 Task: Search for smartphones under 10000 on Amazon and compare options.
Action: Mouse moved to (603, 301)
Screenshot: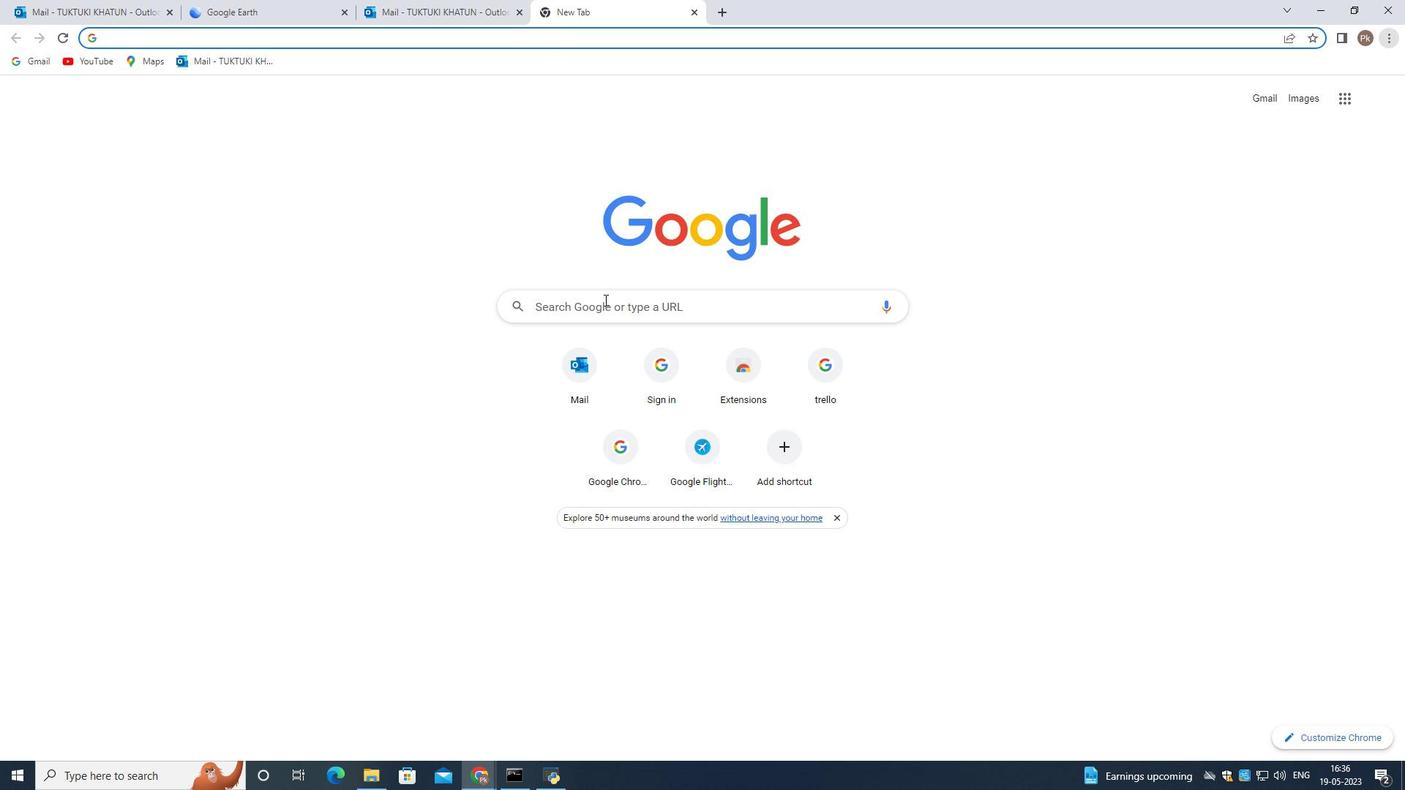 
Action: Mouse pressed left at (603, 301)
Screenshot: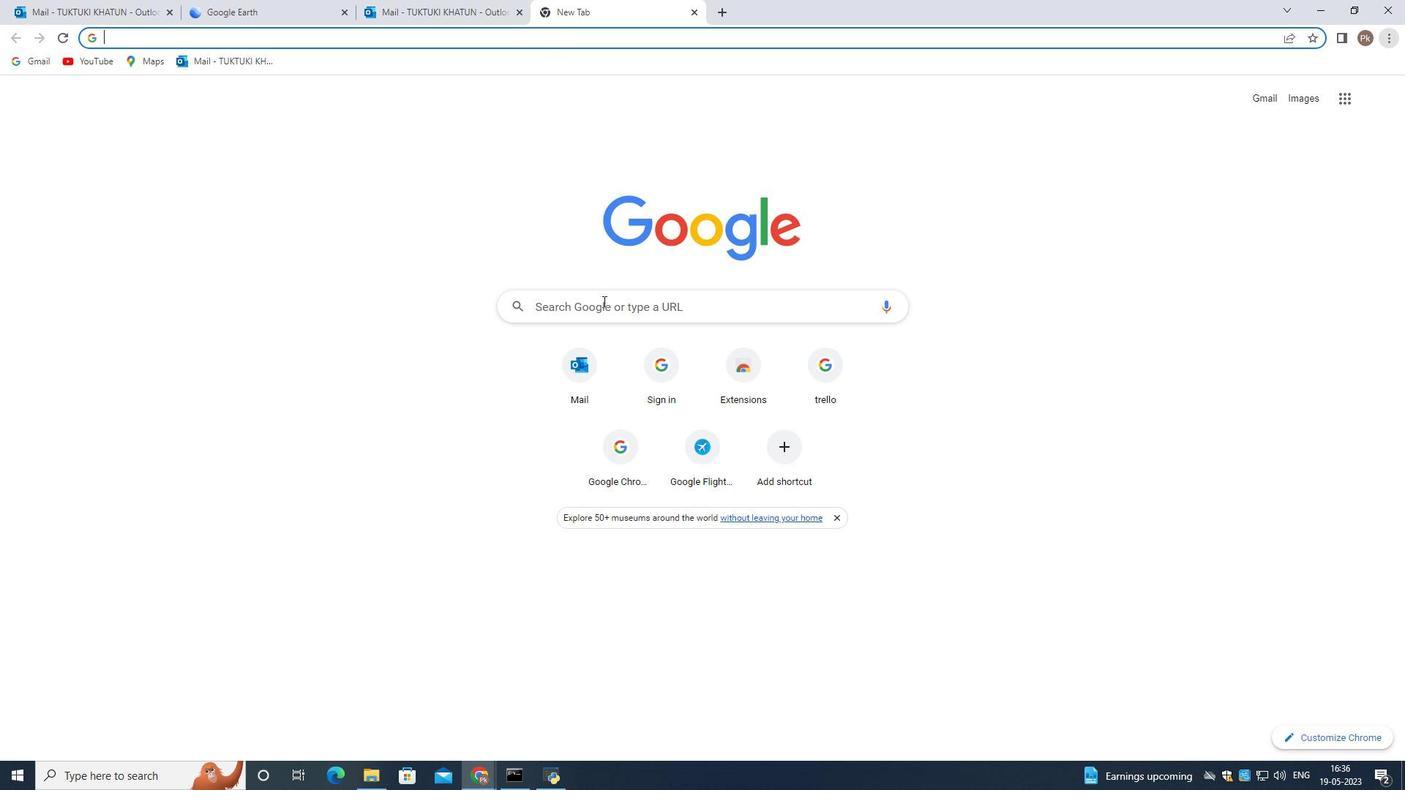 
Action: Mouse moved to (603, 301)
Screenshot: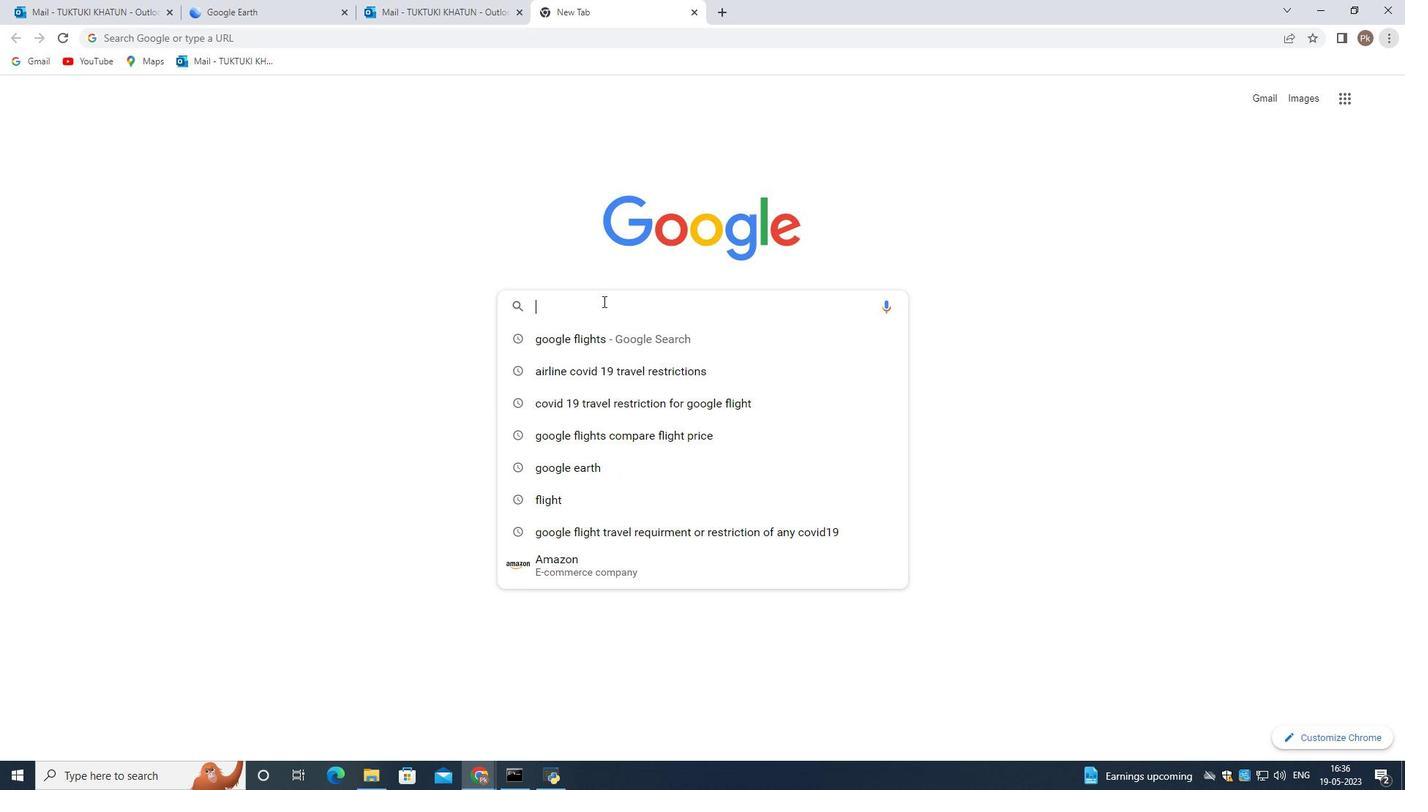 
Action: Key pressed amazon
Screenshot: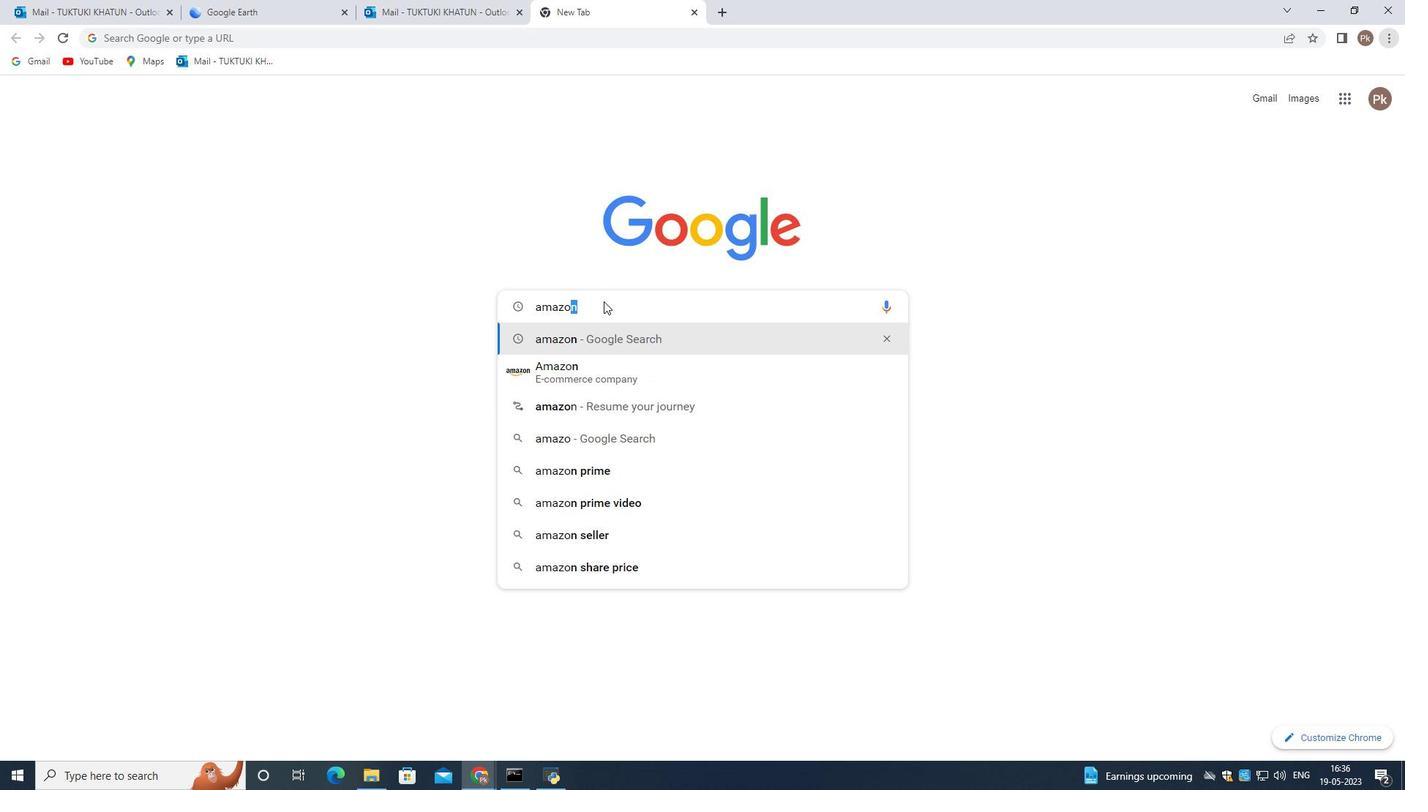 
Action: Mouse moved to (560, 369)
Screenshot: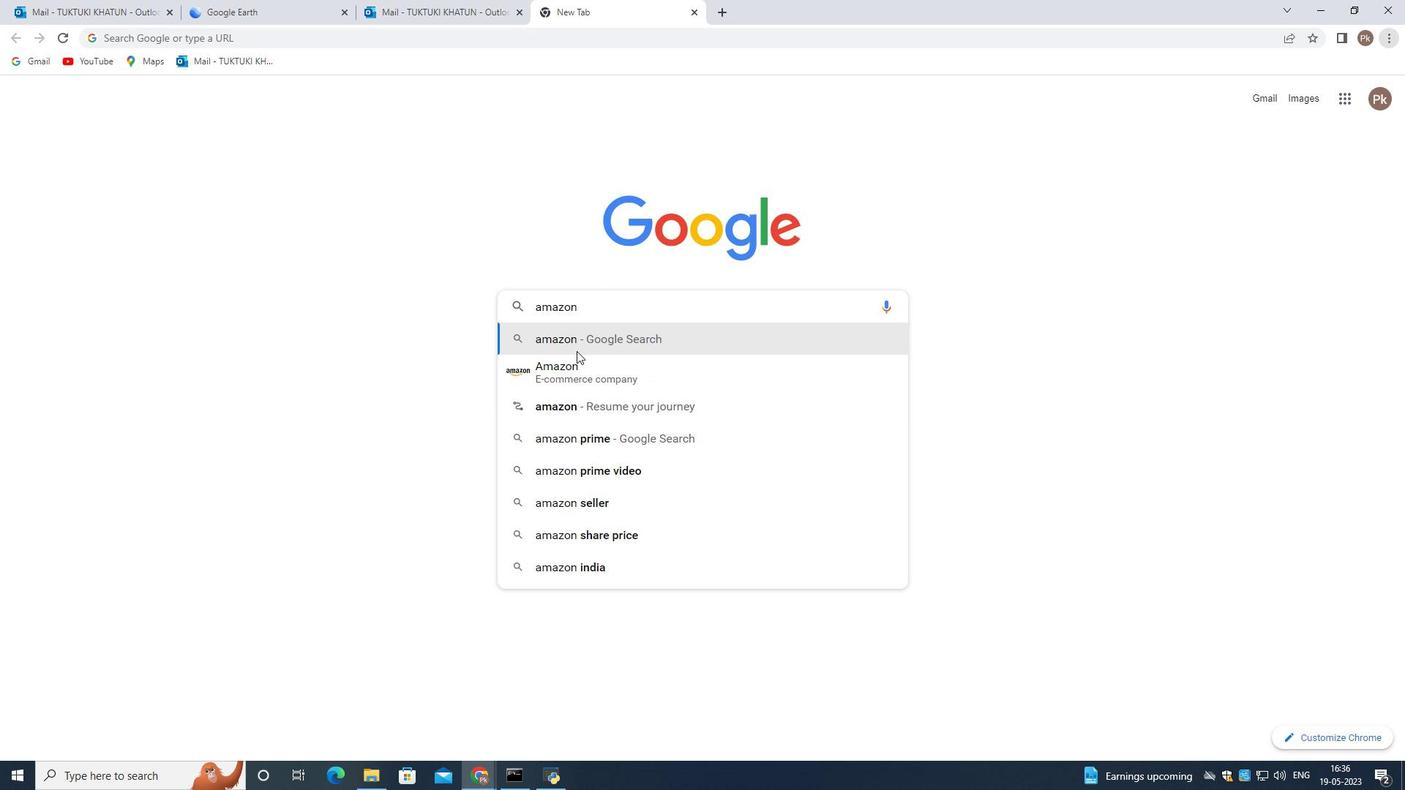 
Action: Mouse pressed left at (560, 369)
Screenshot: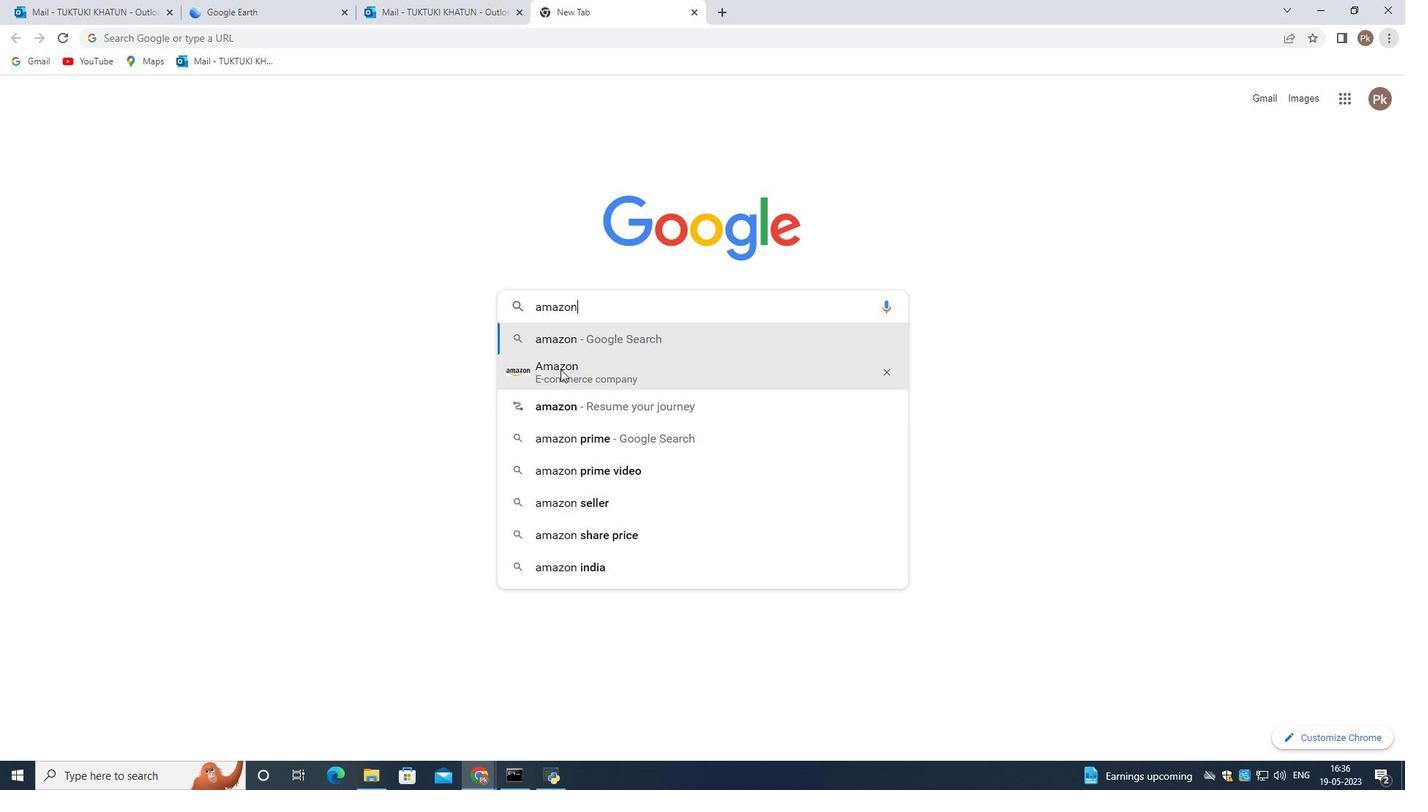 
Action: Mouse moved to (213, 274)
Screenshot: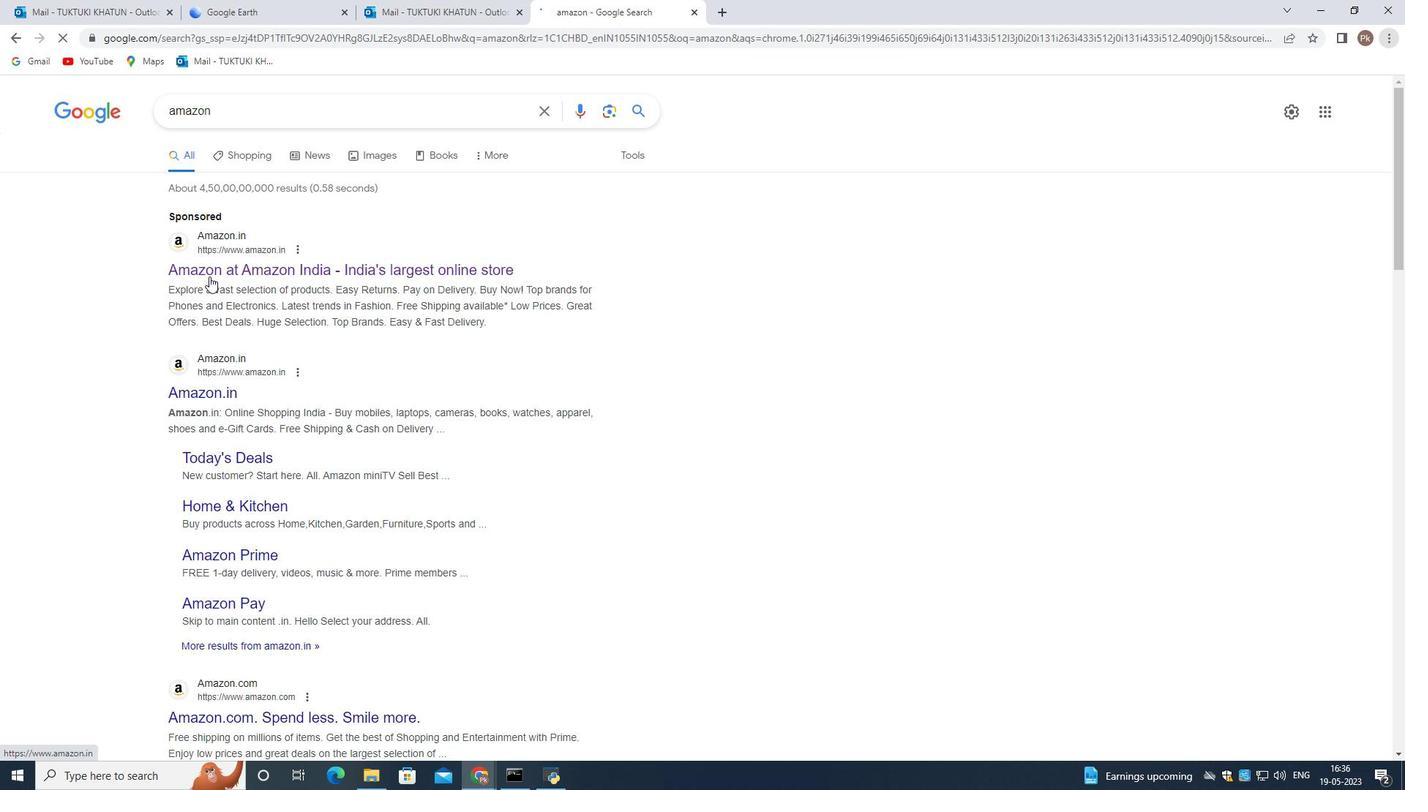 
Action: Mouse pressed left at (213, 274)
Screenshot: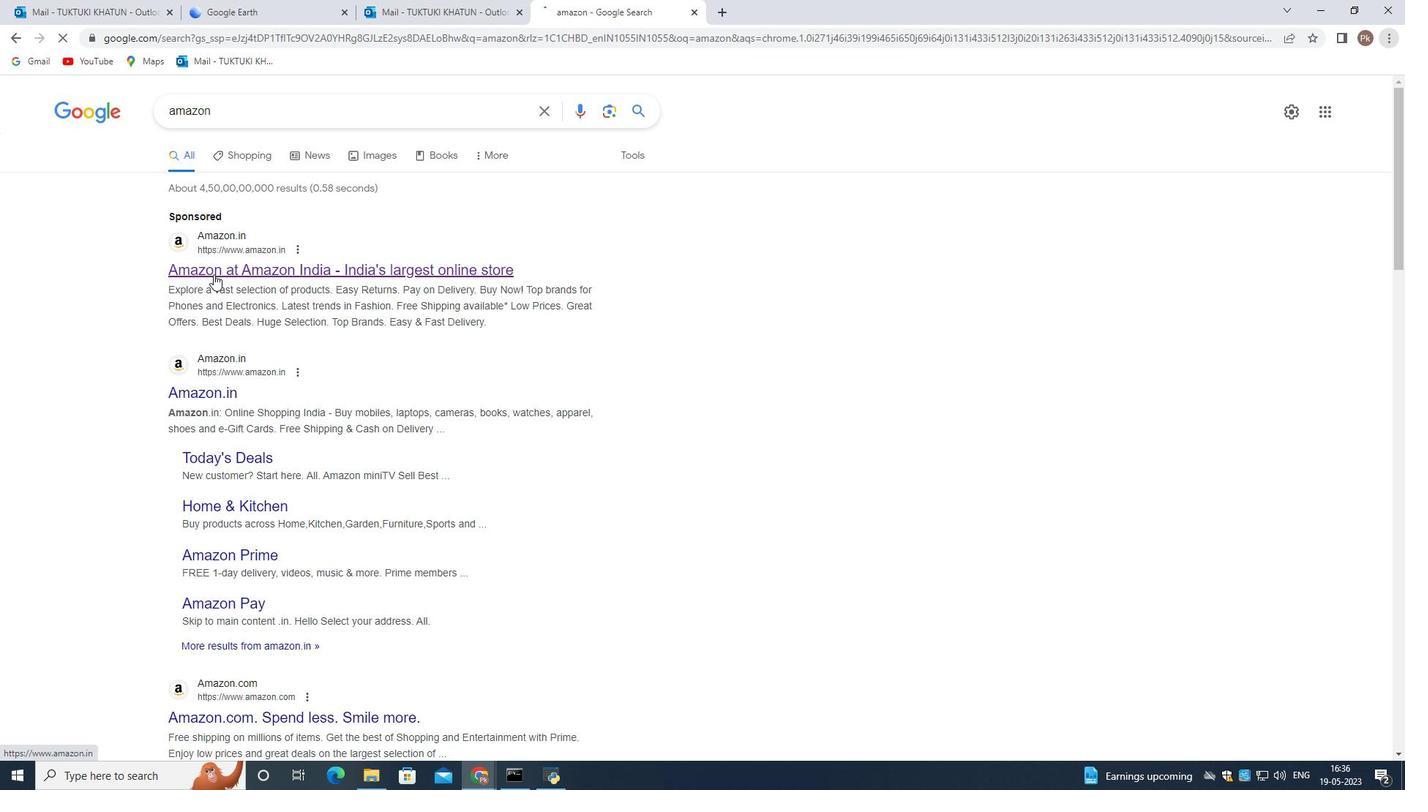
Action: Mouse moved to (353, 94)
Screenshot: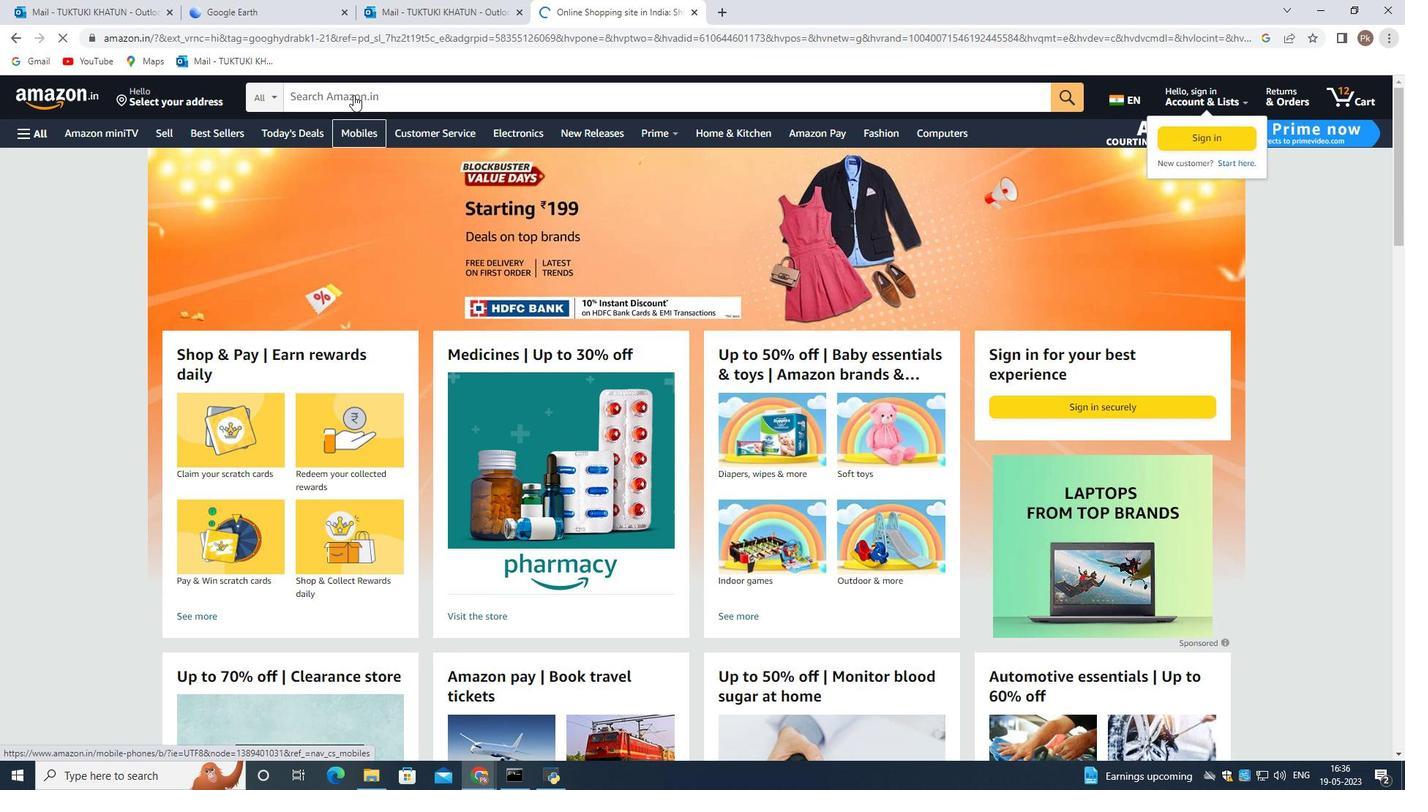 
Action: Mouse pressed left at (353, 94)
Screenshot: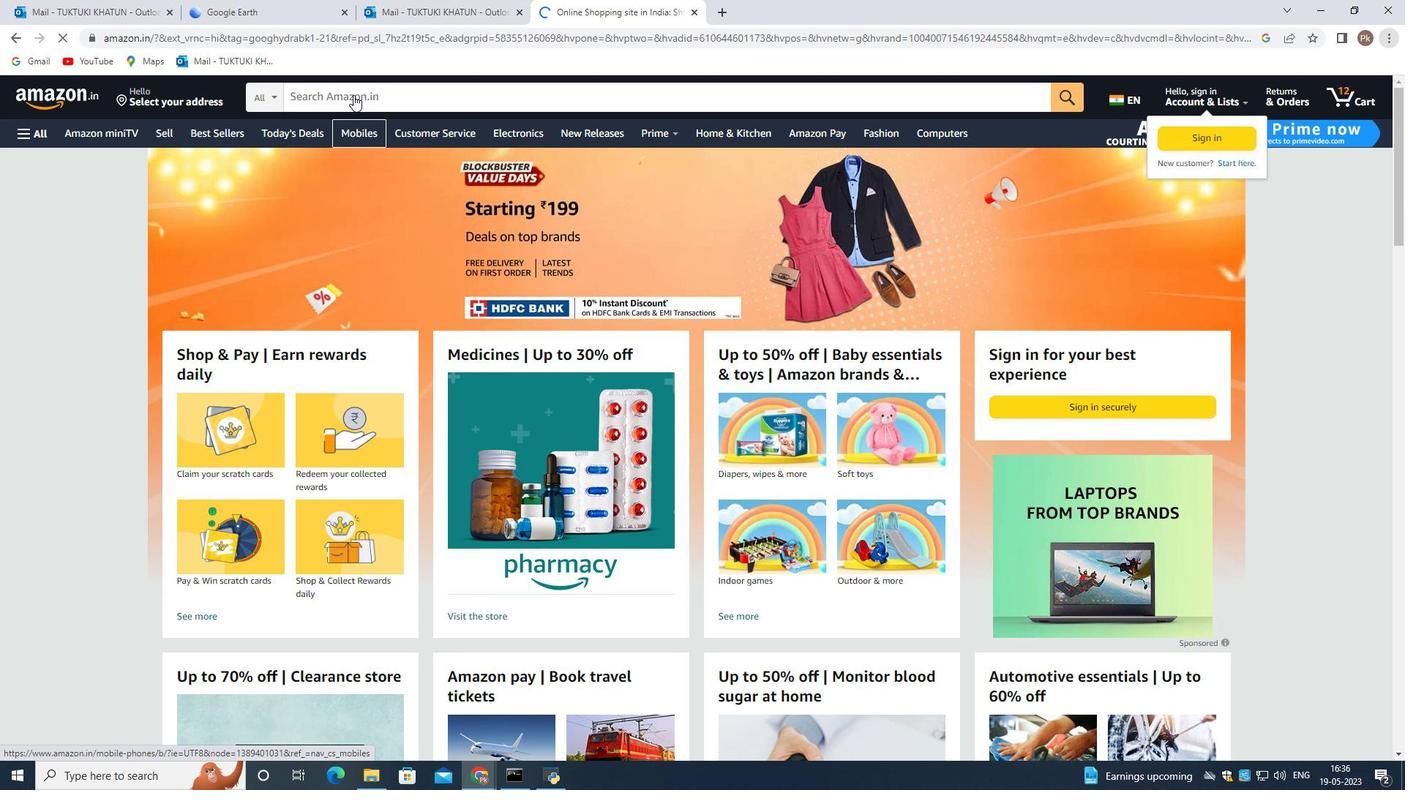
Action: Key pressed smartphone
Screenshot: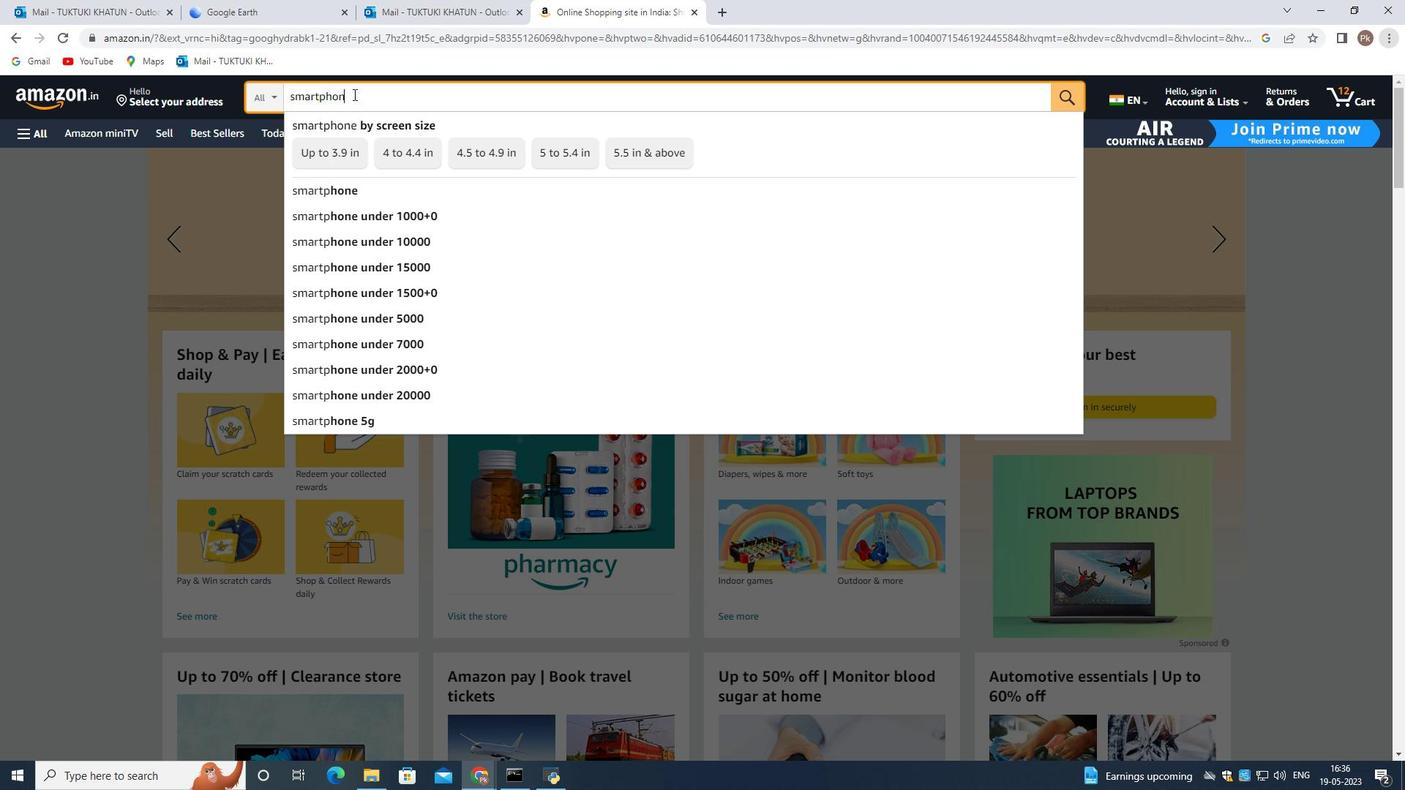 
Action: Mouse moved to (407, 213)
Screenshot: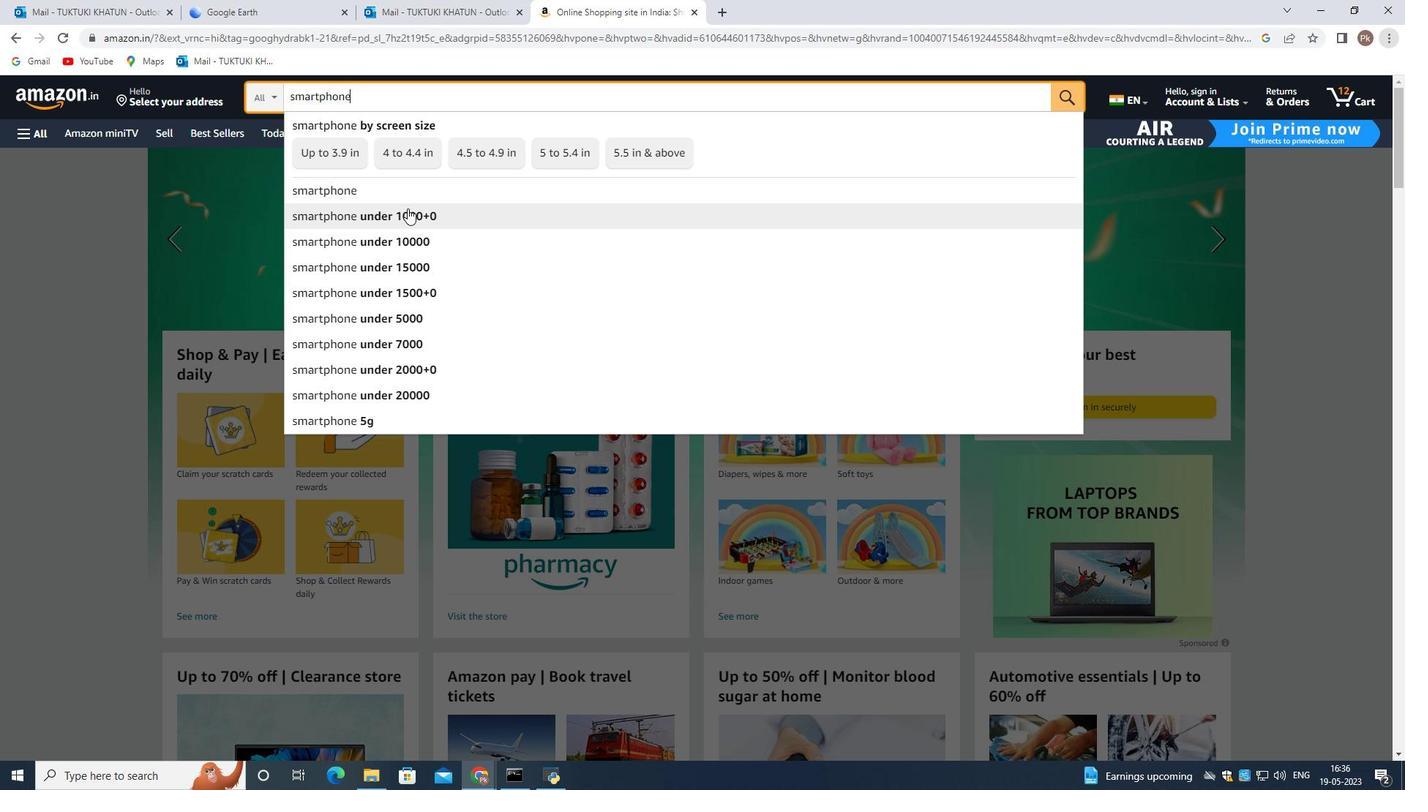 
Action: Mouse pressed left at (407, 213)
Screenshot: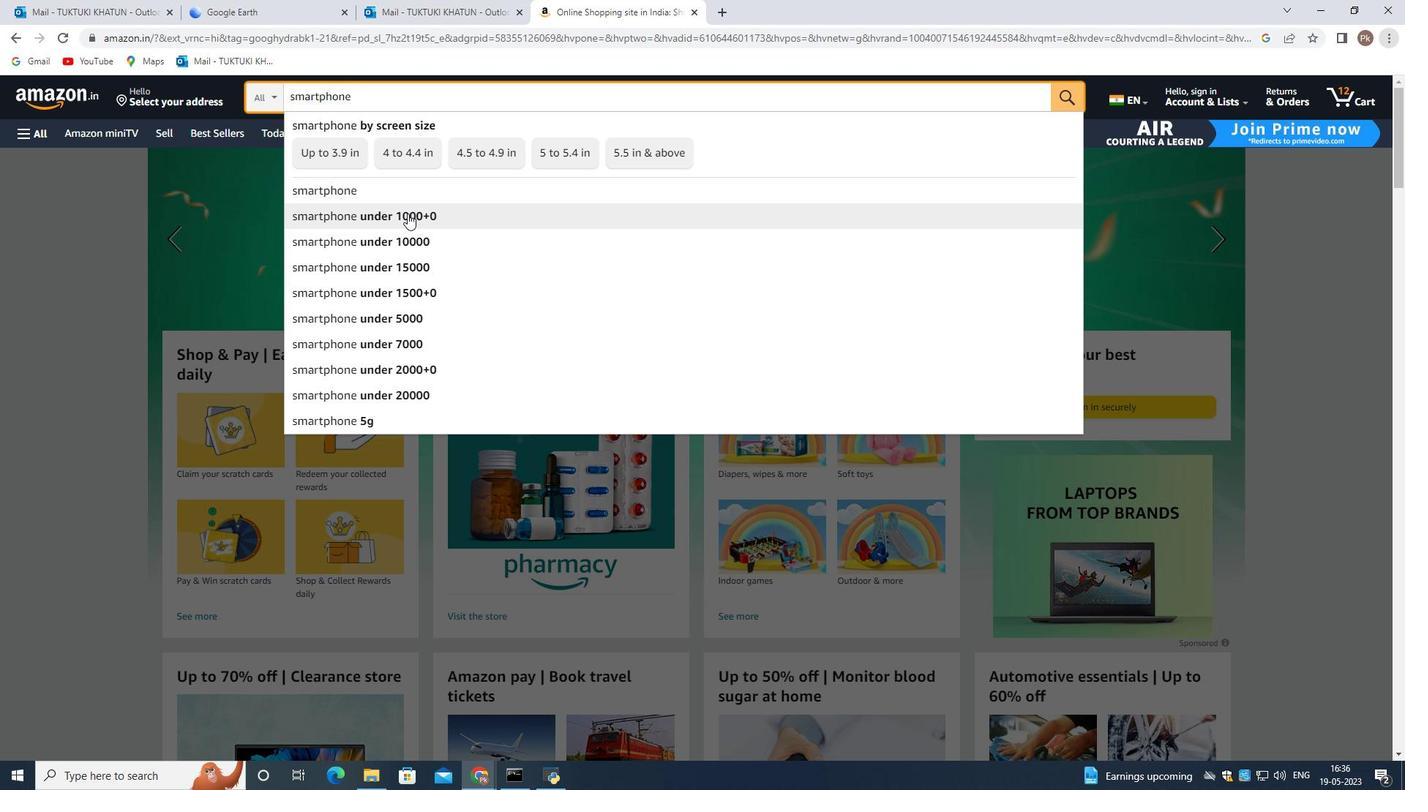 
Action: Mouse moved to (812, 256)
Screenshot: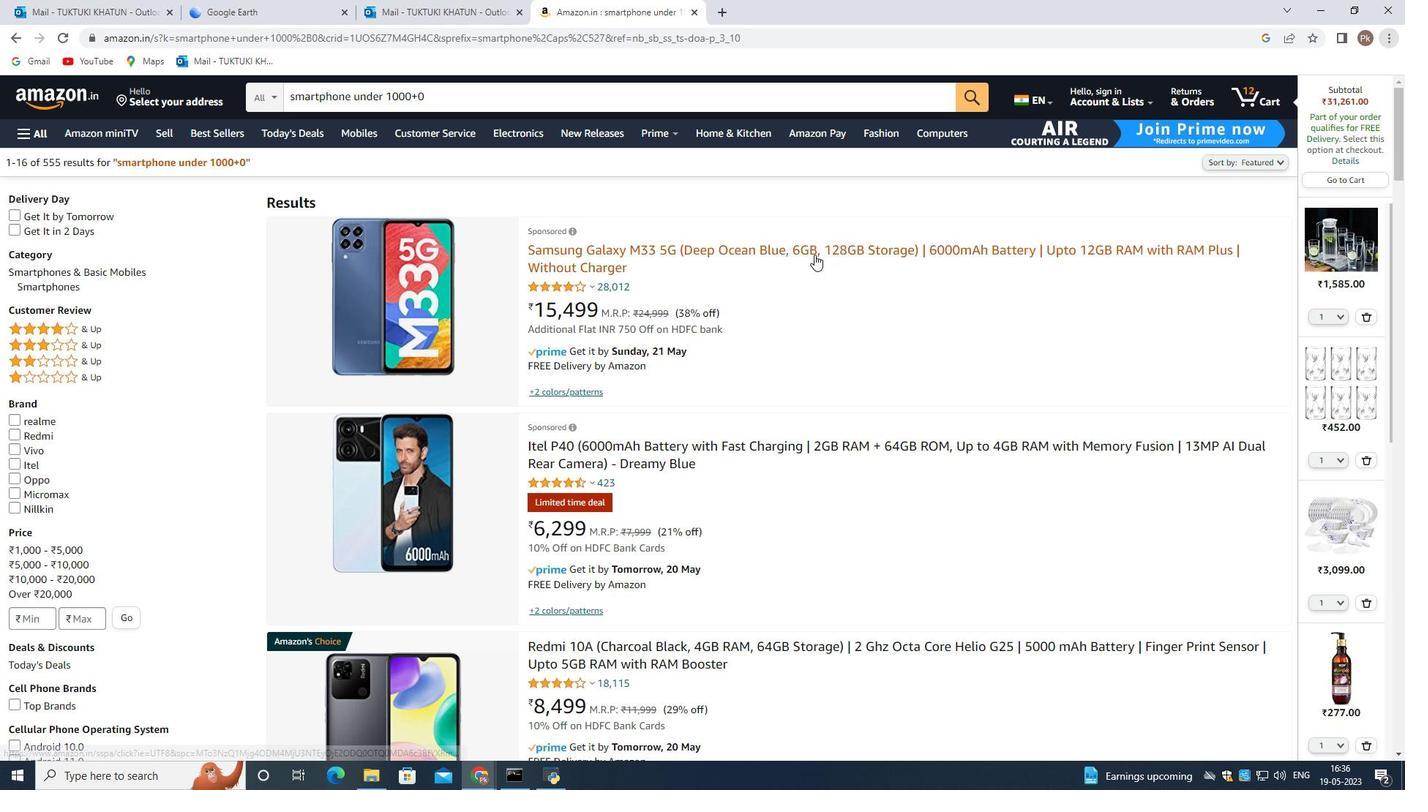 
Action: Mouse scrolled (812, 256) with delta (0, 0)
Screenshot: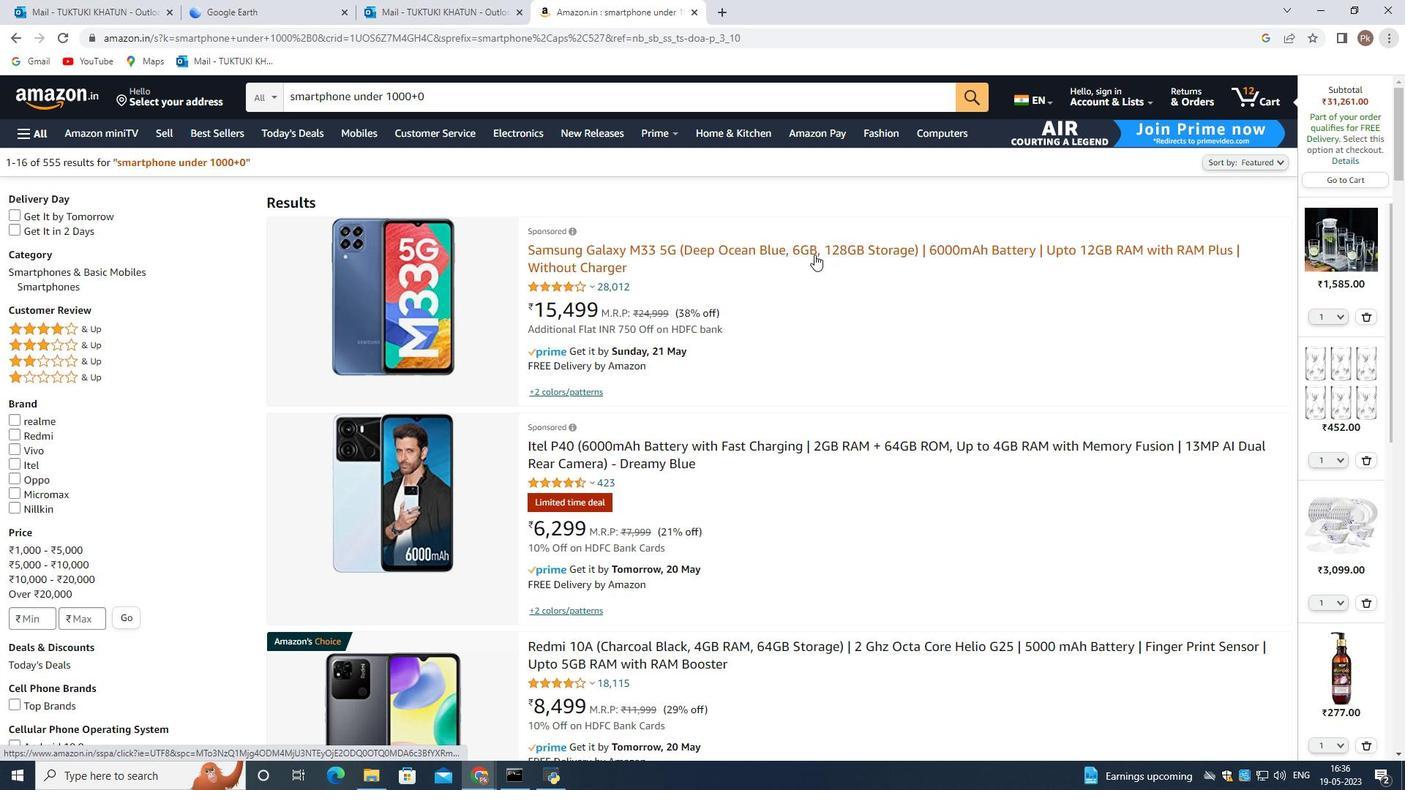 
Action: Mouse moved to (817, 256)
Screenshot: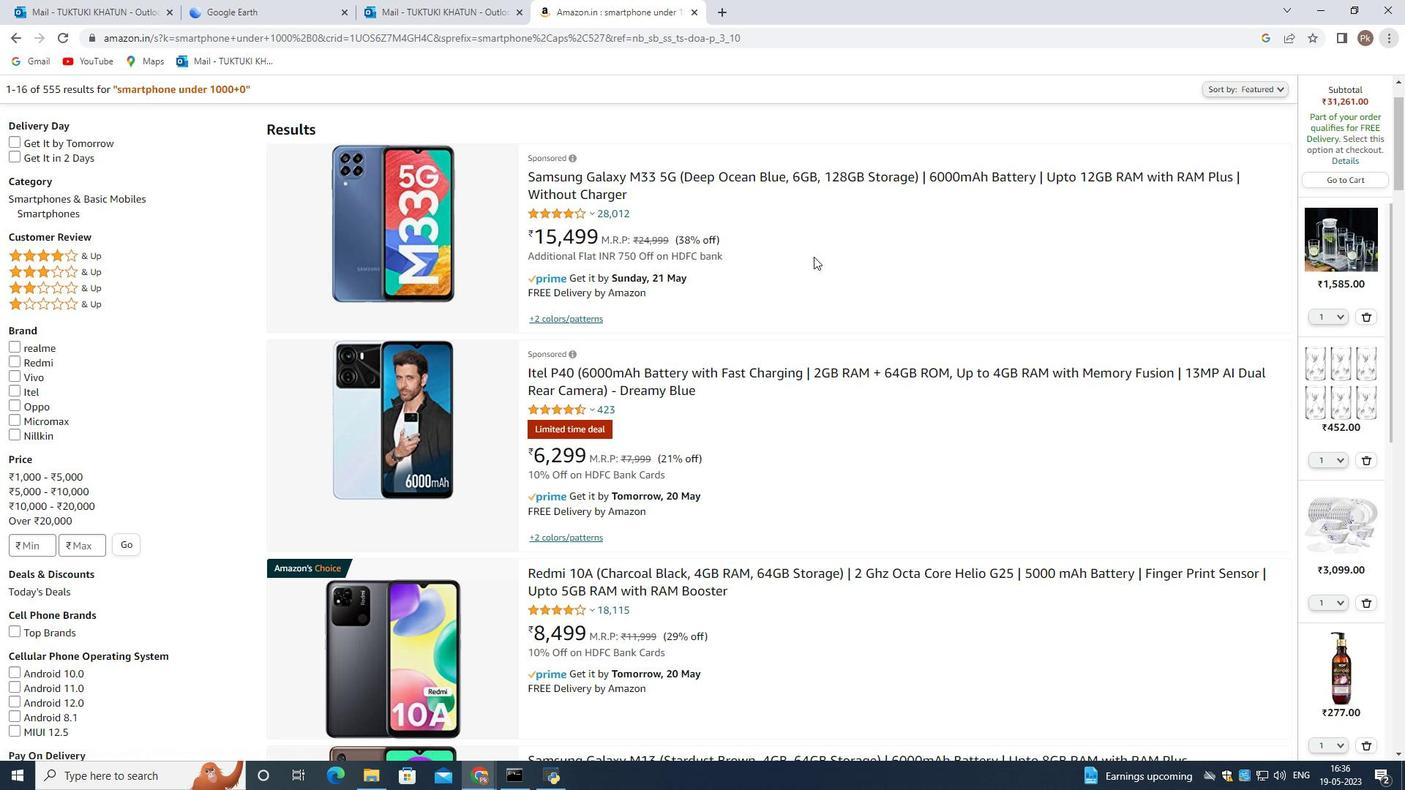 
Action: Mouse scrolled (817, 255) with delta (0, 0)
Screenshot: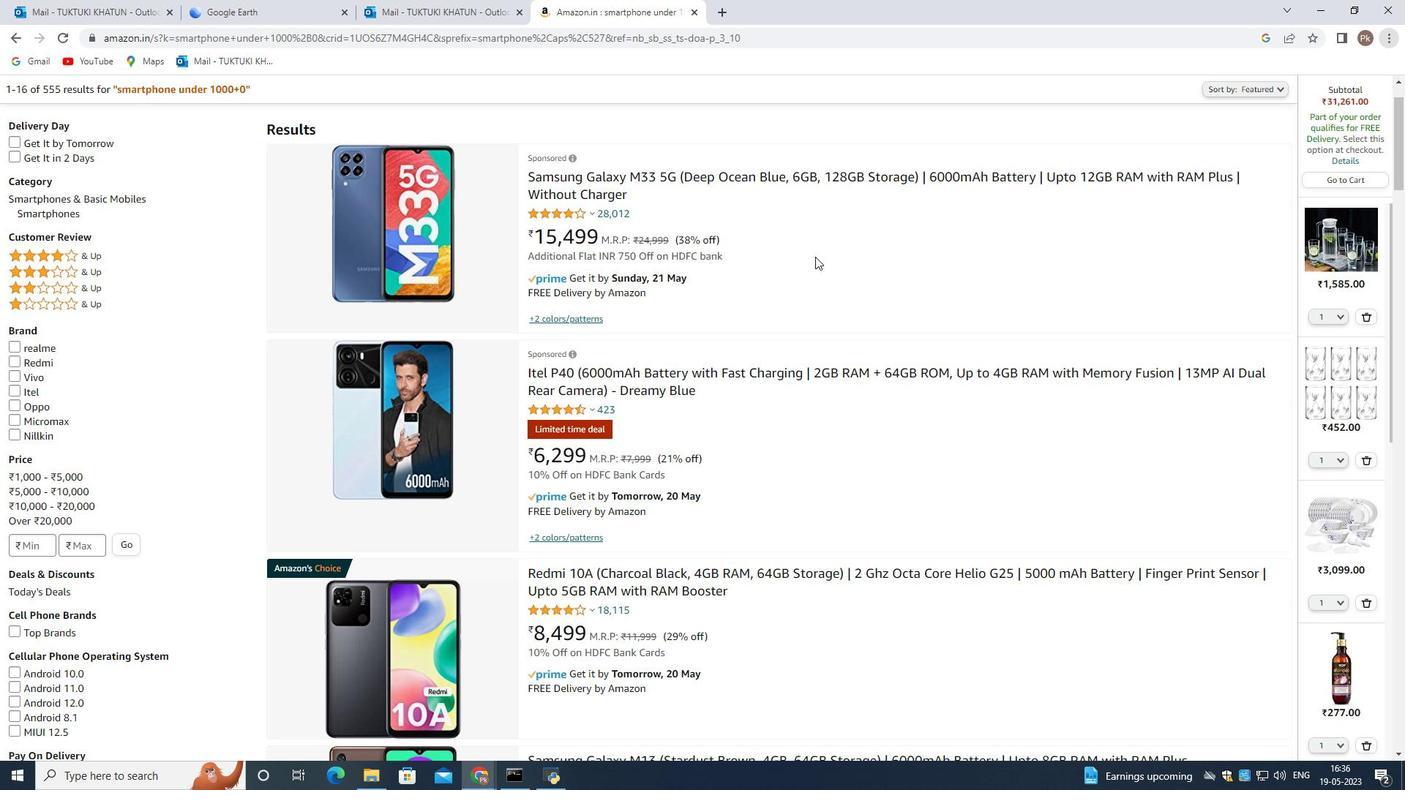 
Action: Mouse moved to (715, 272)
Screenshot: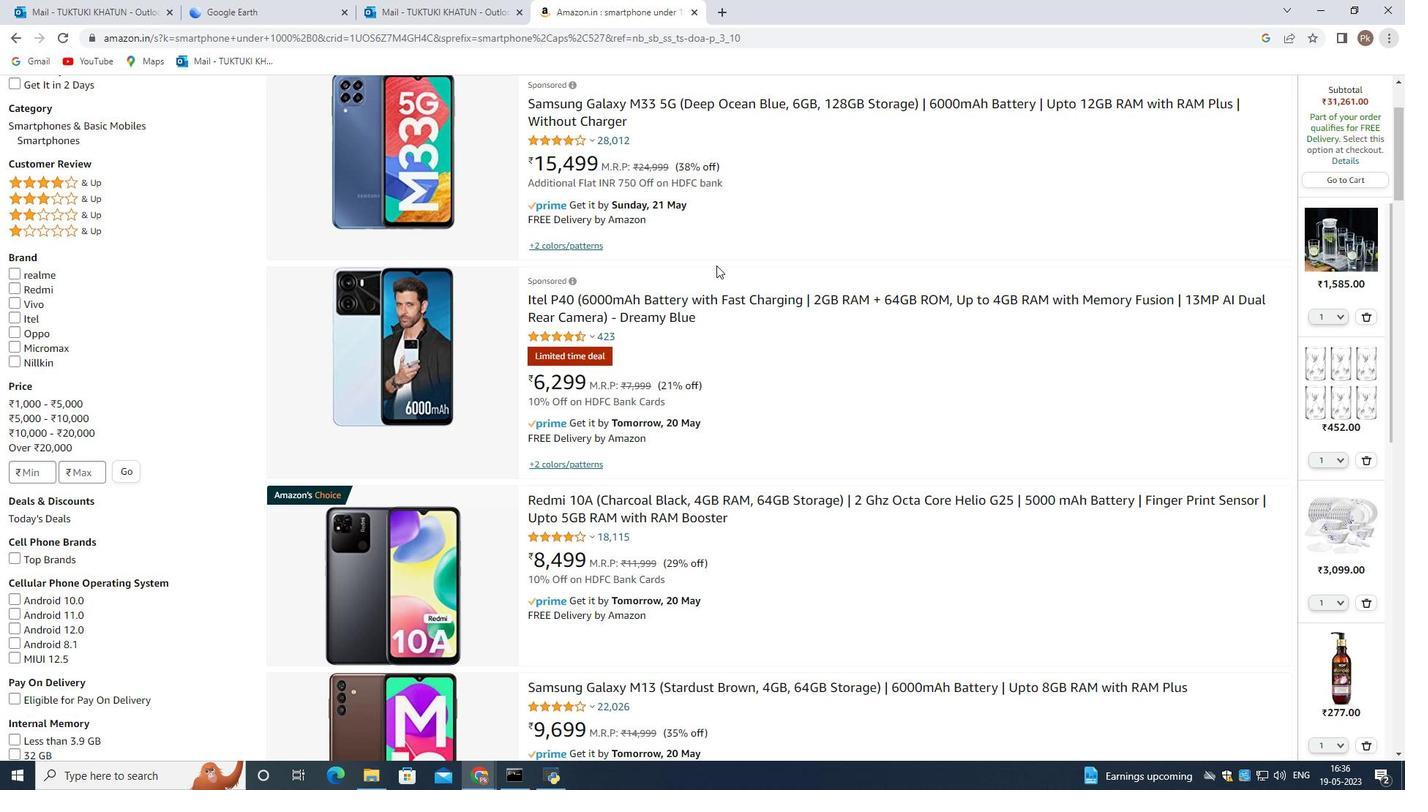
Action: Mouse scrolled (715, 272) with delta (0, 0)
Screenshot: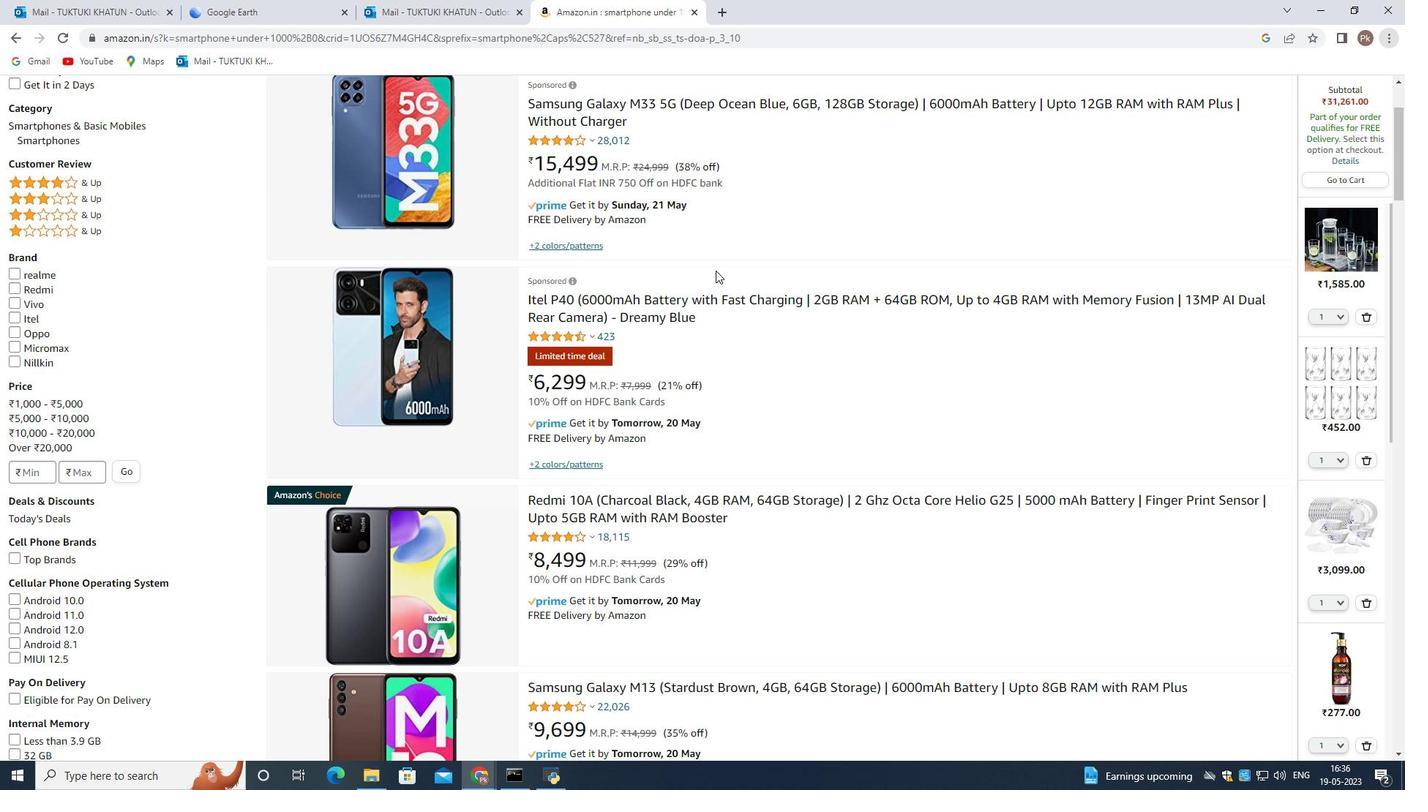 
Action: Mouse scrolled (715, 272) with delta (0, 0)
Screenshot: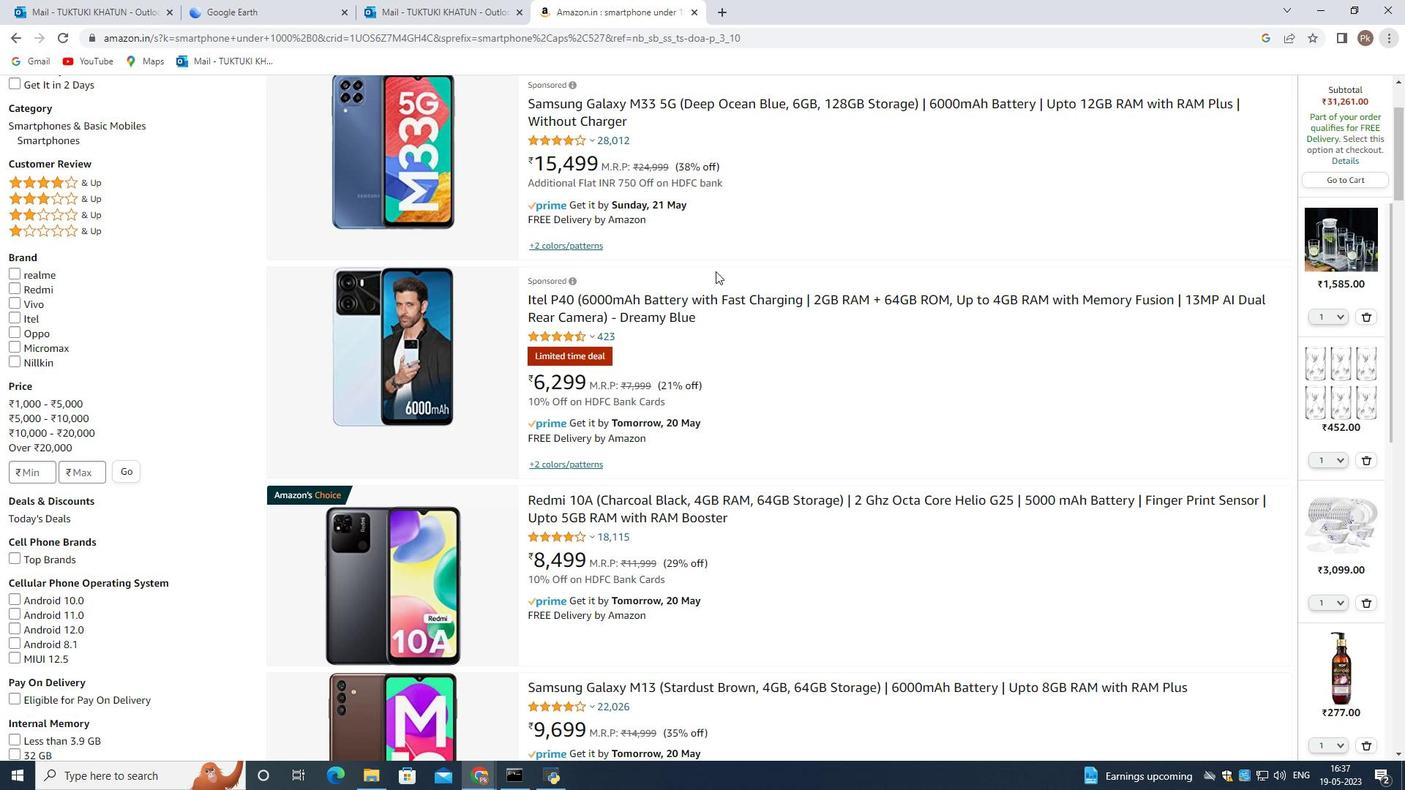 
Action: Mouse moved to (706, 334)
Screenshot: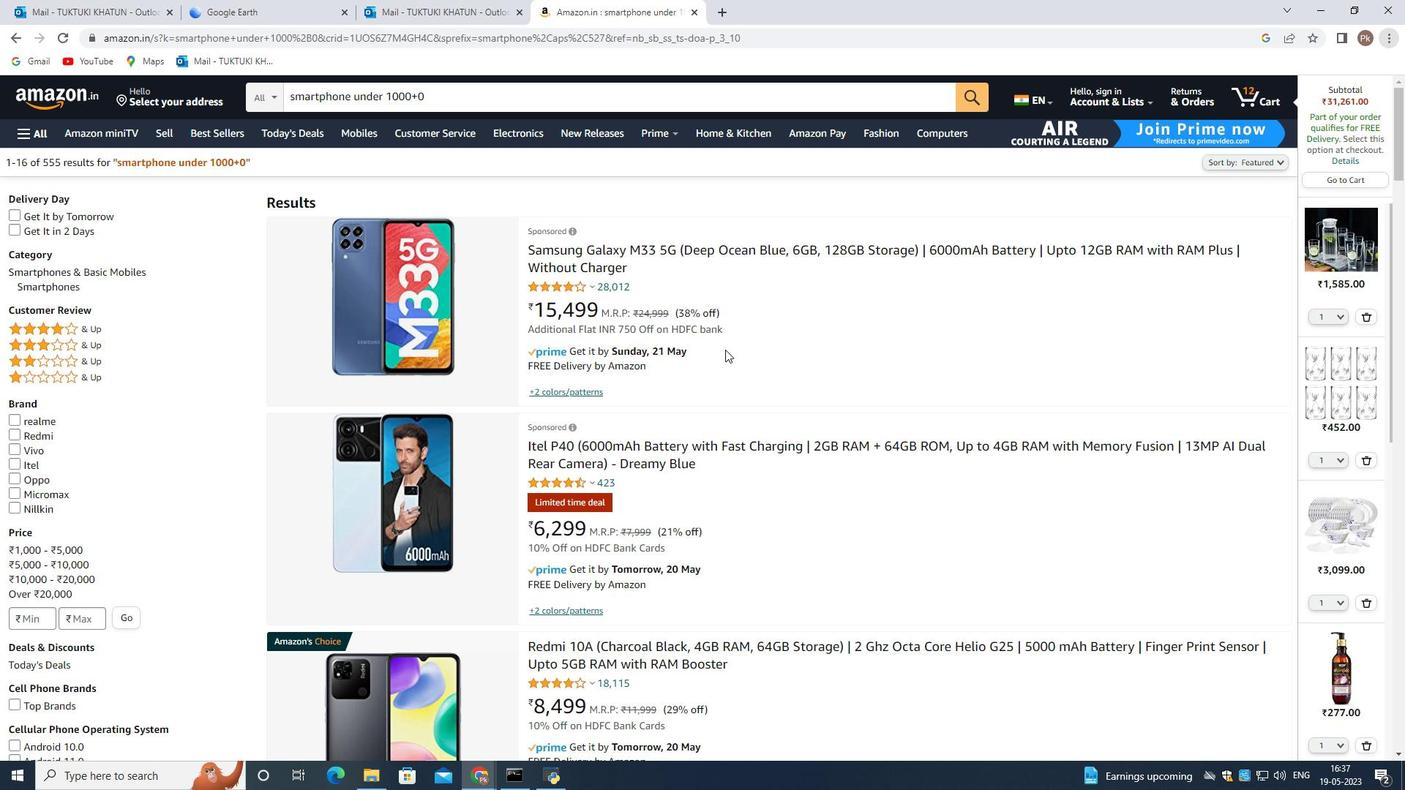 
Action: Mouse scrolled (706, 335) with delta (0, 0)
Screenshot: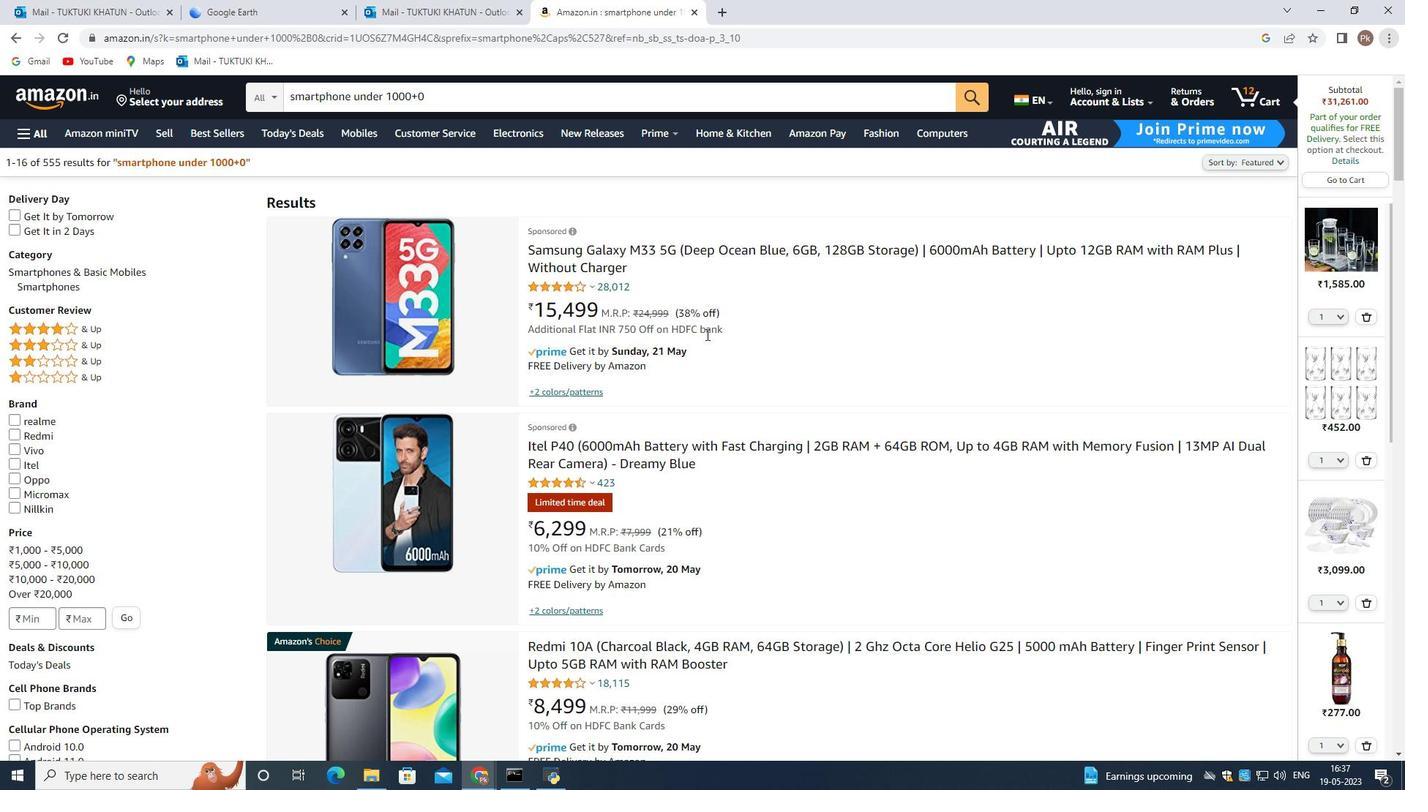 
Action: Mouse scrolled (706, 335) with delta (0, 0)
Screenshot: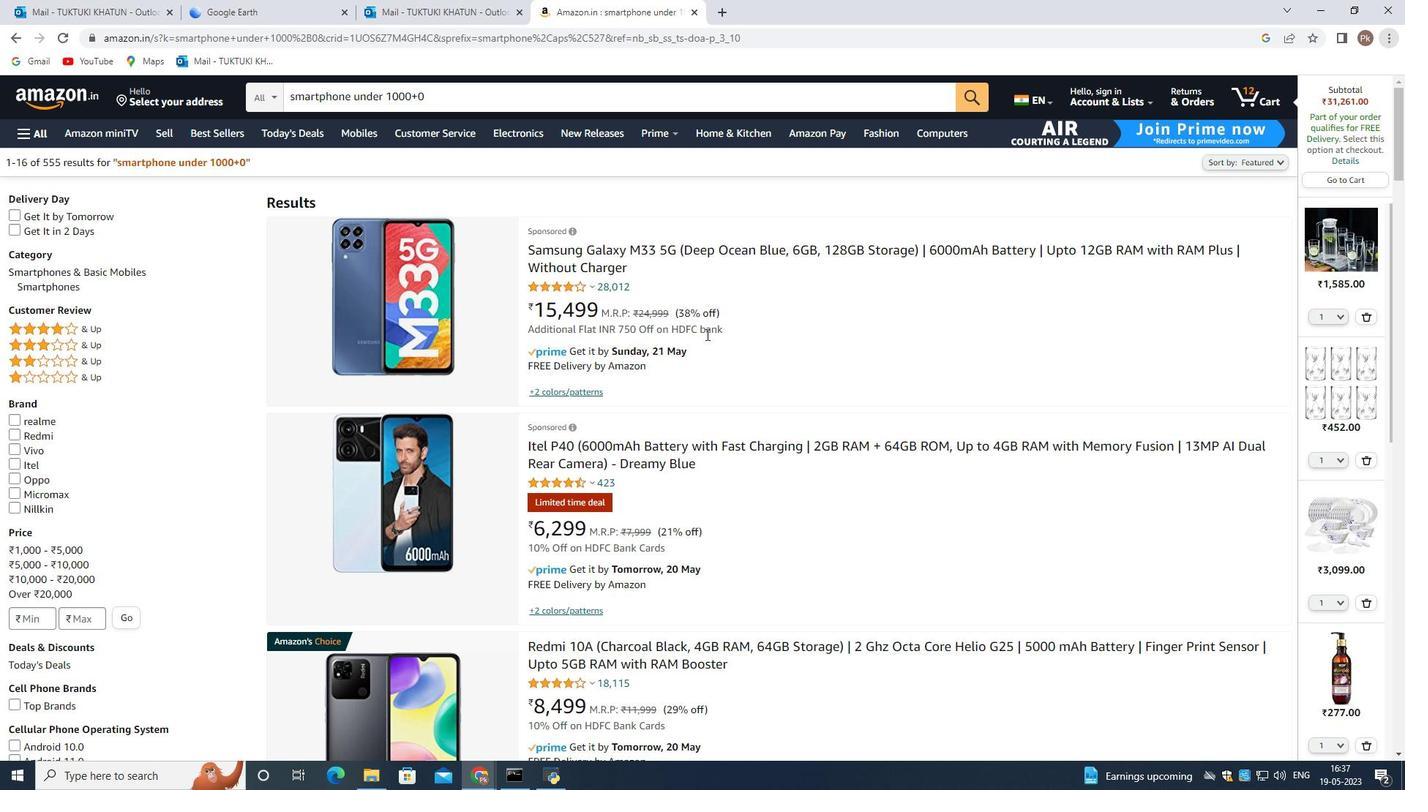 
Action: Mouse moved to (603, 272)
Screenshot: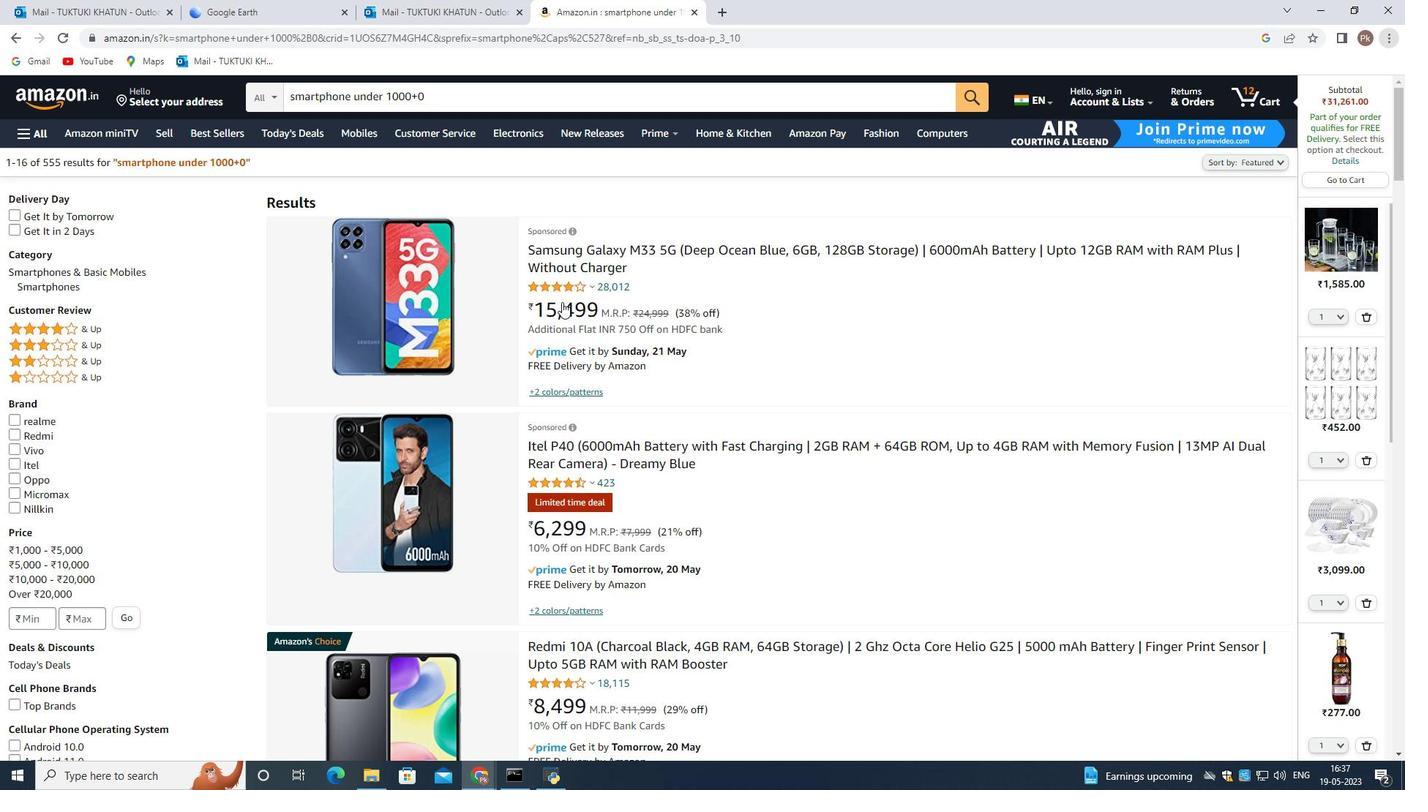 
Action: Mouse scrolled (603, 273) with delta (0, 0)
Screenshot: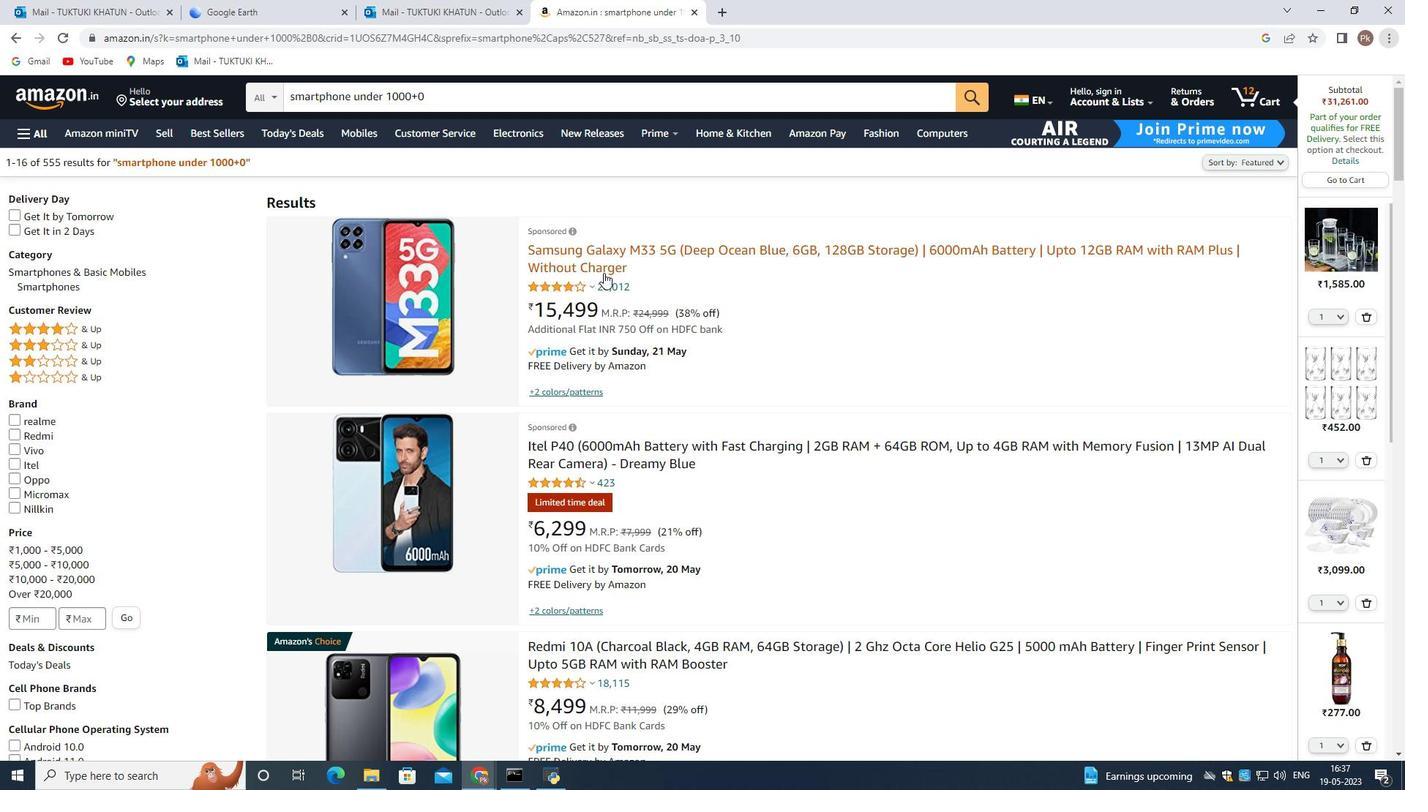 
Action: Mouse scrolled (603, 273) with delta (0, 0)
Screenshot: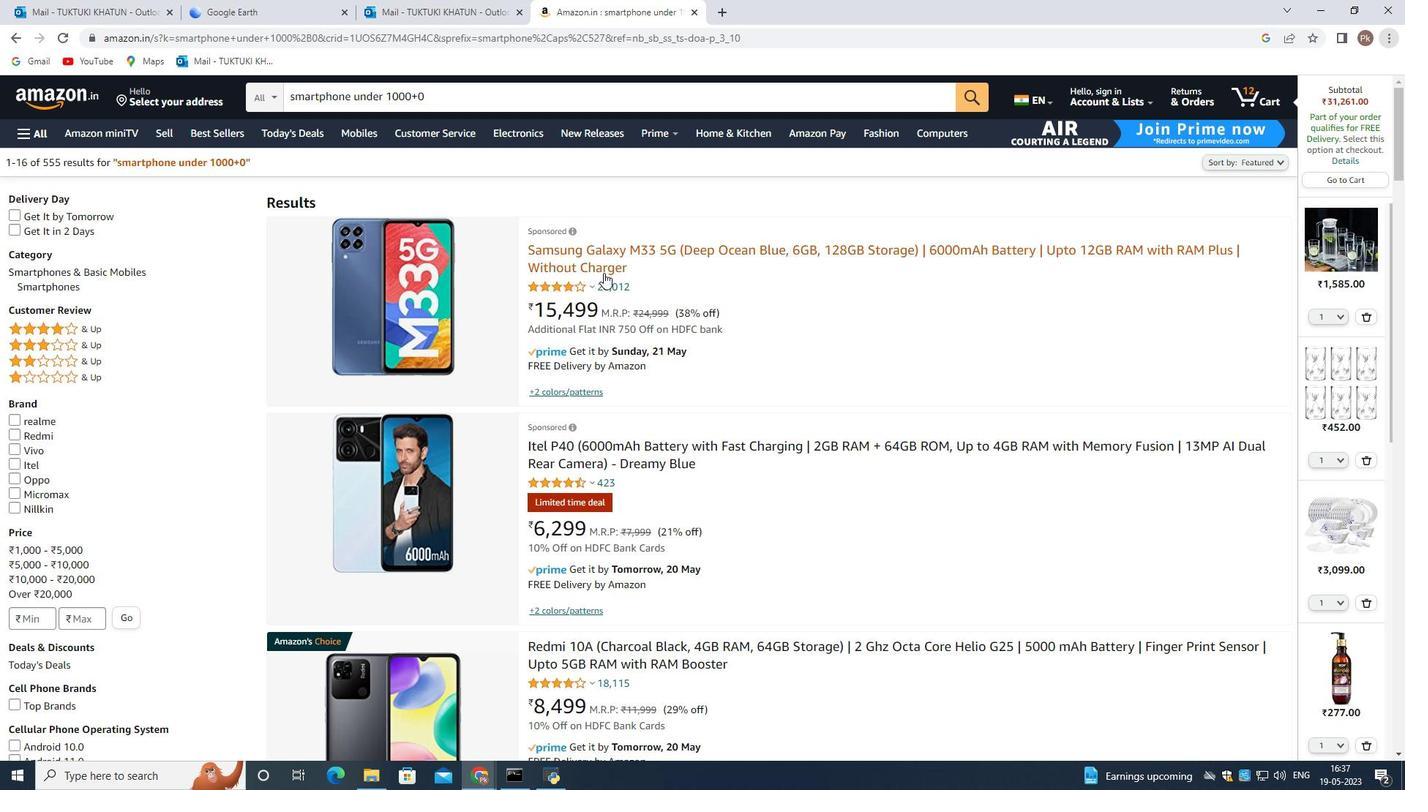
Action: Mouse scrolled (603, 273) with delta (0, 0)
Screenshot: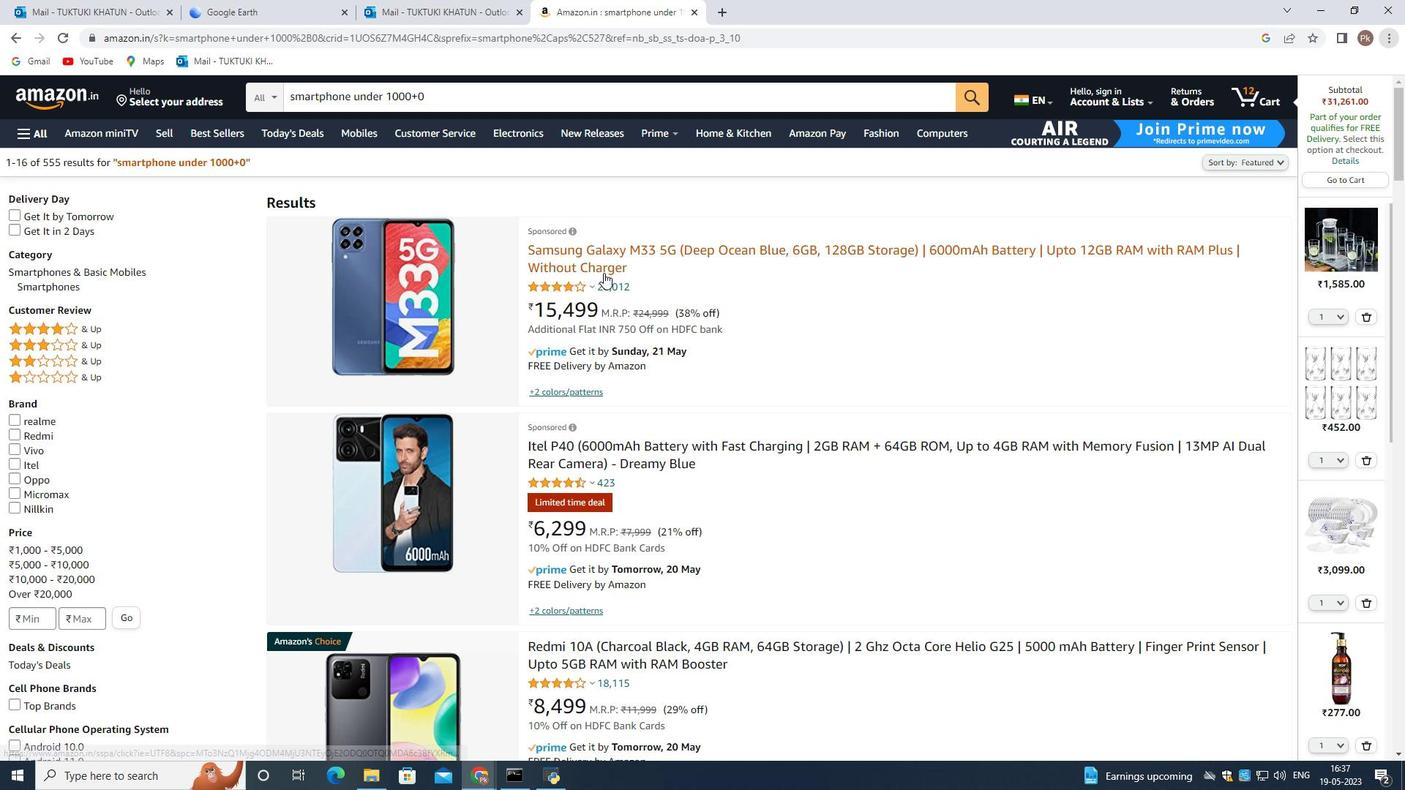 
Action: Mouse scrolled (603, 273) with delta (0, 0)
Screenshot: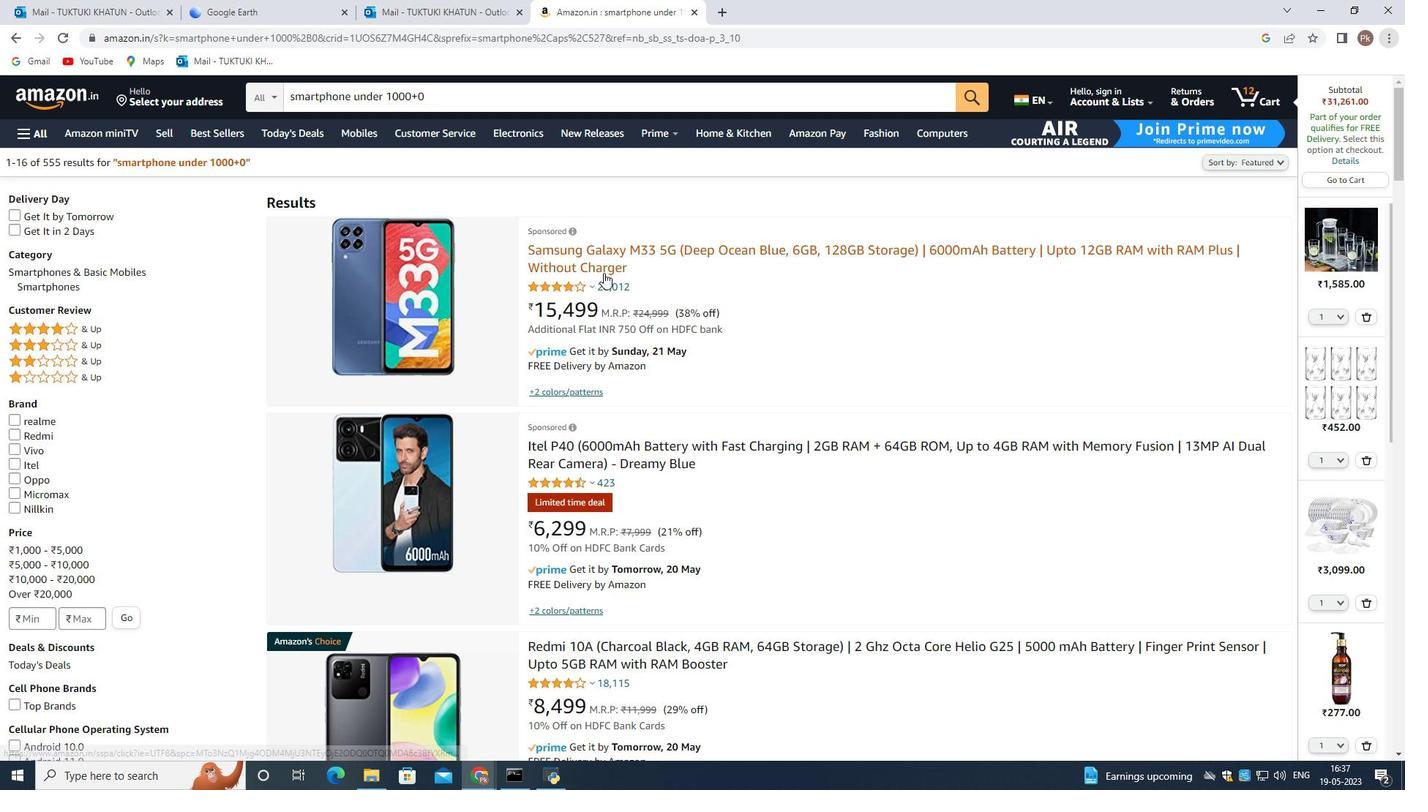 
Action: Mouse moved to (811, 314)
Screenshot: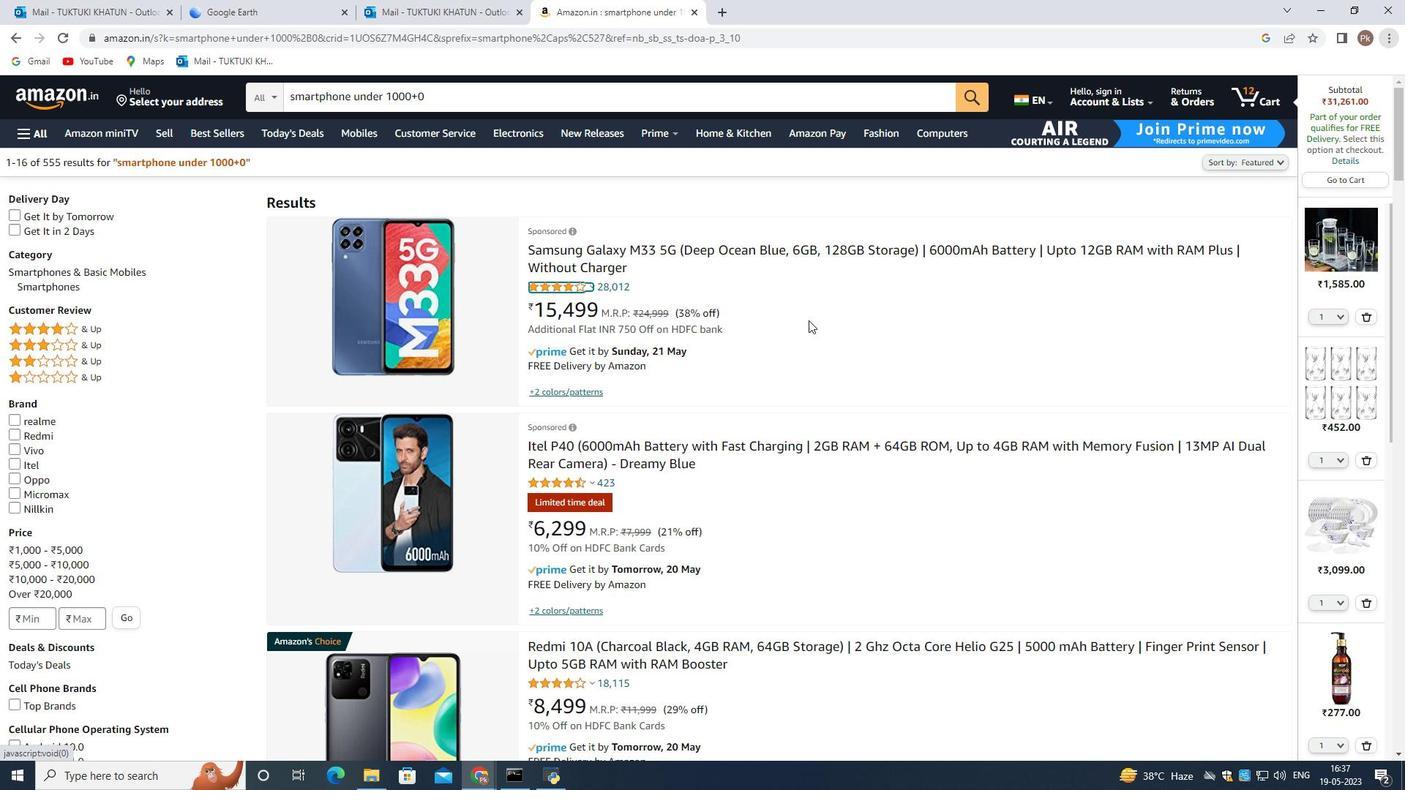 
Action: Mouse scrolled (811, 313) with delta (0, 0)
Screenshot: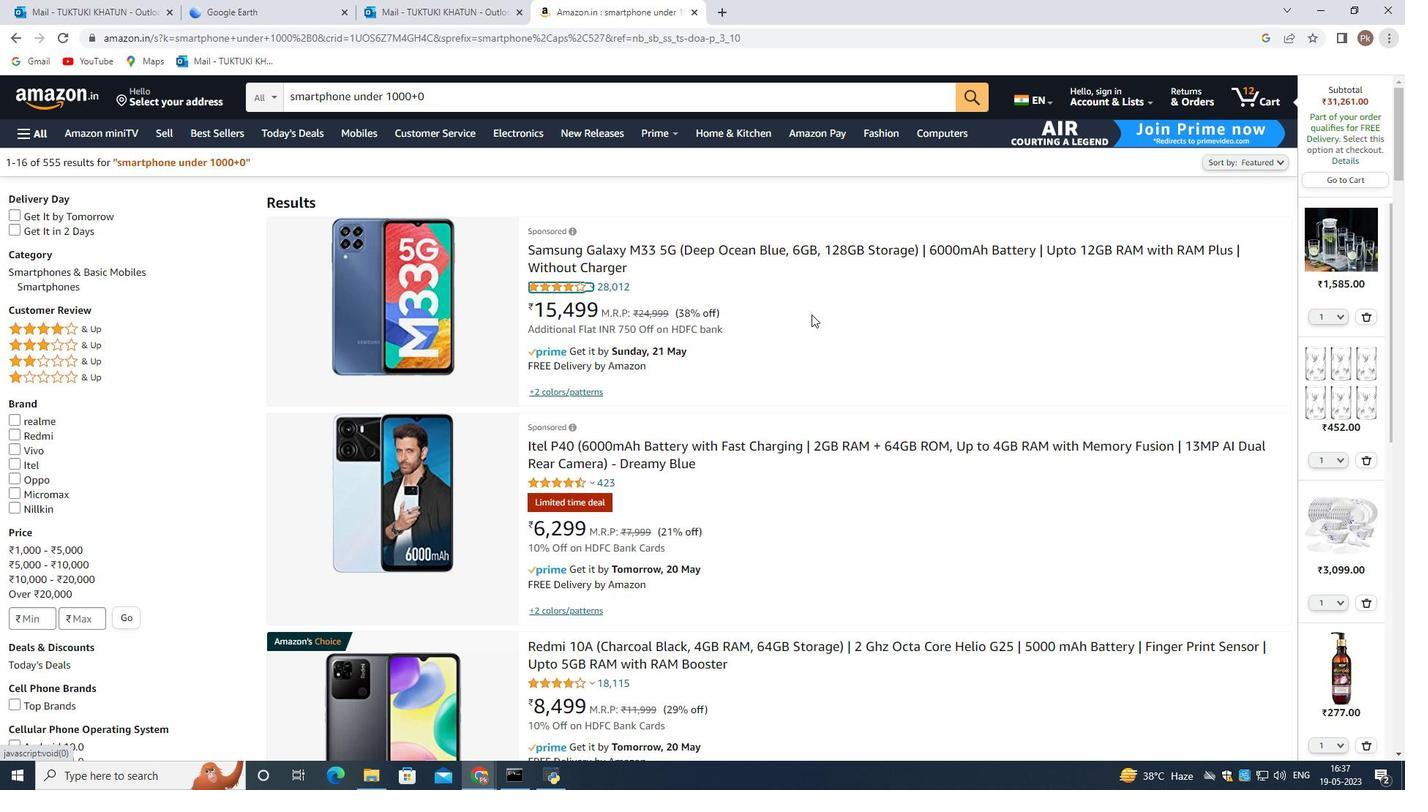 
Action: Mouse scrolled (811, 315) with delta (0, 0)
Screenshot: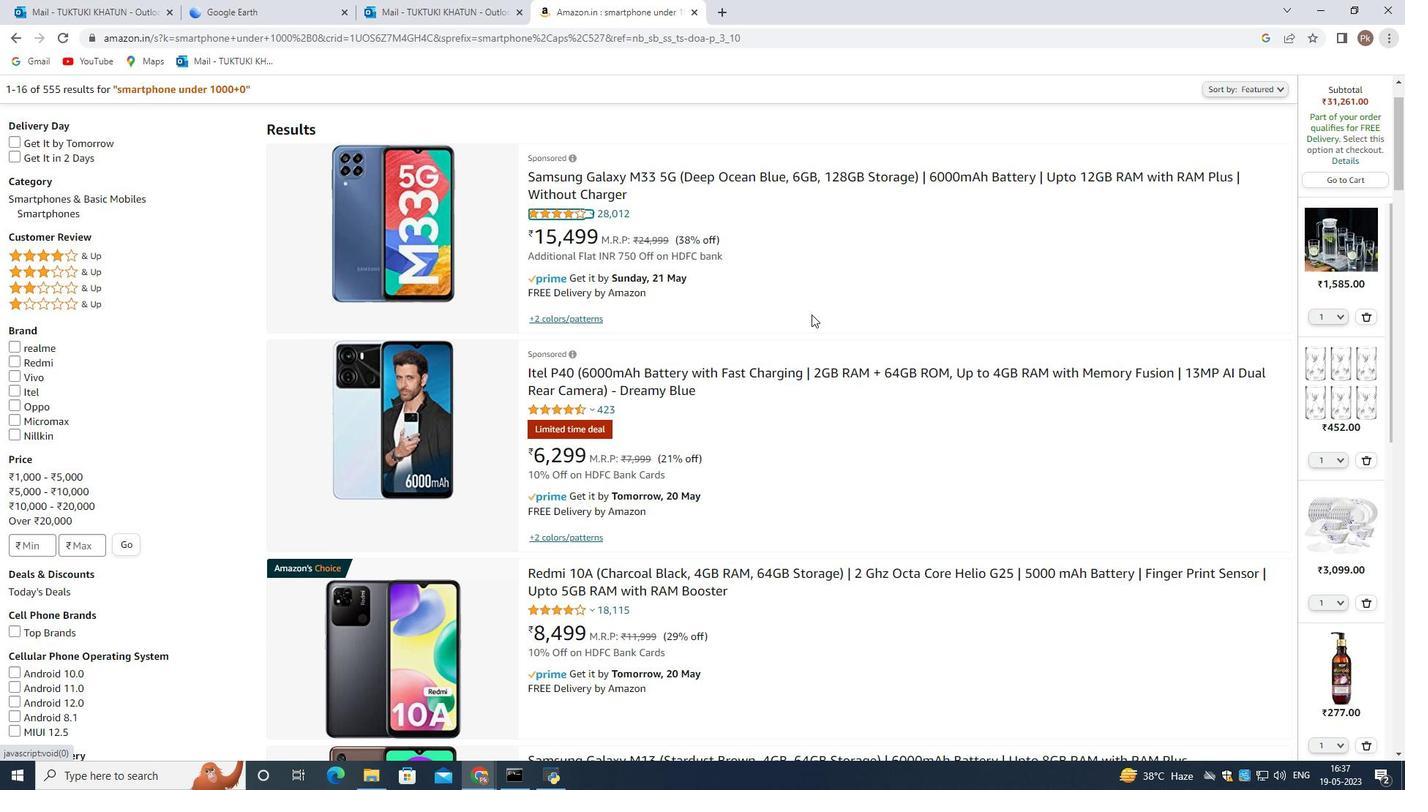 
Action: Mouse scrolled (811, 315) with delta (0, 0)
Screenshot: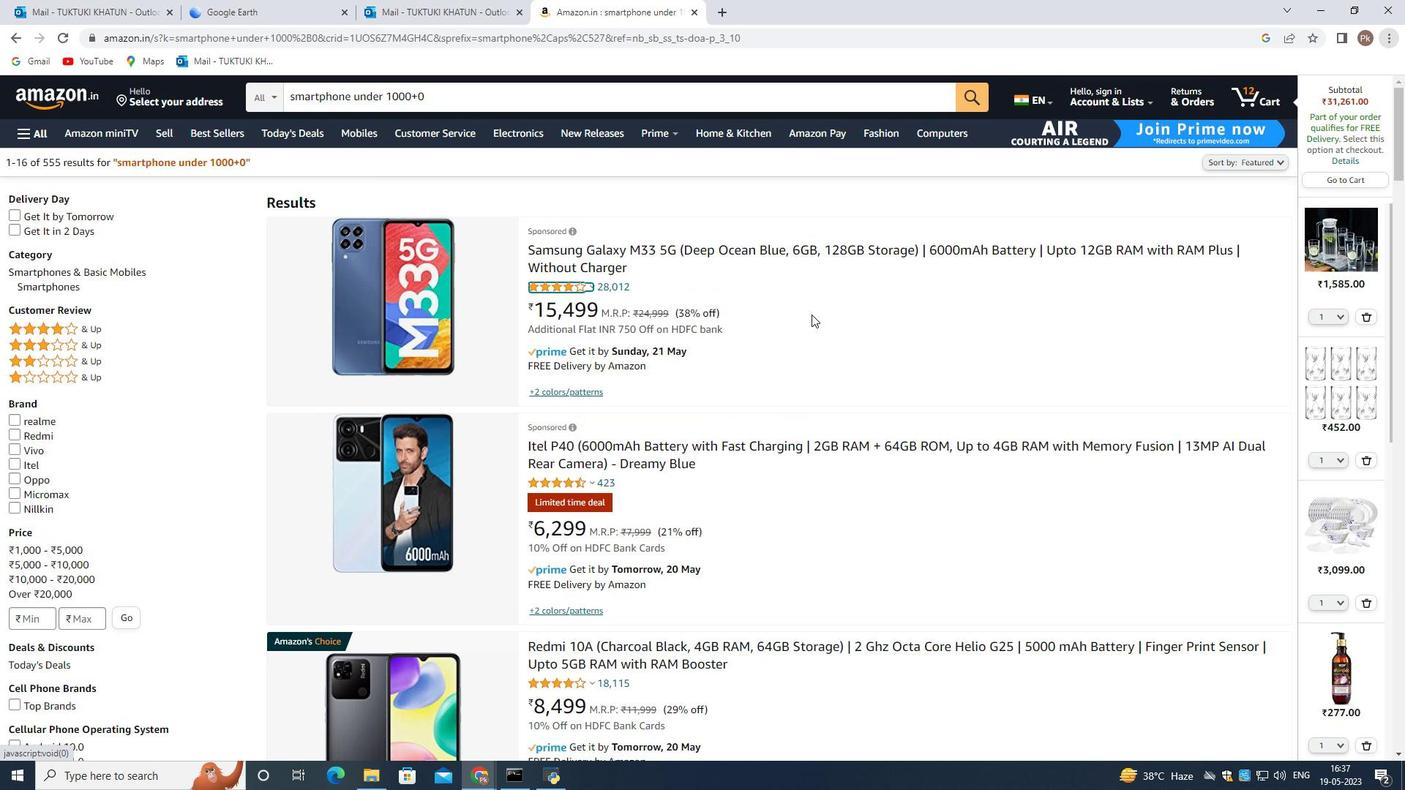 
Action: Mouse moved to (693, 286)
Screenshot: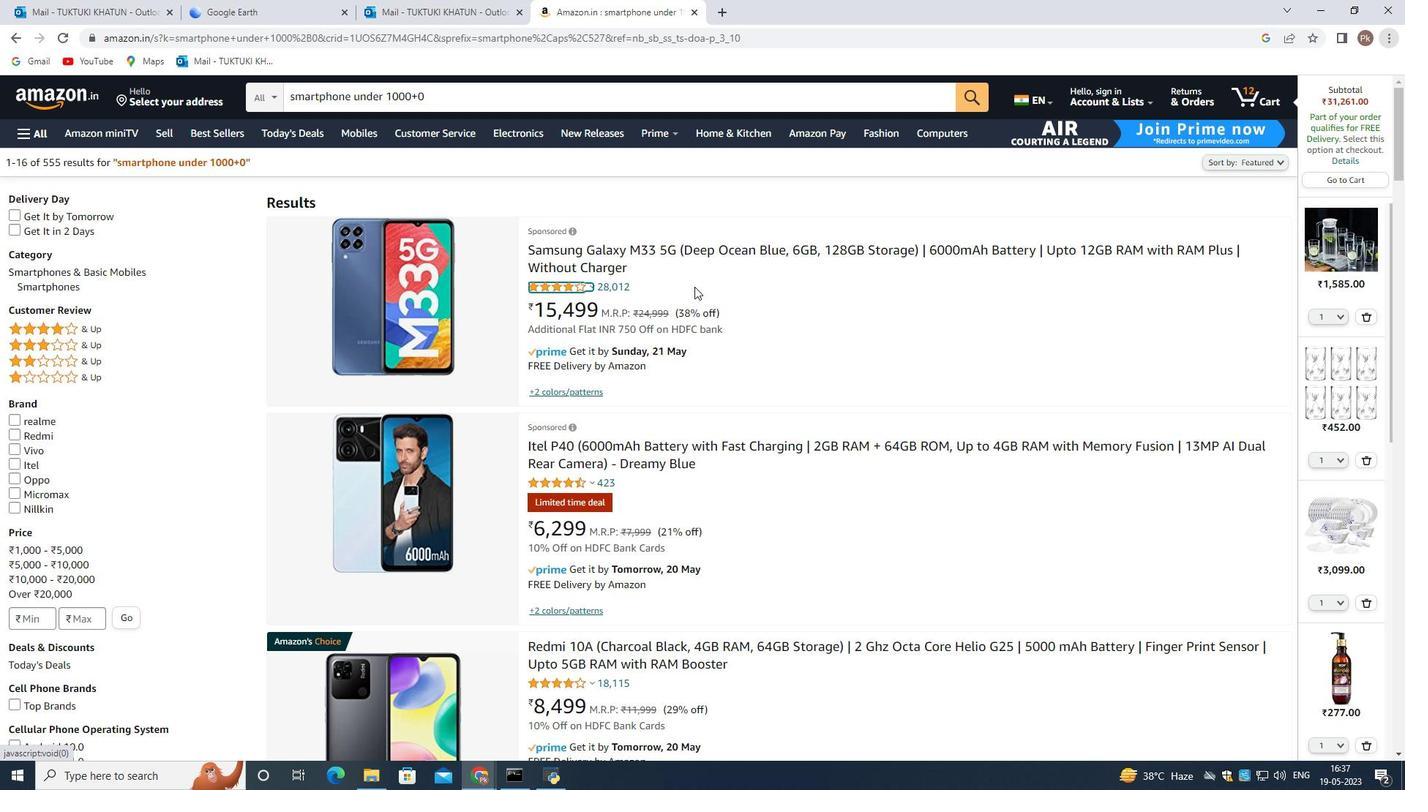 
Action: Mouse scrolled (693, 286) with delta (0, 0)
Screenshot: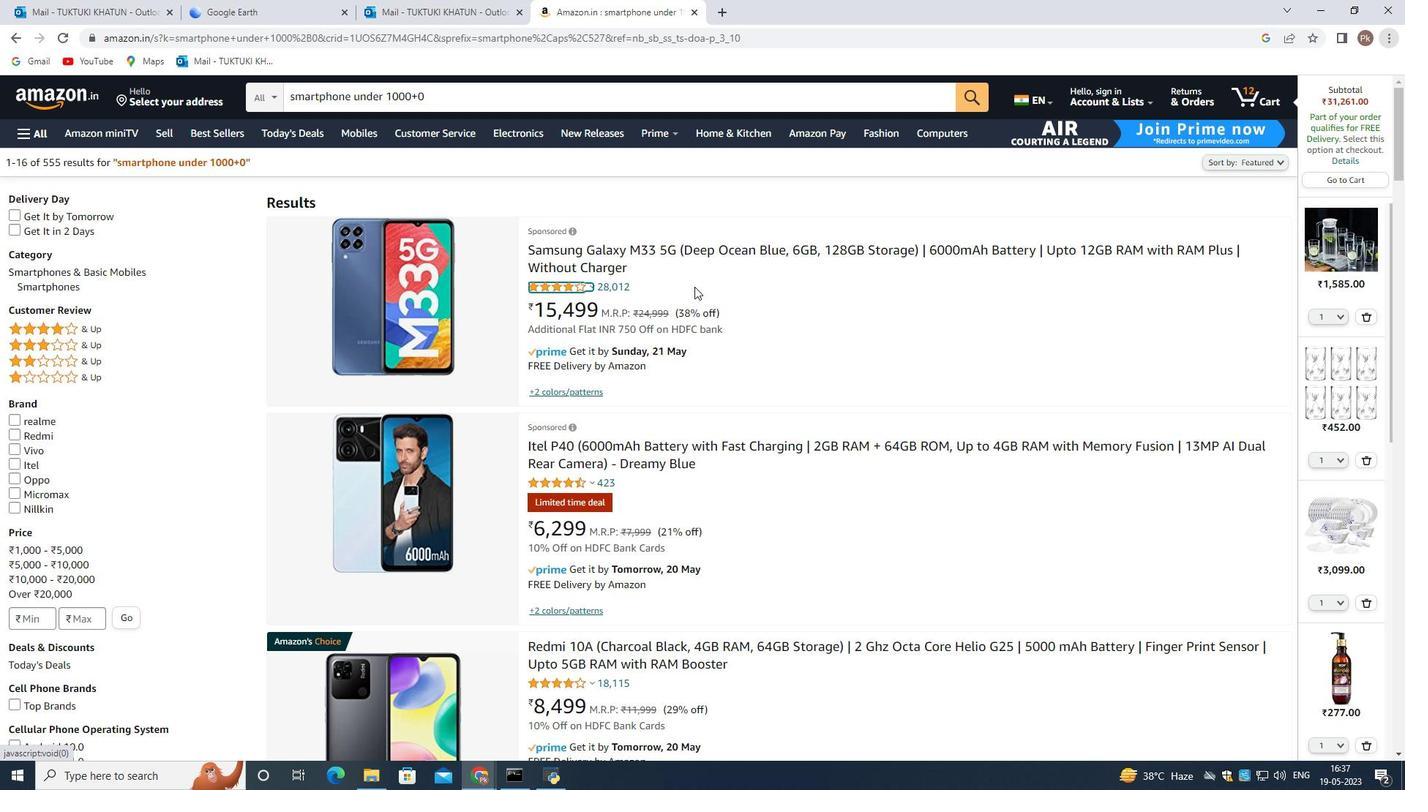 
Action: Mouse moved to (692, 287)
Screenshot: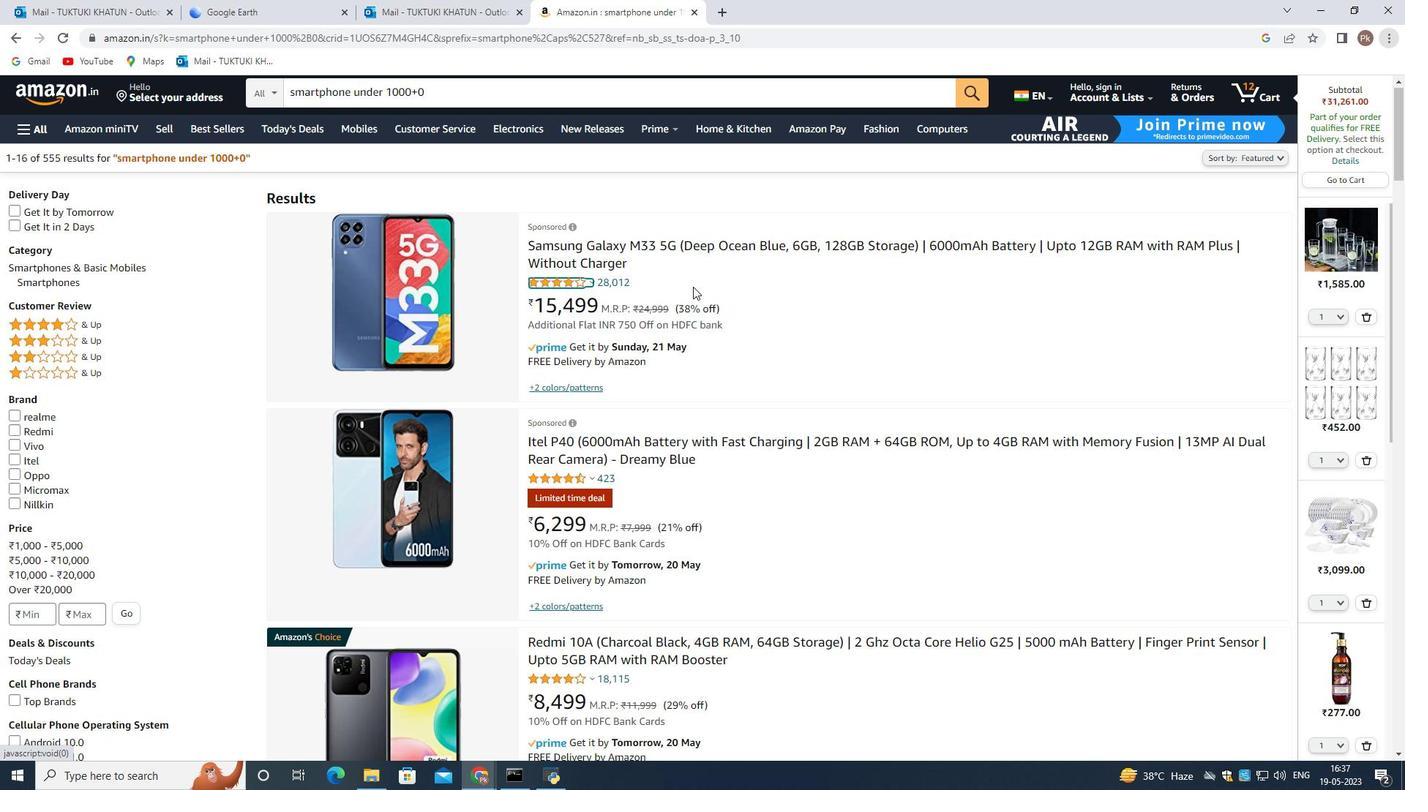 
Action: Mouse scrolled (692, 286) with delta (0, 0)
Screenshot: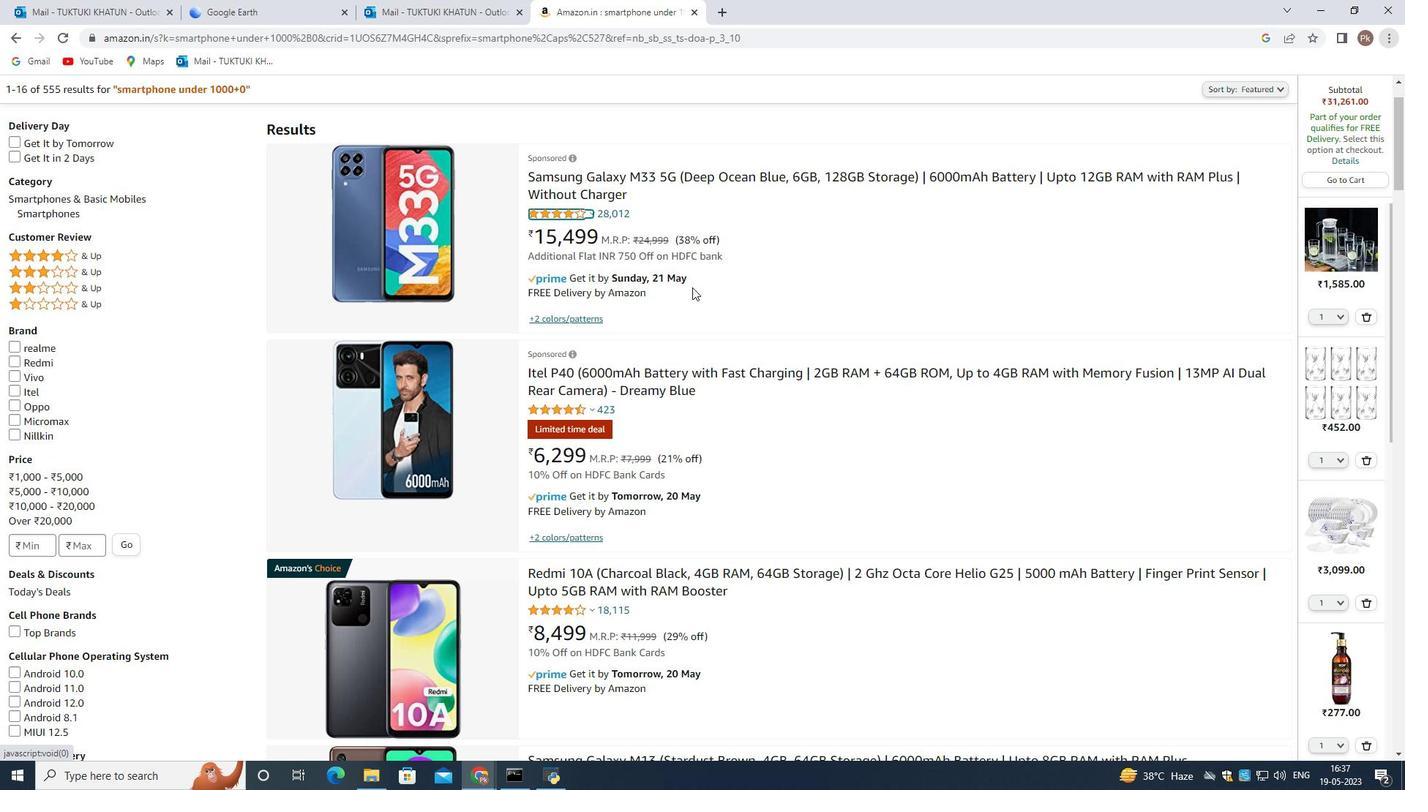 
Action: Mouse moved to (726, 290)
Screenshot: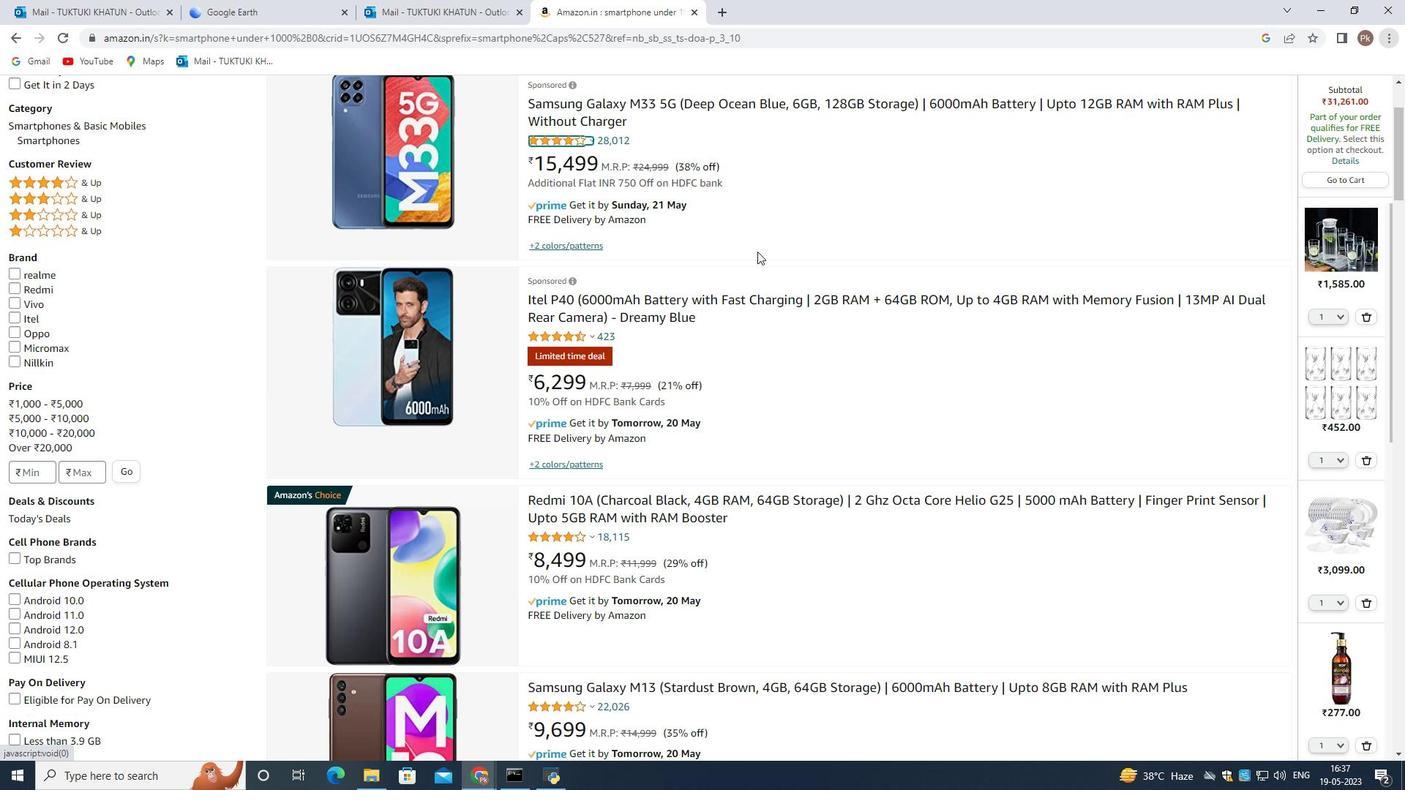 
Action: Mouse scrolled (726, 289) with delta (0, 0)
Screenshot: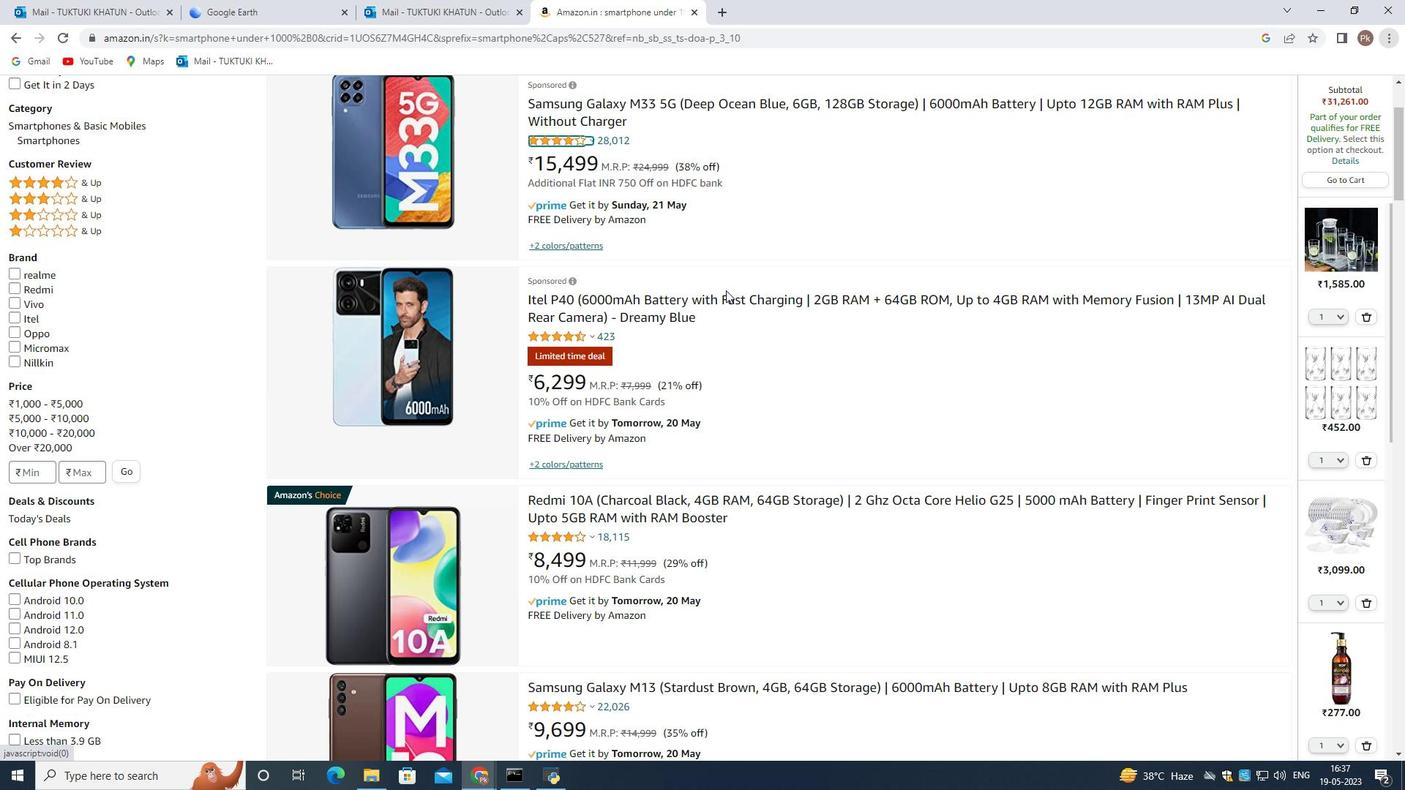 
Action: Mouse moved to (689, 322)
Screenshot: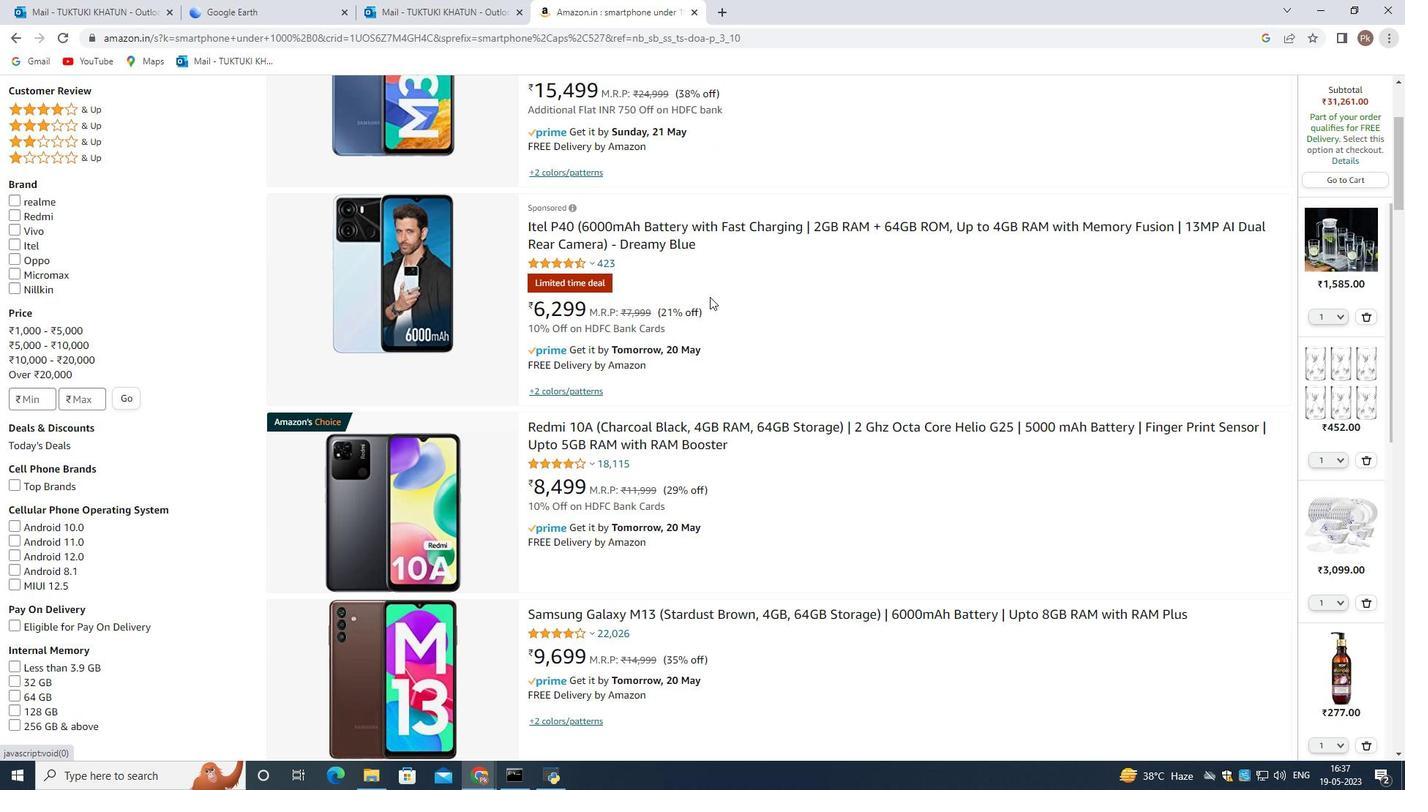 
Action: Mouse scrolled (689, 323) with delta (0, 0)
Screenshot: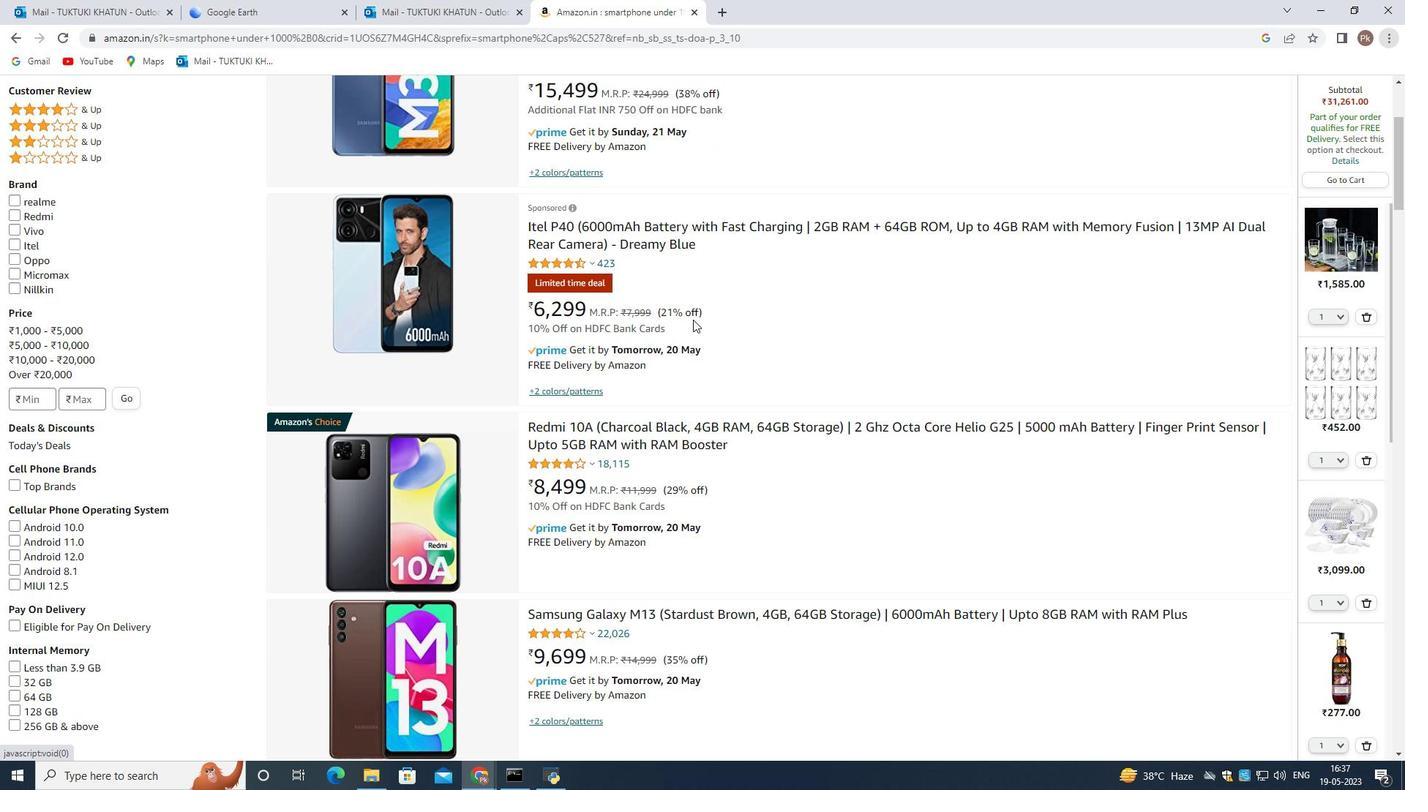 
Action: Mouse scrolled (689, 323) with delta (0, 0)
Screenshot: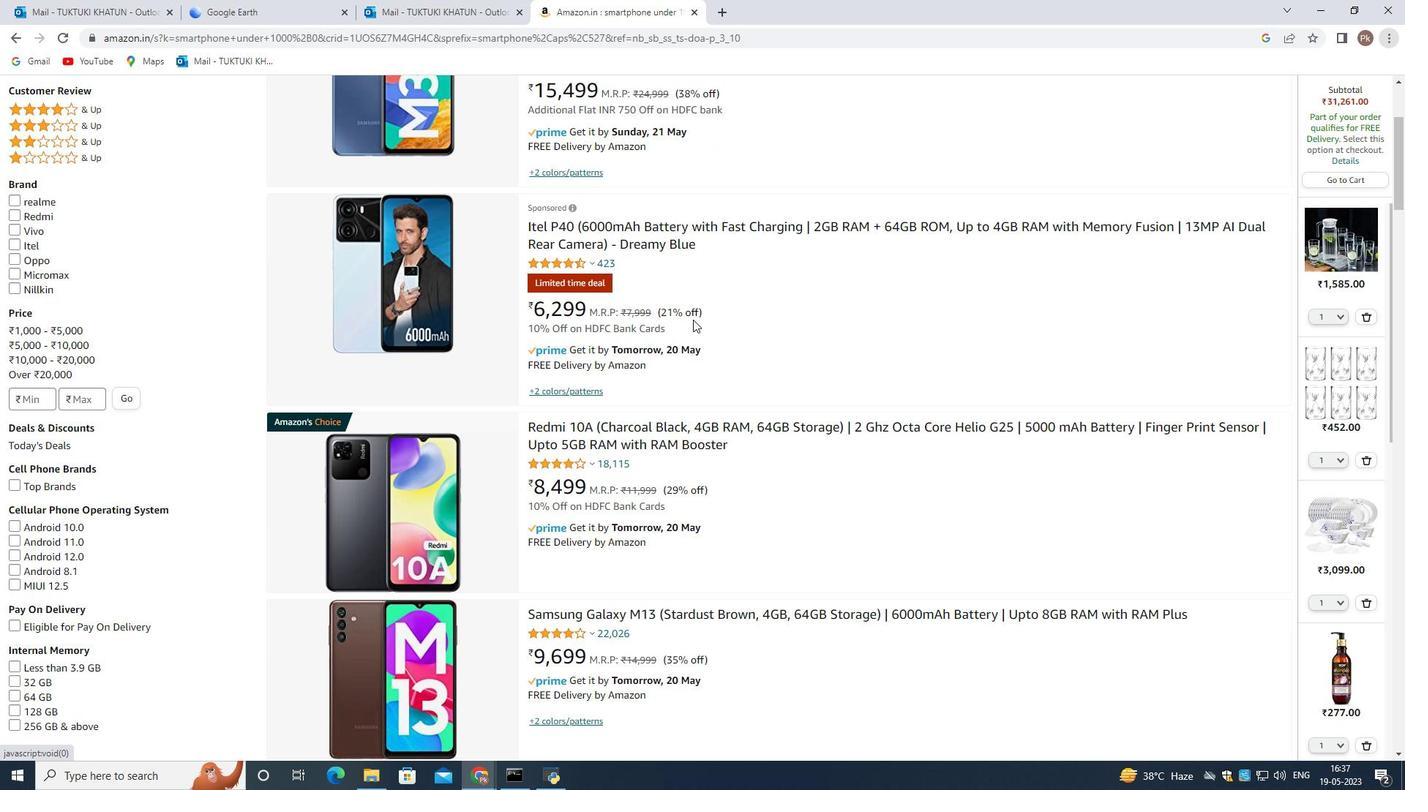 
Action: Mouse scrolled (689, 323) with delta (0, 0)
Screenshot: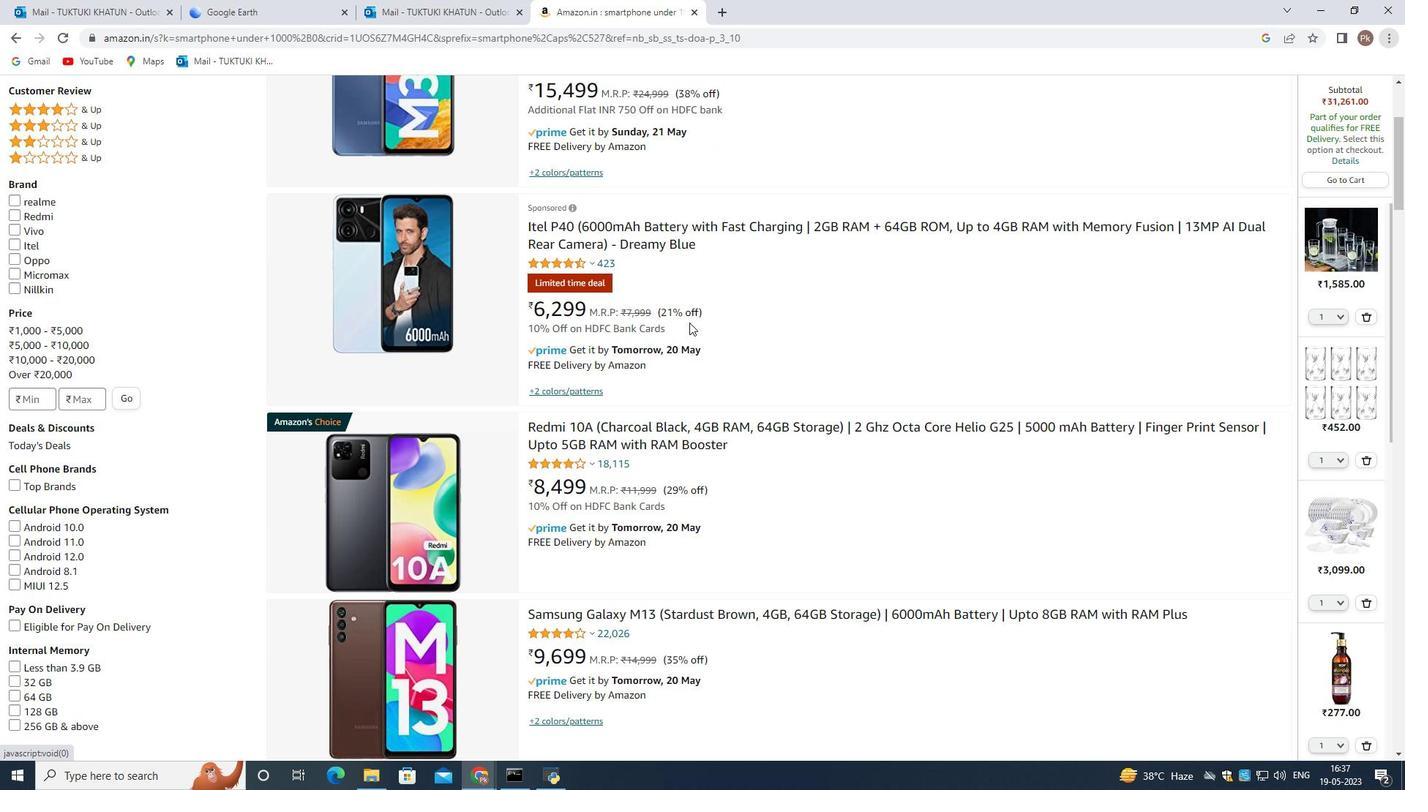 
Action: Mouse moved to (657, 284)
Screenshot: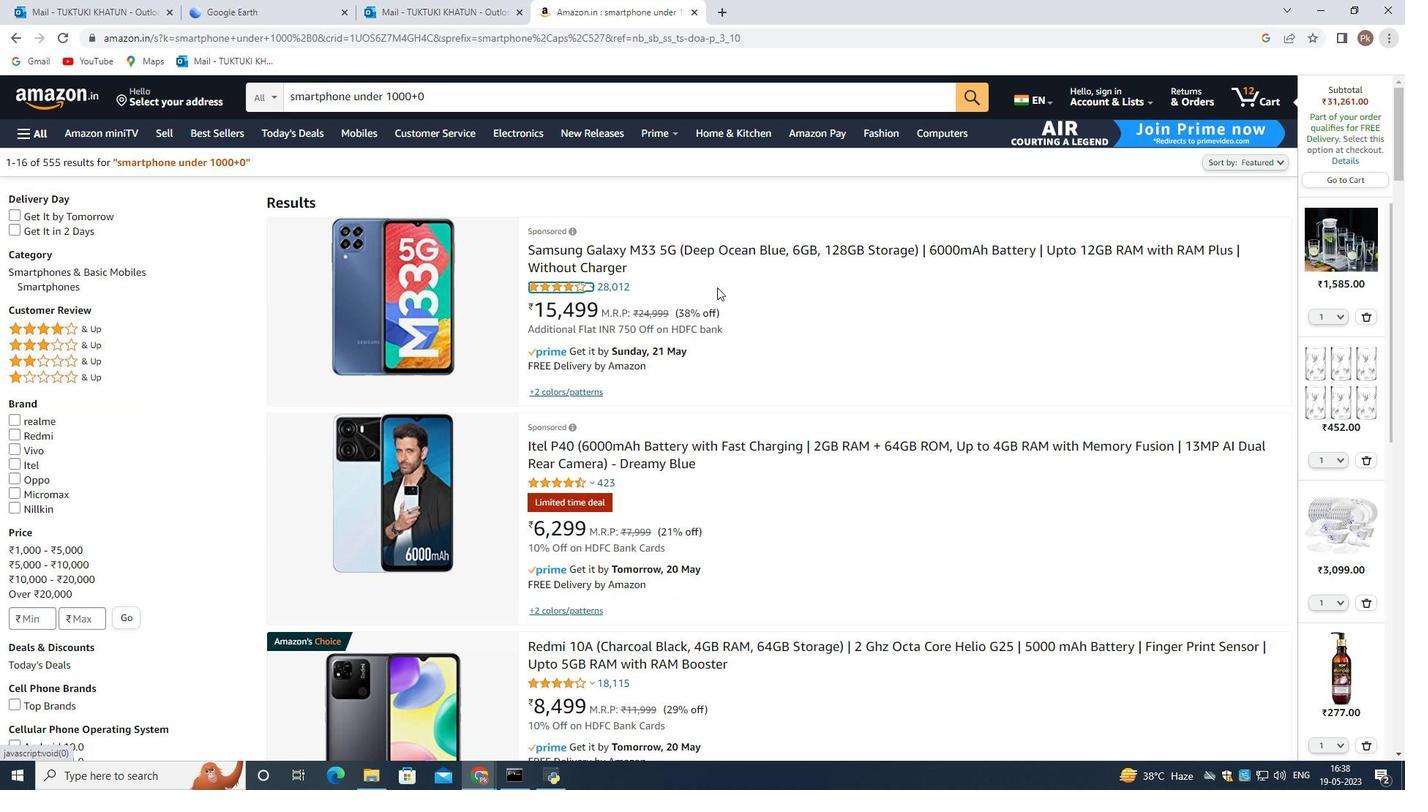 
Action: Mouse scrolled (657, 283) with delta (0, 0)
Screenshot: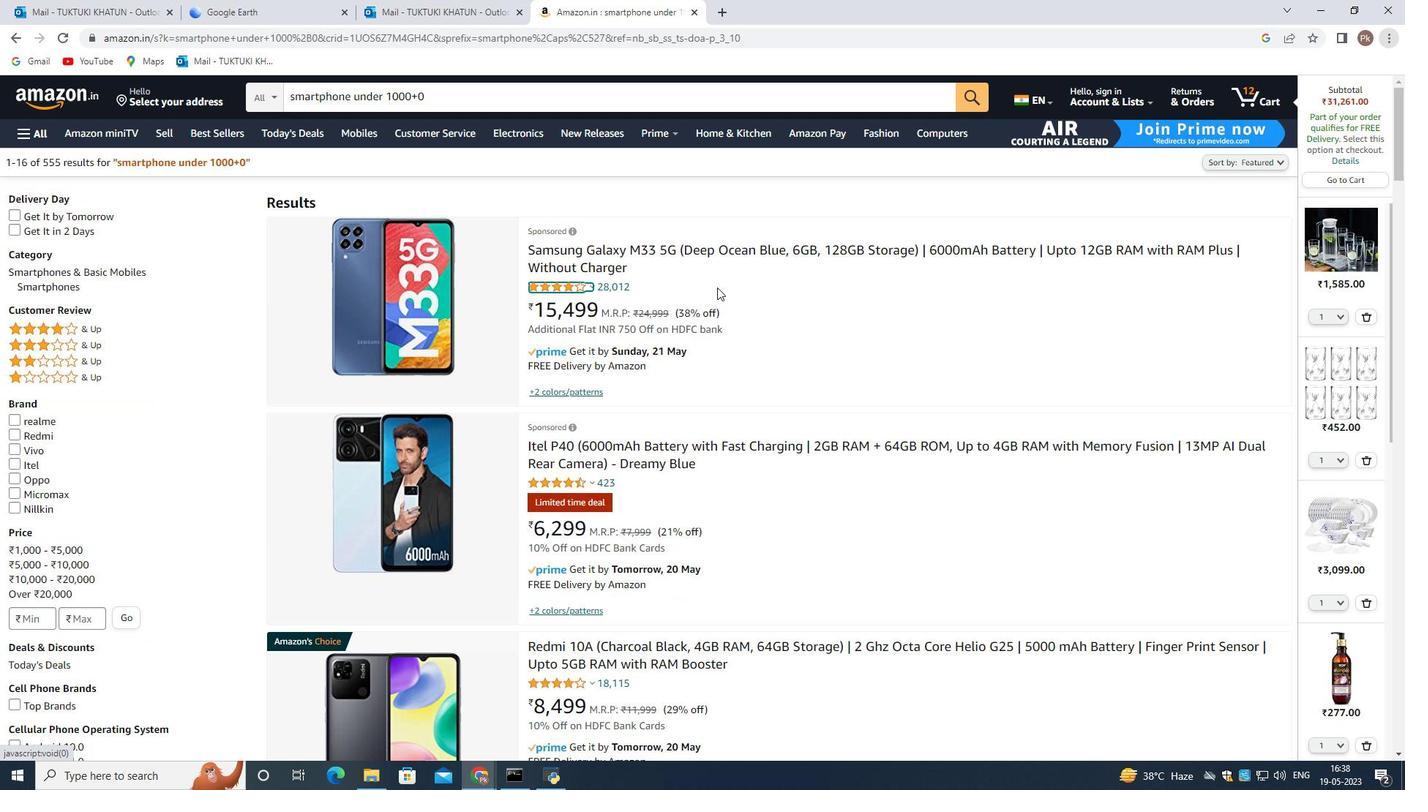 
Action: Mouse moved to (691, 303)
Screenshot: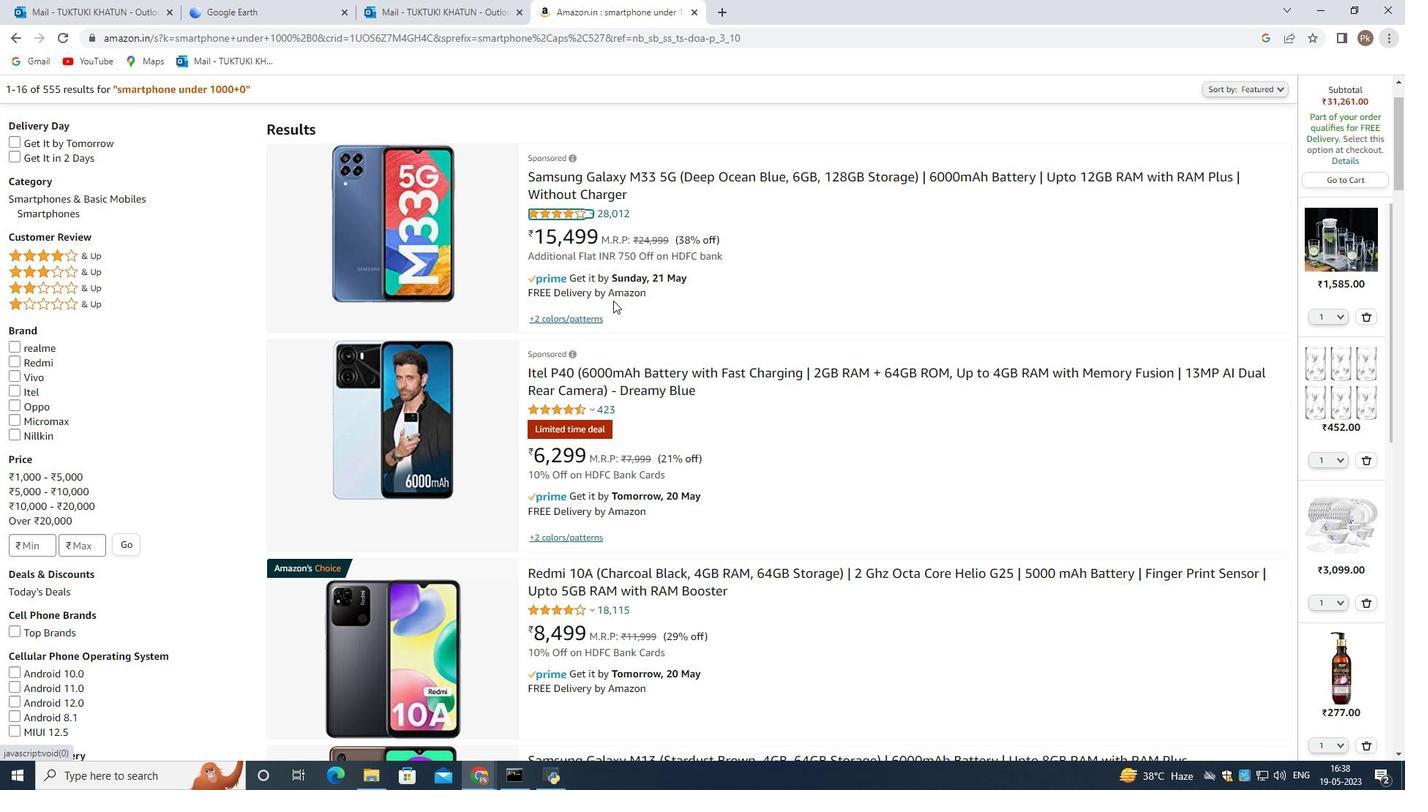 
Action: Mouse scrolled (691, 302) with delta (0, 0)
Screenshot: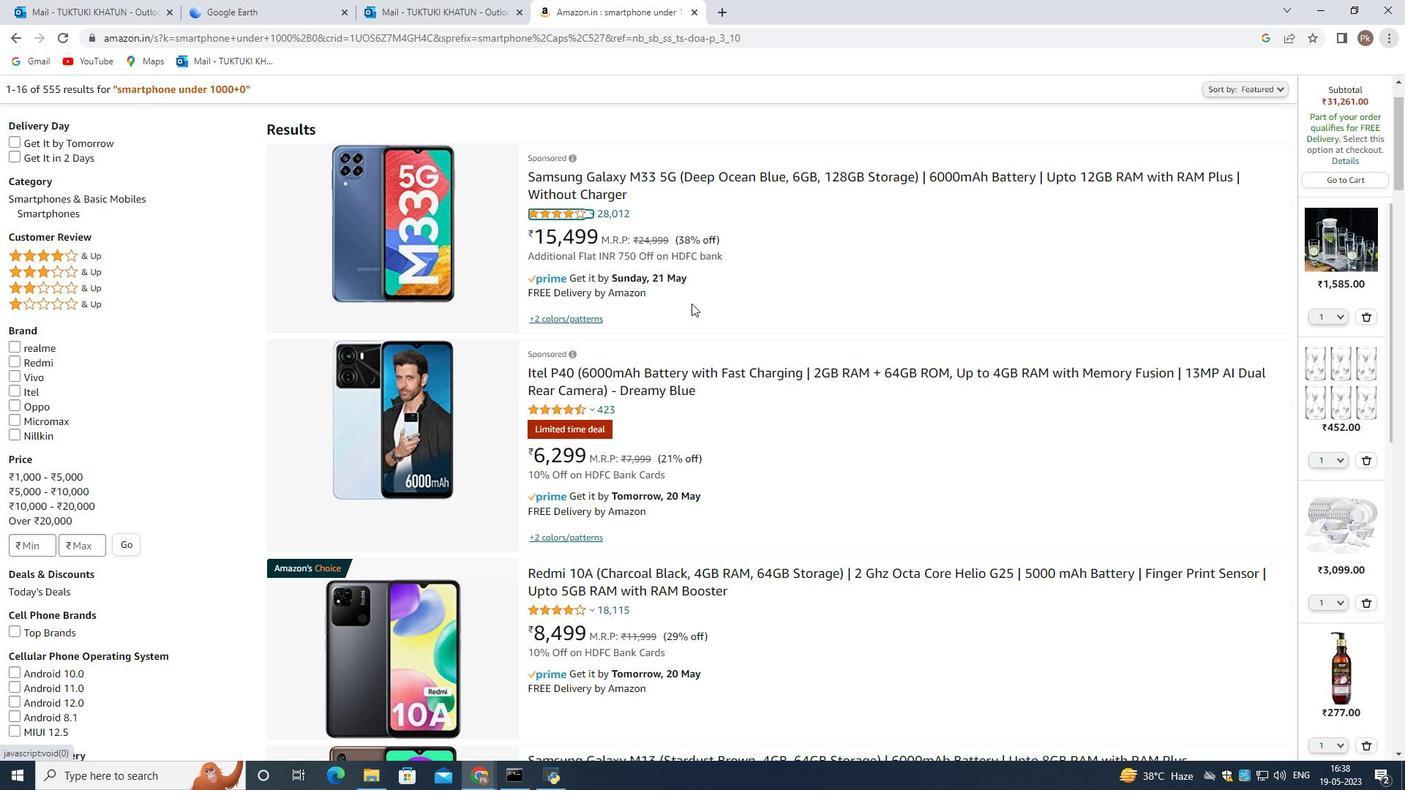 
Action: Mouse moved to (642, 230)
Screenshot: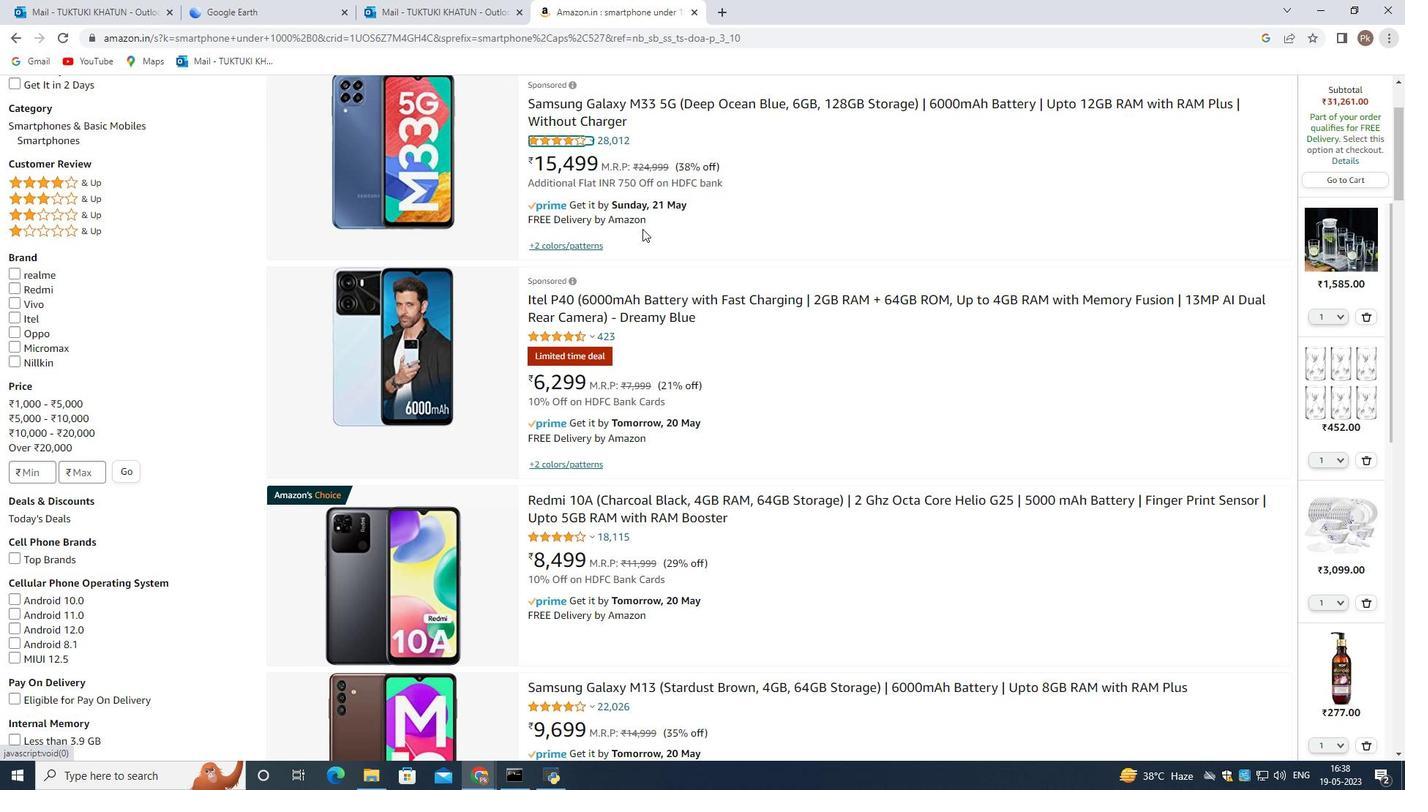 
Action: Mouse scrolled (642, 231) with delta (0, 0)
Screenshot: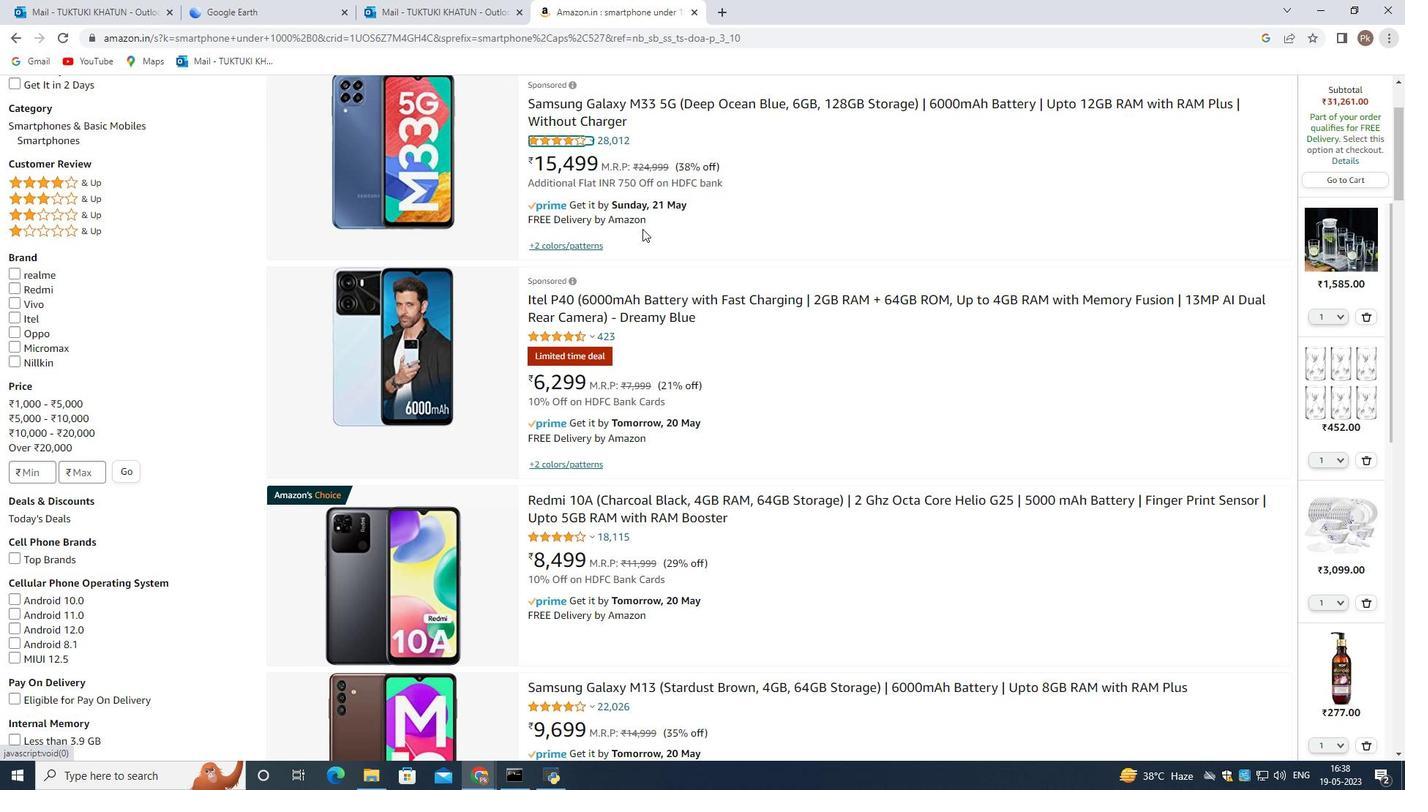 
Action: Mouse scrolled (642, 231) with delta (0, 0)
Screenshot: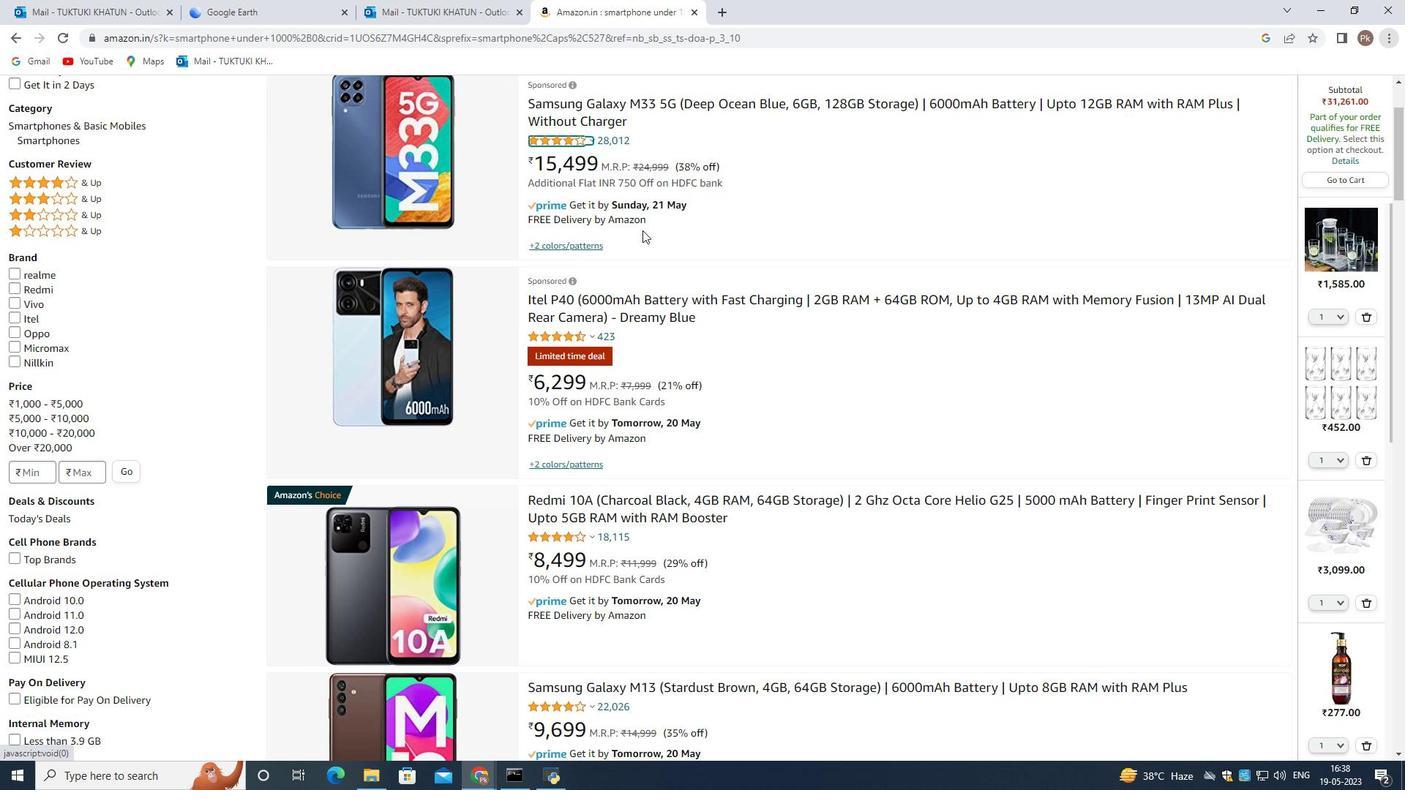 
Action: Mouse scrolled (642, 231) with delta (0, 0)
Screenshot: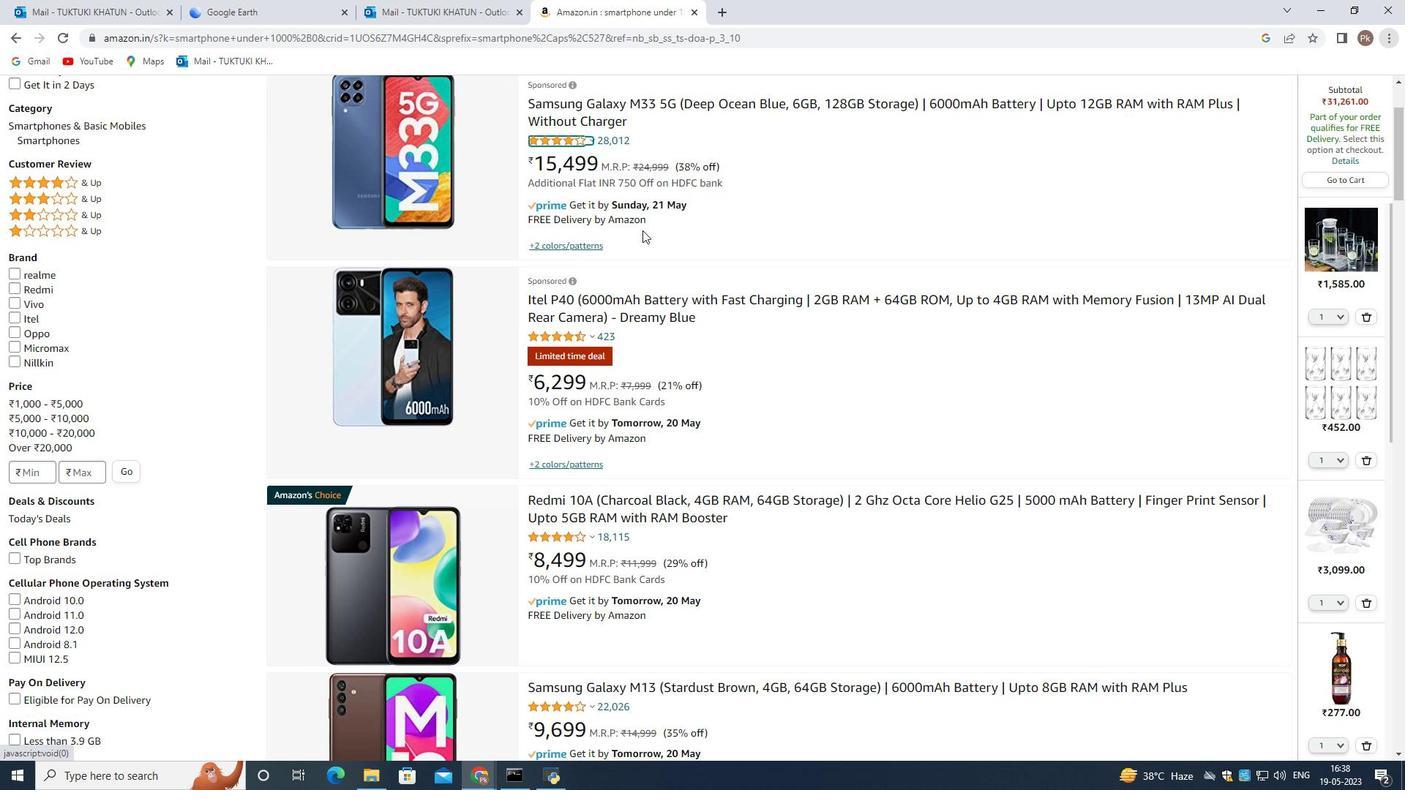 
Action: Mouse scrolled (642, 229) with delta (0, 0)
Screenshot: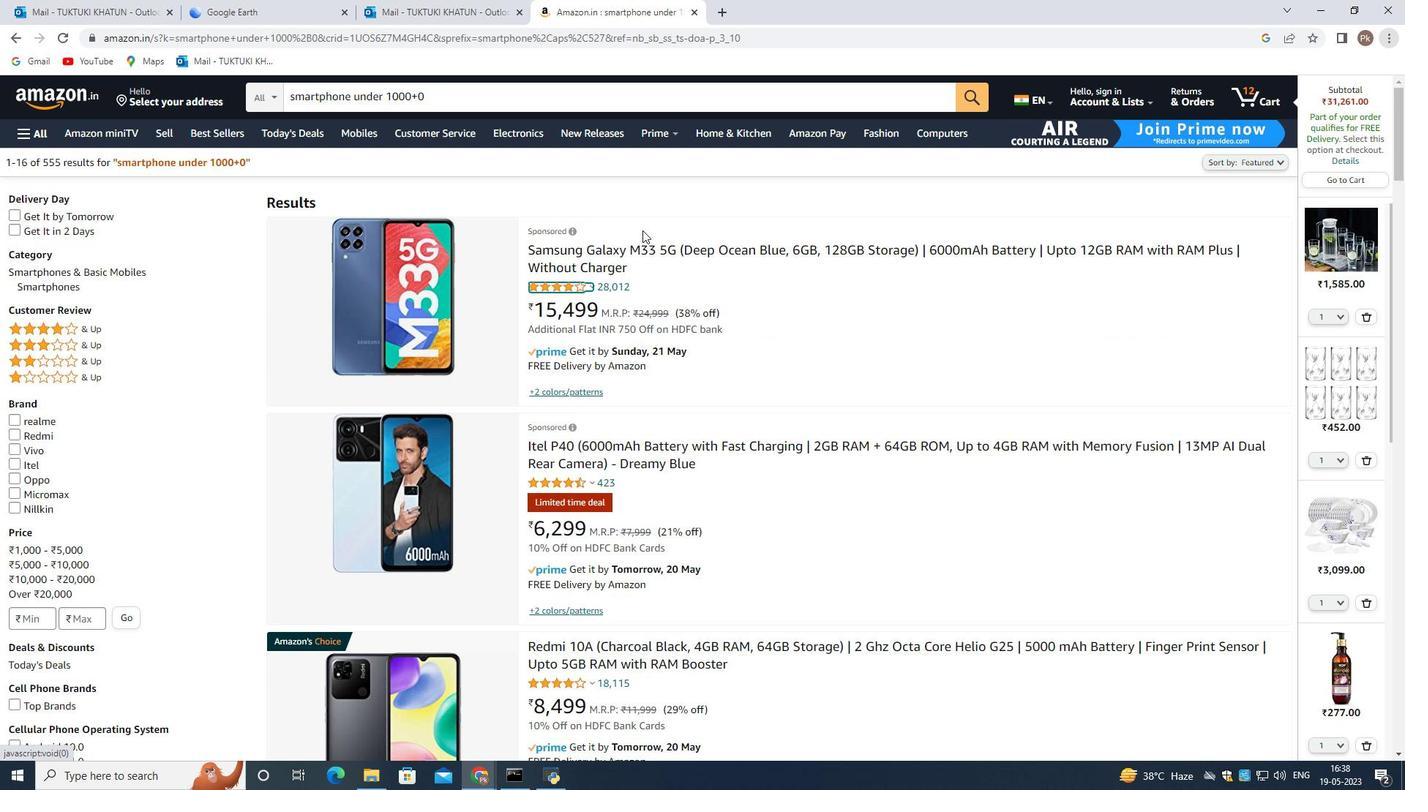 
Action: Mouse scrolled (642, 229) with delta (0, 0)
Screenshot: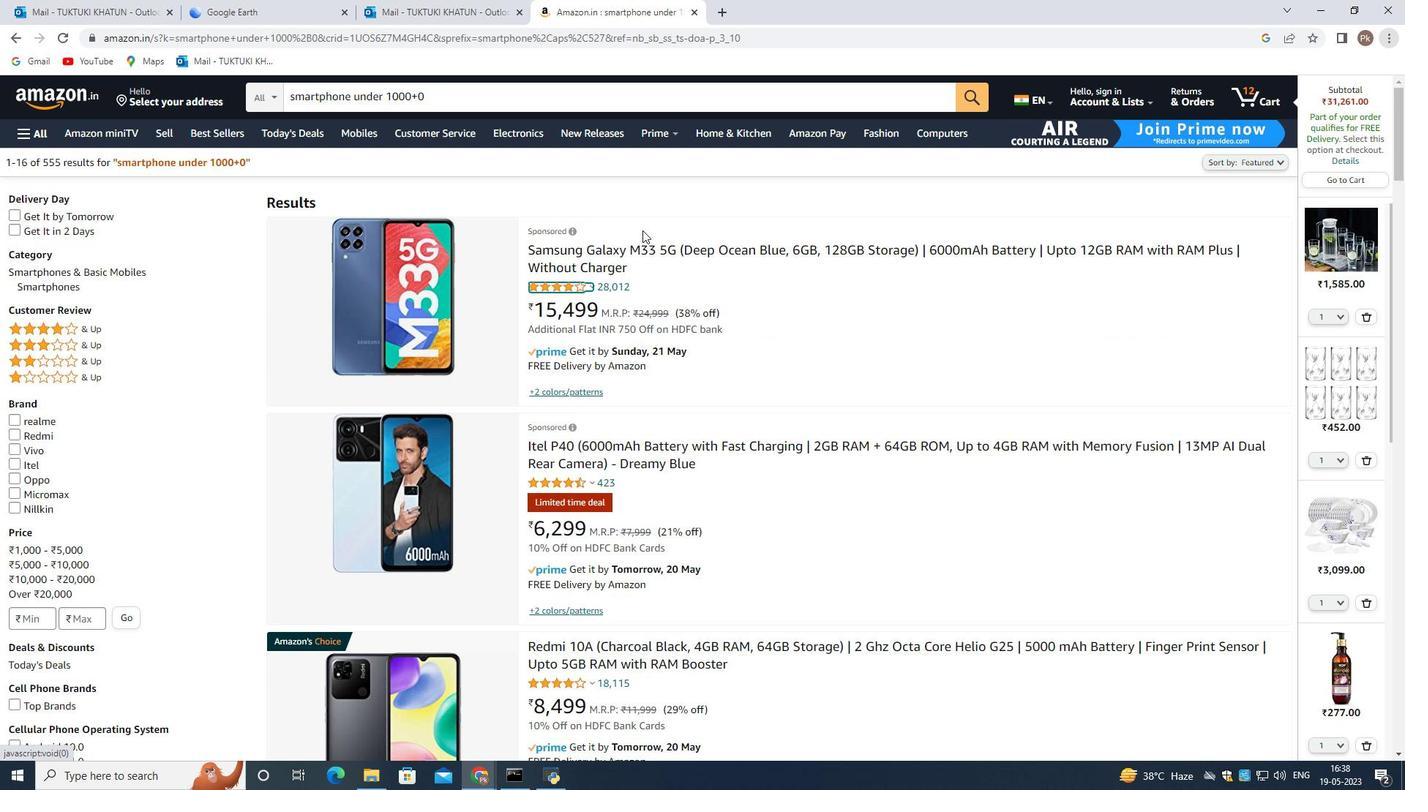 
Action: Mouse moved to (644, 245)
Screenshot: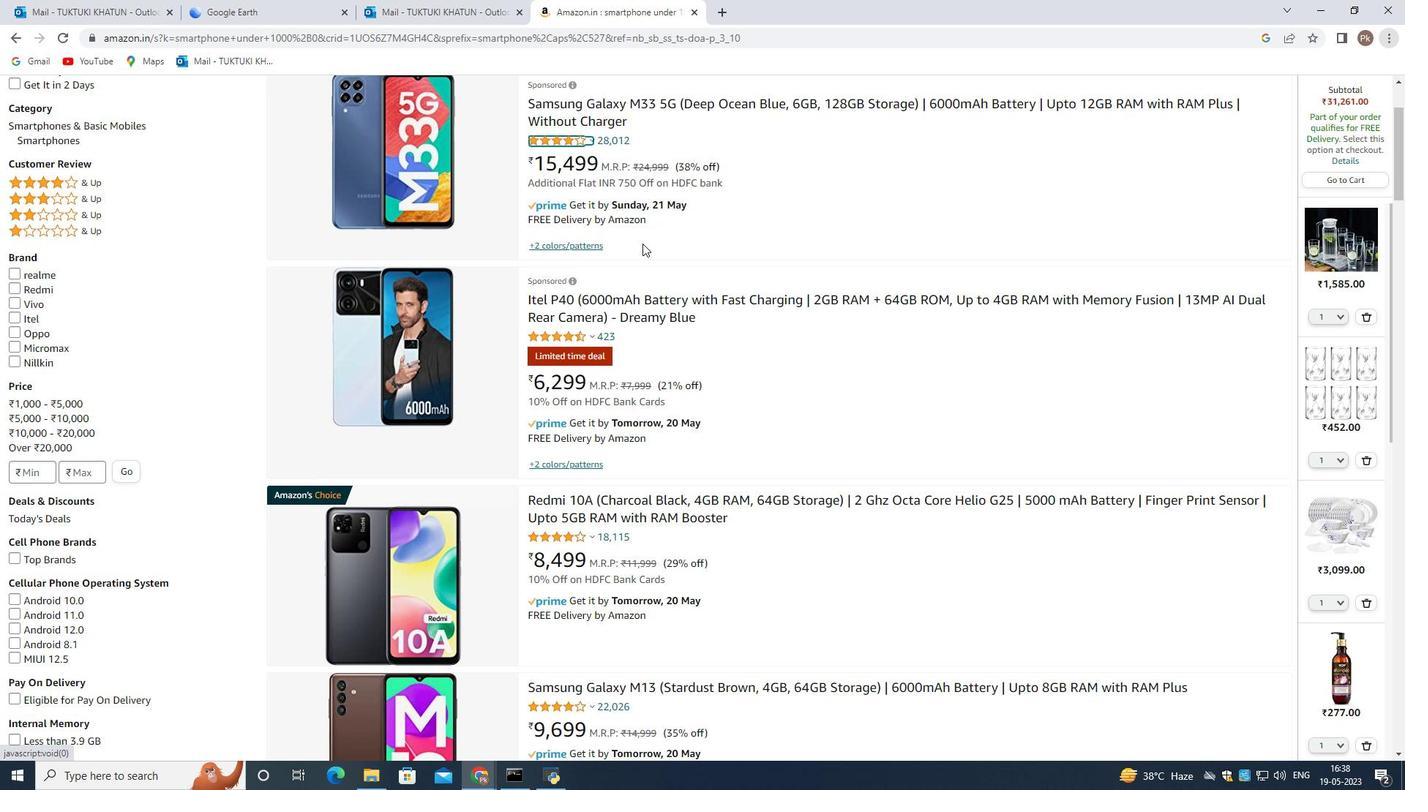 
Action: Mouse scrolled (644, 245) with delta (0, 0)
Screenshot: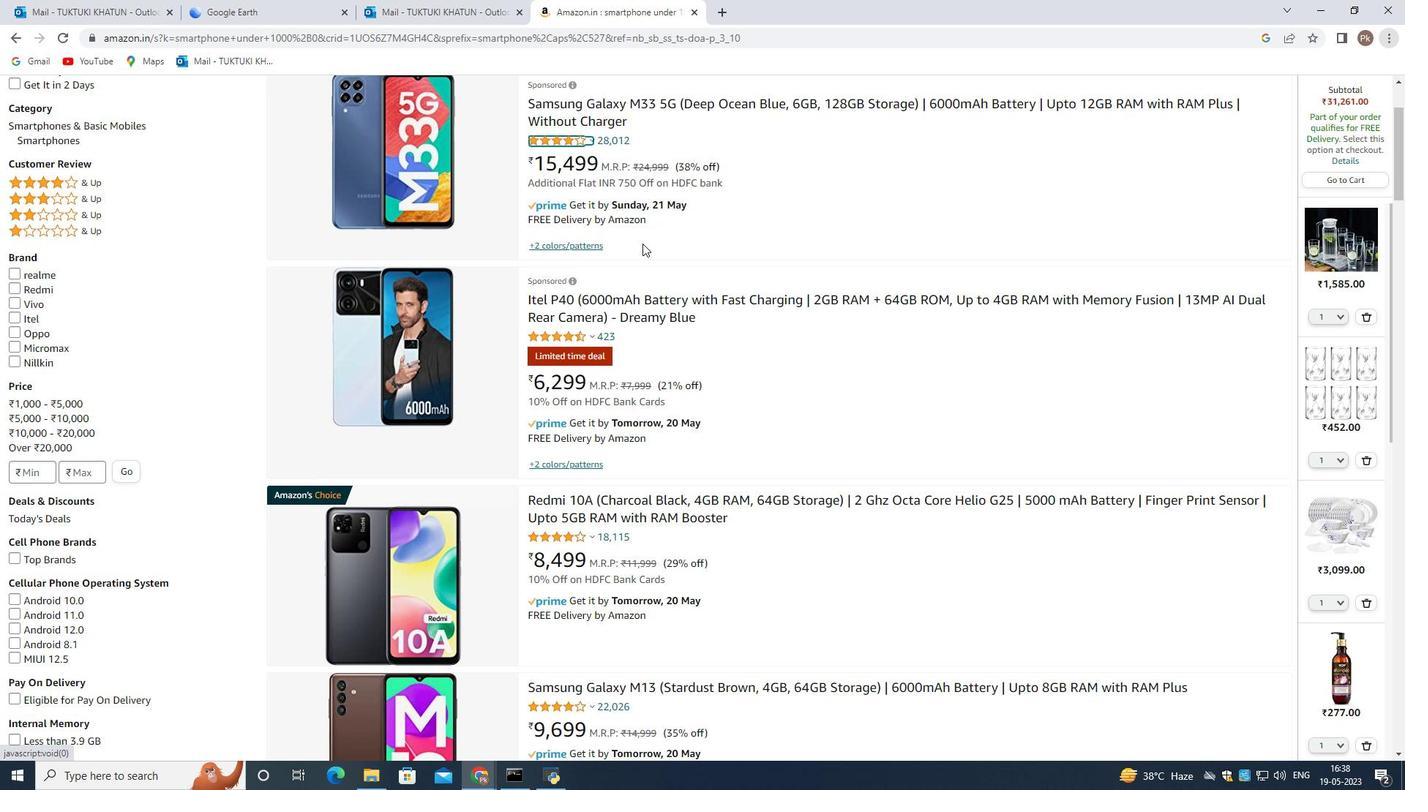 
Action: Mouse moved to (644, 248)
Screenshot: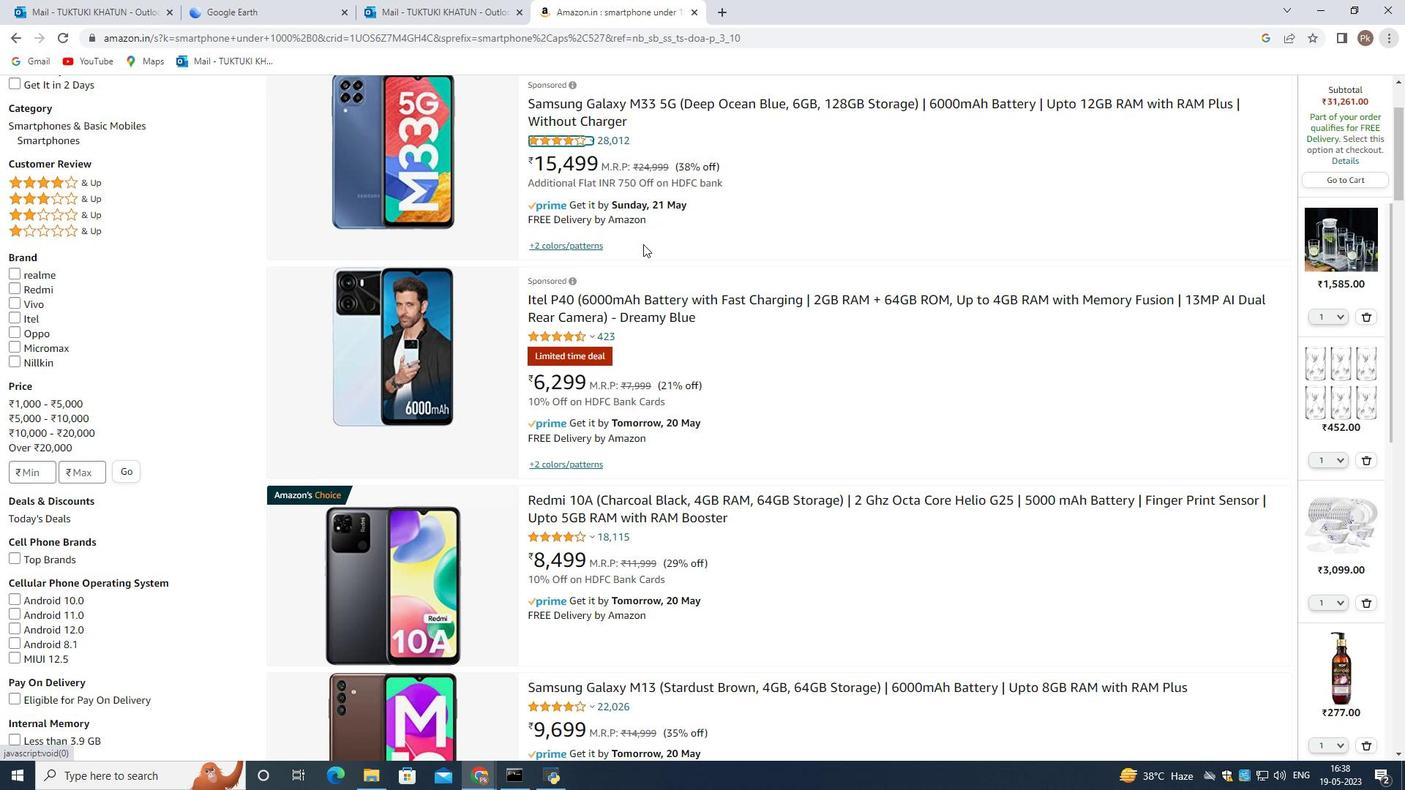 
Action: Mouse scrolled (644, 247) with delta (0, 0)
Screenshot: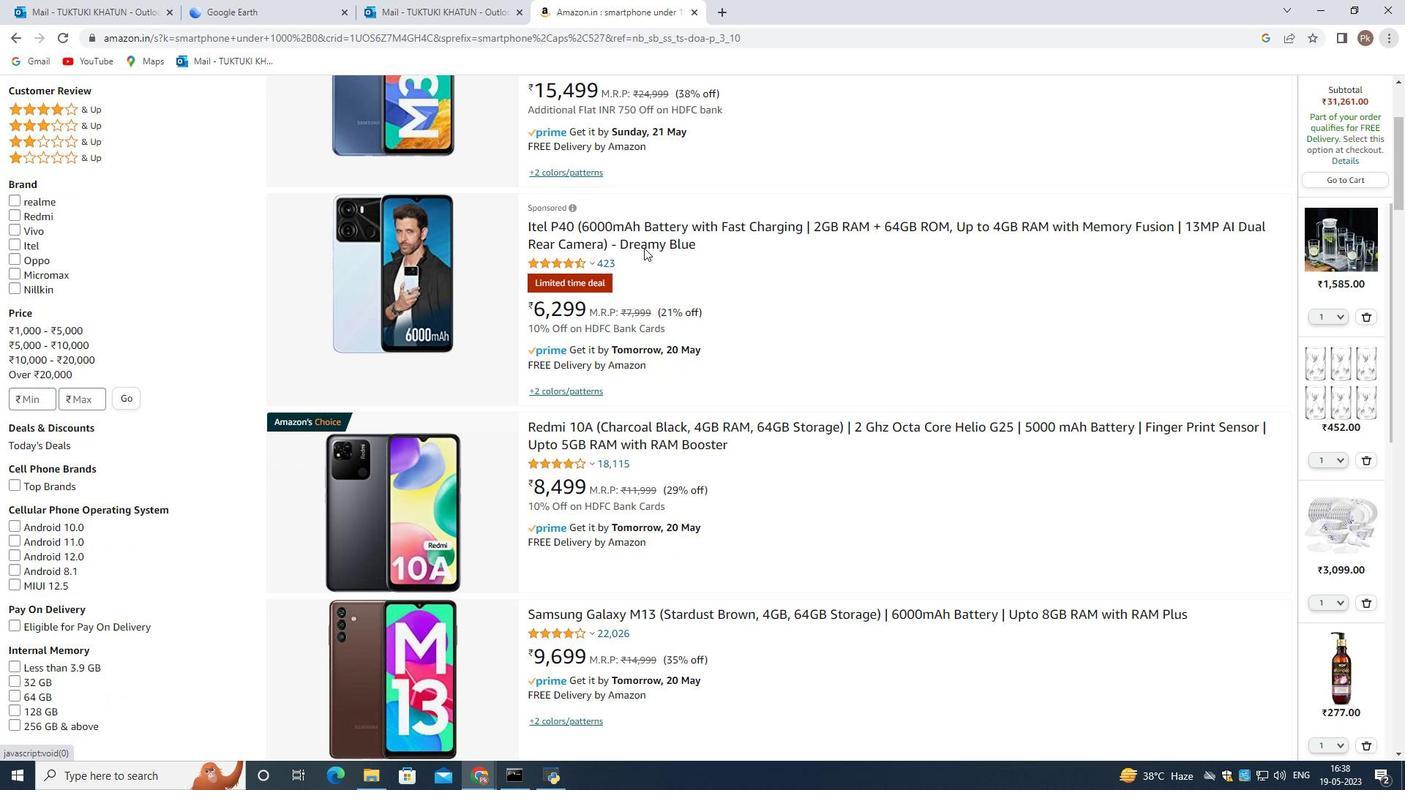 
Action: Mouse moved to (613, 204)
Screenshot: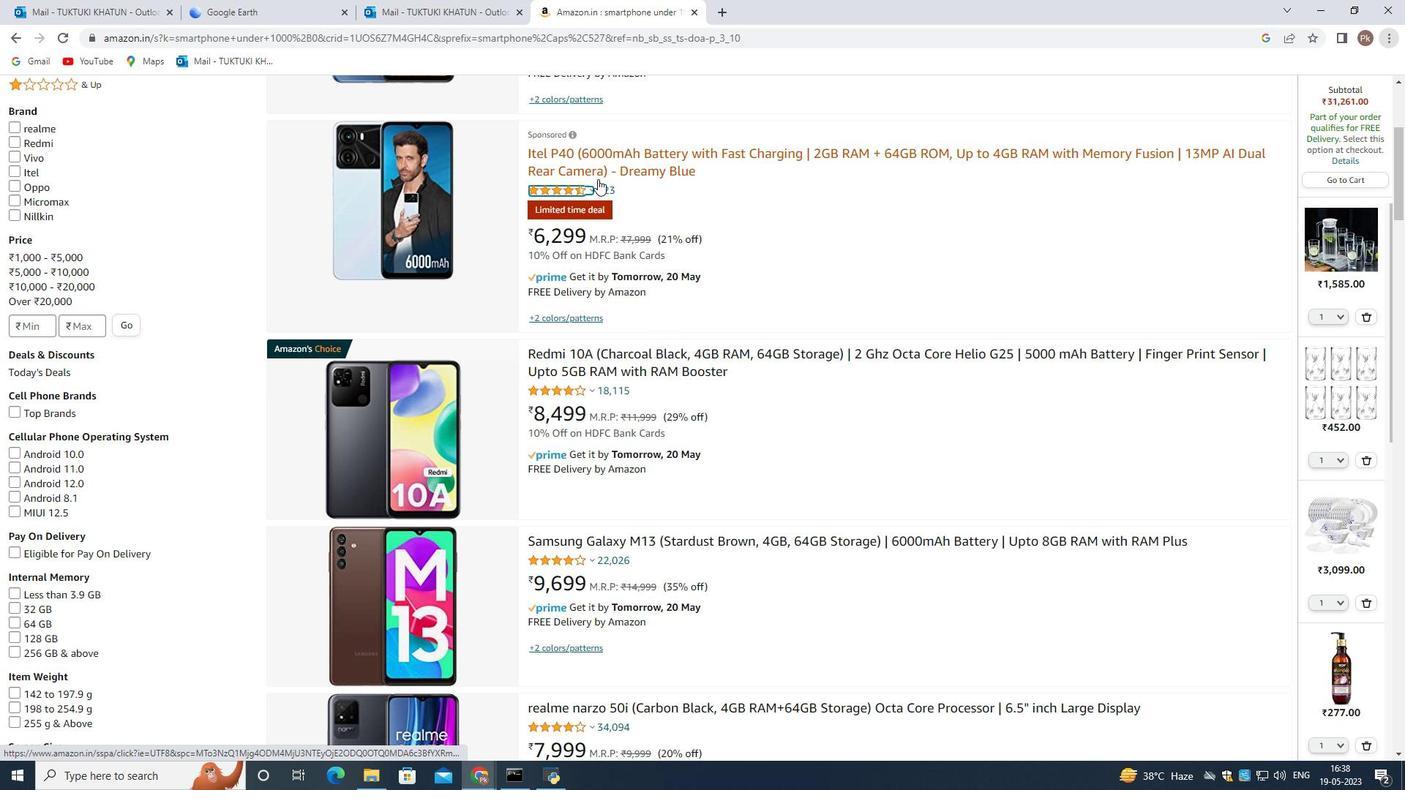 
Action: Mouse scrolled (613, 205) with delta (0, 0)
Screenshot: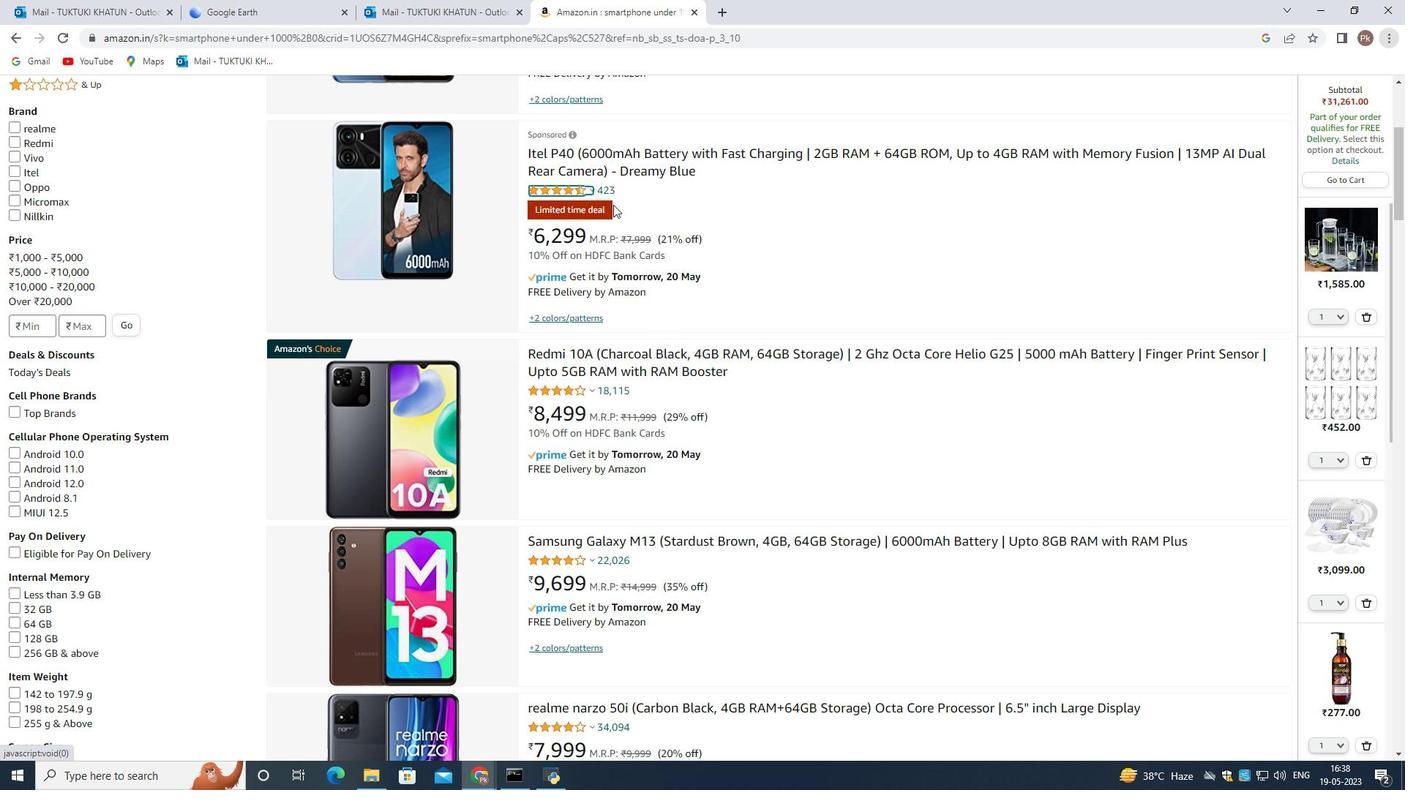 
Action: Mouse moved to (768, 243)
Screenshot: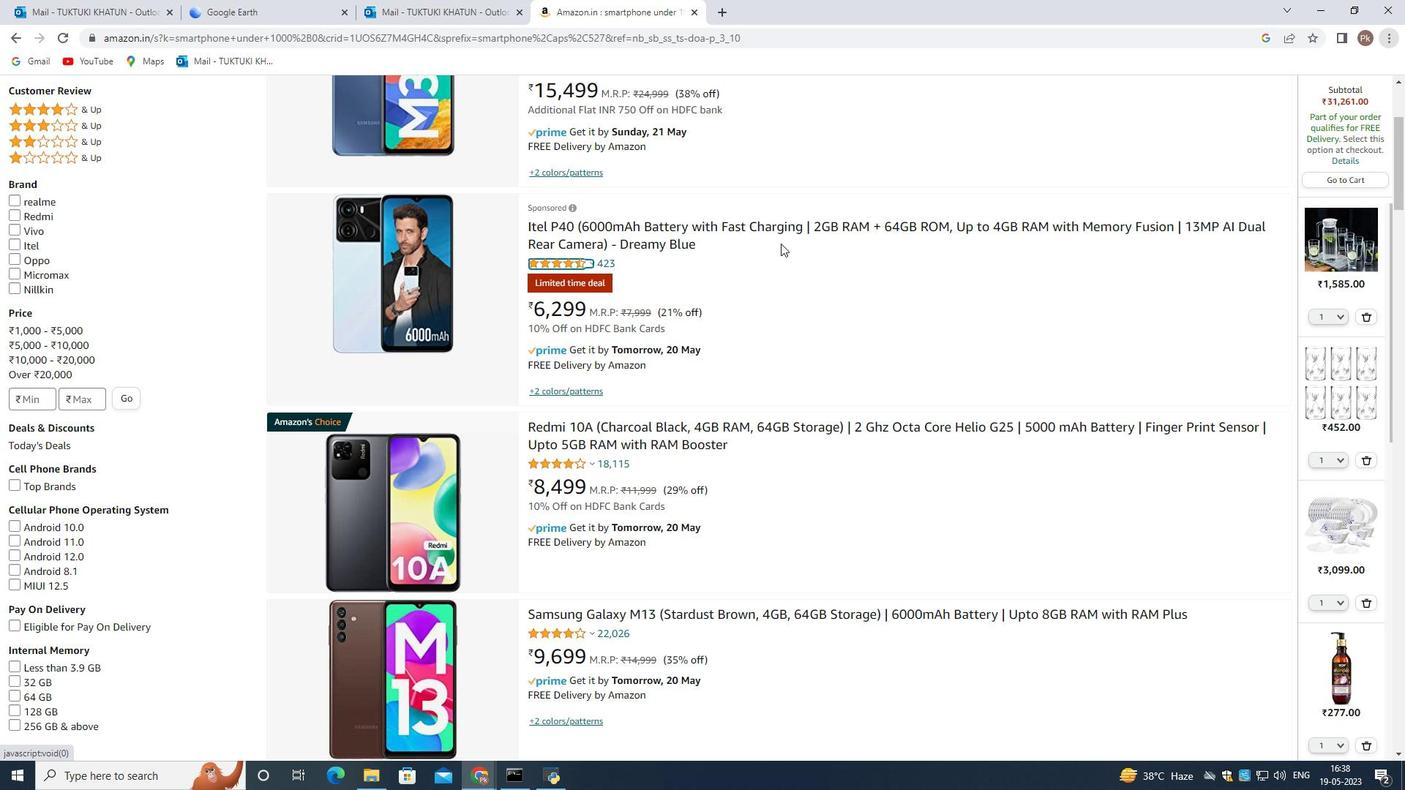 
Action: Mouse scrolled (768, 242) with delta (0, 0)
Screenshot: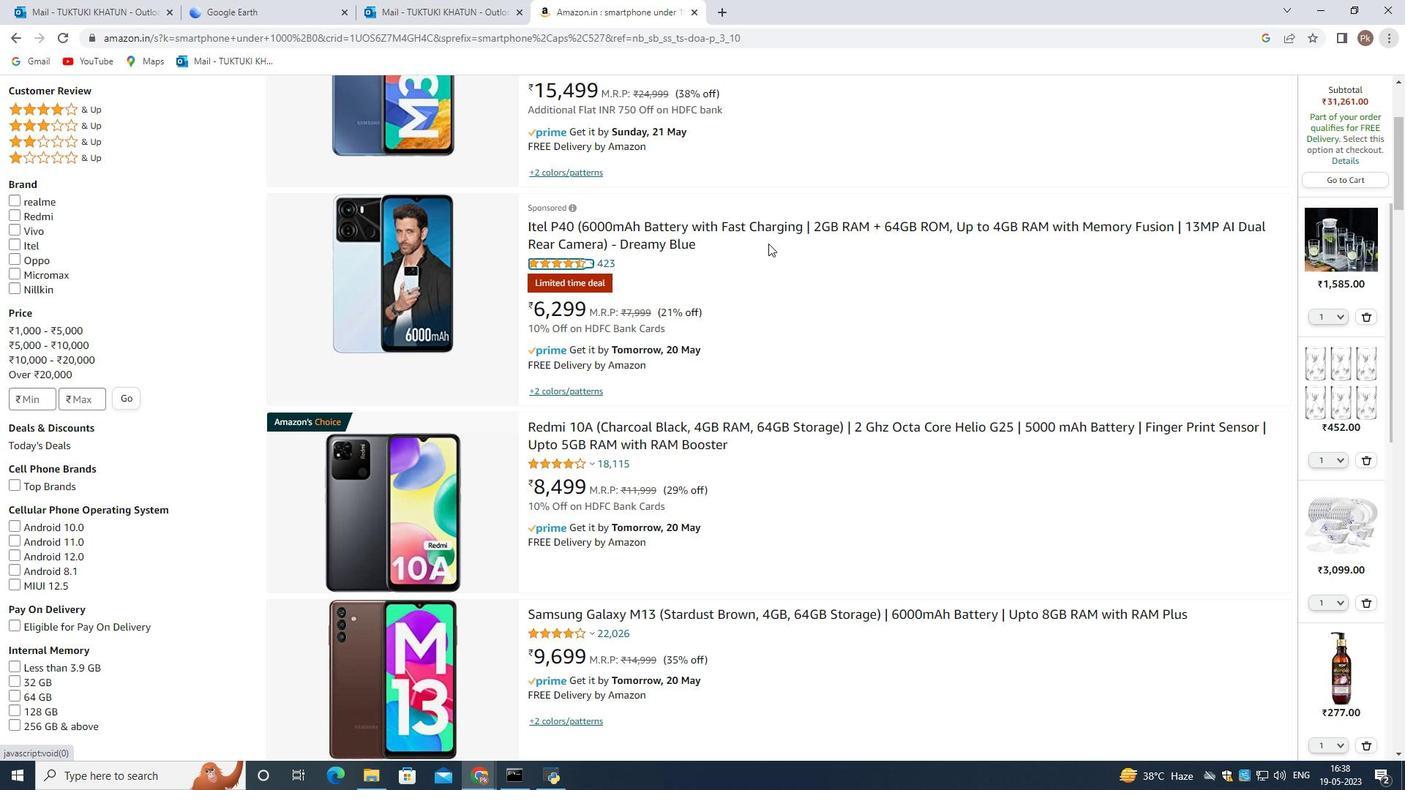 
Action: Mouse scrolled (768, 242) with delta (0, 0)
Screenshot: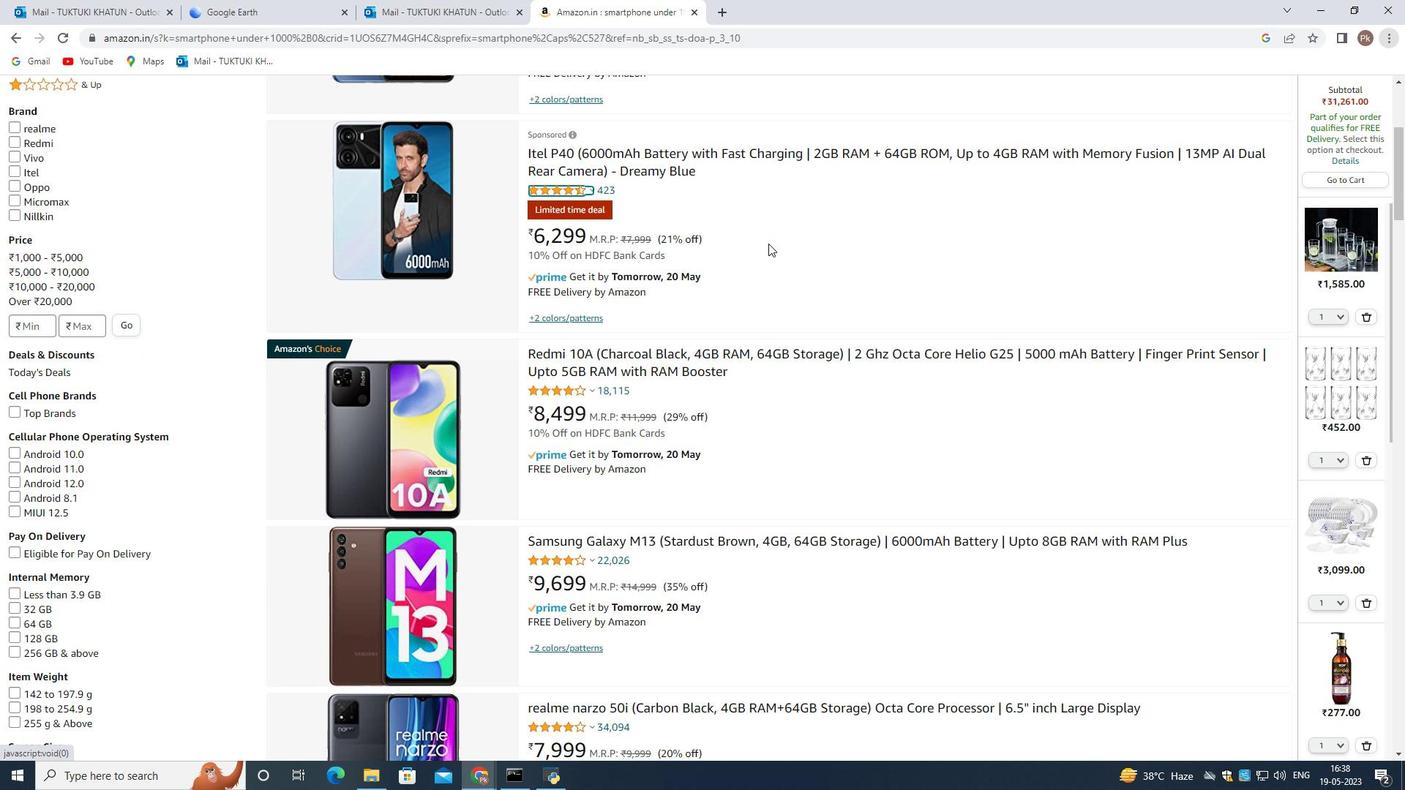 
Action: Mouse scrolled (768, 242) with delta (0, 0)
Screenshot: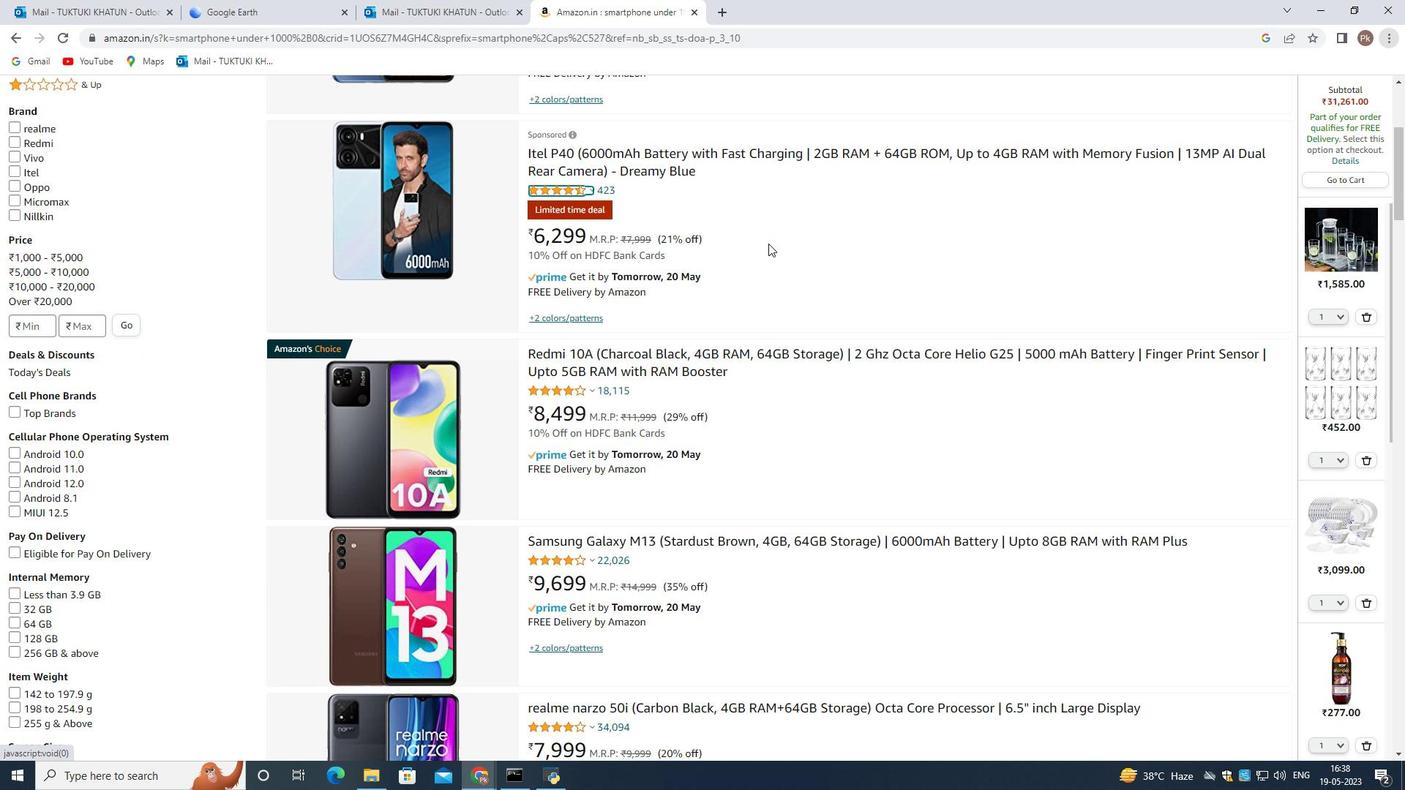 
Action: Mouse moved to (767, 244)
Screenshot: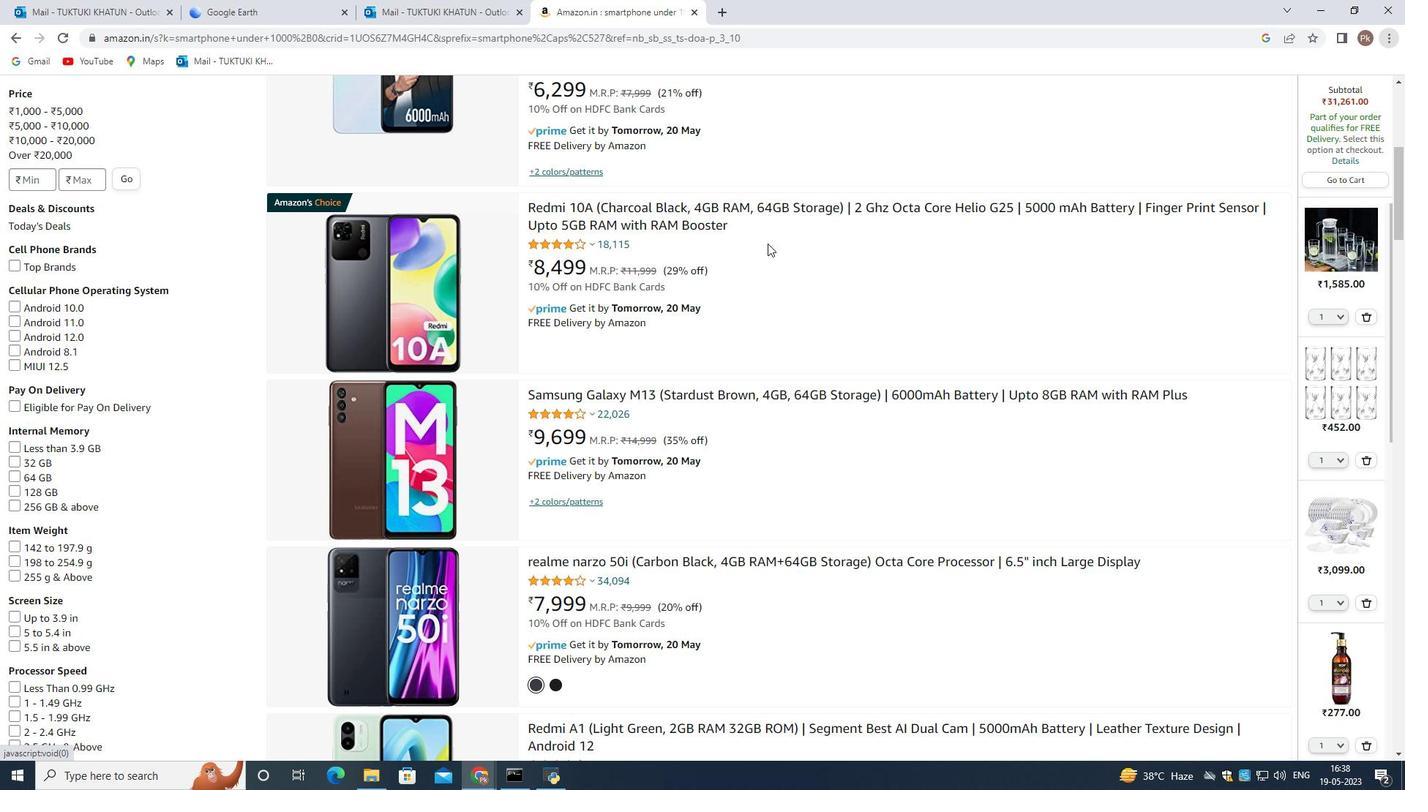 
Action: Mouse scrolled (767, 245) with delta (0, 0)
Screenshot: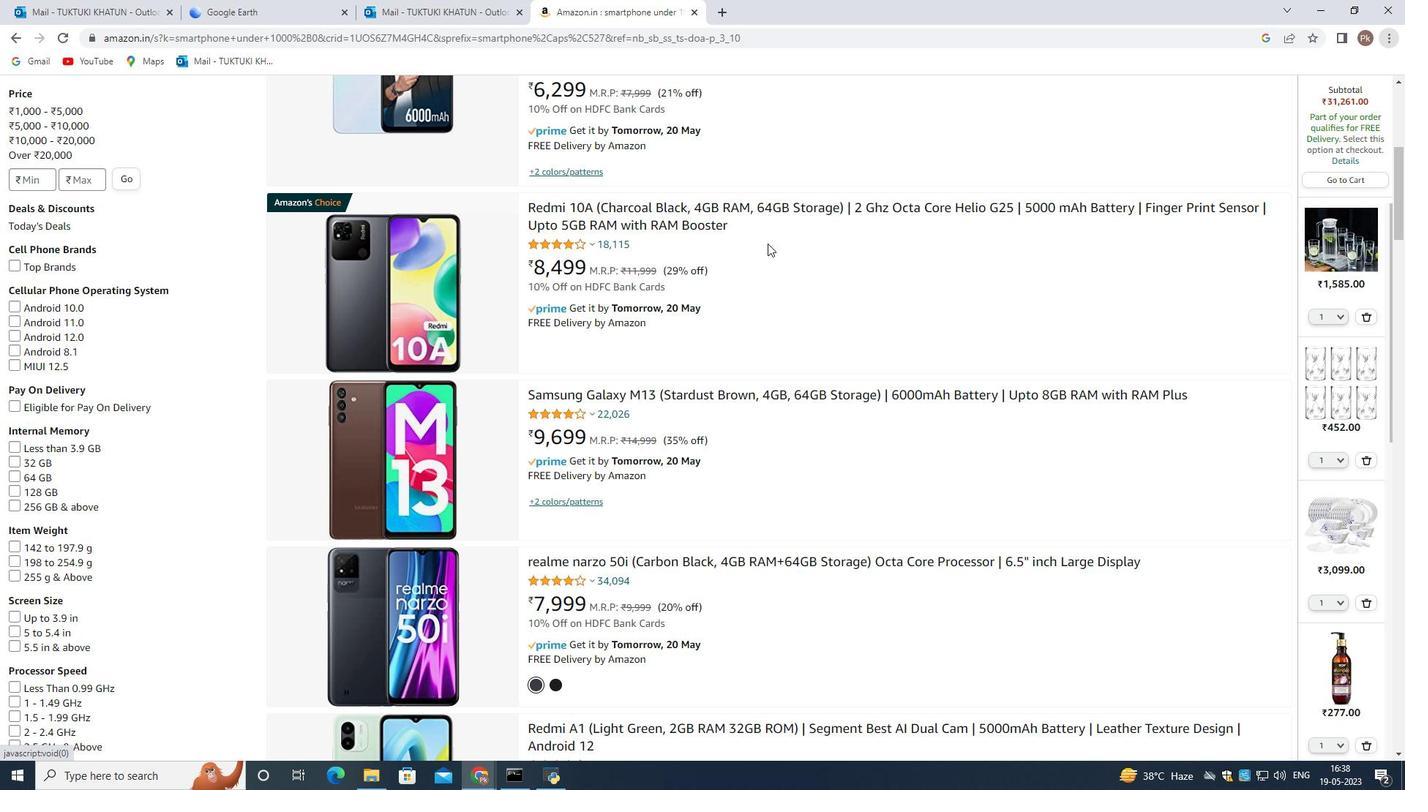 
Action: Mouse scrolled (767, 245) with delta (0, 0)
Screenshot: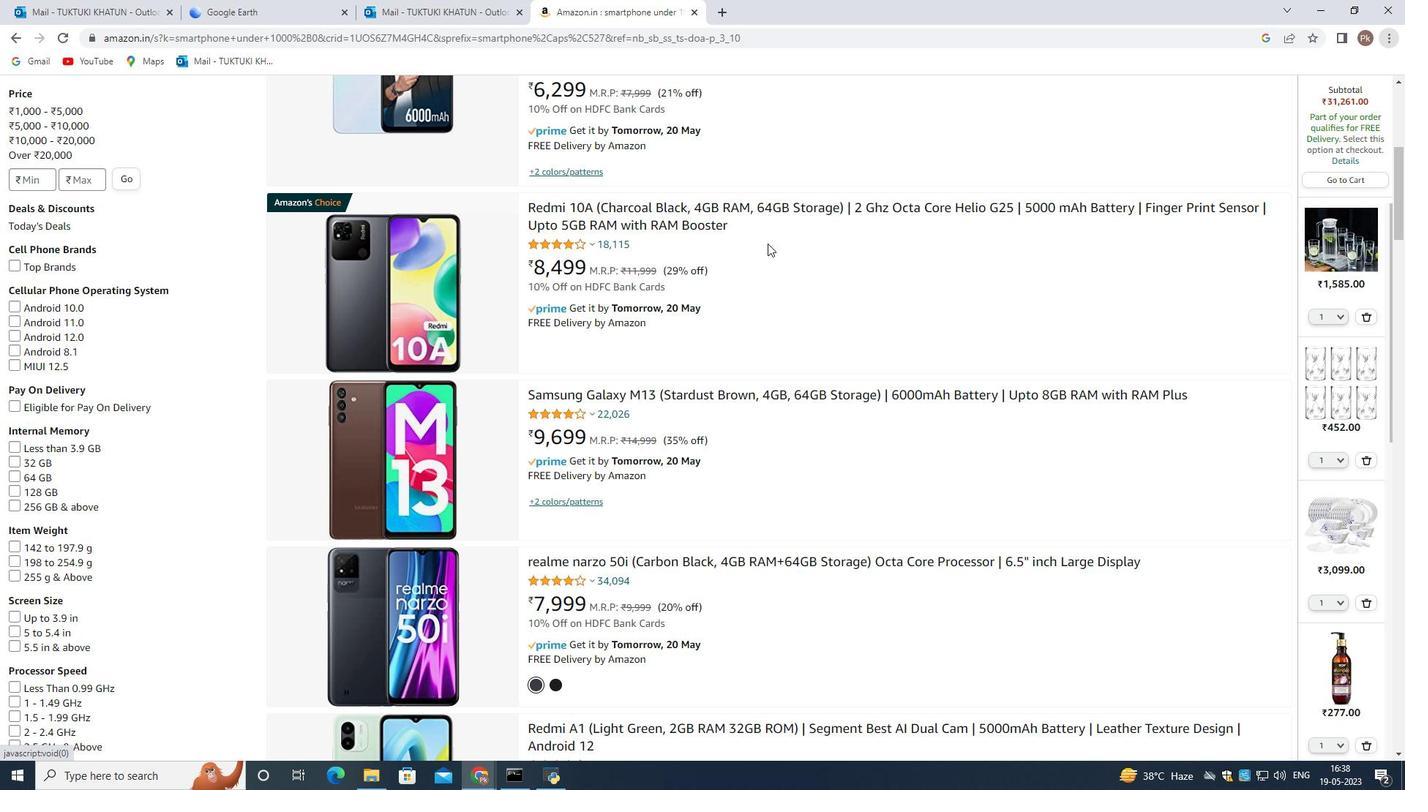 
Action: Mouse scrolled (767, 245) with delta (0, 0)
Screenshot: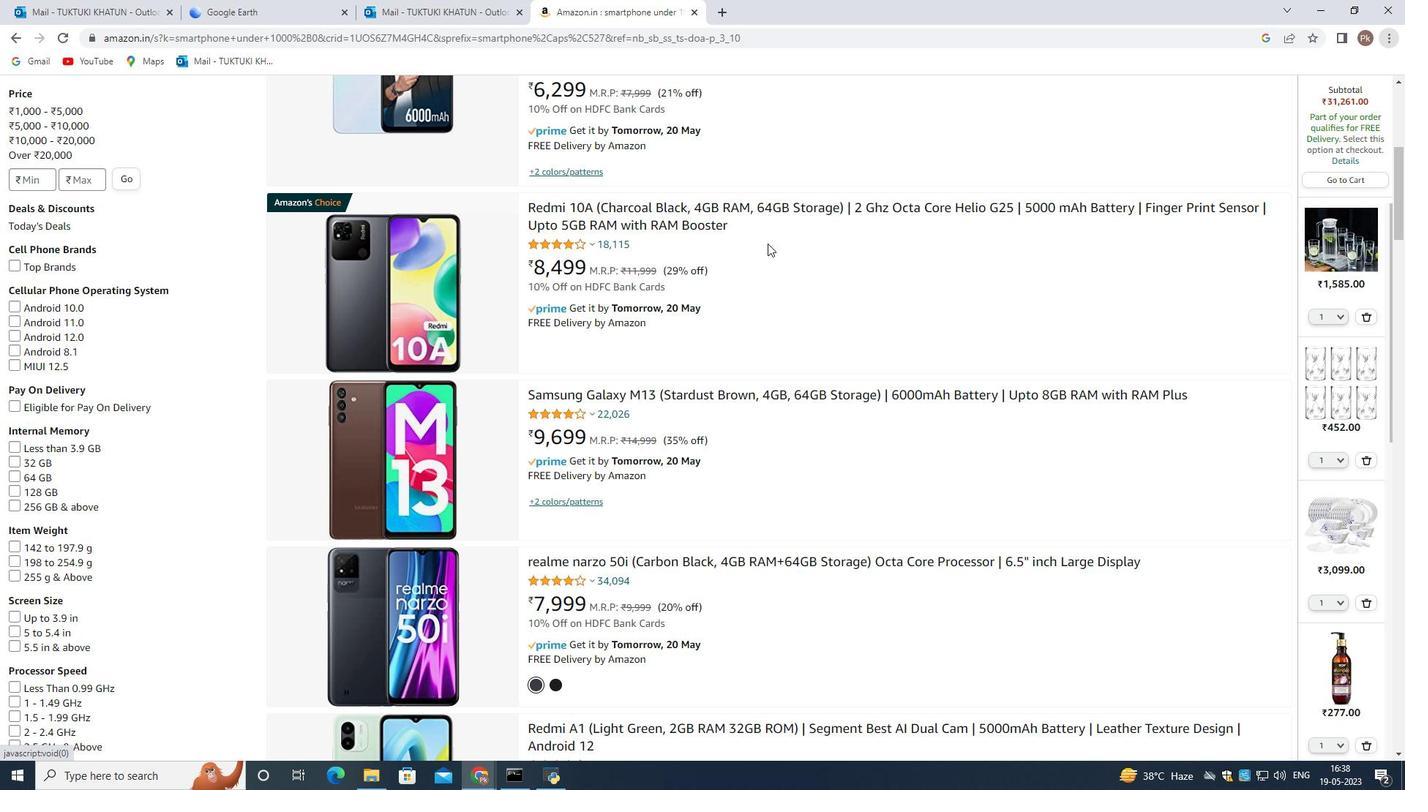 
Action: Mouse scrolled (767, 245) with delta (0, 0)
Screenshot: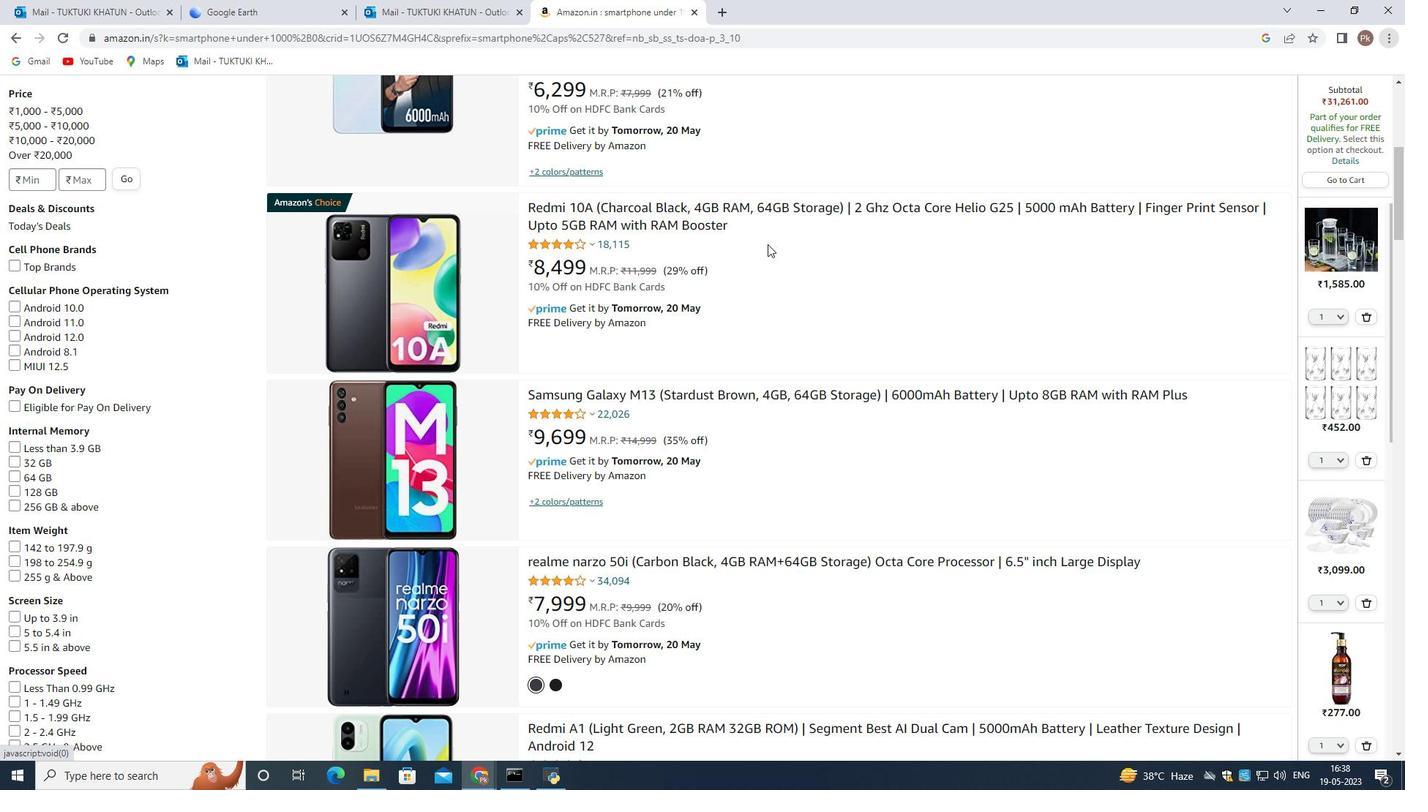 
Action: Mouse moved to (753, 354)
Screenshot: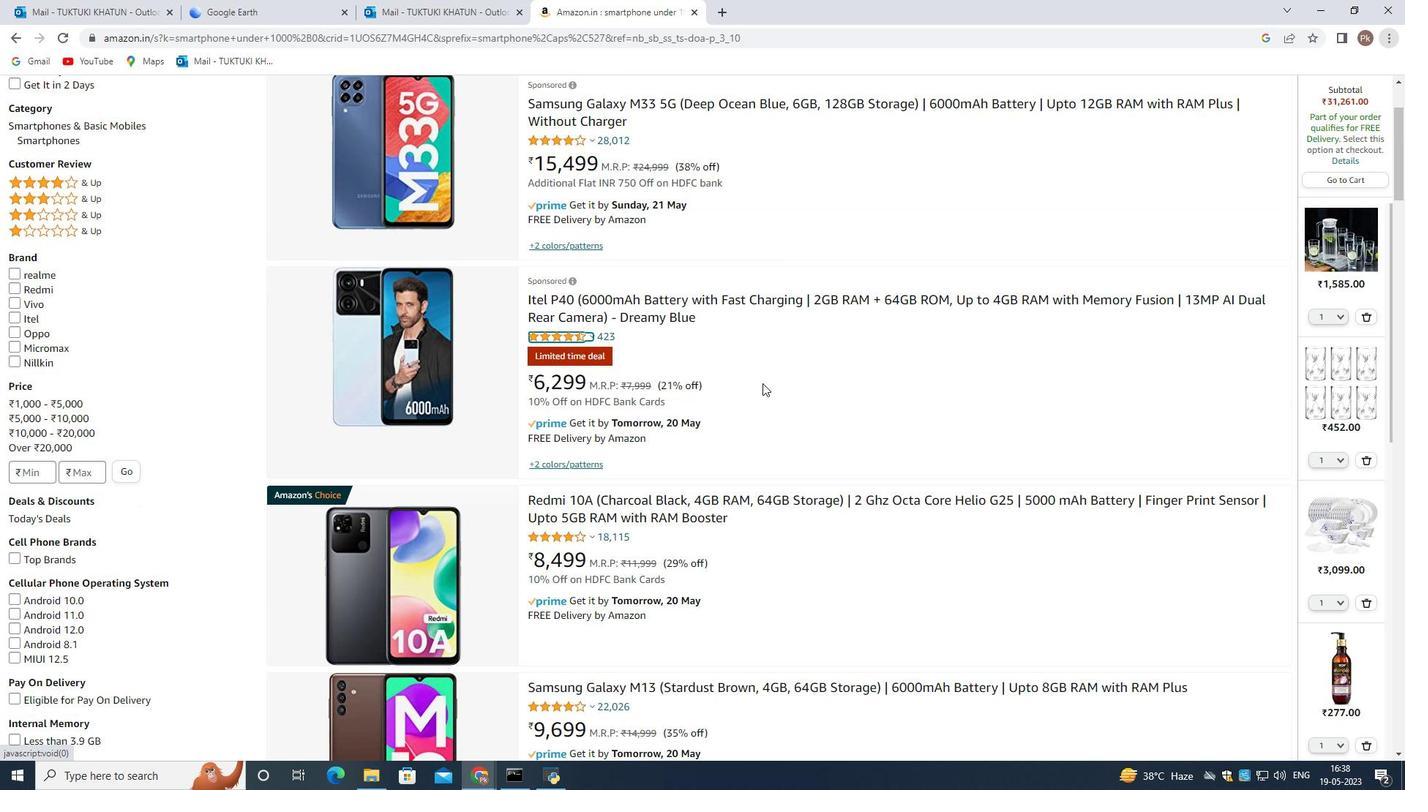 
Action: Mouse scrolled (753, 353) with delta (0, 0)
Screenshot: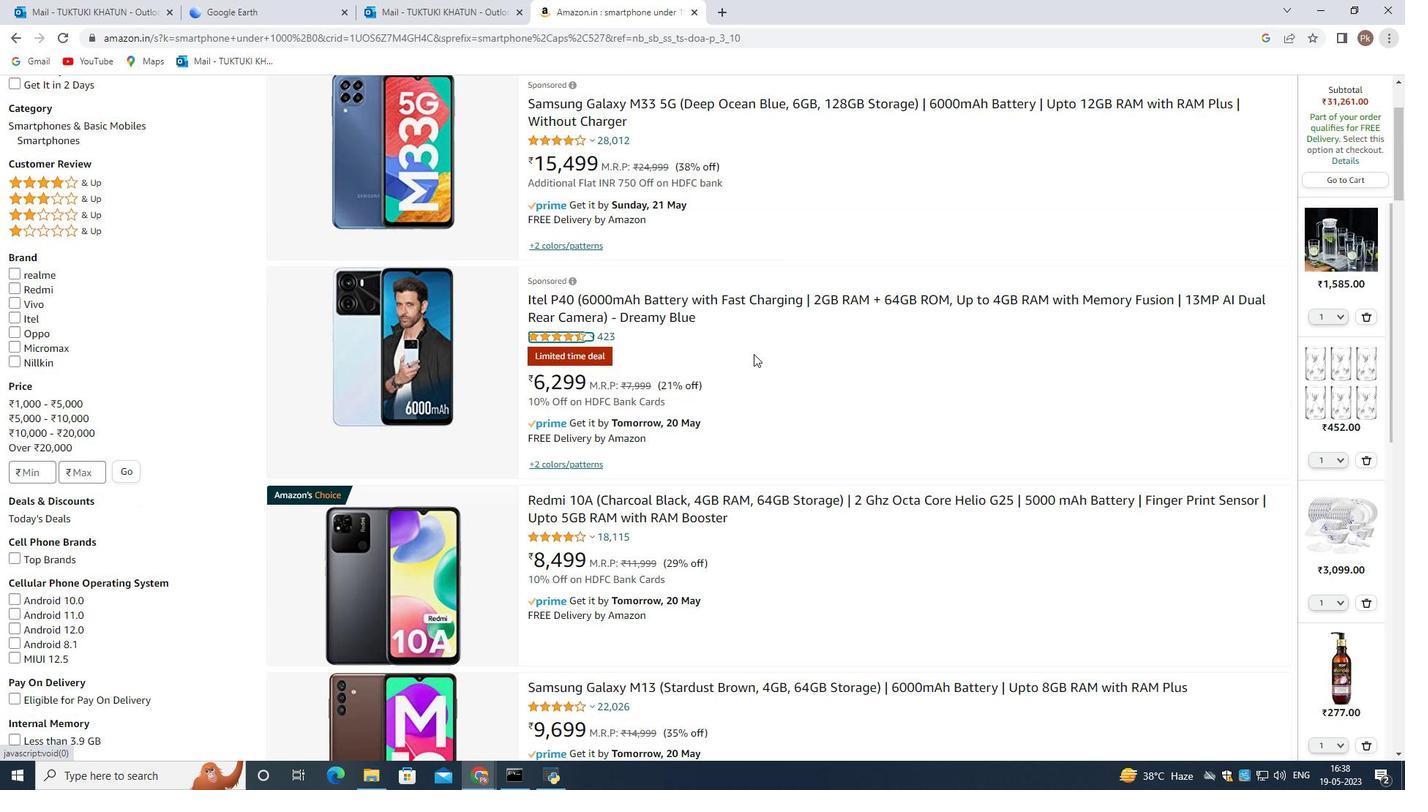 
Action: Mouse scrolled (753, 353) with delta (0, 0)
Screenshot: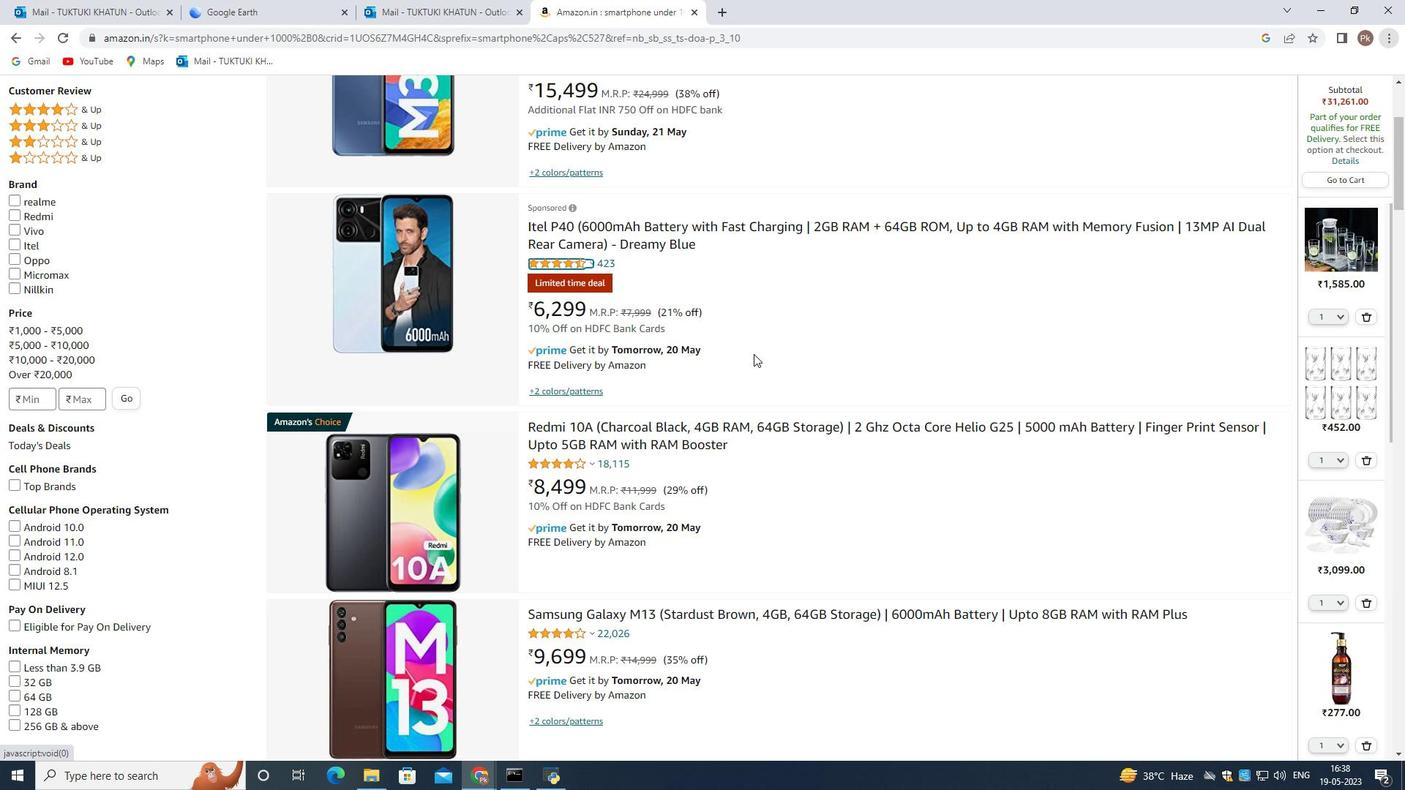 
Action: Mouse scrolled (753, 353) with delta (0, 0)
Screenshot: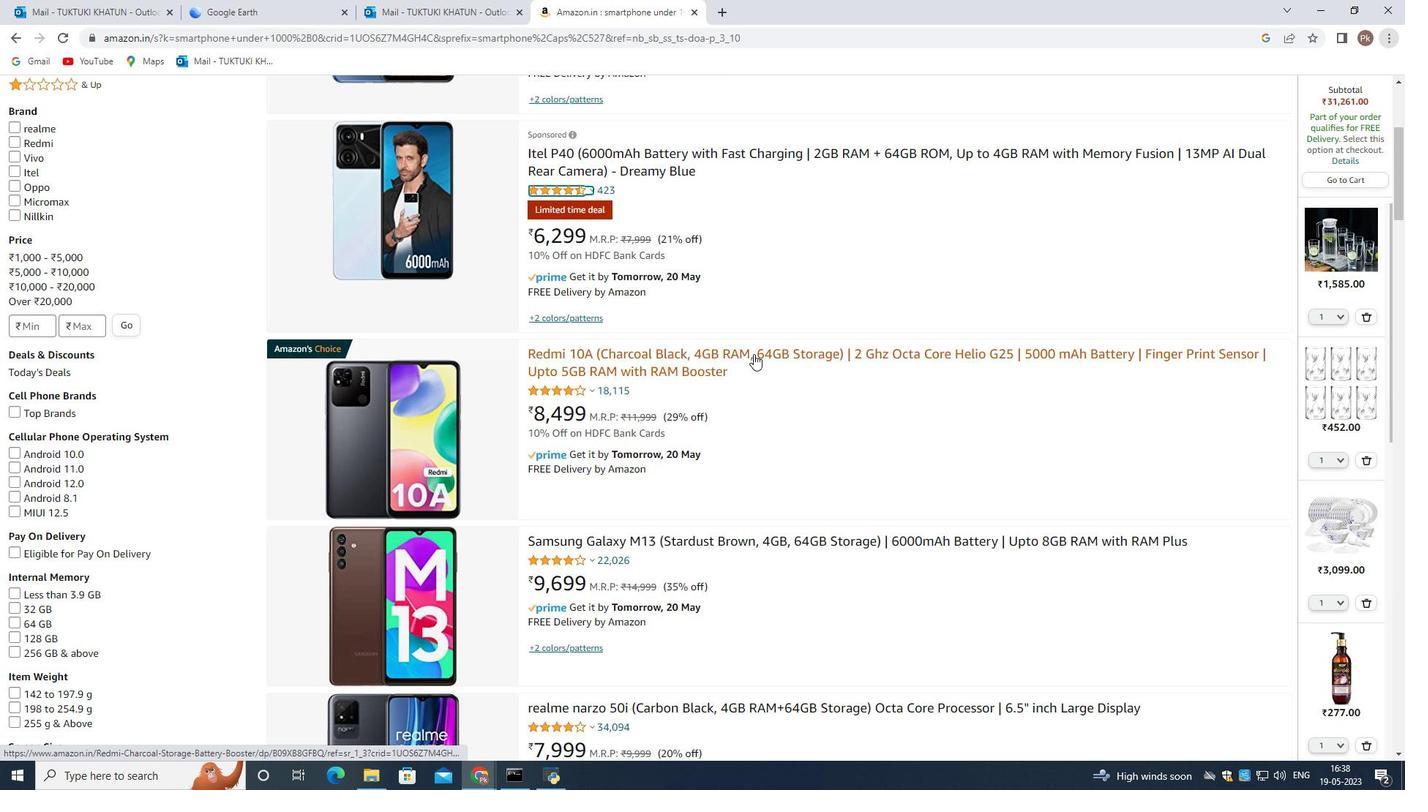 
Action: Mouse scrolled (753, 353) with delta (0, 0)
Screenshot: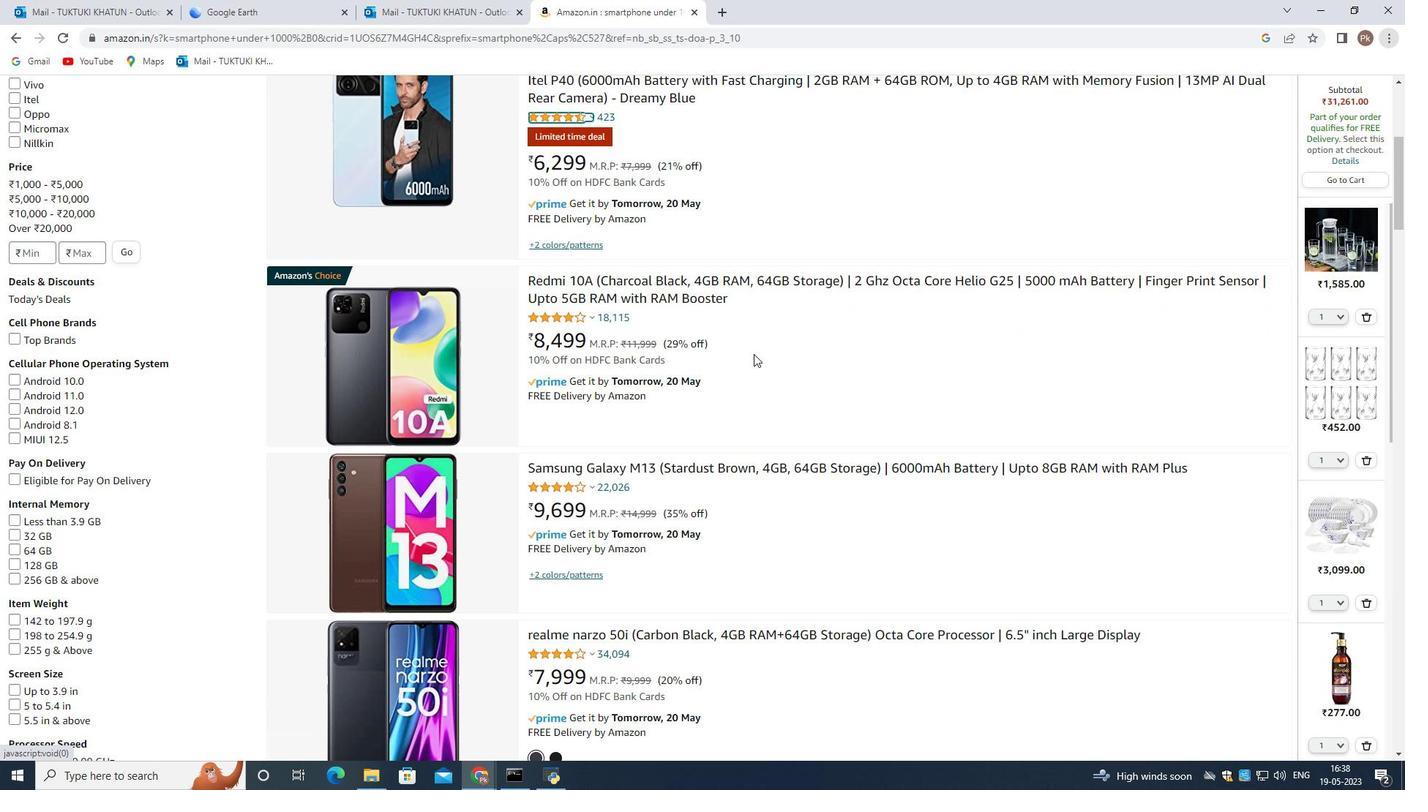 
Action: Mouse scrolled (753, 353) with delta (0, 0)
Screenshot: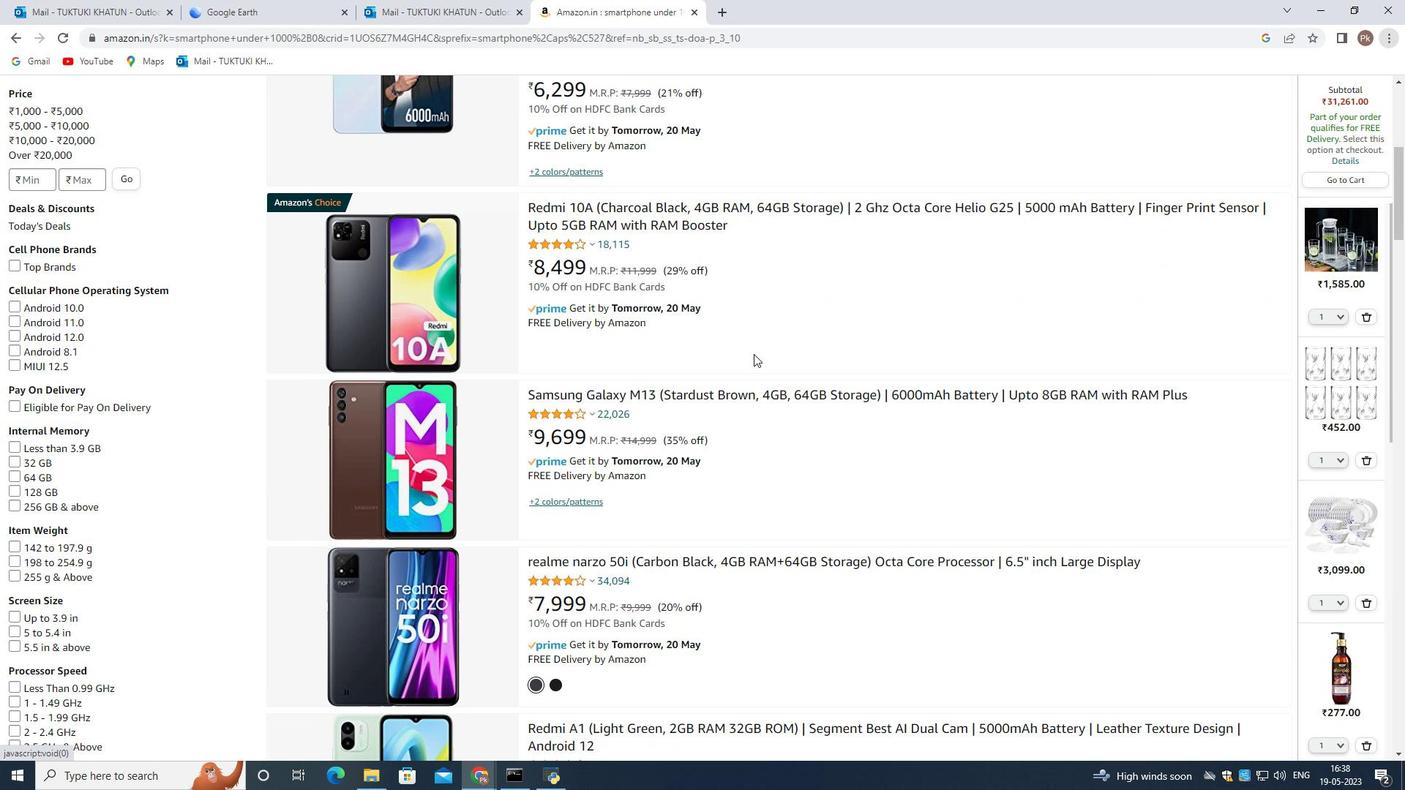
Action: Mouse scrolled (753, 353) with delta (0, 0)
Screenshot: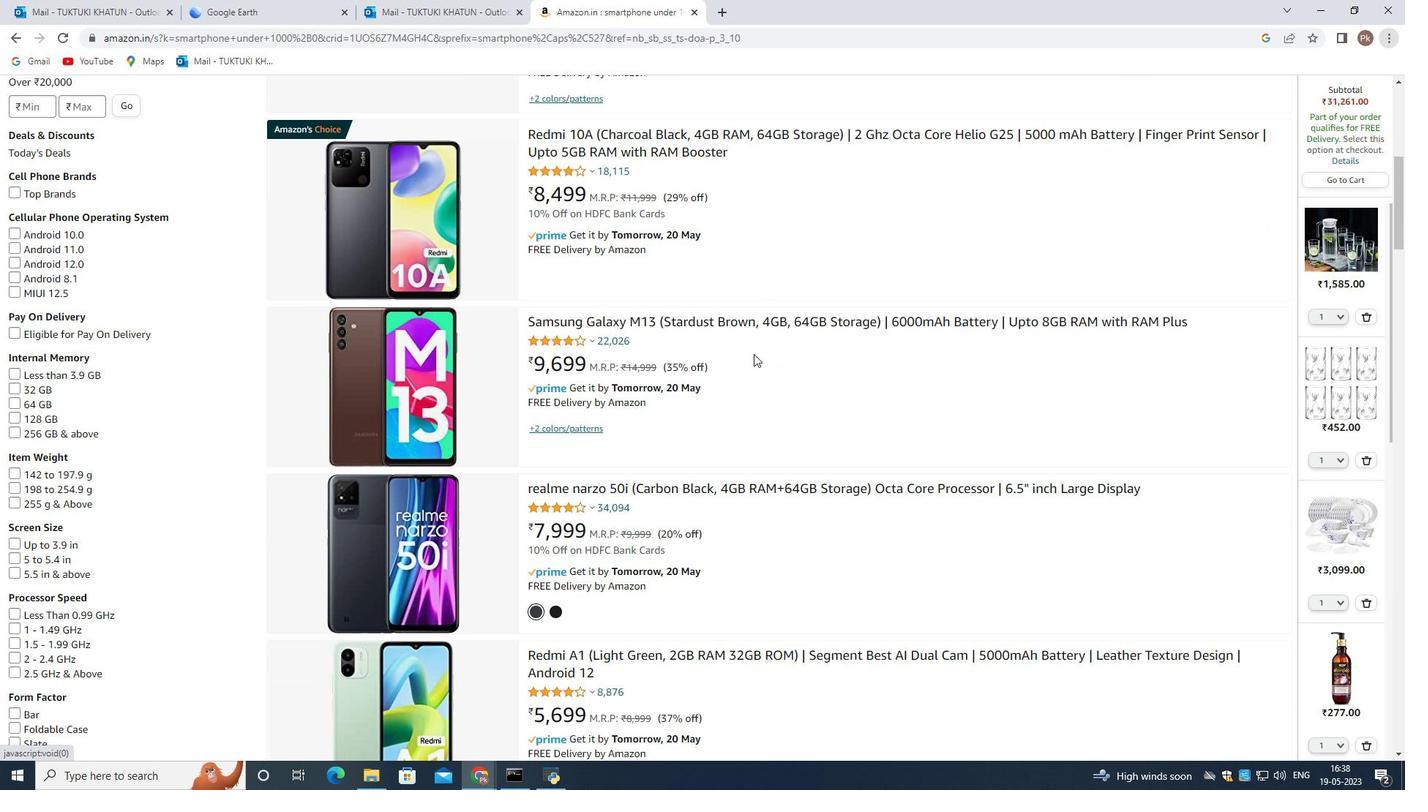 
Action: Mouse scrolled (753, 353) with delta (0, 0)
Screenshot: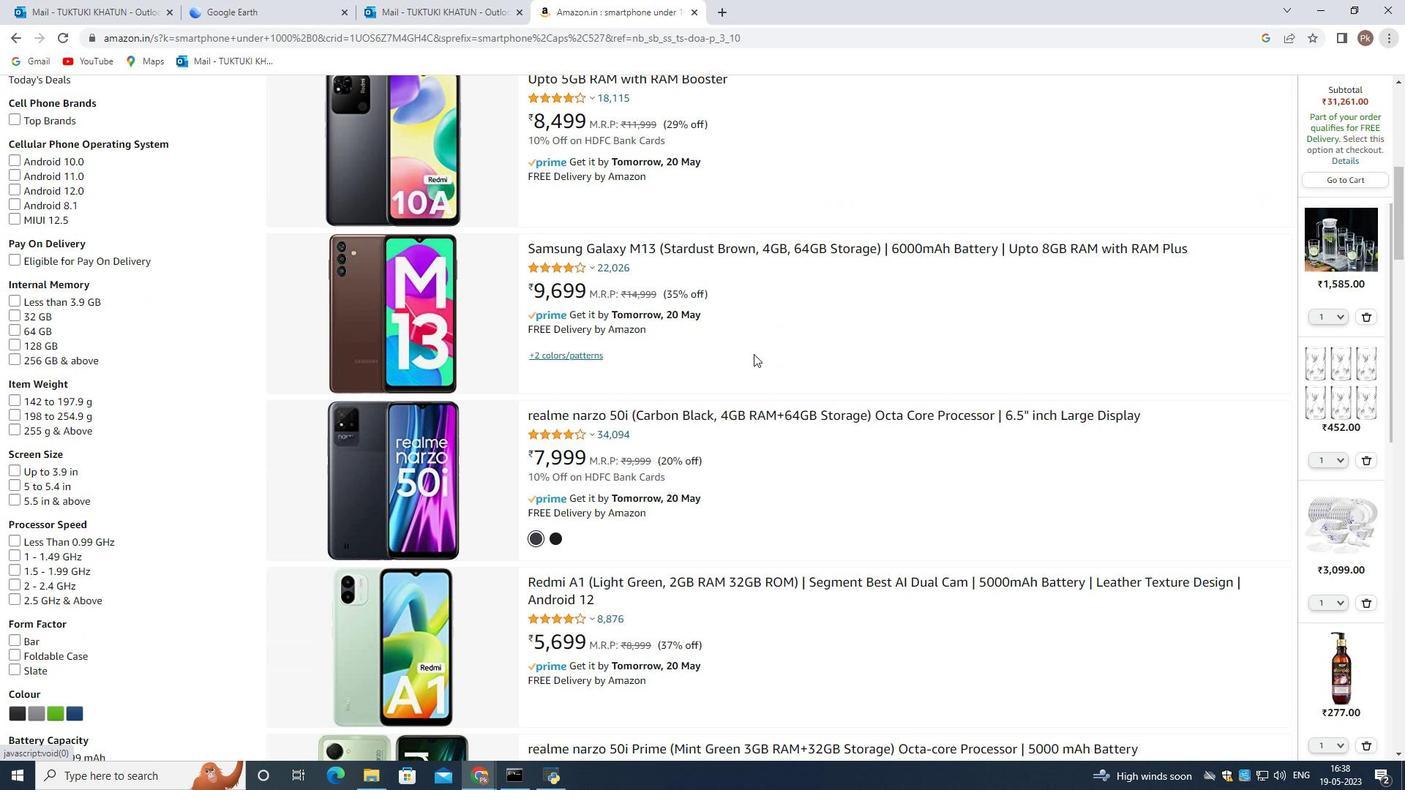
Action: Mouse scrolled (753, 353) with delta (0, 0)
Screenshot: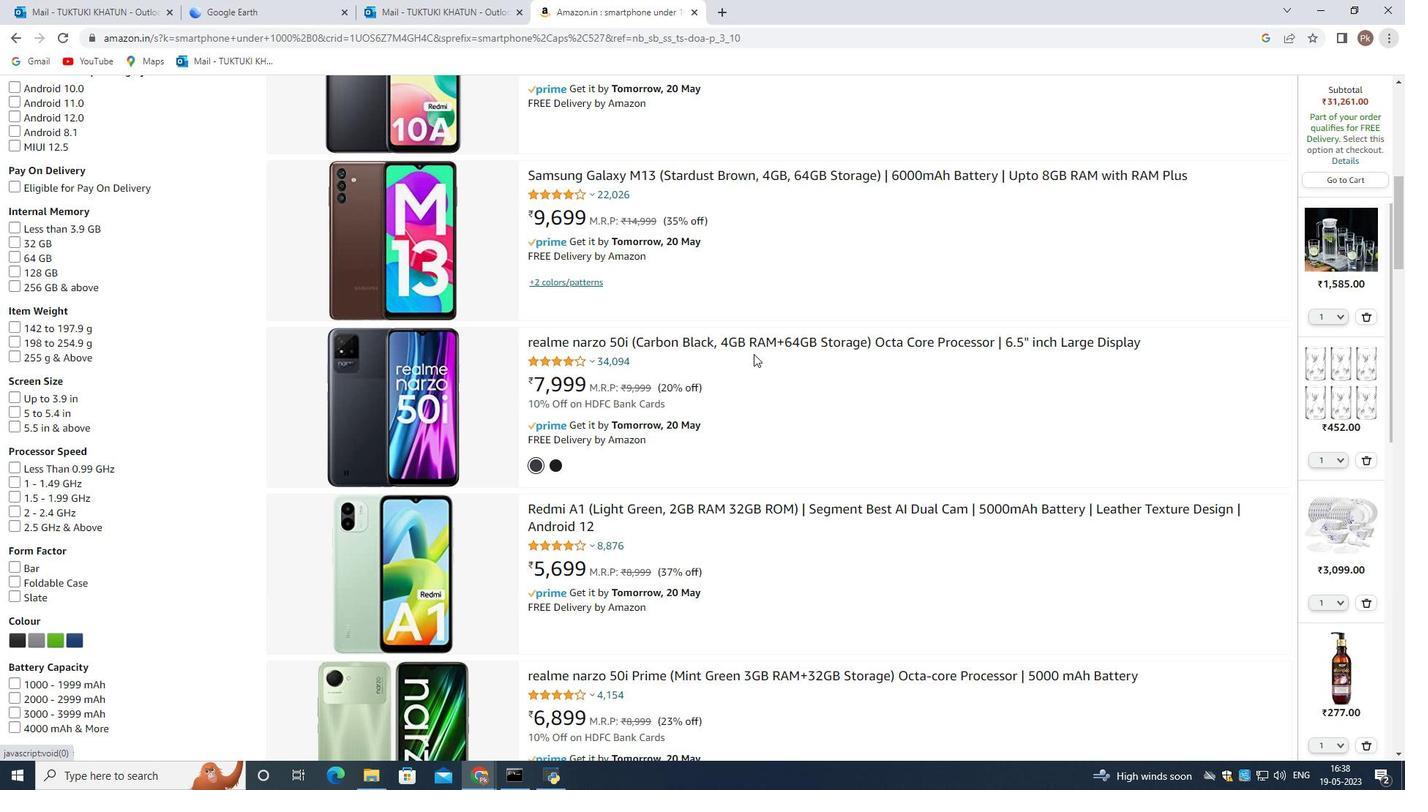 
Action: Mouse moved to (753, 353)
Screenshot: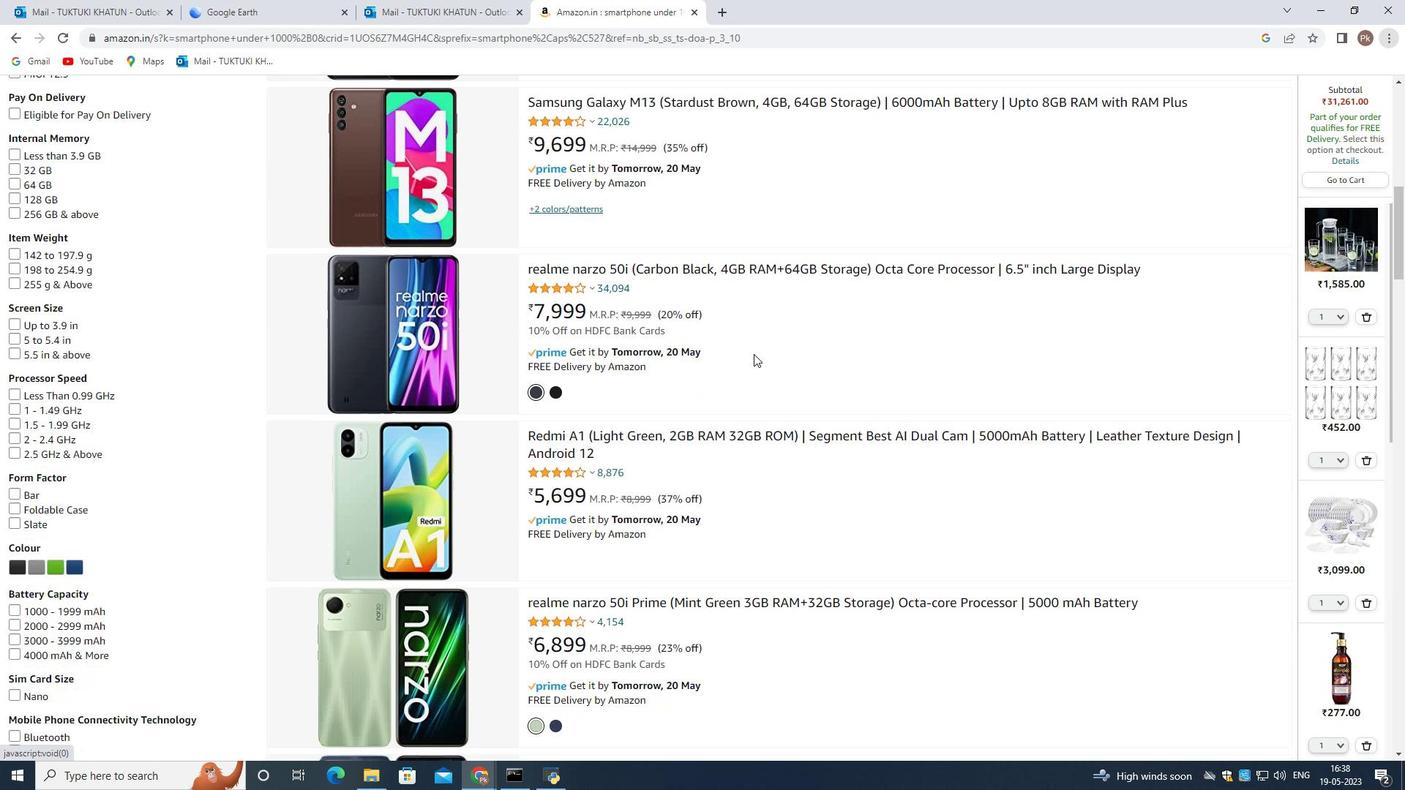 
Action: Mouse scrolled (753, 352) with delta (0, 0)
Screenshot: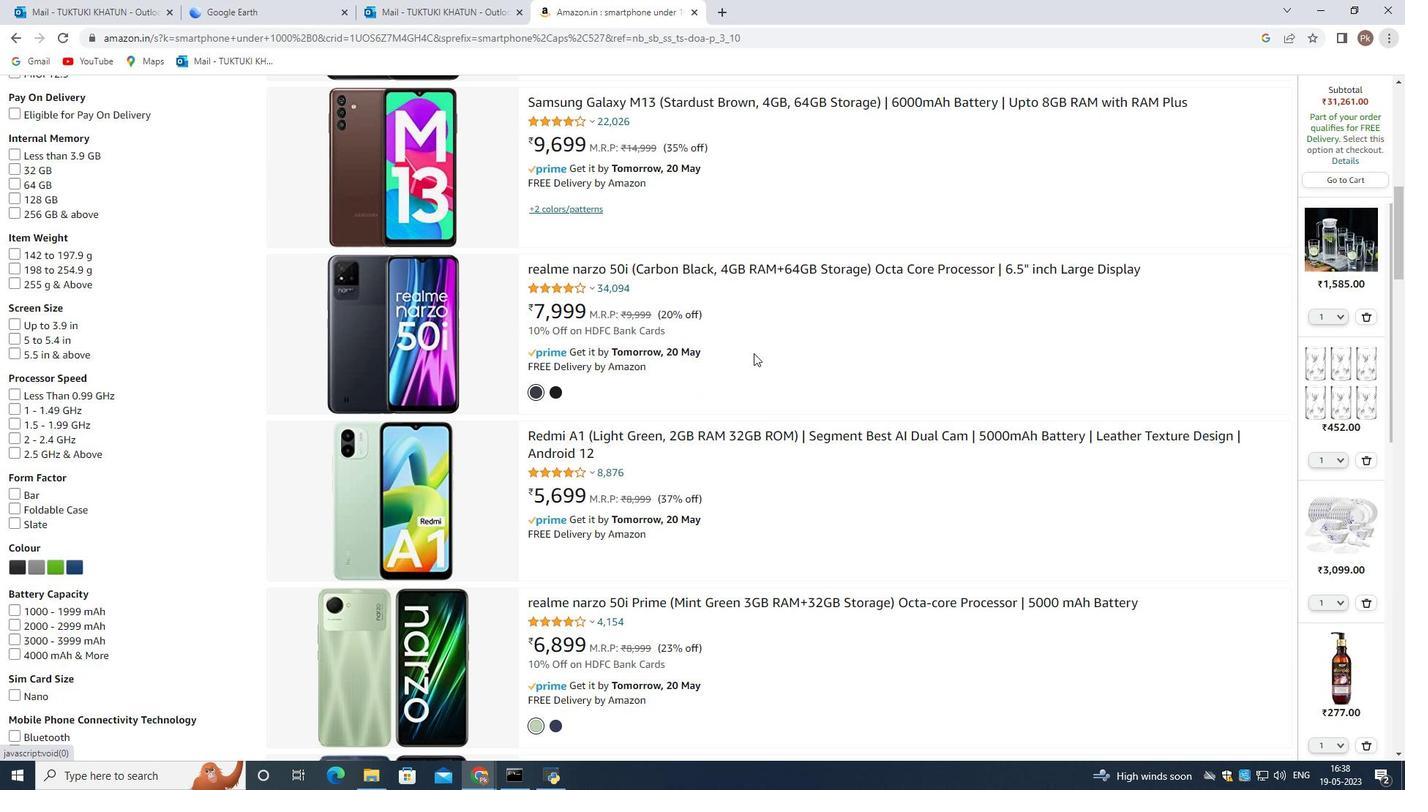 
Action: Mouse scrolled (753, 352) with delta (0, 0)
Screenshot: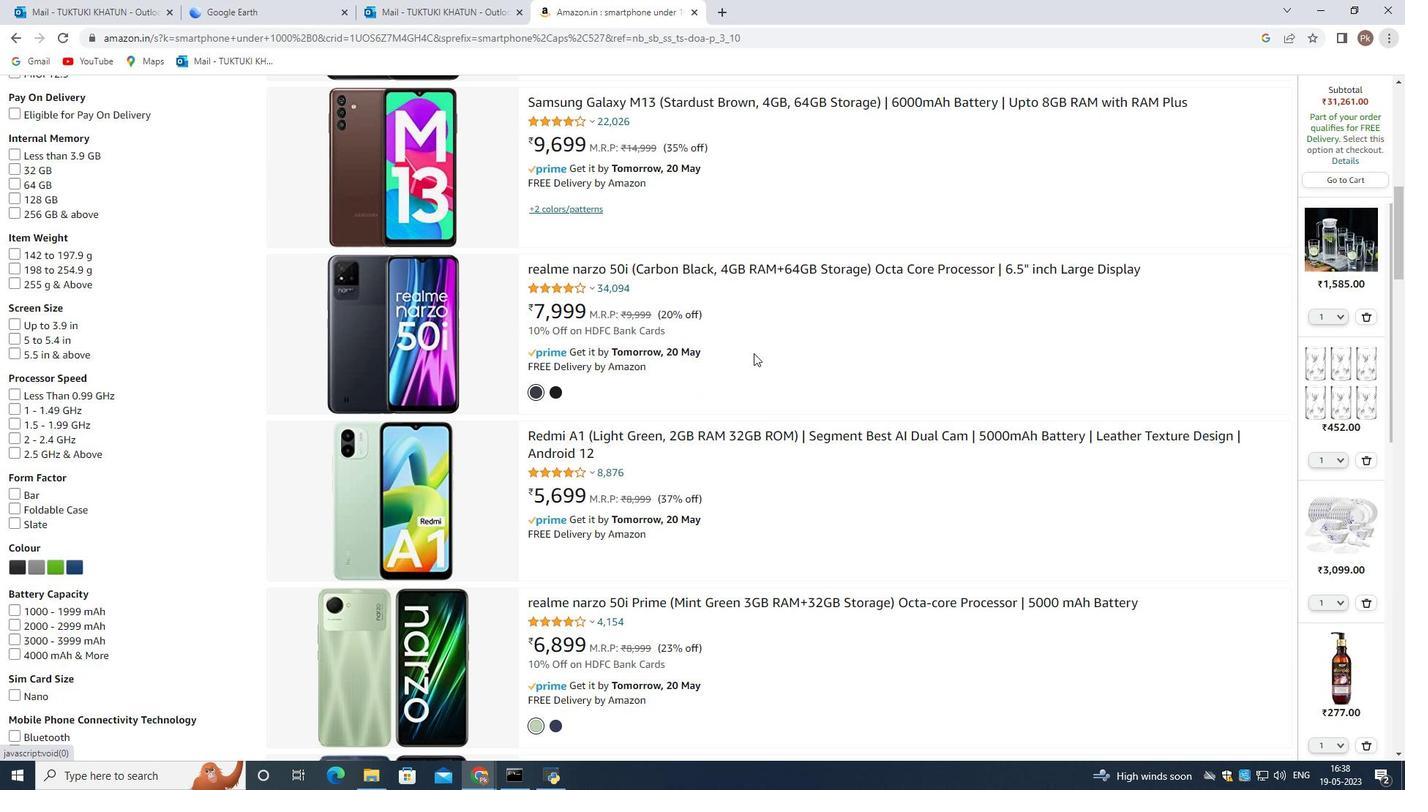 
Action: Mouse scrolled (753, 352) with delta (0, 0)
Screenshot: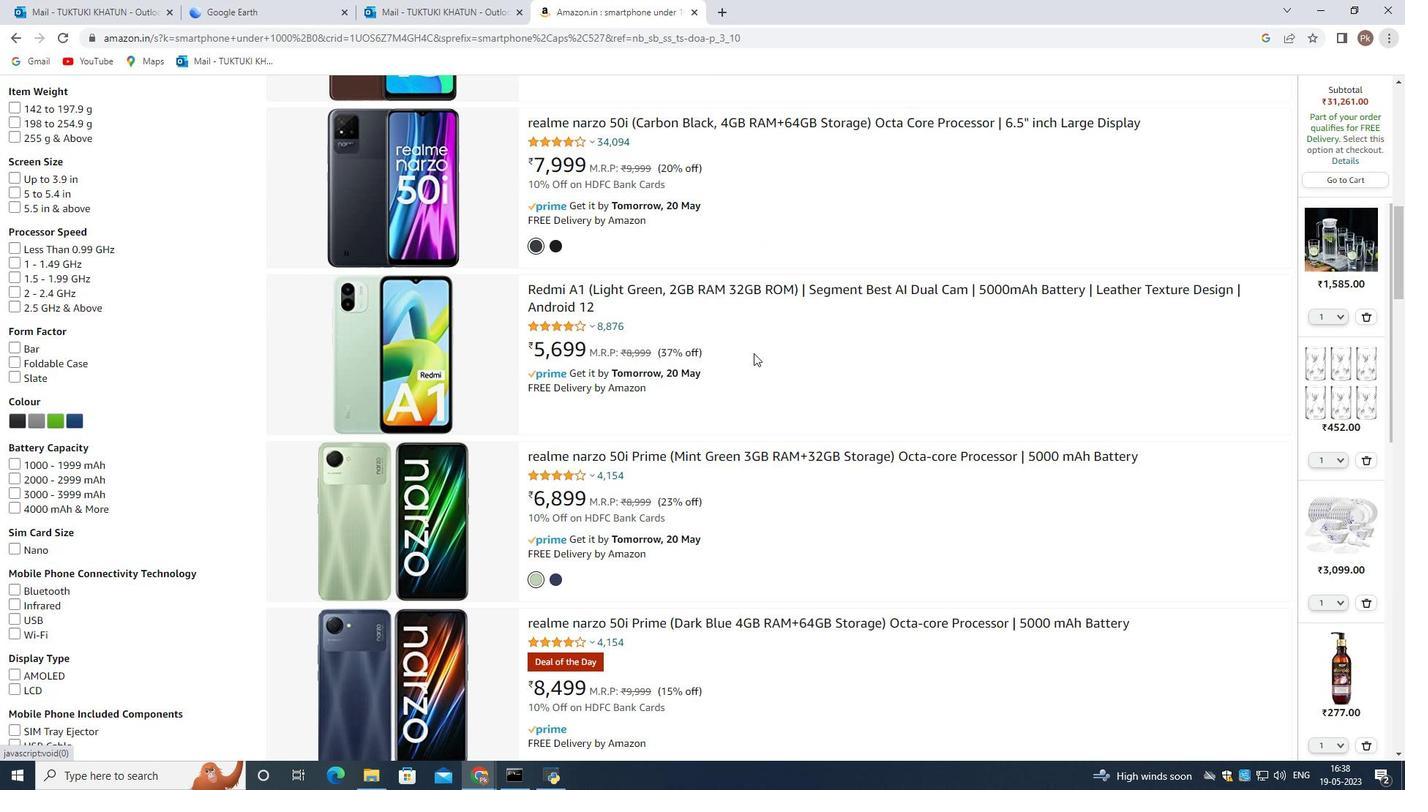 
Action: Mouse moved to (825, 282)
Screenshot: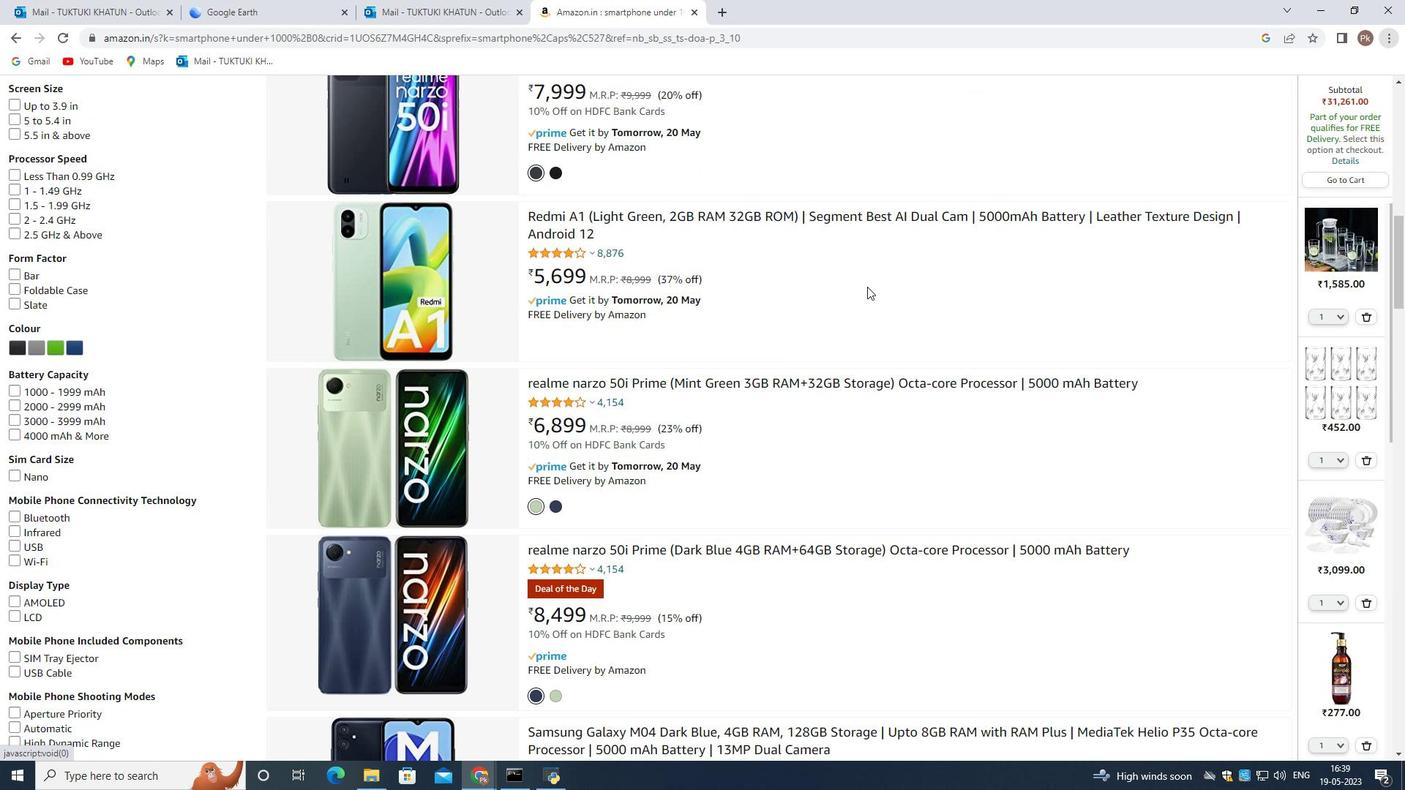 
Action: Mouse scrolled (825, 281) with delta (0, 0)
Screenshot: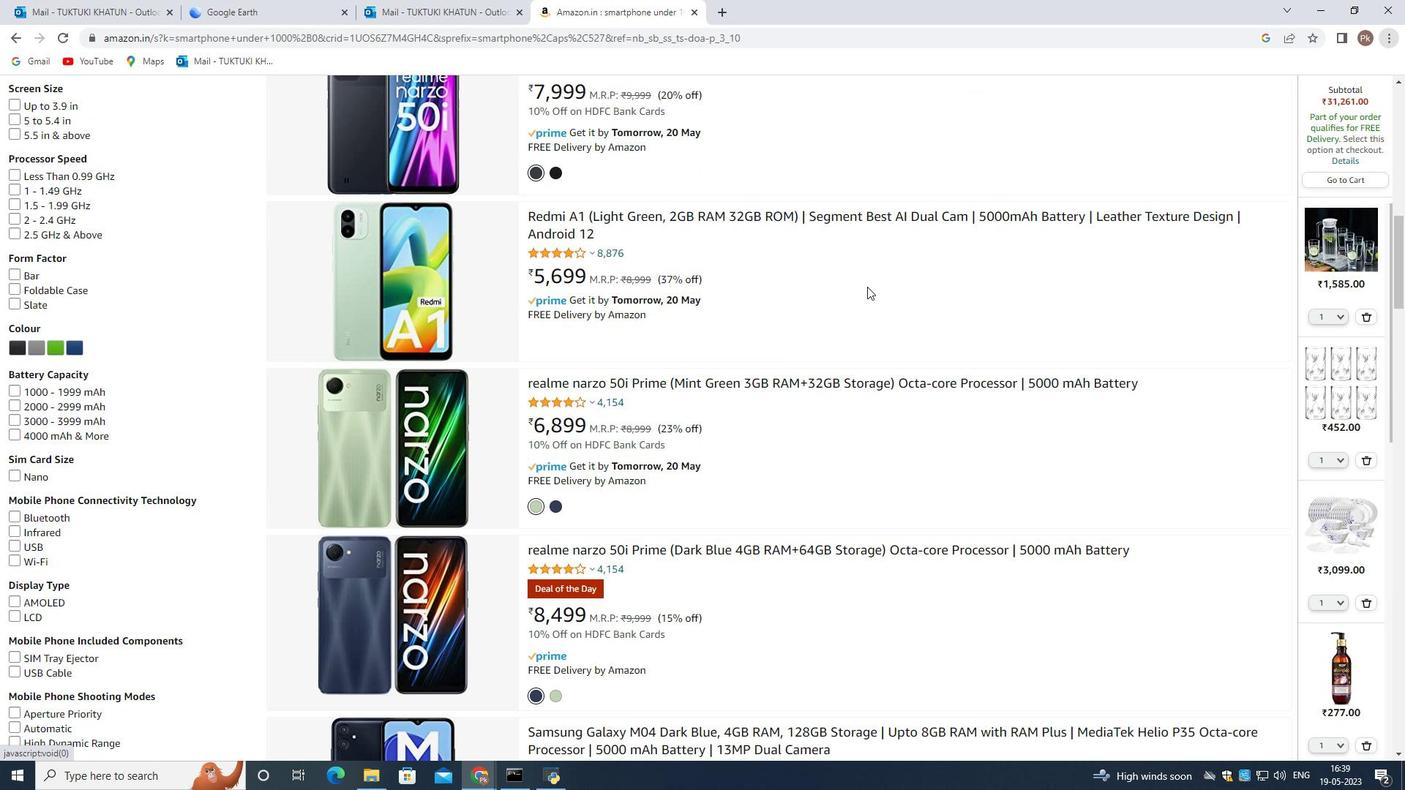 
Action: Mouse moved to (747, 275)
Screenshot: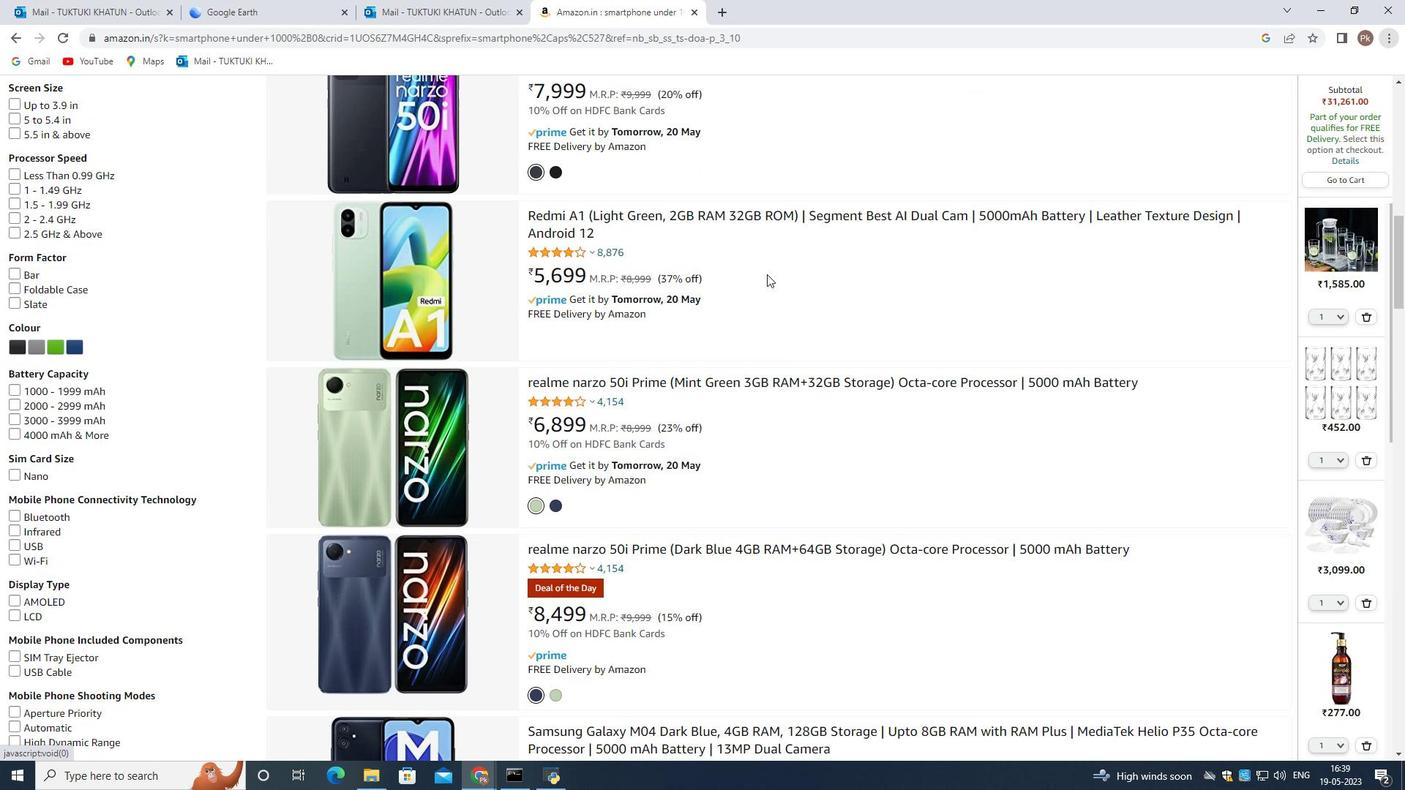 
Action: Mouse scrolled (747, 274) with delta (0, 0)
Screenshot: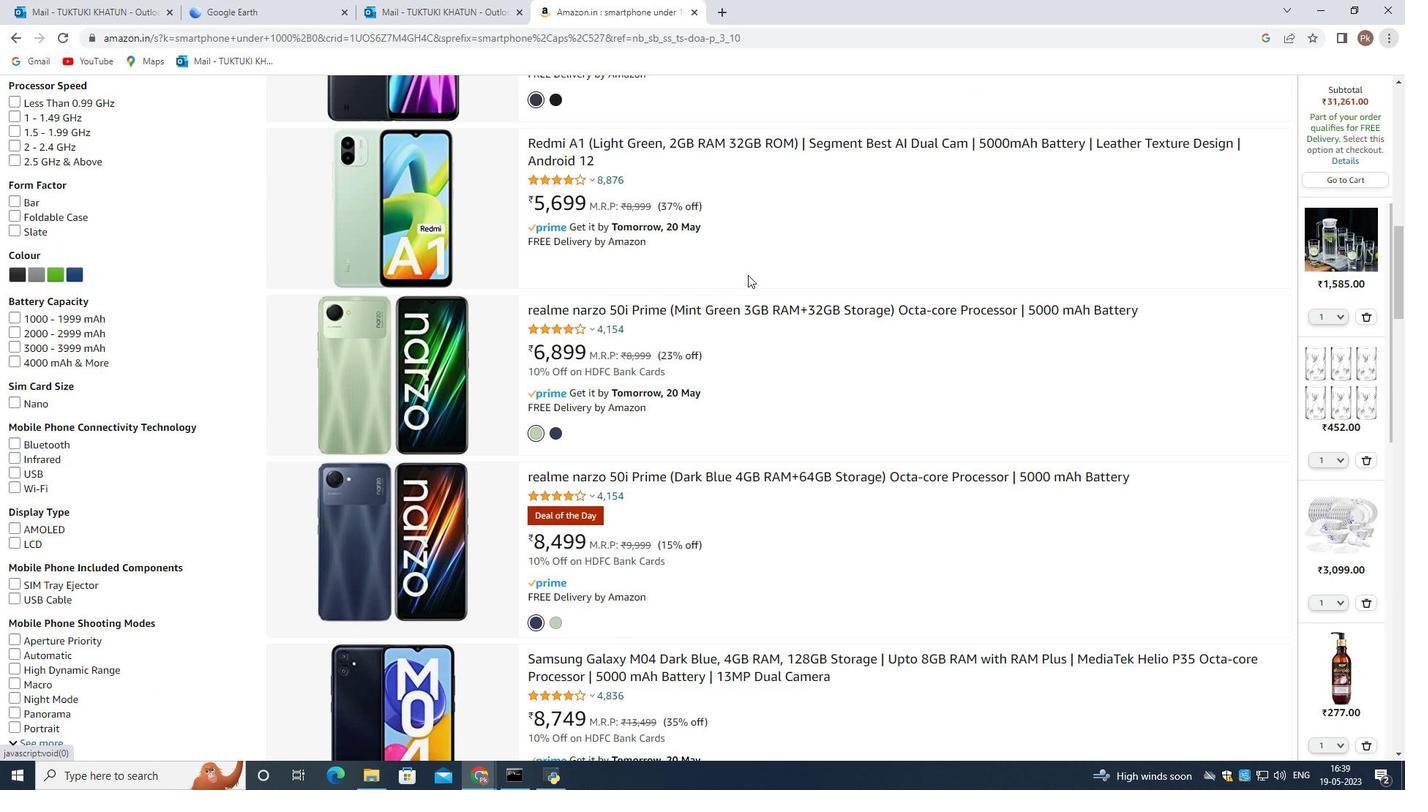 
Action: Mouse moved to (747, 277)
Screenshot: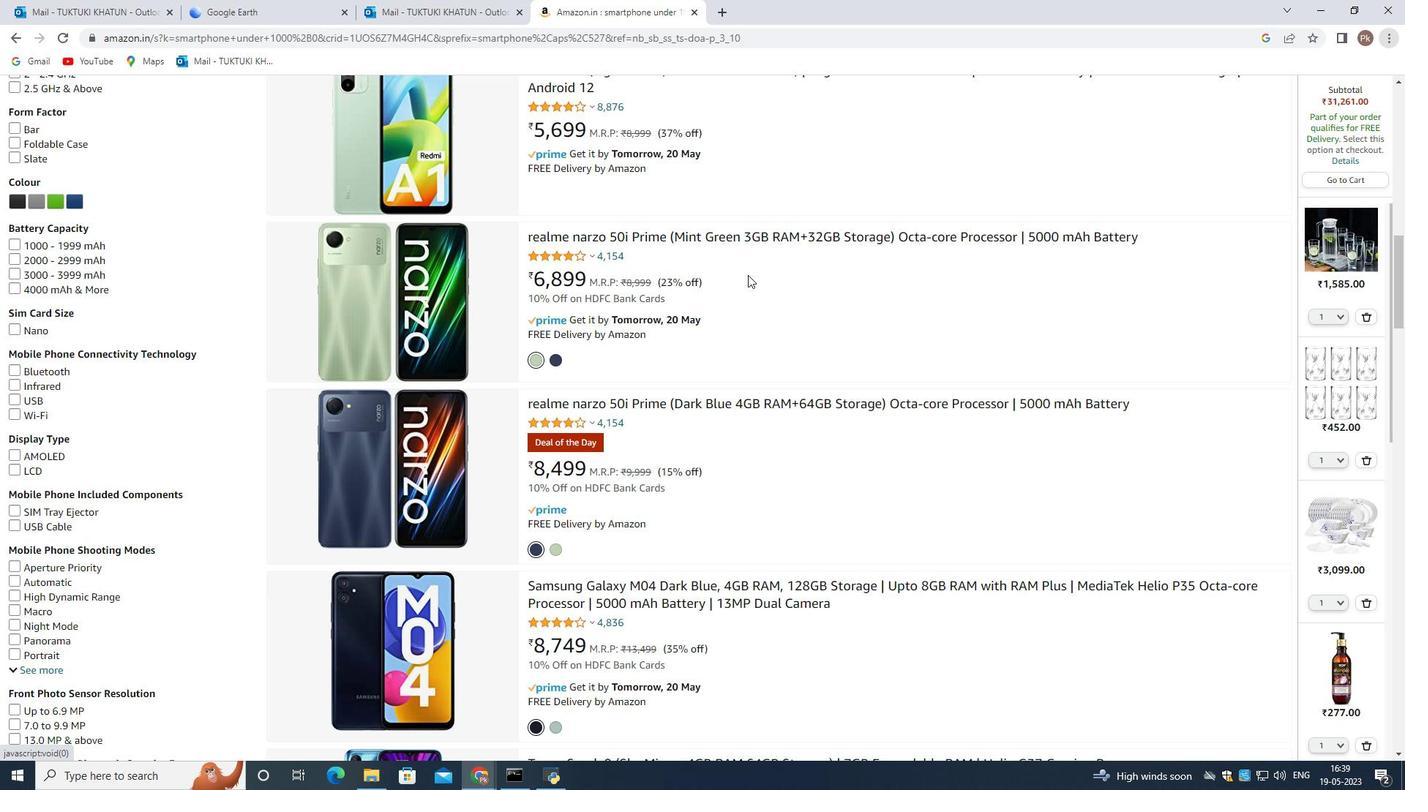 
Action: Mouse scrolled (747, 278) with delta (0, 0)
Screenshot: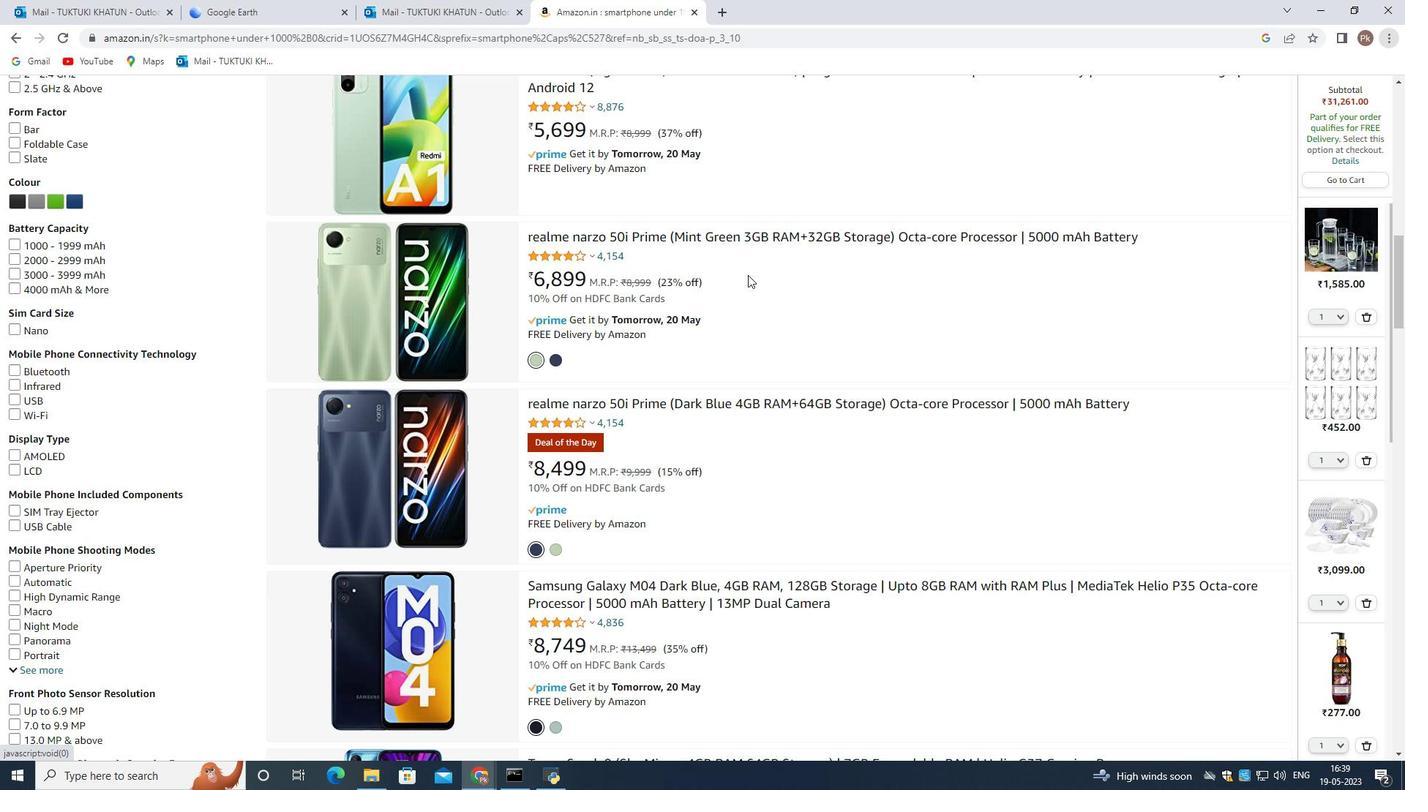 
Action: Mouse scrolled (747, 278) with delta (0, 0)
Screenshot: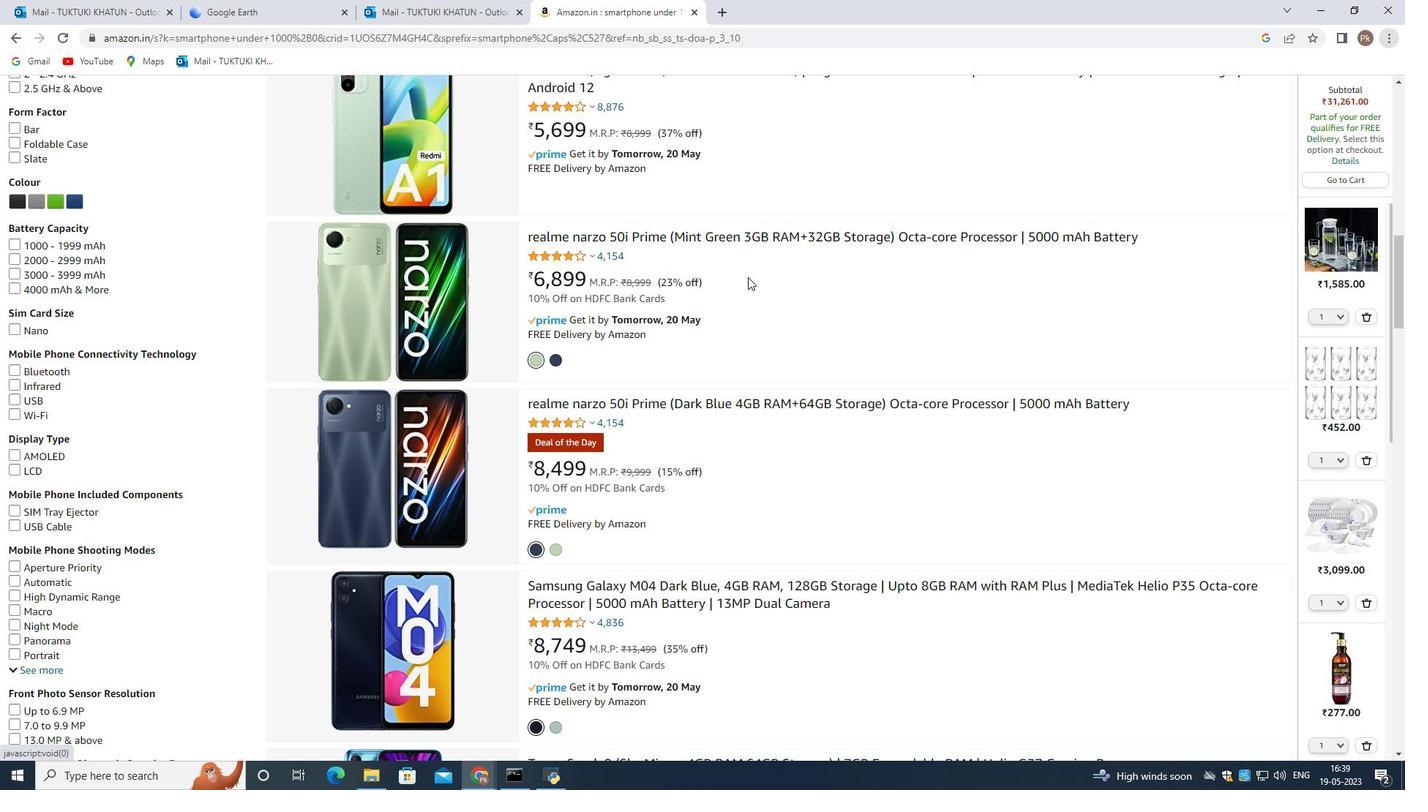 
Action: Mouse scrolled (747, 278) with delta (0, 0)
Screenshot: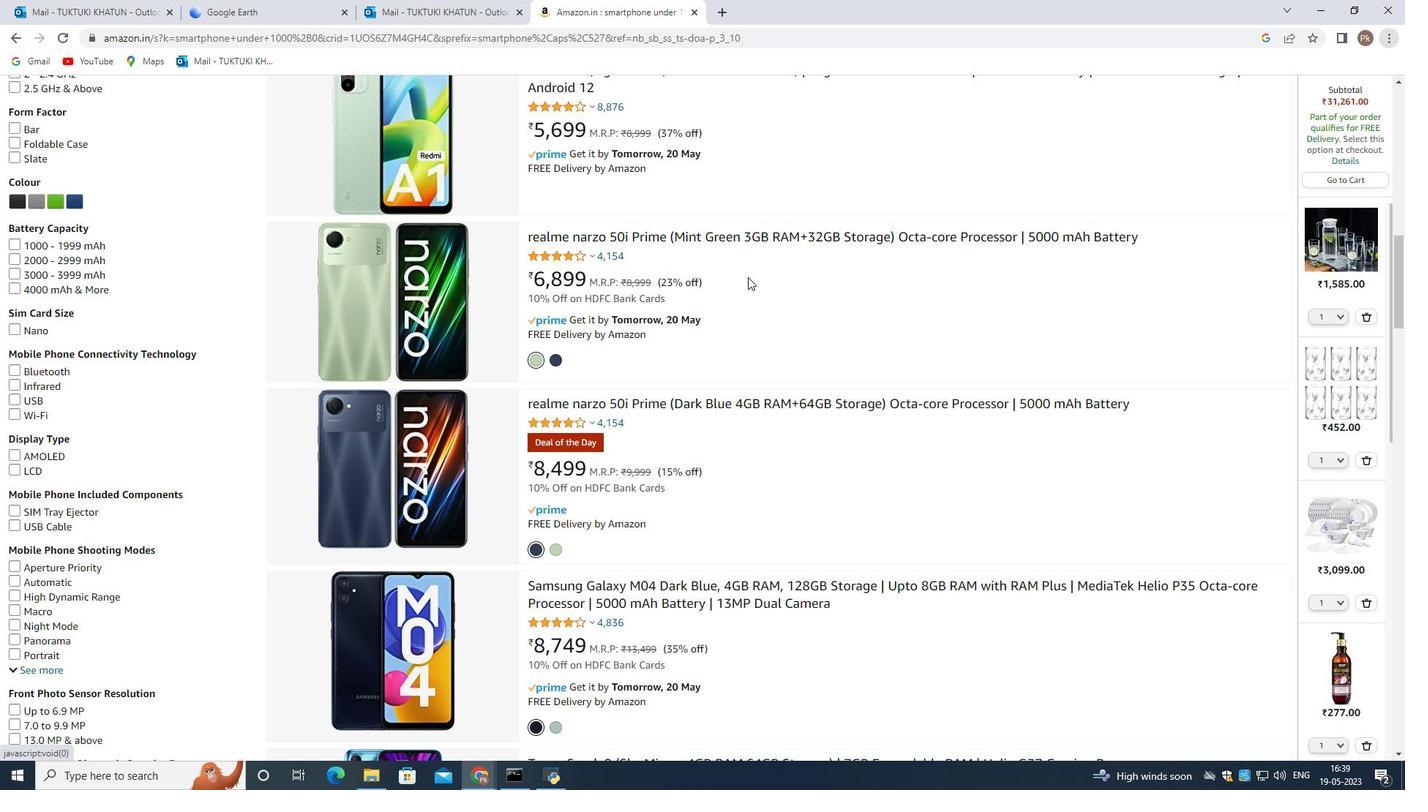
Action: Mouse scrolled (747, 278) with delta (0, 0)
Screenshot: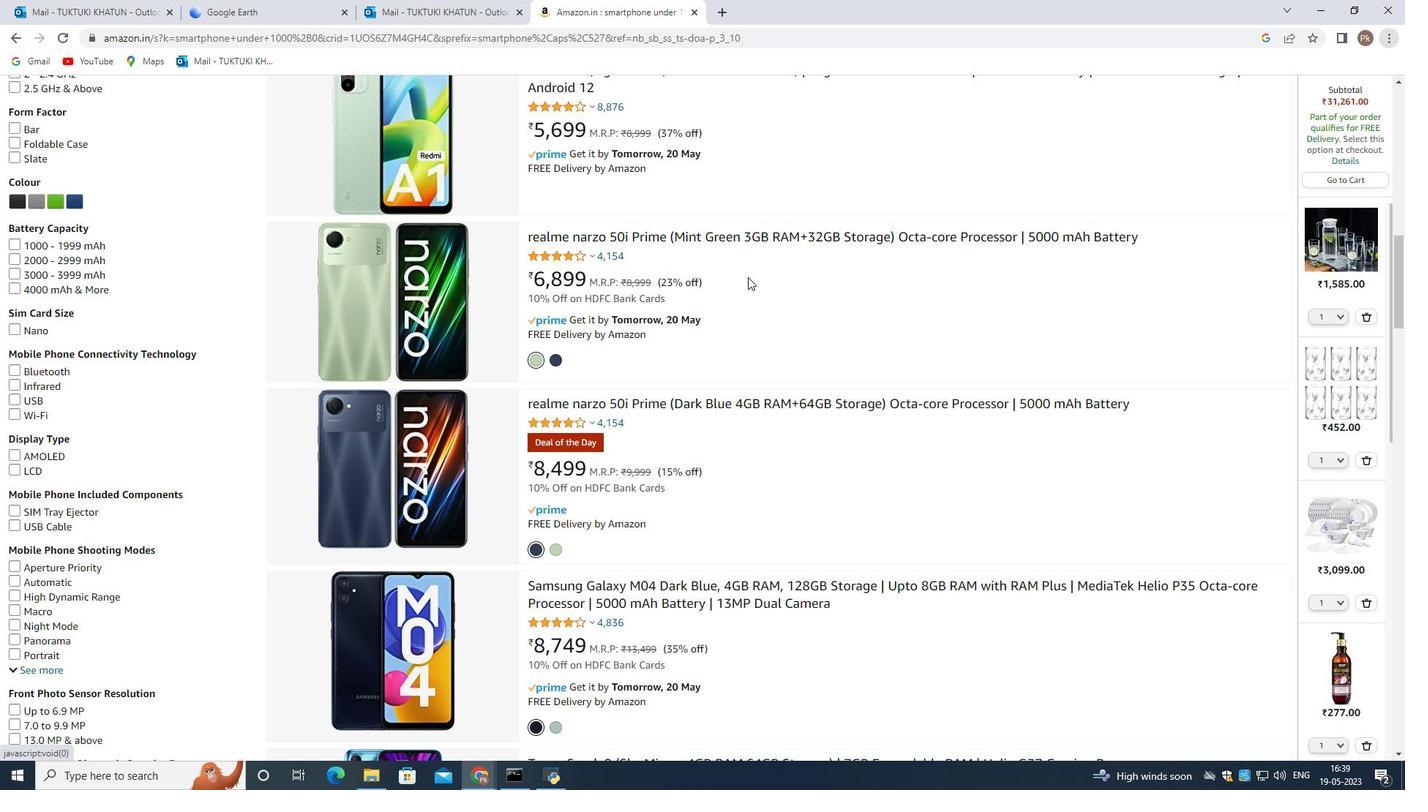 
Action: Mouse scrolled (747, 278) with delta (0, 0)
Screenshot: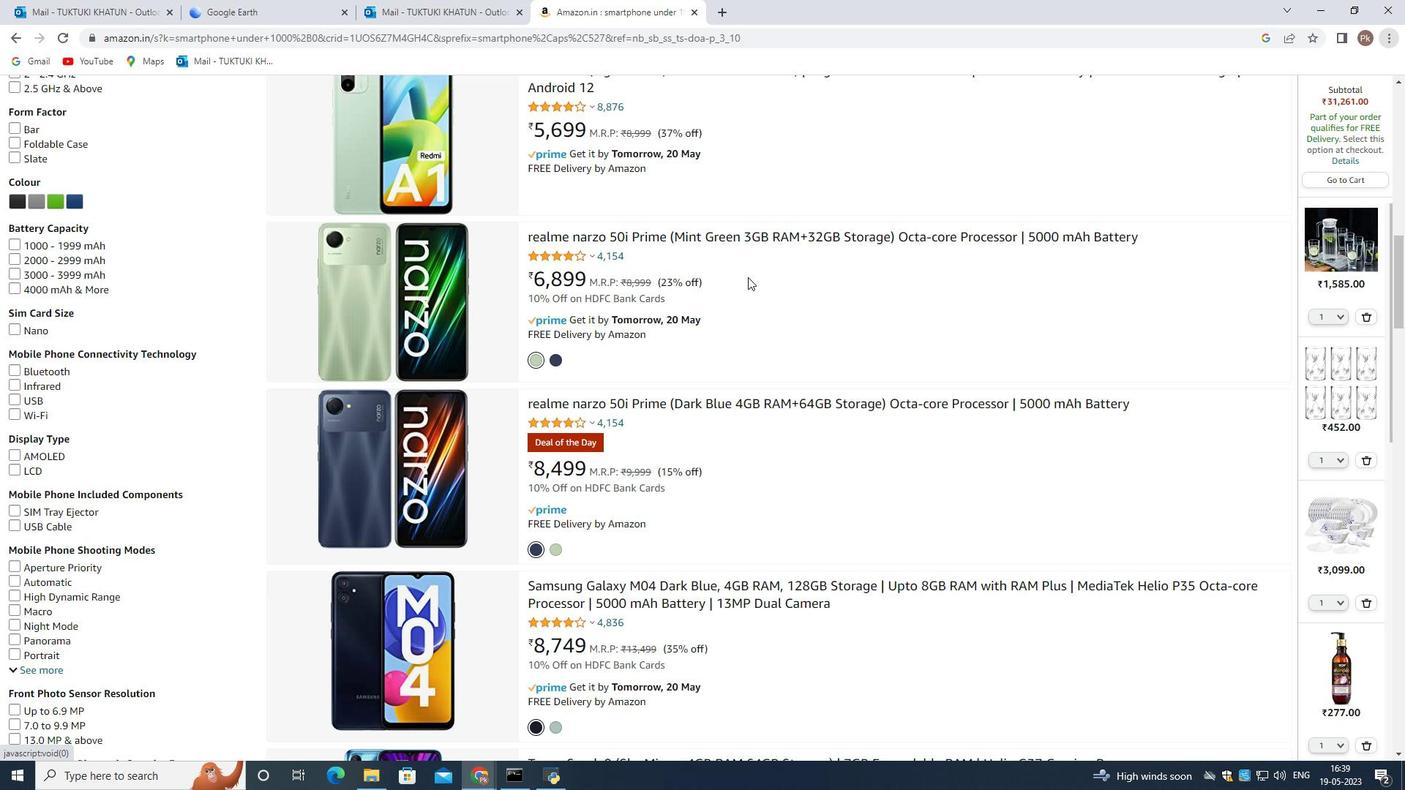 
Action: Mouse scrolled (747, 276) with delta (0, 0)
Screenshot: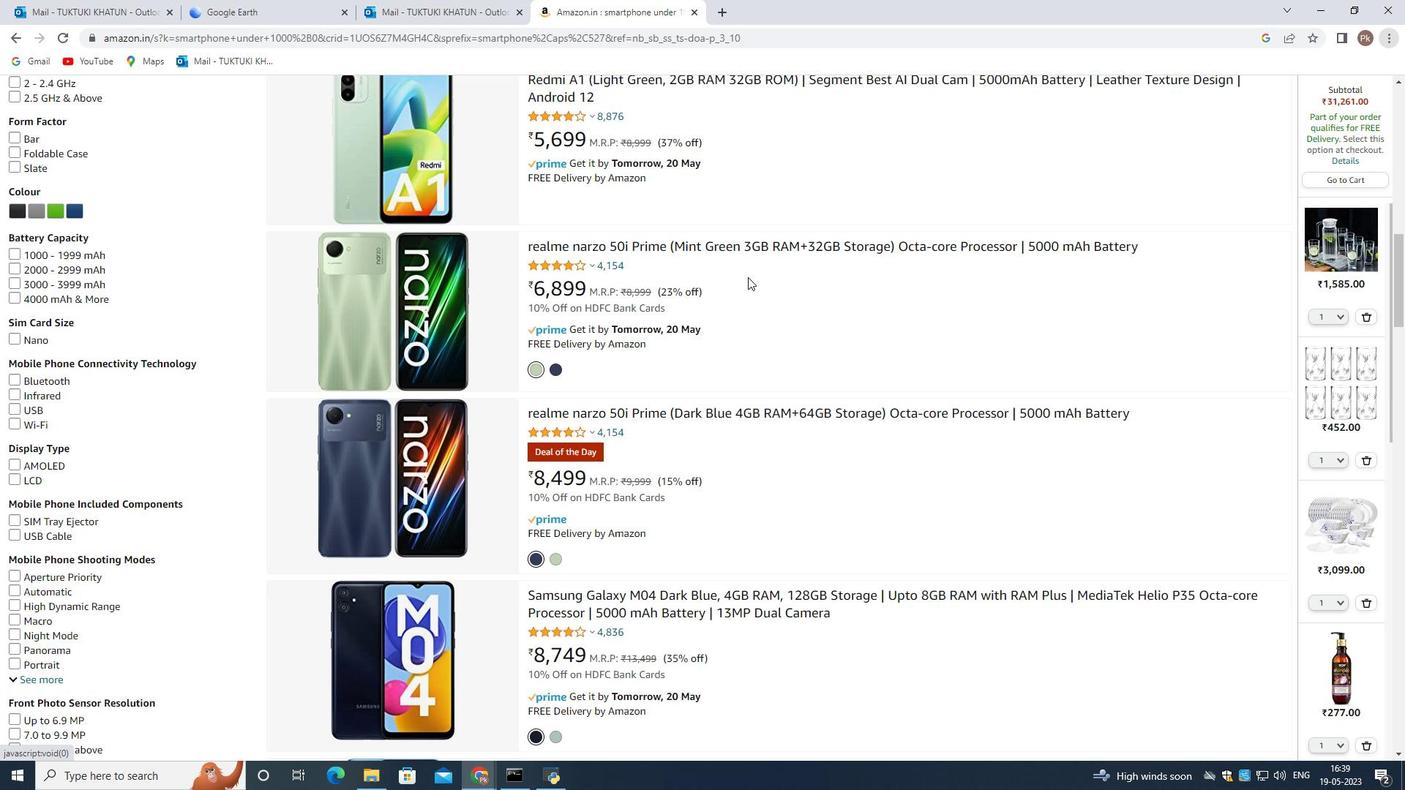 
Action: Mouse moved to (747, 278)
Screenshot: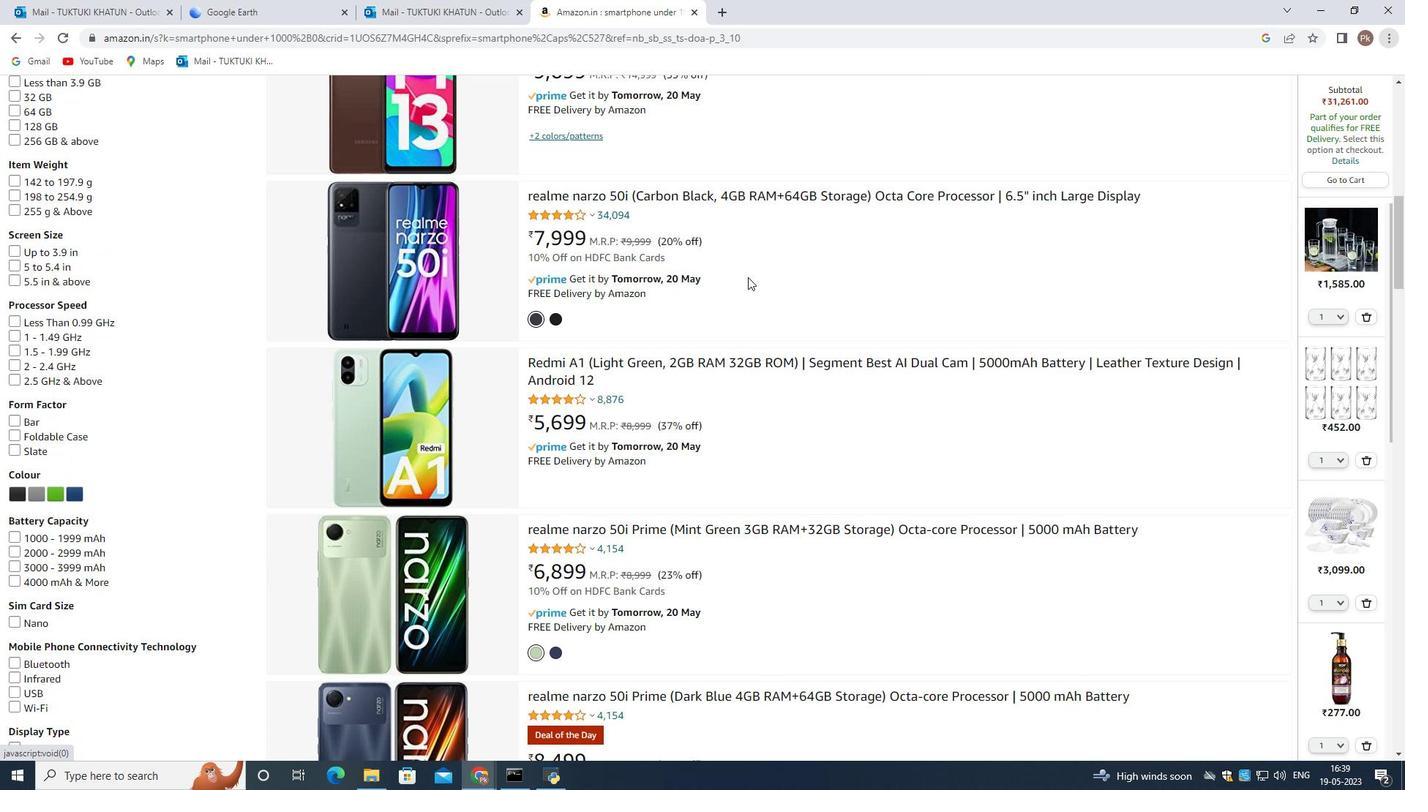 
Action: Mouse scrolled (747, 279) with delta (0, 0)
Screenshot: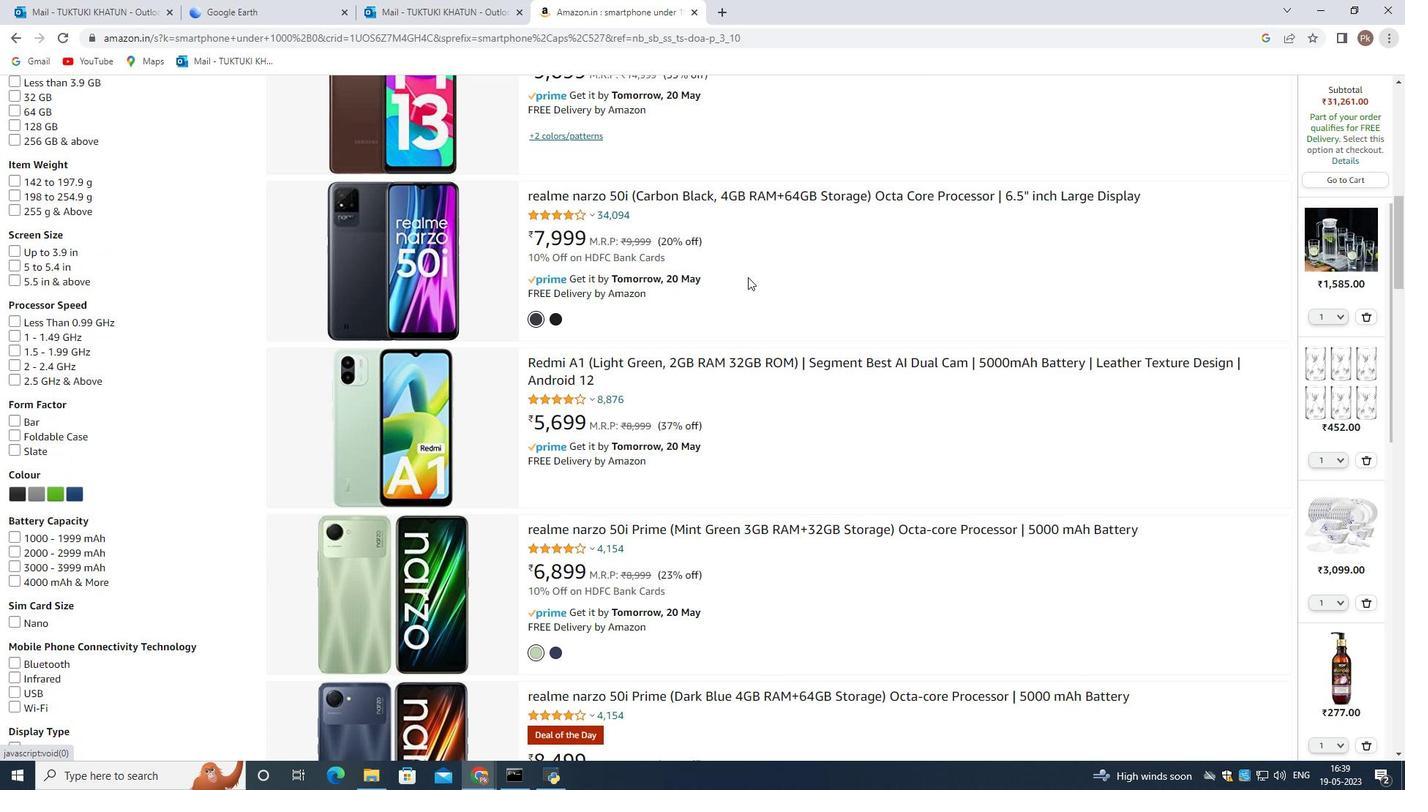 
Action: Mouse scrolled (747, 279) with delta (0, 0)
Screenshot: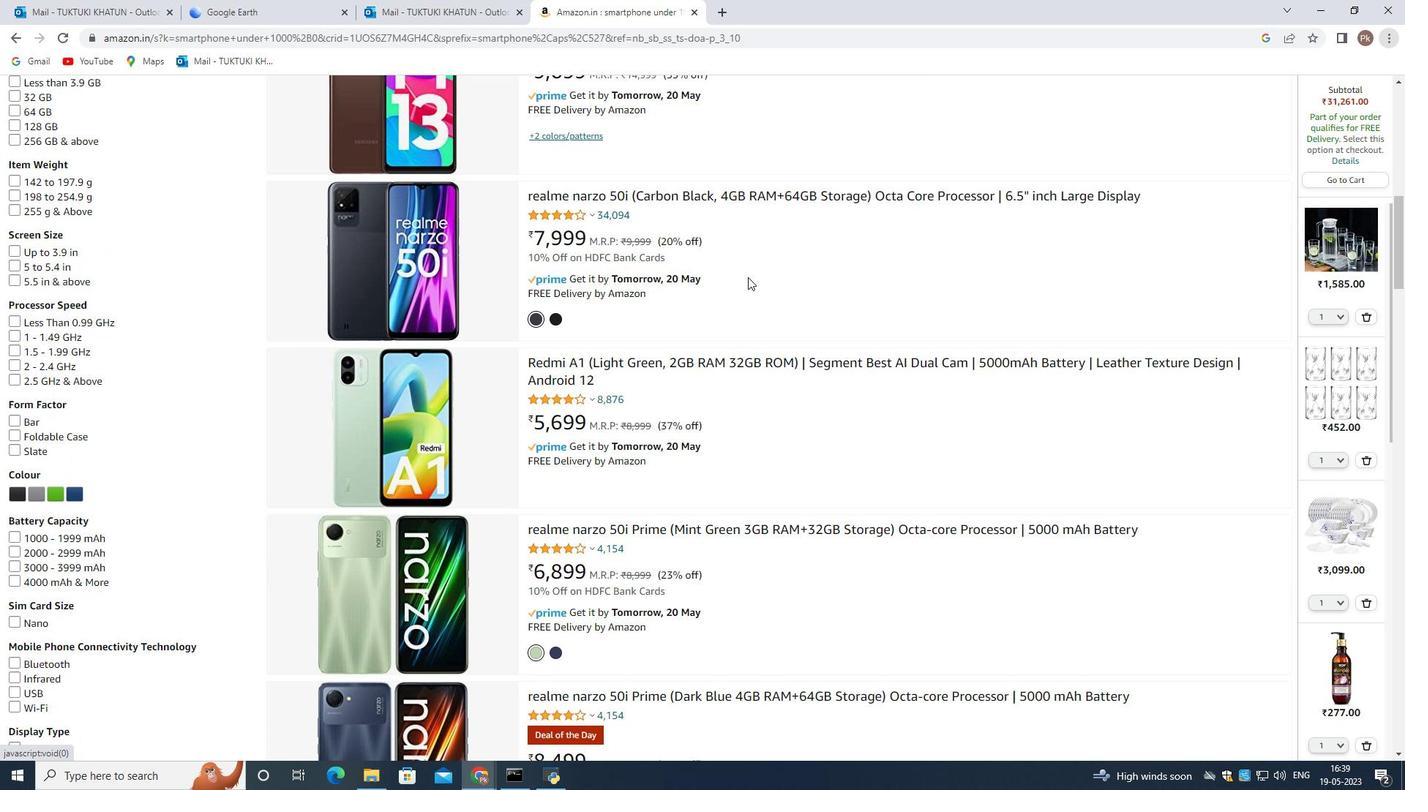
Action: Mouse scrolled (747, 279) with delta (0, 0)
Screenshot: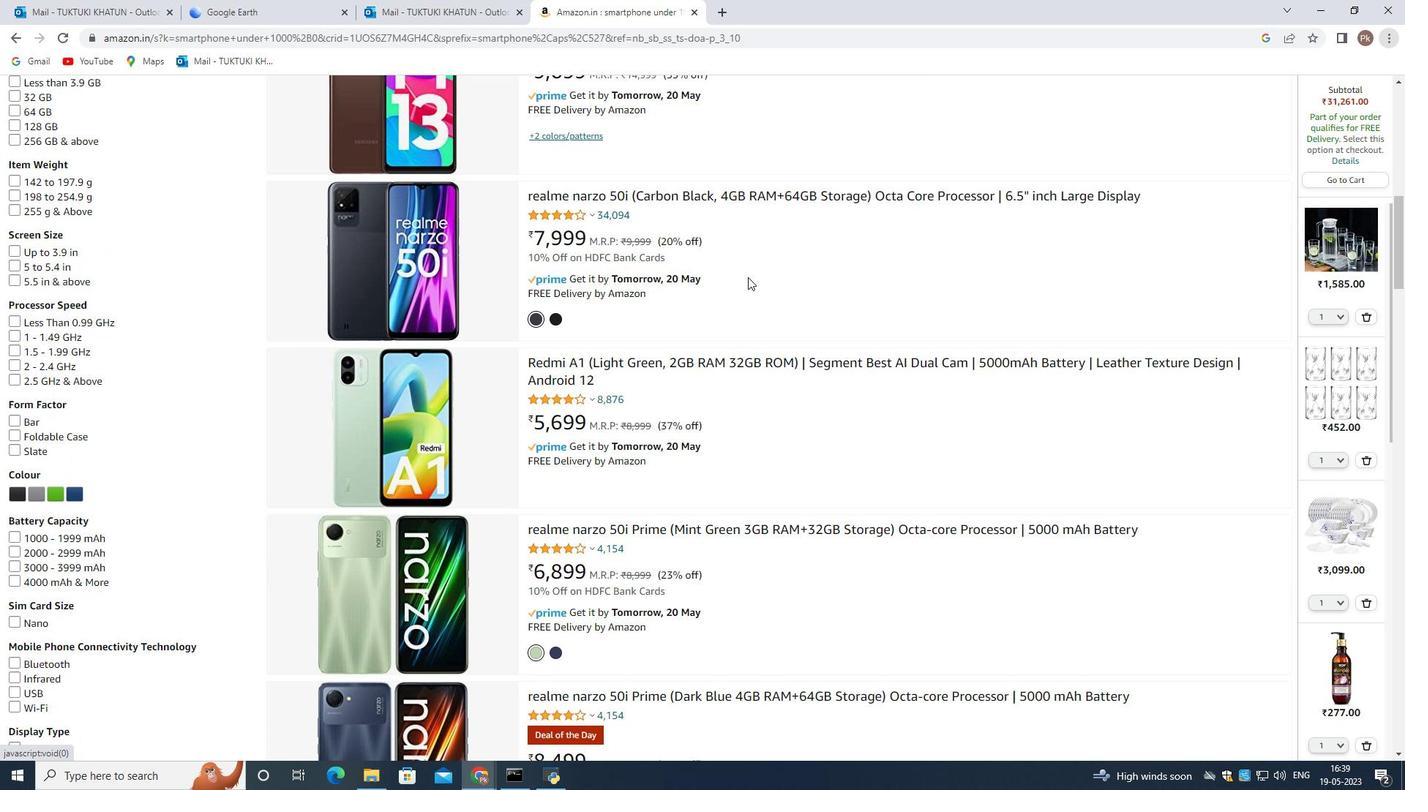 
Action: Mouse moved to (747, 278)
Screenshot: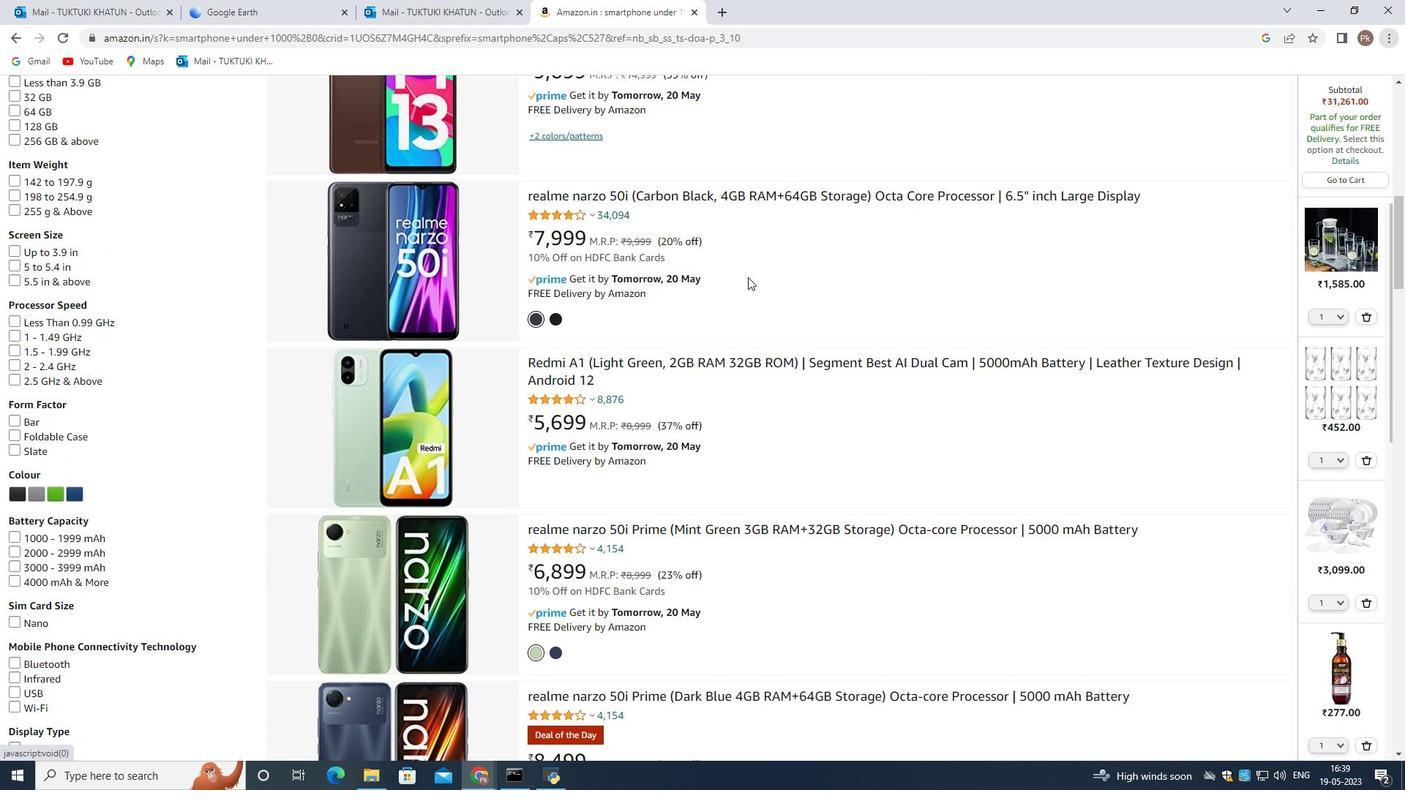 
Action: Mouse scrolled (747, 279) with delta (0, 0)
Screenshot: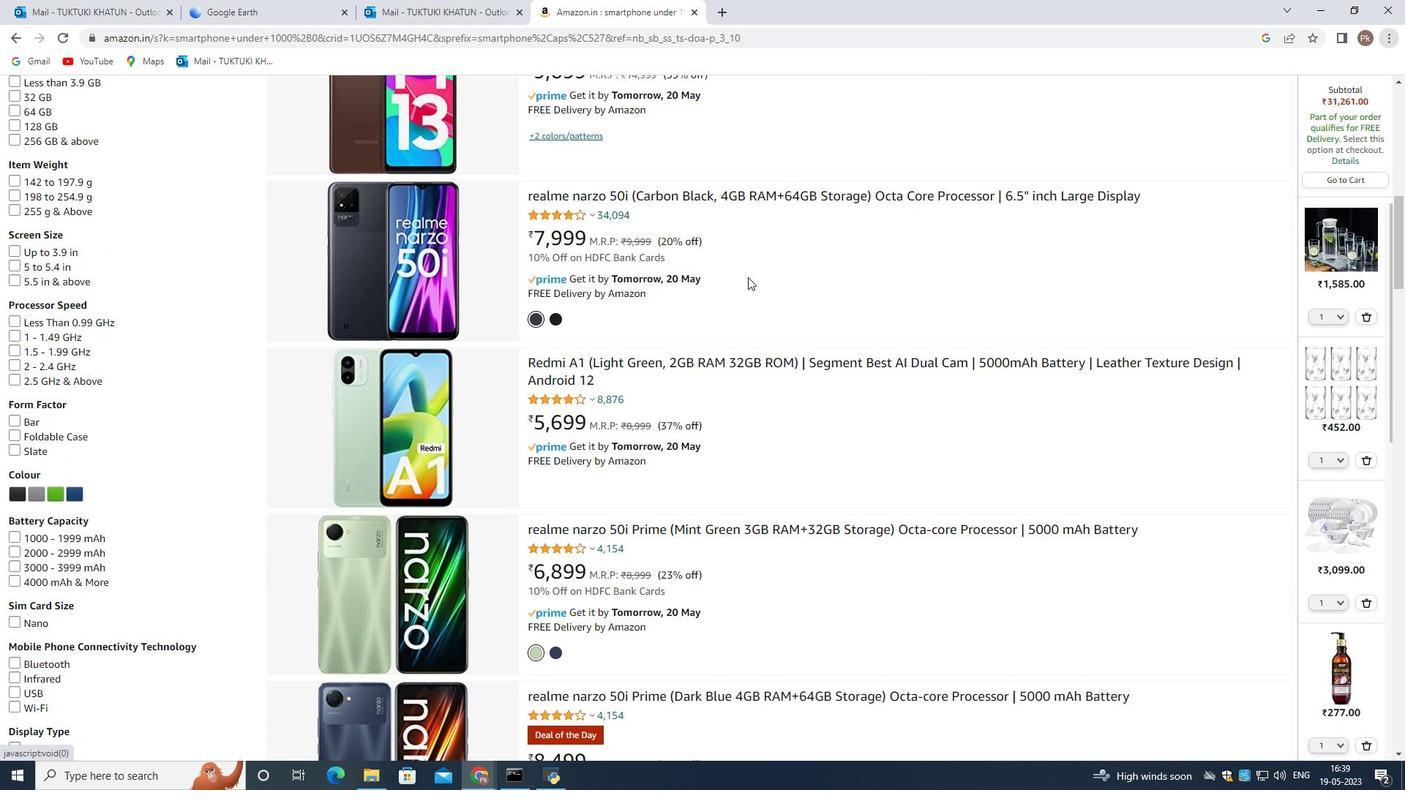 
Action: Mouse moved to (747, 280)
Screenshot: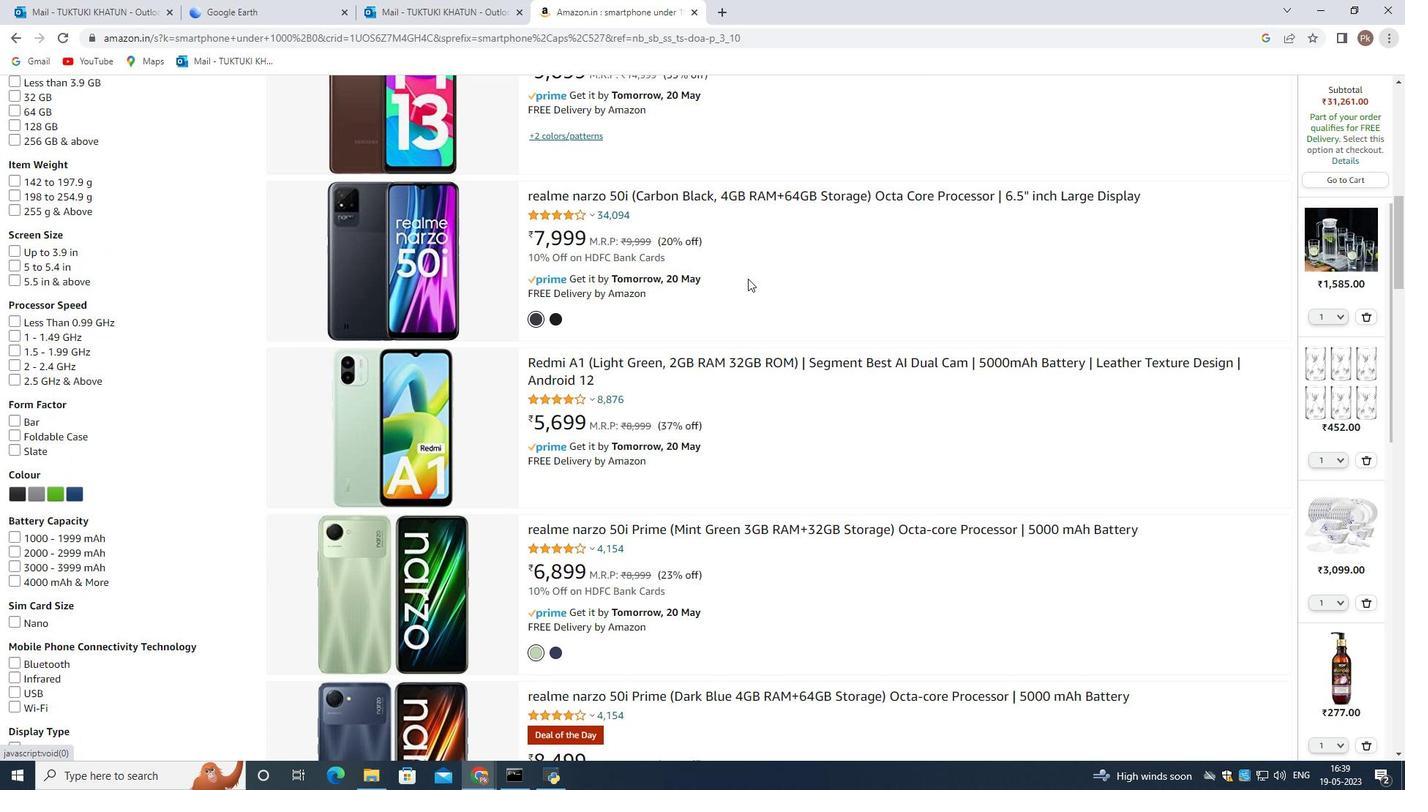 
Action: Mouse scrolled (747, 281) with delta (0, 0)
Screenshot: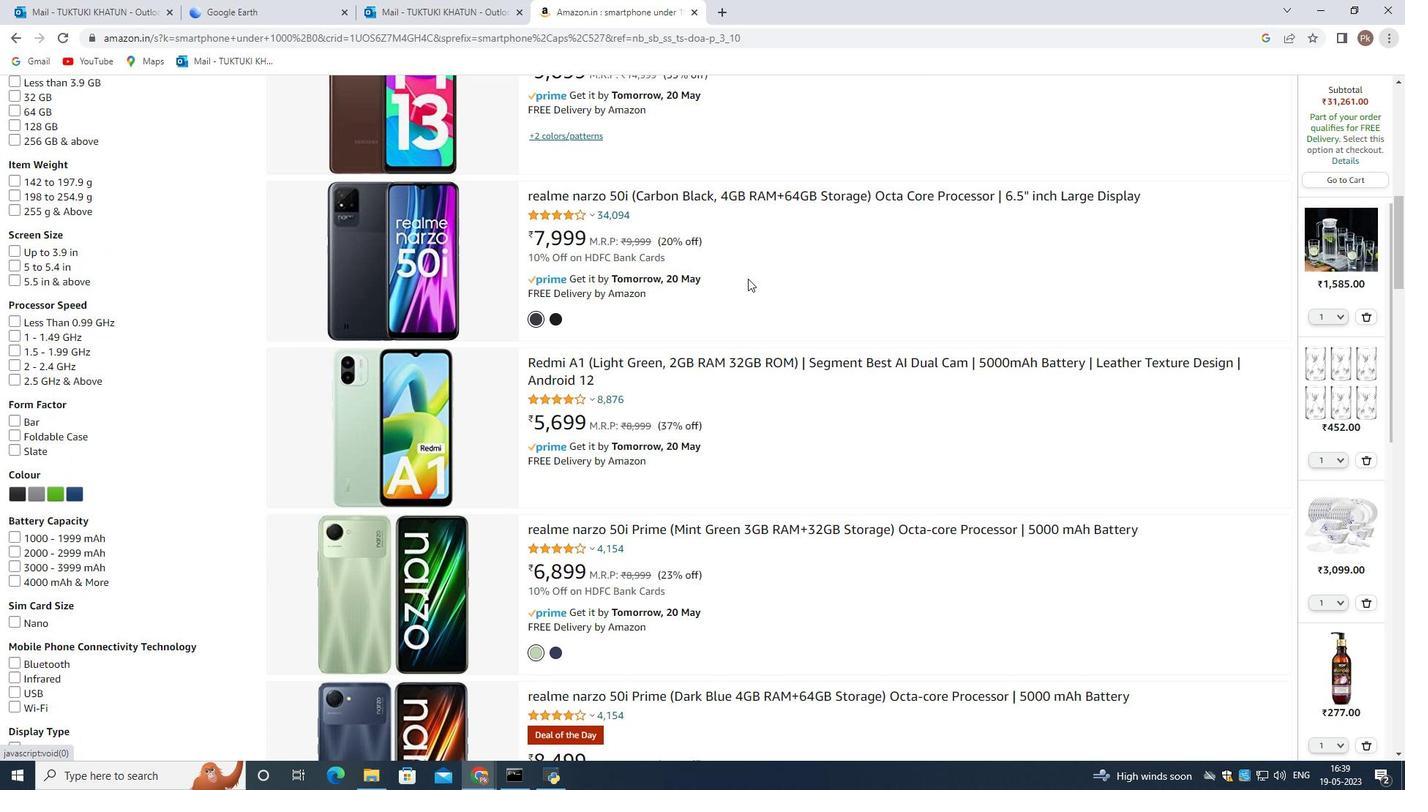 
Action: Mouse moved to (607, 236)
Screenshot: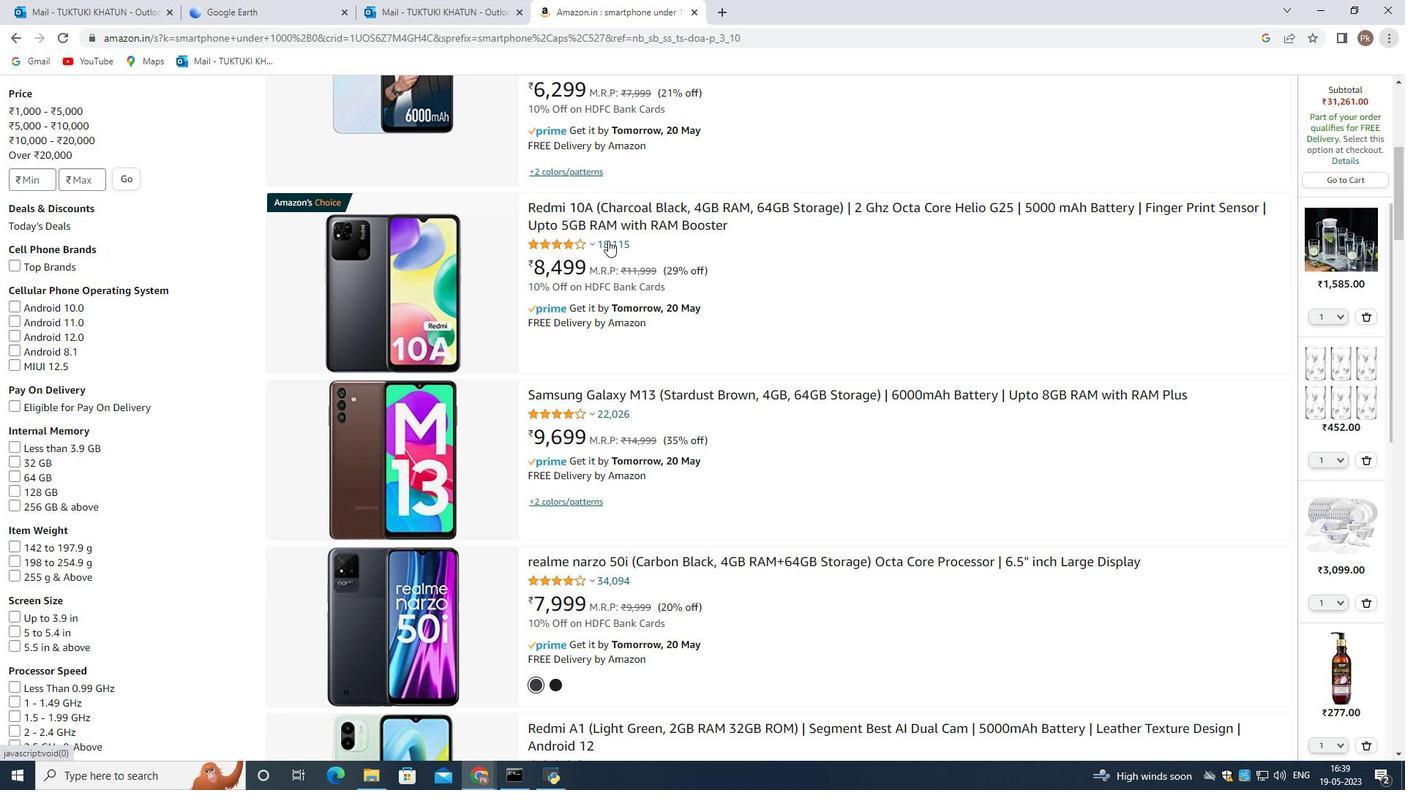 
Action: Mouse scrolled (607, 237) with delta (0, 0)
Screenshot: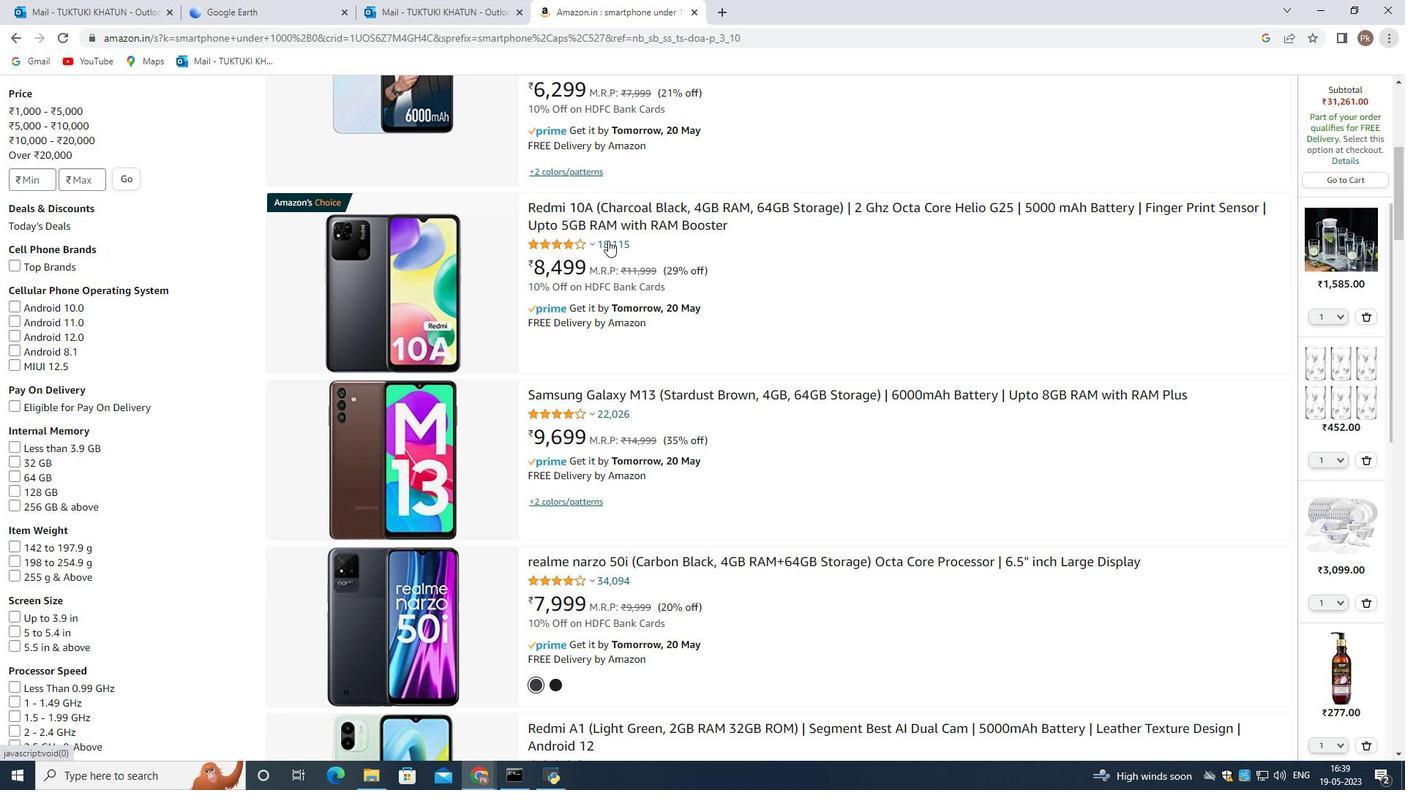 
Action: Mouse scrolled (607, 237) with delta (0, 0)
Screenshot: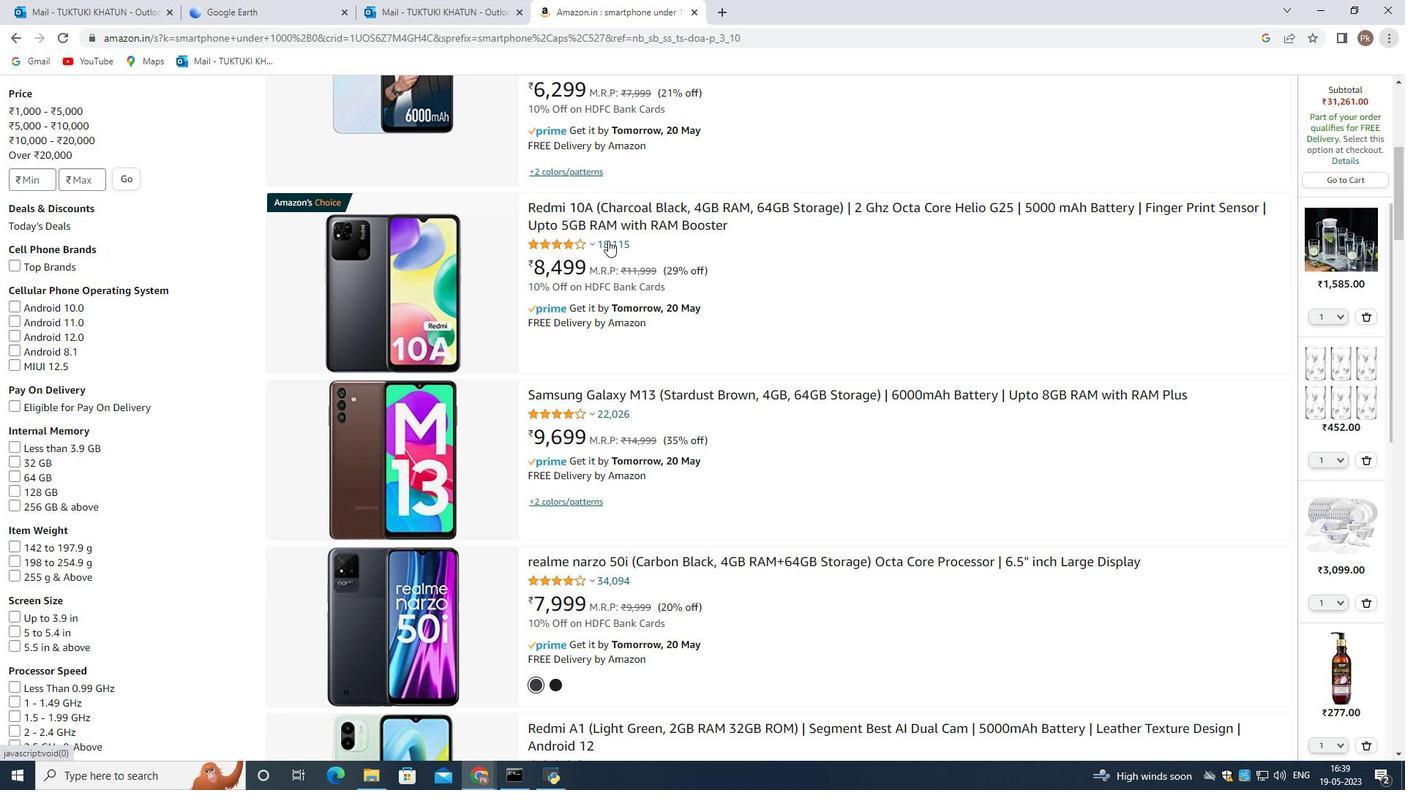 
Action: Mouse scrolled (607, 237) with delta (0, 0)
Screenshot: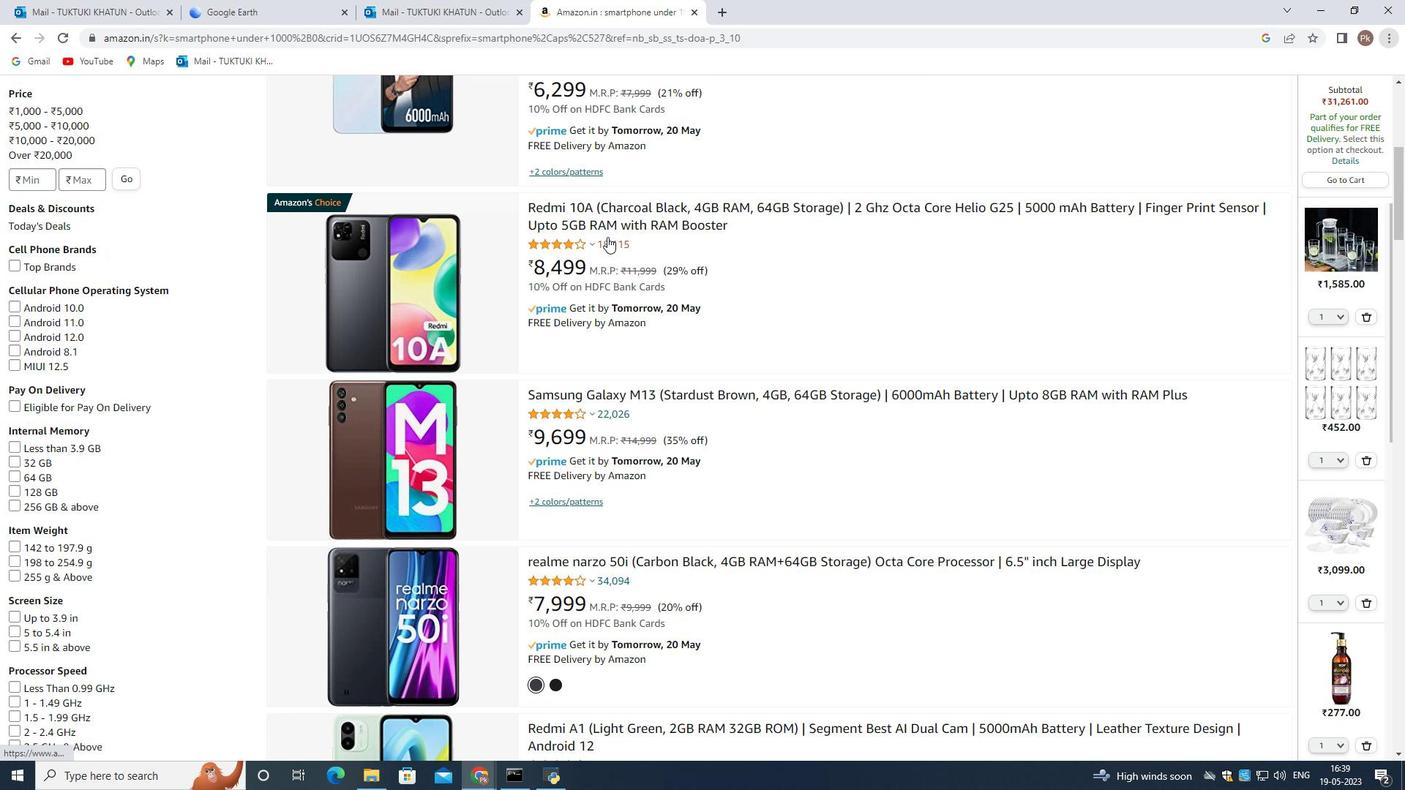 
Action: Mouse moved to (687, 153)
Screenshot: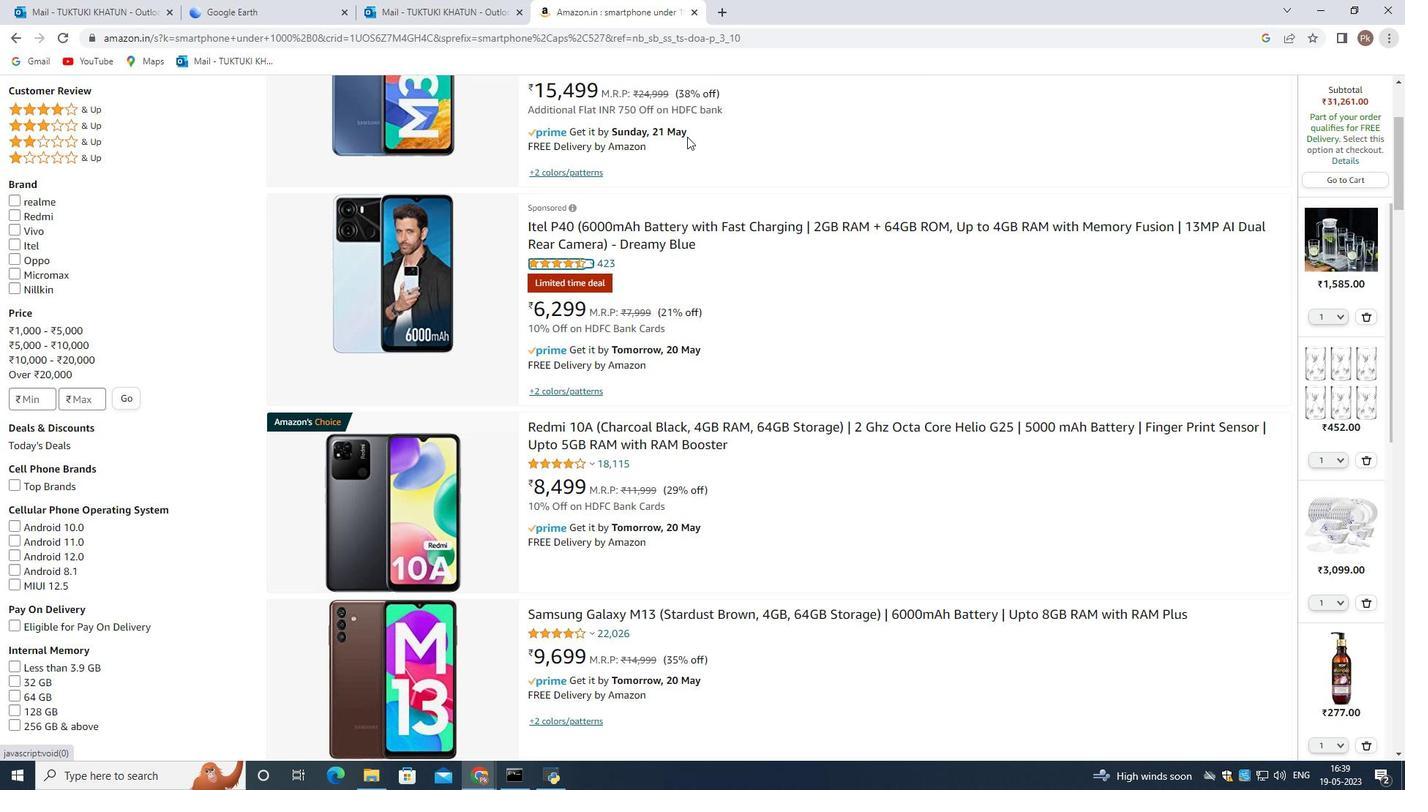 
Action: Mouse scrolled (687, 154) with delta (0, 0)
Screenshot: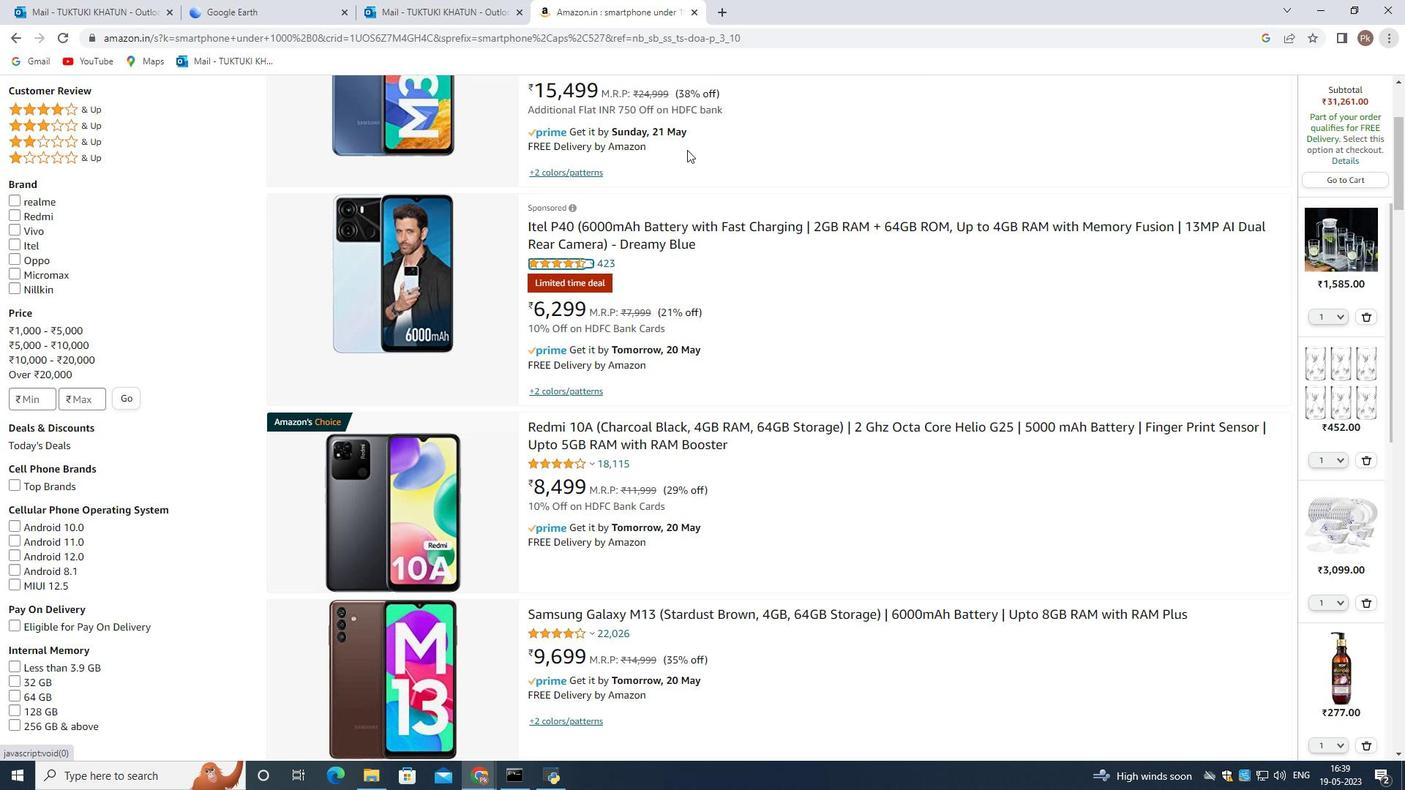 
Action: Mouse scrolled (687, 154) with delta (0, 0)
Screenshot: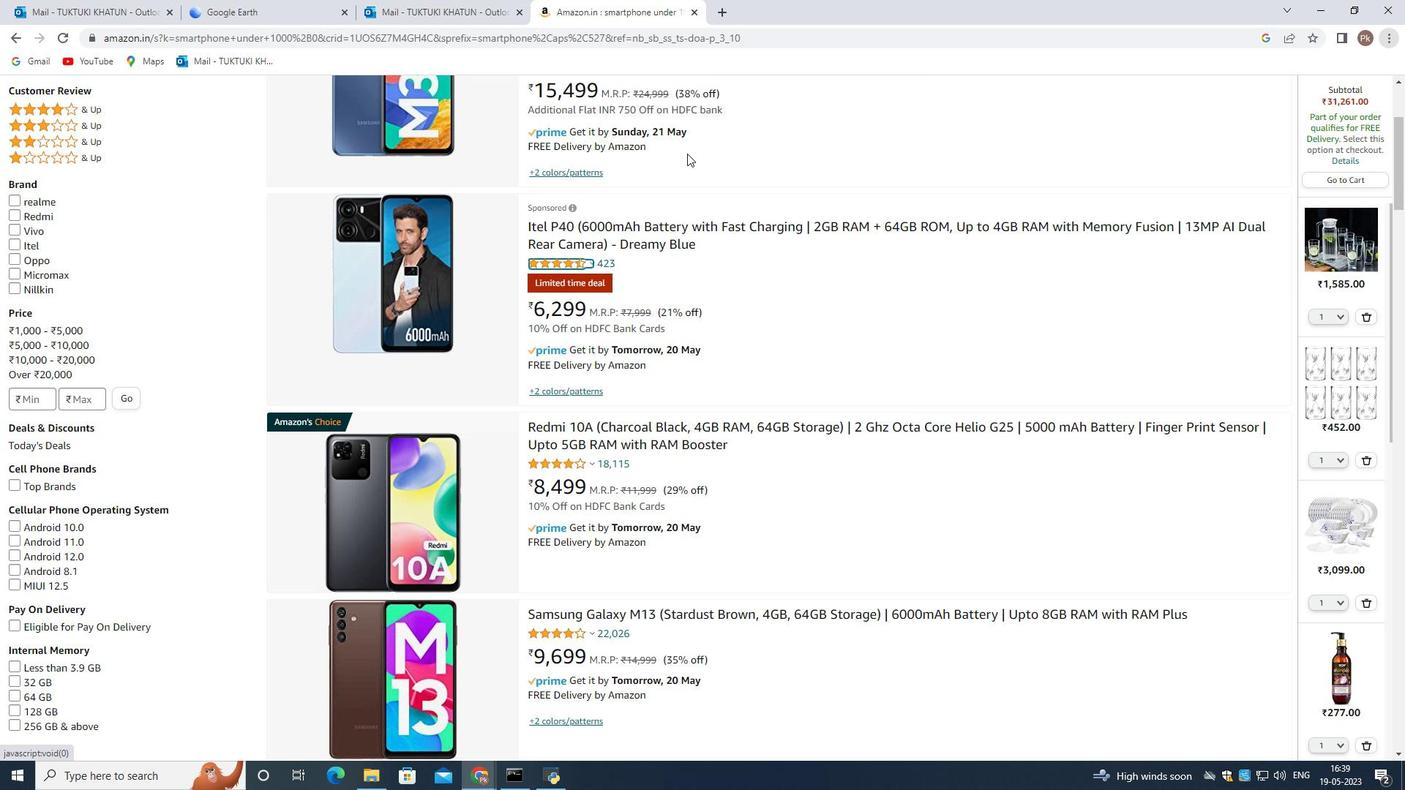 
Action: Mouse moved to (699, 259)
Screenshot: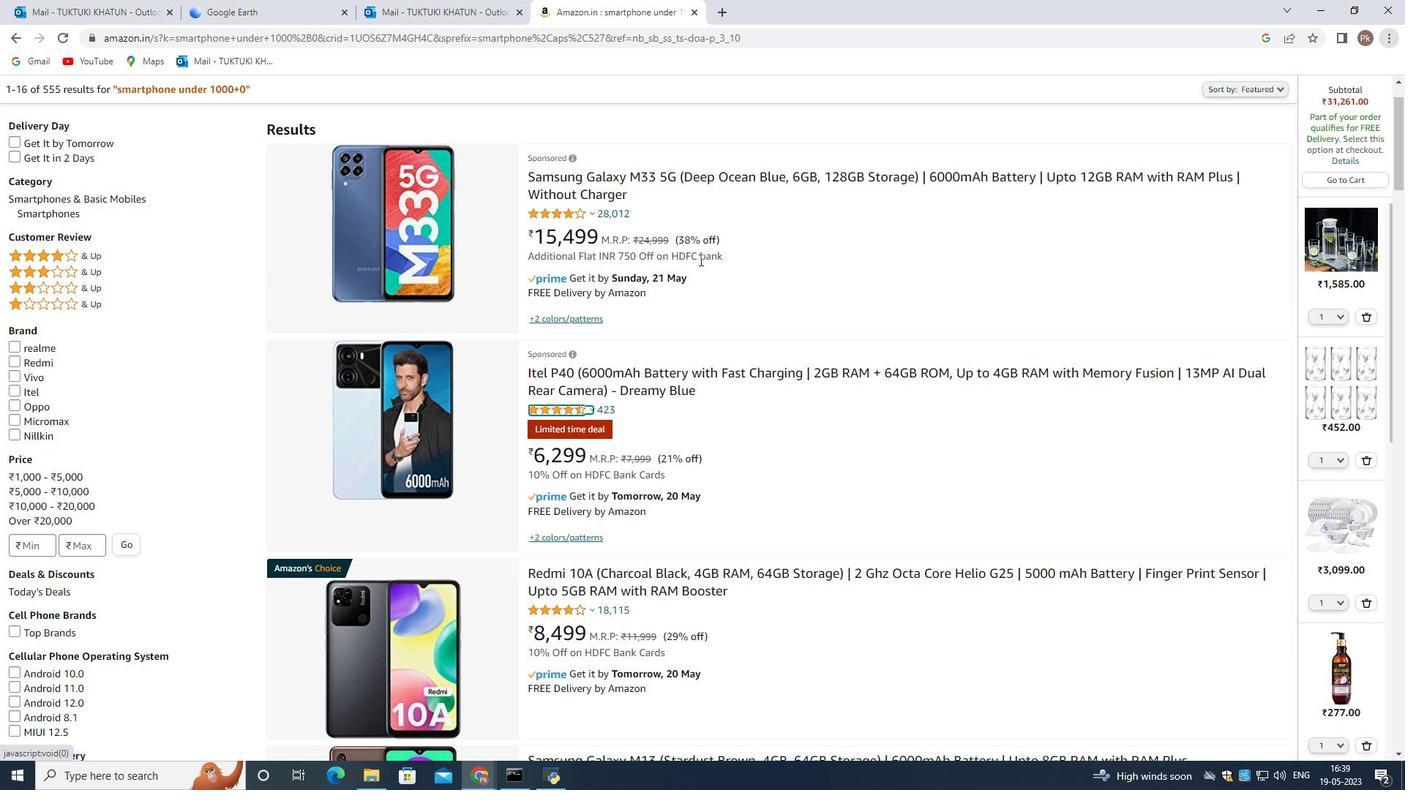 
Action: Mouse scrolled (699, 259) with delta (0, 0)
Screenshot: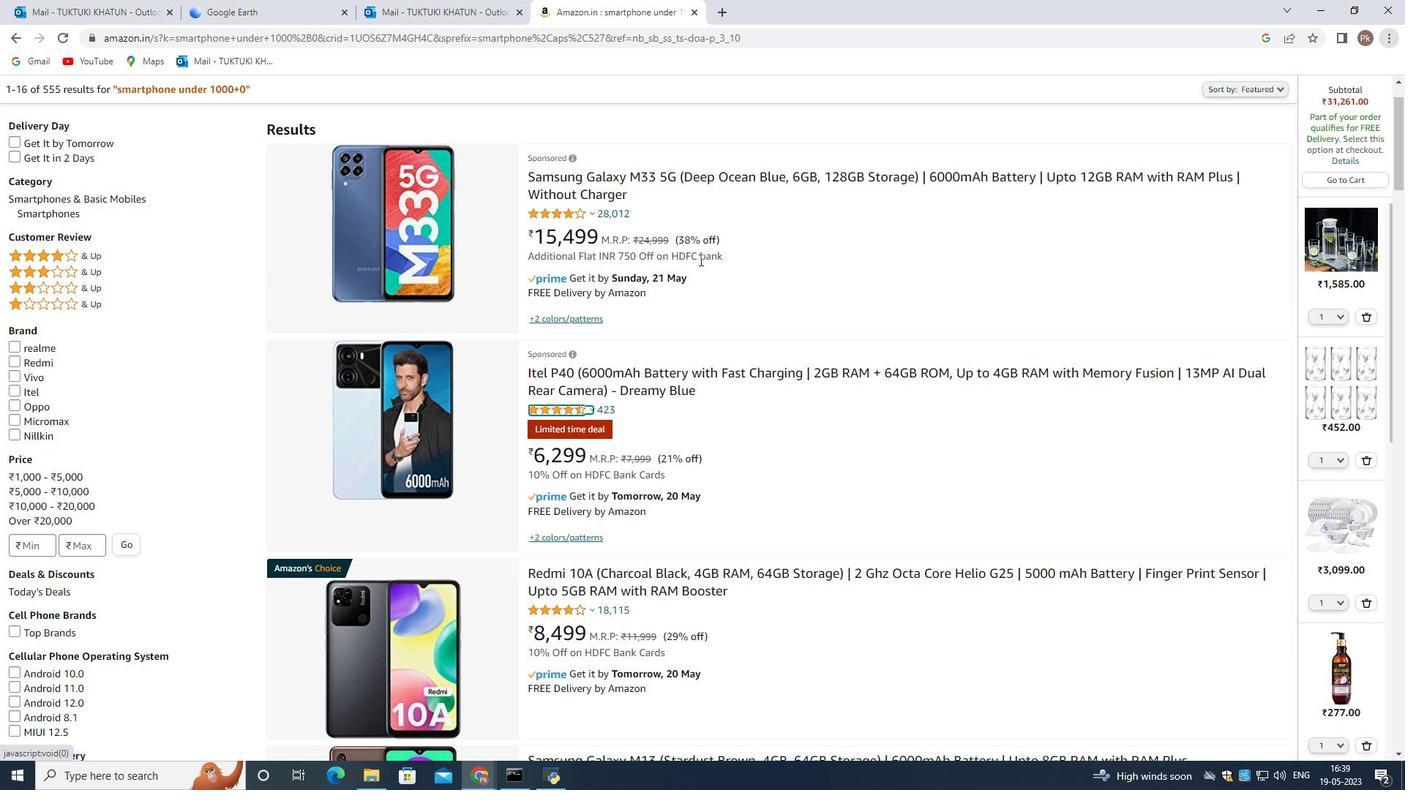 
Action: Mouse moved to (696, 273)
Screenshot: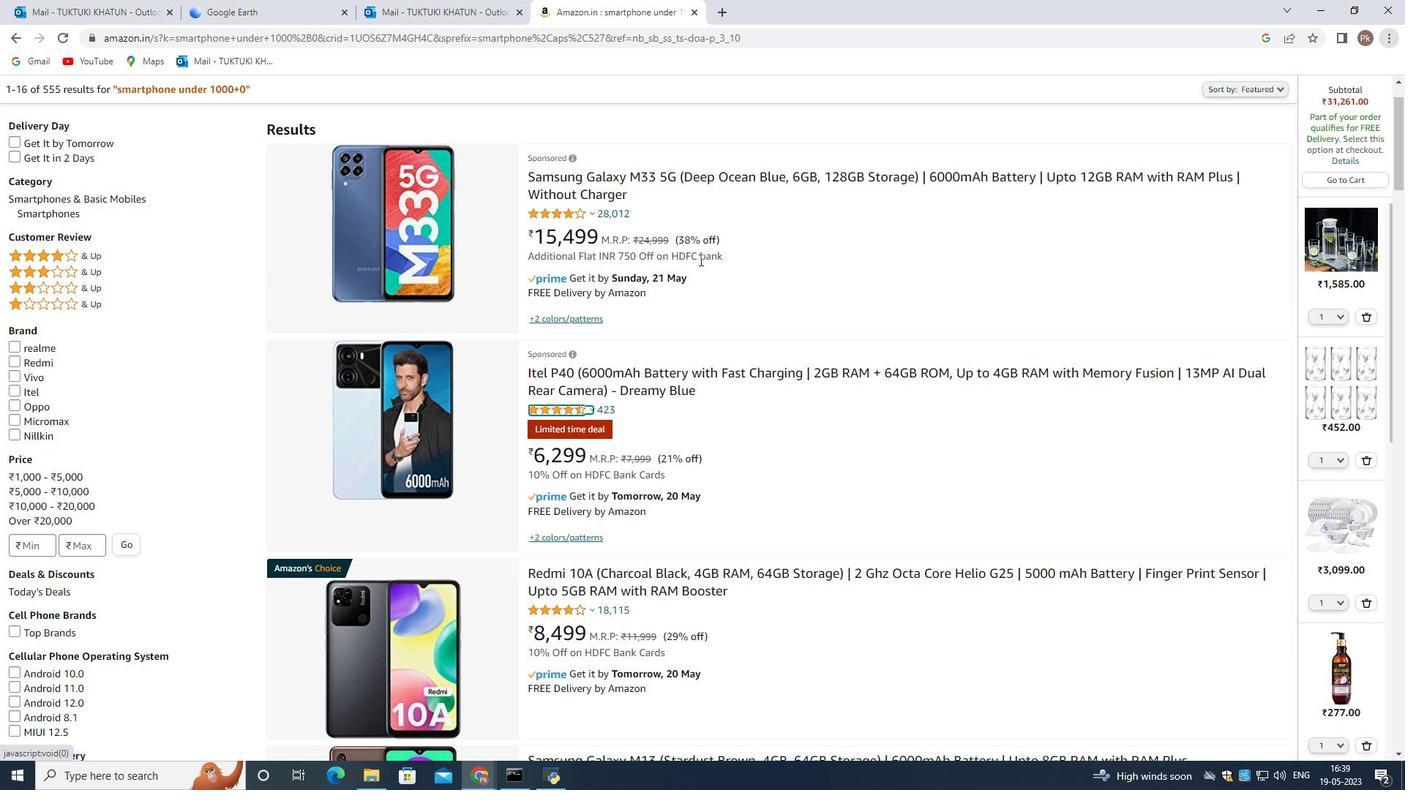 
Action: Mouse scrolled (698, 267) with delta (0, 0)
Screenshot: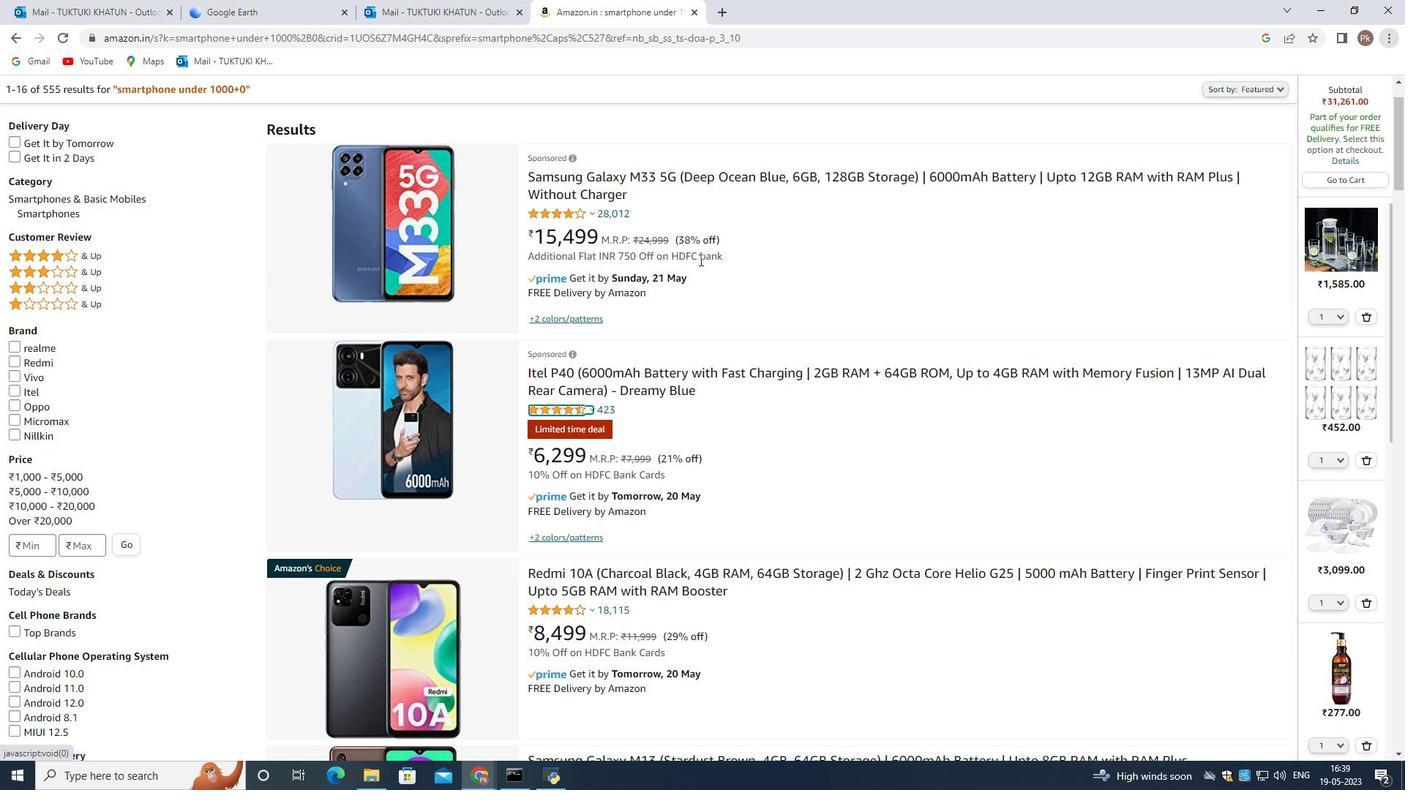 
Action: Mouse moved to (682, 497)
Screenshot: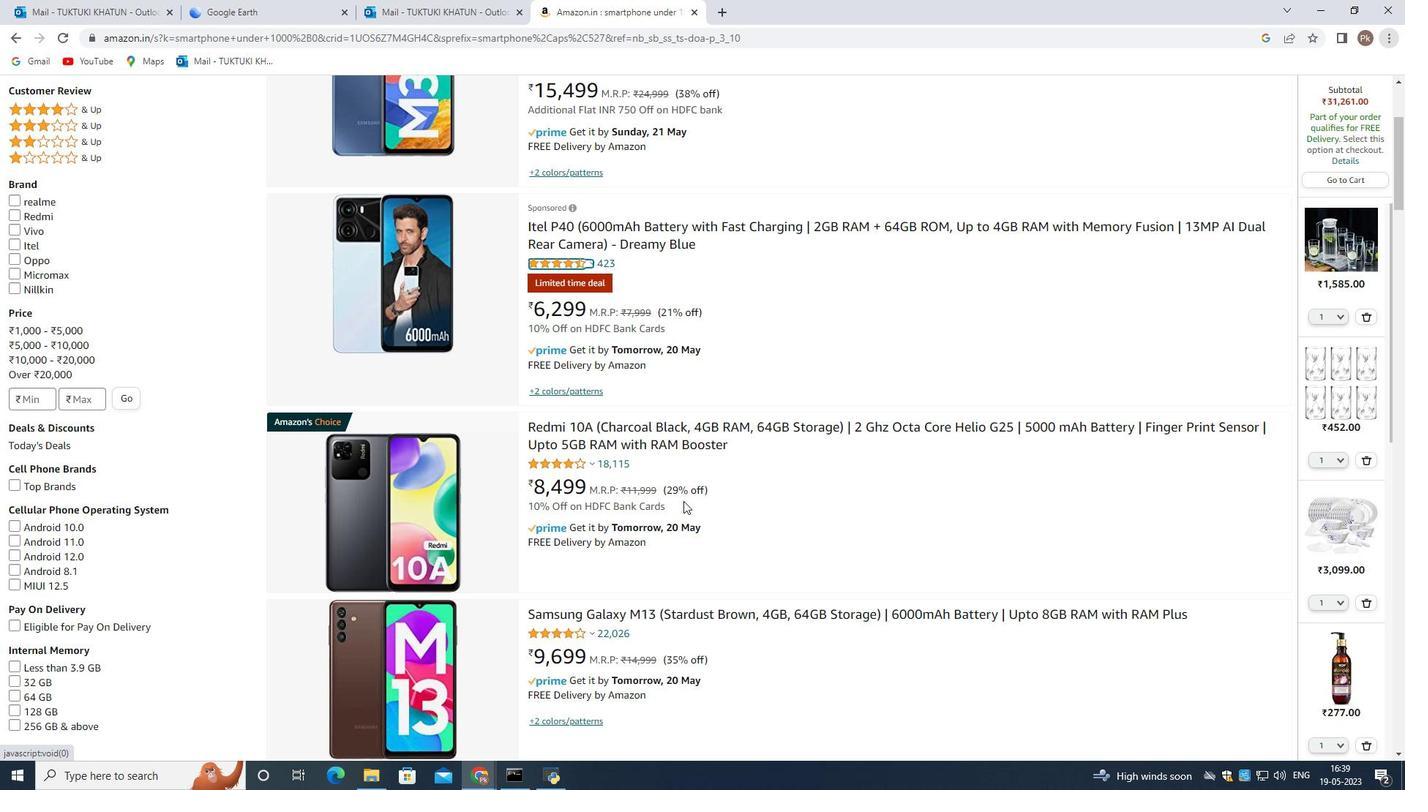 
Action: Mouse scrolled (682, 496) with delta (0, 0)
Screenshot: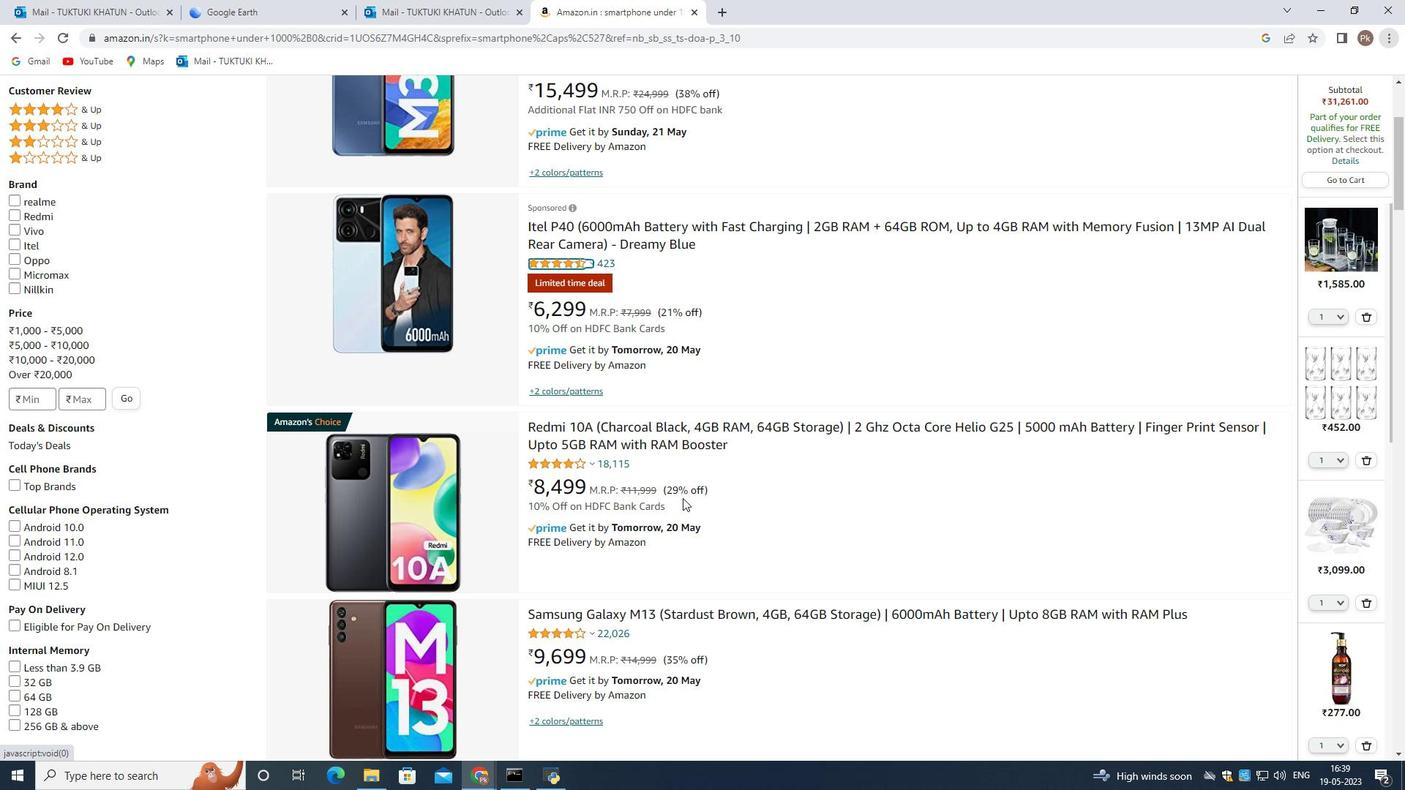 
Action: Mouse moved to (699, 592)
Screenshot: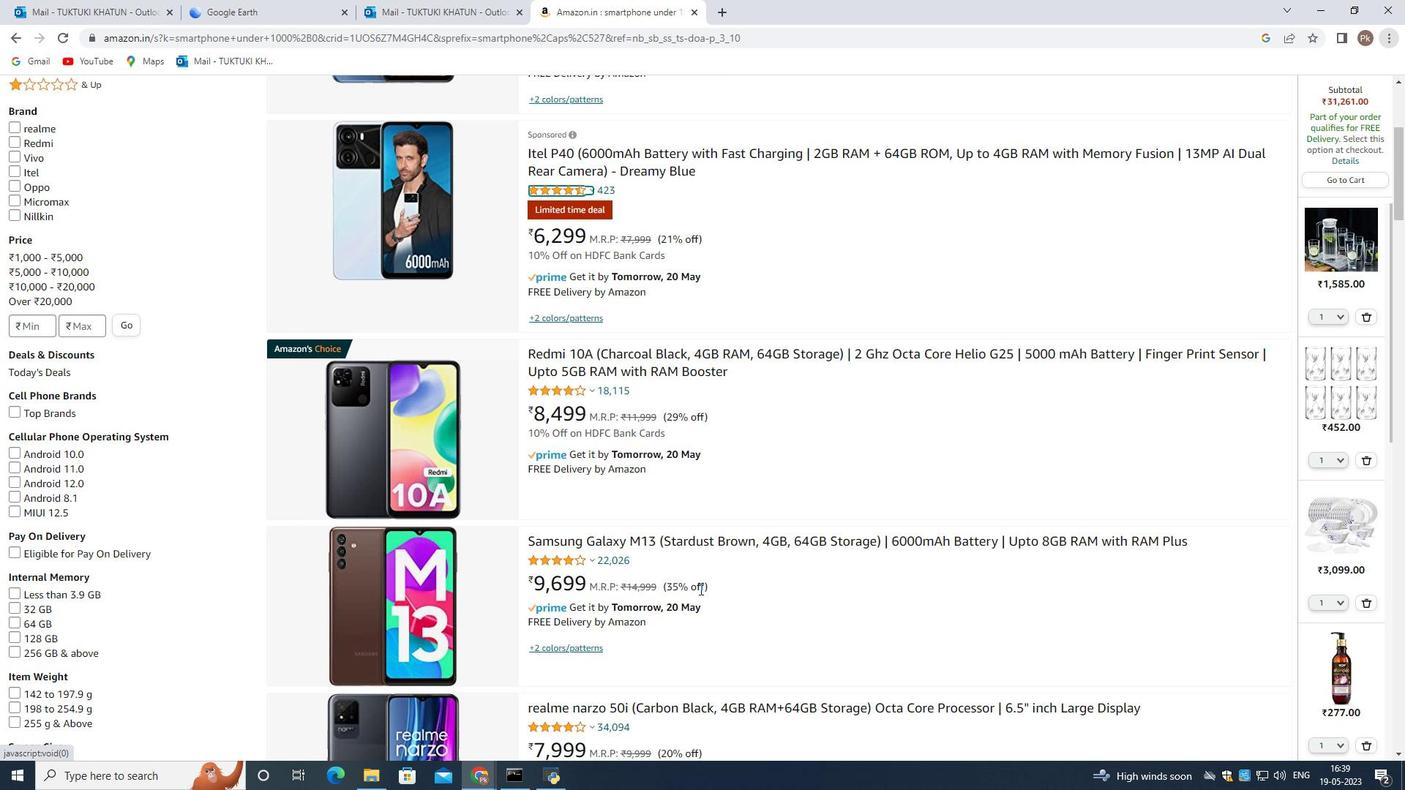 
Action: Mouse scrolled (699, 592) with delta (0, 0)
Screenshot: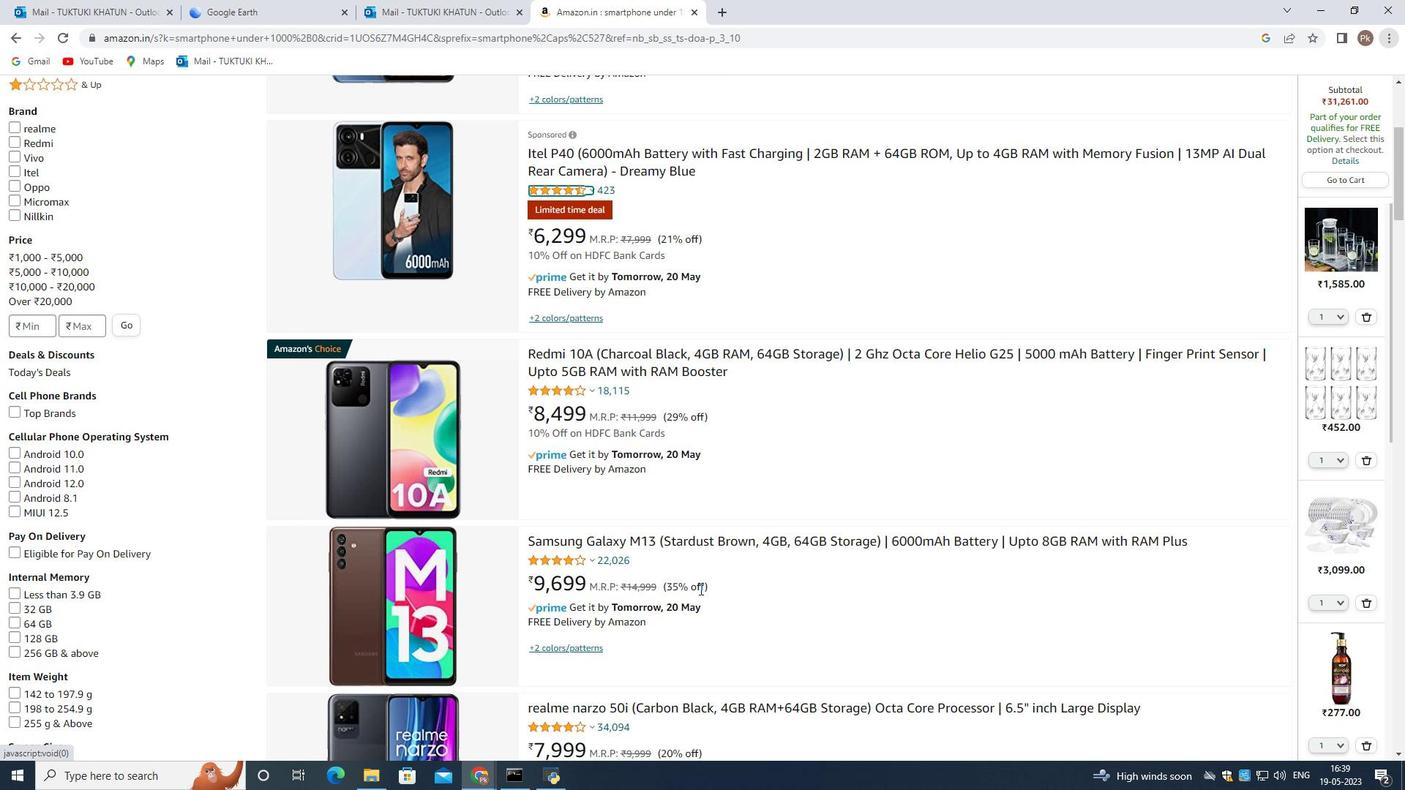 
Action: Mouse moved to (682, 520)
Screenshot: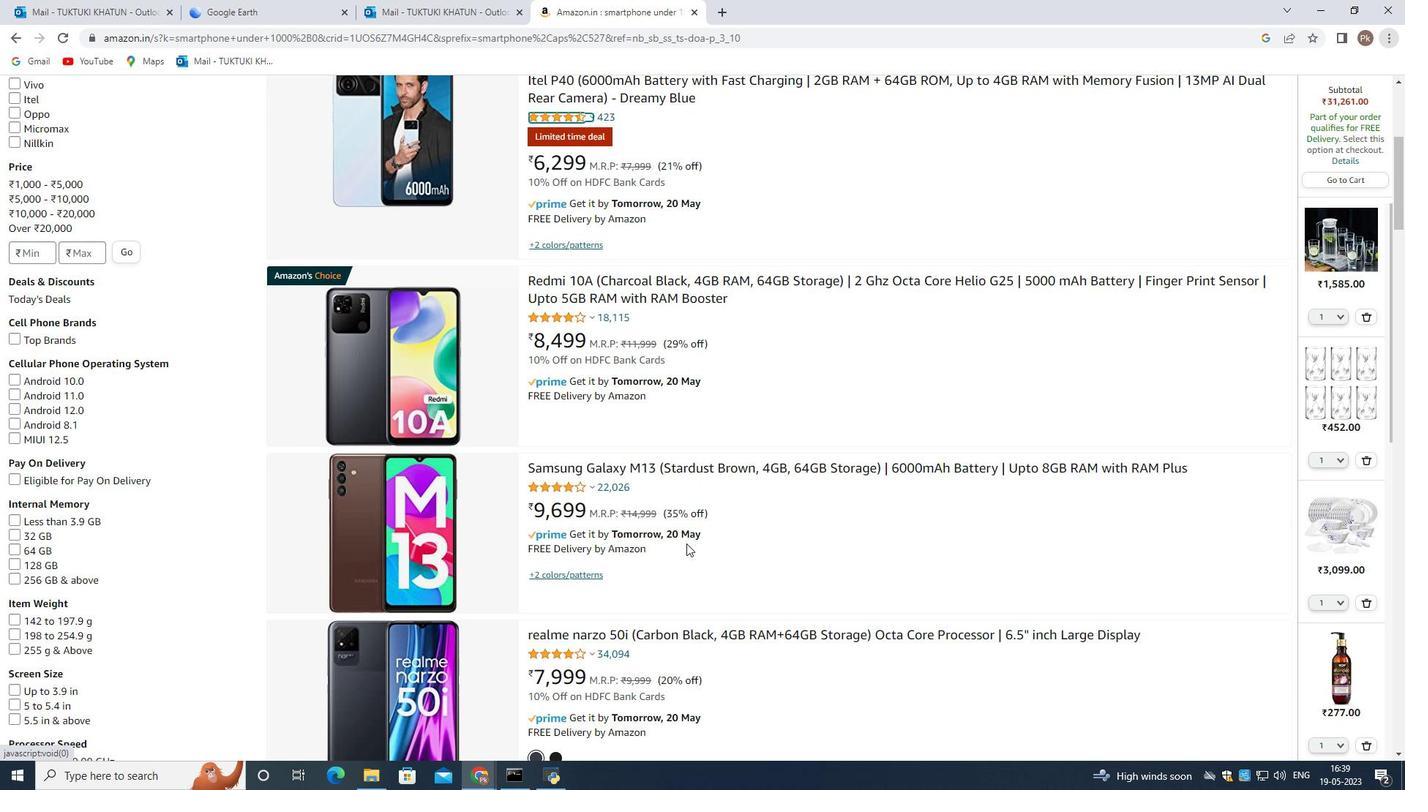 
Action: Mouse scrolled (682, 519) with delta (0, 0)
Screenshot: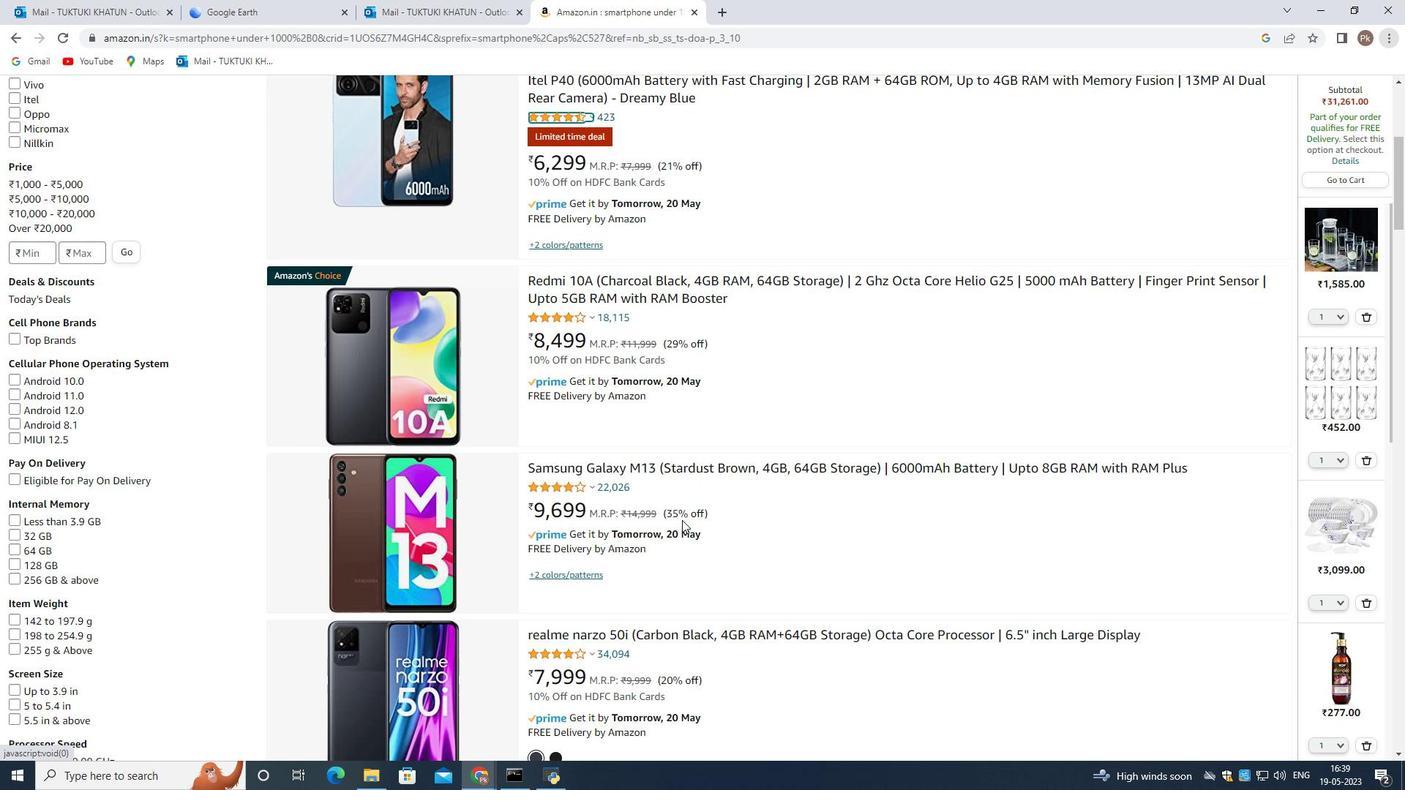 
Action: Mouse moved to (554, 622)
Screenshot: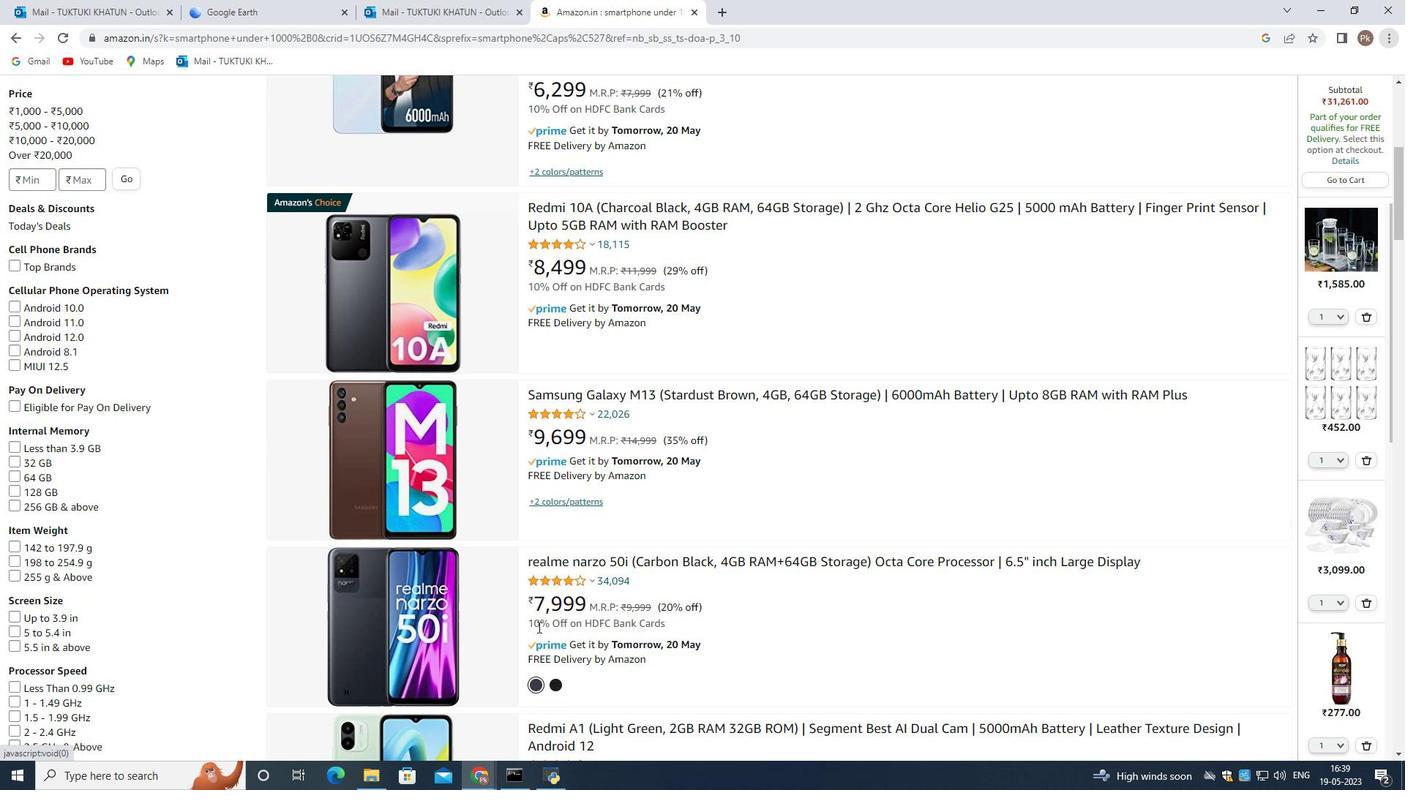 
Action: Mouse scrolled (554, 622) with delta (0, 0)
Screenshot: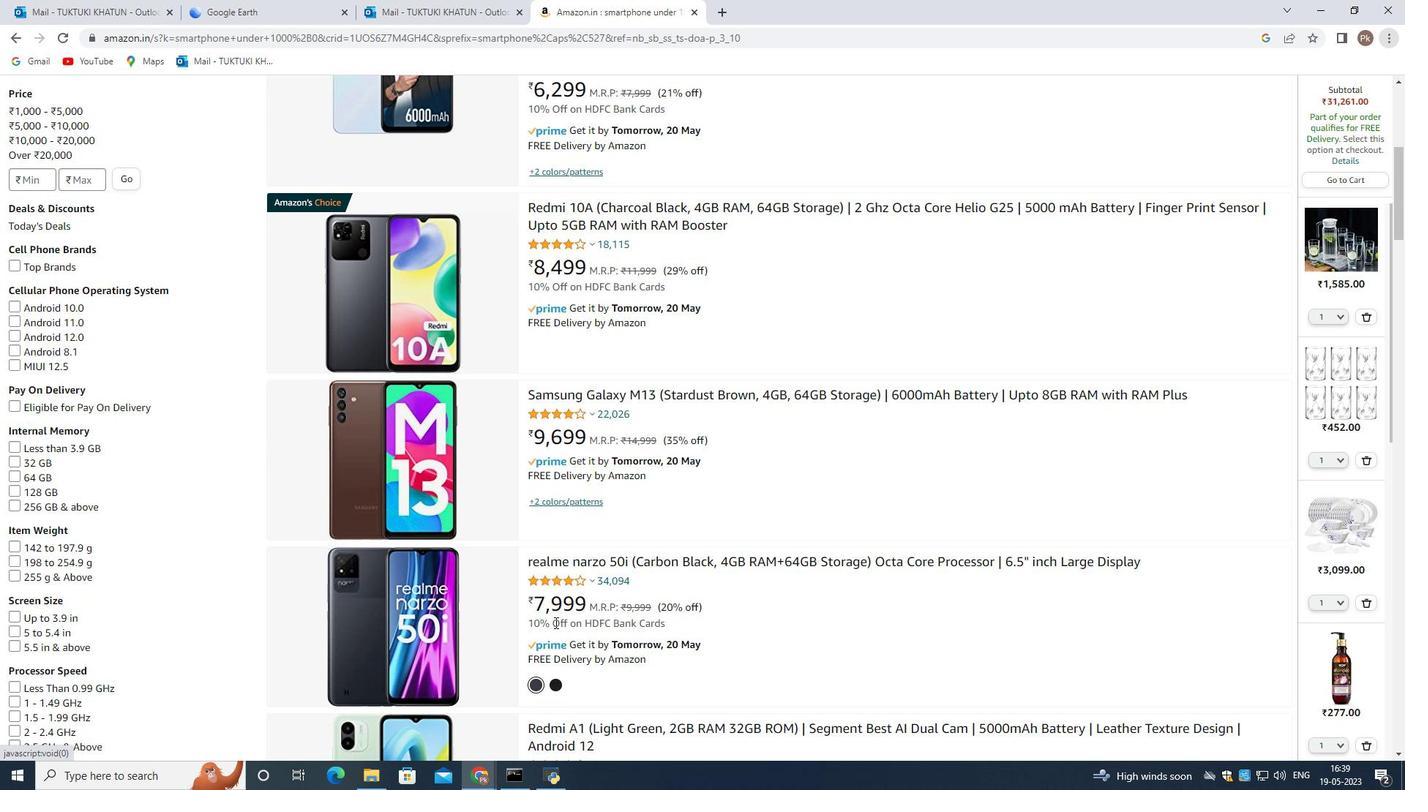 
Action: Mouse scrolled (554, 622) with delta (0, 0)
Screenshot: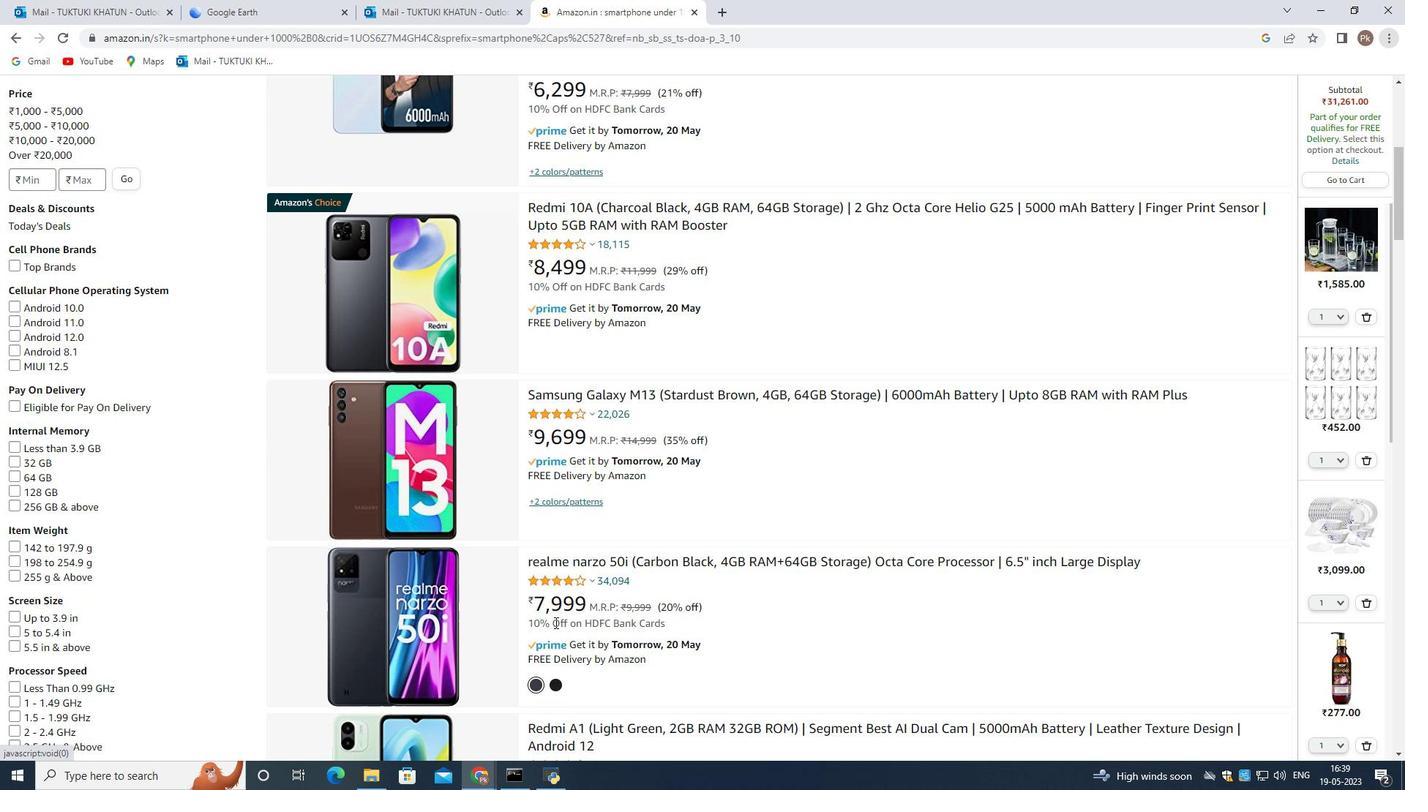 
Action: Mouse scrolled (554, 622) with delta (0, 0)
Screenshot: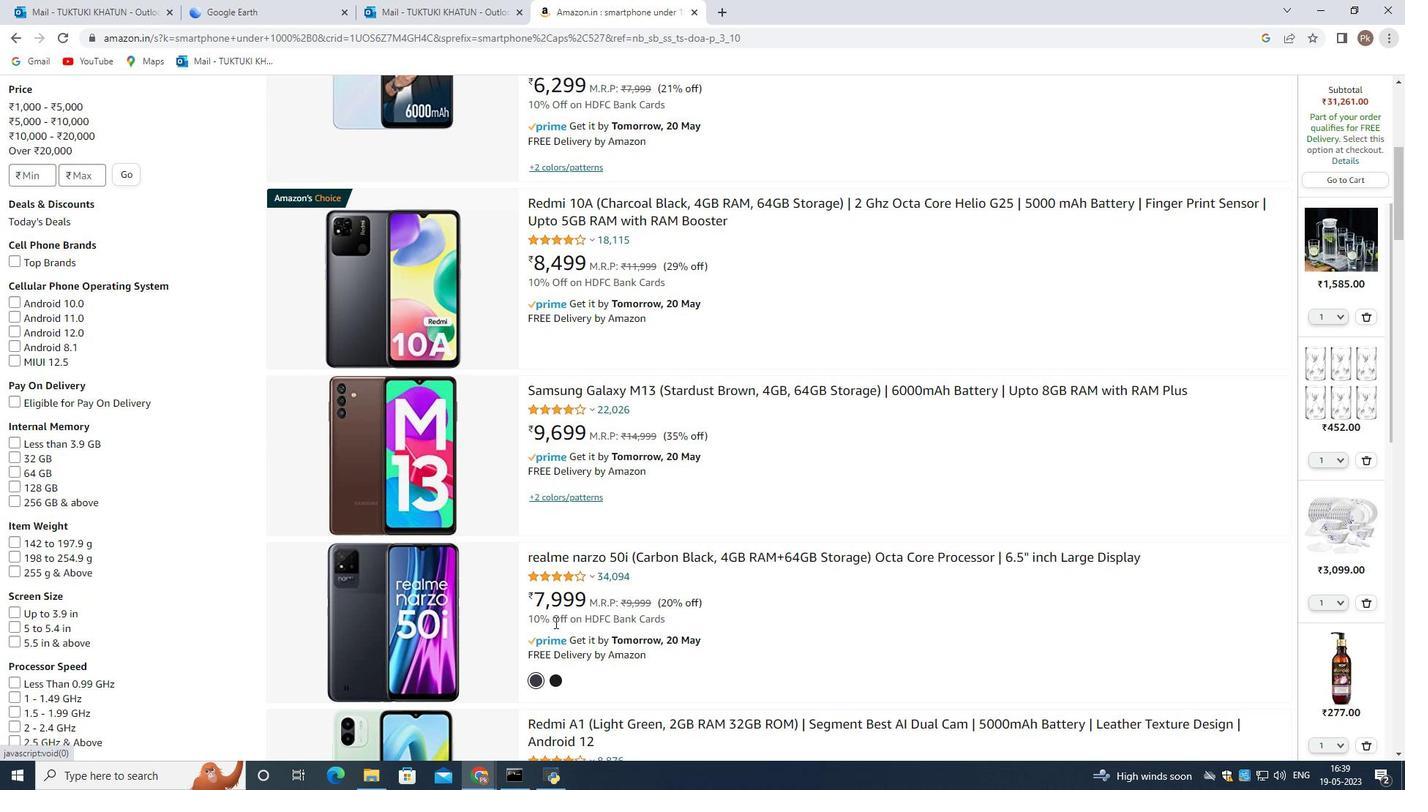 
Action: Mouse moved to (679, 578)
Screenshot: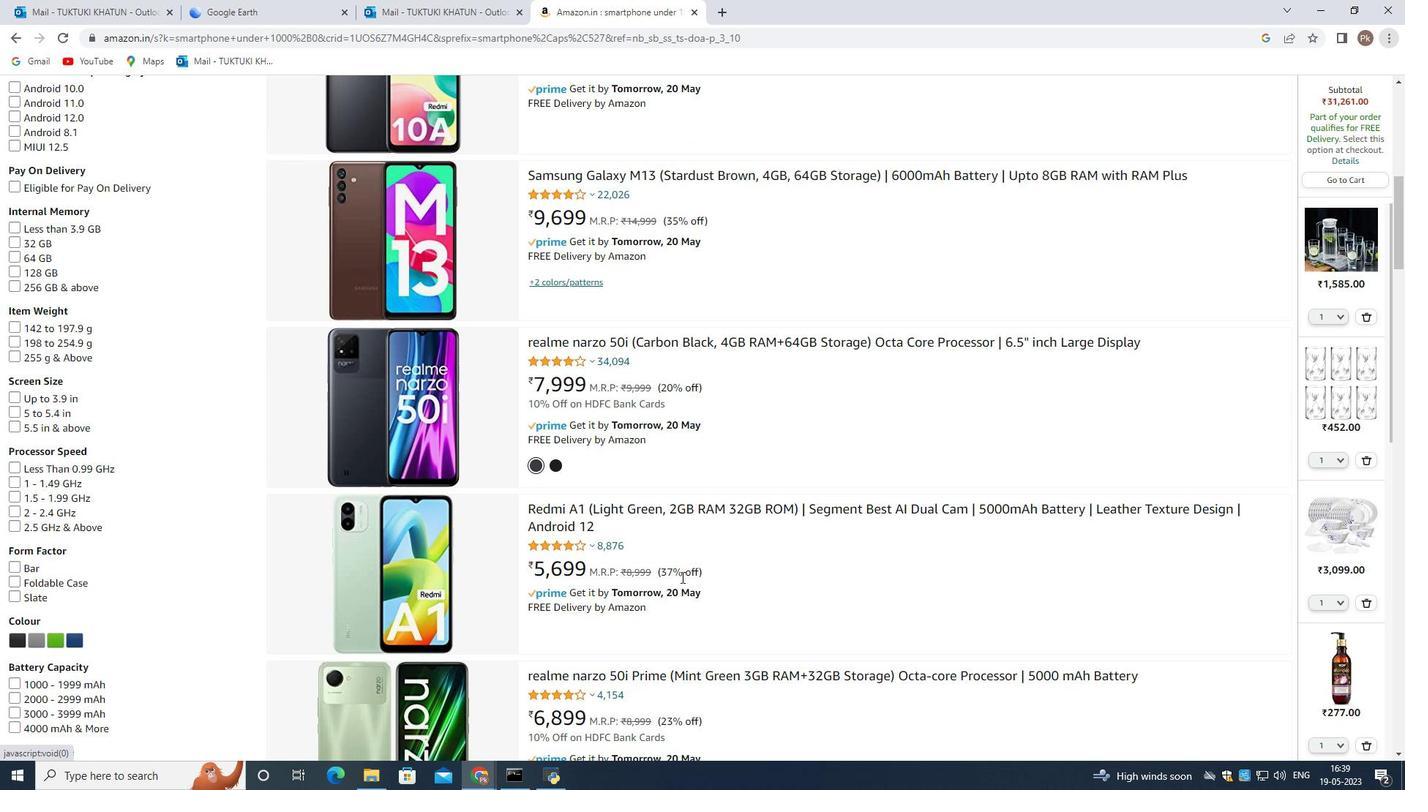 
Action: Mouse scrolled (679, 577) with delta (0, 0)
Screenshot: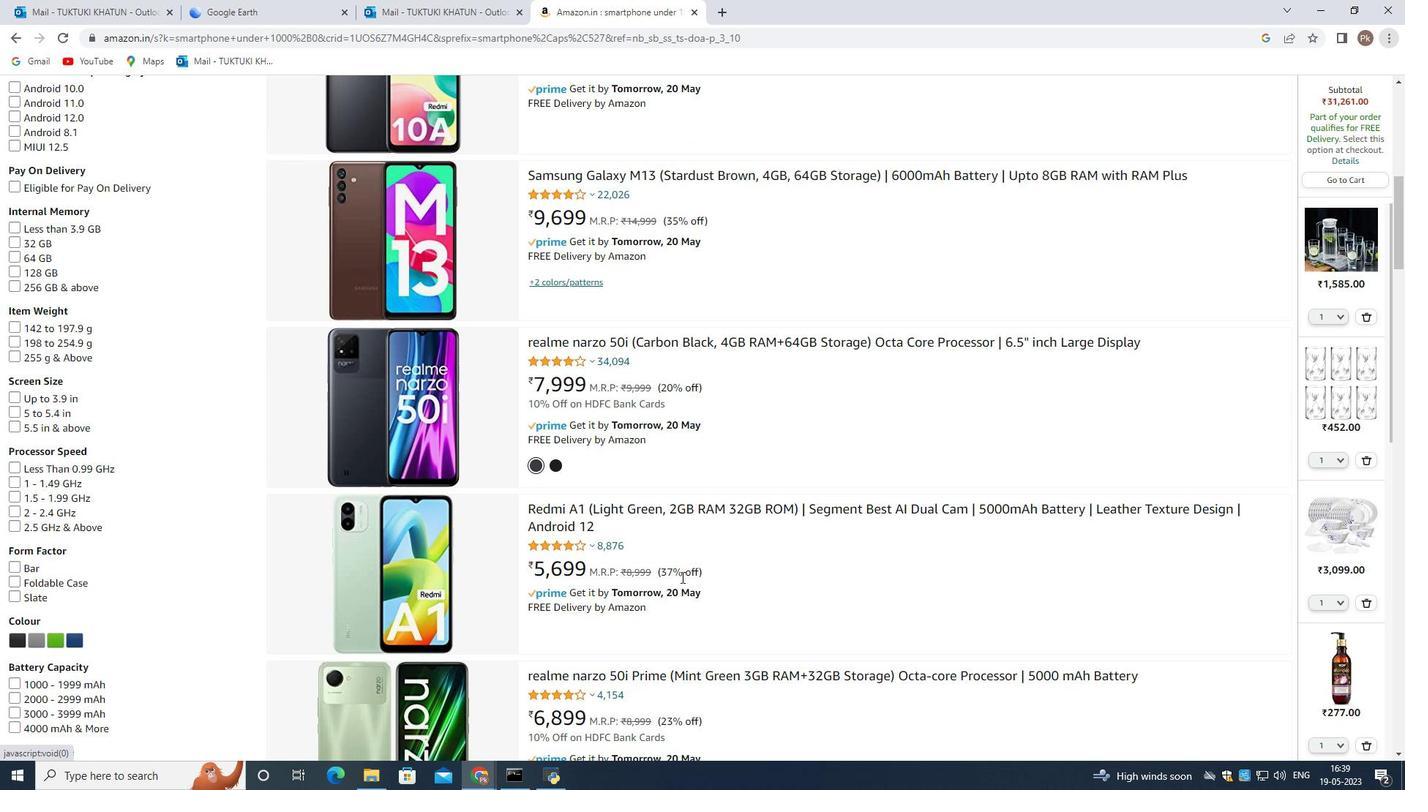 
Action: Mouse scrolled (679, 577) with delta (0, 0)
Screenshot: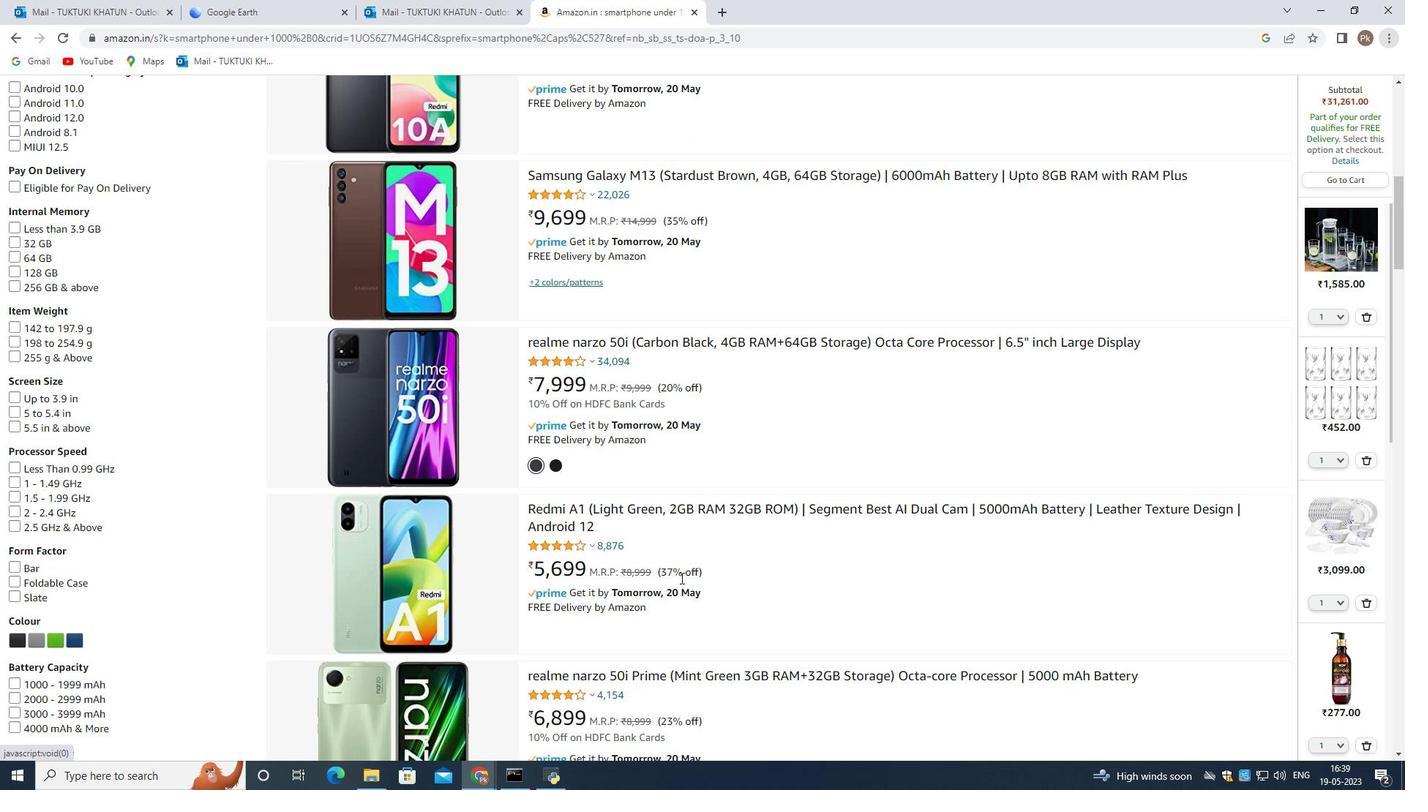 
Action: Mouse scrolled (679, 577) with delta (0, 0)
Screenshot: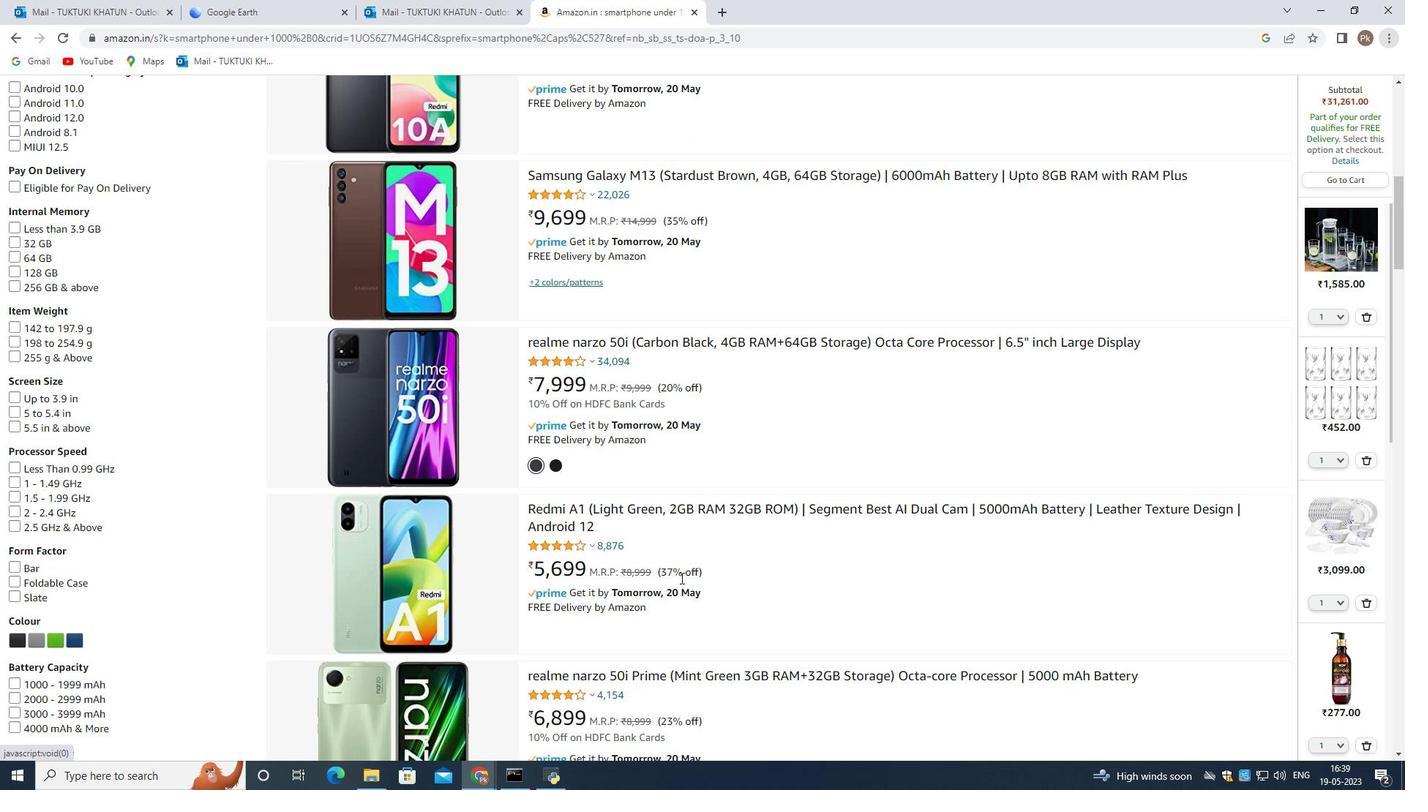 
Action: Mouse moved to (686, 510)
Screenshot: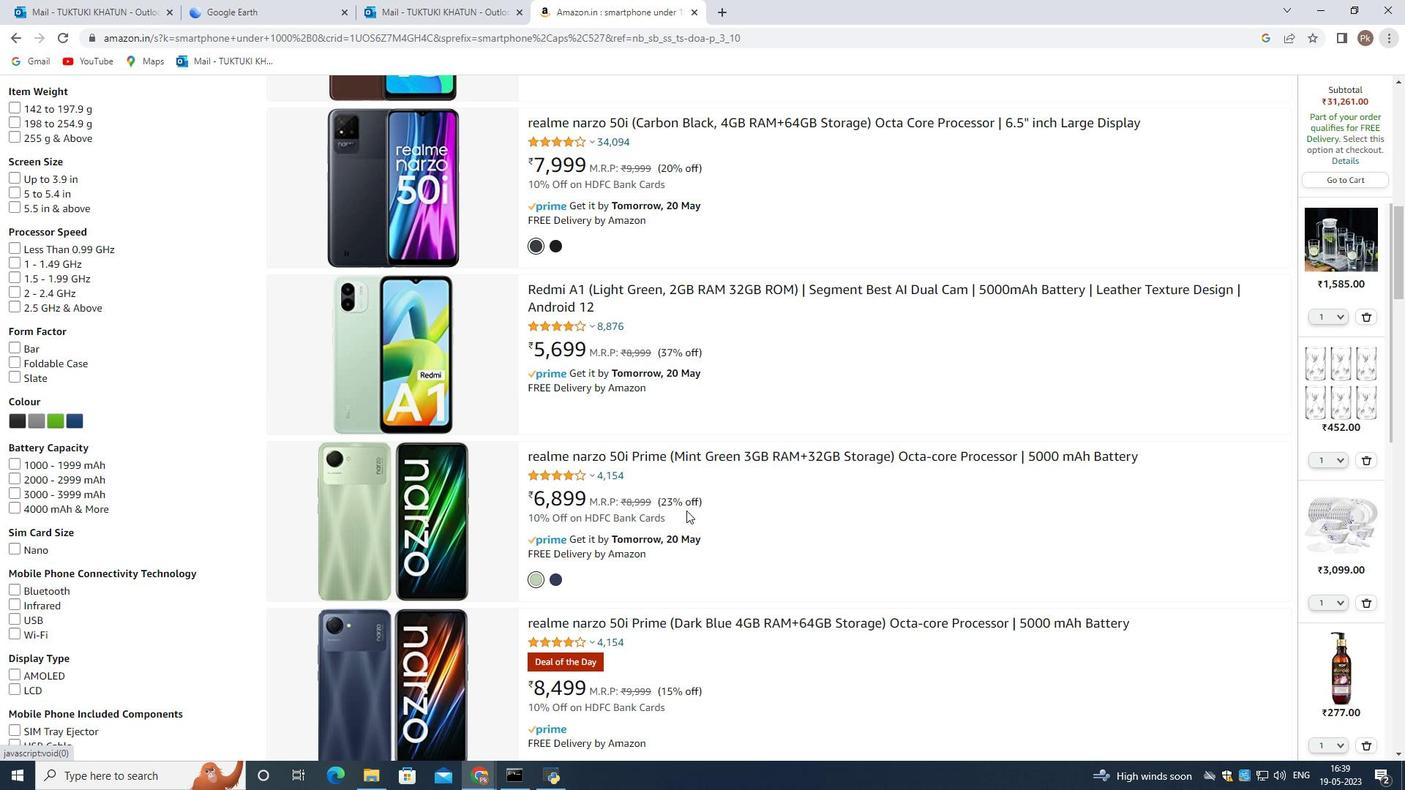 
Action: Mouse scrolled (686, 509) with delta (0, 0)
Screenshot: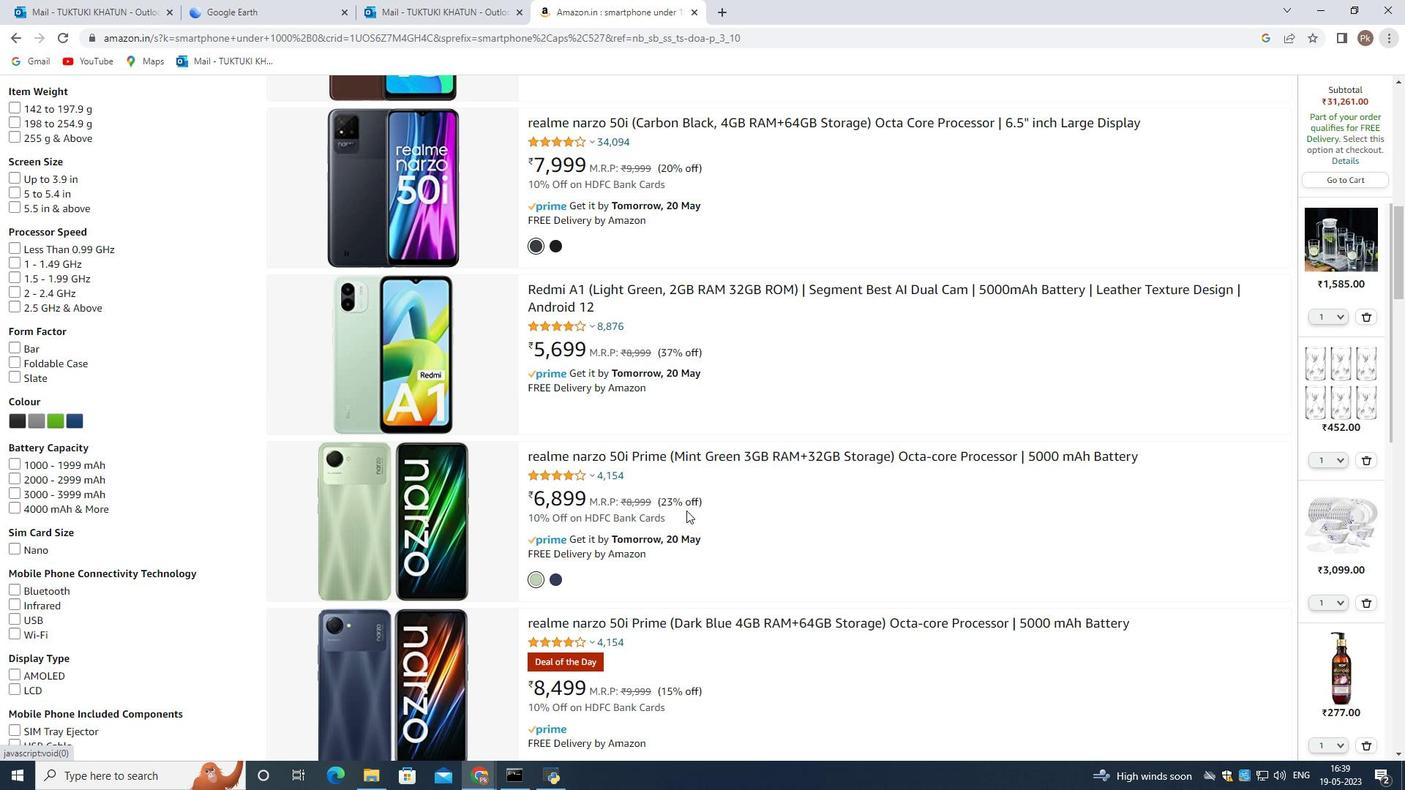 
Action: Mouse scrolled (686, 509) with delta (0, 0)
Screenshot: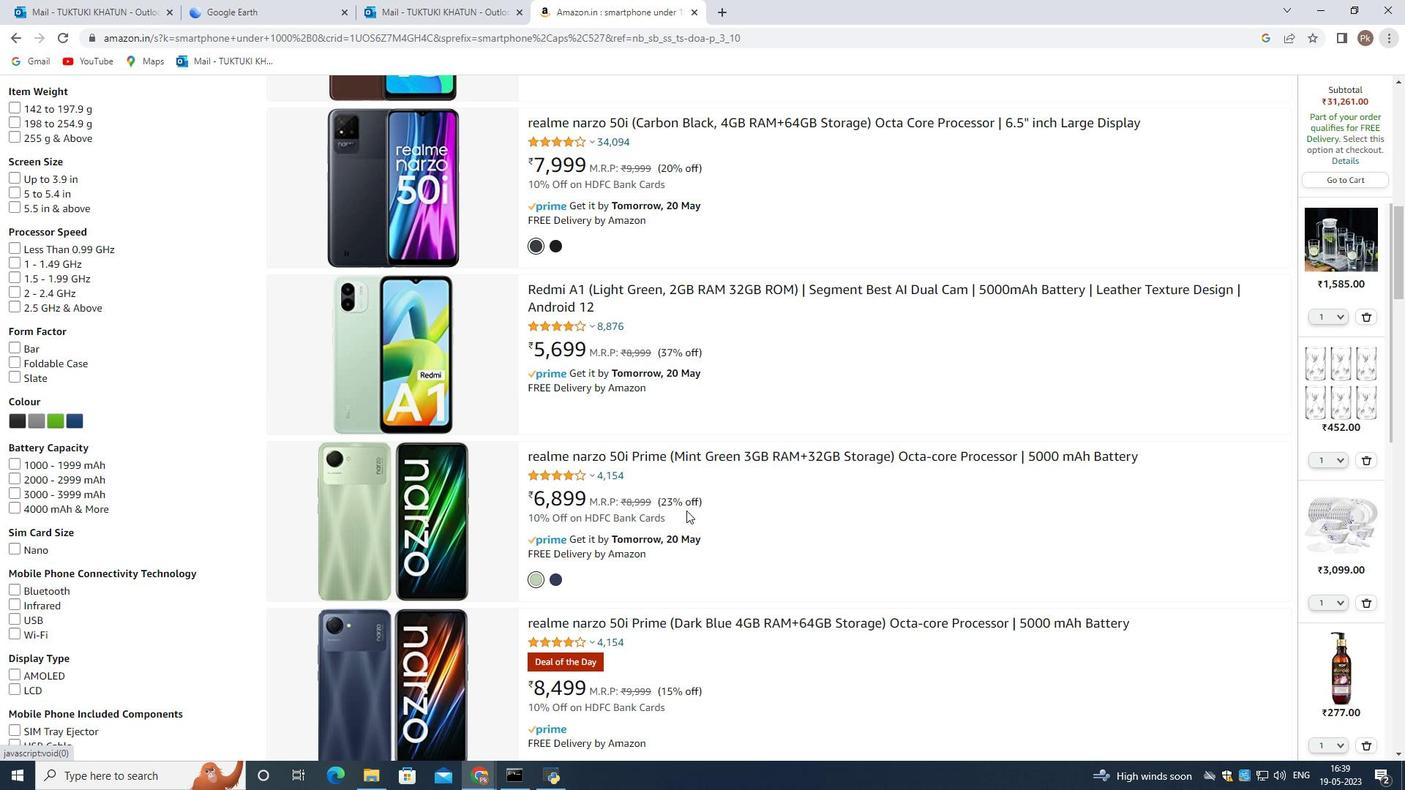 
Action: Mouse scrolled (686, 509) with delta (0, 0)
Screenshot: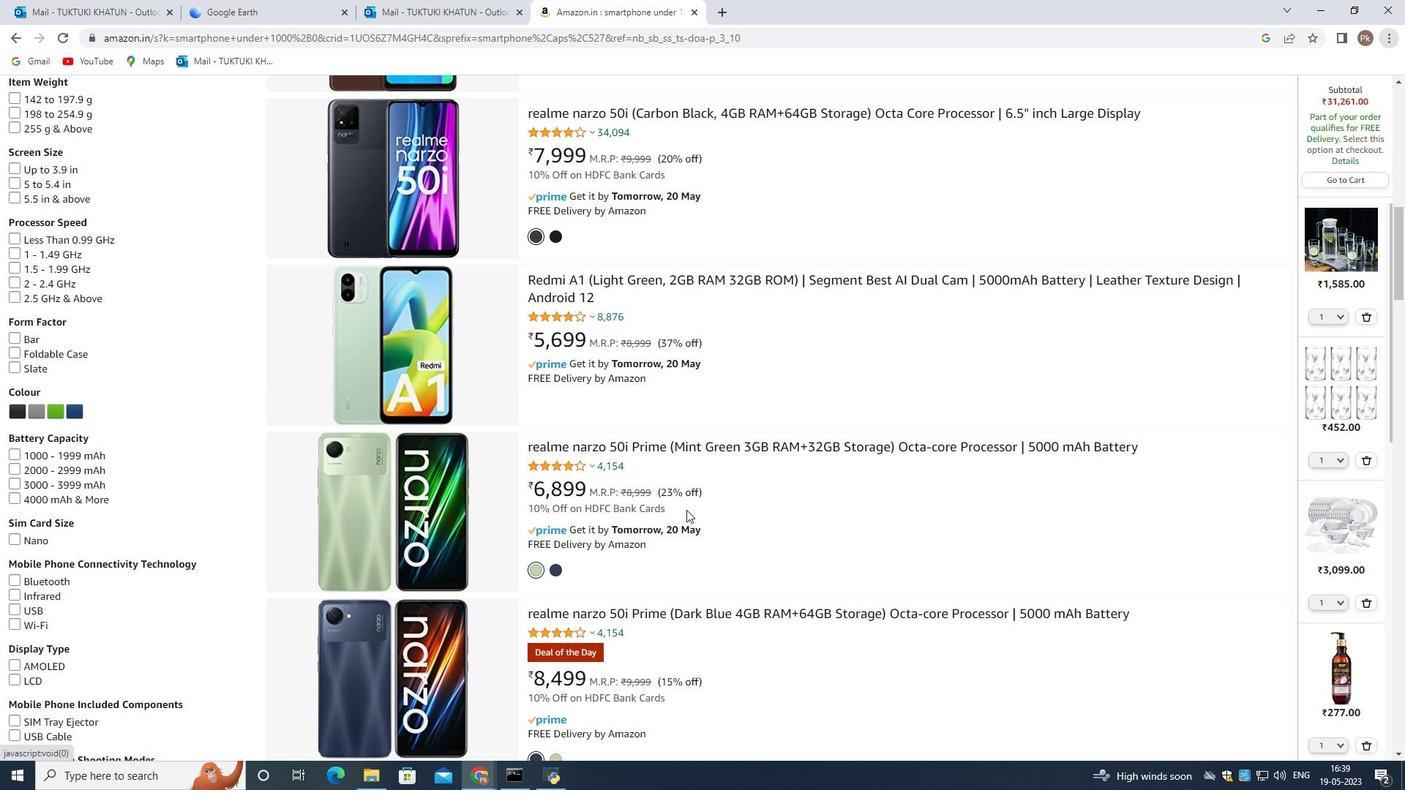 
Action: Mouse moved to (688, 480)
Screenshot: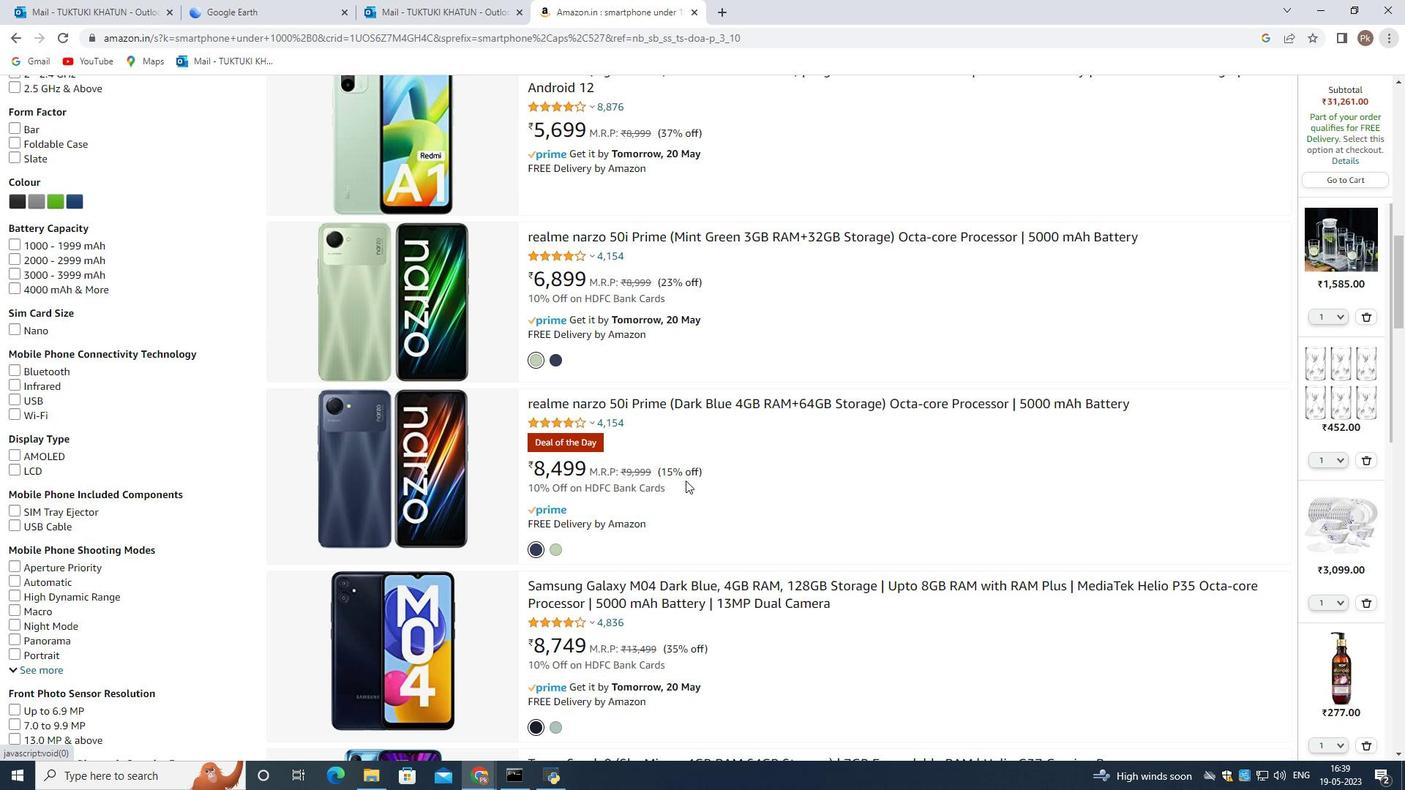 
Action: Mouse scrolled (688, 480) with delta (0, 0)
Screenshot: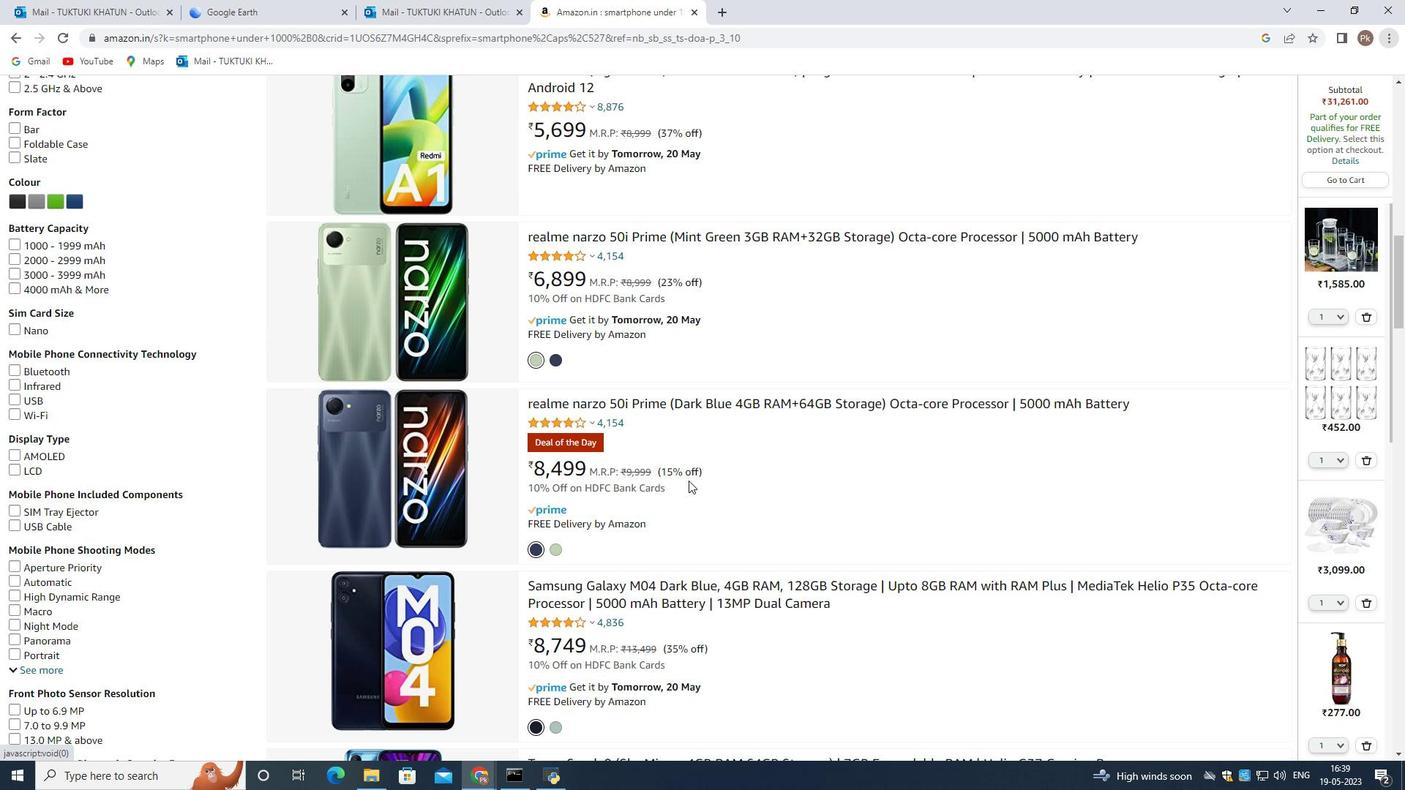 
Action: Mouse scrolled (688, 480) with delta (0, 0)
Screenshot: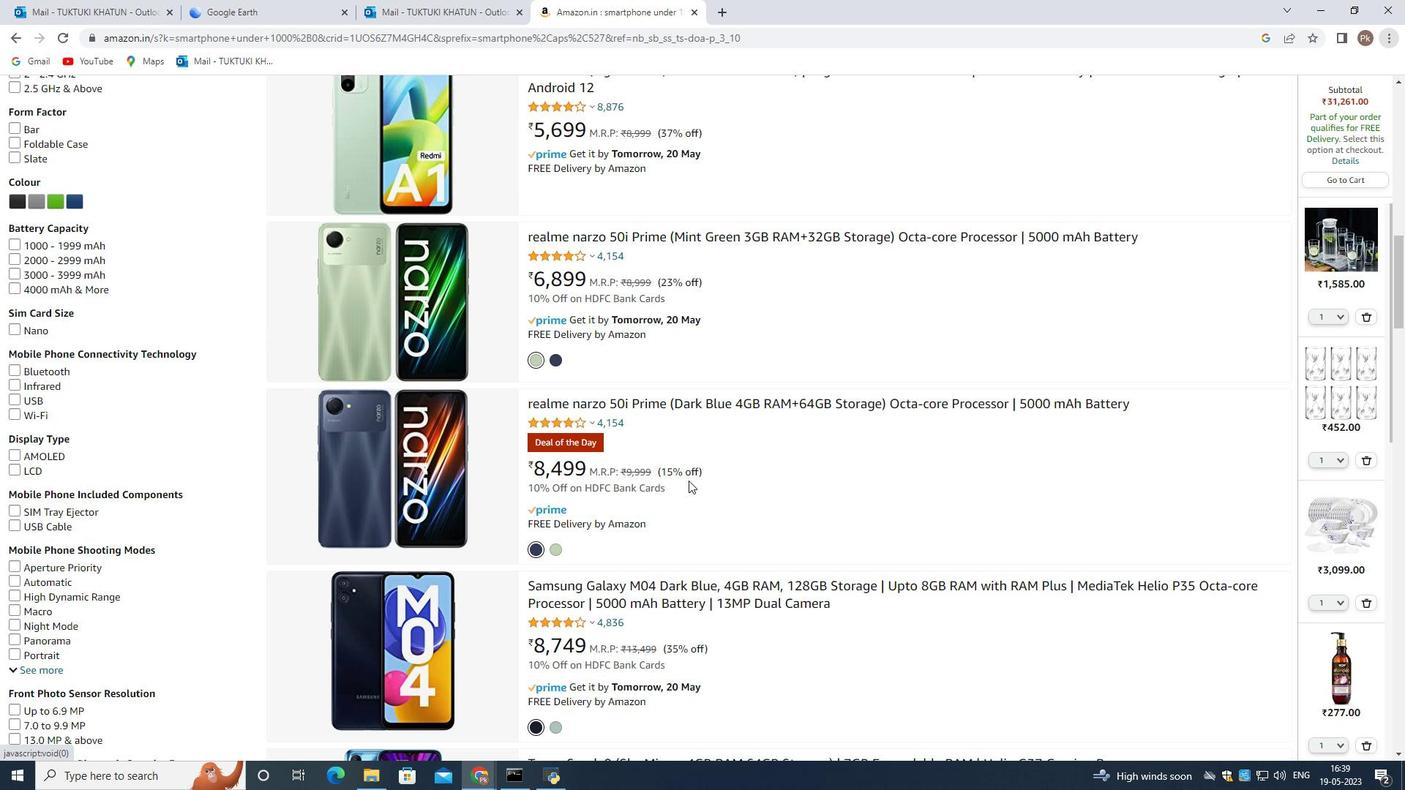 
Action: Mouse scrolled (688, 480) with delta (0, 0)
Screenshot: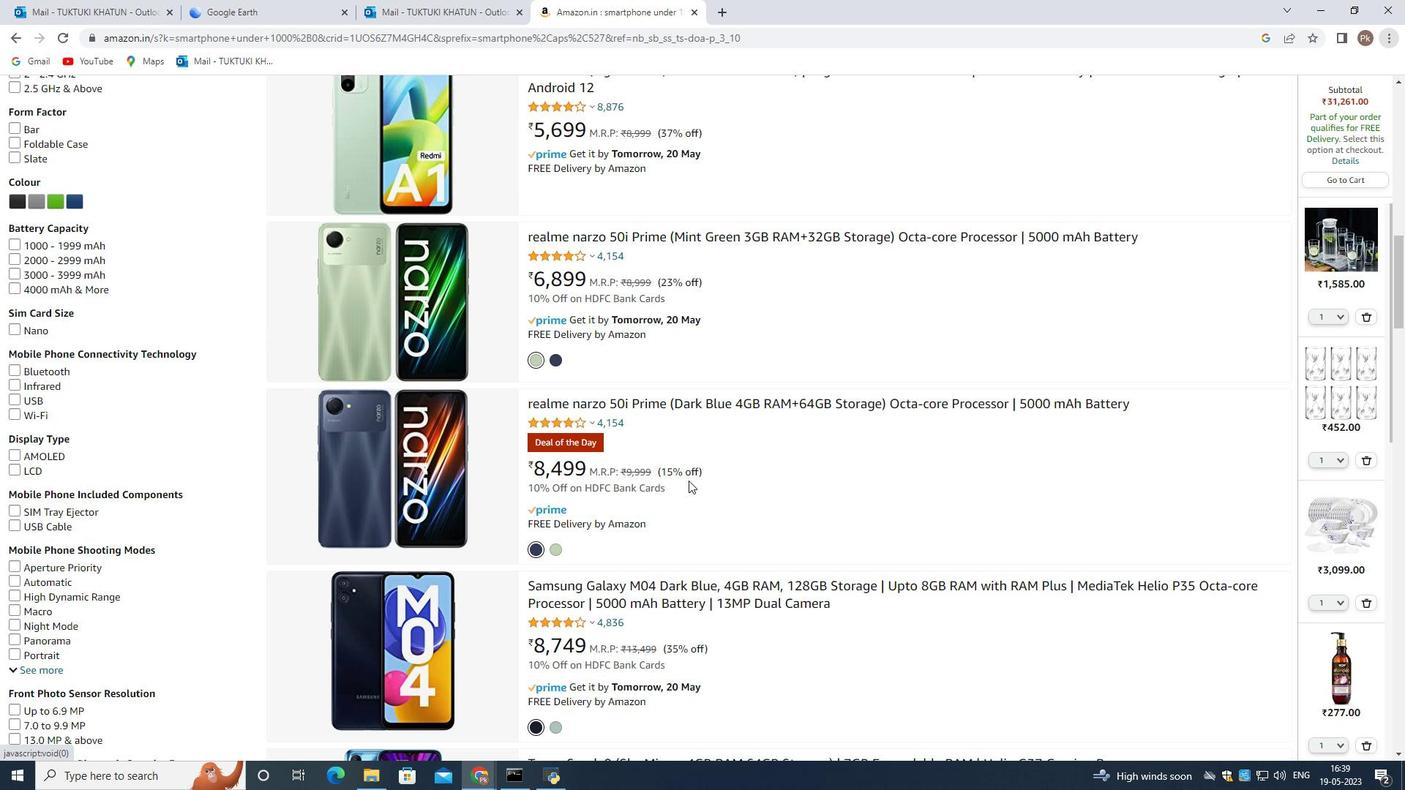 
Action: Mouse scrolled (688, 480) with delta (0, 0)
Screenshot: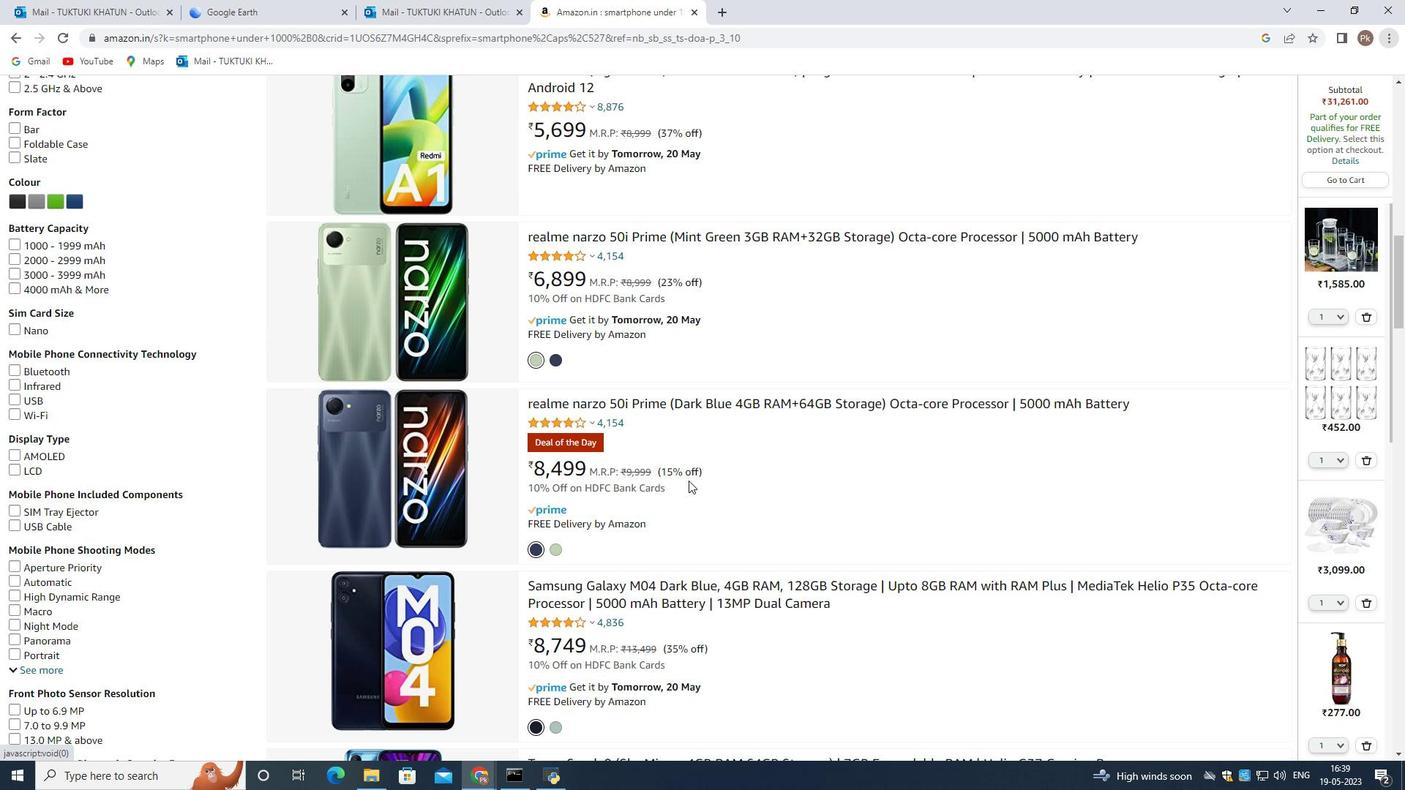 
Action: Mouse moved to (796, 401)
Screenshot: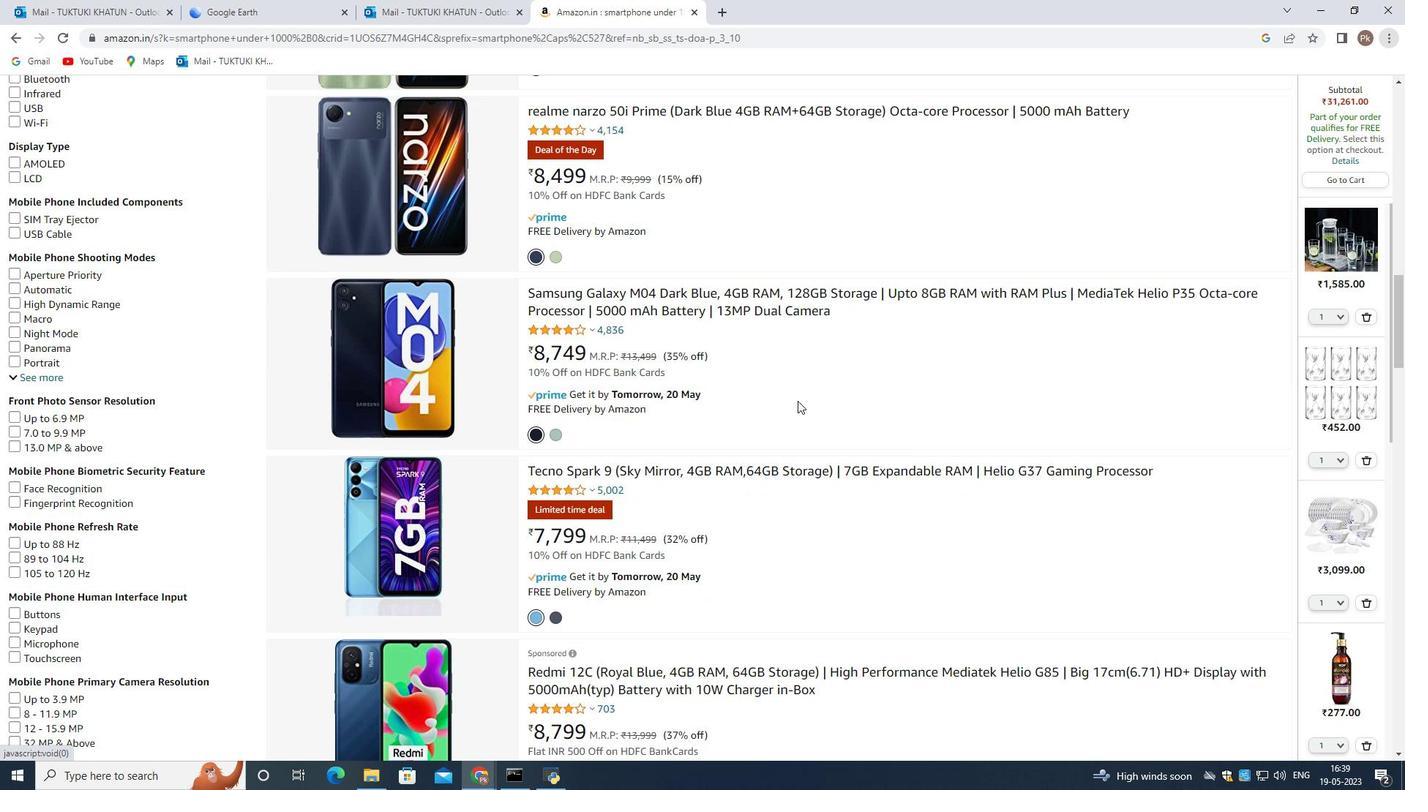 
Action: Mouse scrolled (796, 400) with delta (0, 0)
Screenshot: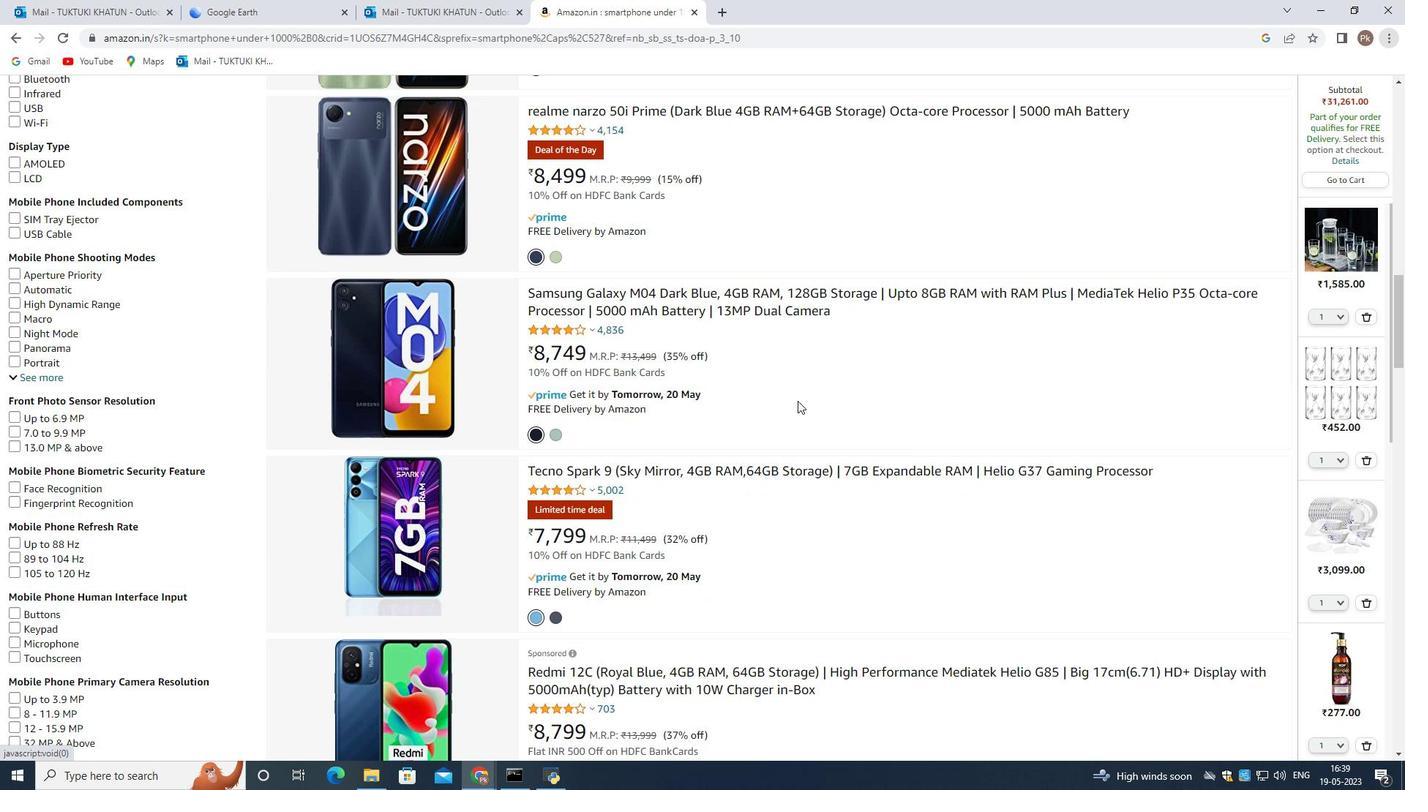 
Action: Mouse moved to (795, 401)
Screenshot: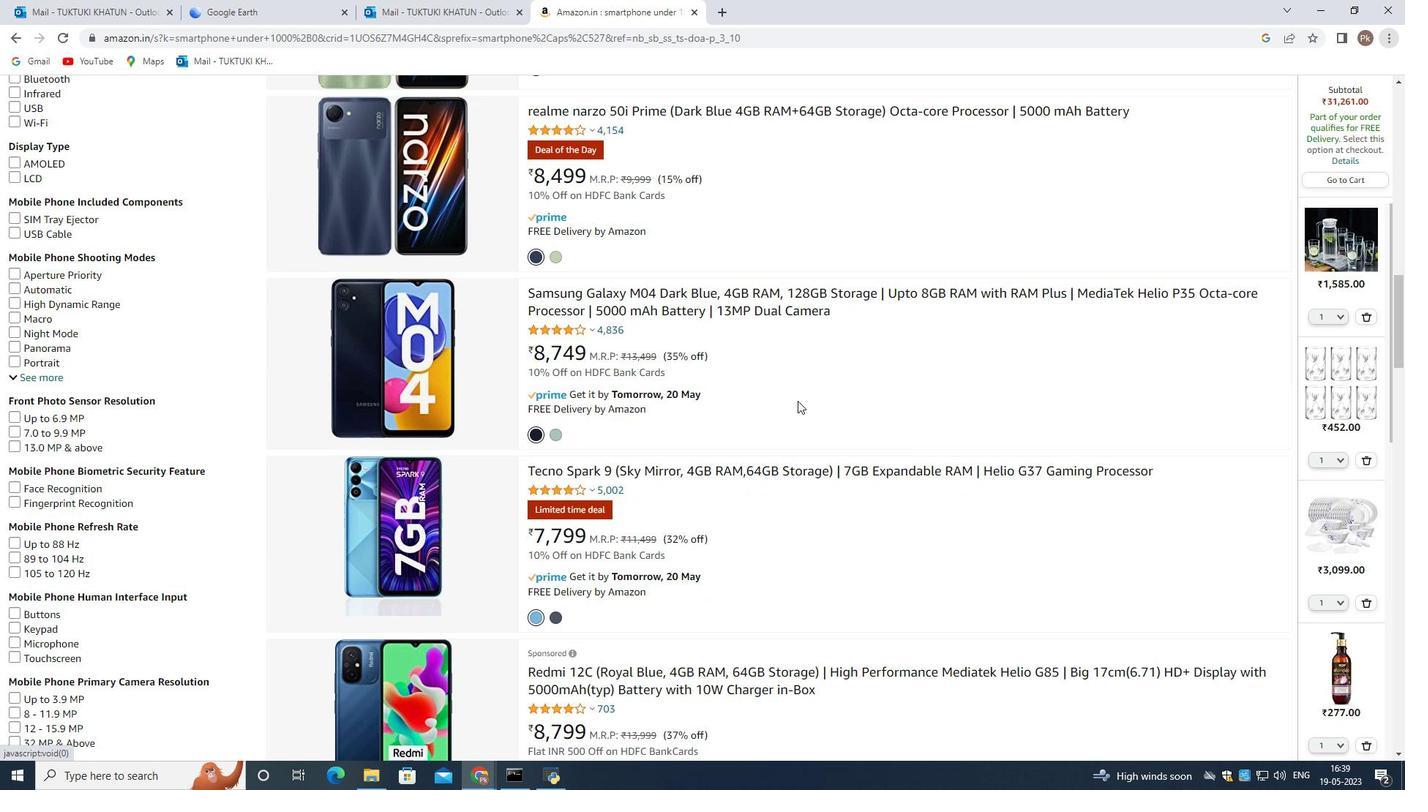 
Action: Mouse scrolled (795, 401) with delta (0, 0)
Screenshot: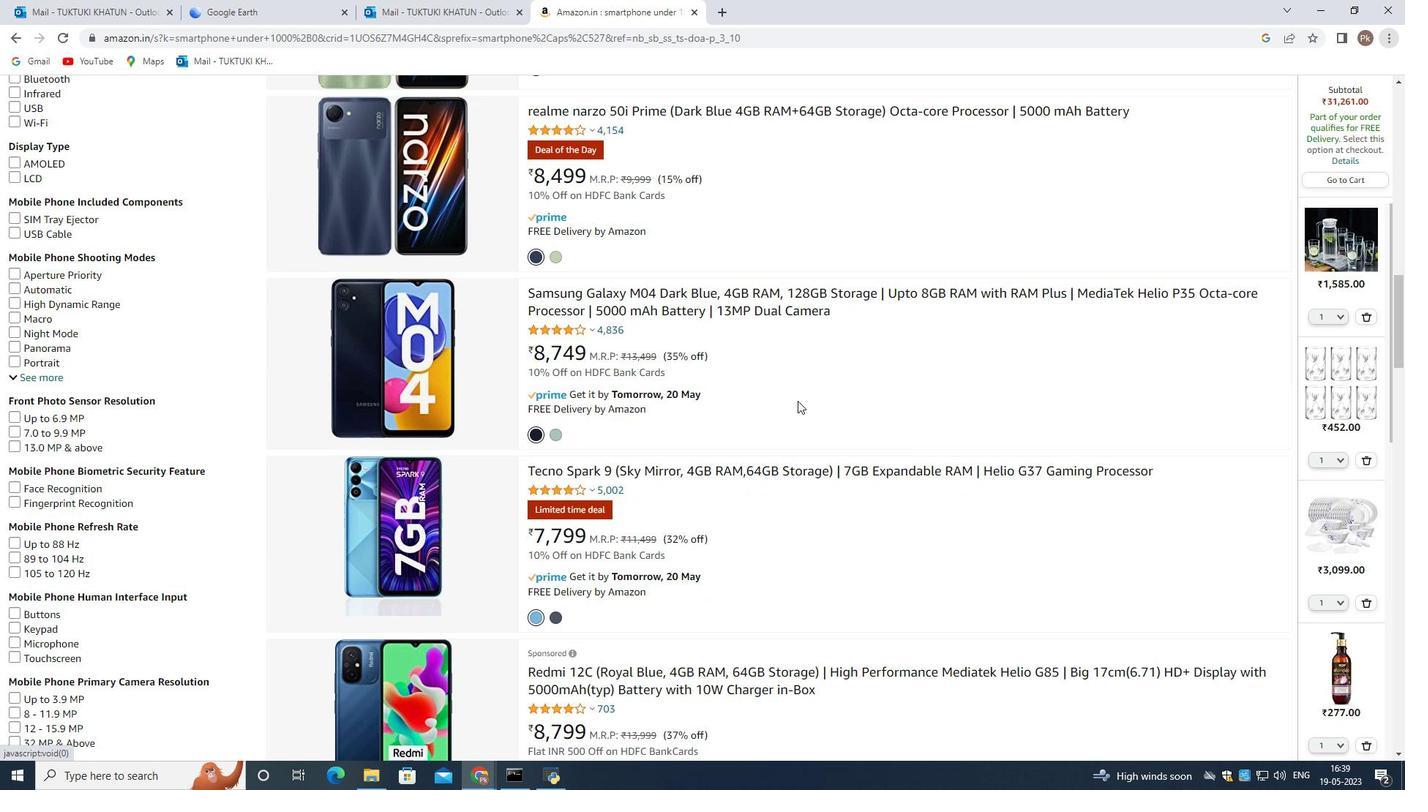 
Action: Mouse moved to (693, 395)
Screenshot: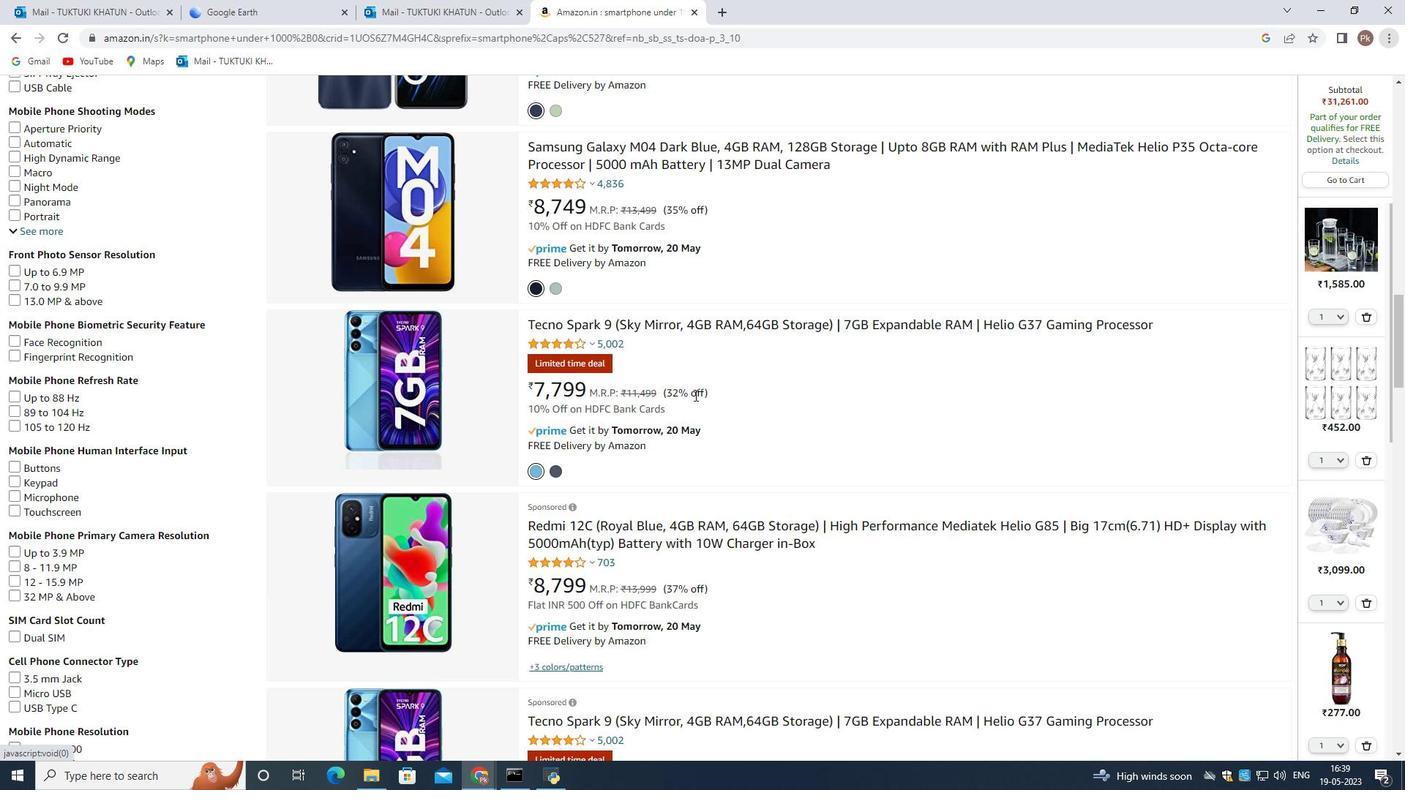 
Action: Mouse scrolled (693, 395) with delta (0, 0)
Screenshot: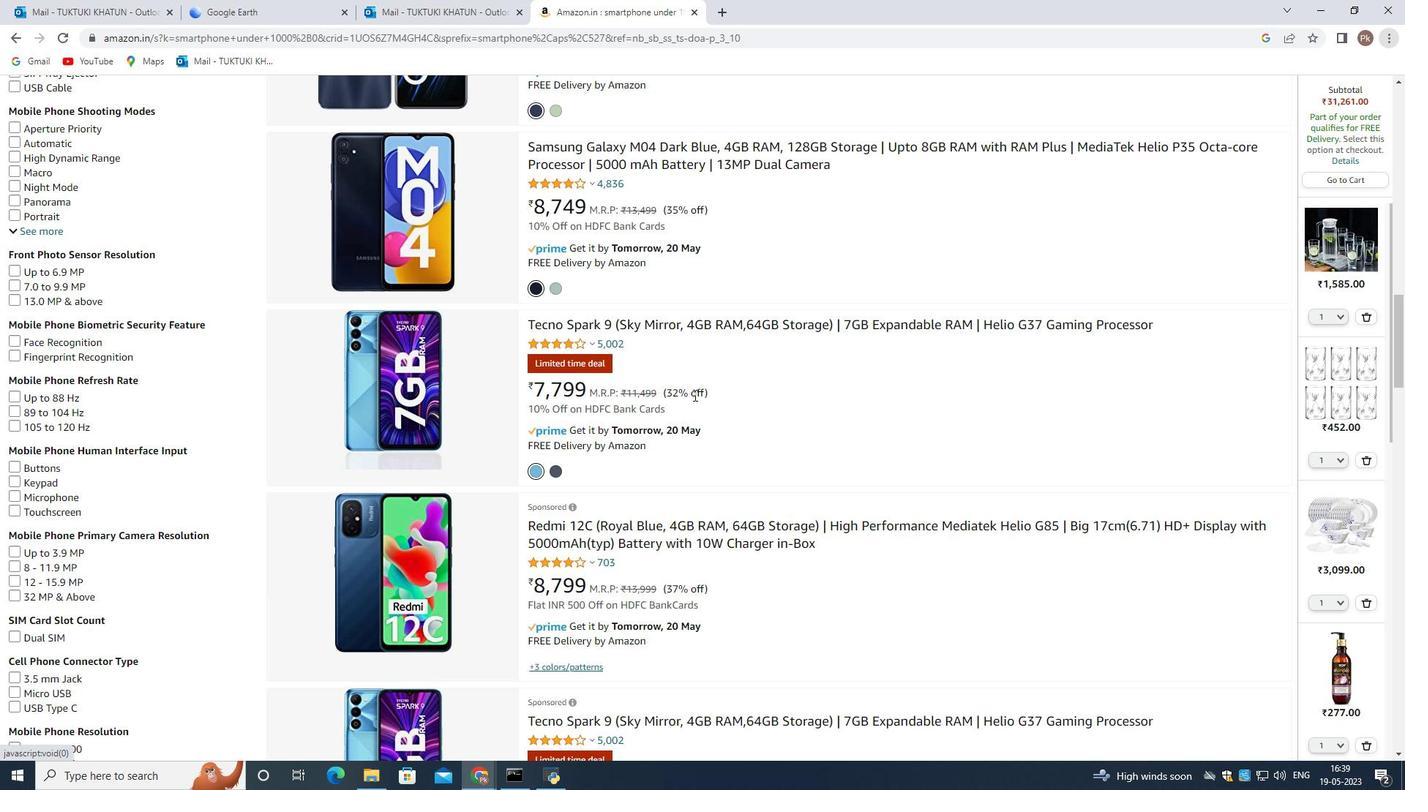 
Action: Mouse scrolled (693, 395) with delta (0, 0)
Screenshot: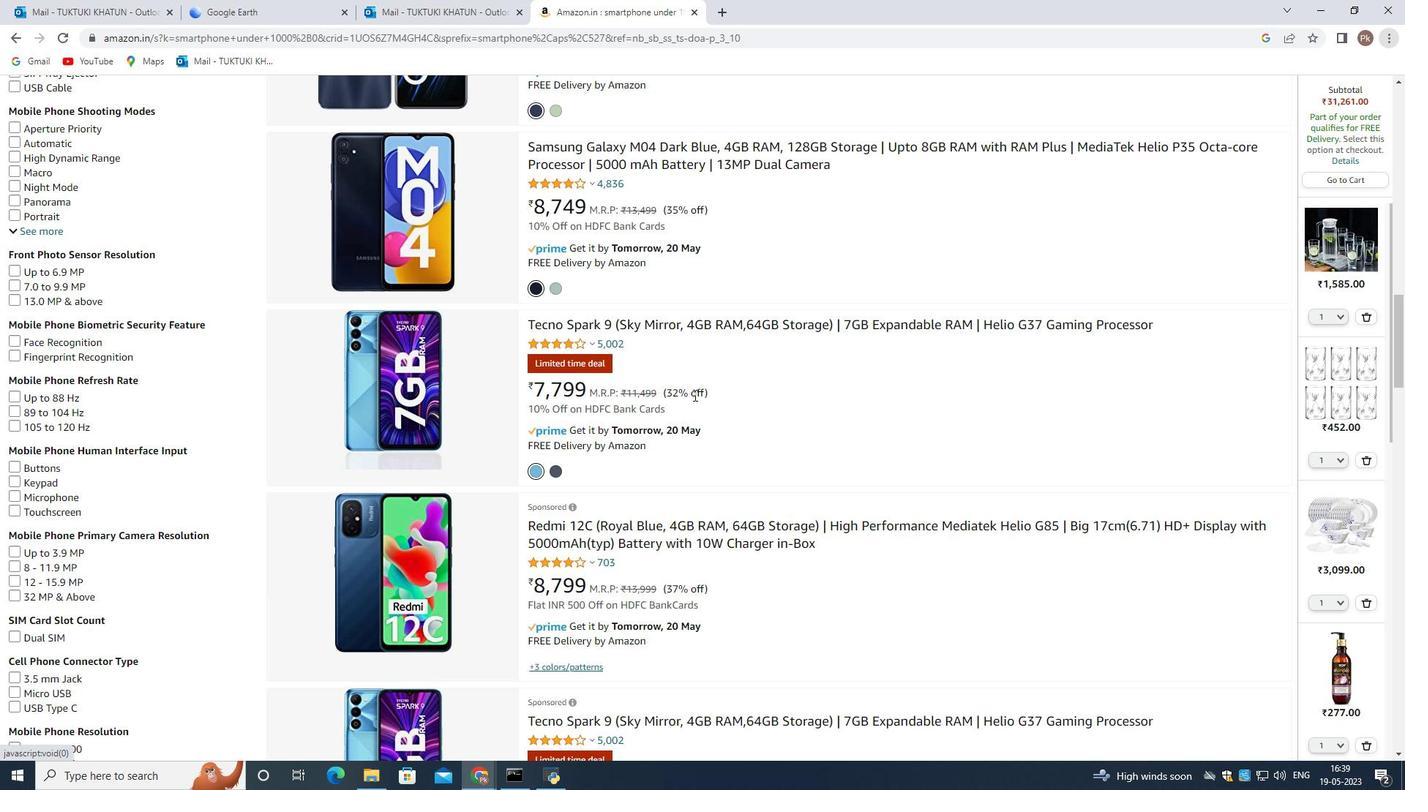 
Action: Mouse moved to (664, 444)
Screenshot: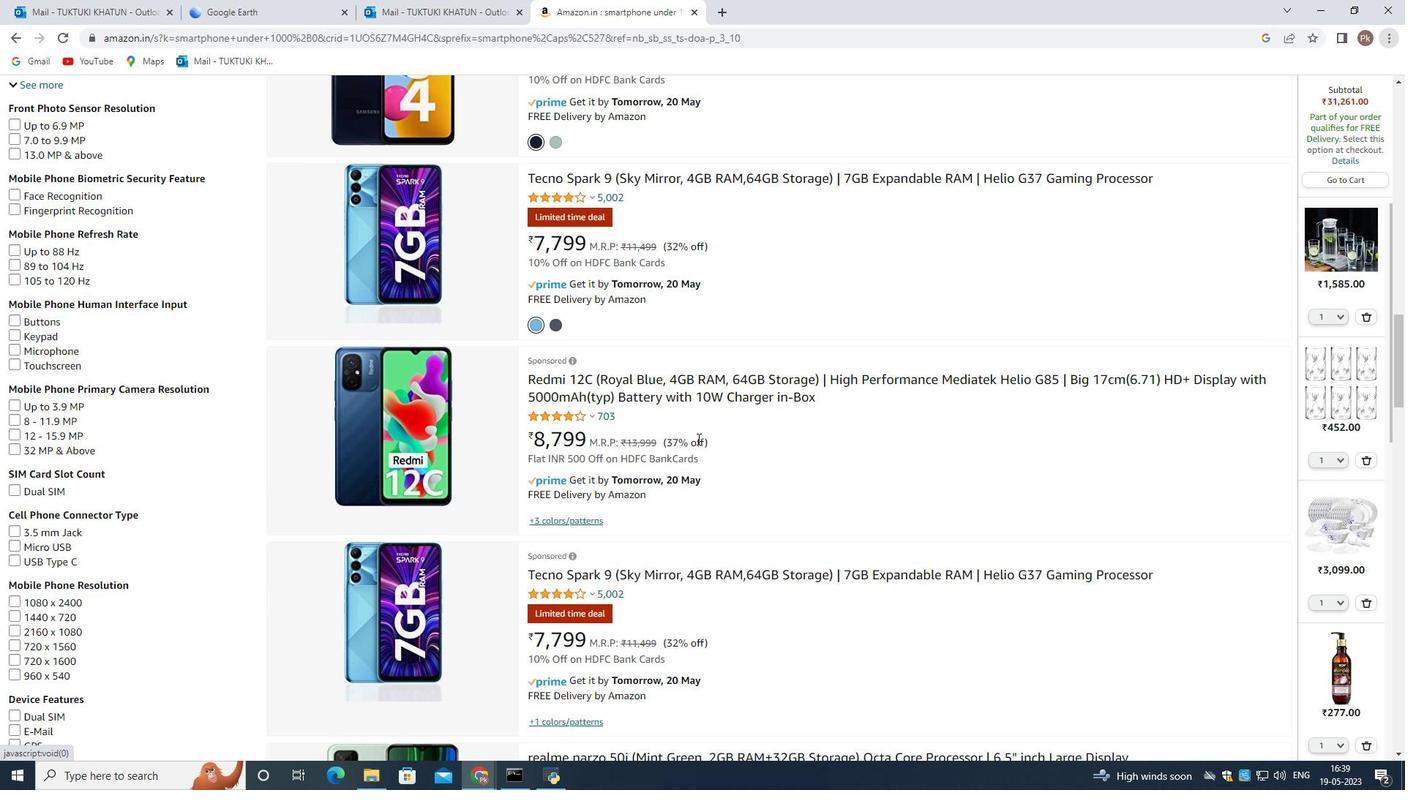 
Action: Mouse scrolled (664, 443) with delta (0, 0)
Screenshot: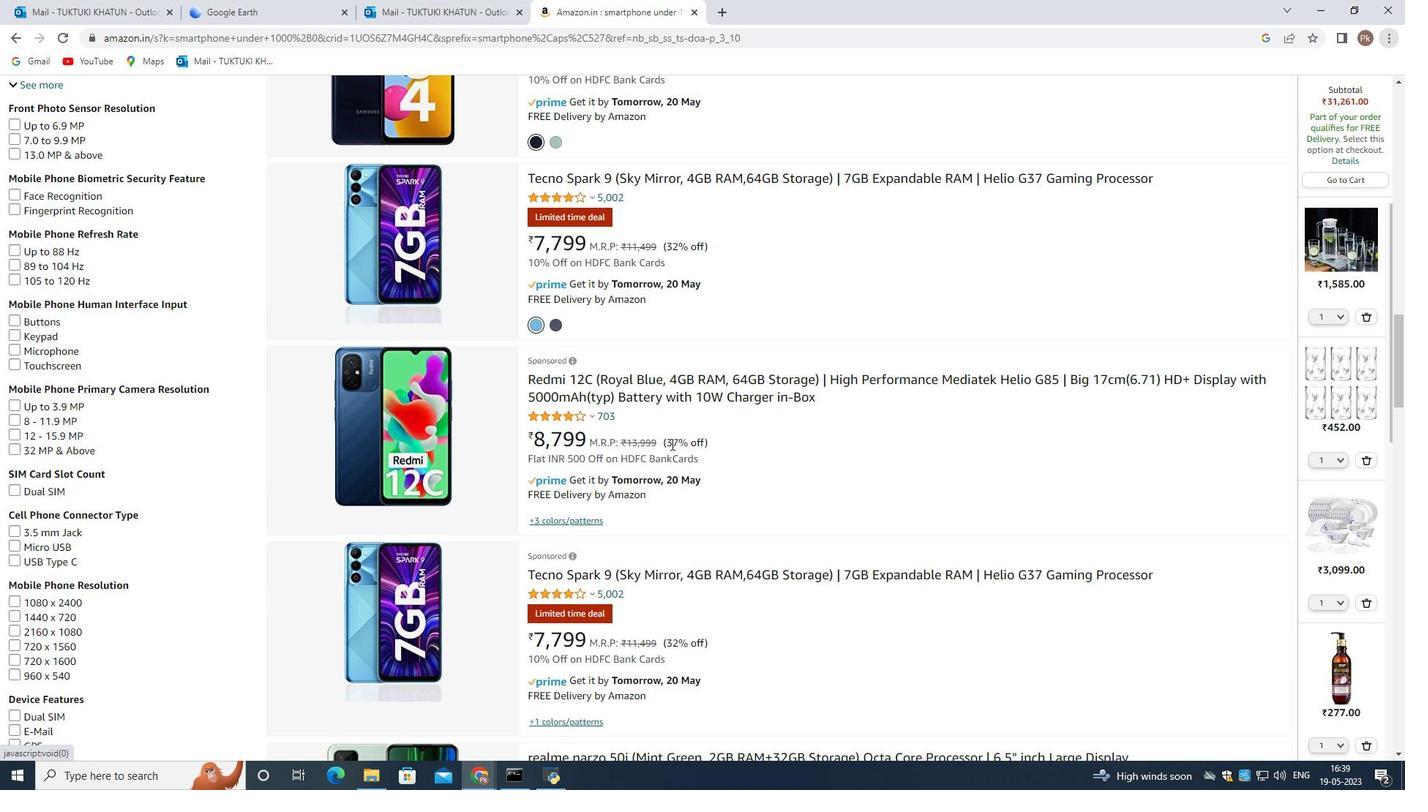 
Action: Mouse scrolled (664, 443) with delta (0, 0)
Screenshot: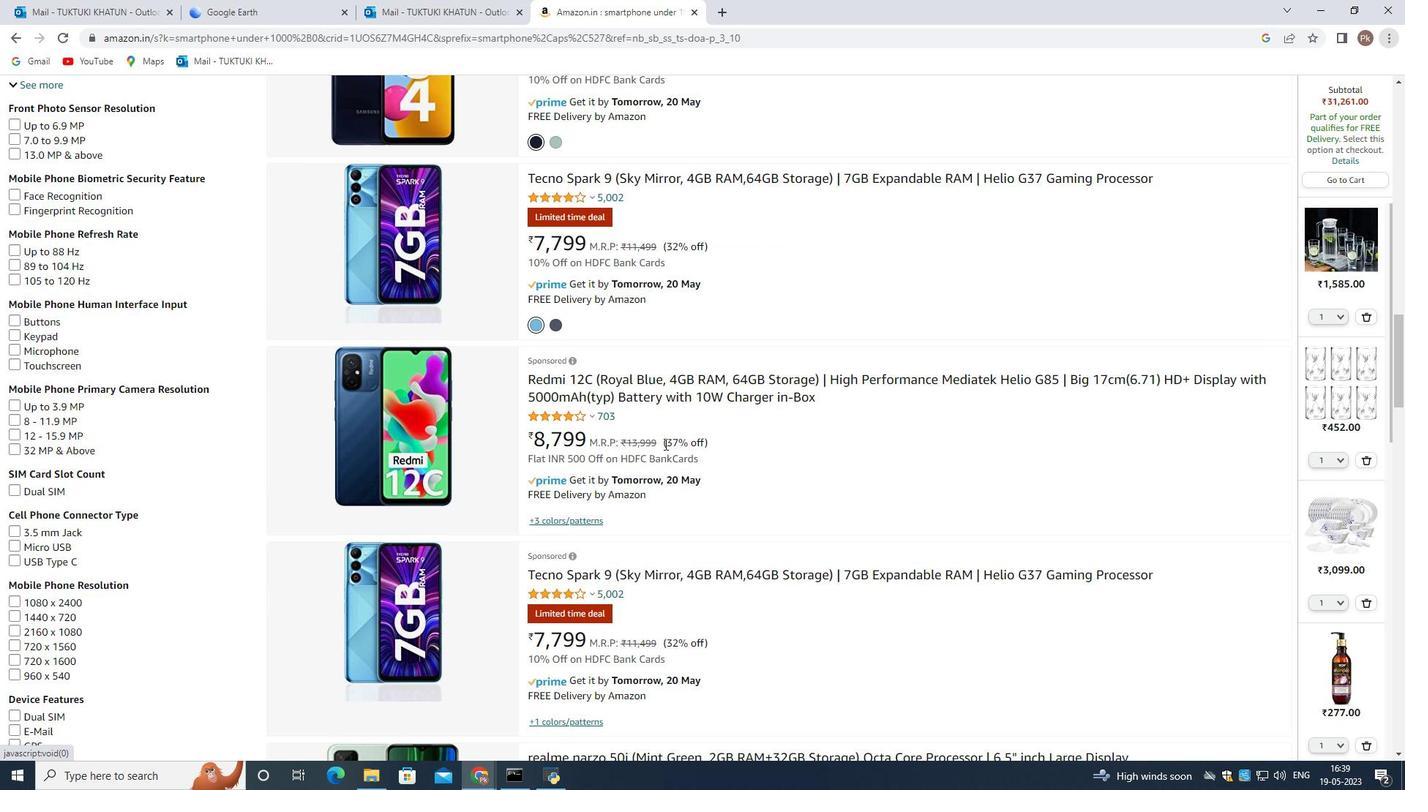 
Action: Mouse moved to (657, 489)
Screenshot: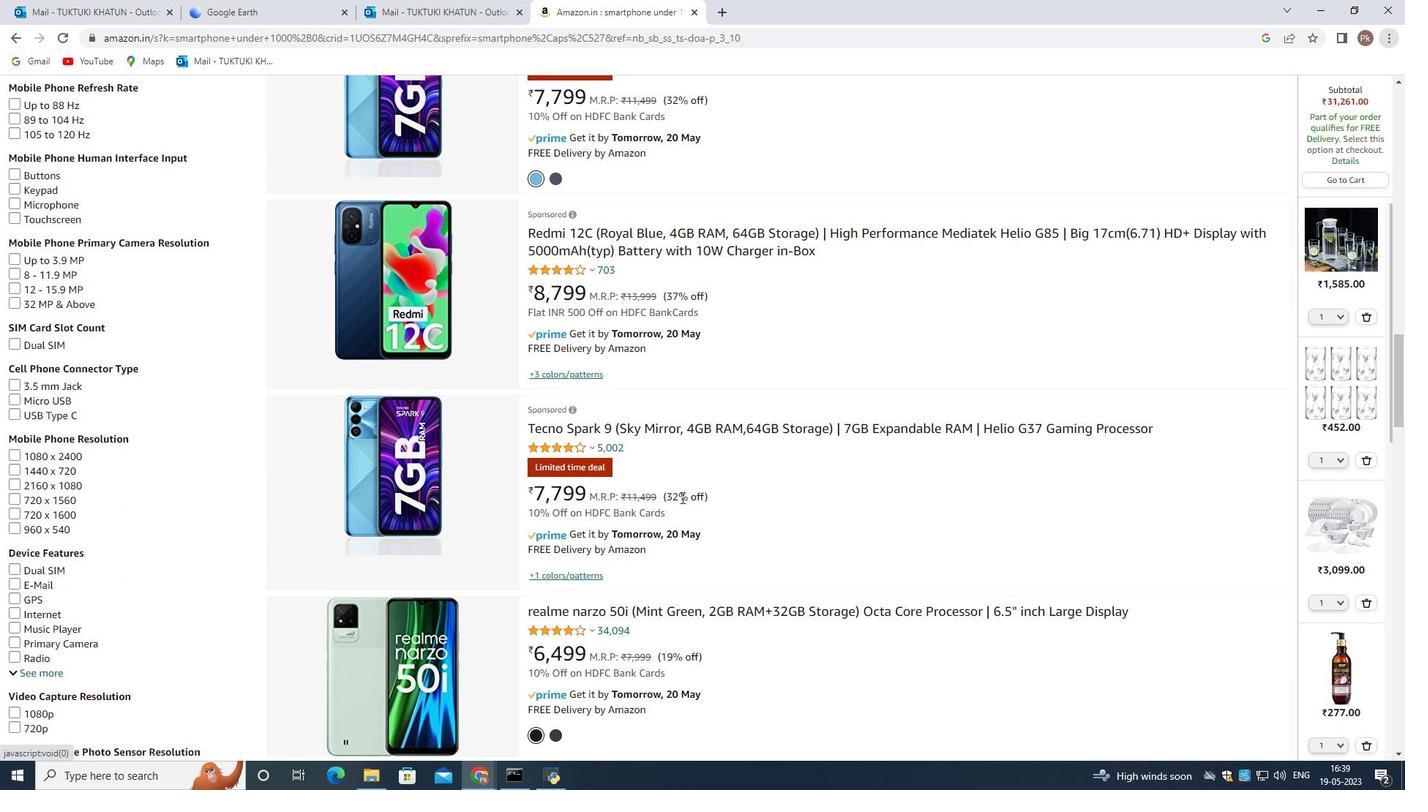 
Action: Mouse scrolled (657, 488) with delta (0, 0)
Screenshot: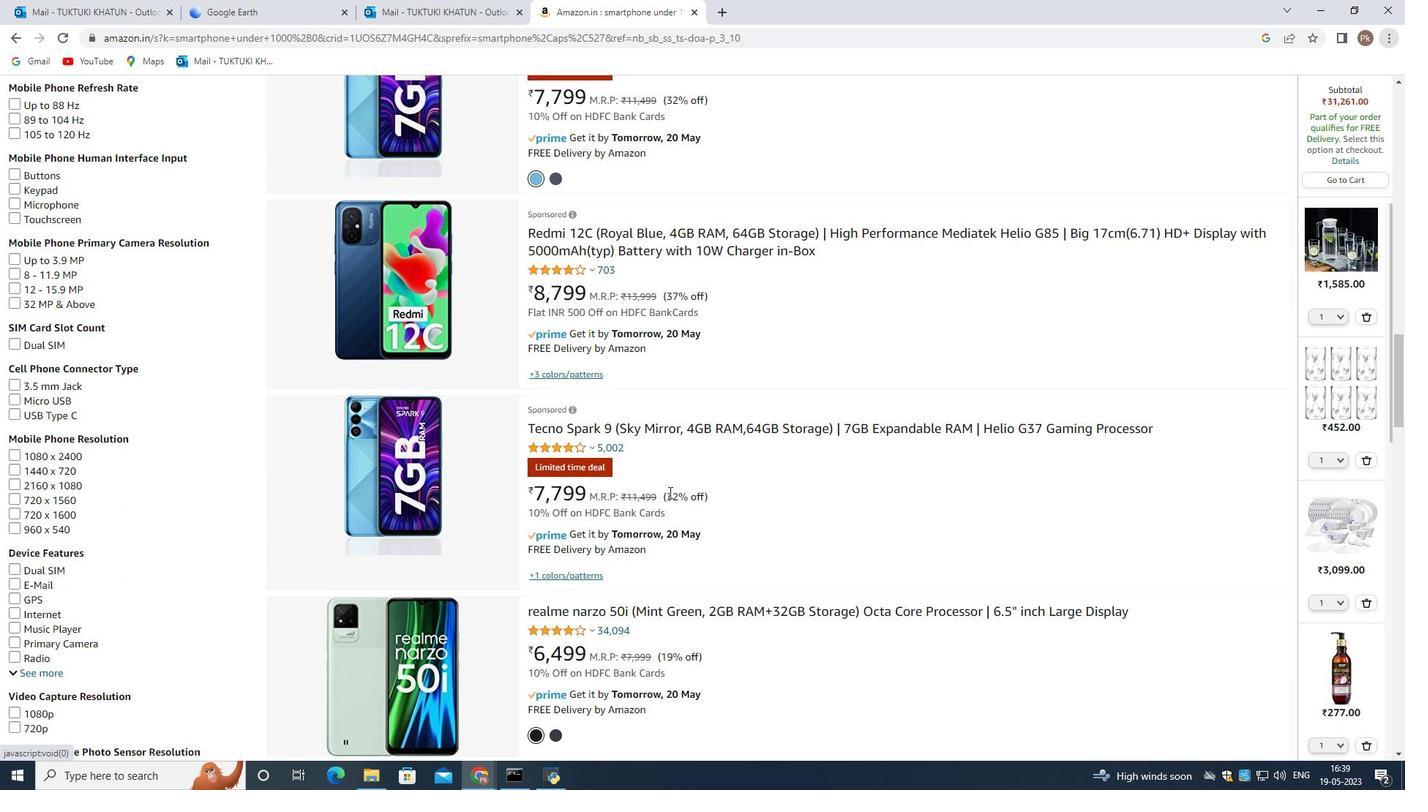 
Action: Mouse scrolled (657, 488) with delta (0, 0)
Screenshot: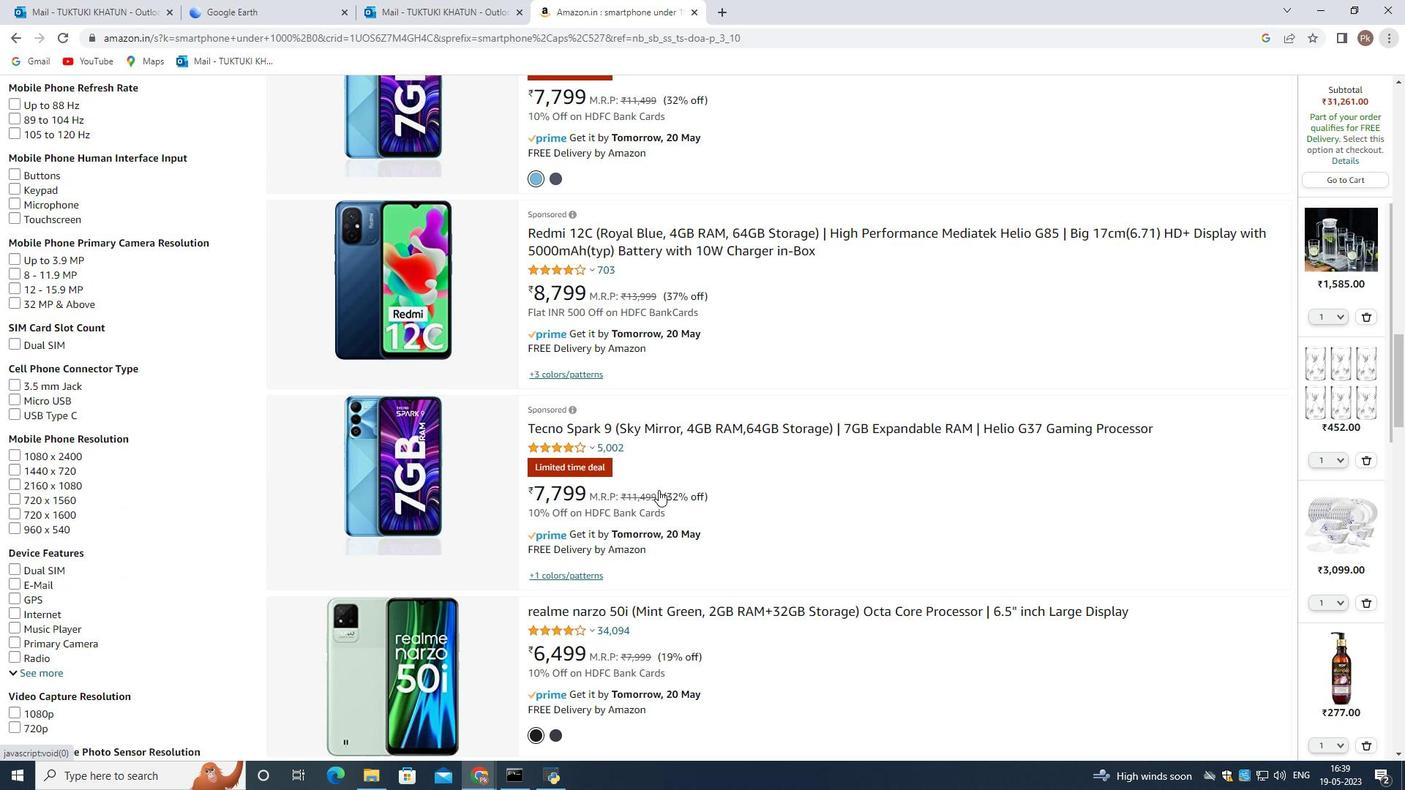 
Action: Mouse scrolled (657, 488) with delta (0, 0)
Screenshot: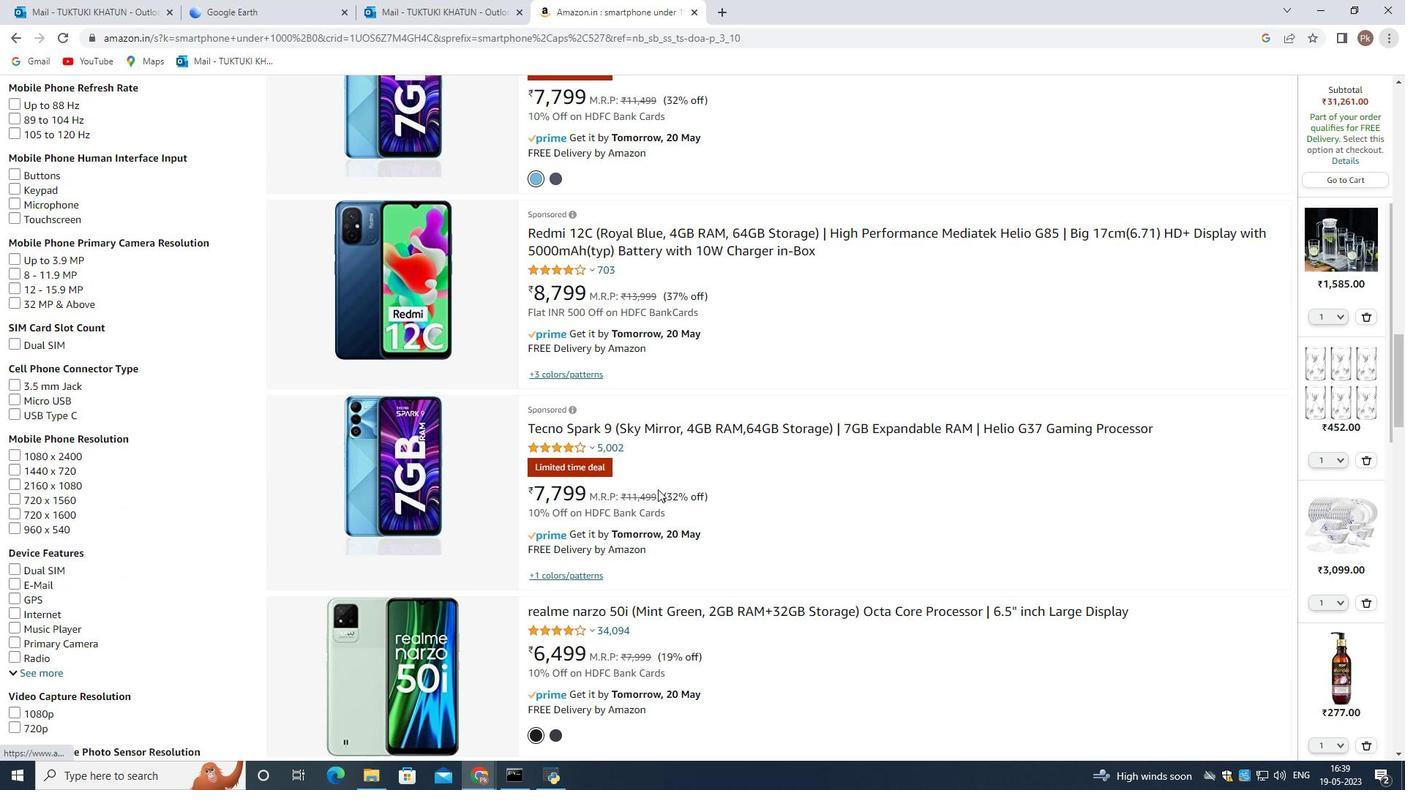 
Action: Mouse moved to (721, 429)
Screenshot: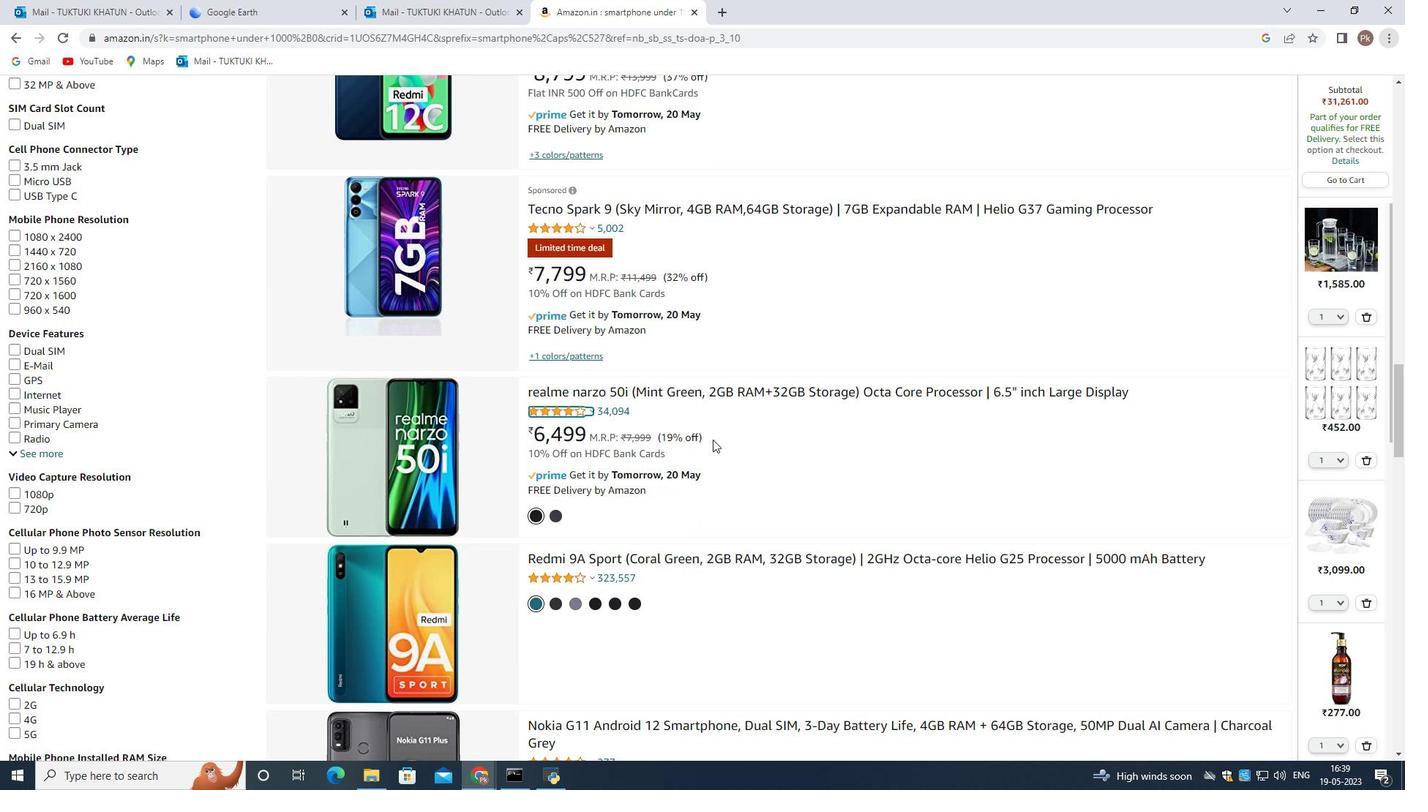 
Action: Mouse scrolled (721, 428) with delta (0, 0)
Screenshot: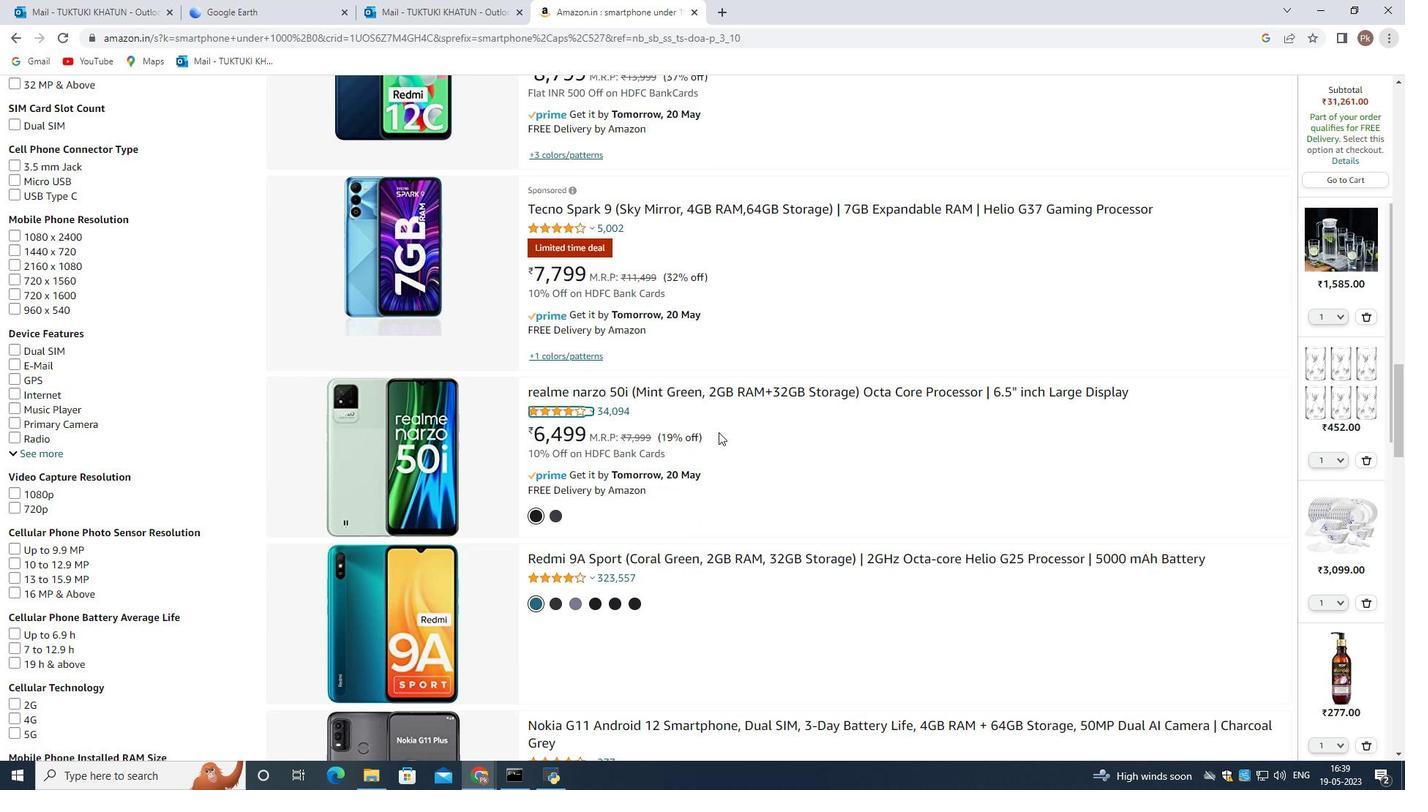 
Action: Mouse scrolled (721, 428) with delta (0, 0)
Screenshot: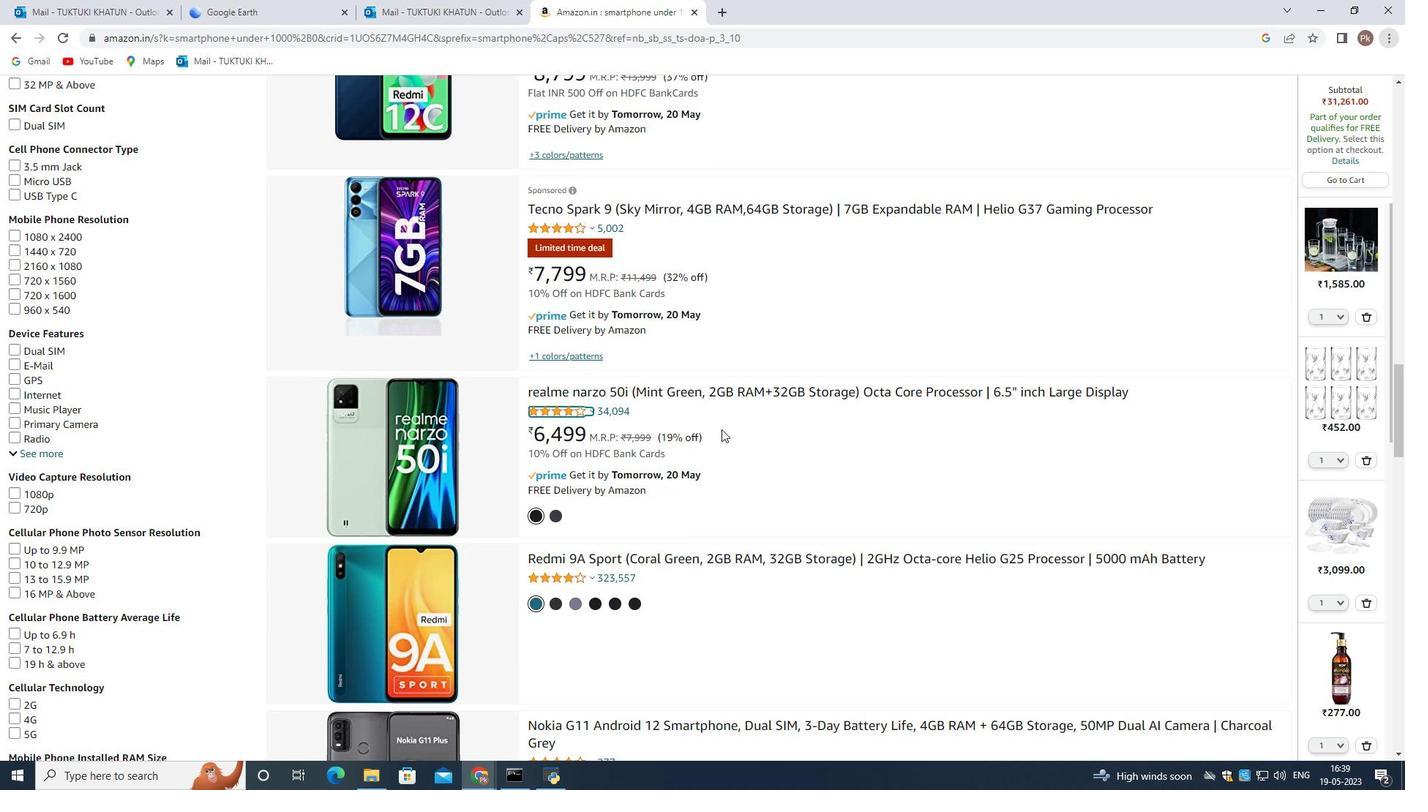 
Action: Mouse moved to (745, 290)
Screenshot: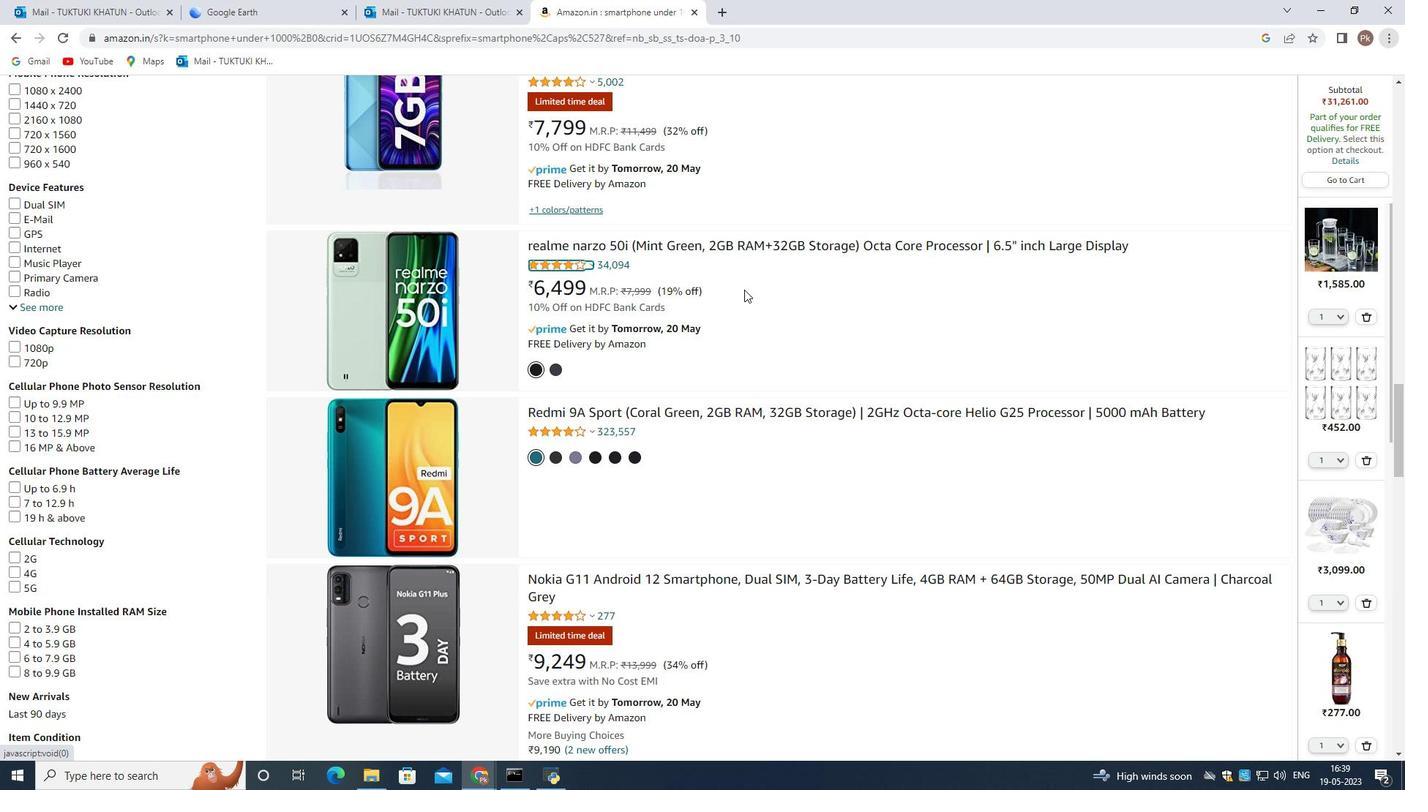 
Action: Mouse scrolled (745, 289) with delta (0, 0)
Screenshot: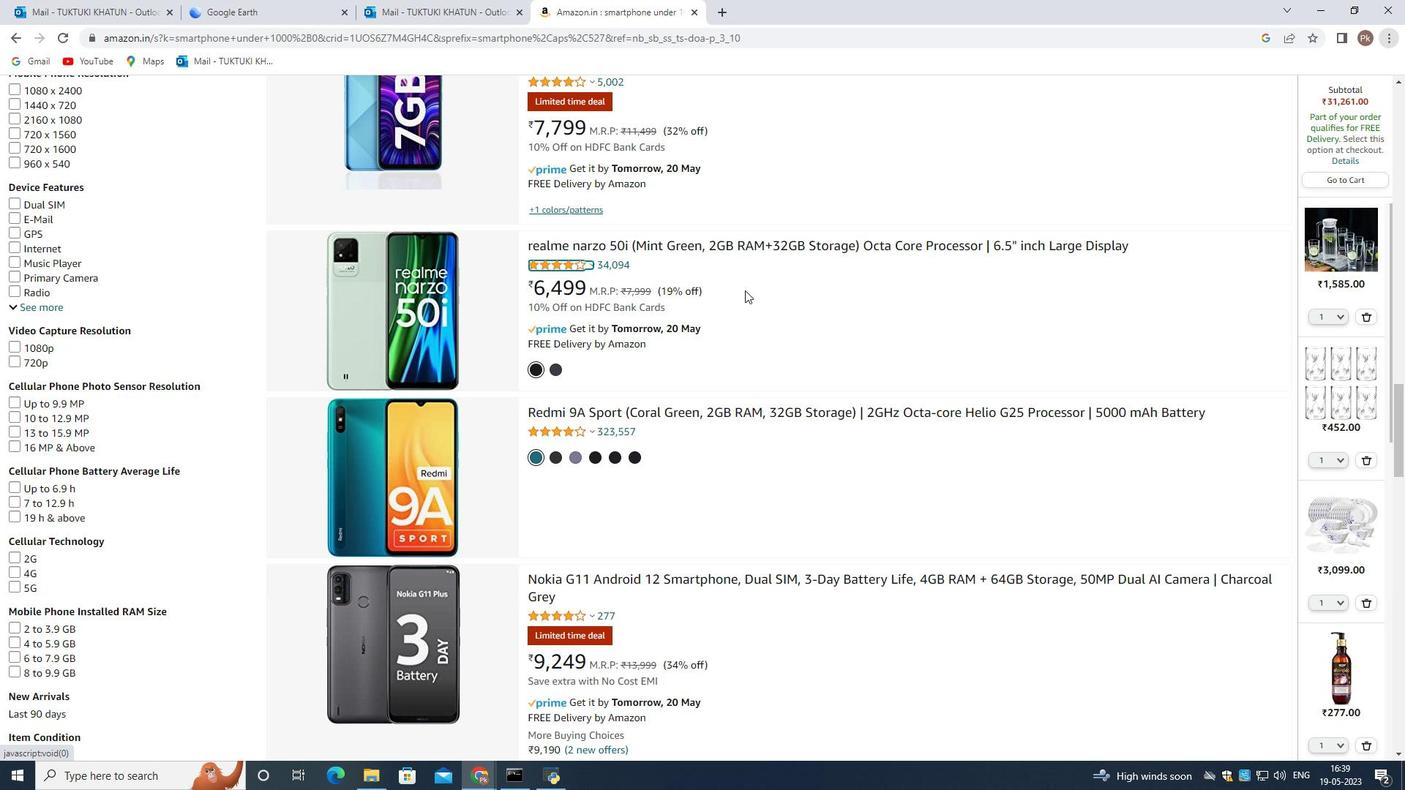 
Action: Mouse moved to (837, 263)
Screenshot: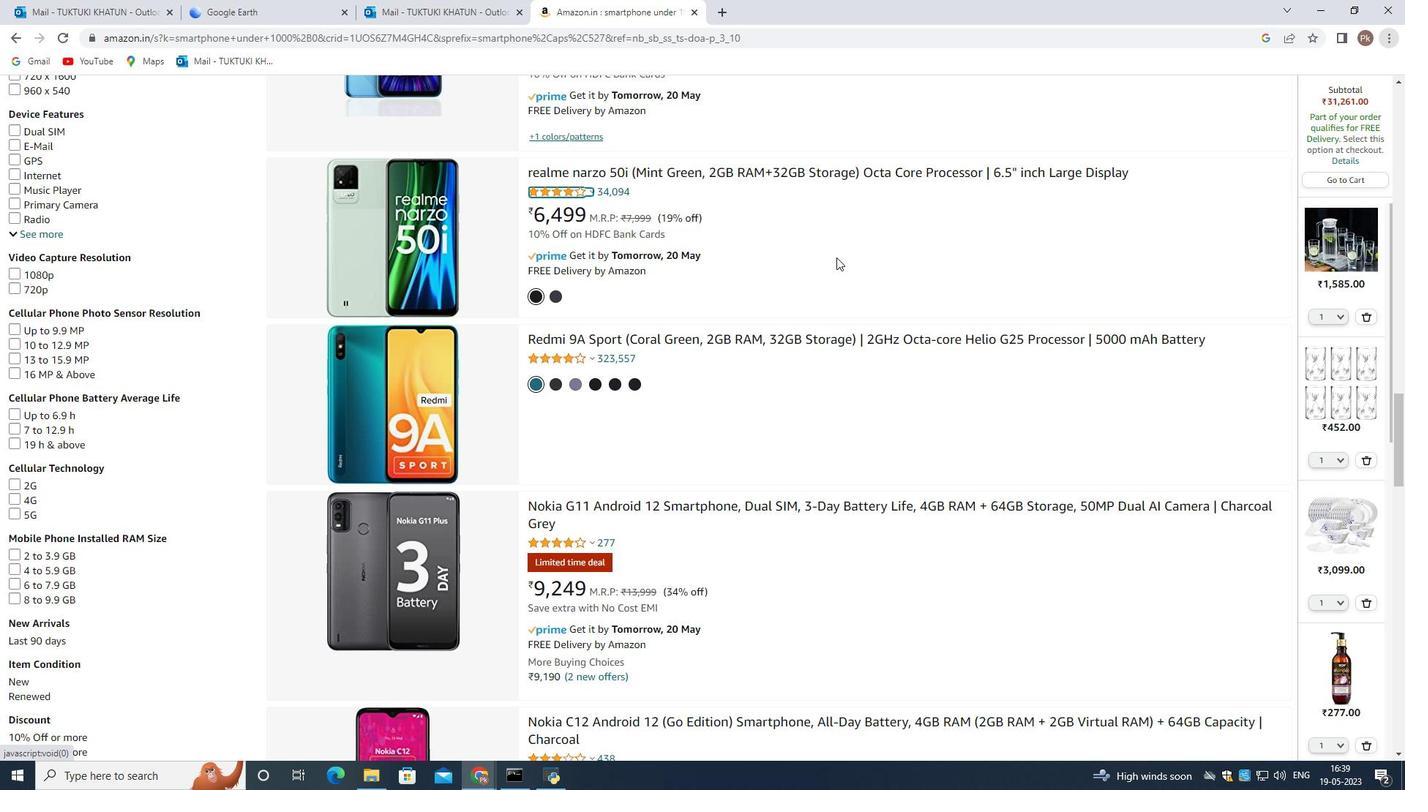 
Action: Mouse scrolled (837, 262) with delta (0, 0)
Screenshot: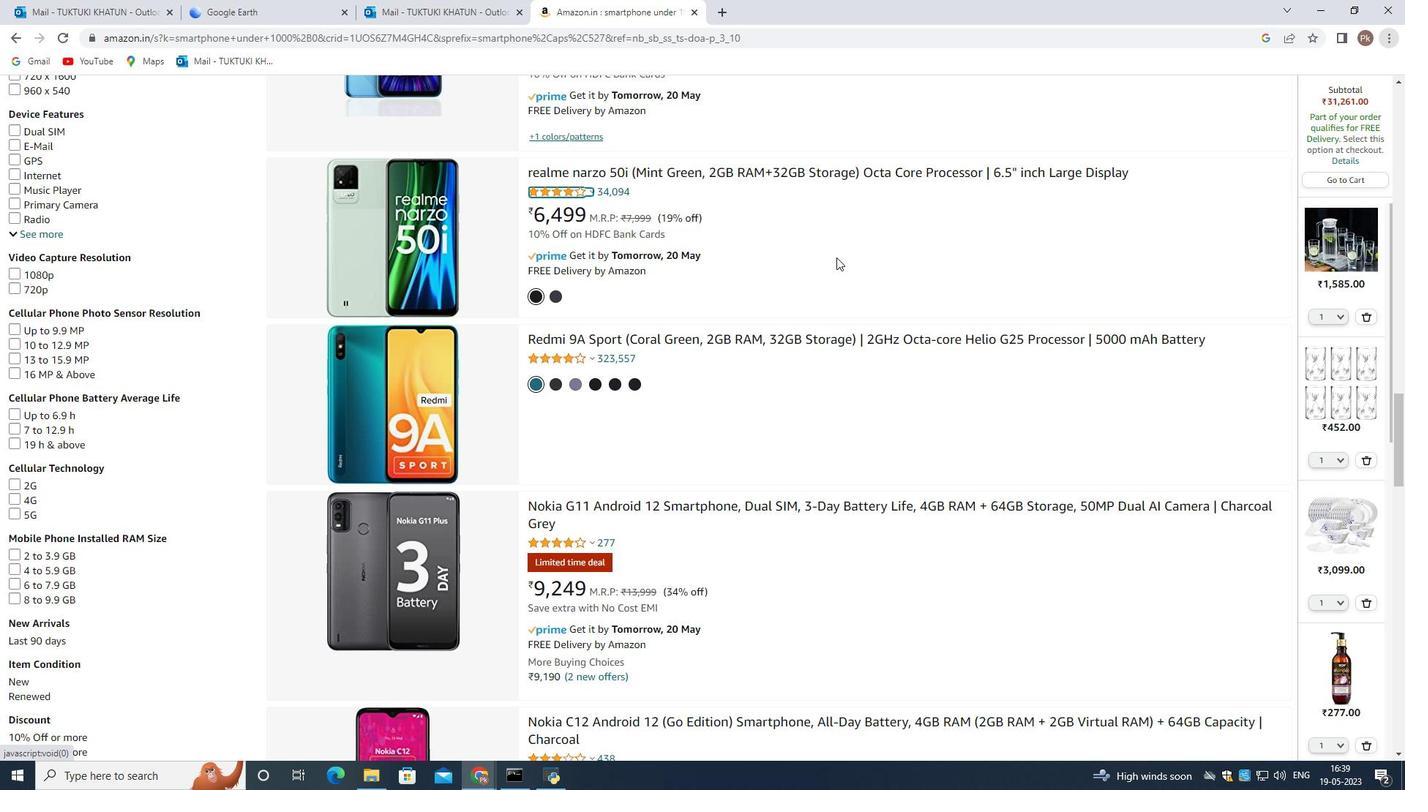 
Action: Mouse moved to (814, 340)
Screenshot: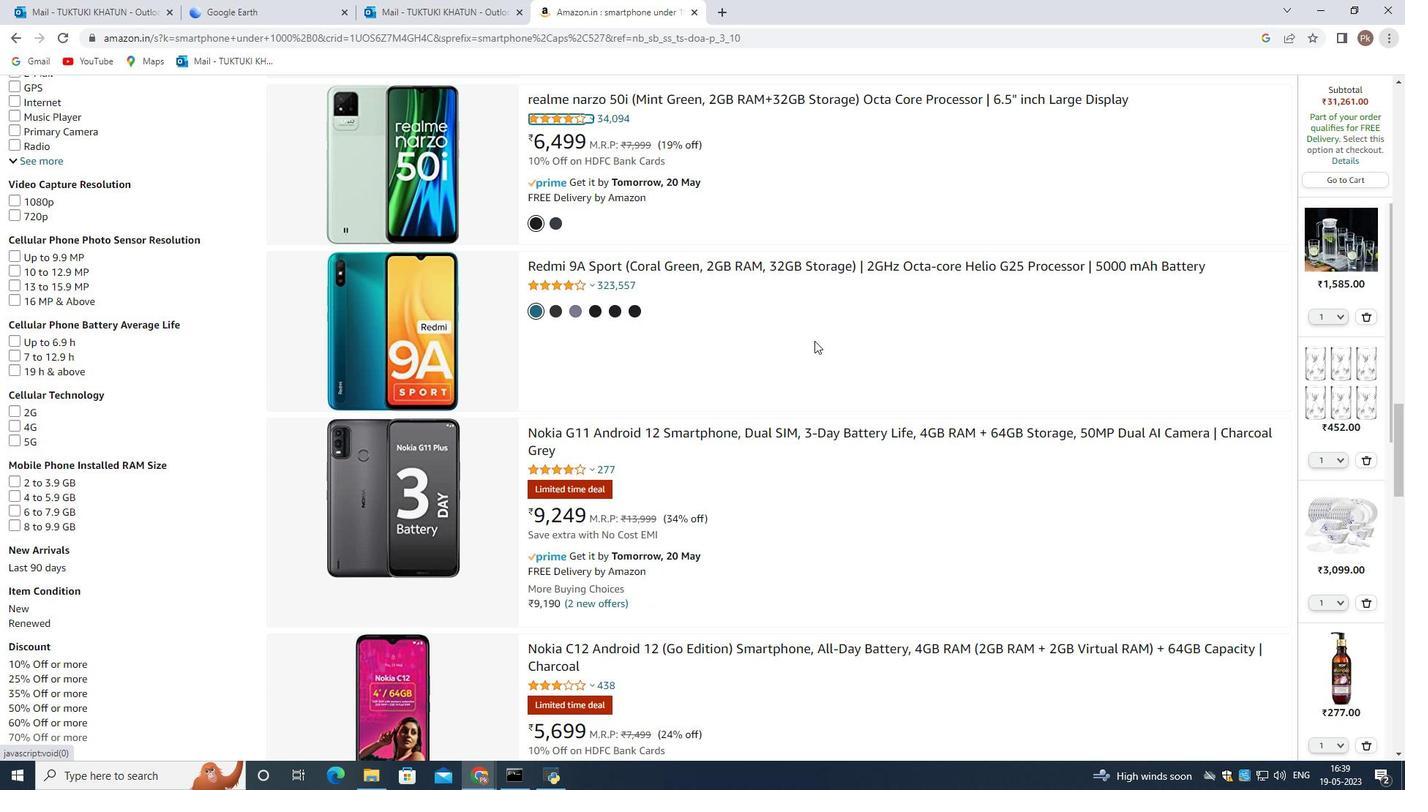 
Action: Mouse scrolled (814, 341) with delta (0, 0)
Screenshot: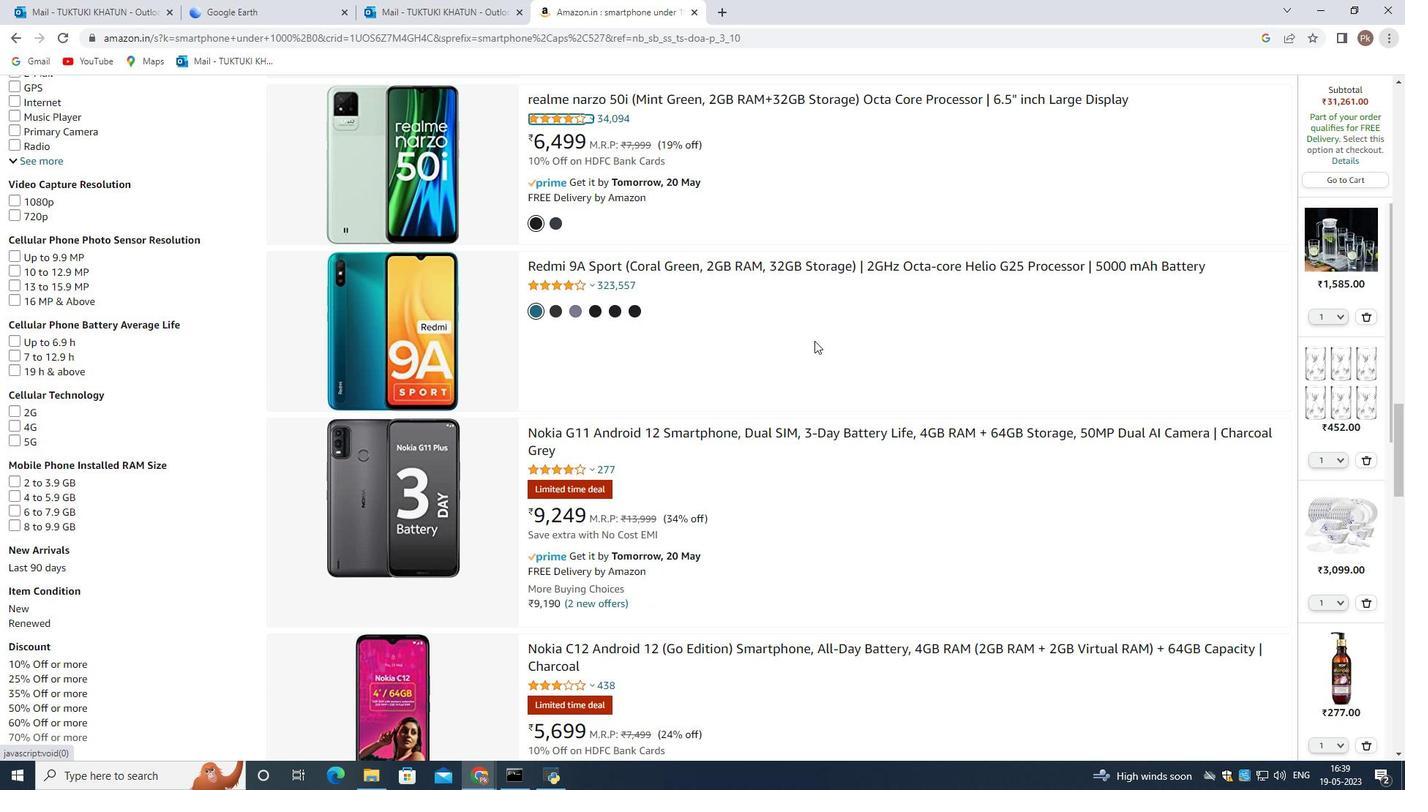 
Action: Mouse moved to (963, 365)
Screenshot: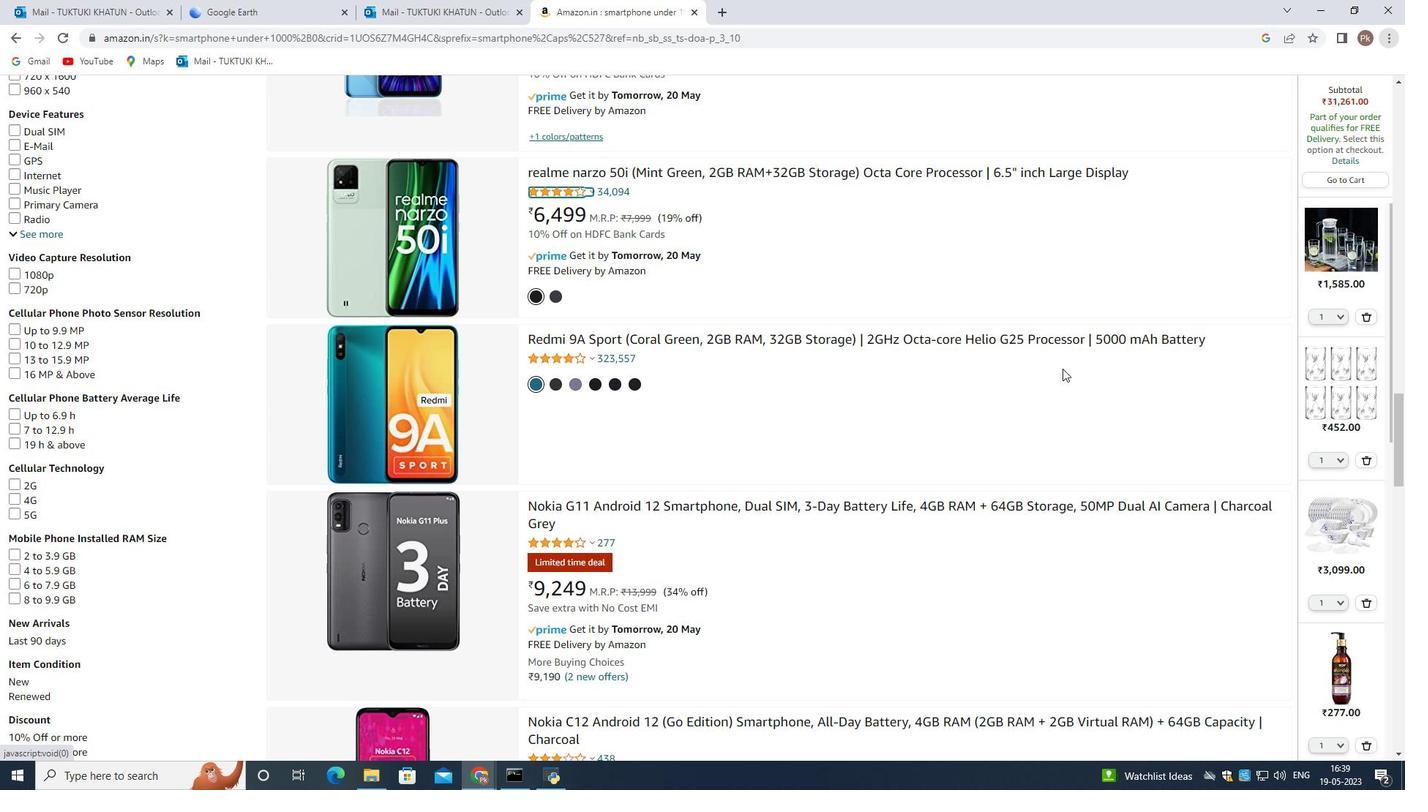 
Action: Mouse scrolled (963, 365) with delta (0, 0)
Screenshot: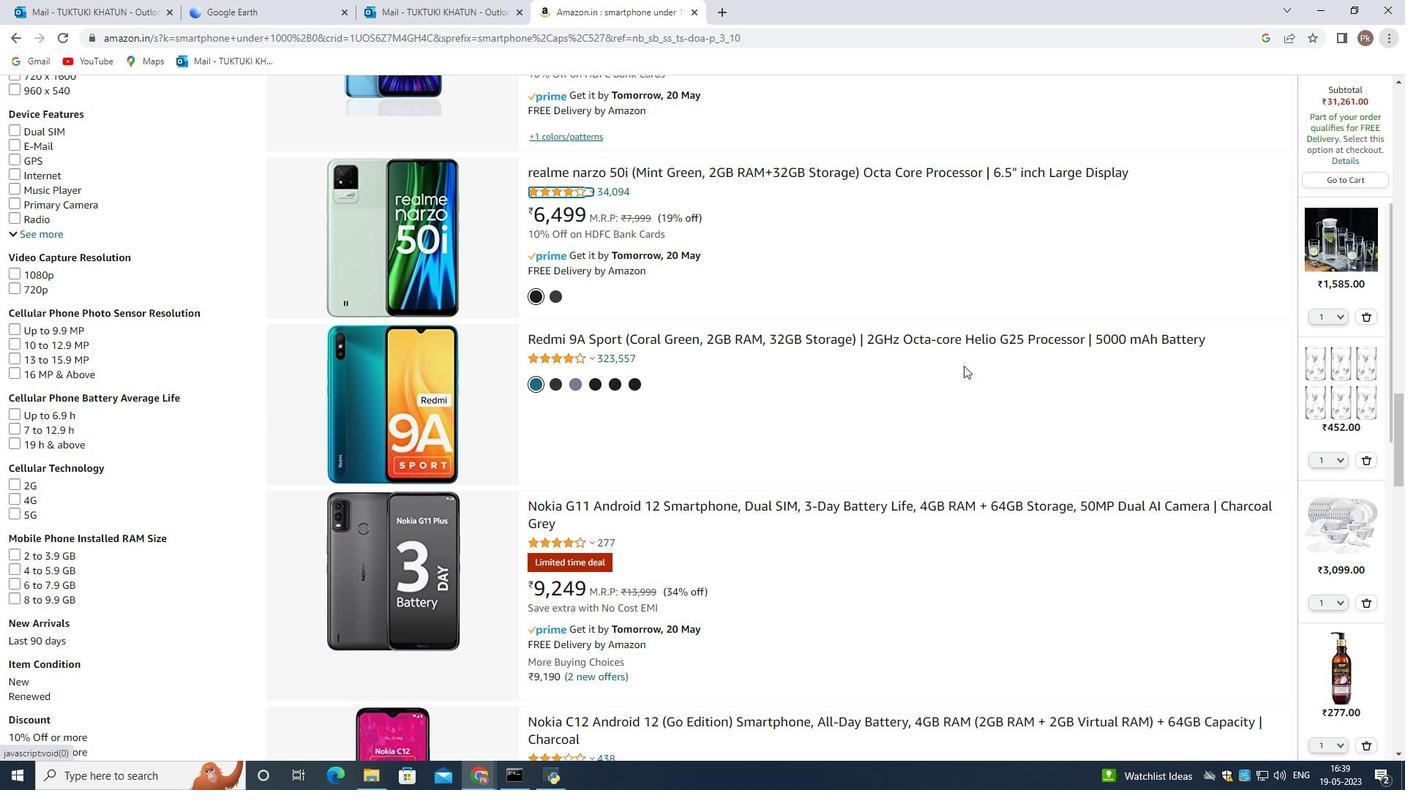 
Action: Mouse moved to (686, 484)
Screenshot: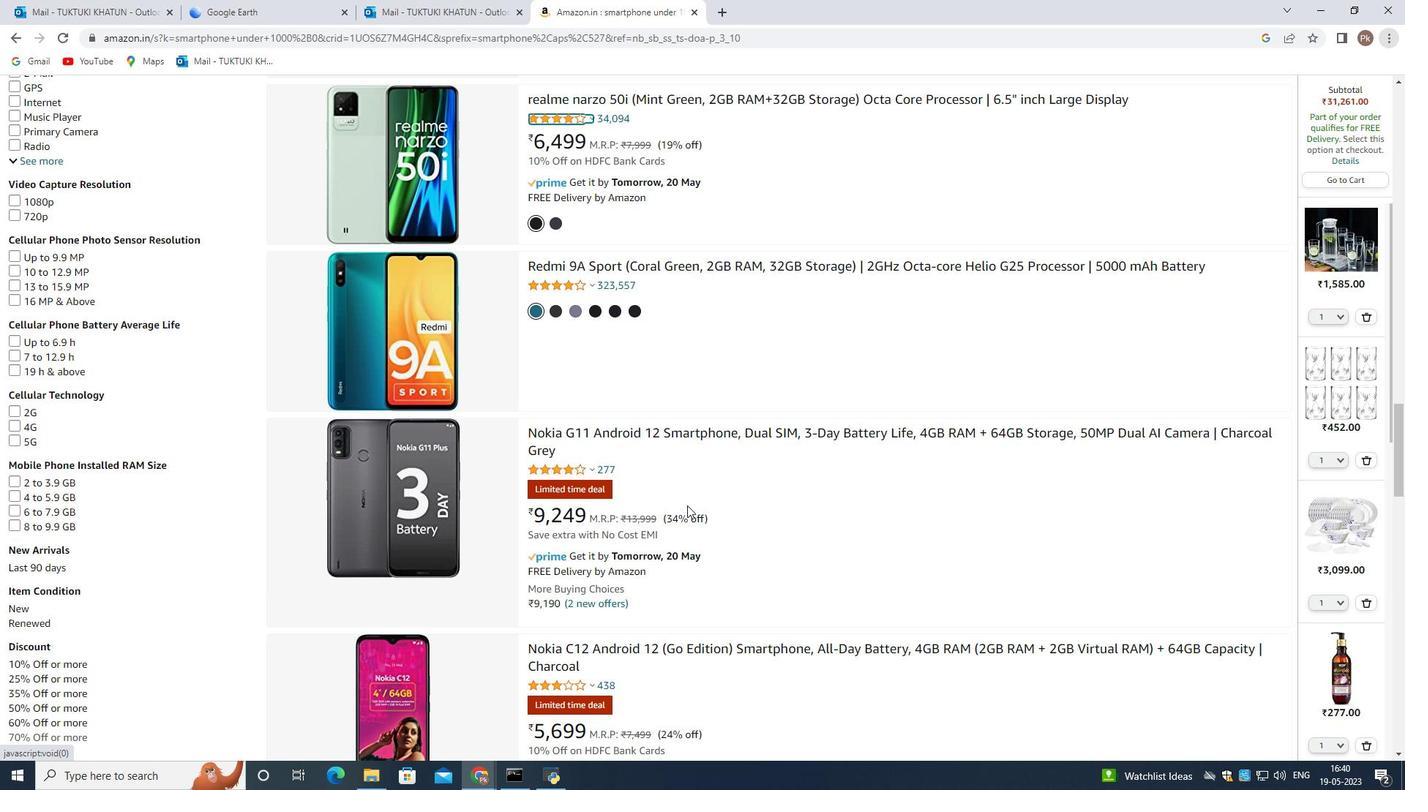 
Action: Mouse scrolled (686, 483) with delta (0, 0)
Screenshot: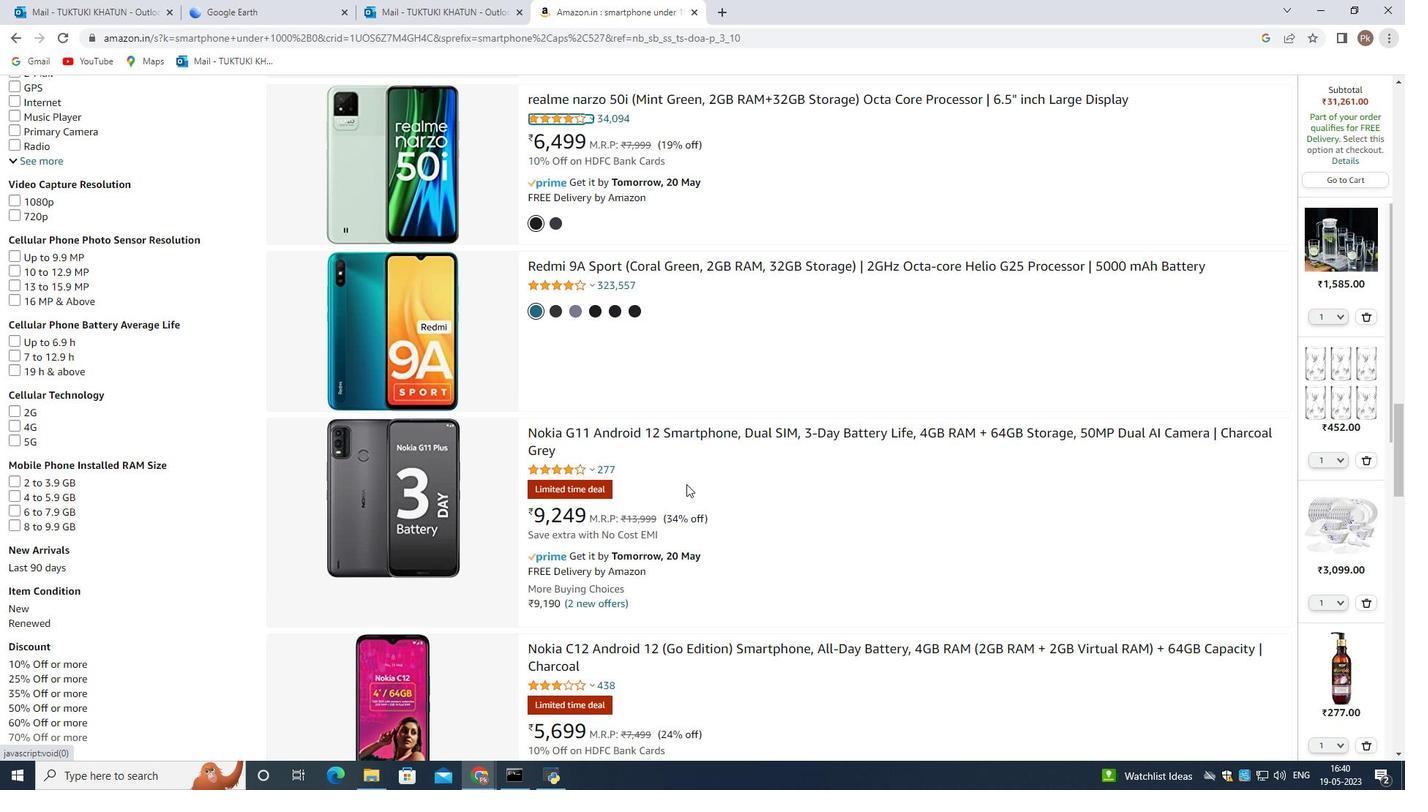 
Action: Mouse moved to (773, 448)
Screenshot: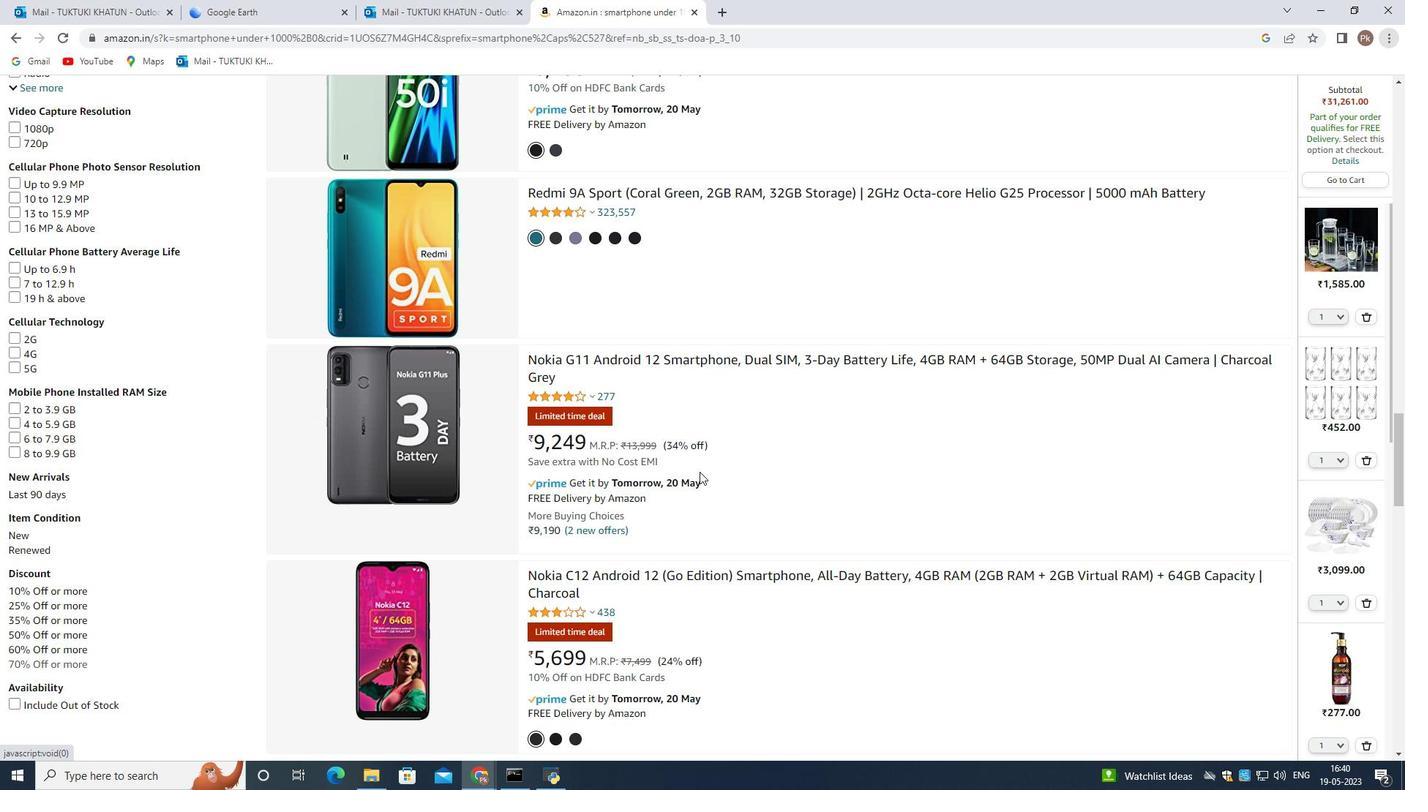 
Action: Mouse scrolled (773, 447) with delta (0, 0)
Screenshot: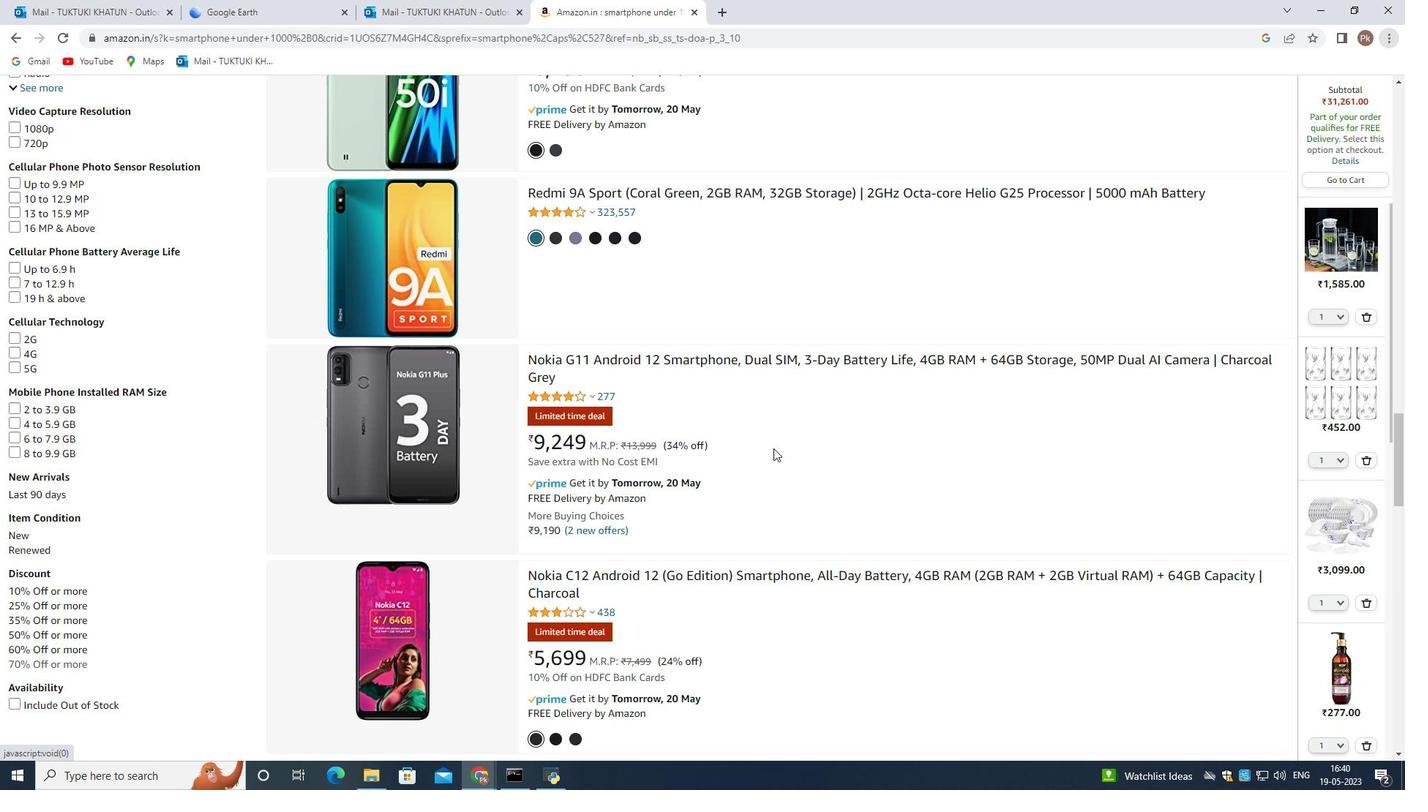 
Action: Mouse moved to (777, 443)
Screenshot: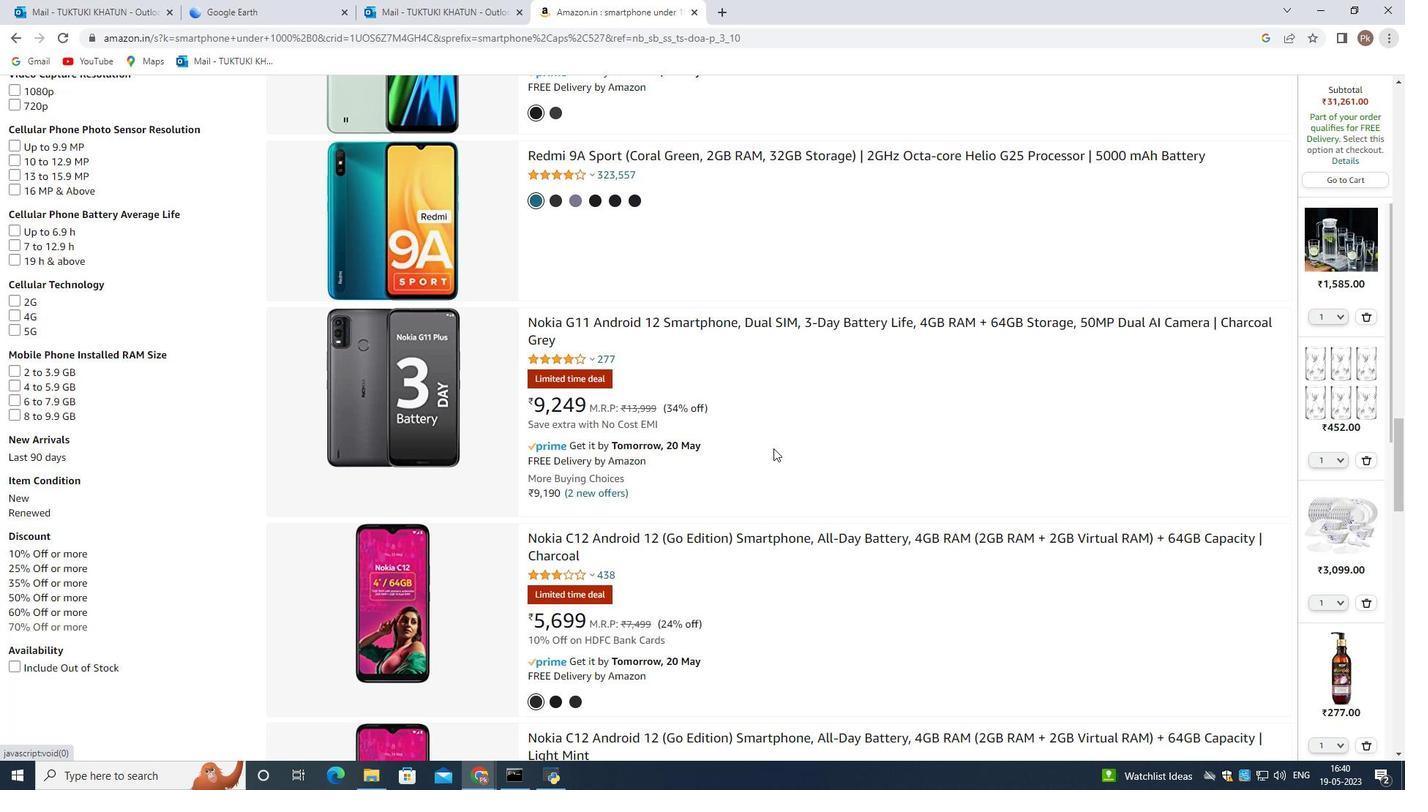 
Action: Mouse scrolled (777, 442) with delta (0, 0)
Screenshot: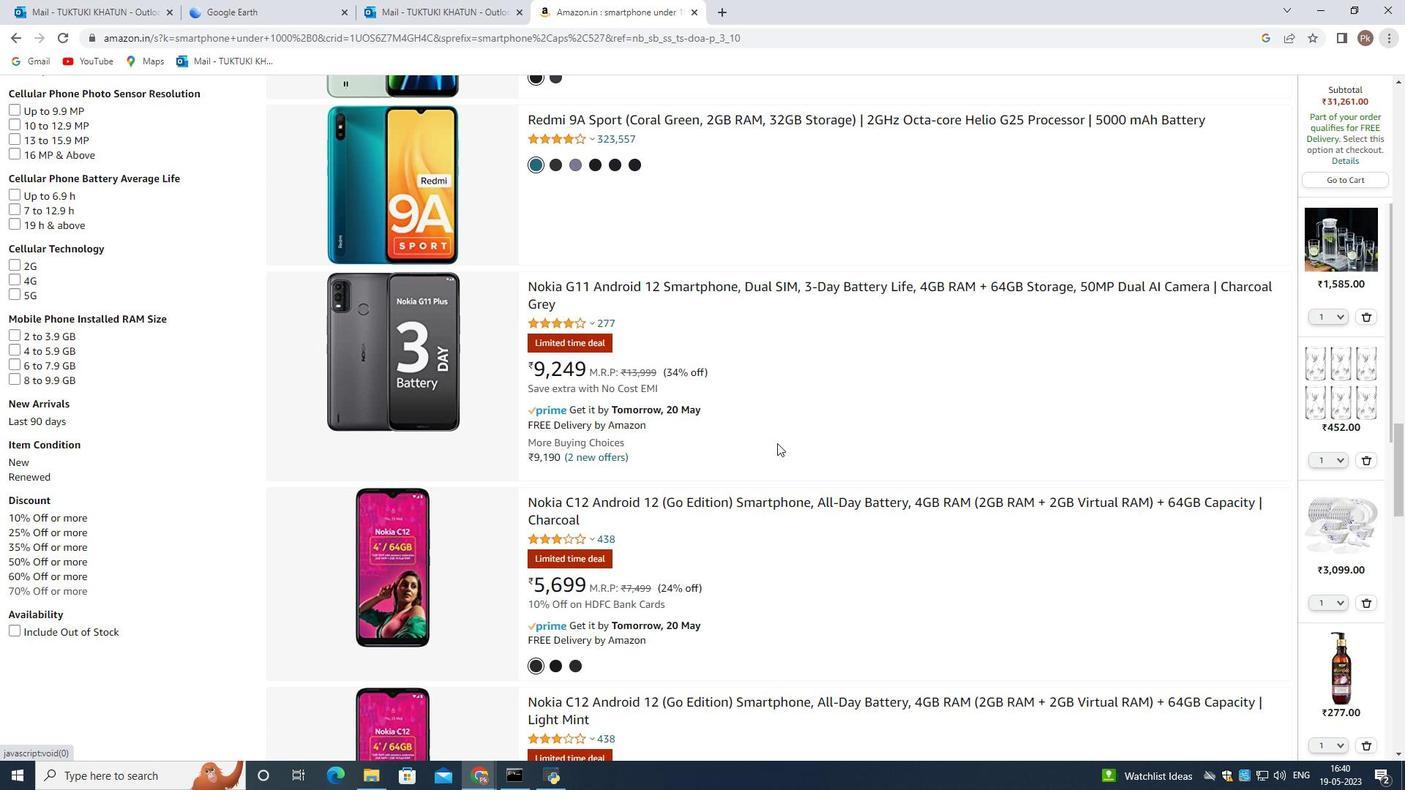 
Action: Mouse moved to (783, 378)
Screenshot: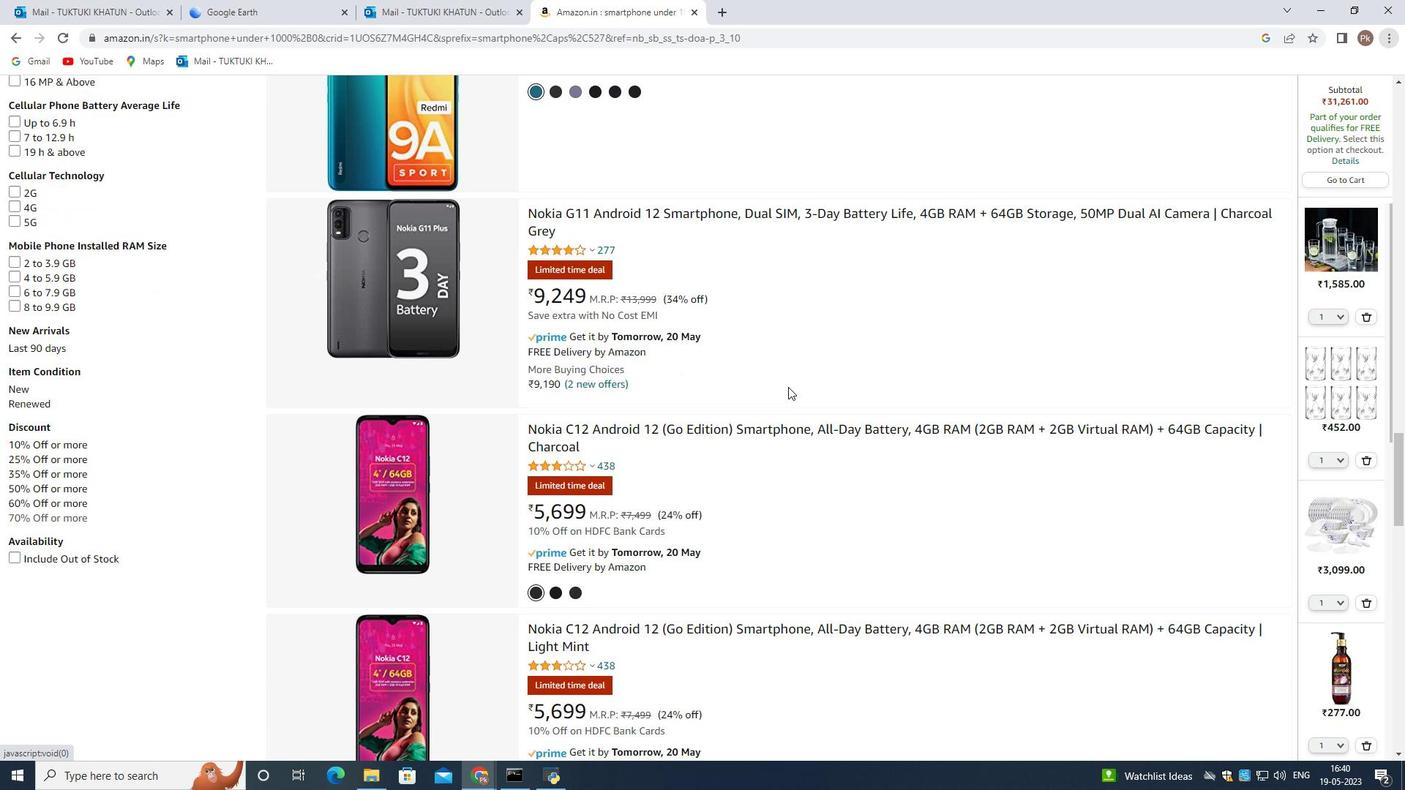 
Action: Mouse scrolled (783, 377) with delta (0, 0)
Screenshot: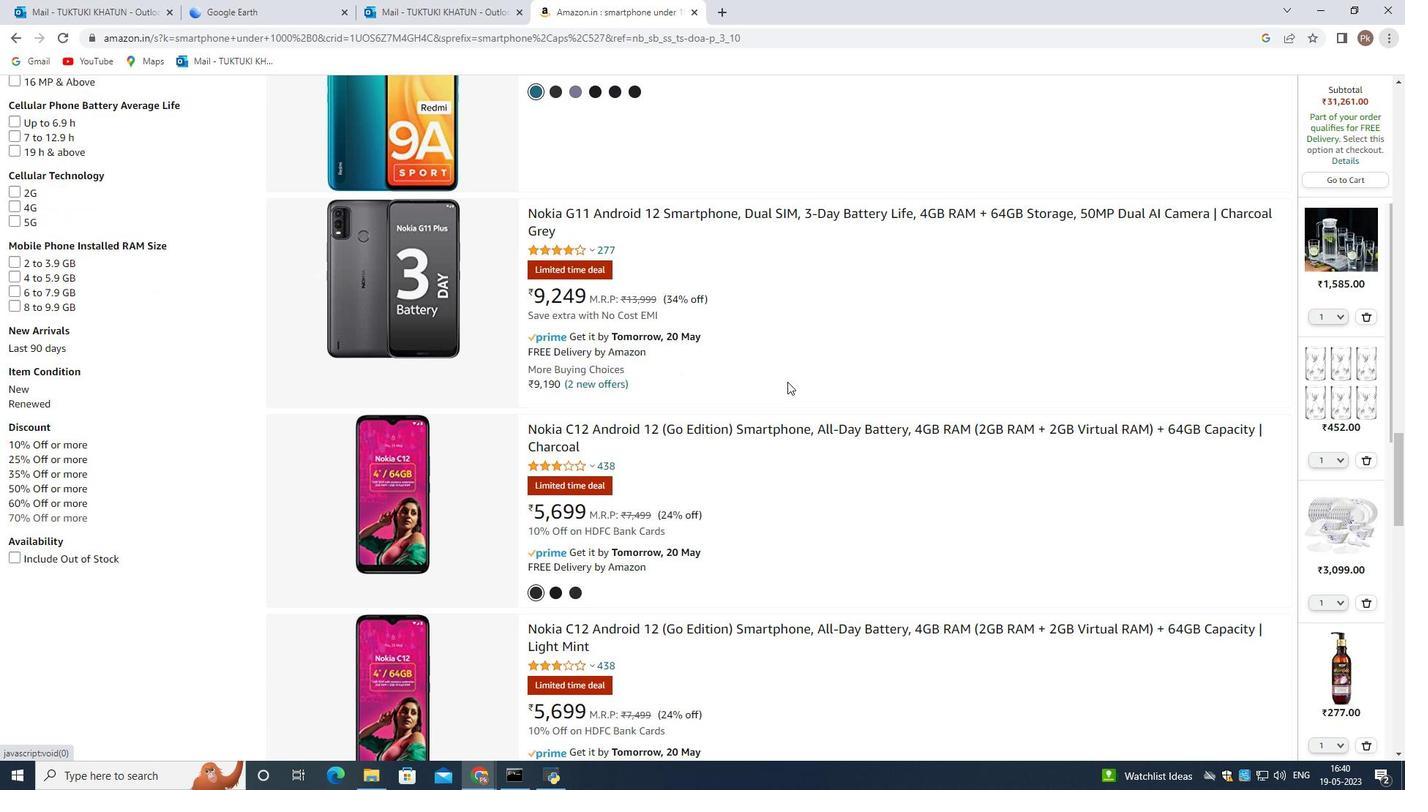 
Action: Mouse moved to (698, 416)
Screenshot: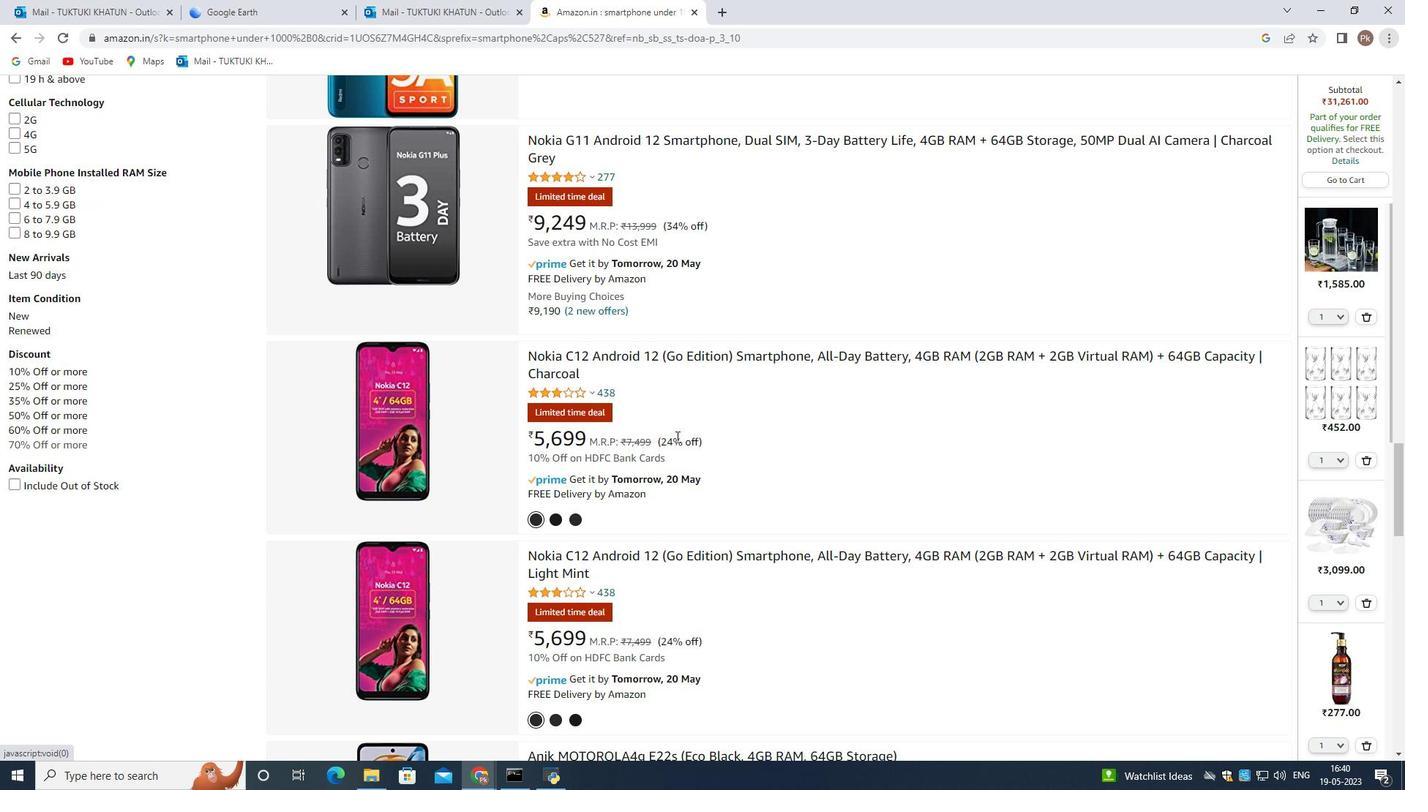 
Action: Mouse scrolled (698, 415) with delta (0, 0)
Screenshot: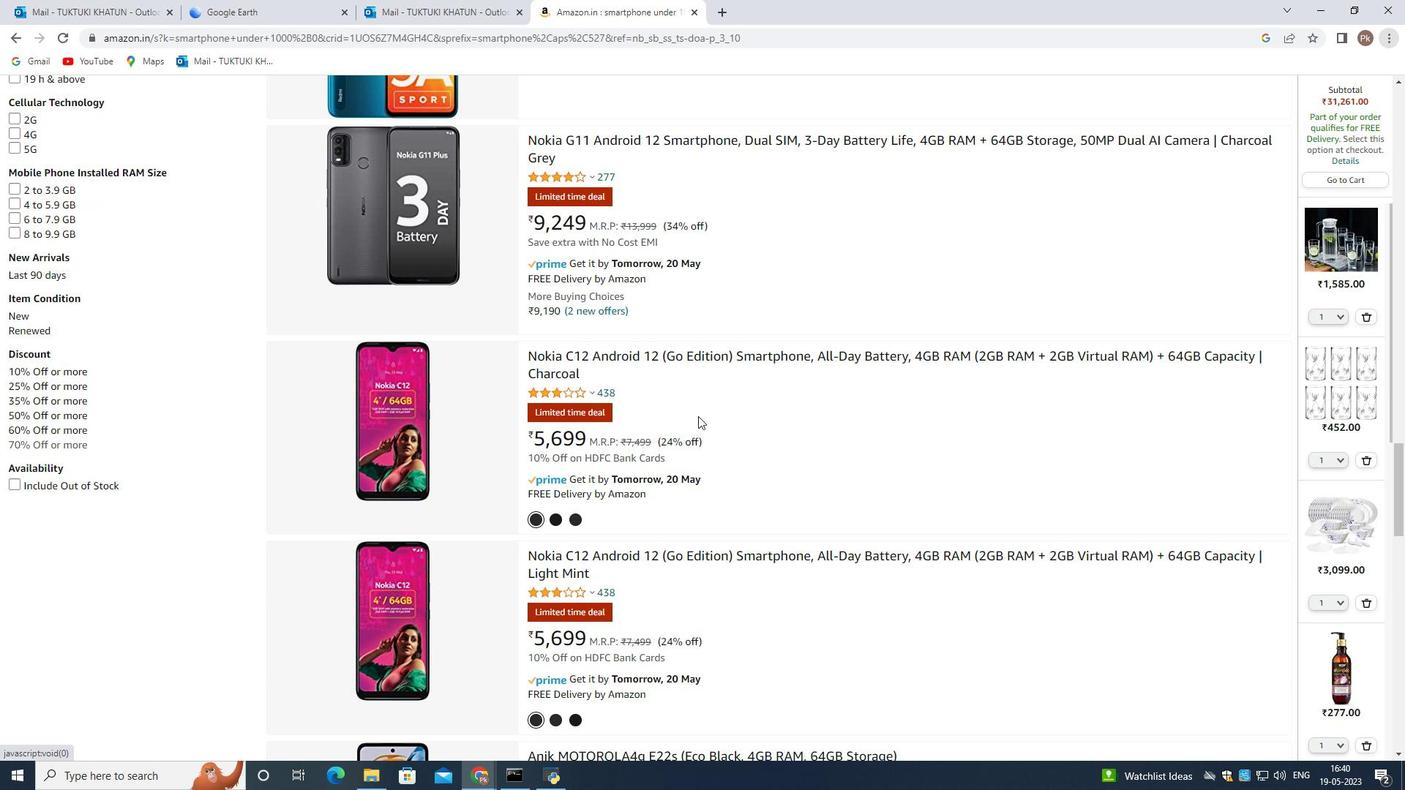 
Action: Mouse moved to (682, 382)
Screenshot: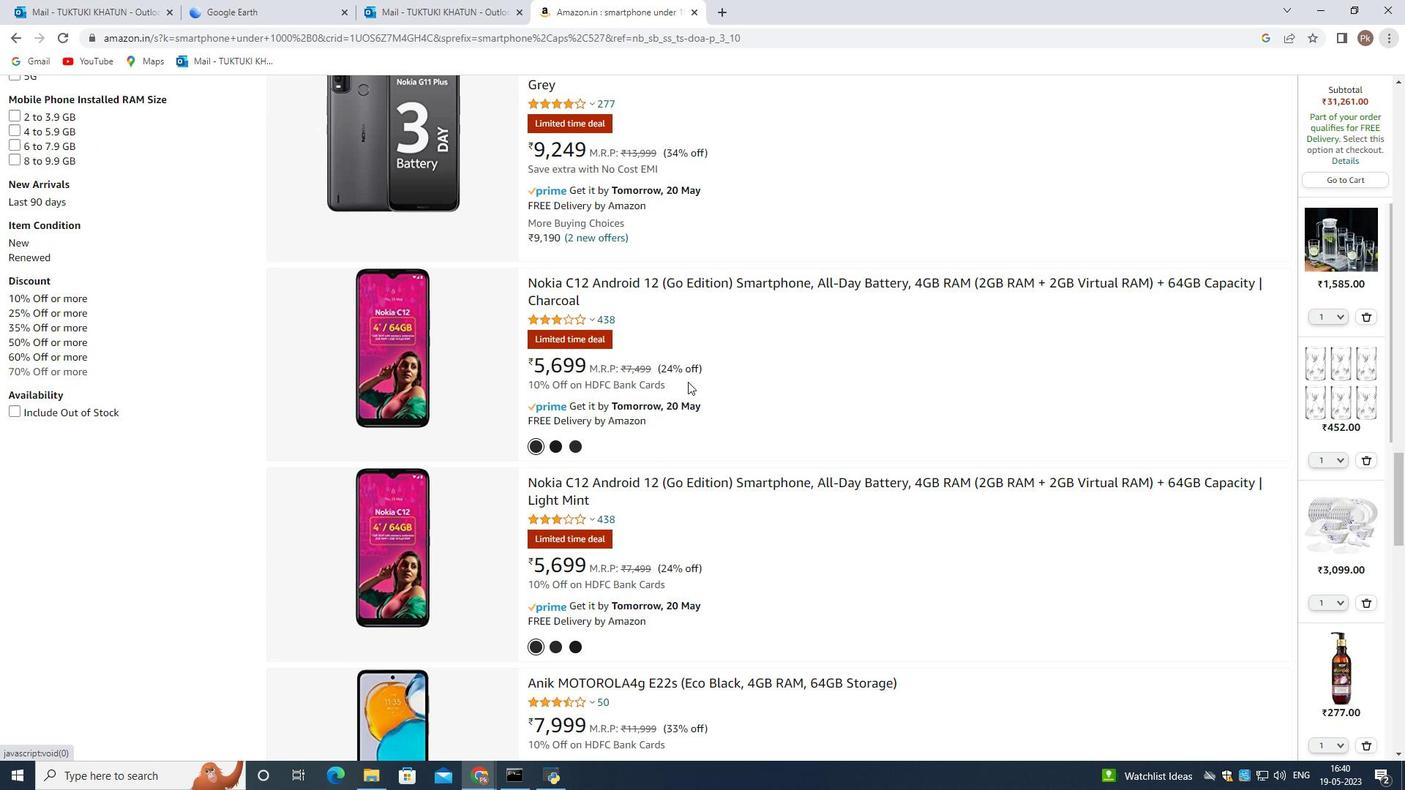 
Action: Mouse scrolled (682, 381) with delta (0, 0)
Screenshot: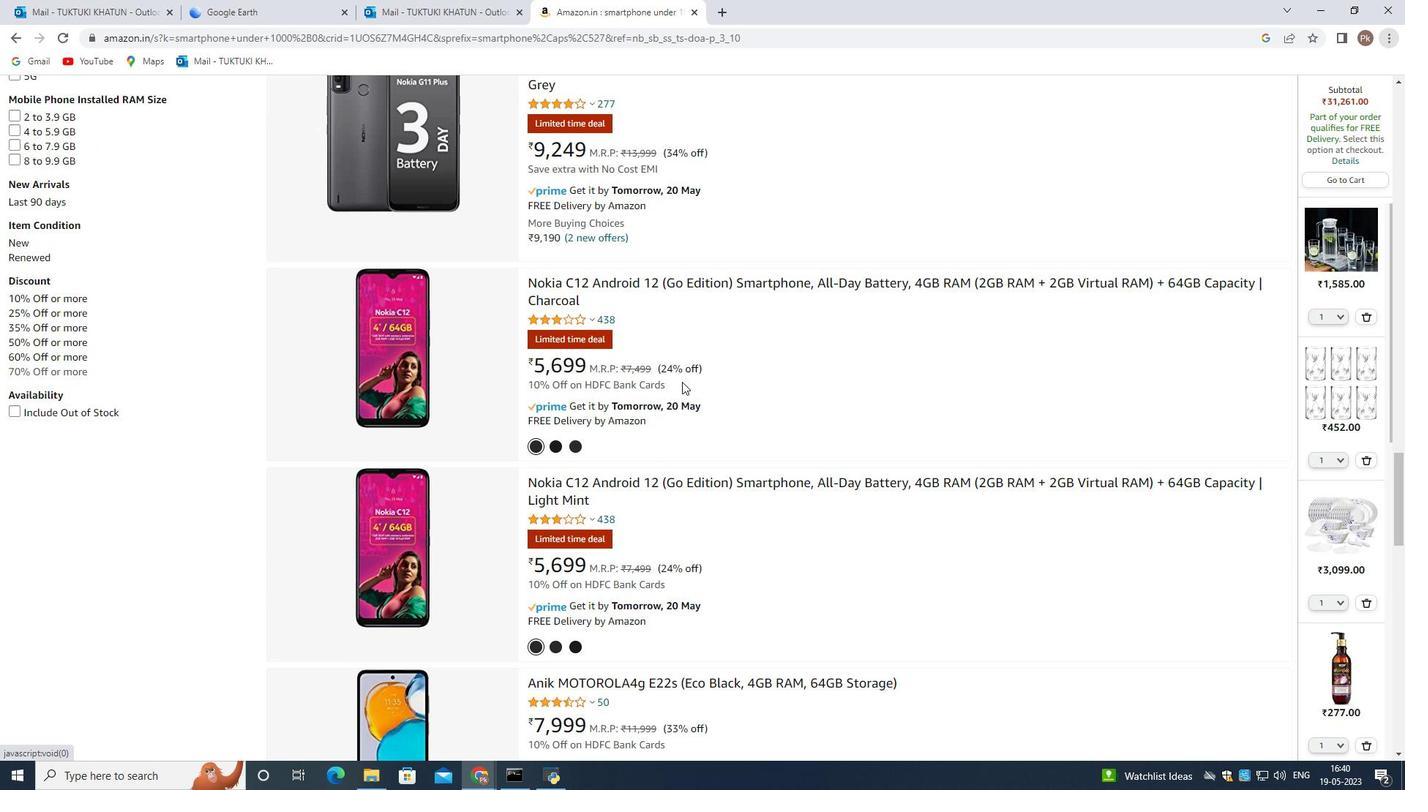 
Action: Mouse moved to (738, 352)
Screenshot: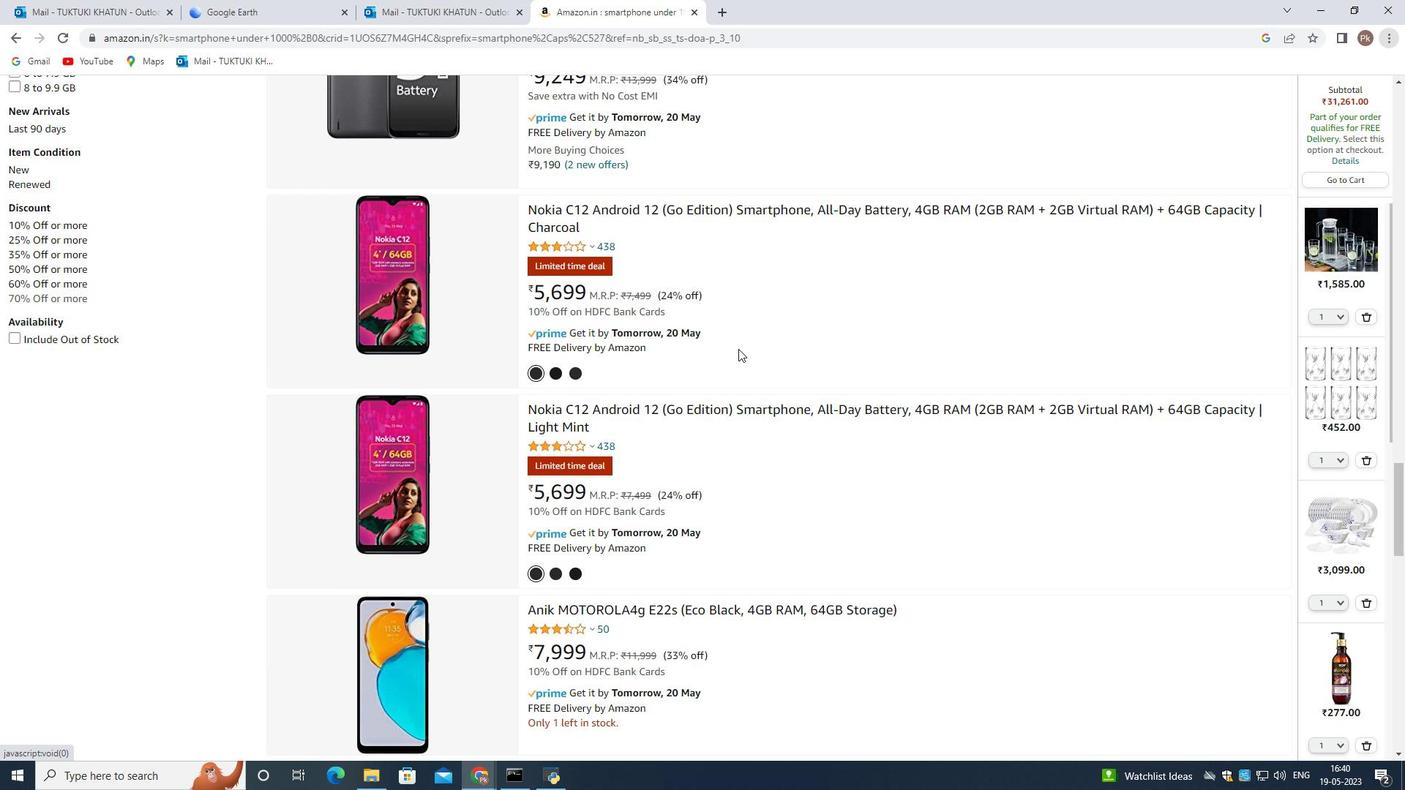 
Action: Mouse scrolled (738, 352) with delta (0, 0)
Screenshot: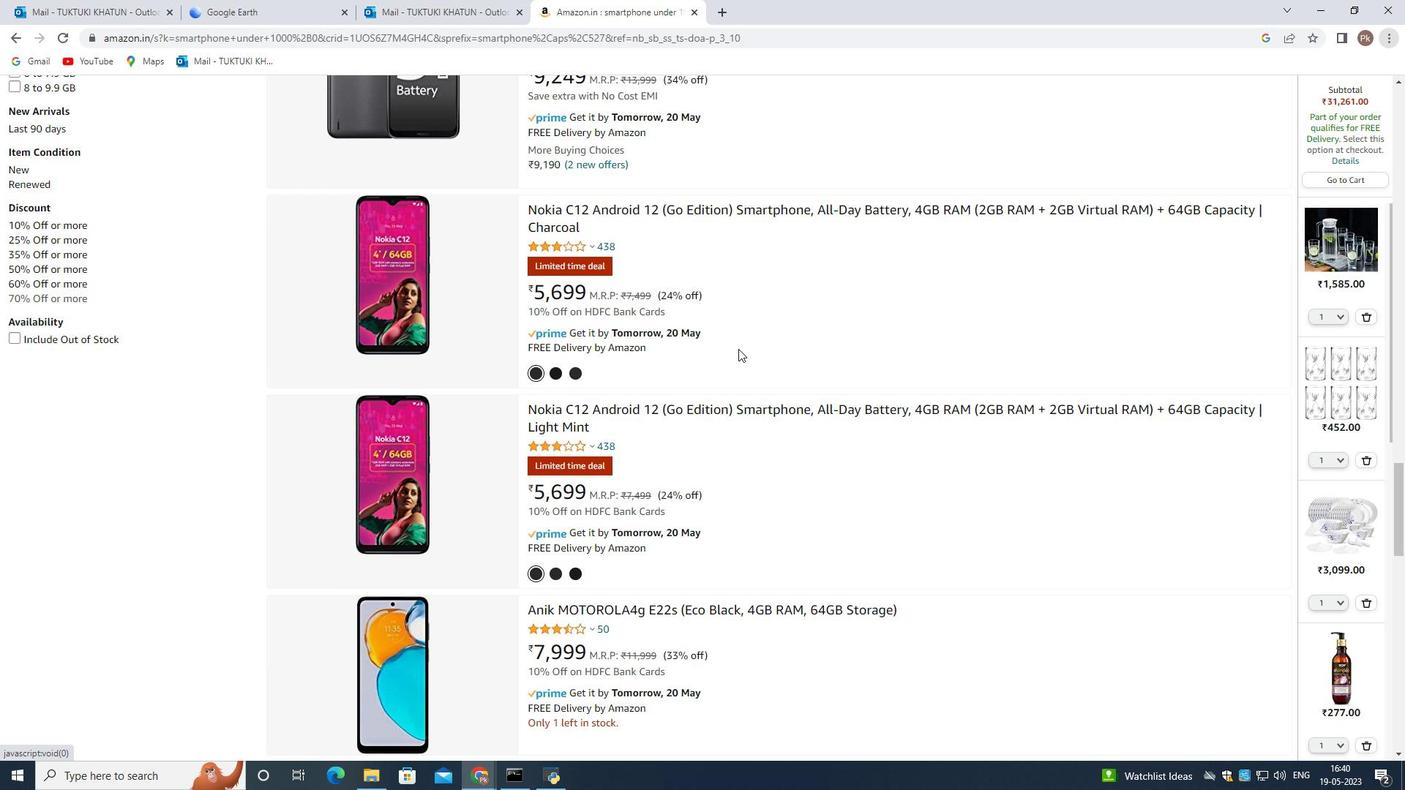 
Action: Mouse moved to (736, 354)
Screenshot: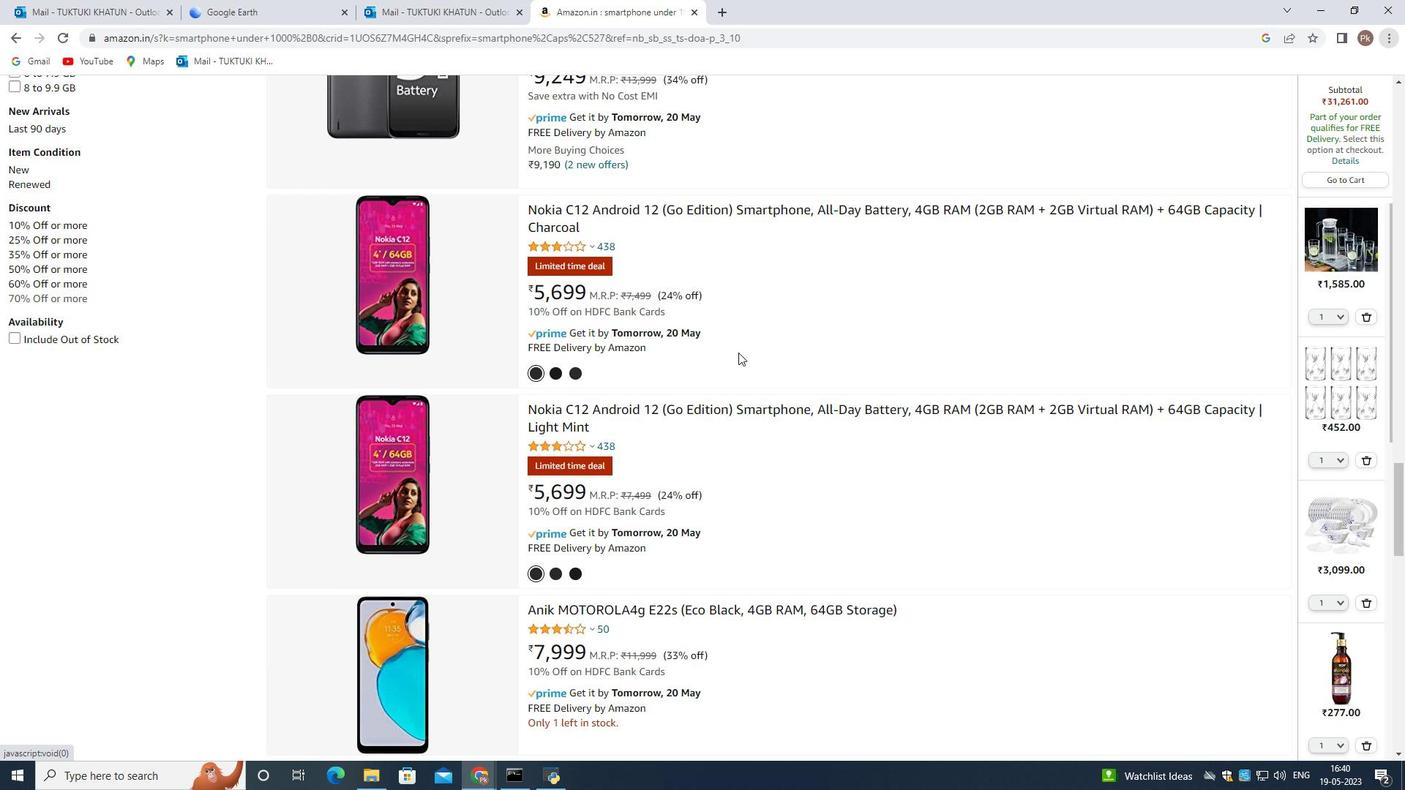 
Action: Mouse scrolled (736, 354) with delta (0, 0)
Screenshot: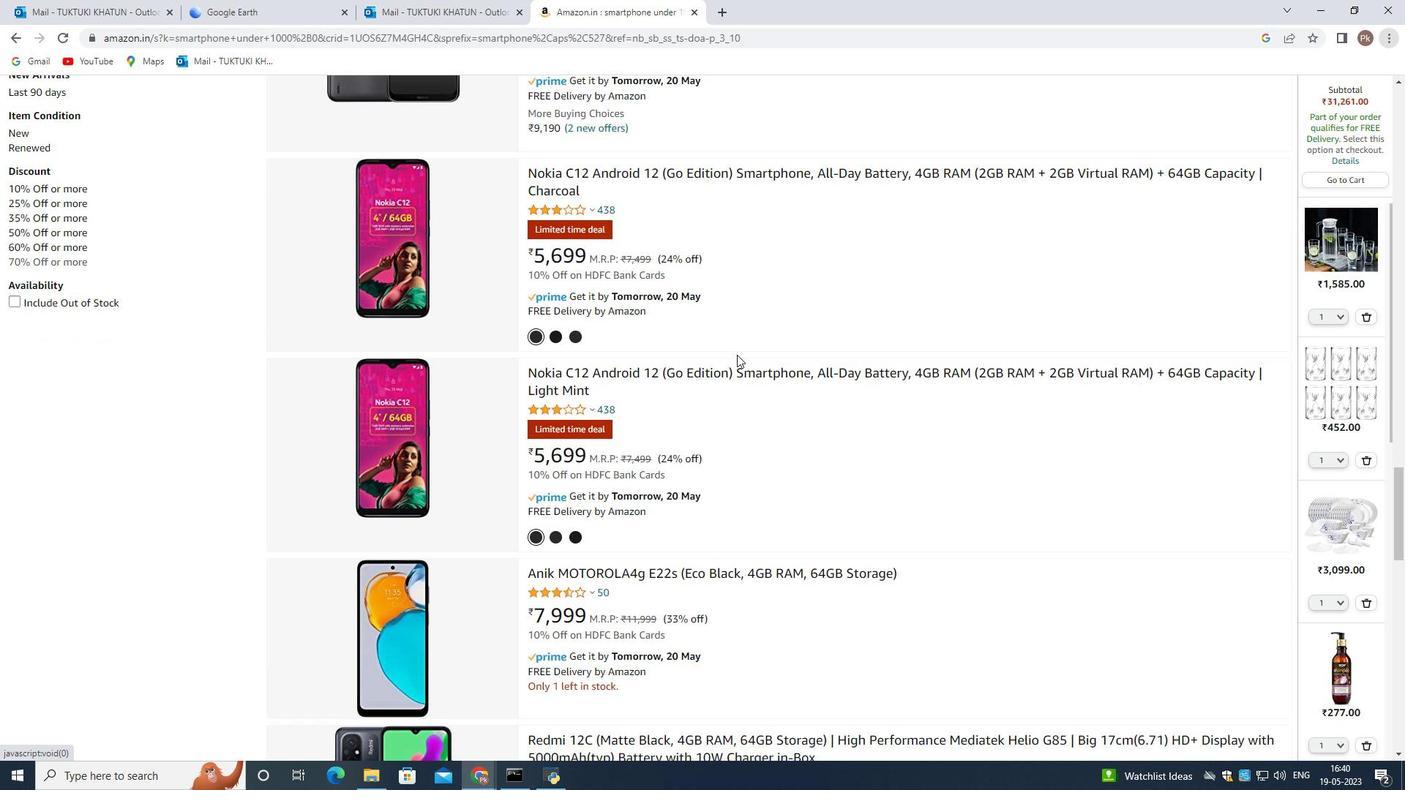 
Action: Mouse moved to (724, 359)
Screenshot: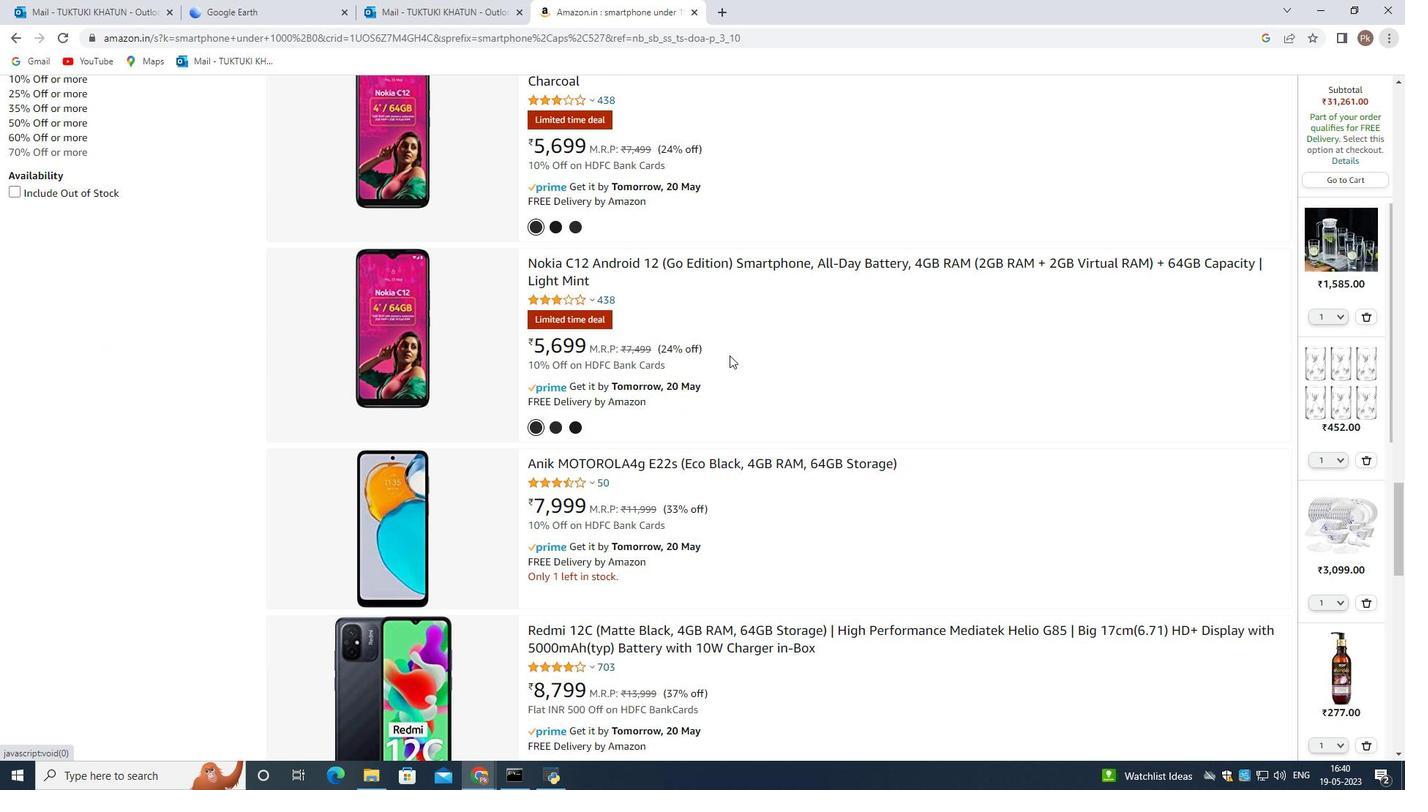 
Action: Mouse scrolled (724, 358) with delta (0, 0)
Screenshot: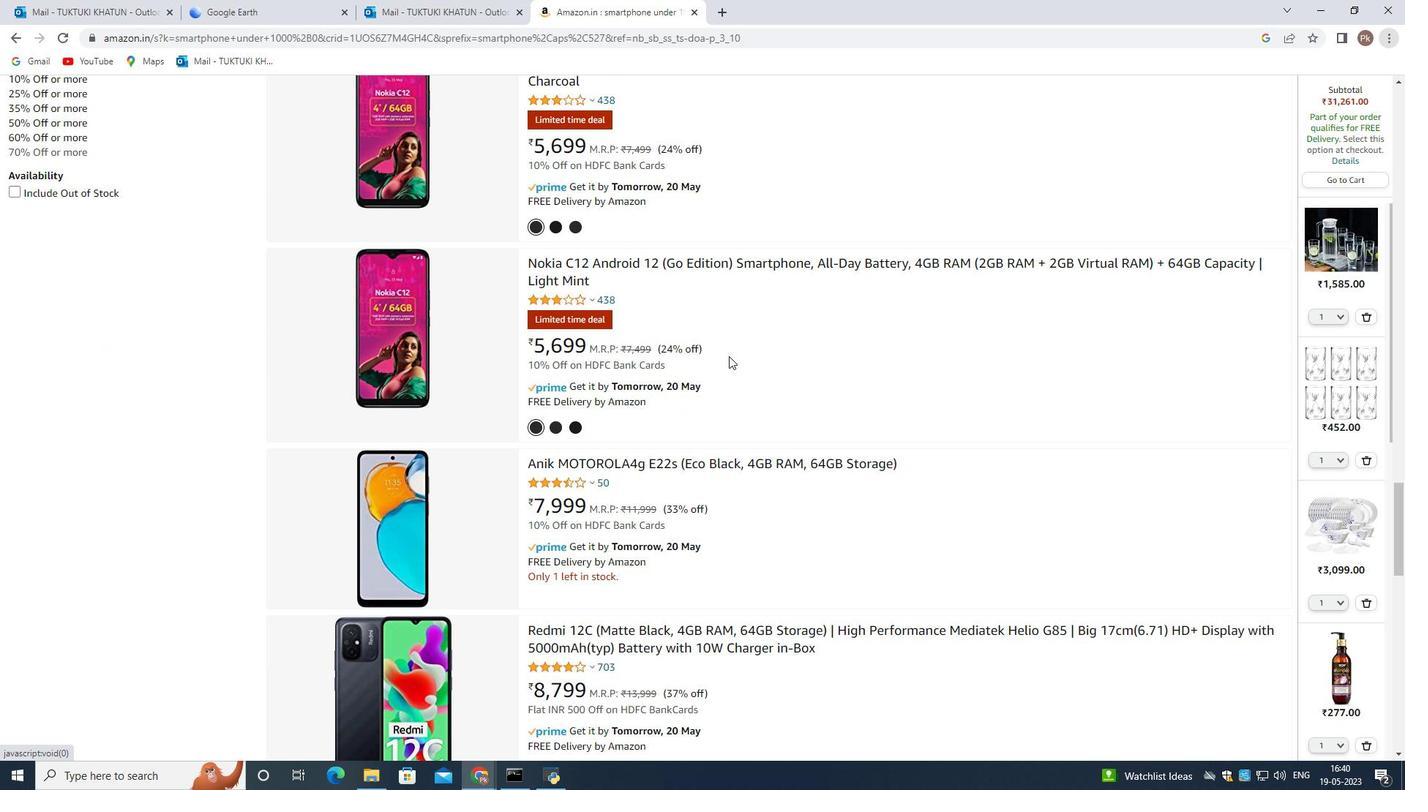 
Action: Mouse moved to (735, 436)
Screenshot: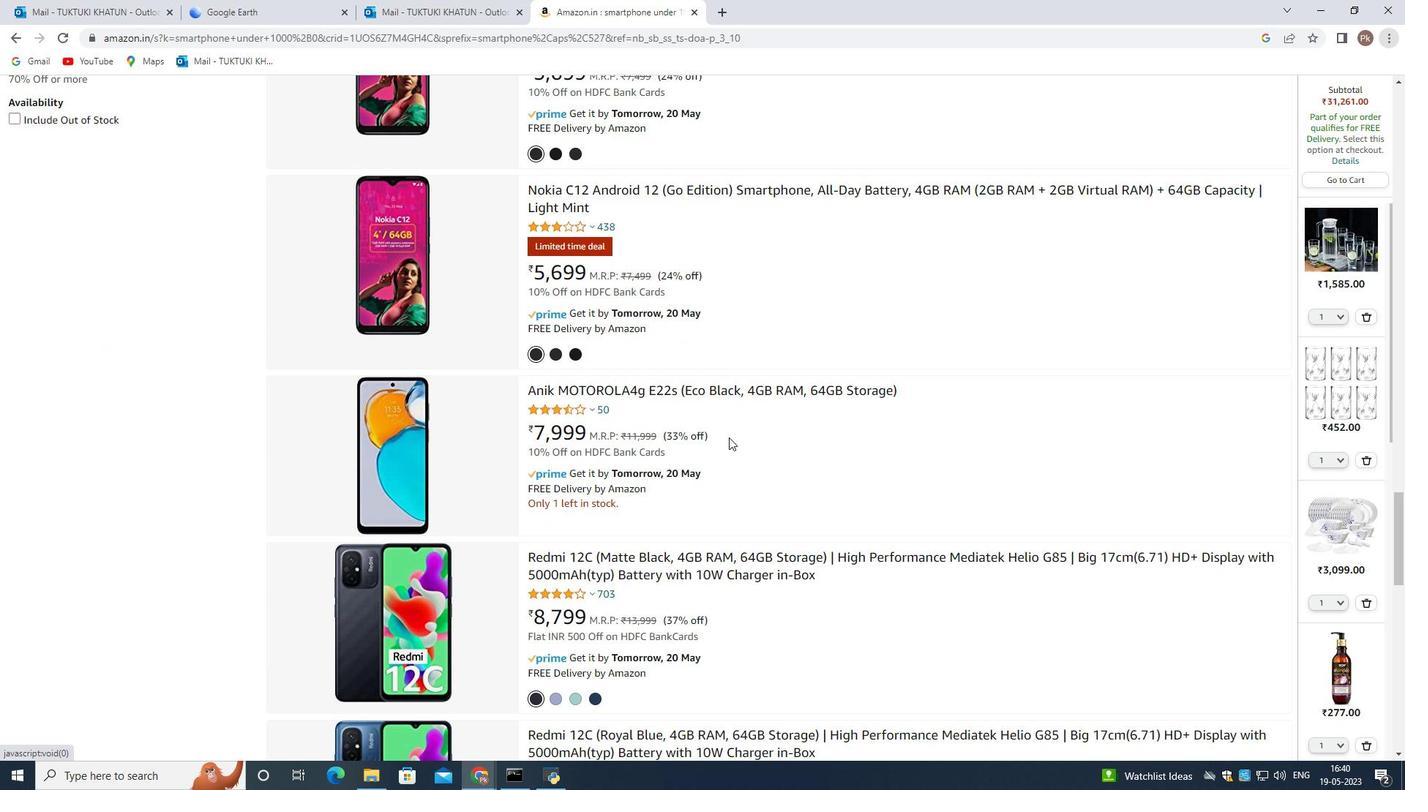 
Action: Mouse scrolled (735, 436) with delta (0, 0)
Screenshot: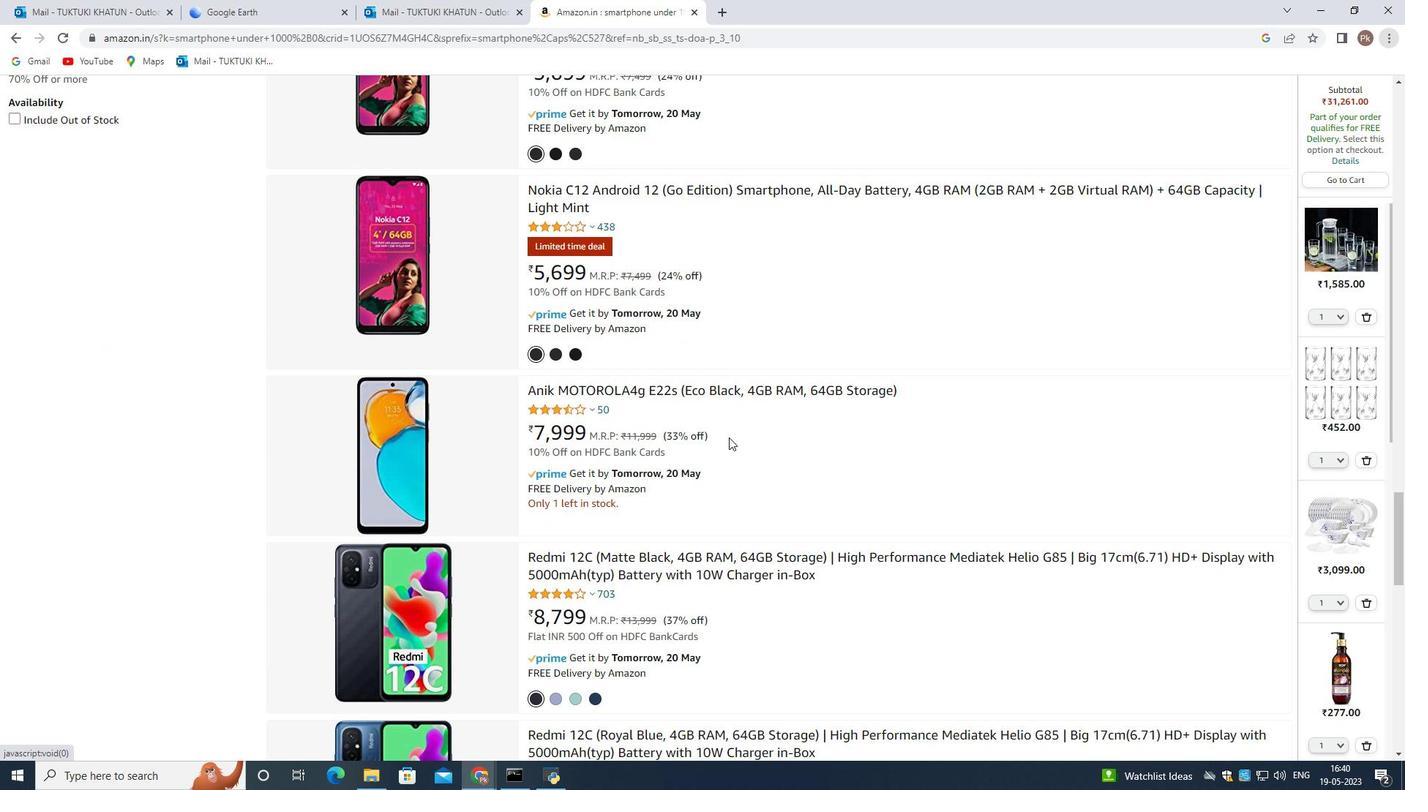 
Action: Mouse scrolled (735, 436) with delta (0, 0)
Screenshot: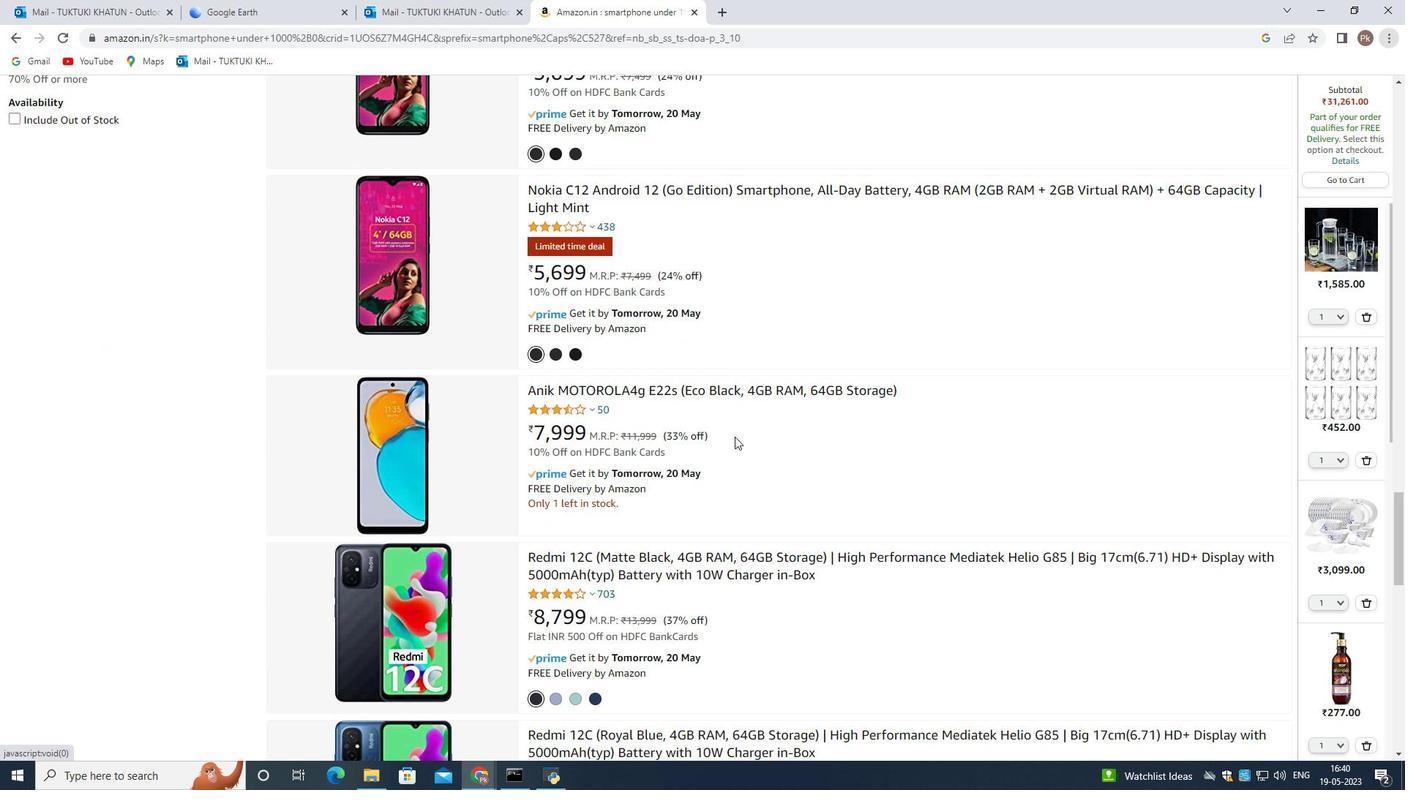 
Action: Mouse moved to (712, 500)
Screenshot: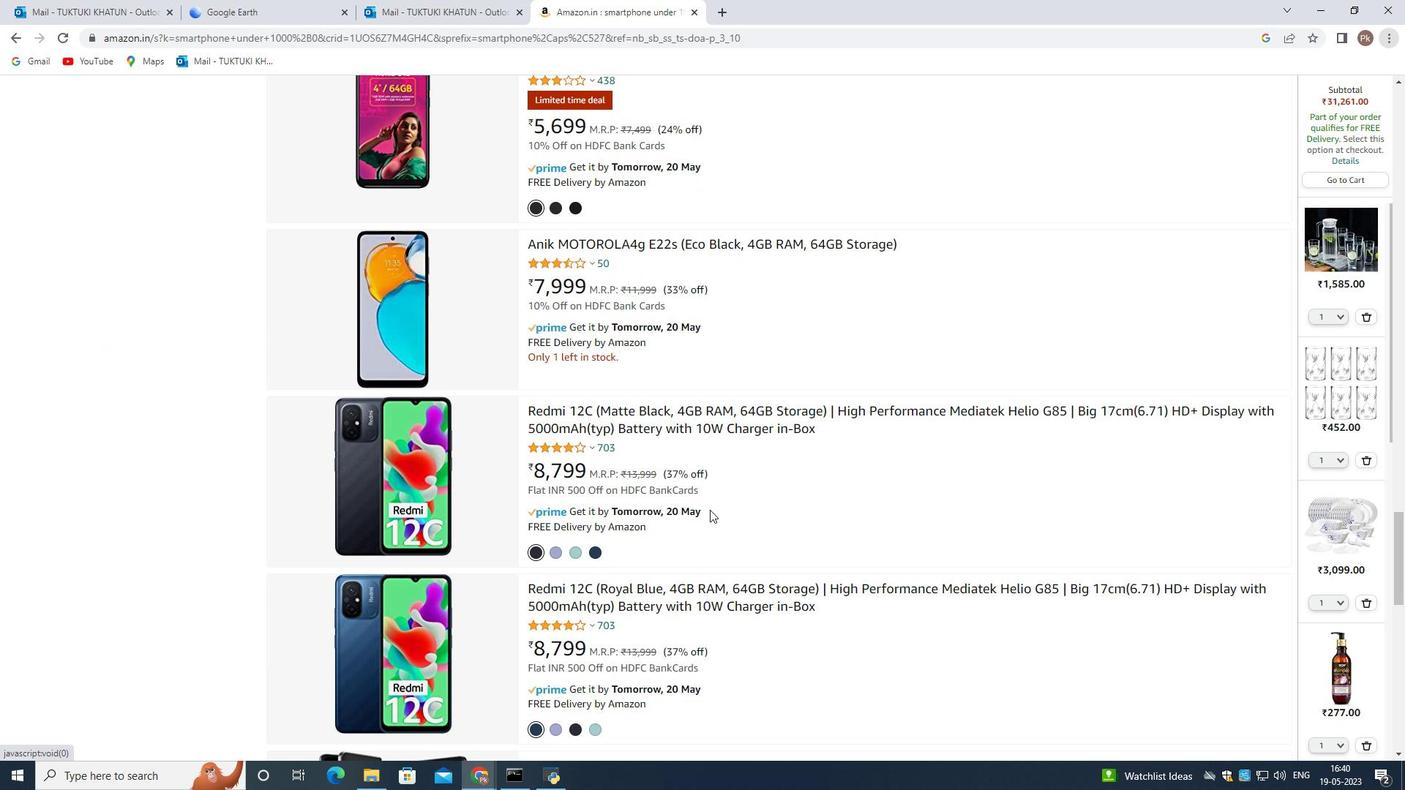 
Action: Mouse scrolled (712, 499) with delta (0, 0)
Screenshot: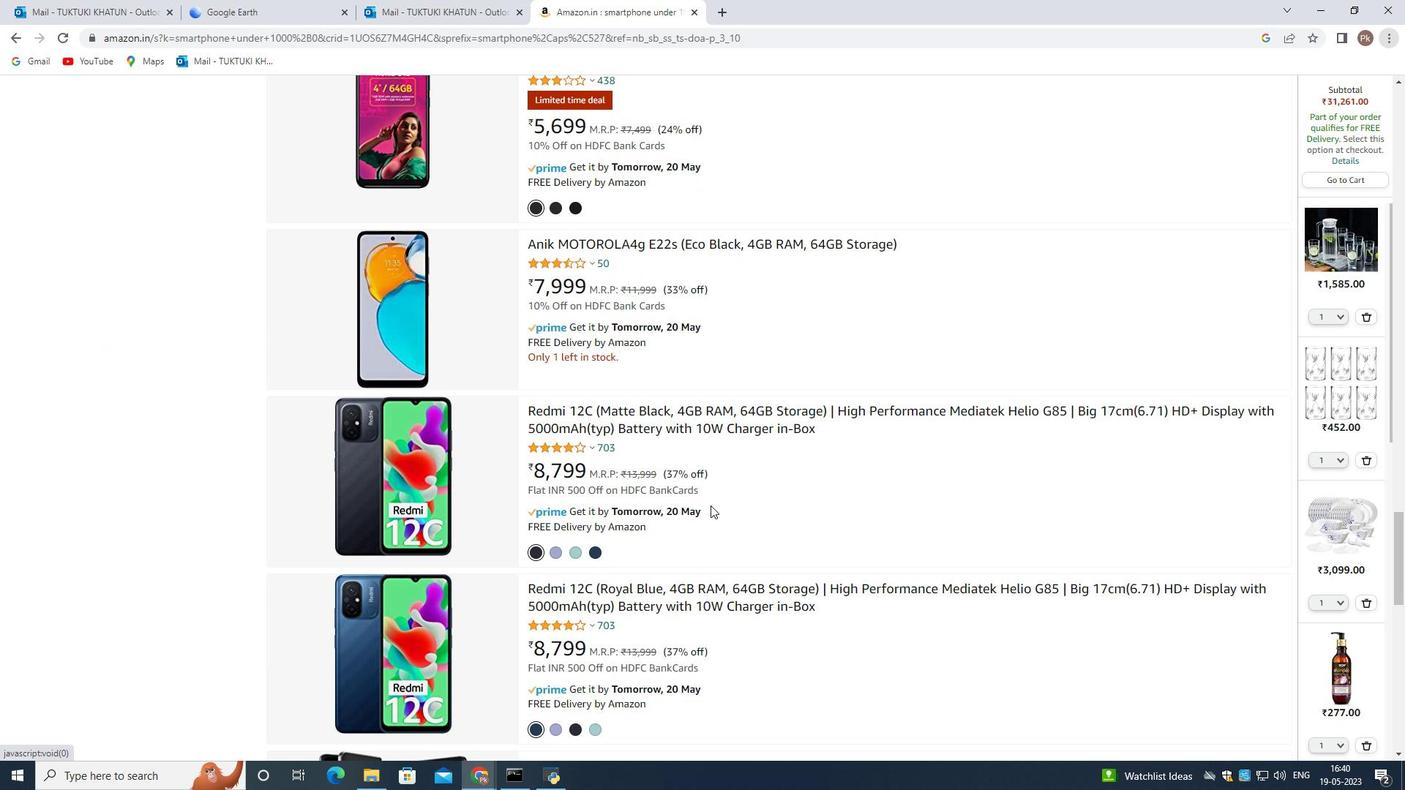 
Action: Mouse moved to (738, 465)
Screenshot: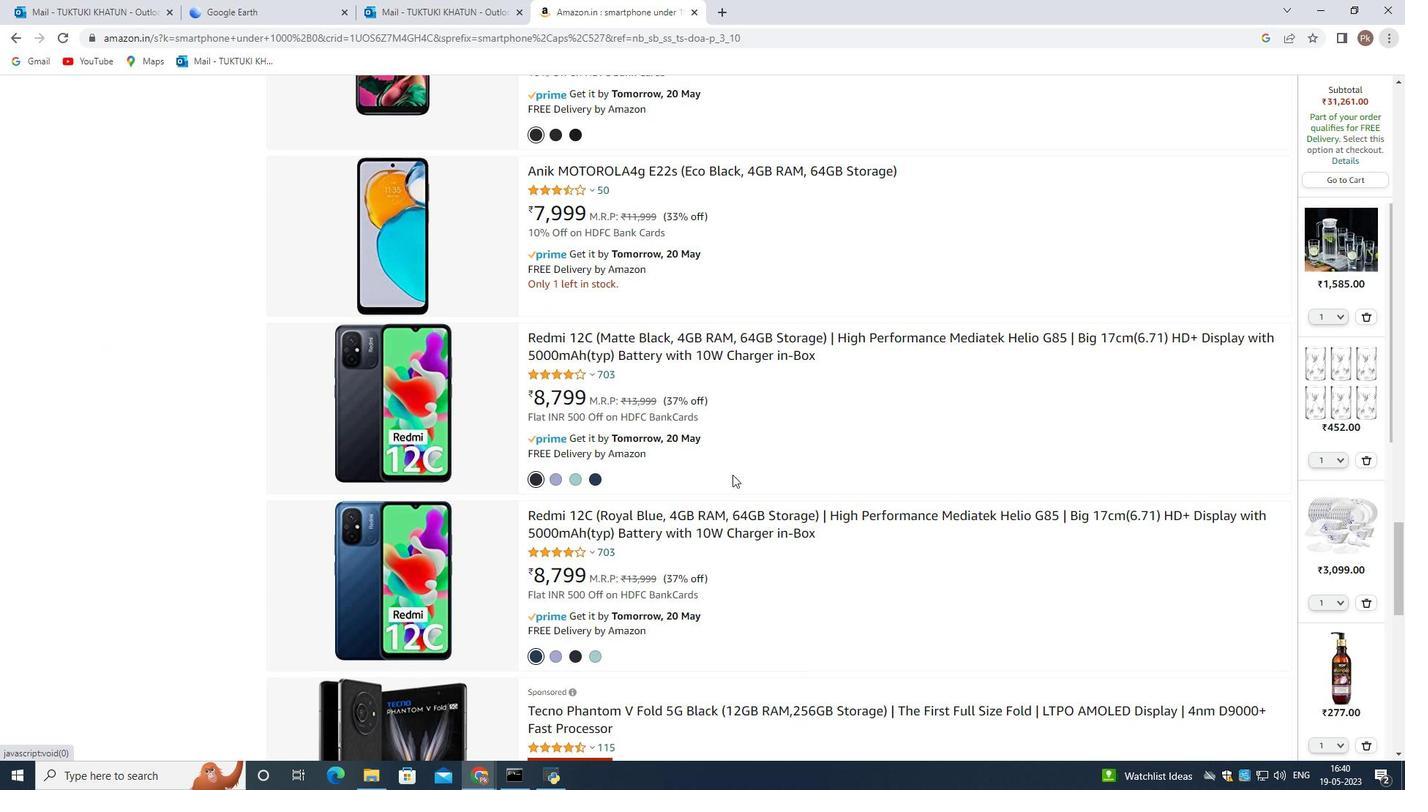 
Action: Mouse scrolled (738, 464) with delta (0, 0)
Screenshot: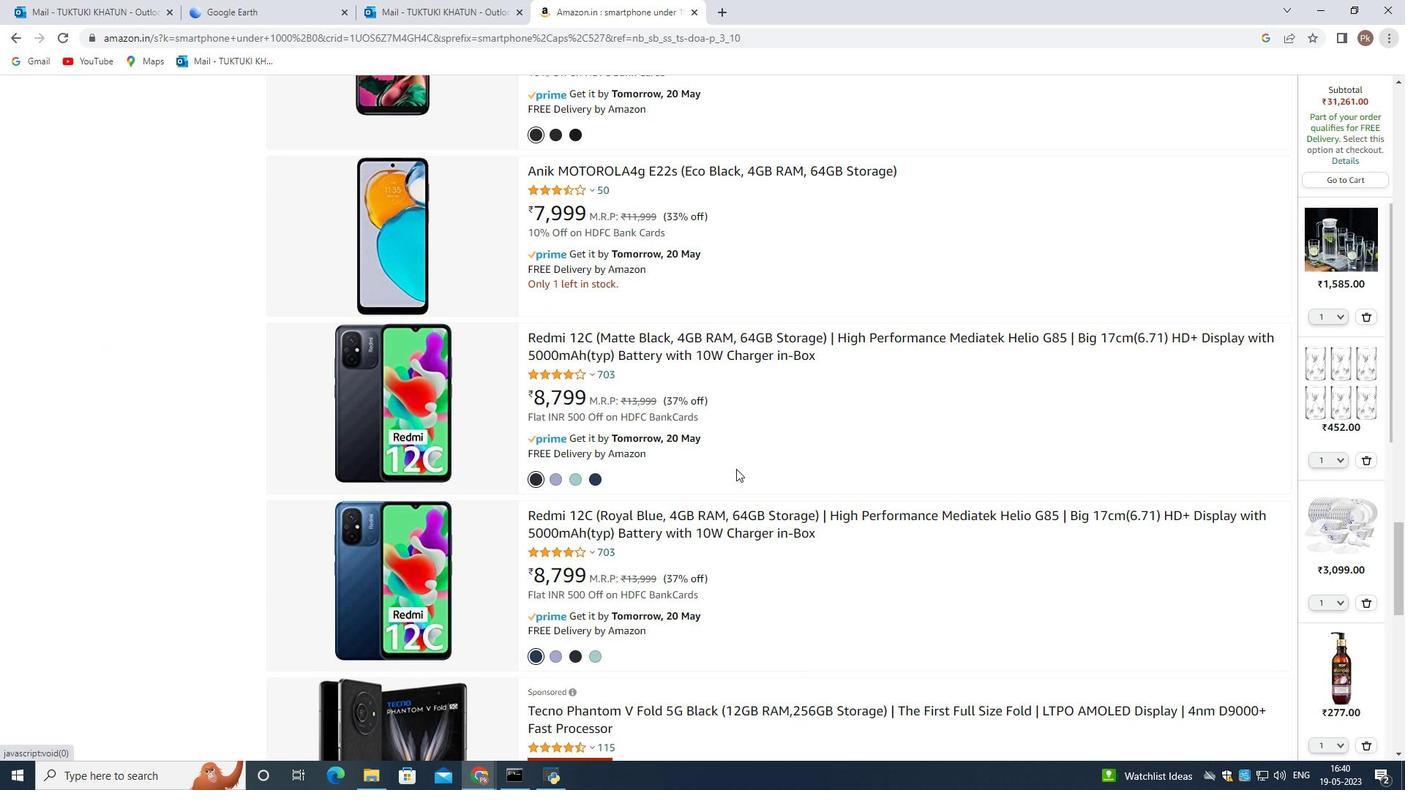 
Action: Mouse scrolled (738, 464) with delta (0, 0)
Screenshot: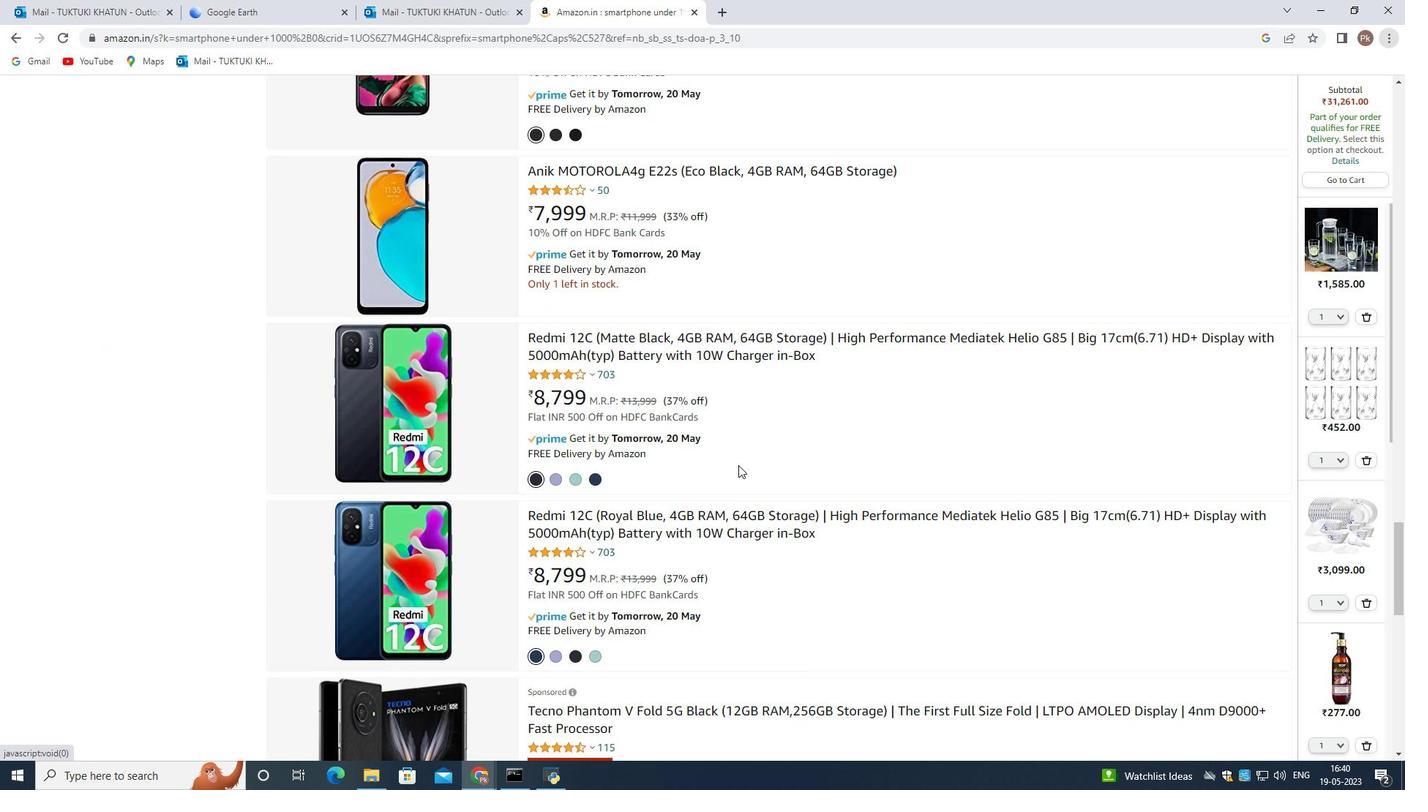 
Action: Mouse moved to (696, 443)
Screenshot: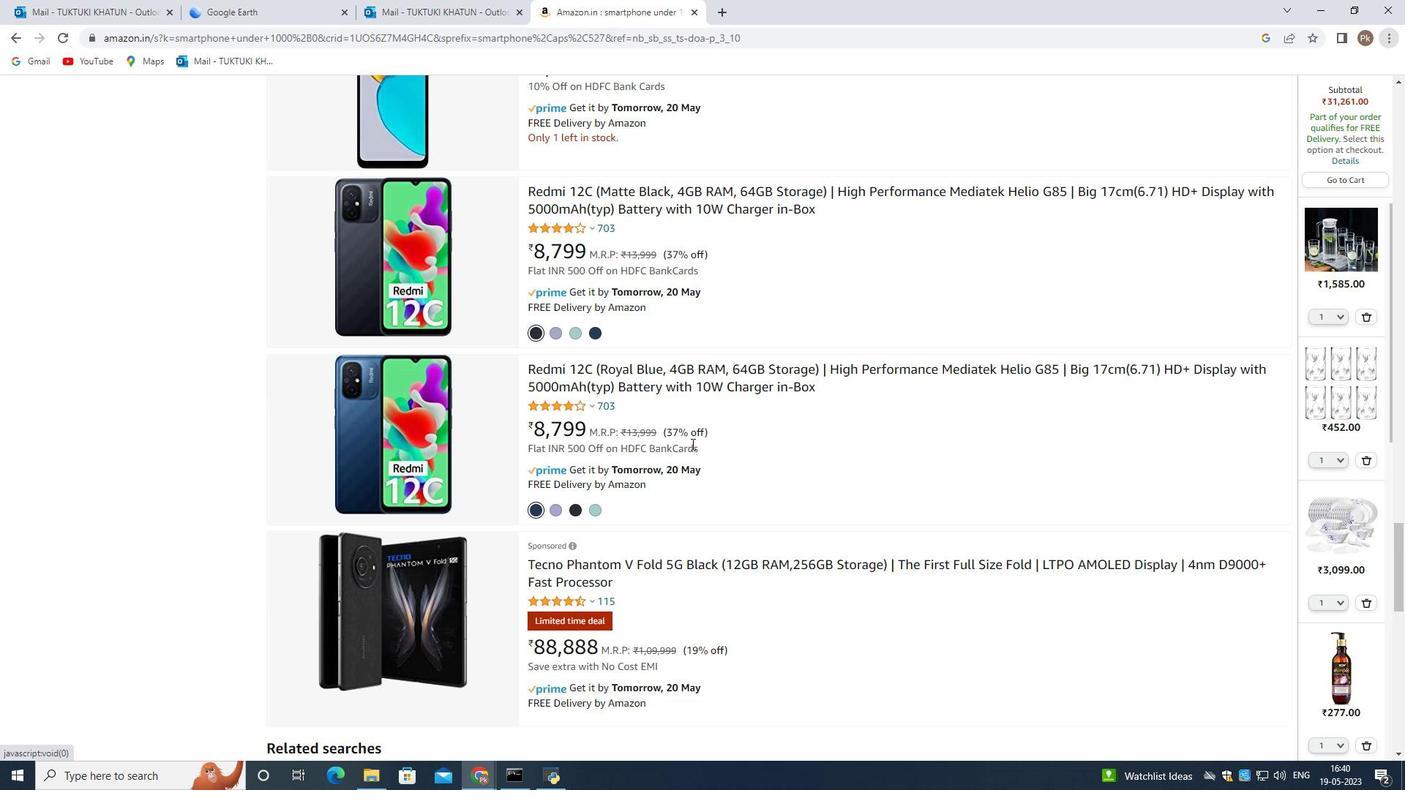 
Action: Mouse scrolled (695, 443) with delta (0, 0)
Screenshot: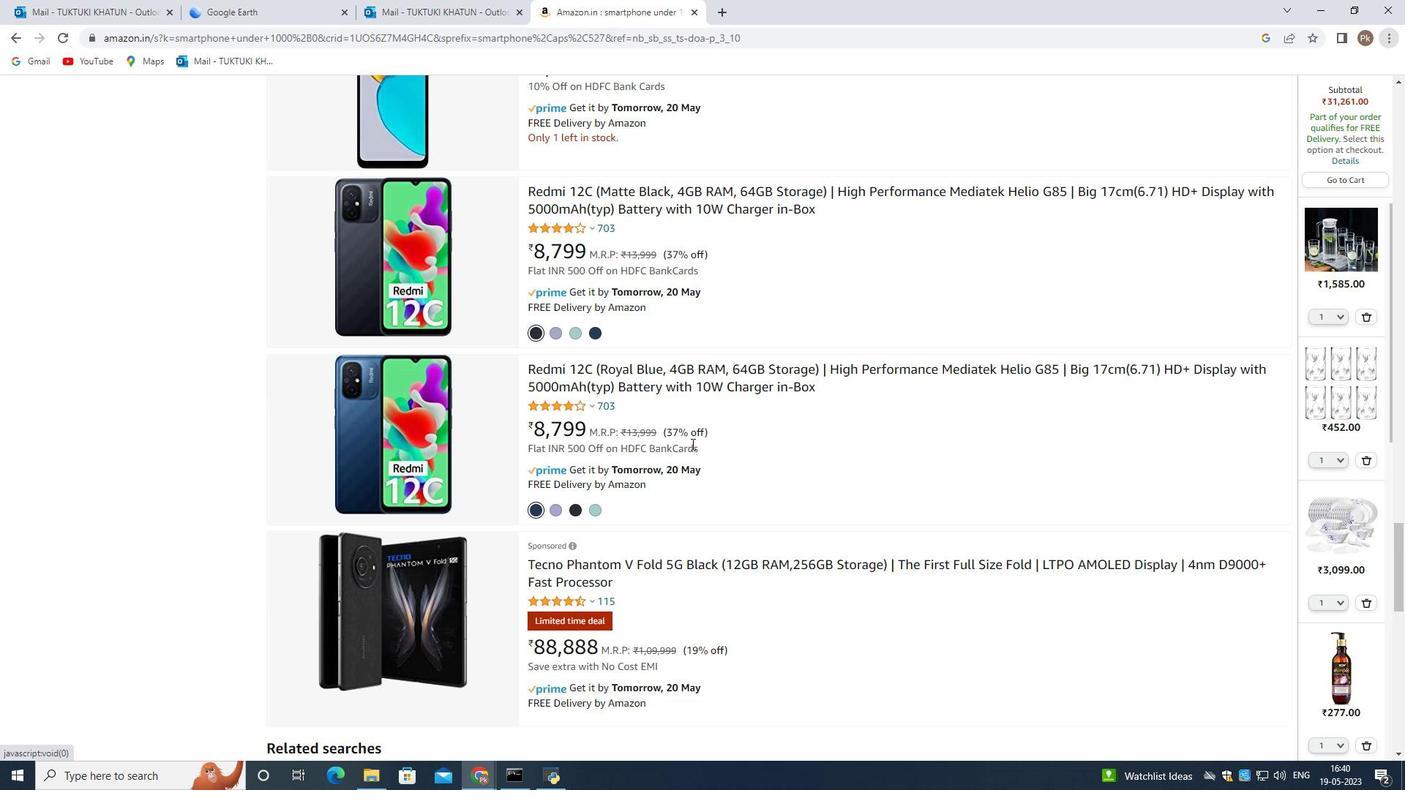 
Action: Mouse moved to (725, 529)
Screenshot: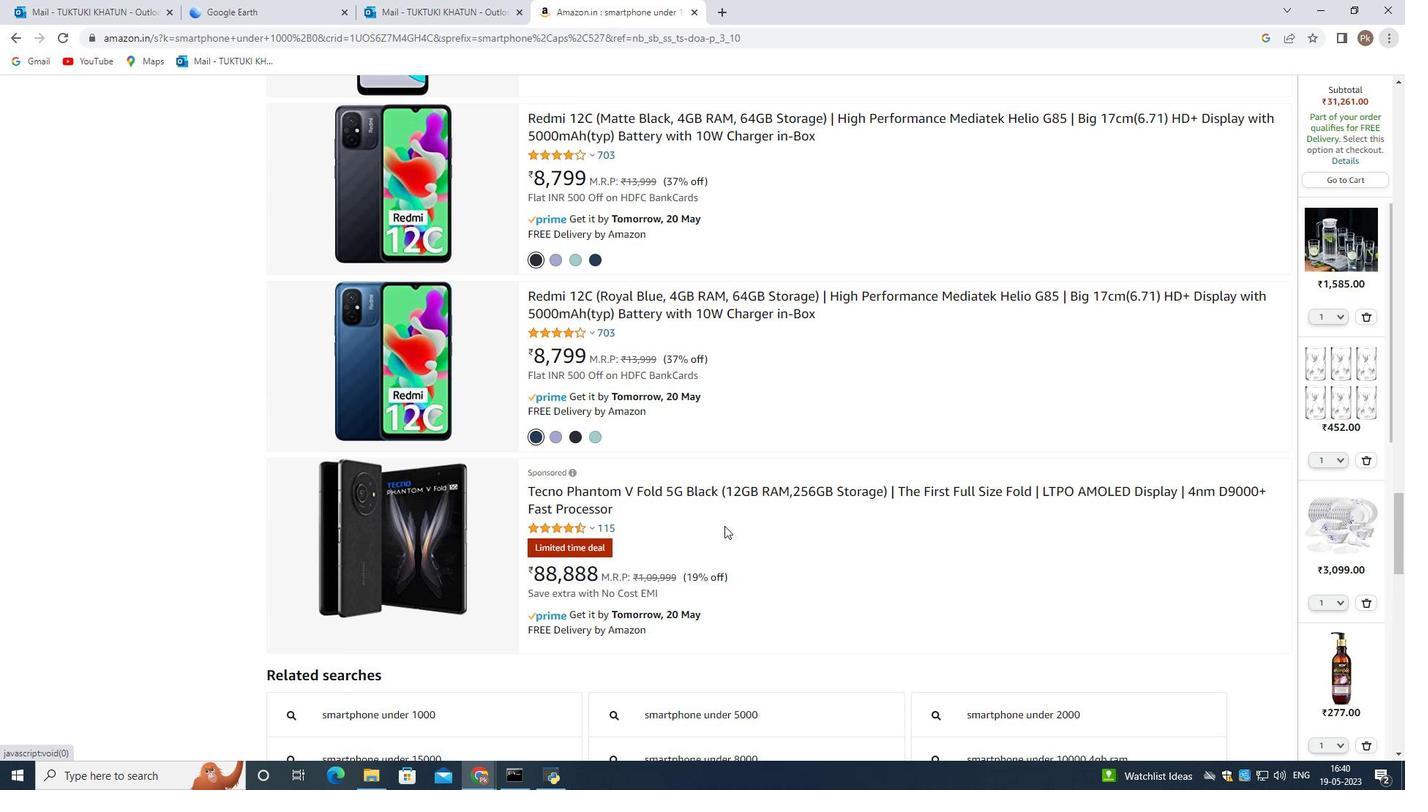 
Action: Mouse scrolled (725, 528) with delta (0, 0)
Screenshot: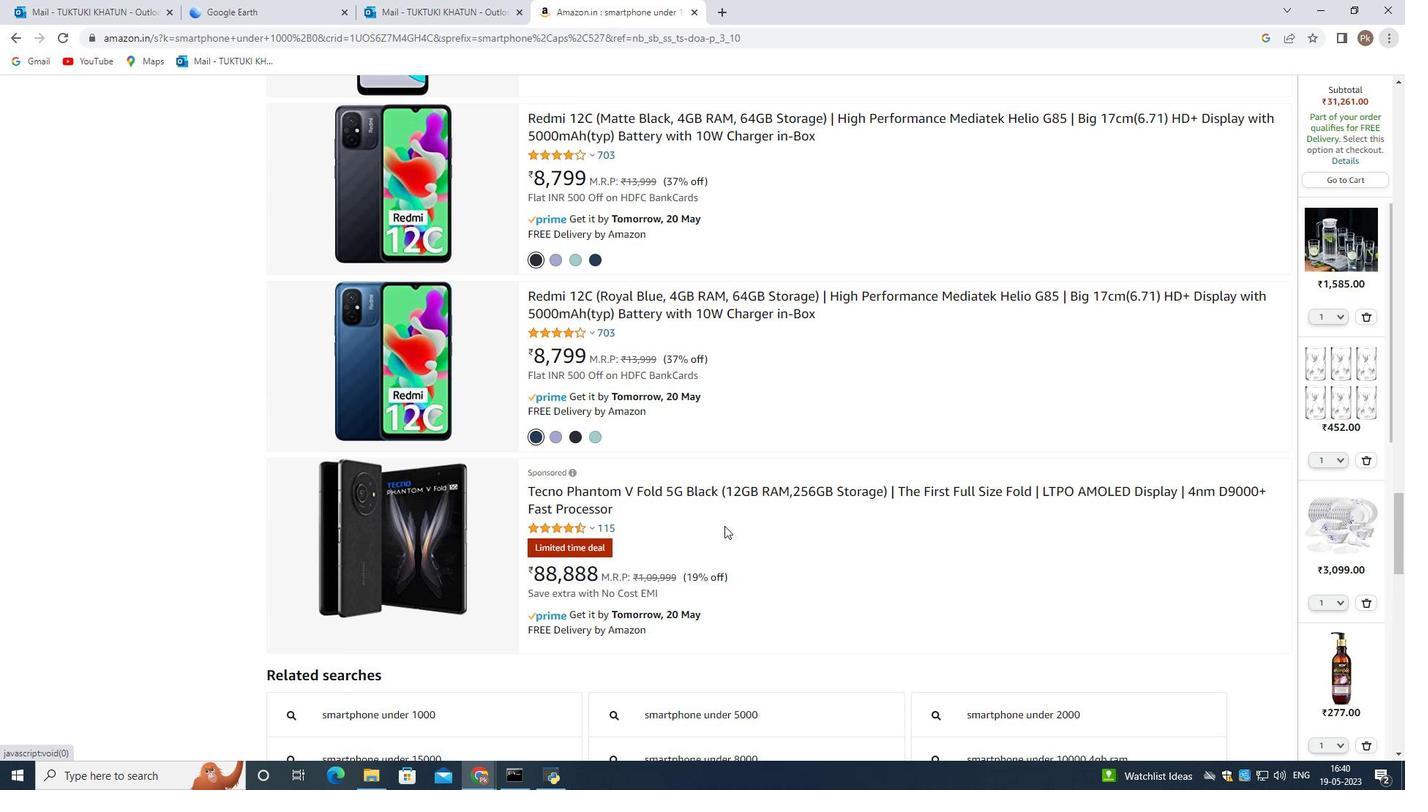 
Action: Mouse moved to (696, 529)
Screenshot: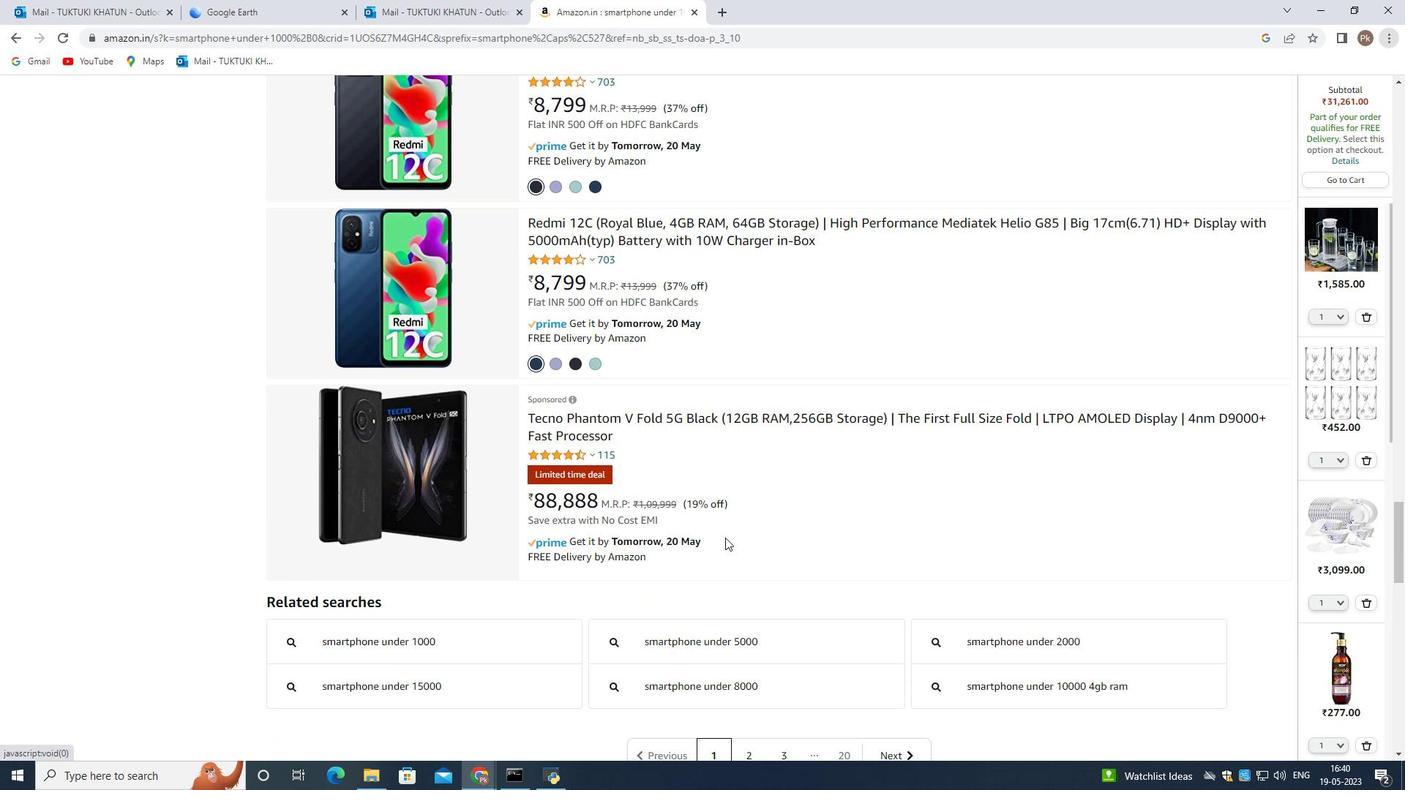
Action: Mouse scrolled (696, 529) with delta (0, 0)
Screenshot: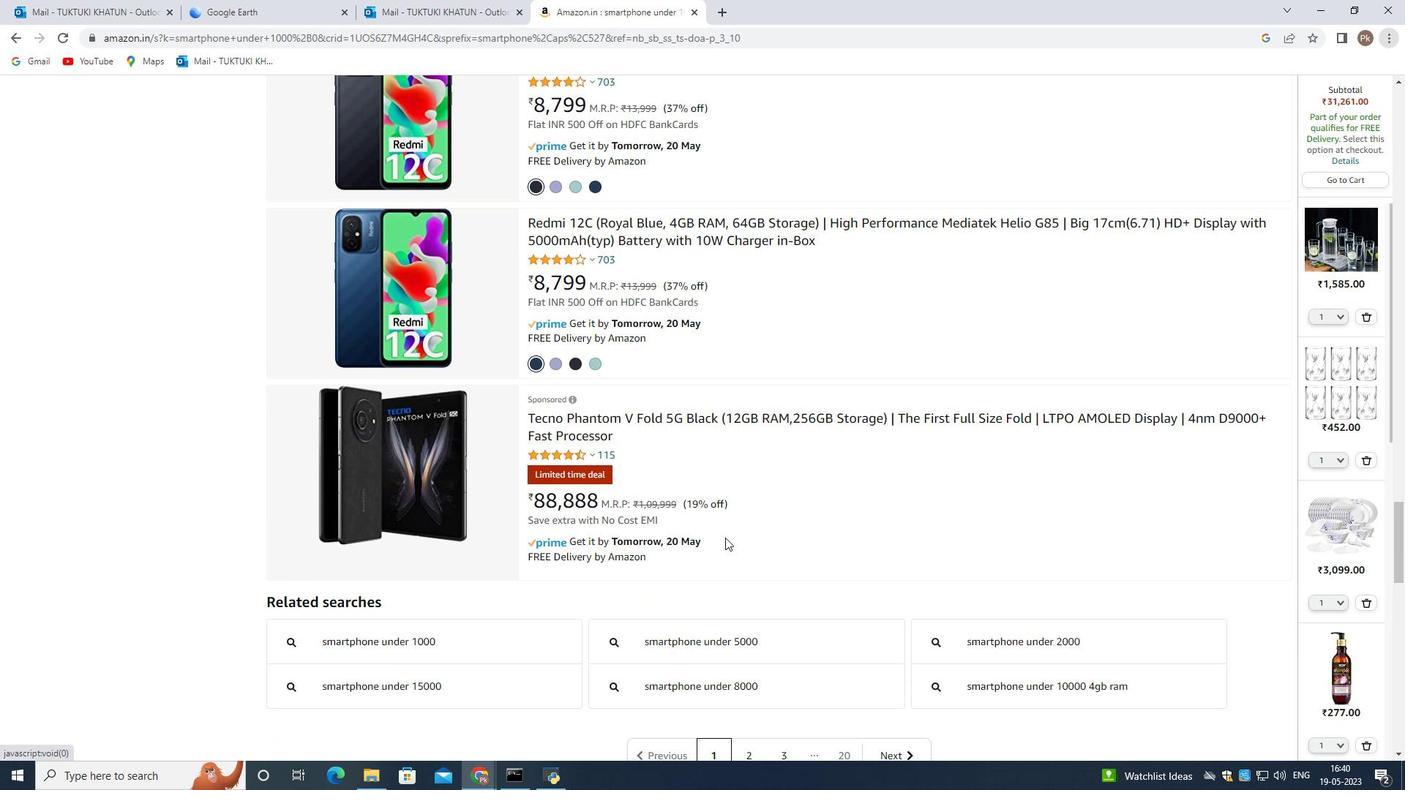 
Action: Mouse moved to (721, 393)
Screenshot: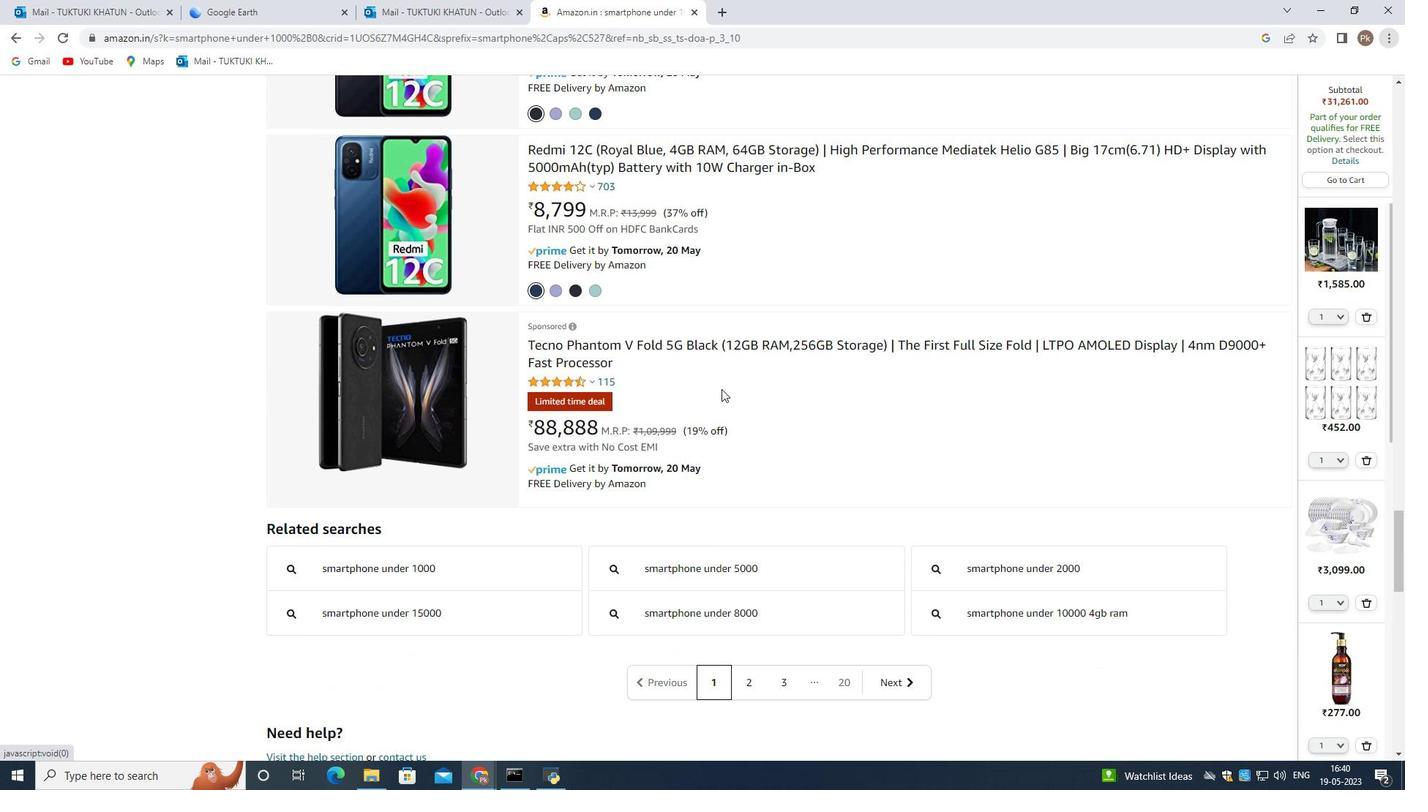 
Action: Mouse scrolled (721, 392) with delta (0, 0)
Screenshot: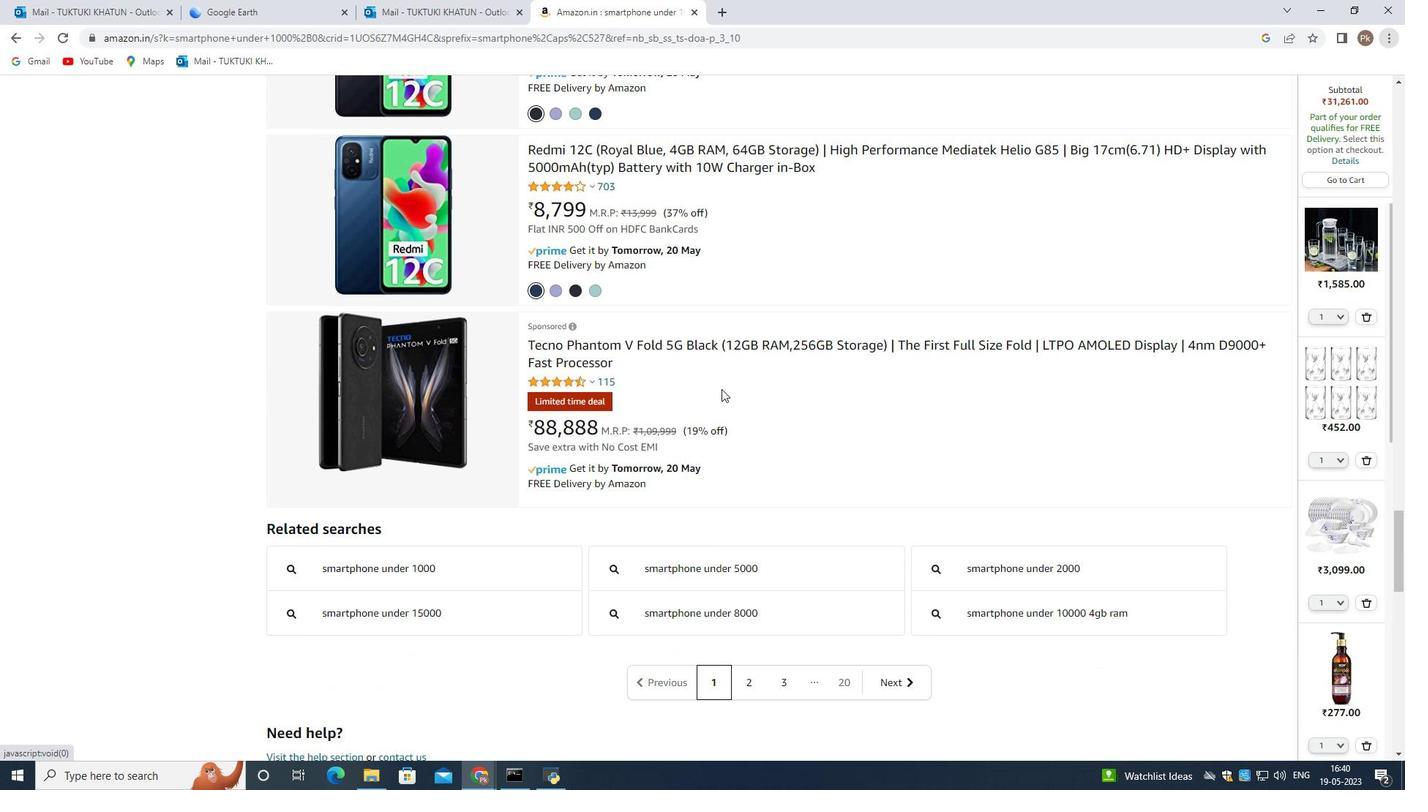 
Action: Mouse moved to (757, 335)
Screenshot: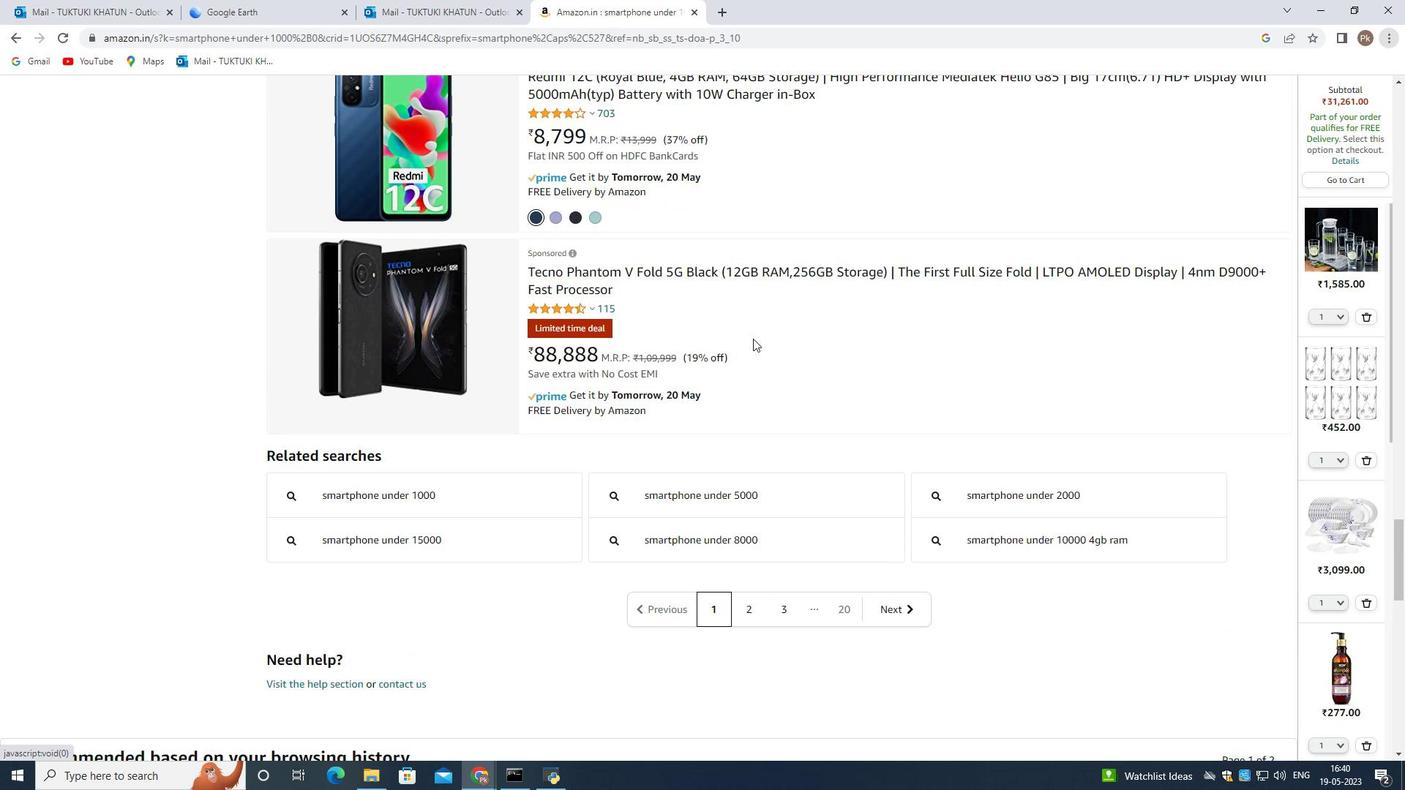 
Action: Mouse scrolled (757, 335) with delta (0, 0)
Screenshot: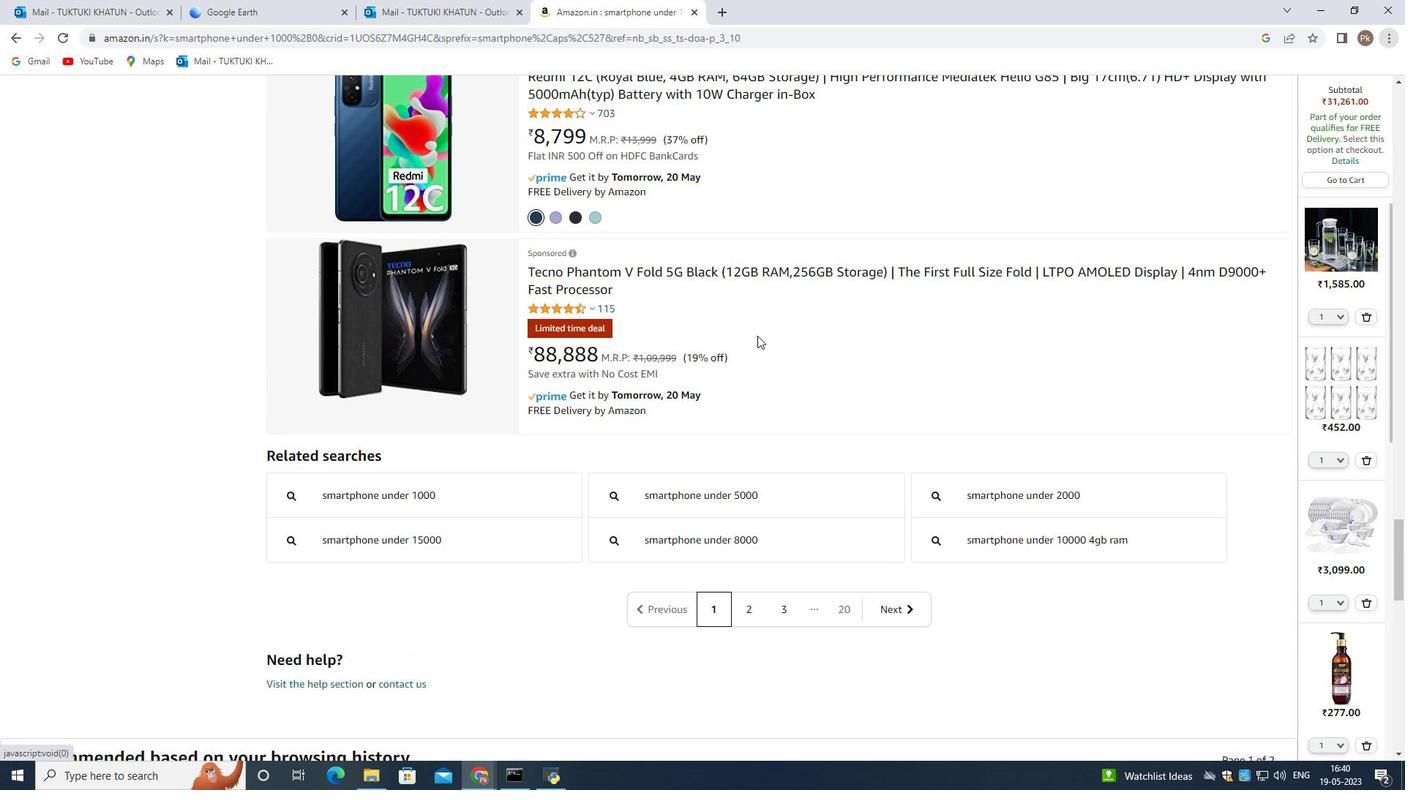 
Action: Mouse scrolled (757, 335) with delta (0, 0)
Screenshot: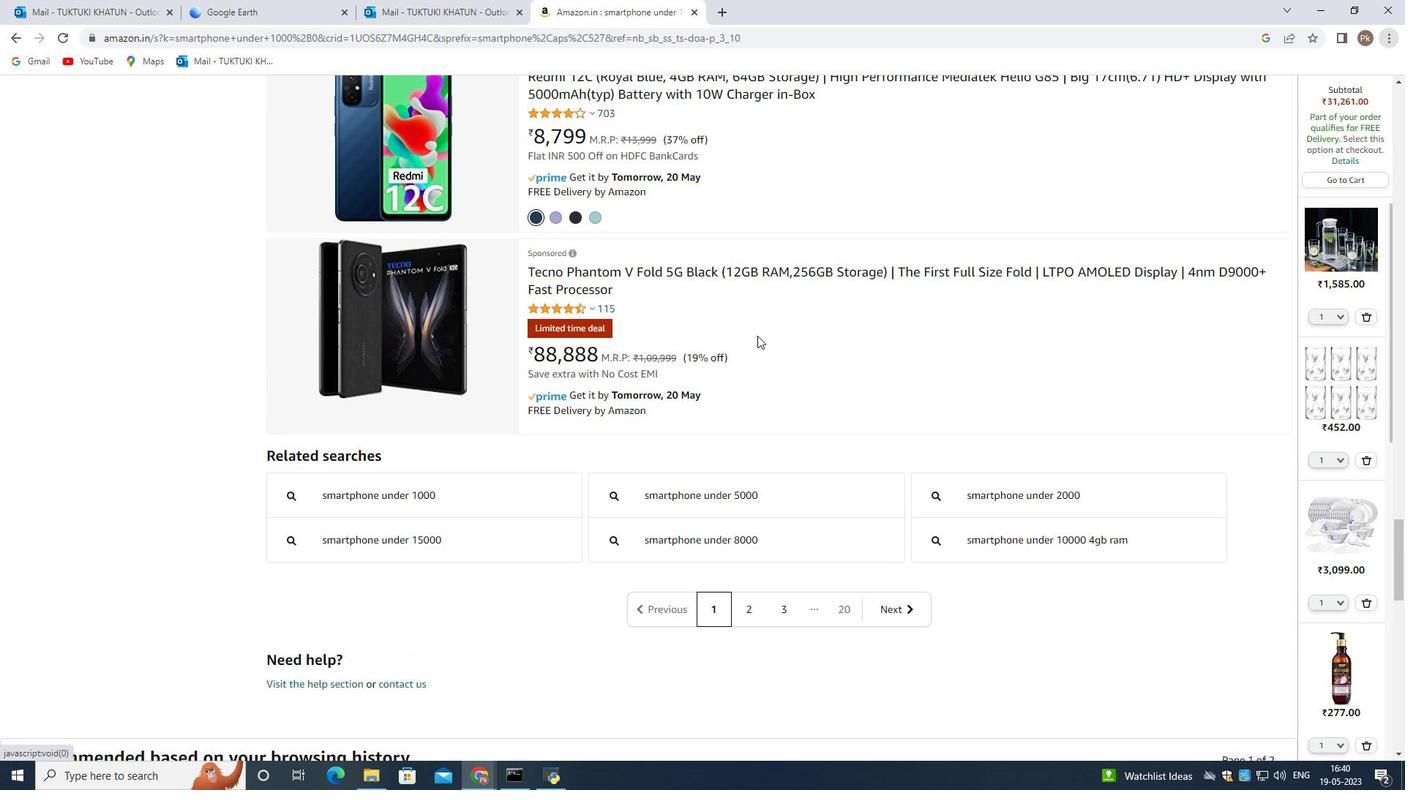 
Action: Mouse scrolled (757, 335) with delta (0, 0)
Screenshot: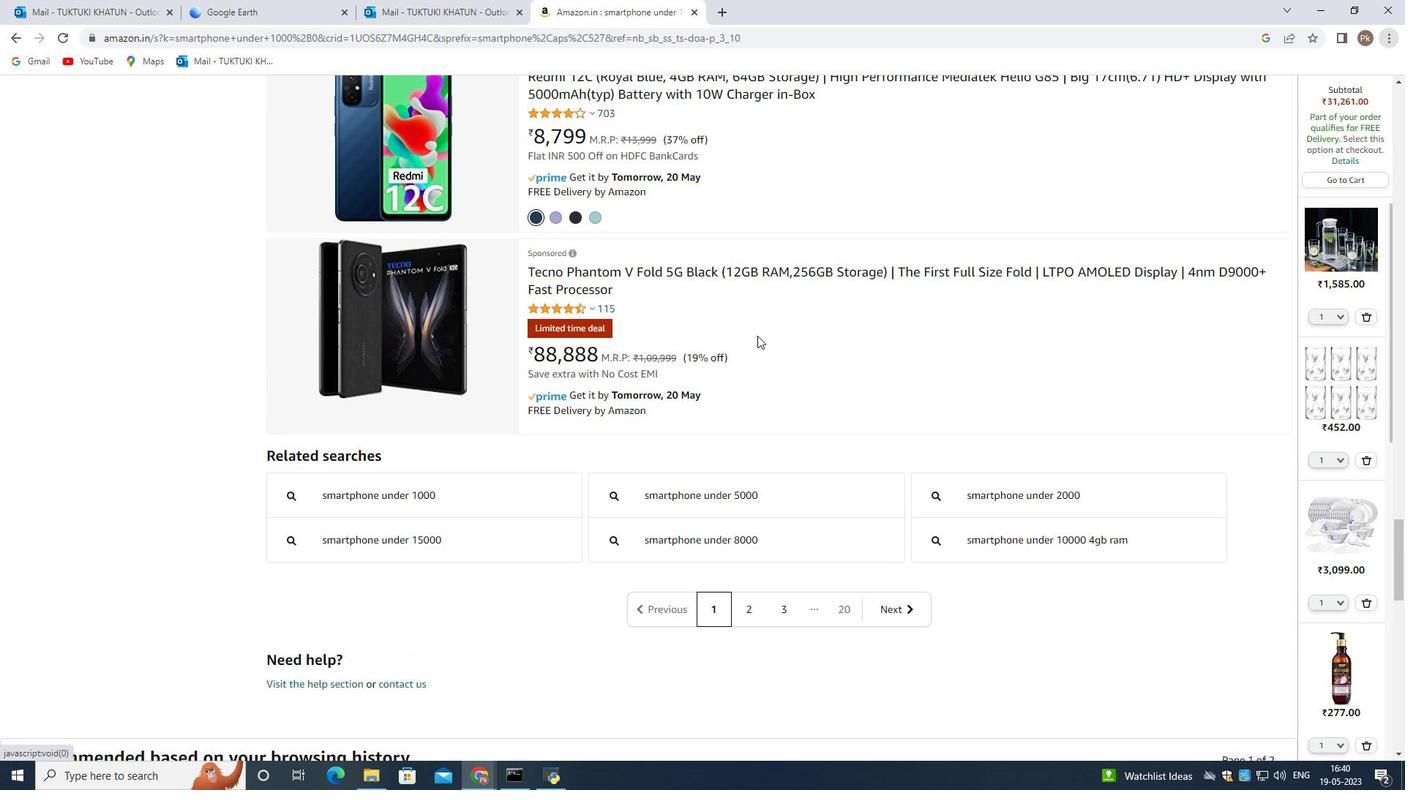 
Action: Mouse scrolled (757, 335) with delta (0, 0)
Screenshot: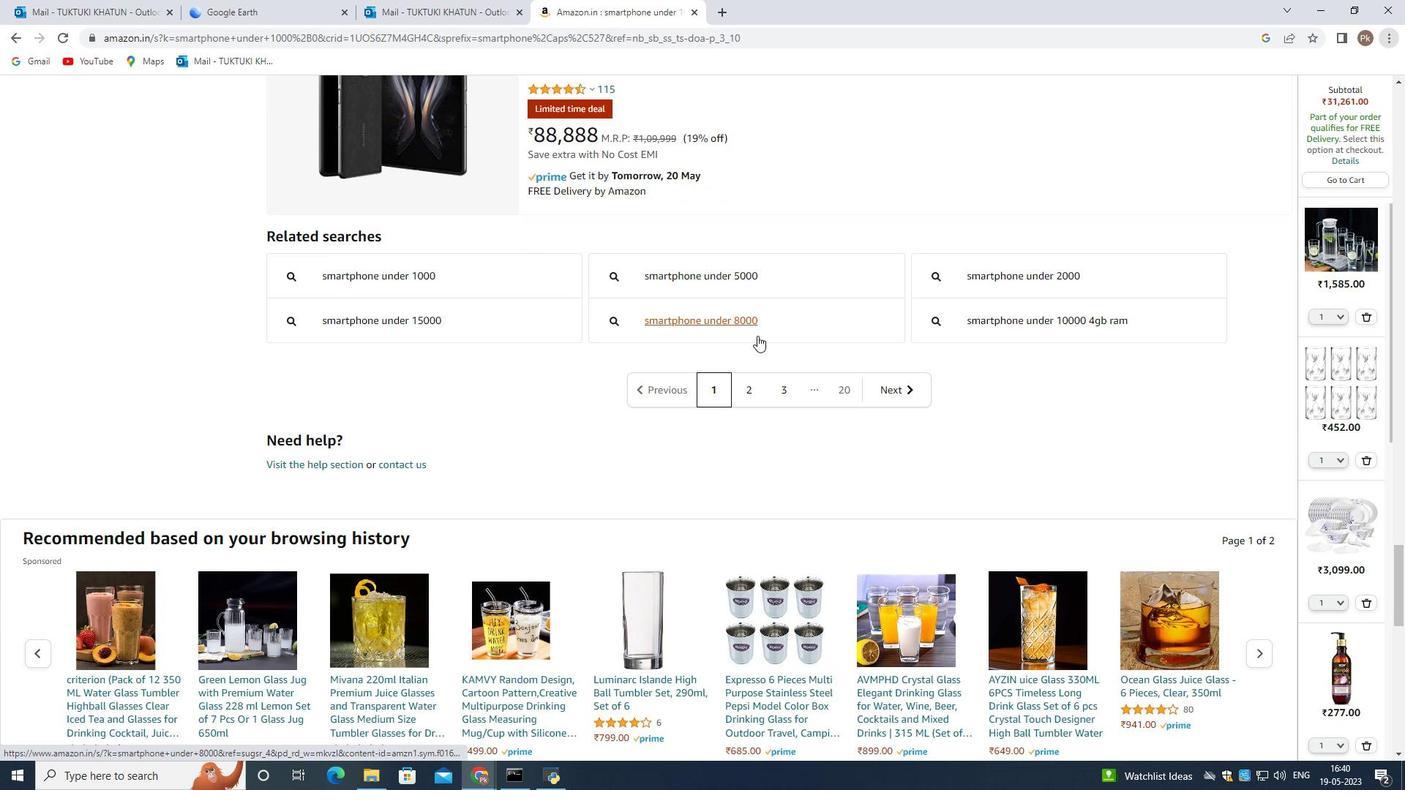 
Action: Mouse scrolled (757, 335) with delta (0, 0)
Screenshot: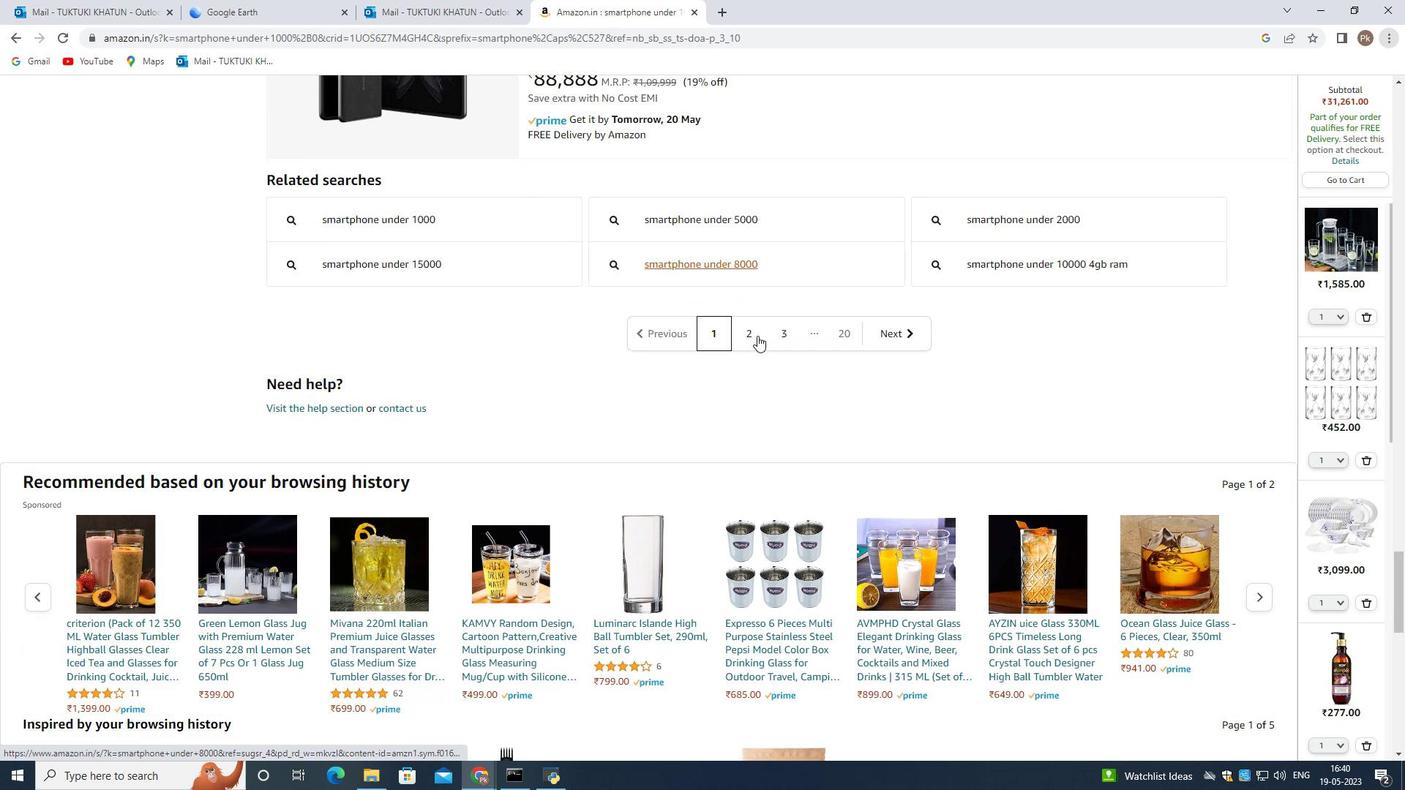 
Action: Mouse scrolled (757, 335) with delta (0, 0)
Screenshot: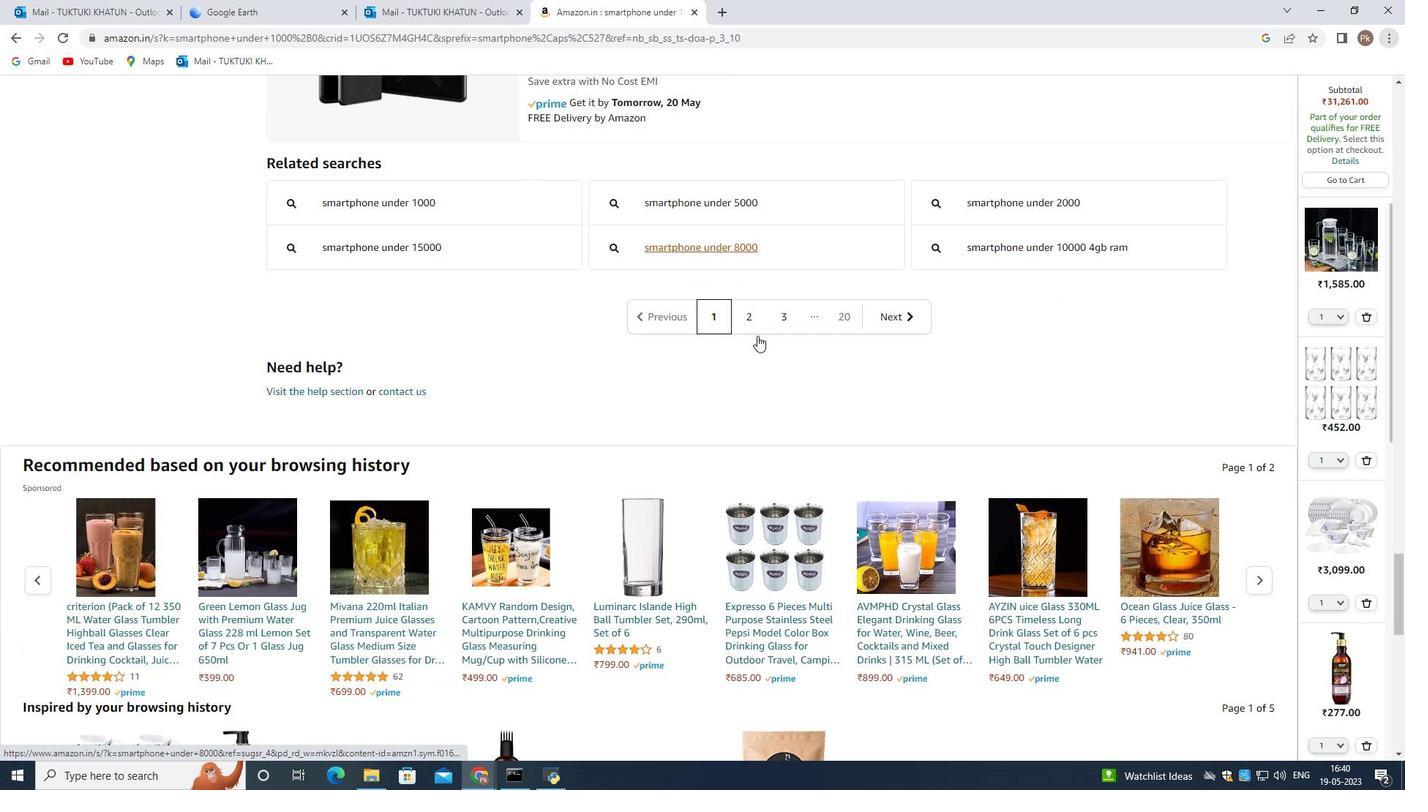 
Action: Mouse scrolled (757, 335) with delta (0, 0)
Screenshot: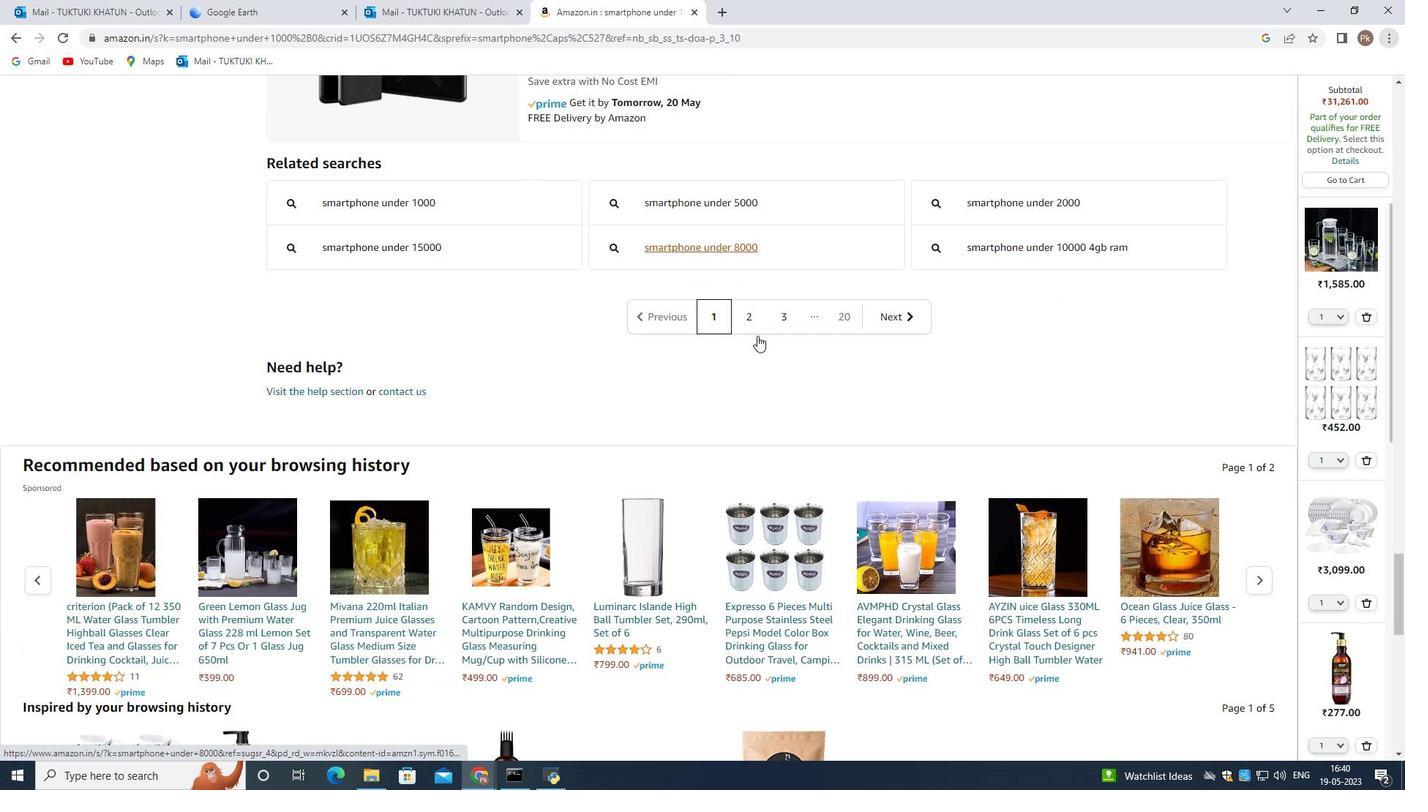 
Action: Mouse scrolled (757, 335) with delta (0, 0)
Screenshot: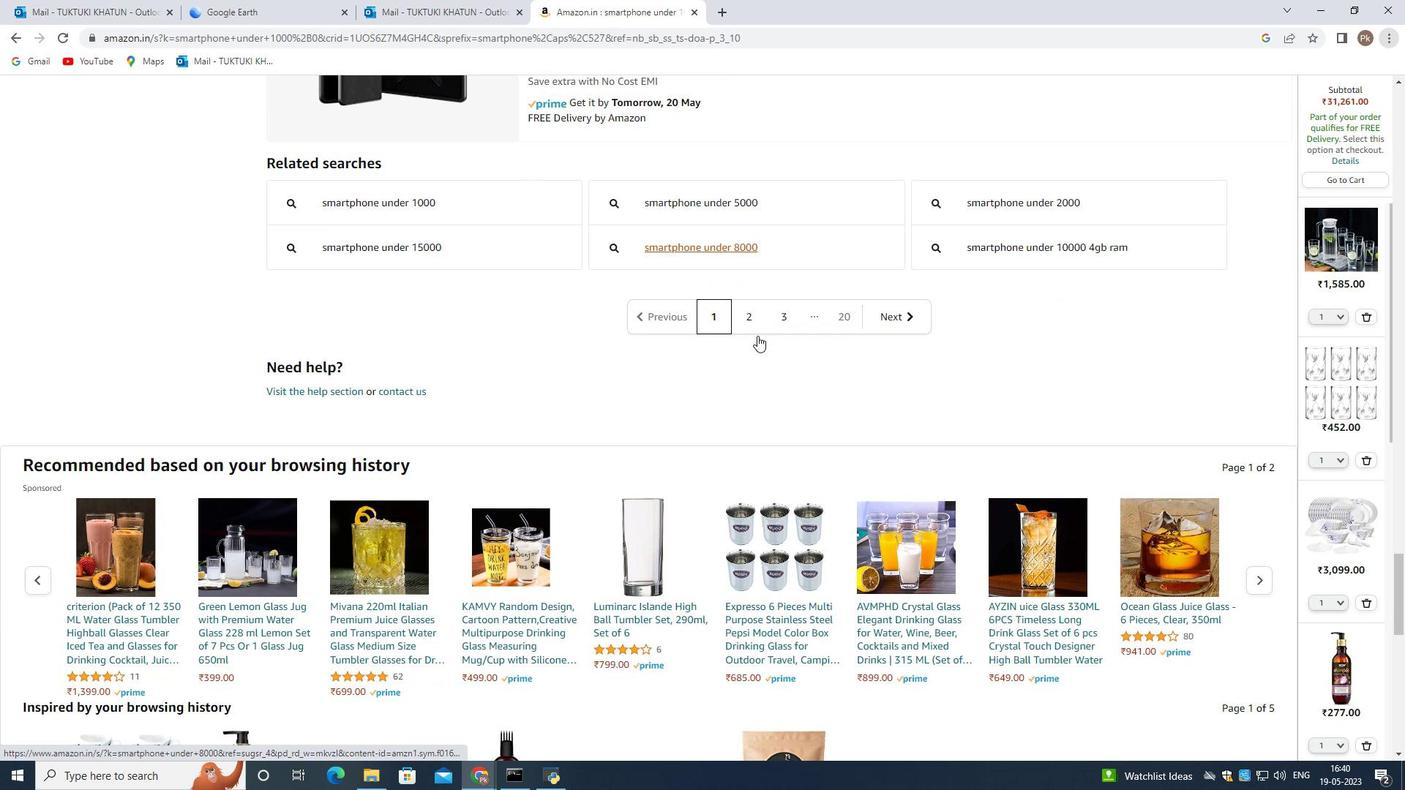 
Action: Mouse scrolled (757, 335) with delta (0, 0)
Screenshot: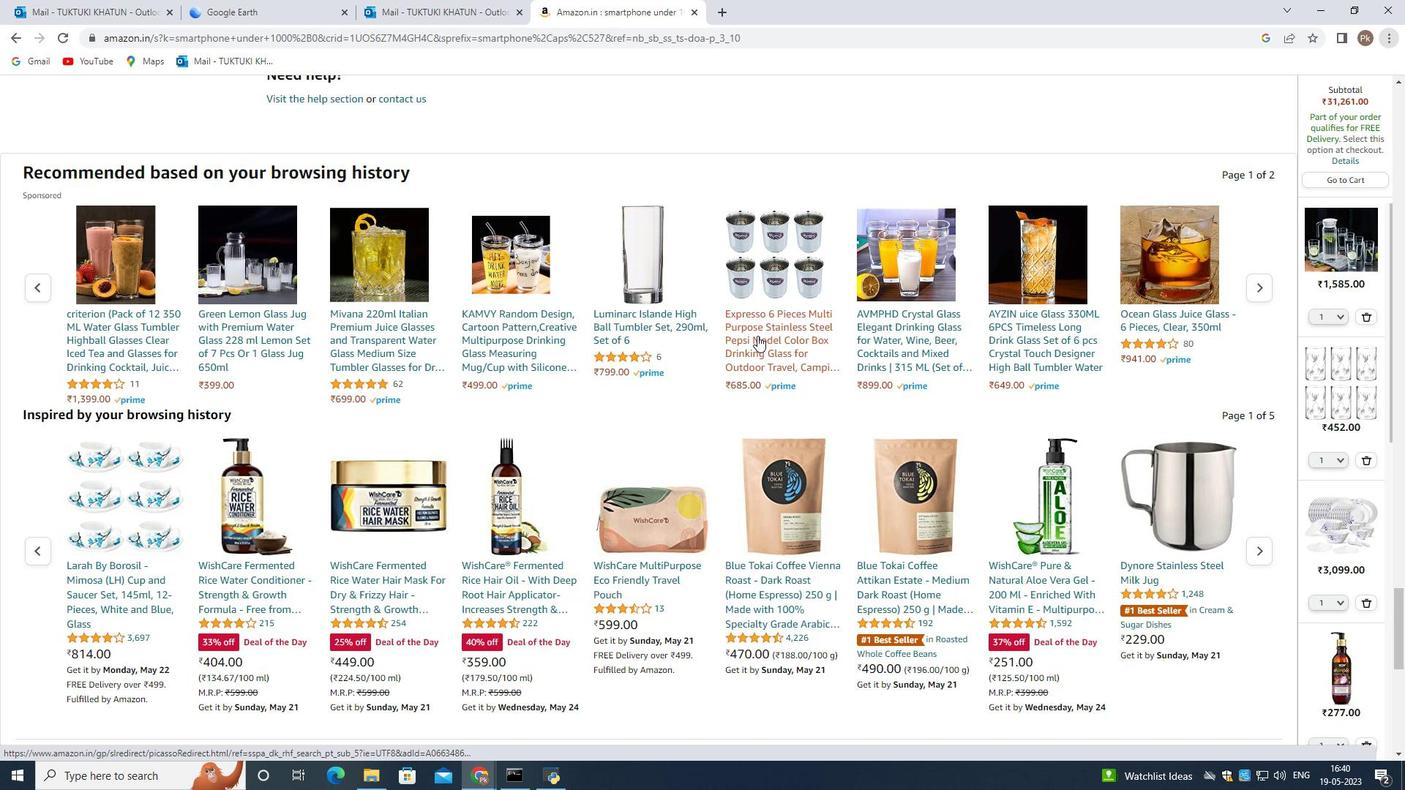 
Action: Mouse scrolled (757, 335) with delta (0, 0)
Screenshot: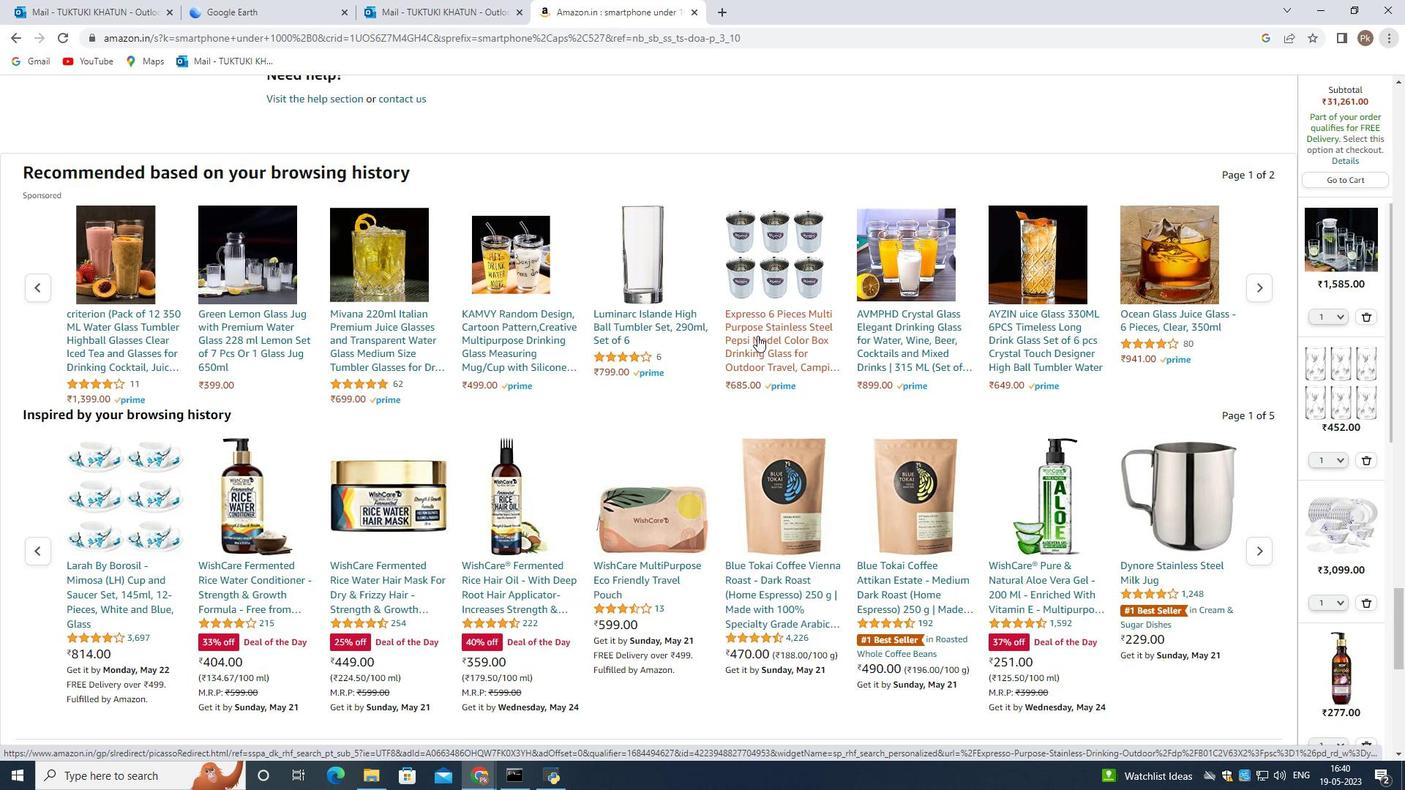 
Action: Mouse scrolled (757, 335) with delta (0, 0)
Screenshot: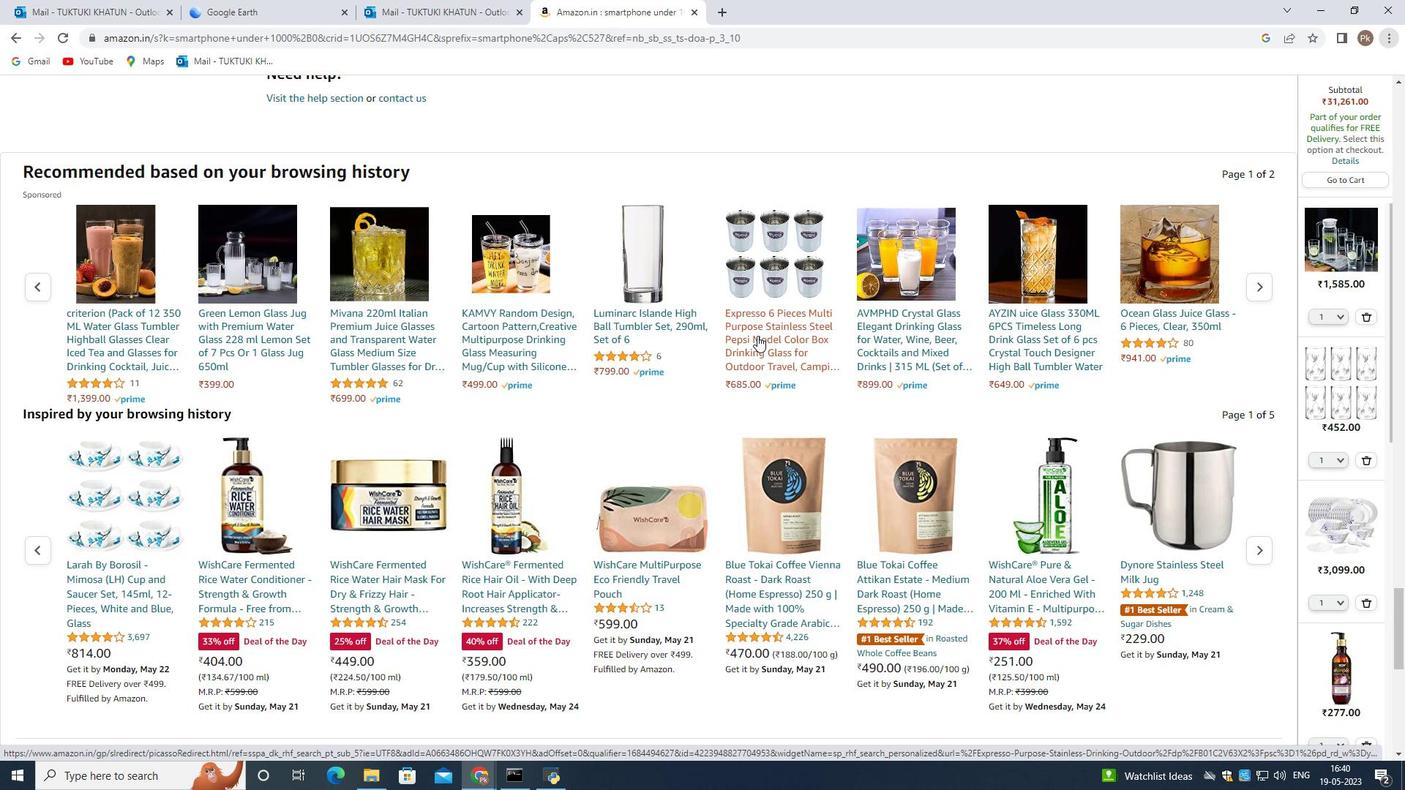 
Action: Mouse scrolled (757, 335) with delta (0, 0)
Screenshot: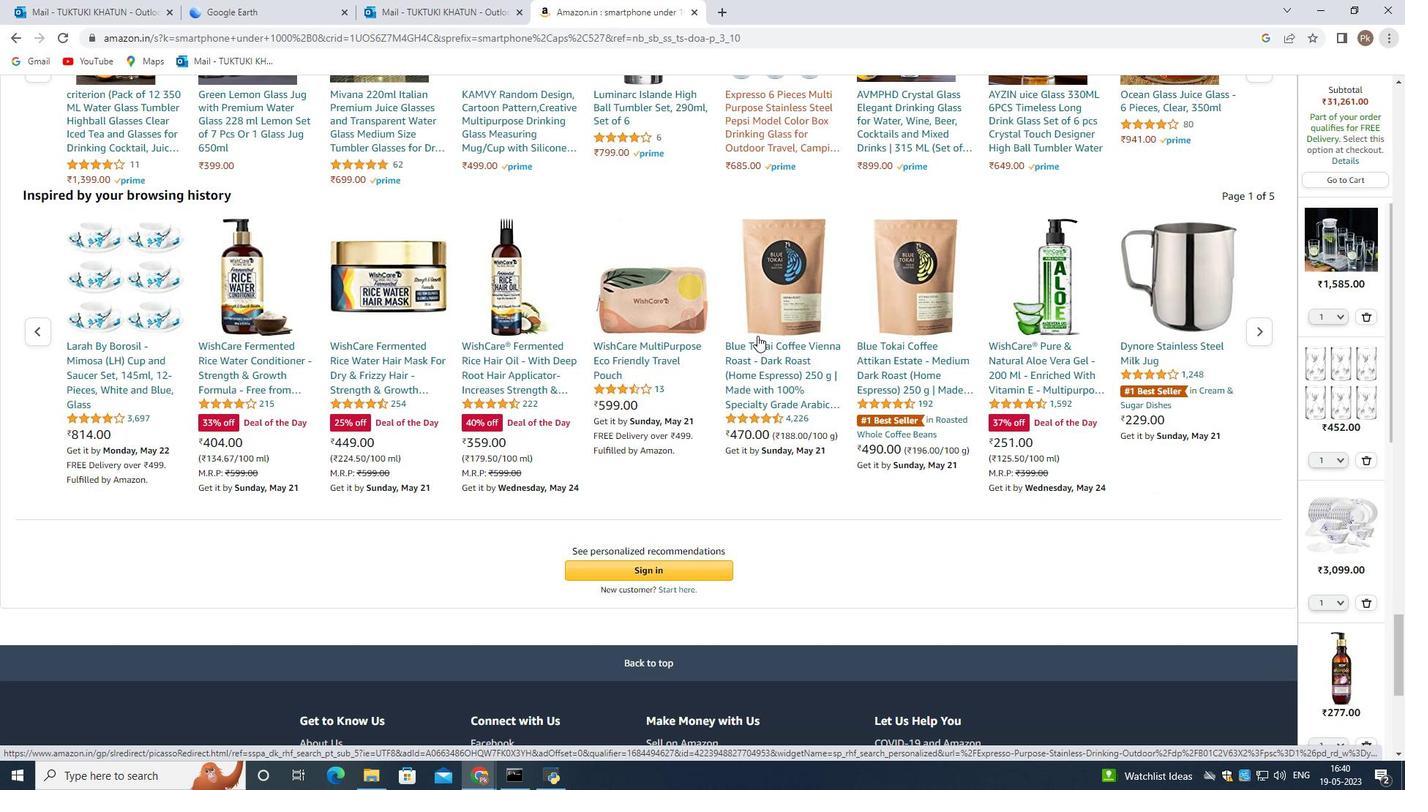 
Action: Mouse scrolled (757, 335) with delta (0, 0)
Screenshot: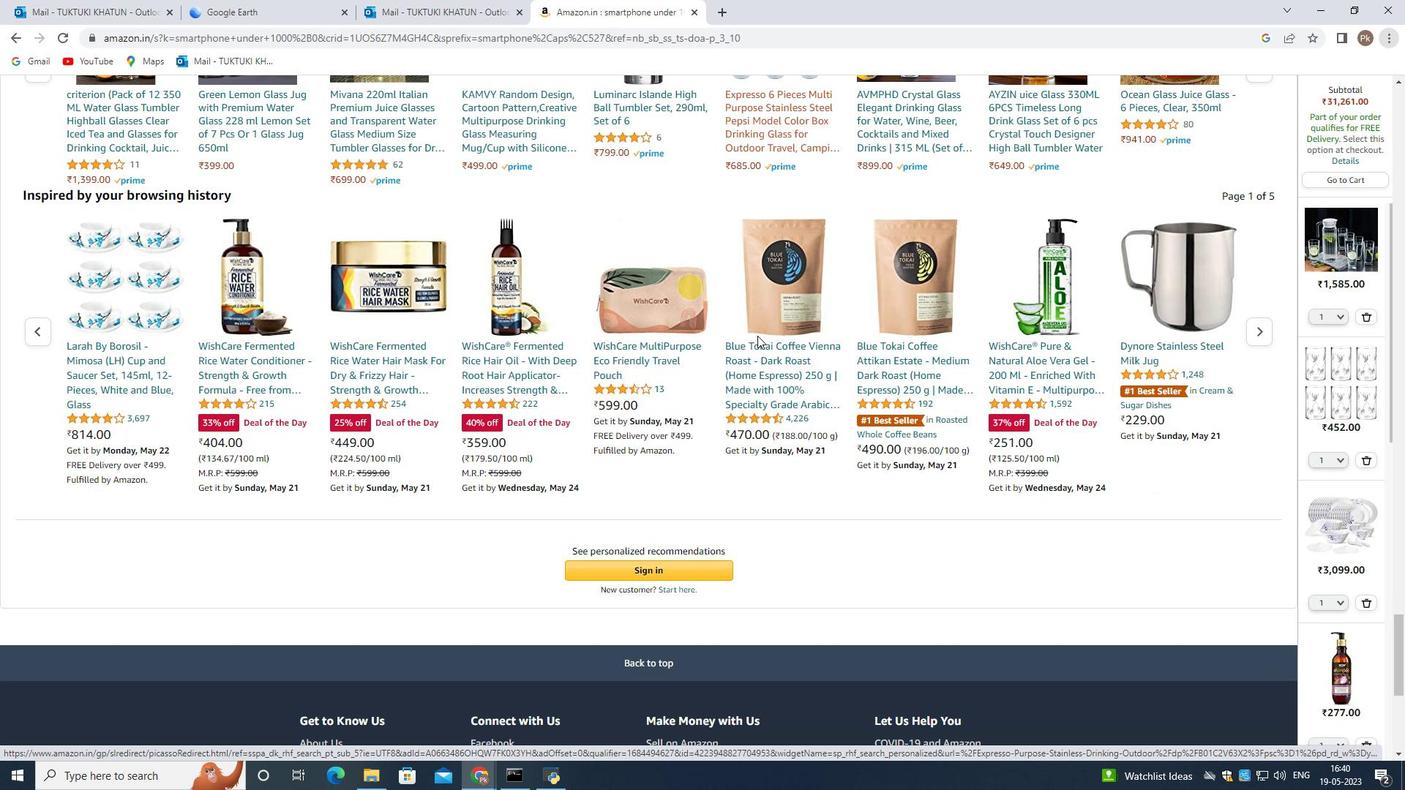 
Action: Mouse scrolled (757, 335) with delta (0, 0)
Screenshot: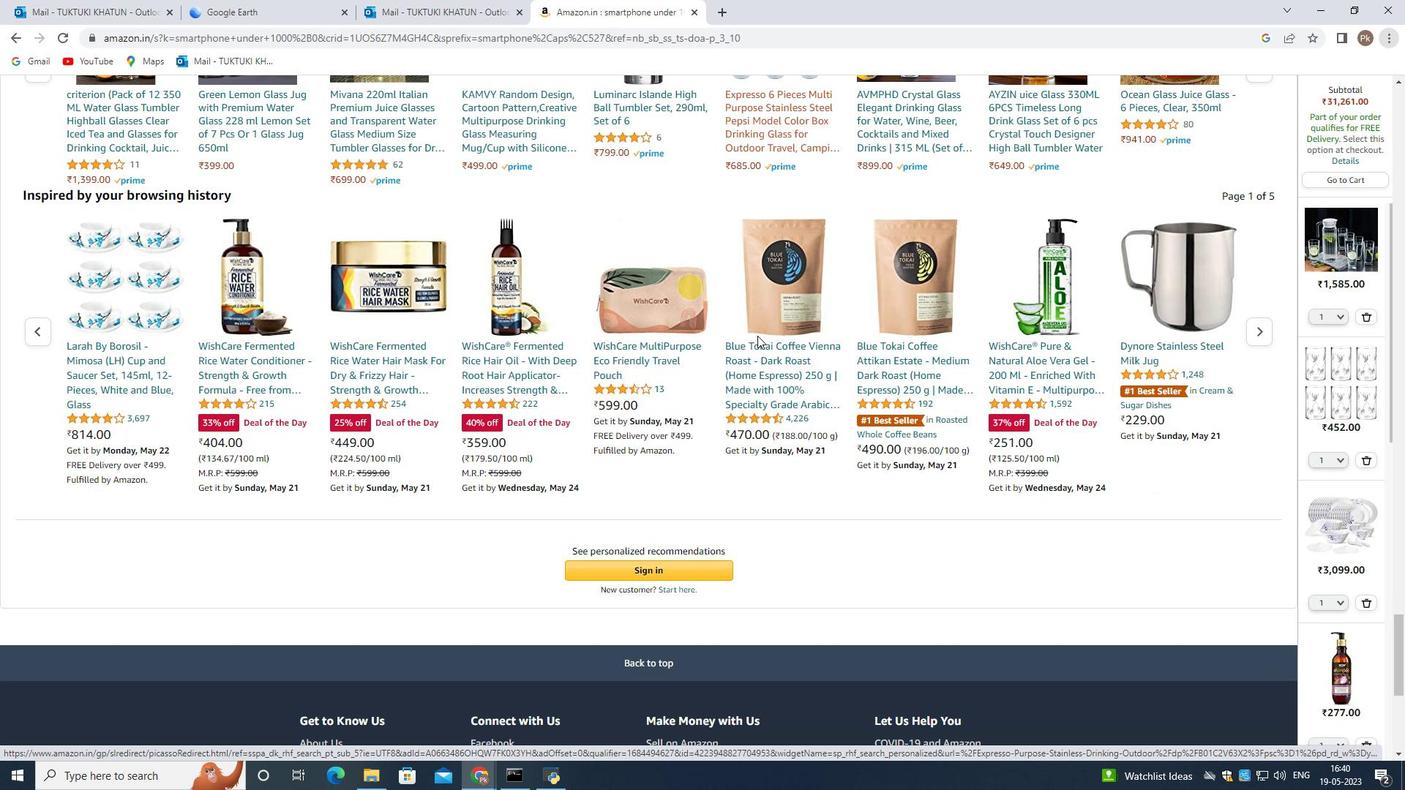 
Action: Mouse scrolled (757, 335) with delta (0, 0)
Screenshot: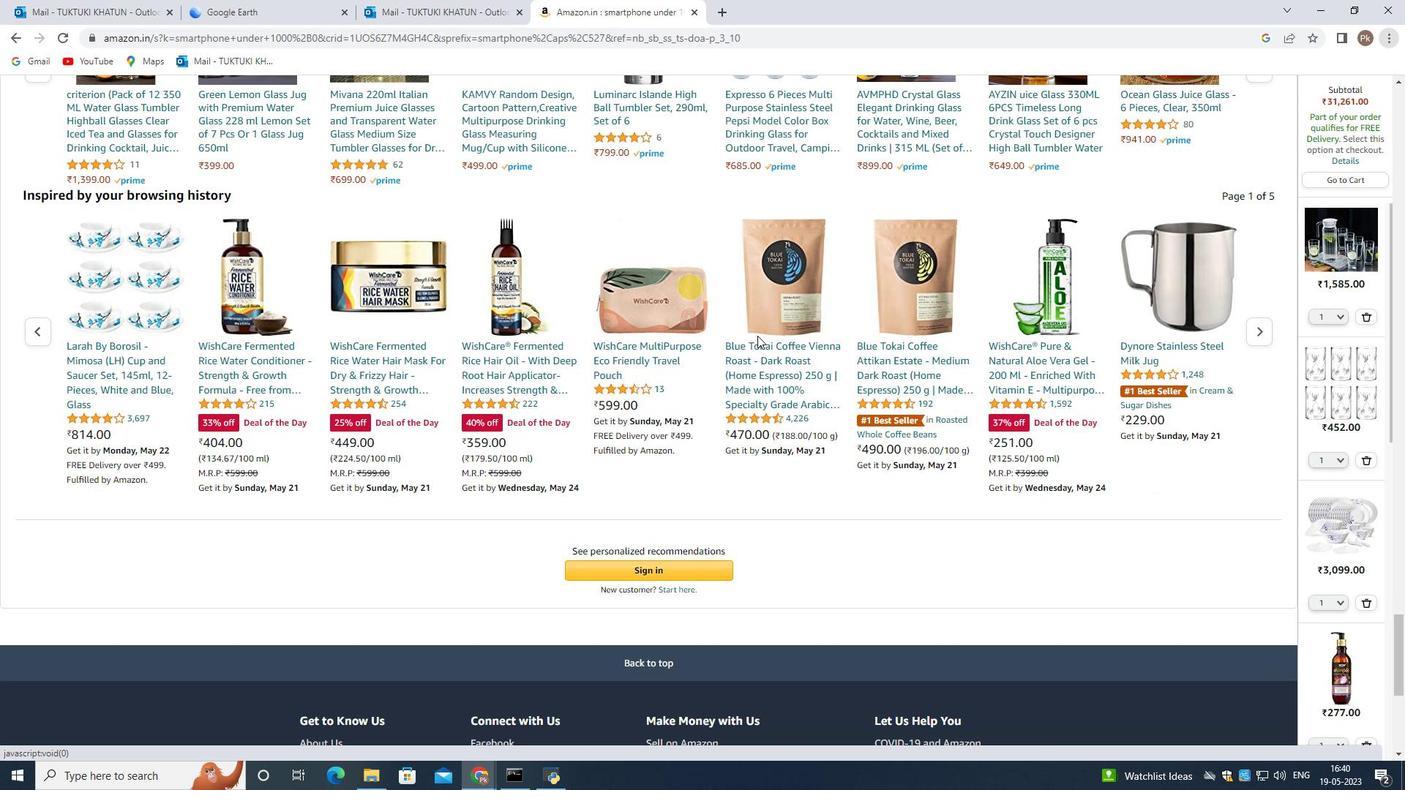 
Action: Mouse scrolled (757, 335) with delta (0, 0)
Screenshot: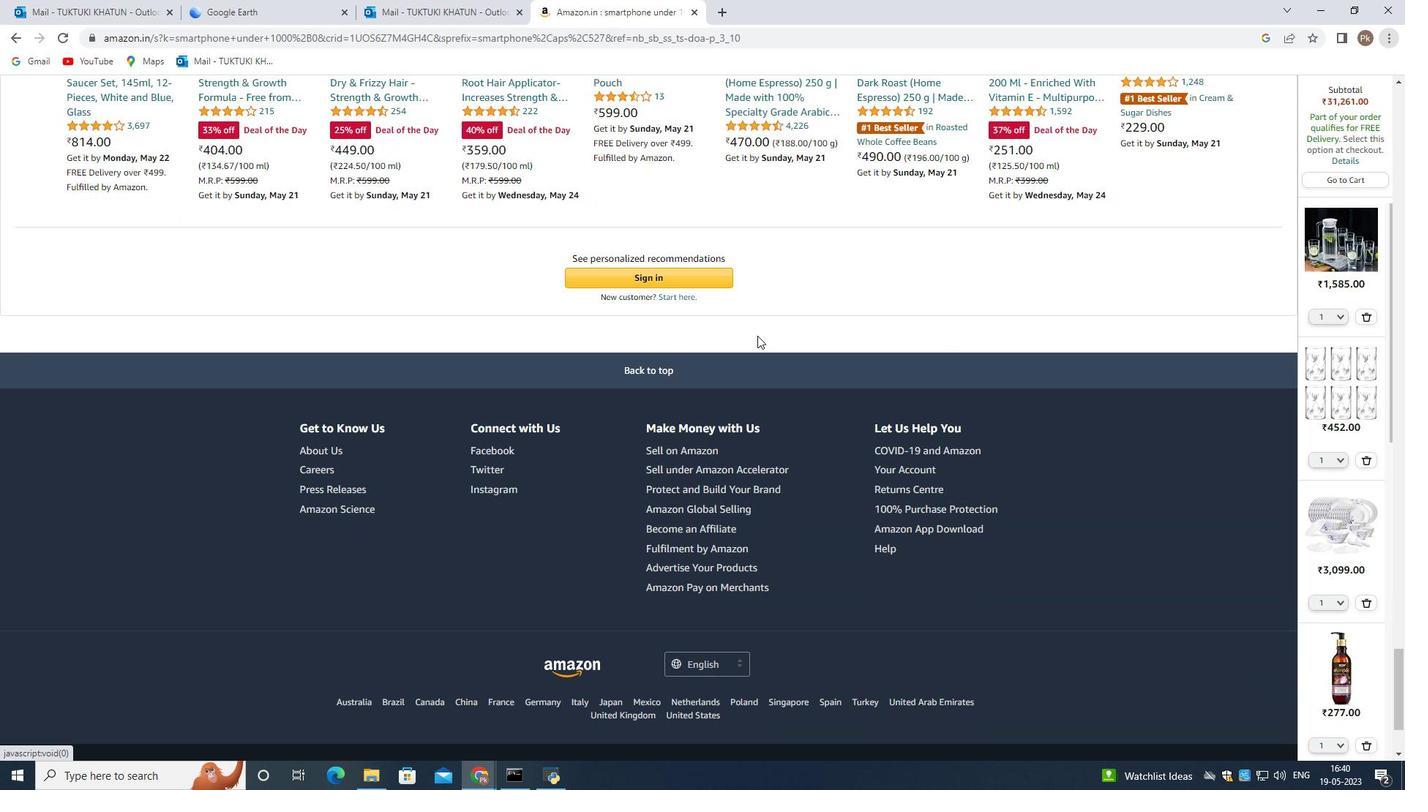 
Action: Mouse moved to (757, 335)
Screenshot: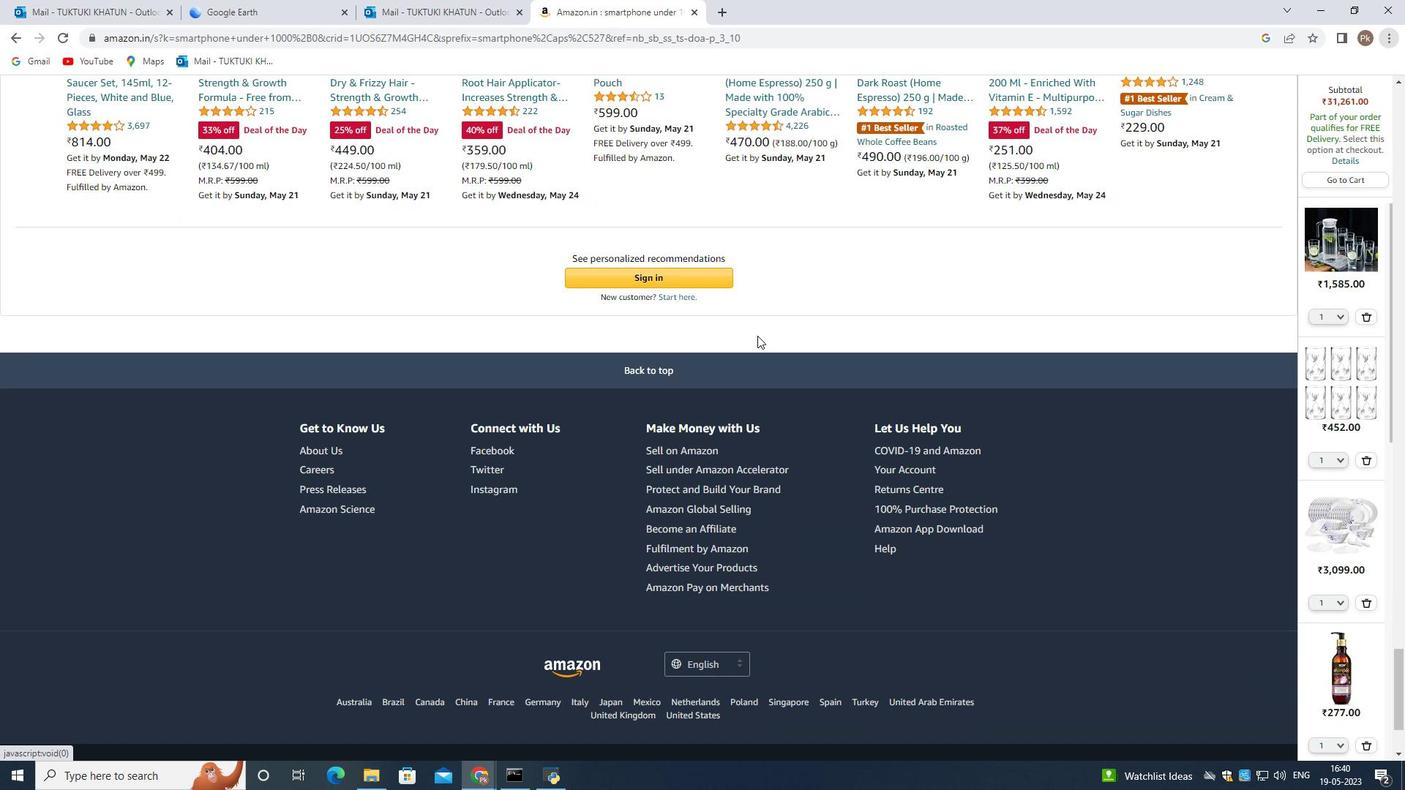 
Action: Mouse scrolled (757, 334) with delta (0, 0)
Screenshot: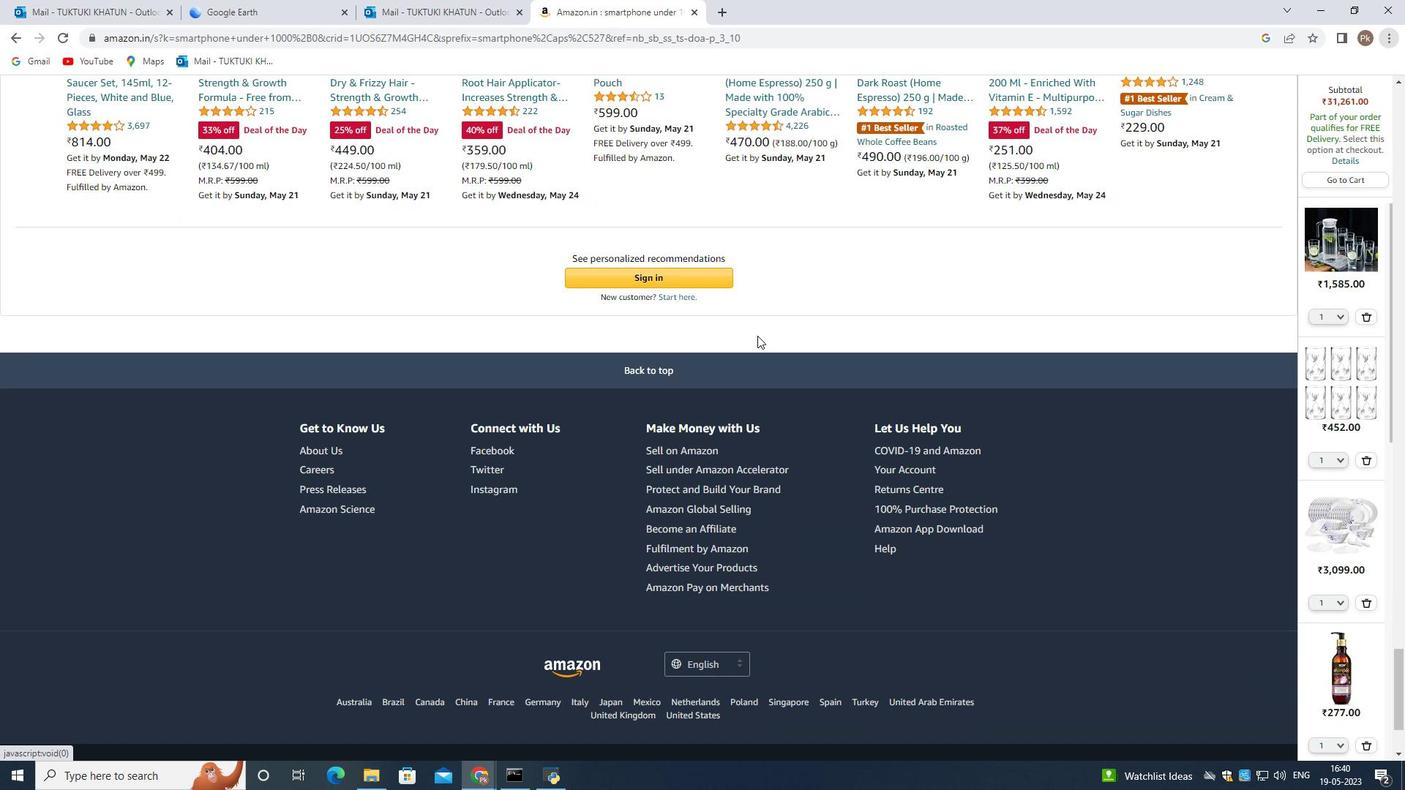 
Action: Mouse scrolled (757, 334) with delta (0, 0)
Screenshot: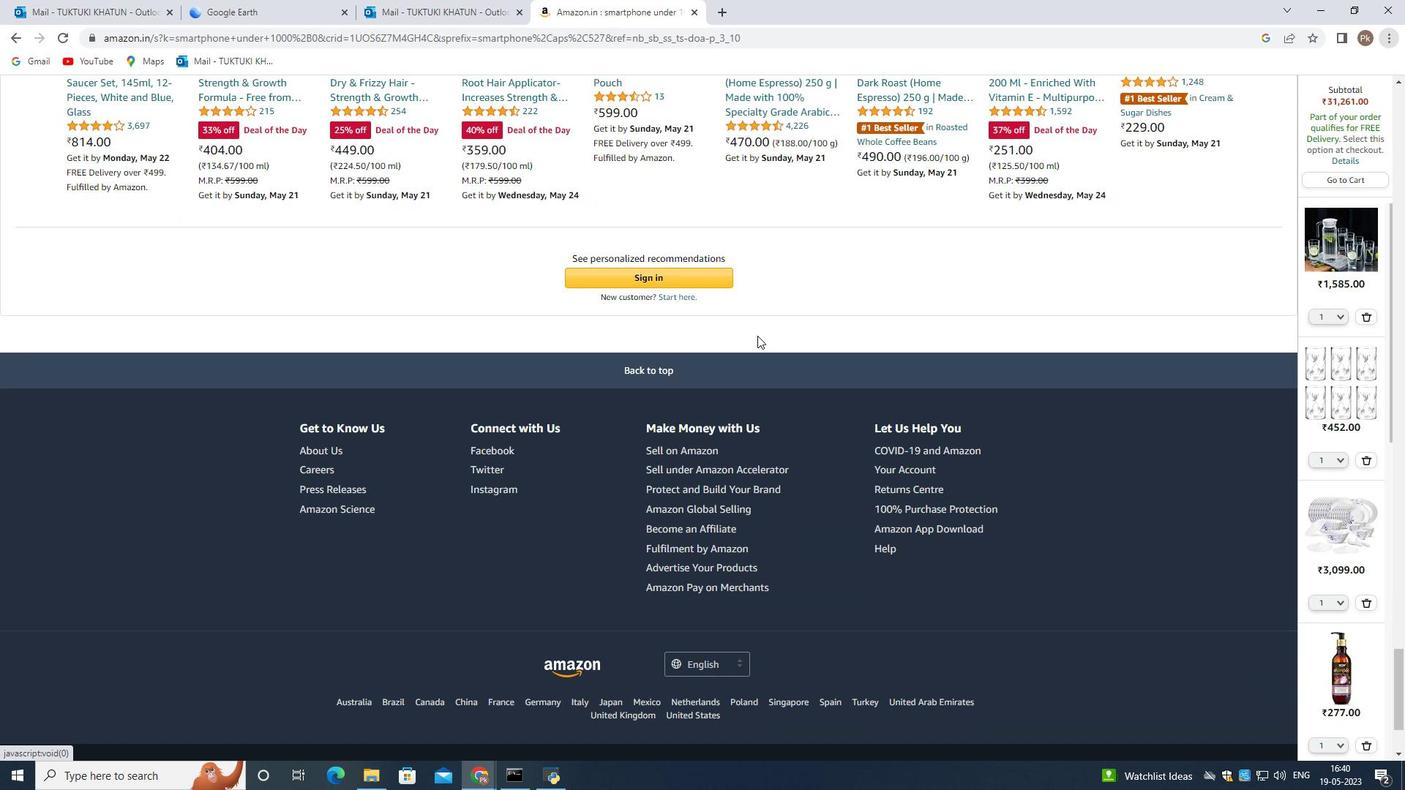 
Action: Mouse moved to (755, 338)
Screenshot: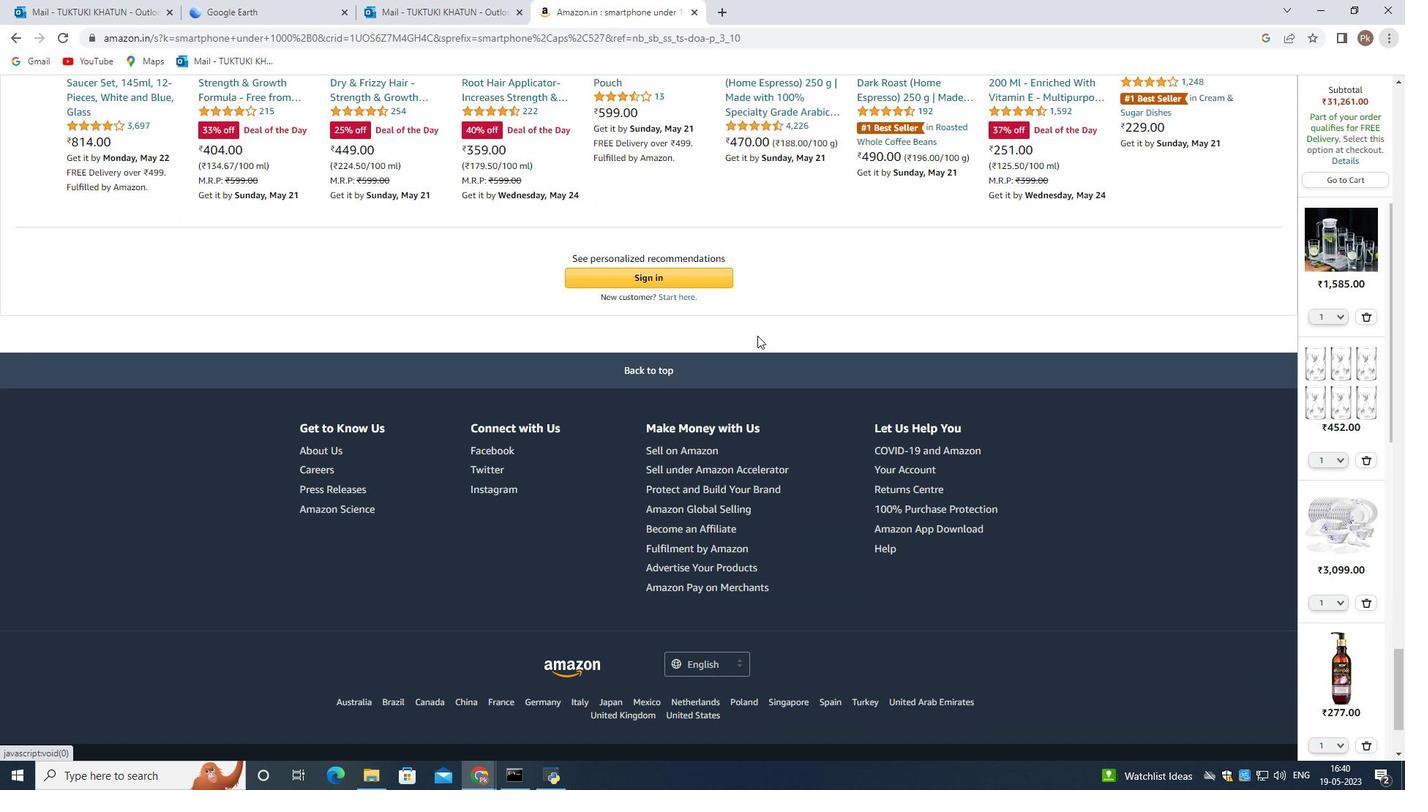 
Action: Mouse scrolled (756, 335) with delta (0, 0)
Screenshot: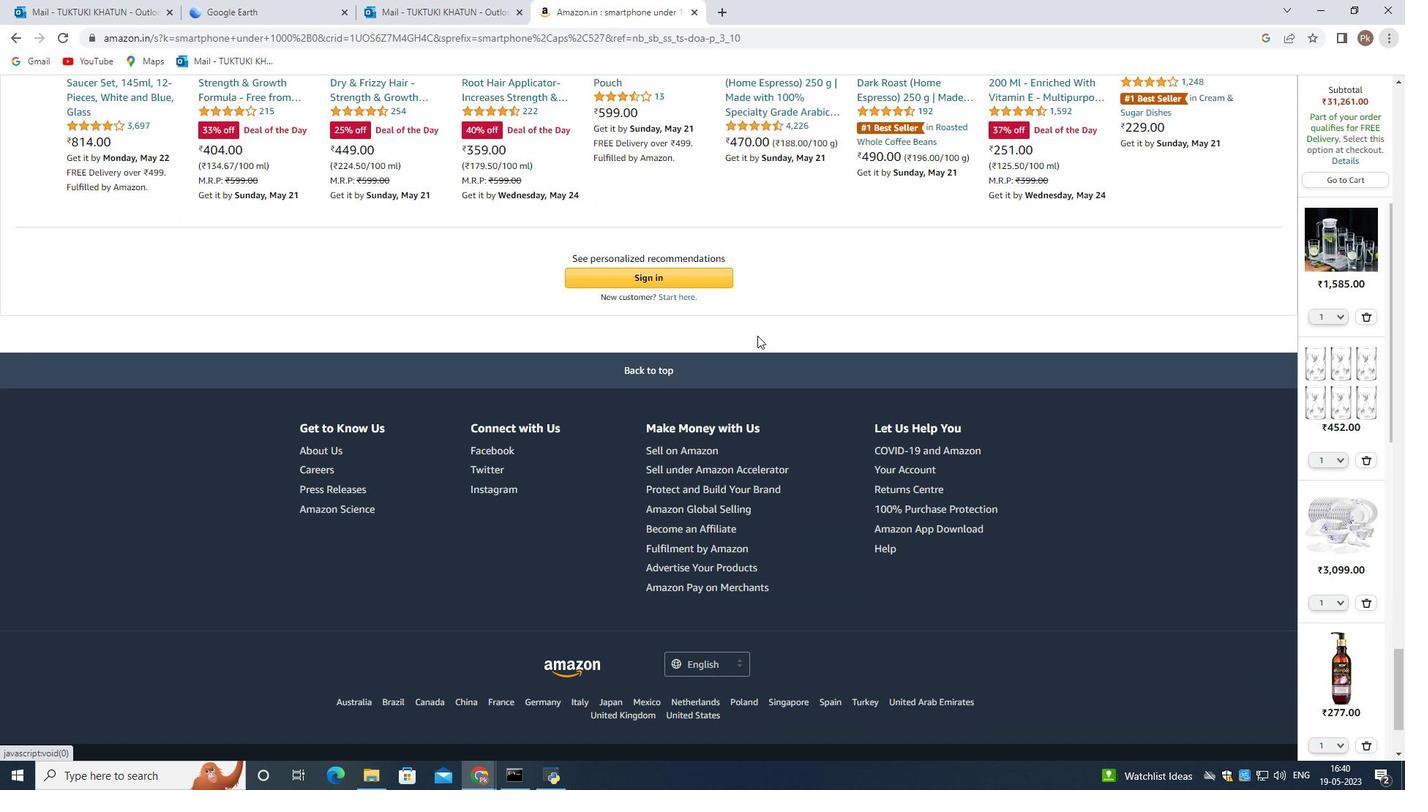 
Action: Mouse moved to (753, 344)
Screenshot: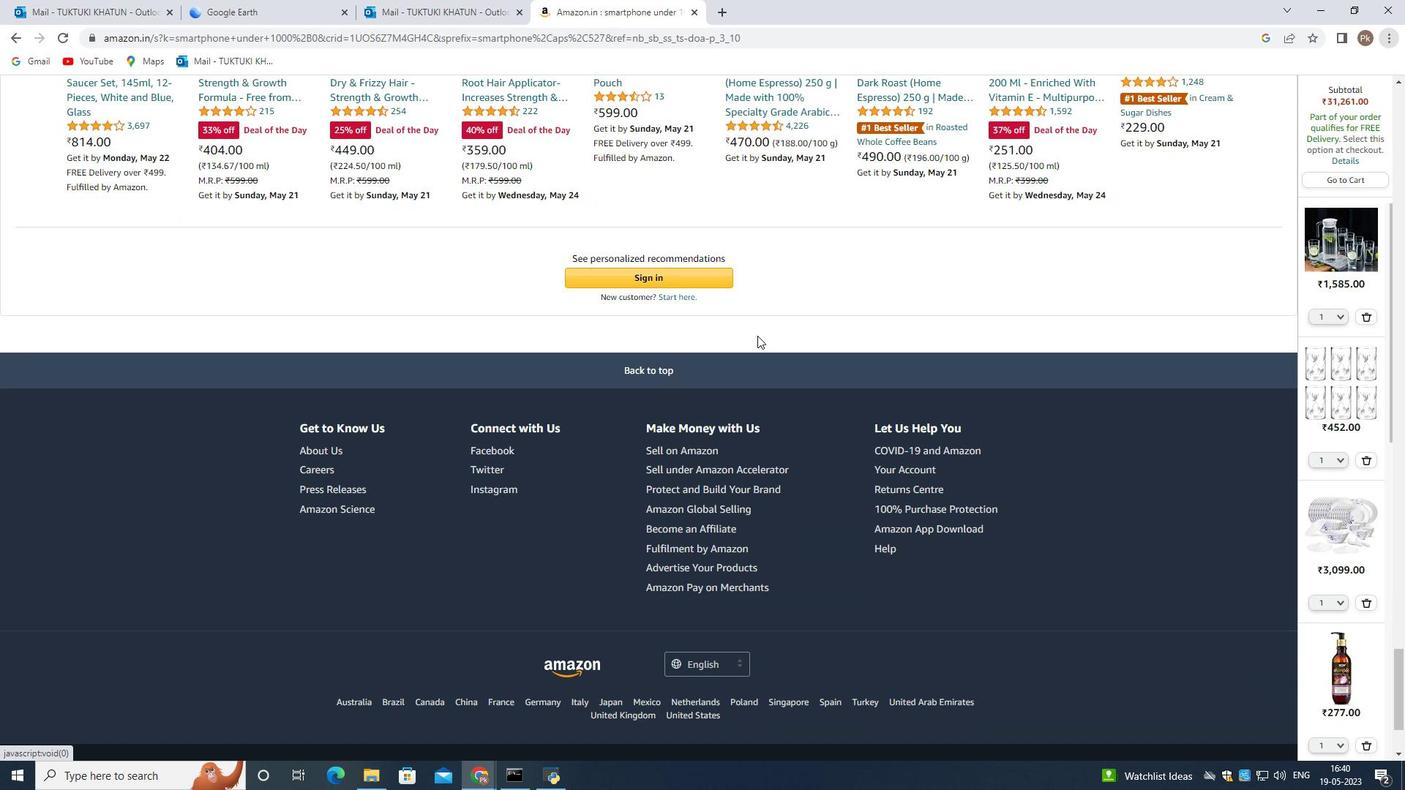 
Action: Mouse scrolled (753, 341) with delta (0, 0)
Screenshot: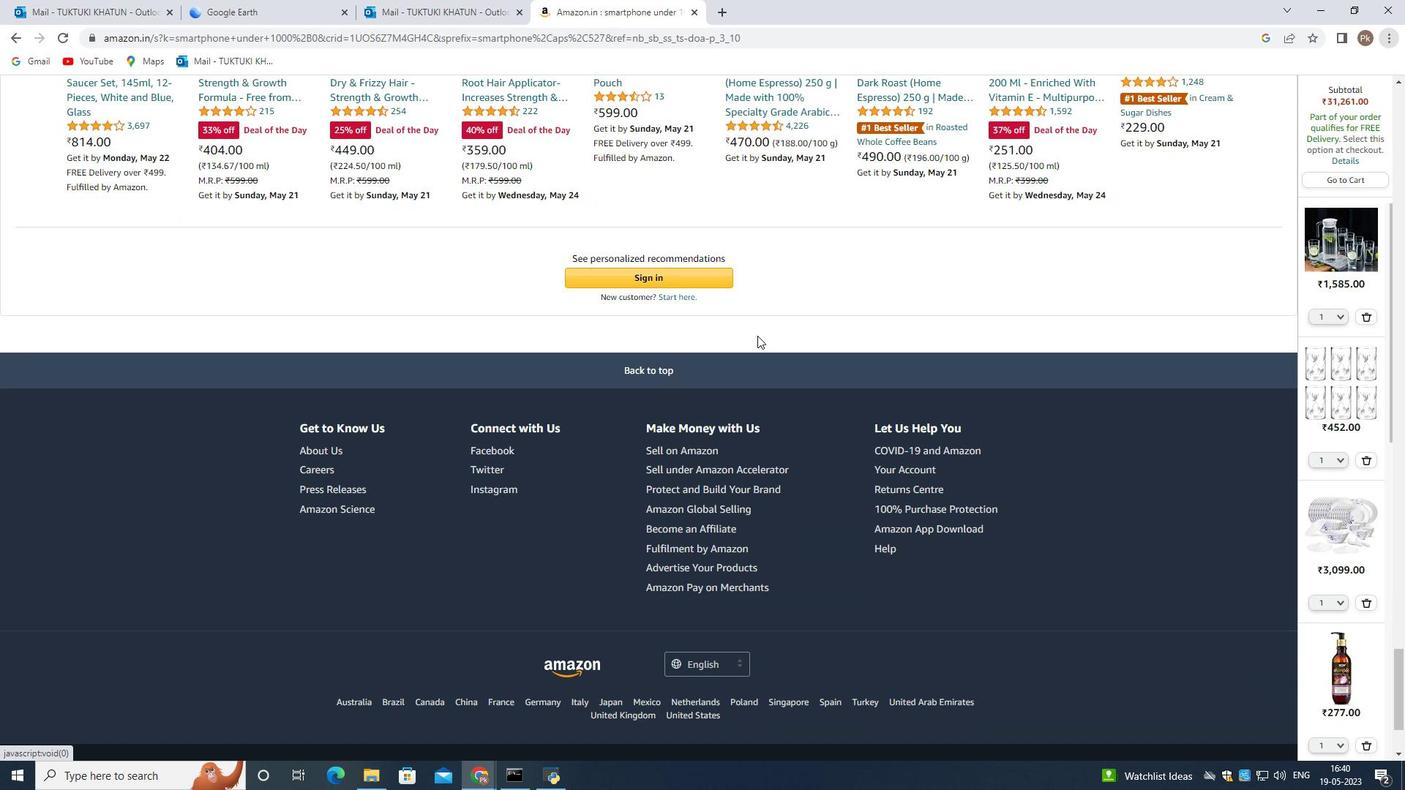 
Action: Mouse moved to (658, 521)
Screenshot: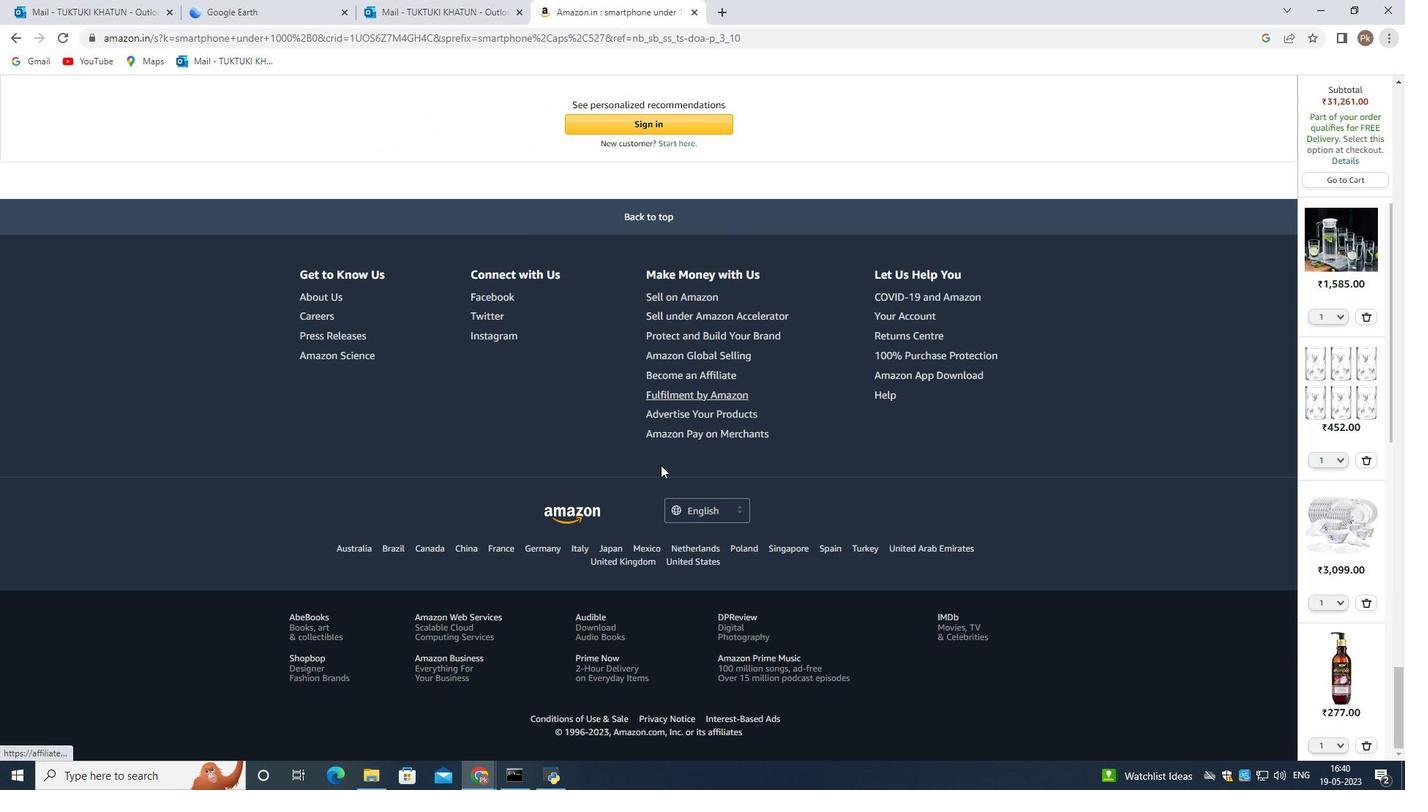 
Action: Mouse scrolled (658, 522) with delta (0, 0)
Screenshot: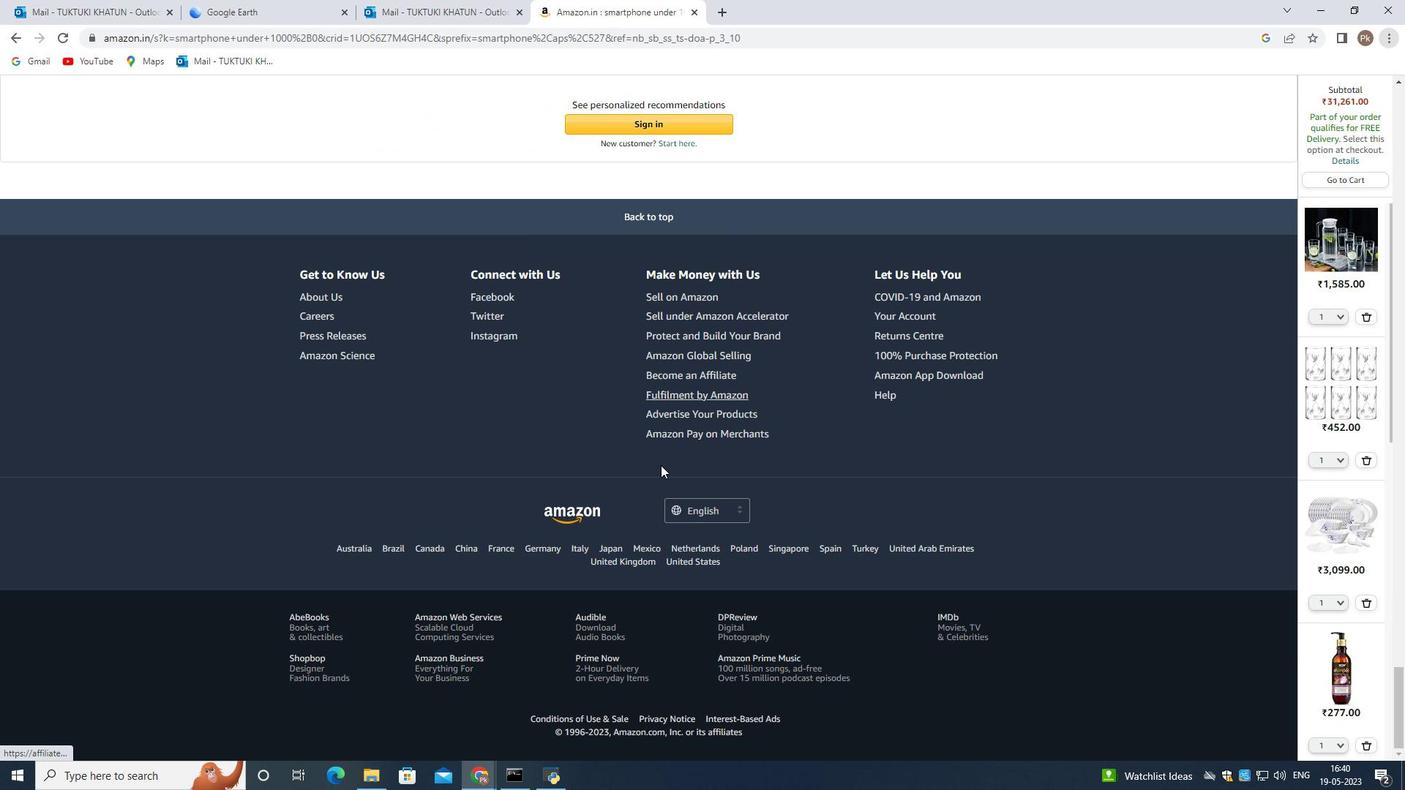
Action: Mouse scrolled (658, 522) with delta (0, 0)
Screenshot: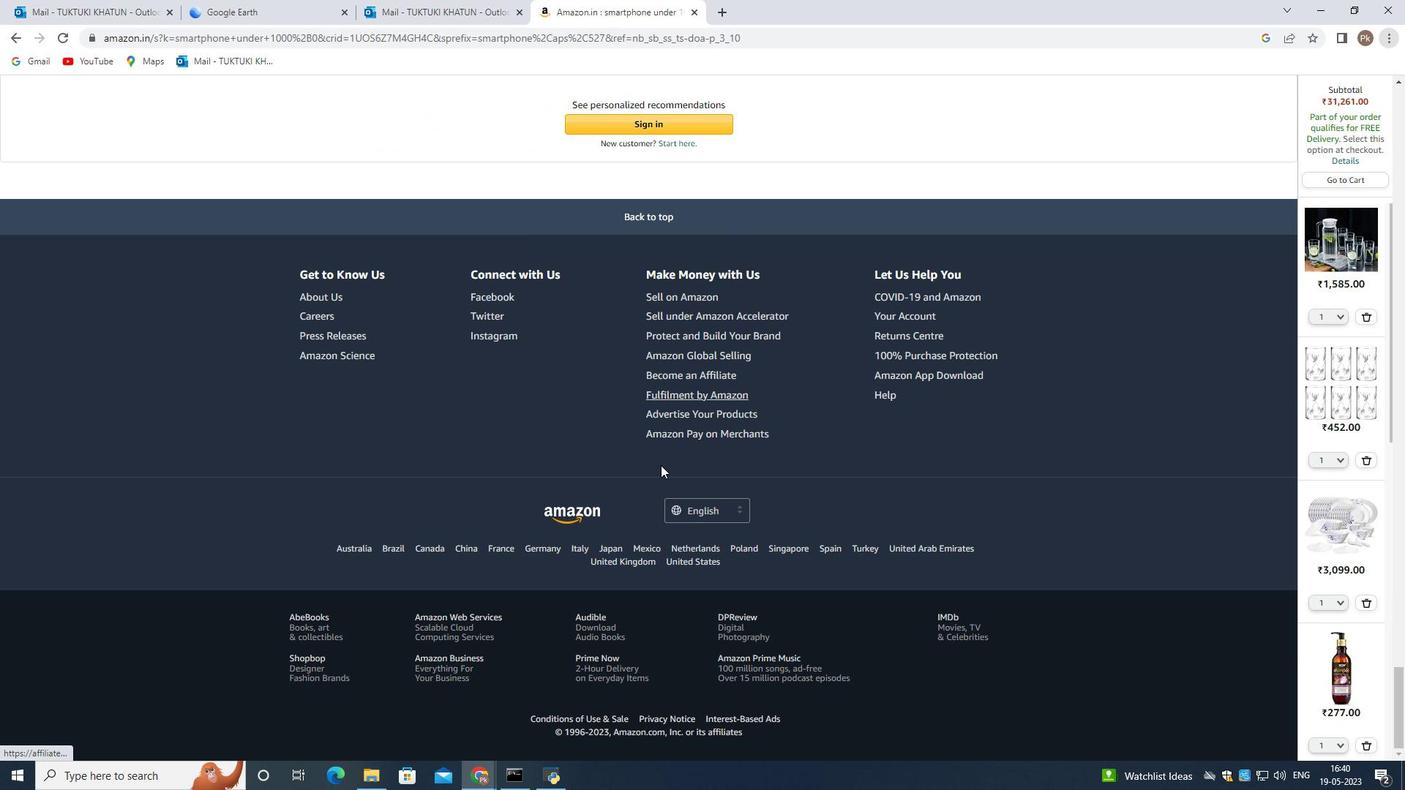 
Action: Mouse scrolled (658, 522) with delta (0, 0)
Screenshot: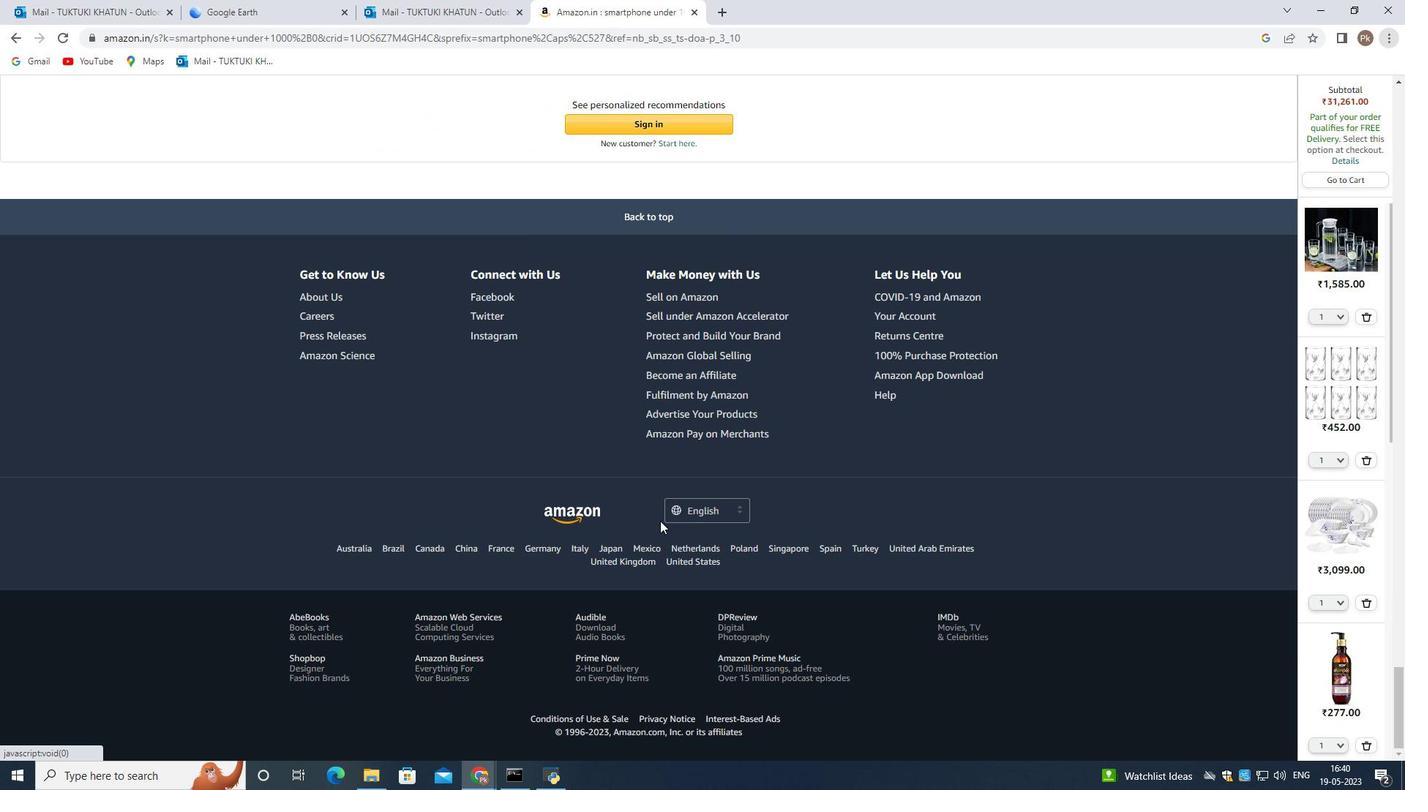 
Action: Mouse scrolled (658, 522) with delta (0, 0)
Screenshot: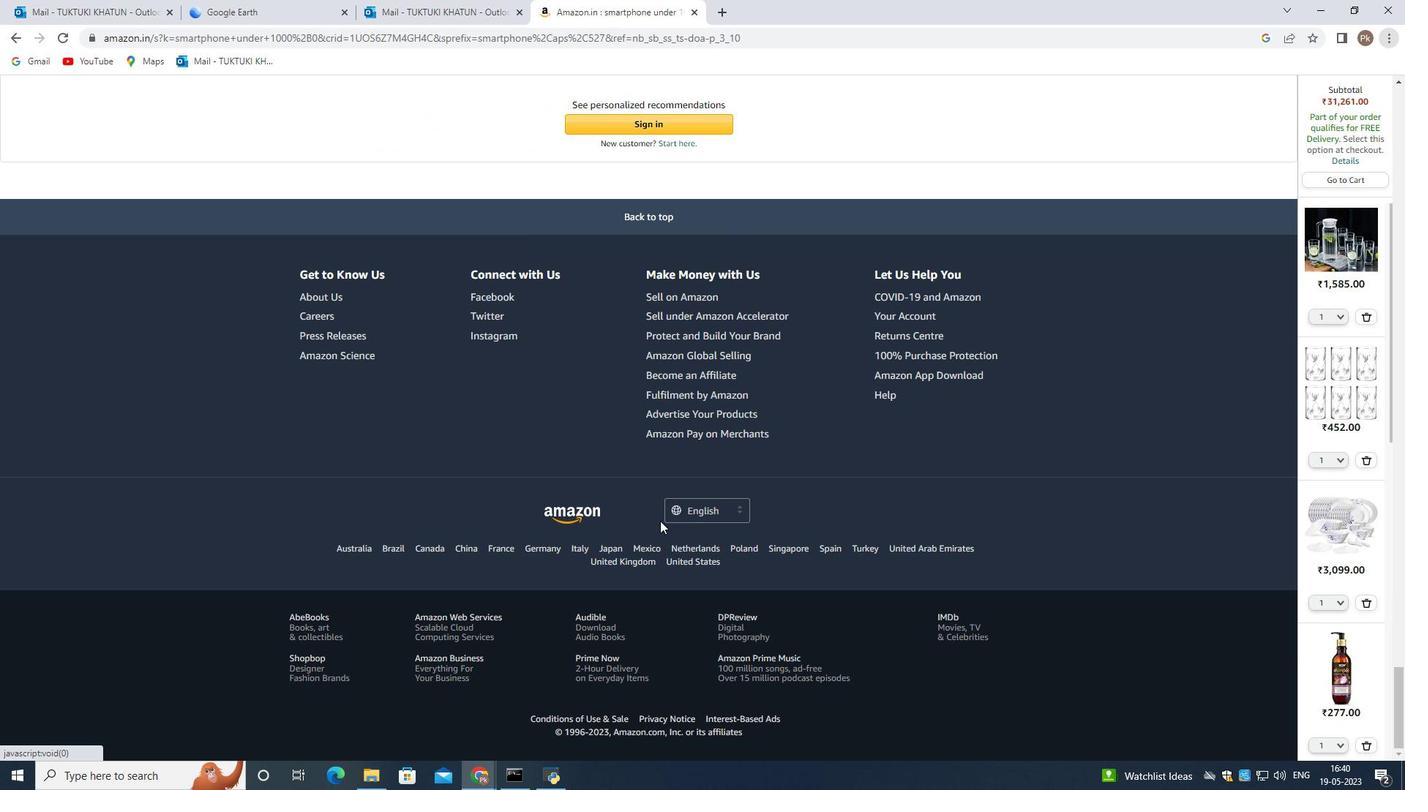
Action: Mouse scrolled (658, 522) with delta (0, 0)
Screenshot: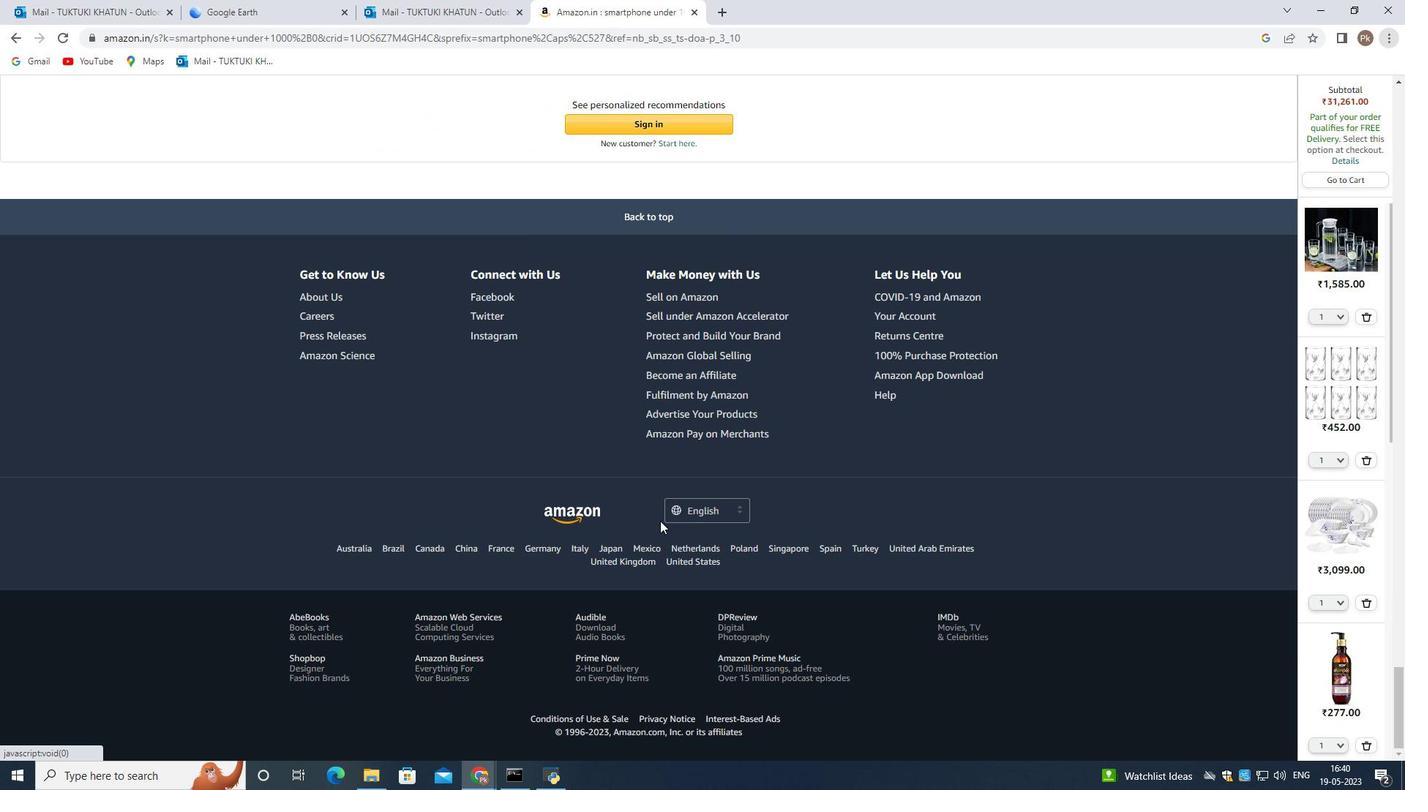 
Action: Mouse scrolled (658, 522) with delta (0, 0)
Screenshot: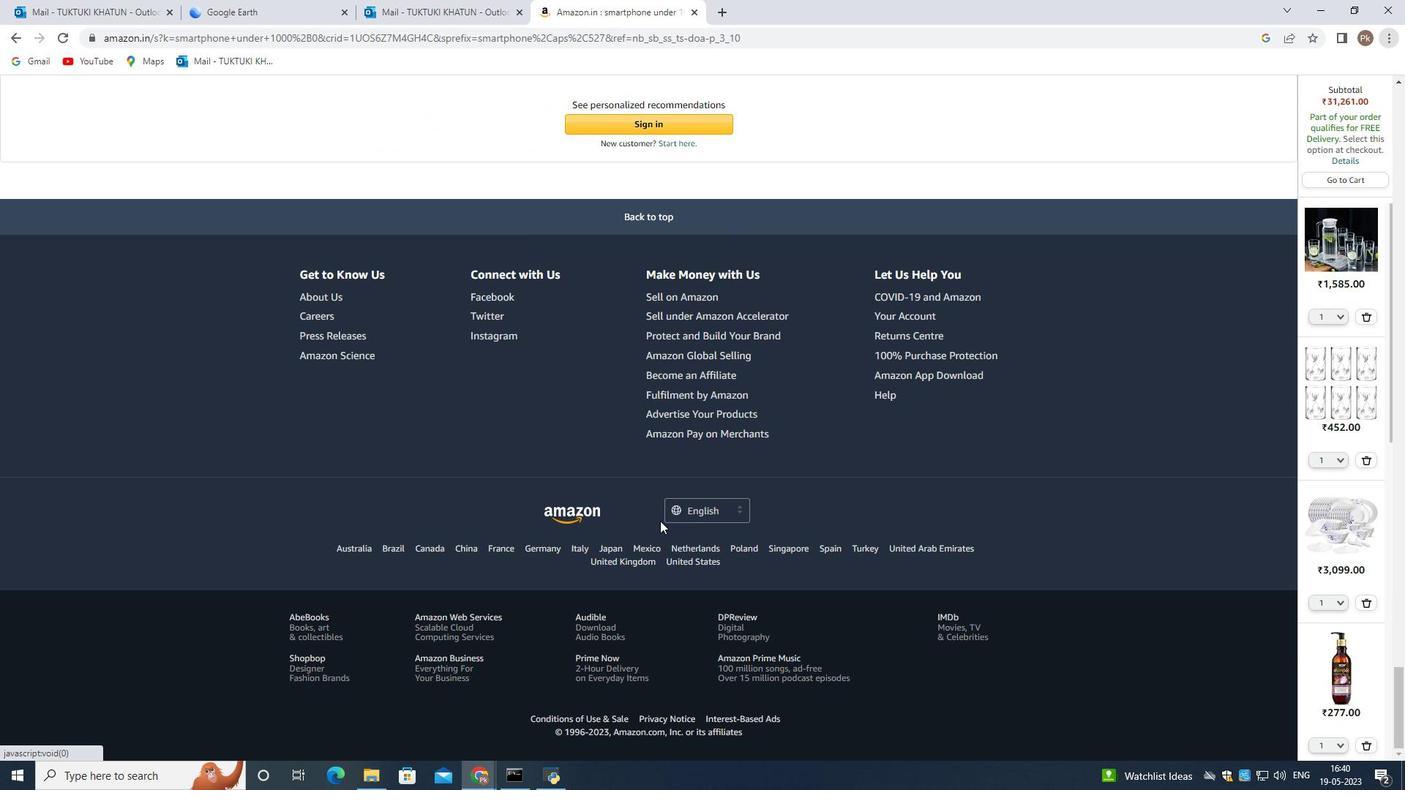 
Action: Mouse moved to (655, 525)
Screenshot: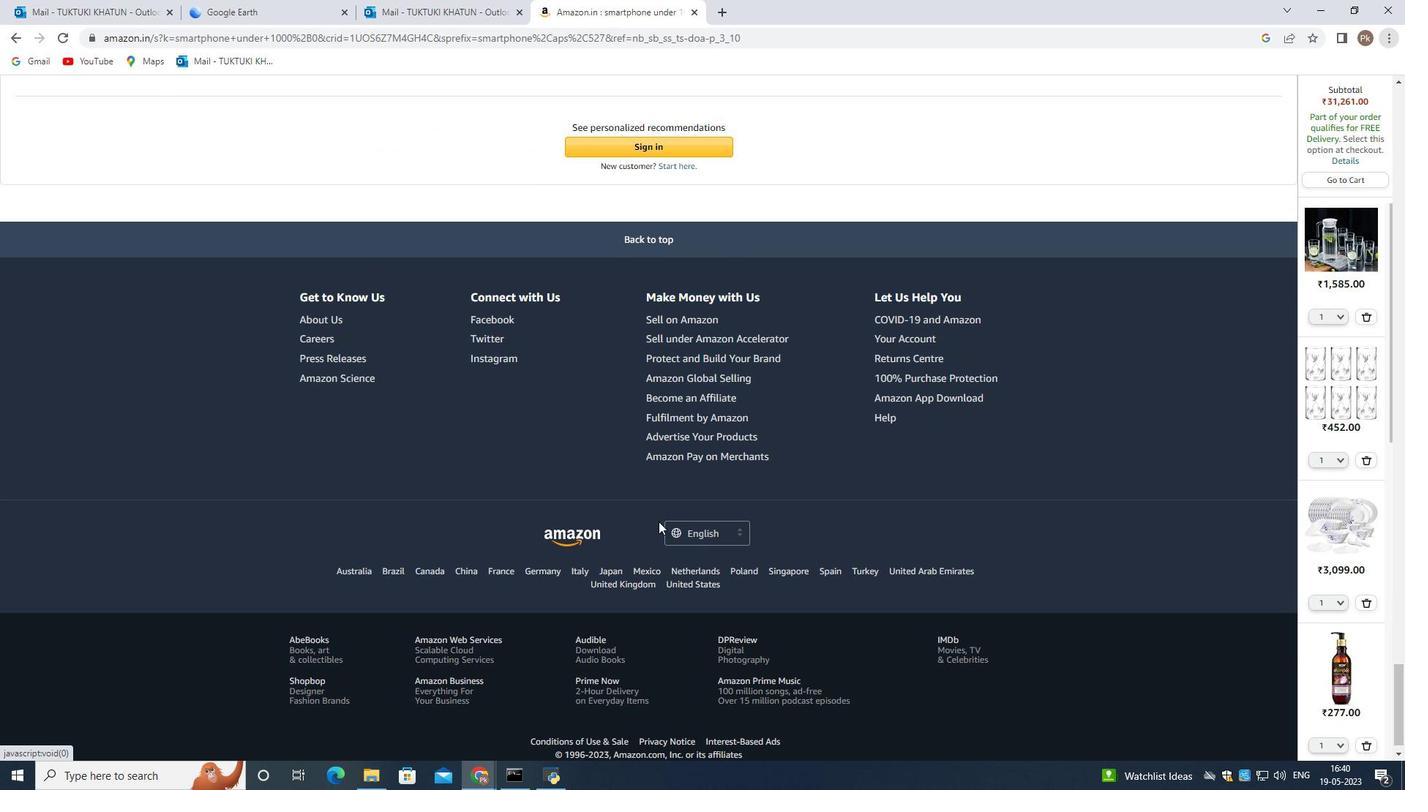 
Action: Mouse scrolled (655, 526) with delta (0, 0)
Screenshot: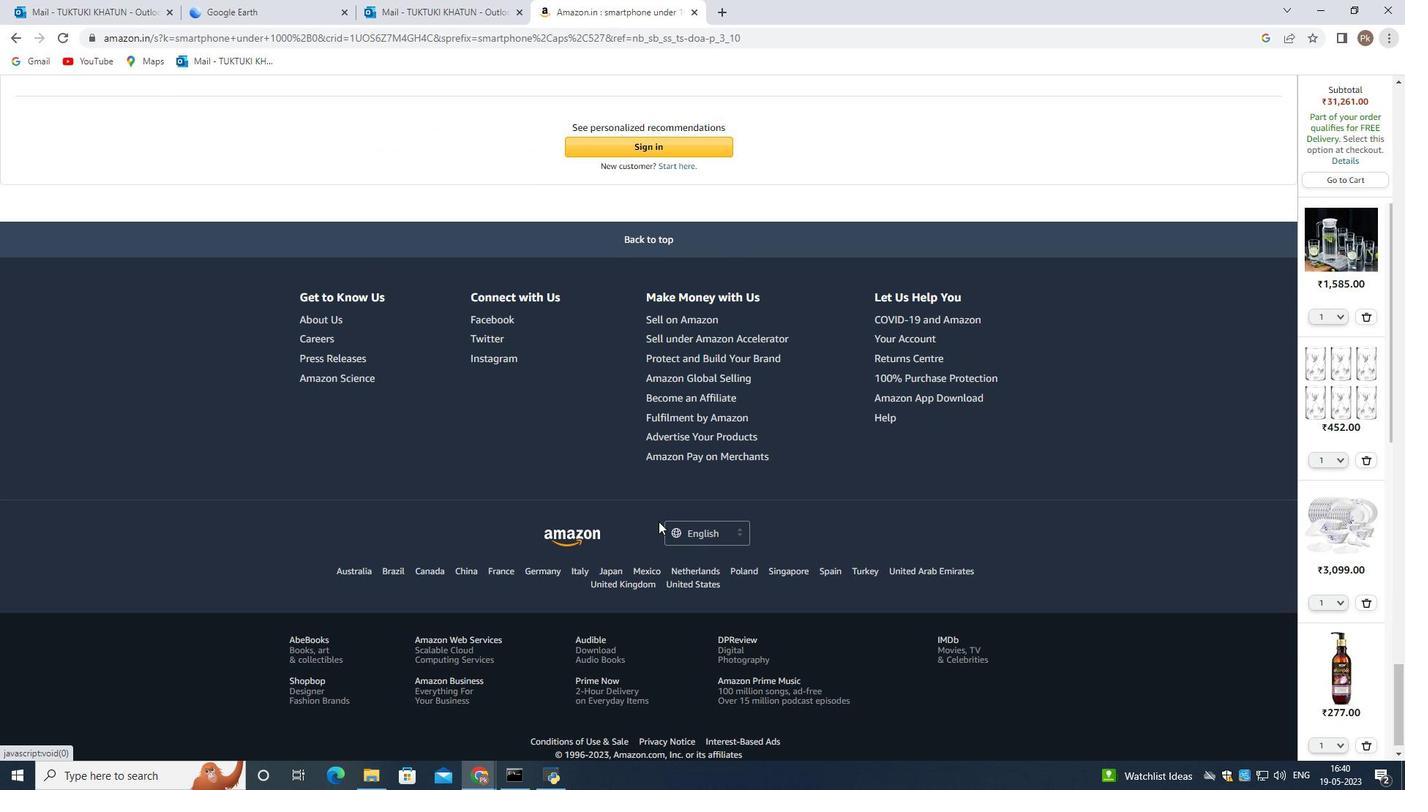 
Action: Mouse scrolled (655, 526) with delta (0, 0)
Screenshot: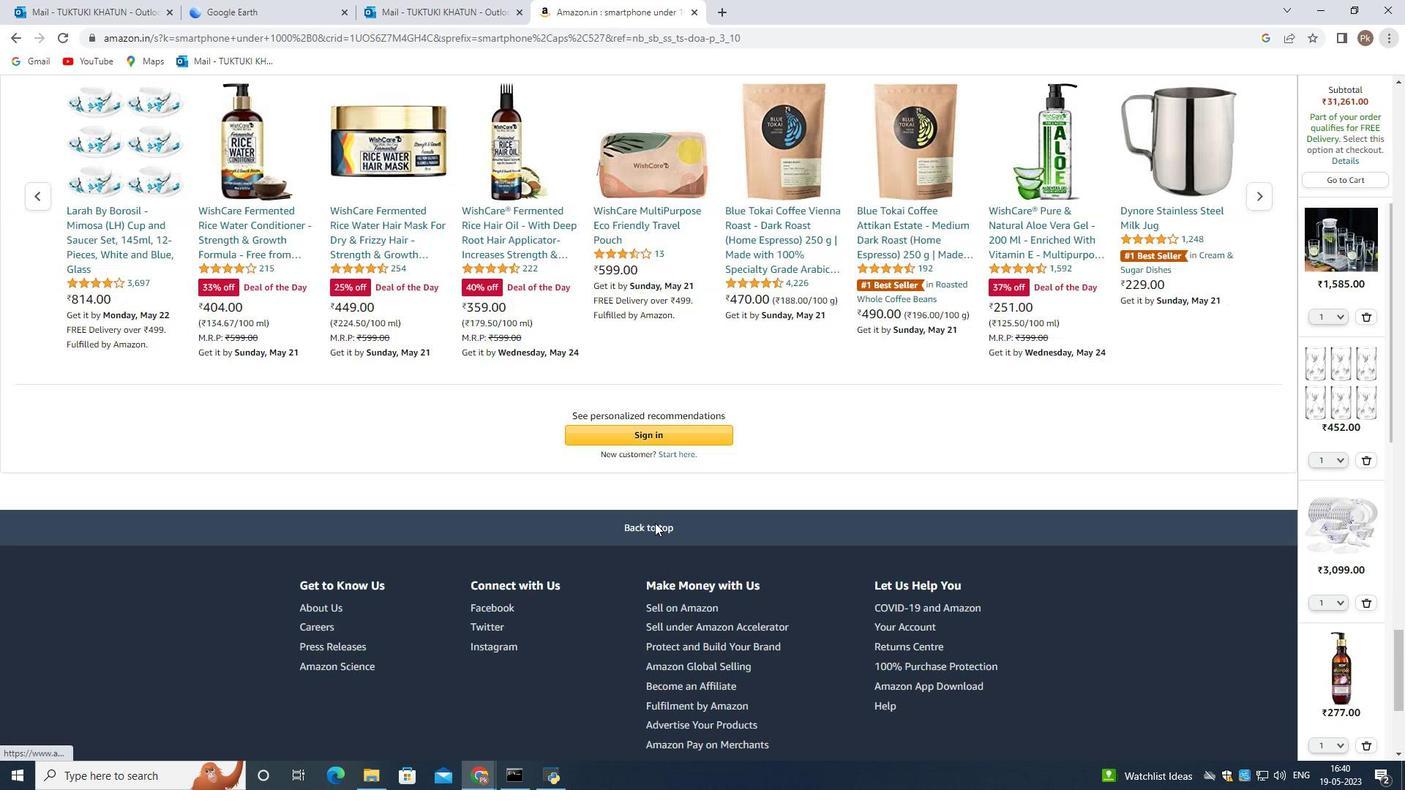 
Action: Mouse scrolled (655, 526) with delta (0, 0)
Screenshot: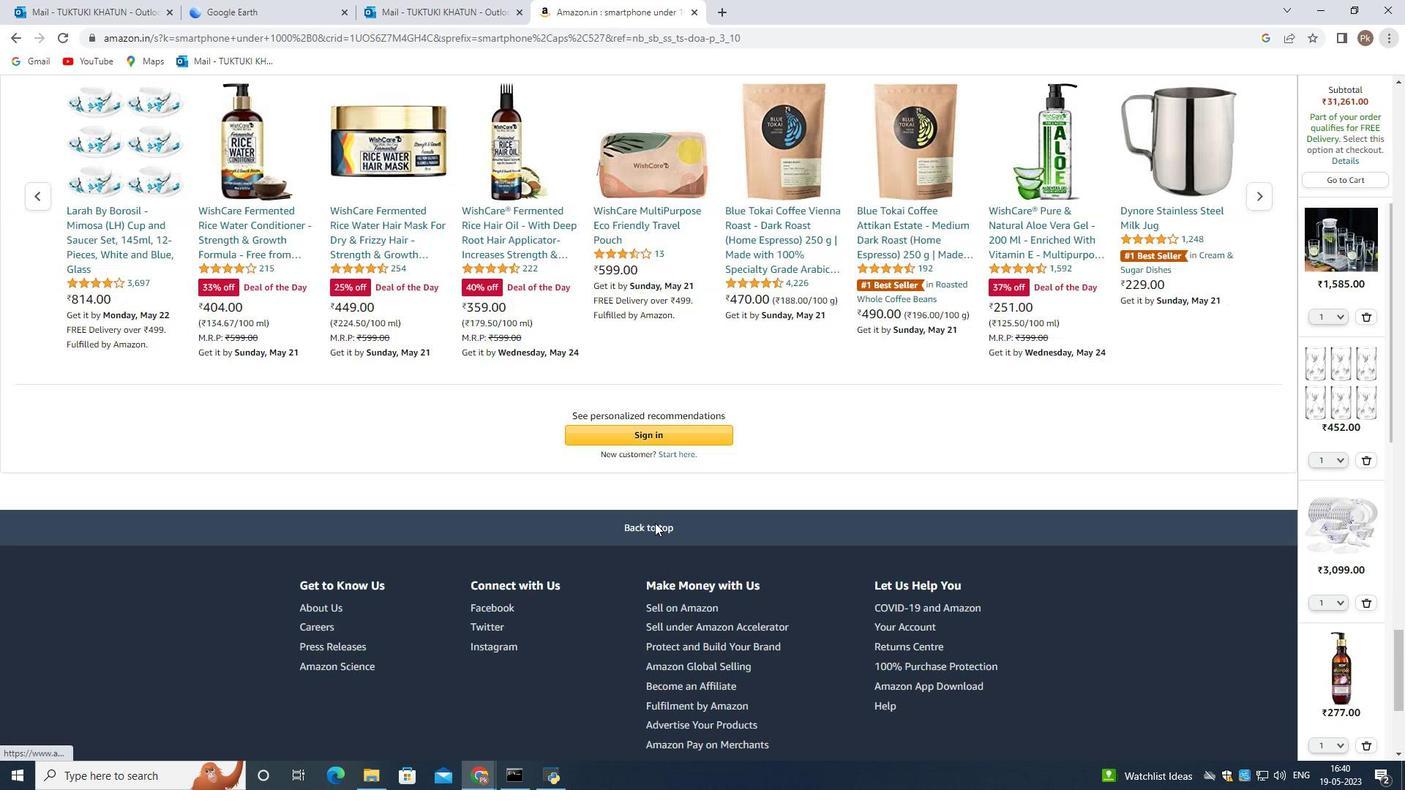 
Action: Mouse scrolled (655, 526) with delta (0, 0)
Screenshot: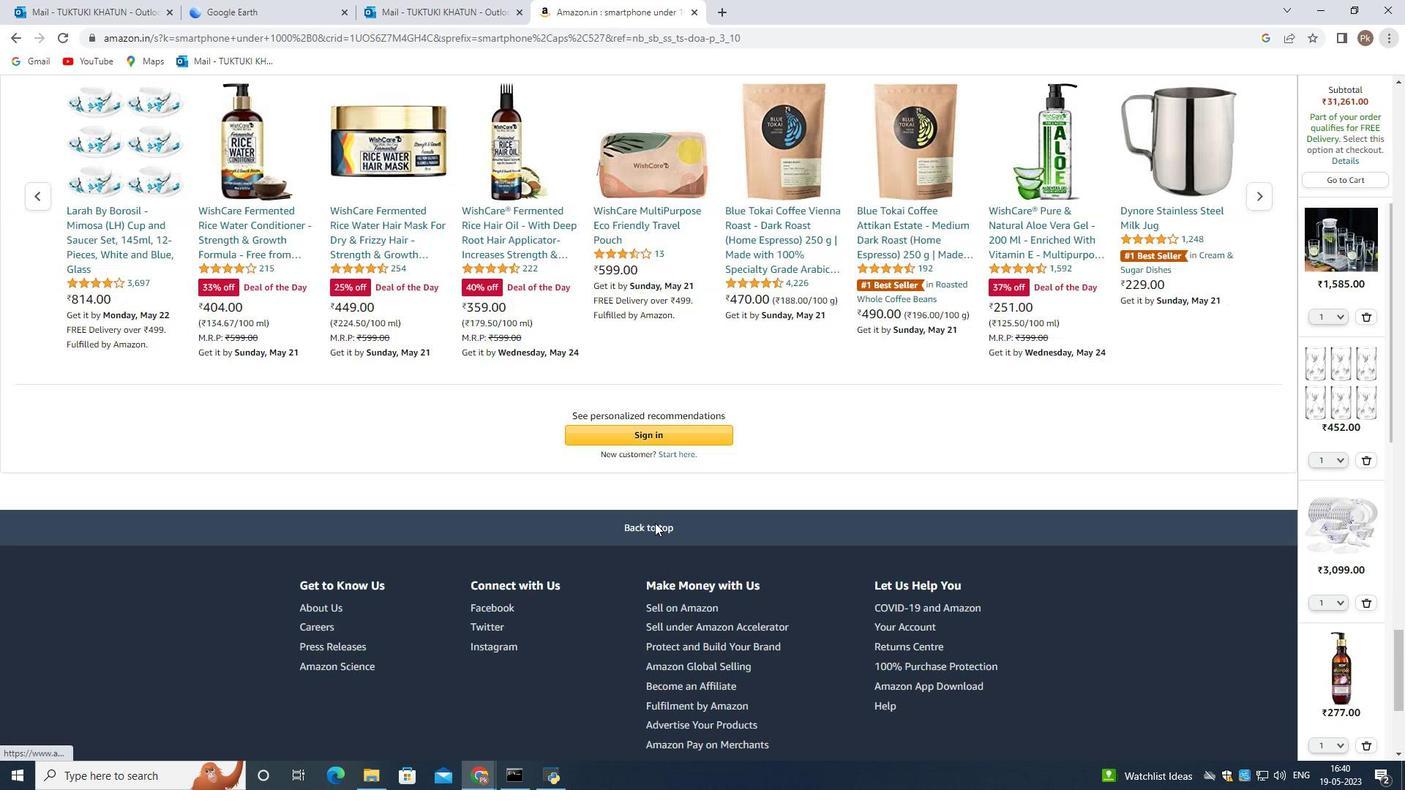 
Action: Mouse scrolled (655, 526) with delta (0, 0)
Screenshot: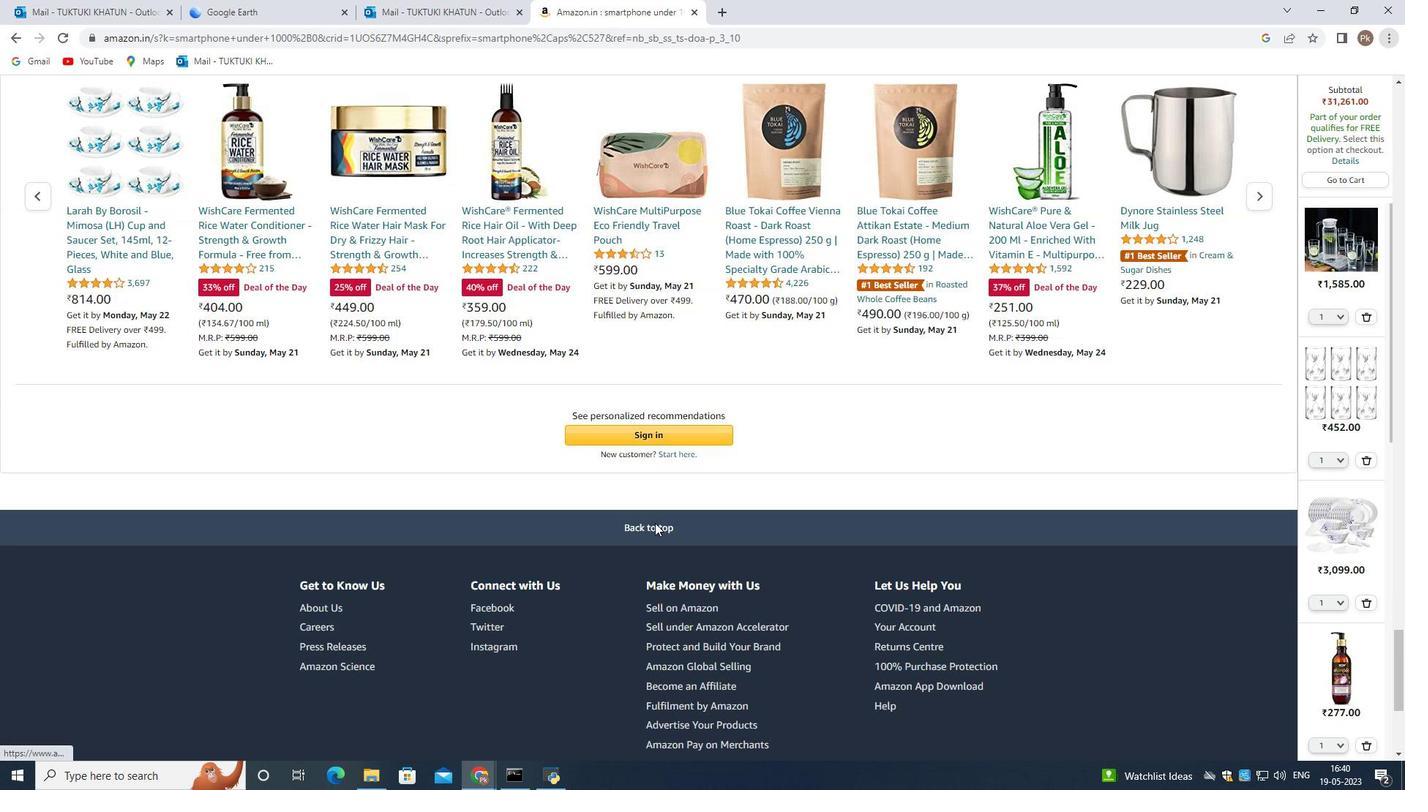 
Action: Mouse scrolled (655, 526) with delta (0, 0)
Screenshot: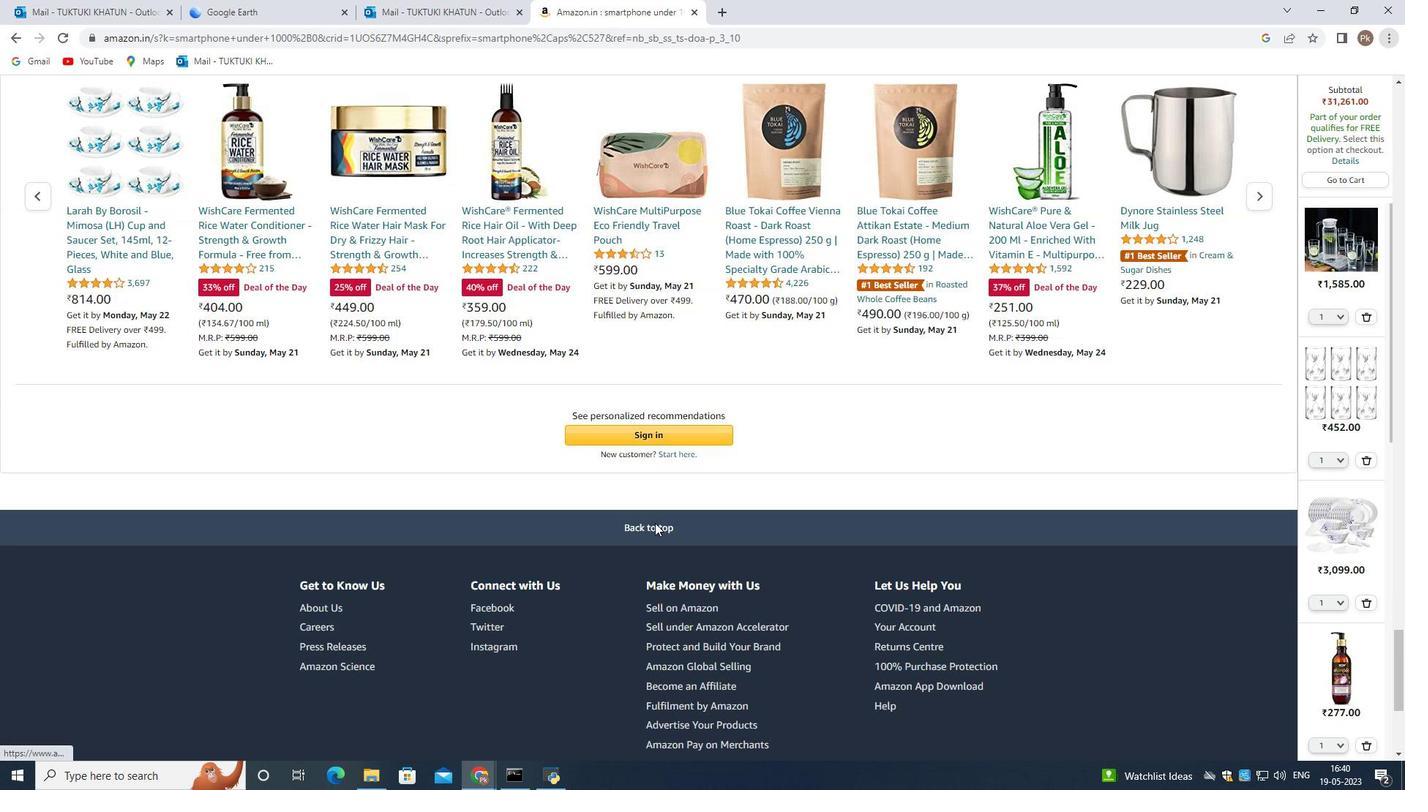 
Action: Mouse moved to (656, 526)
Screenshot: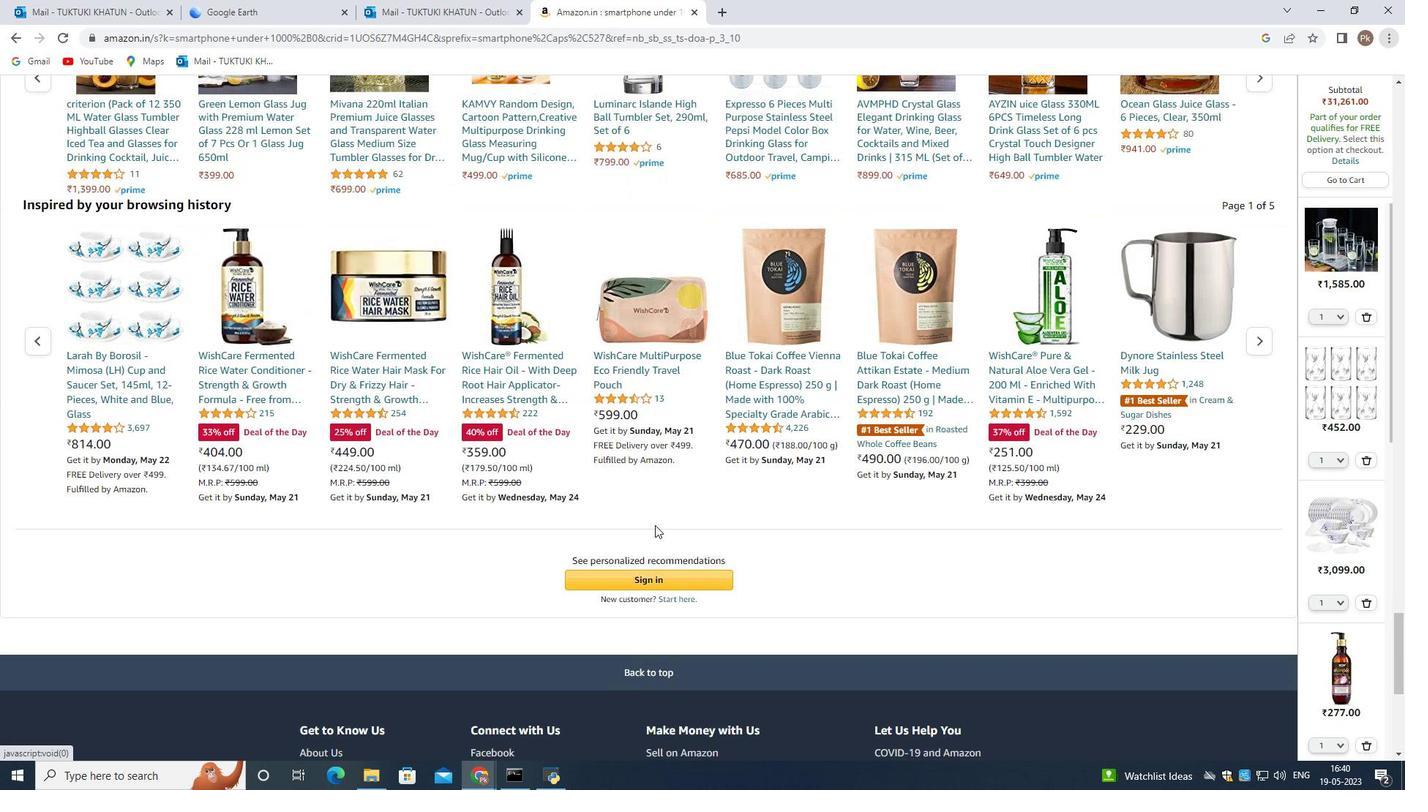
Action: Mouse scrolled (656, 526) with delta (0, 0)
Screenshot: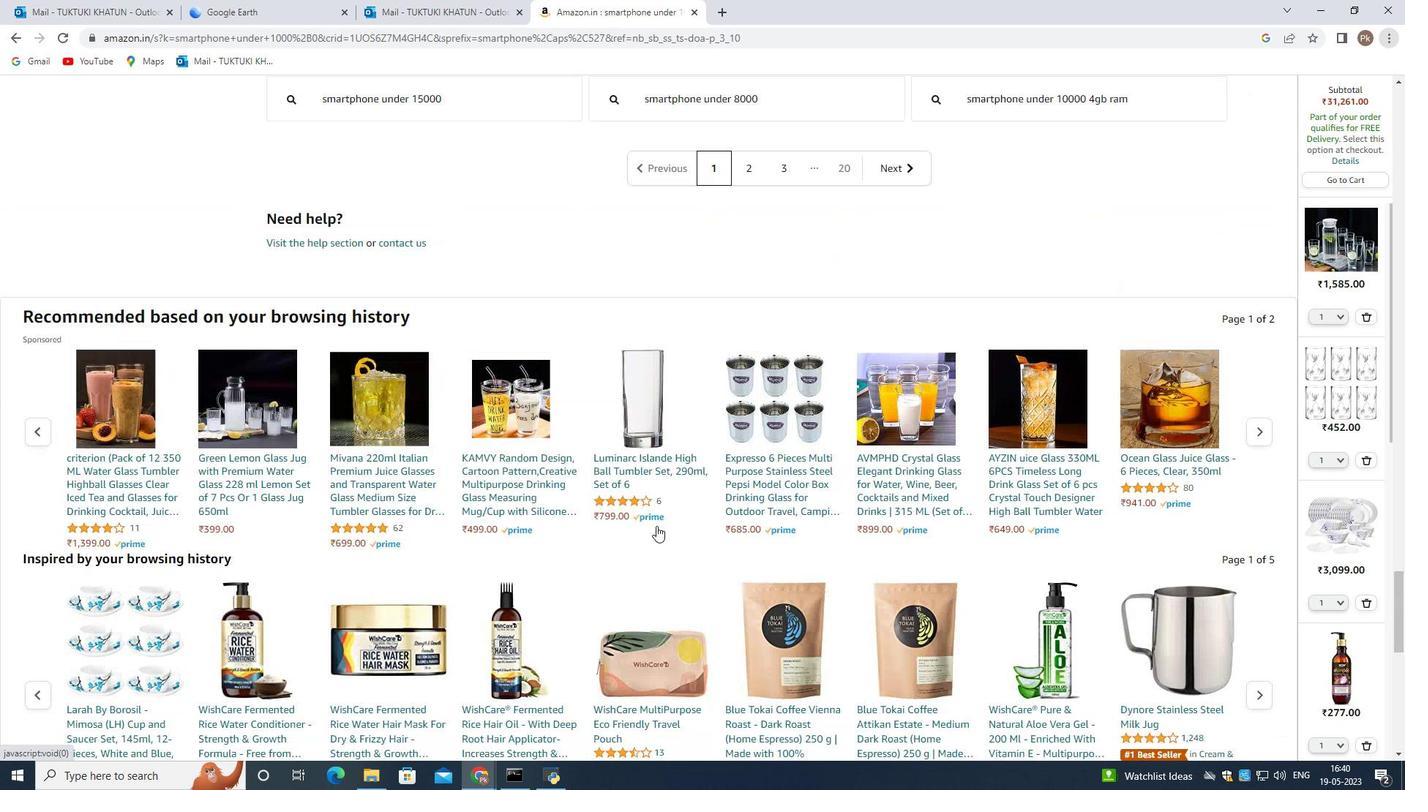
Action: Mouse scrolled (656, 526) with delta (0, 0)
Screenshot: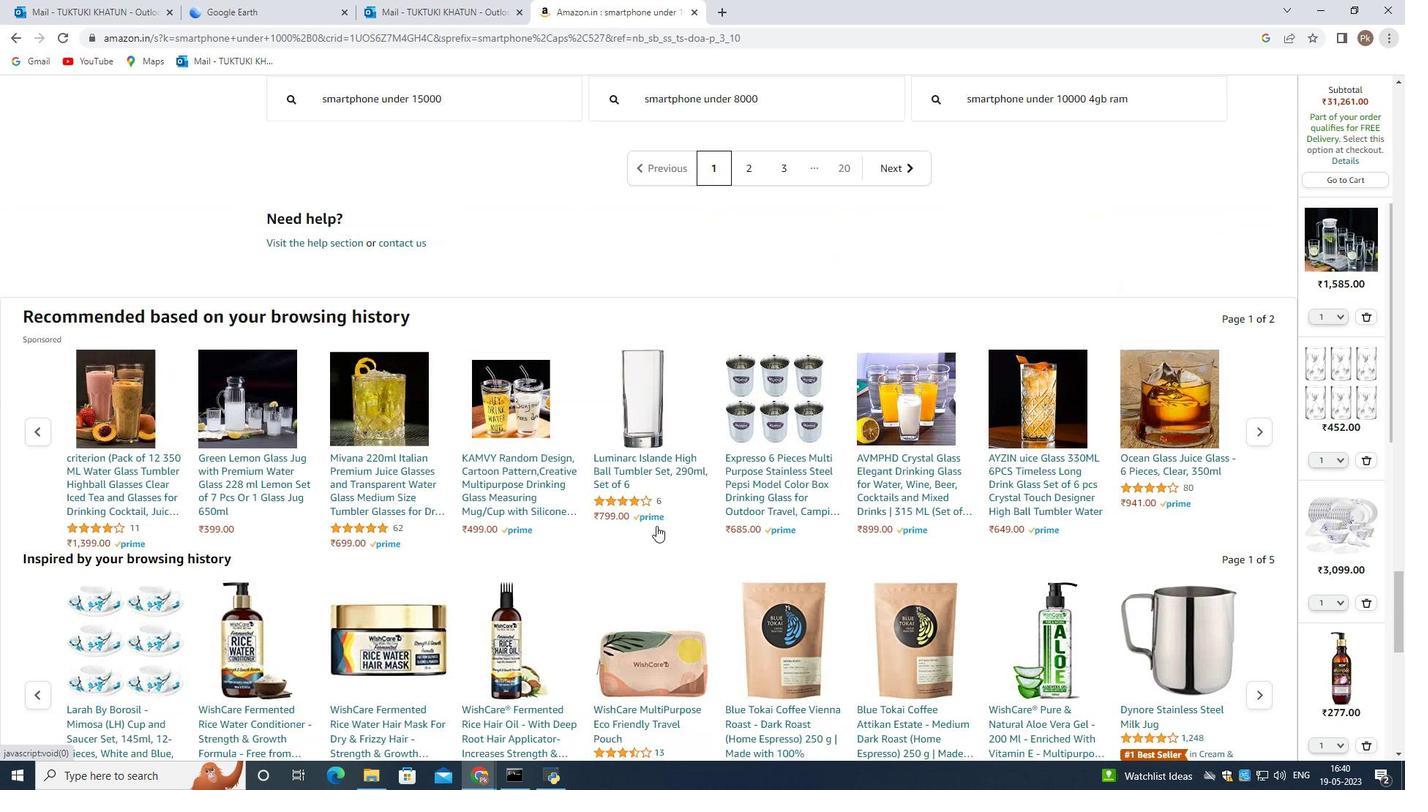
Action: Mouse scrolled (656, 526) with delta (0, 0)
Screenshot: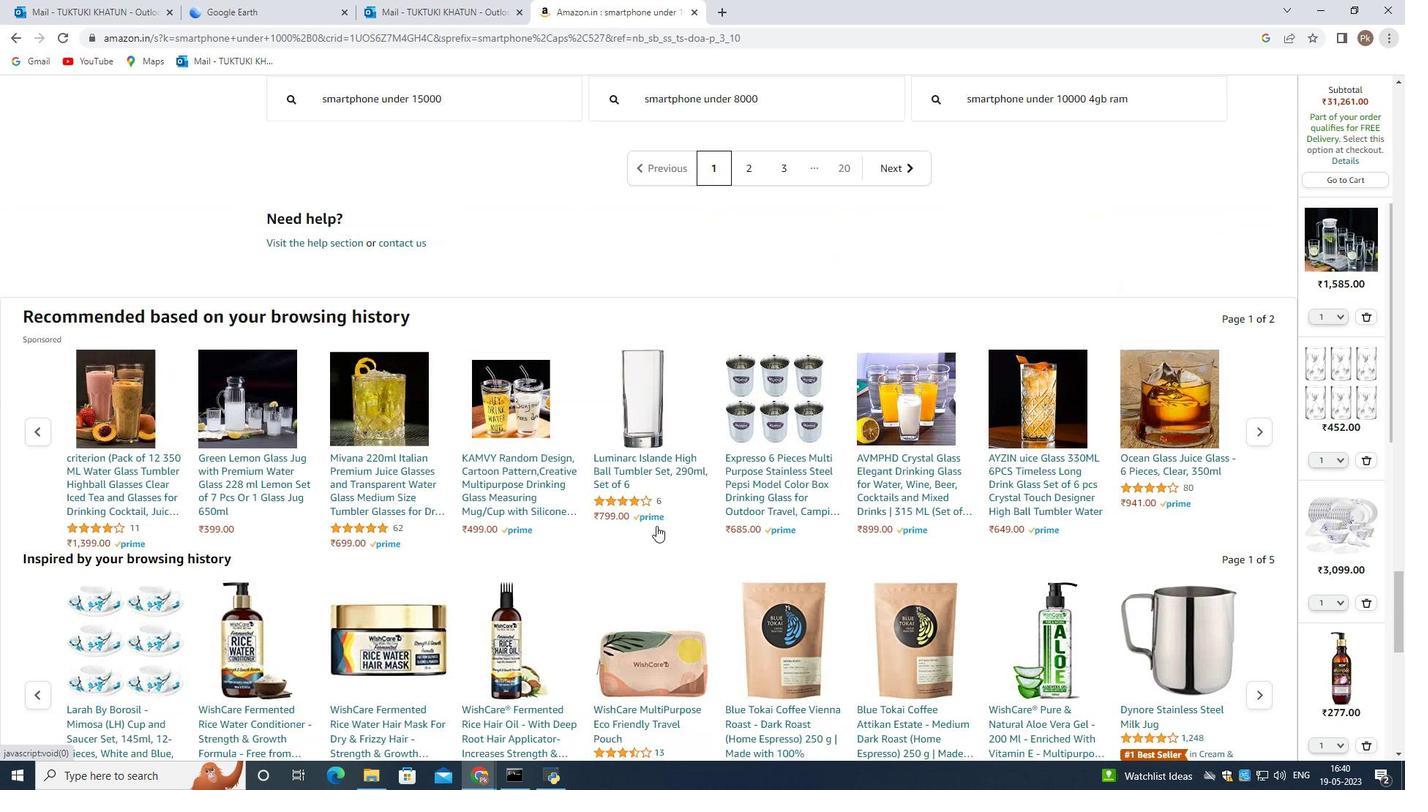 
Action: Mouse scrolled (656, 526) with delta (0, 0)
Screenshot: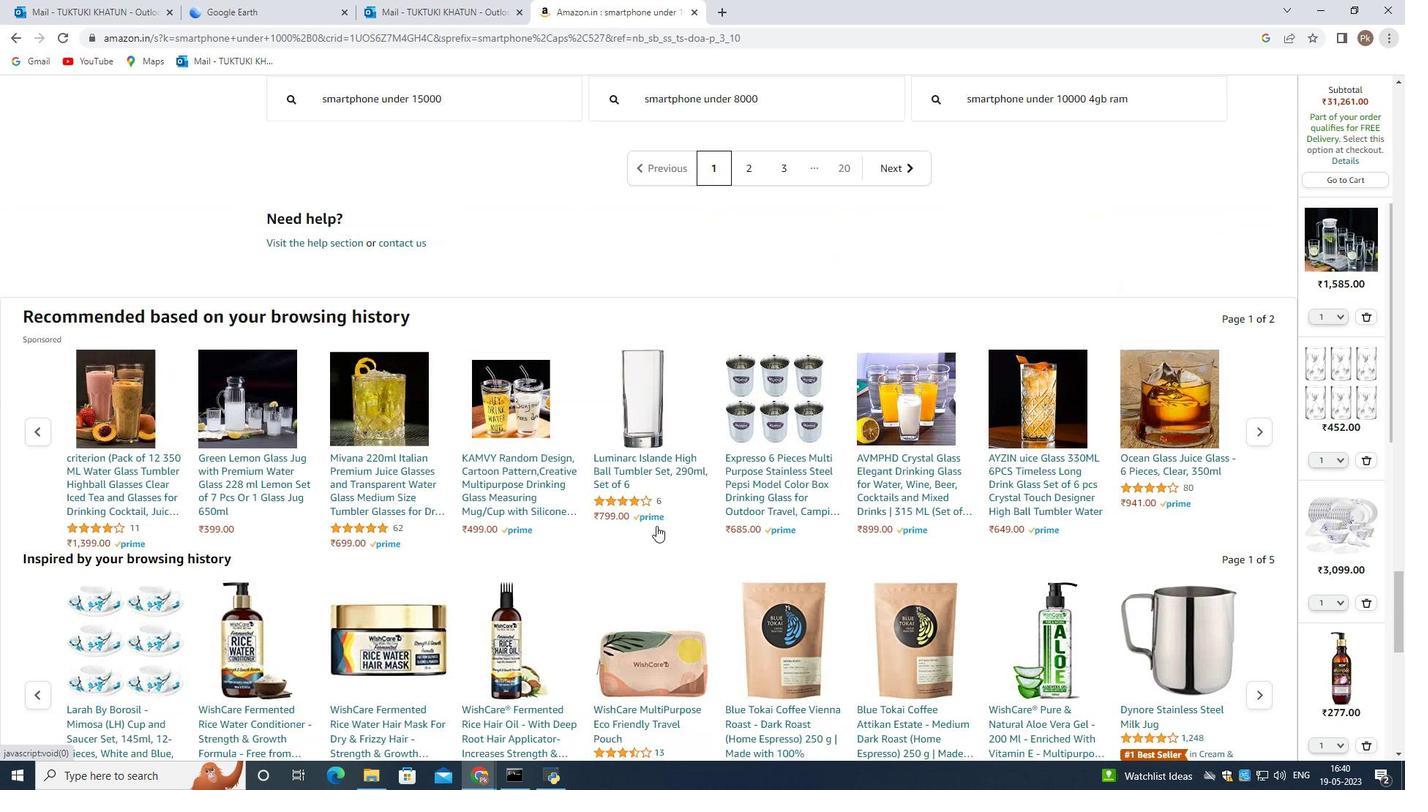 
Action: Mouse scrolled (656, 526) with delta (0, 0)
Screenshot: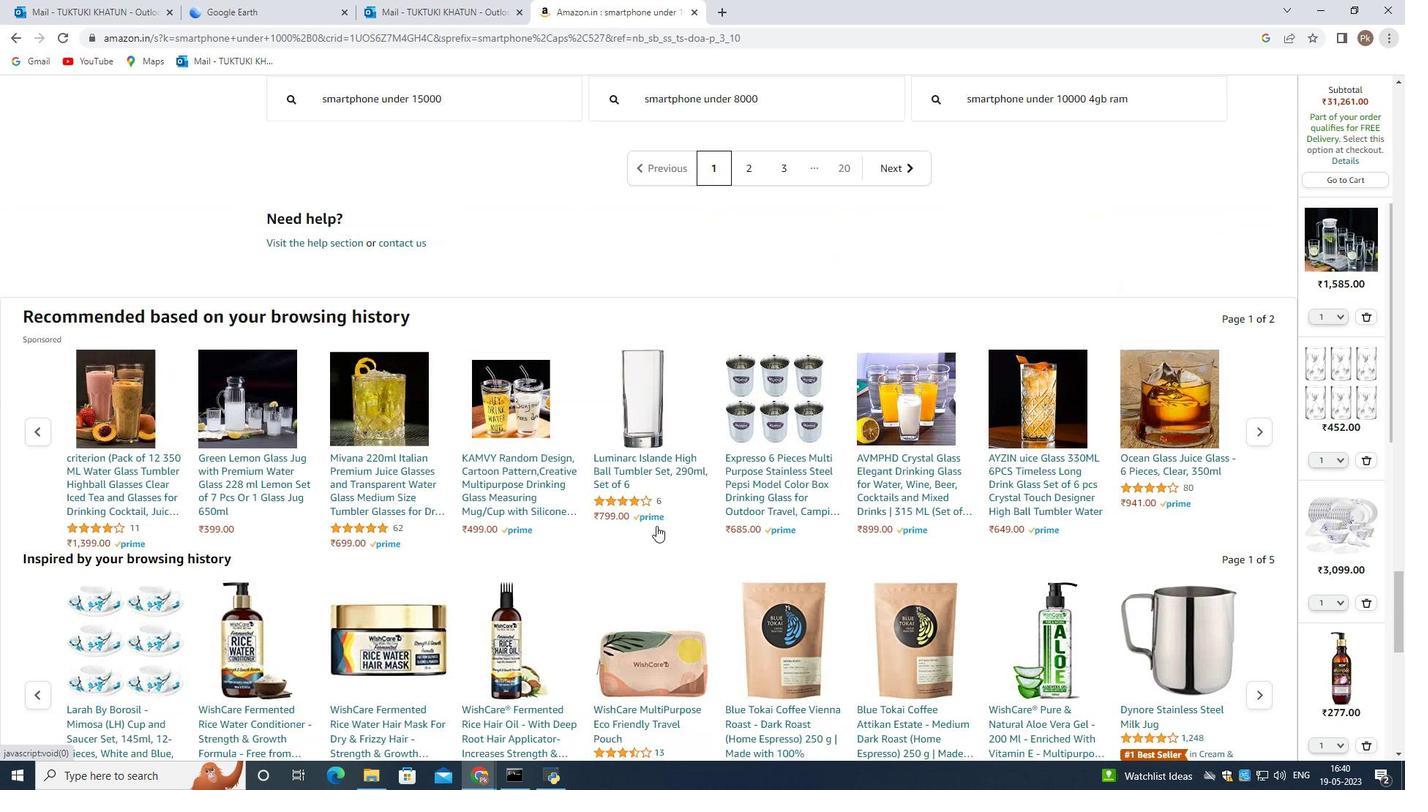 
Action: Mouse scrolled (656, 526) with delta (0, 0)
Screenshot: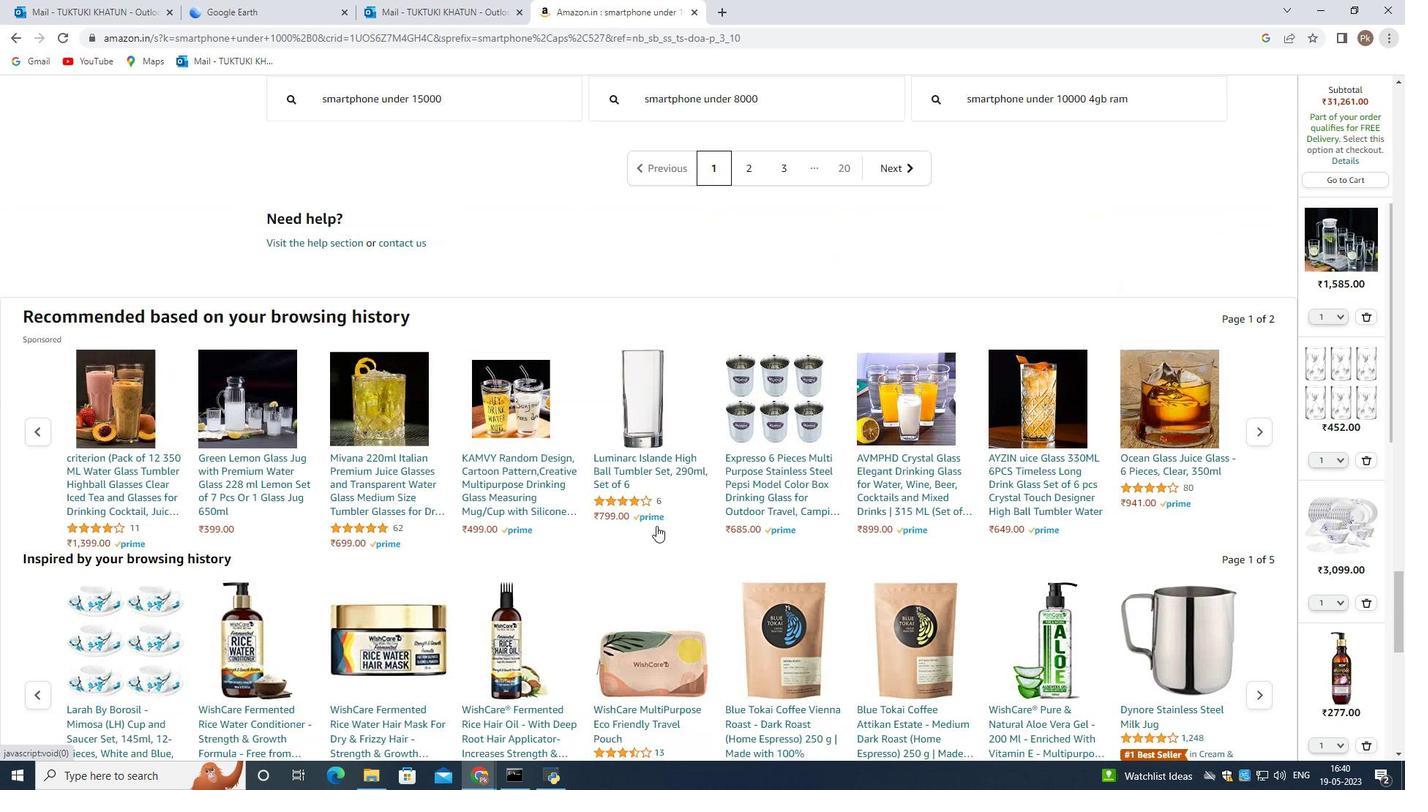 
Action: Mouse scrolled (656, 526) with delta (0, 0)
Screenshot: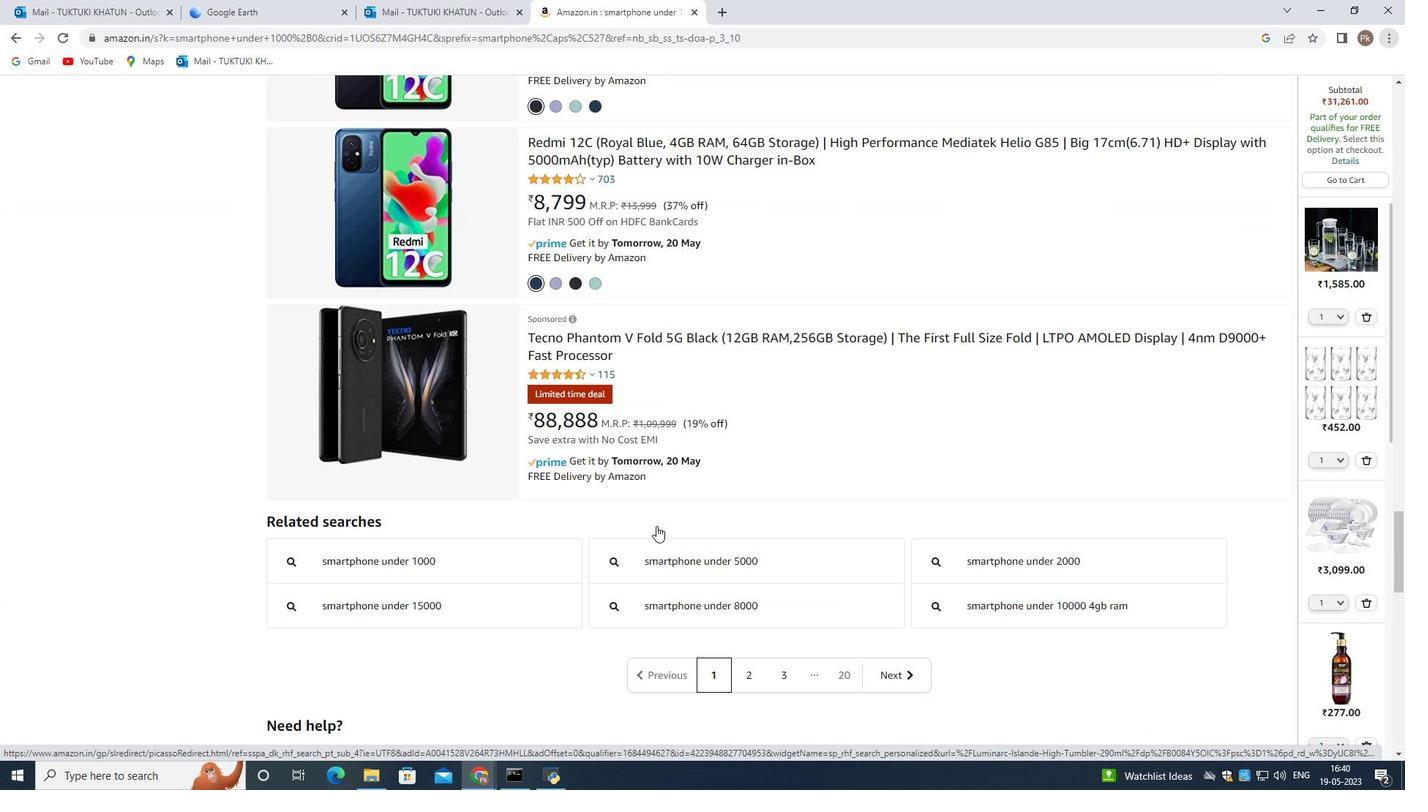 
Action: Mouse scrolled (656, 526) with delta (0, 0)
Screenshot: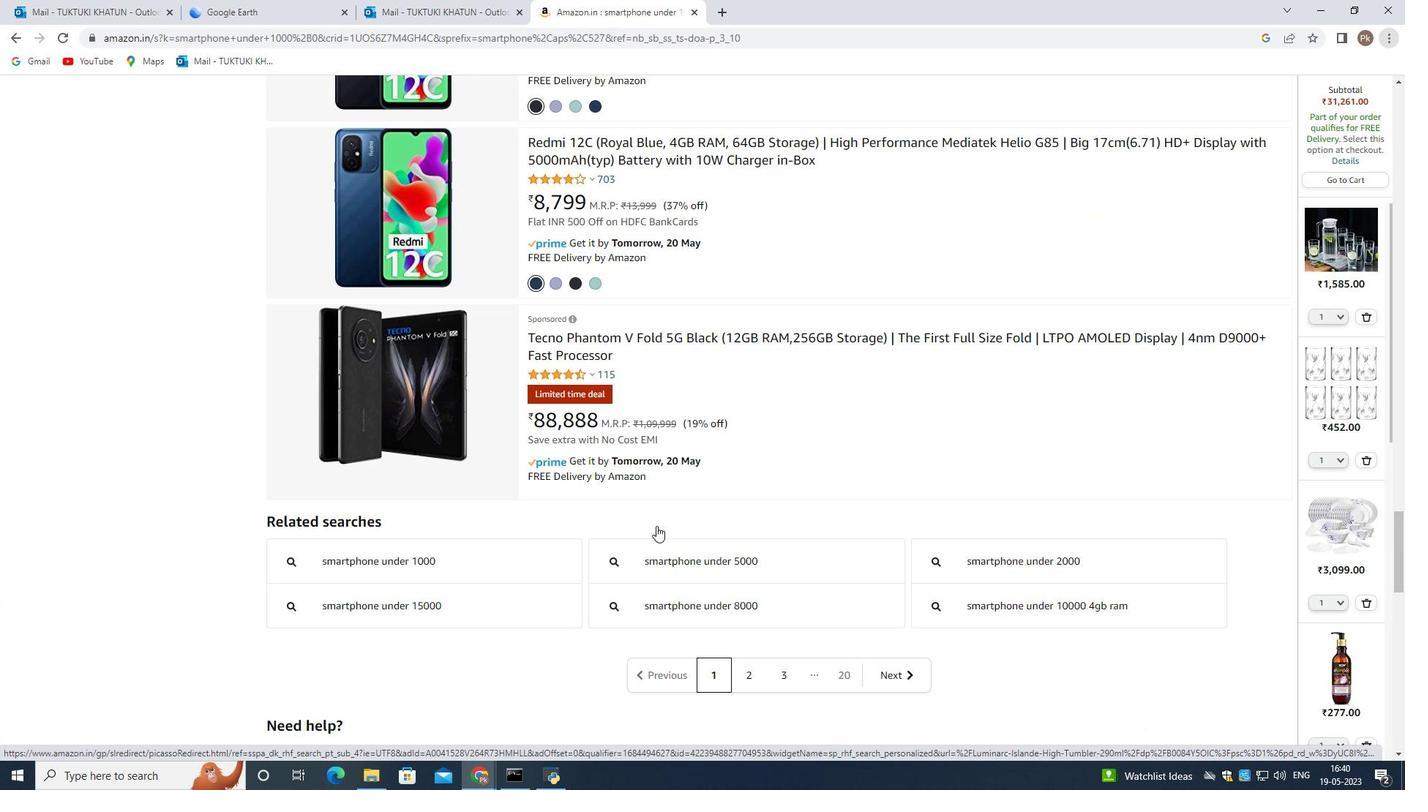 
Action: Mouse scrolled (656, 526) with delta (0, 0)
Screenshot: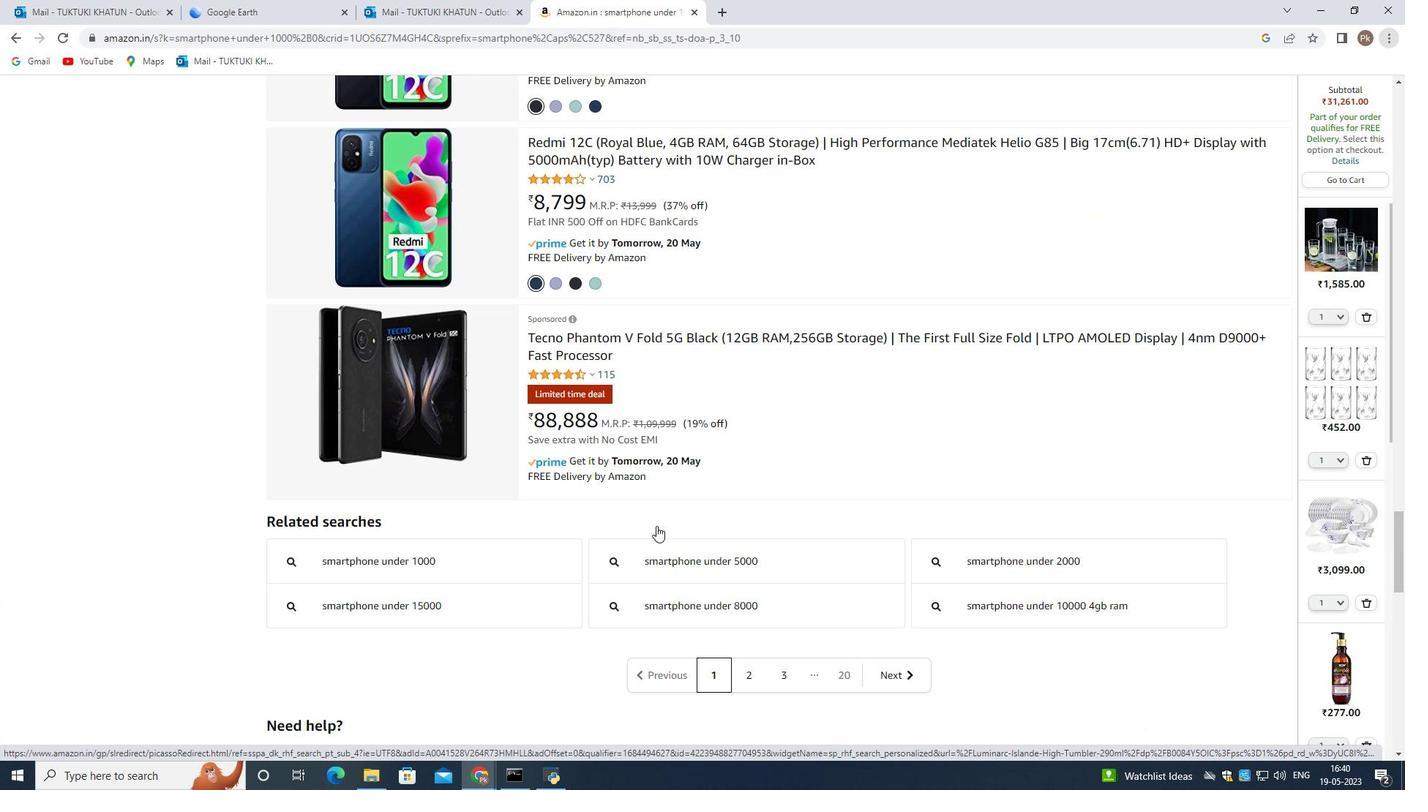 
Action: Mouse scrolled (656, 526) with delta (0, 0)
Screenshot: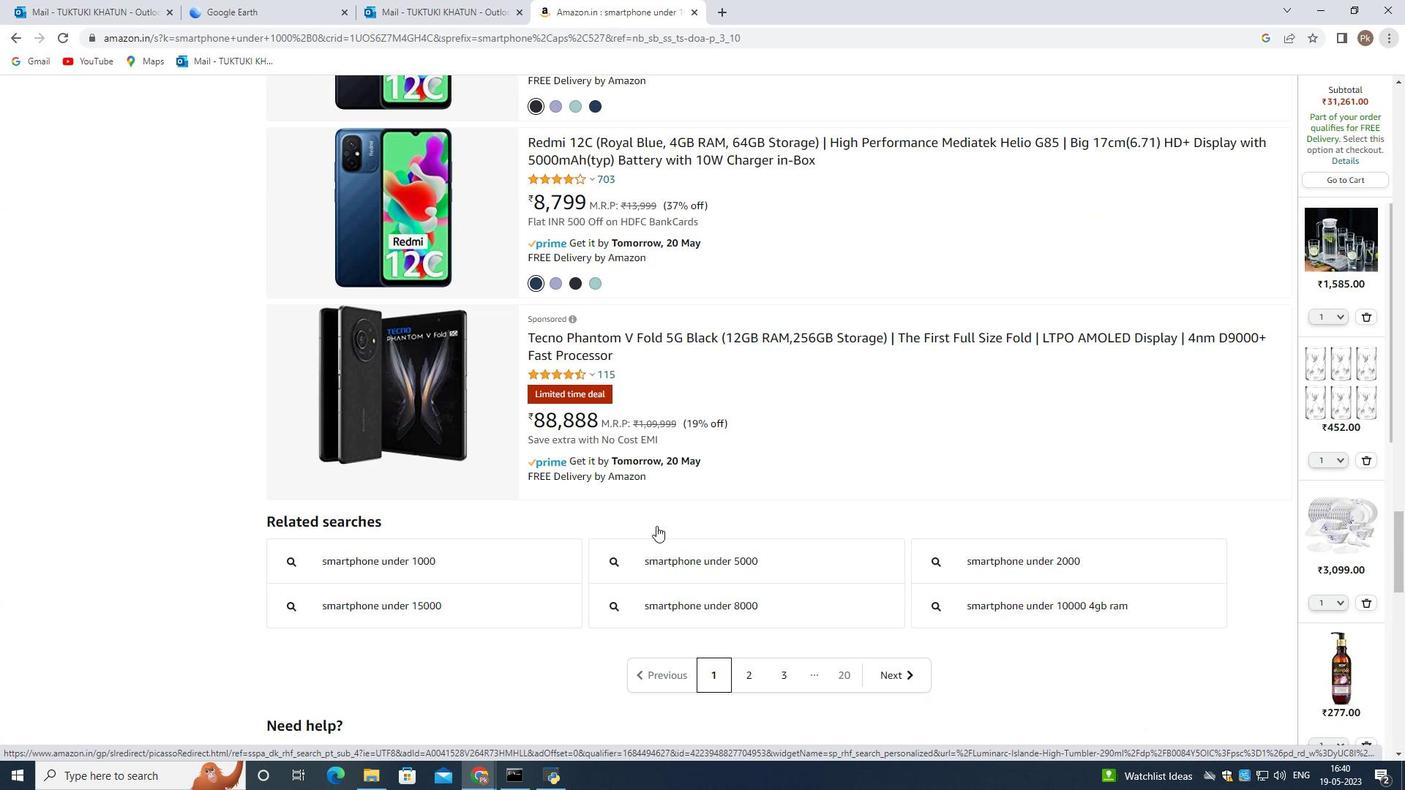 
Action: Mouse scrolled (656, 526) with delta (0, 0)
Screenshot: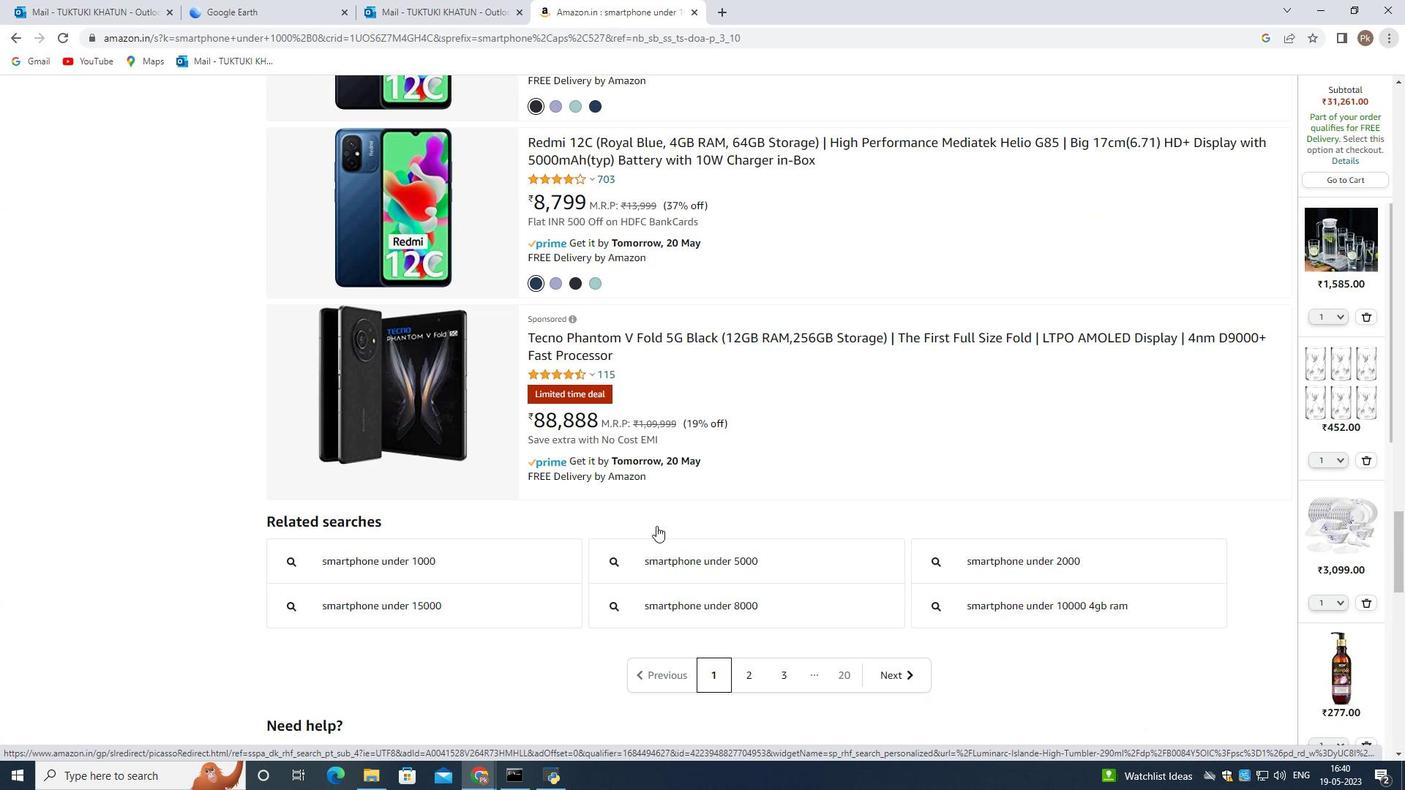 
Action: Mouse scrolled (656, 526) with delta (0, 0)
Screenshot: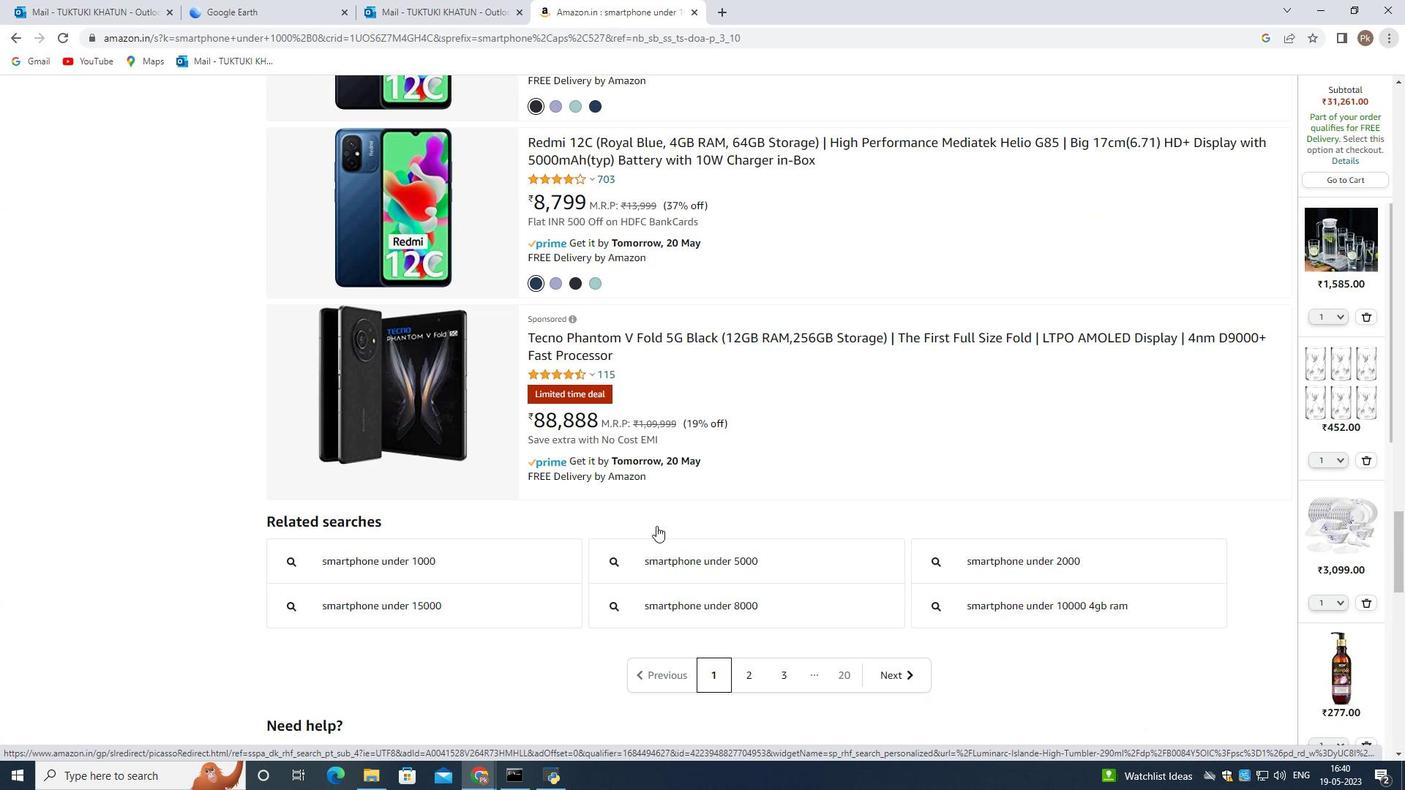 
Action: Mouse scrolled (656, 526) with delta (0, 0)
Screenshot: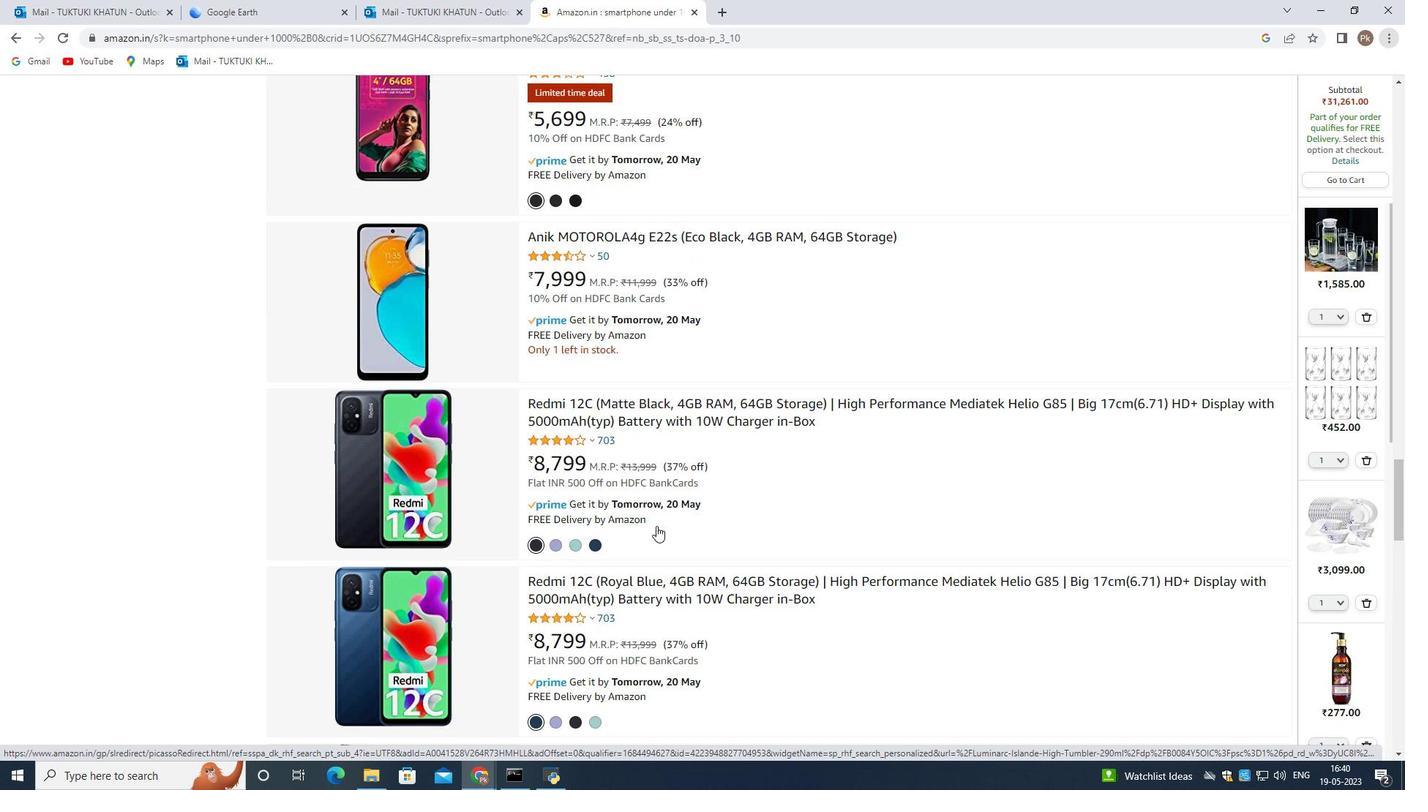 
Action: Mouse scrolled (656, 526) with delta (0, 0)
Screenshot: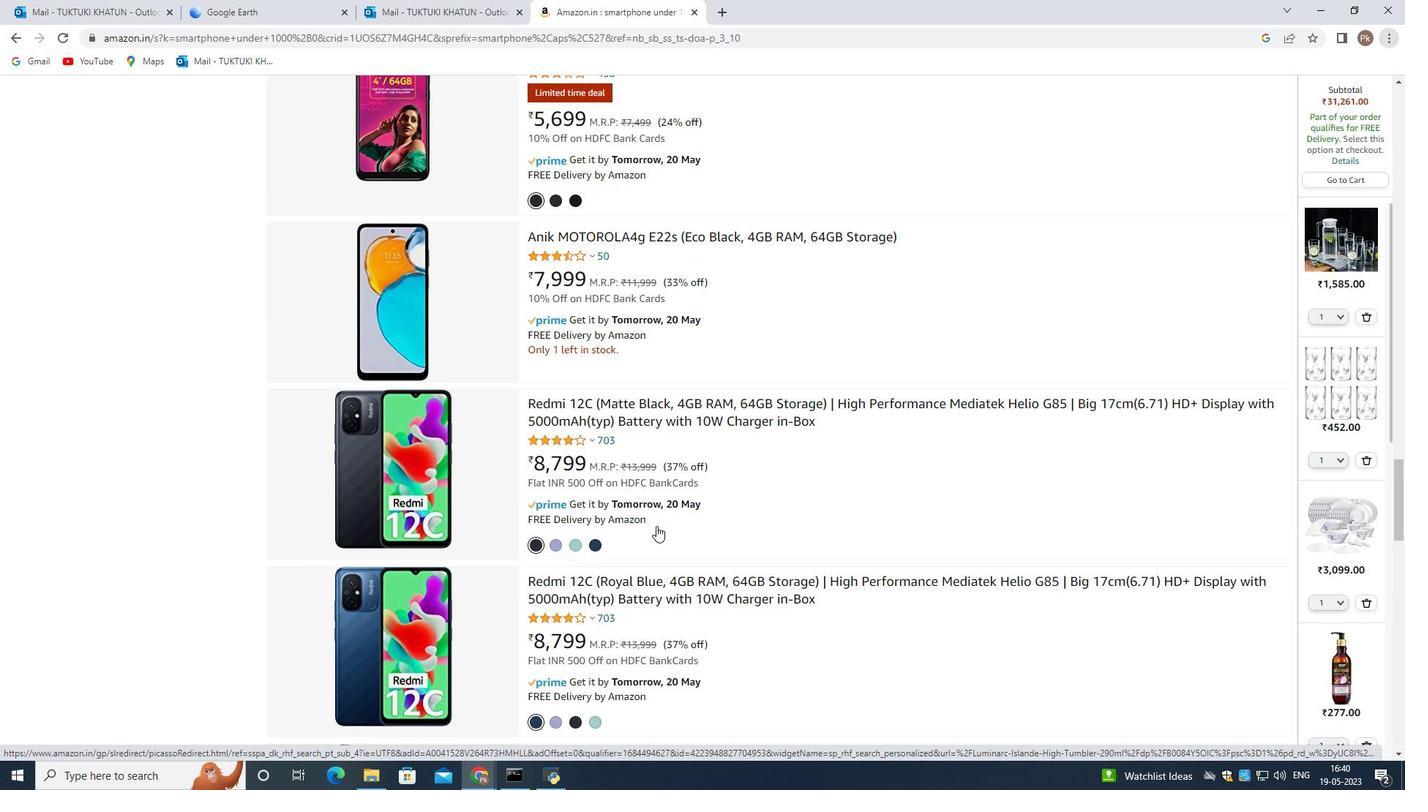 
Action: Mouse scrolled (656, 526) with delta (0, 0)
Screenshot: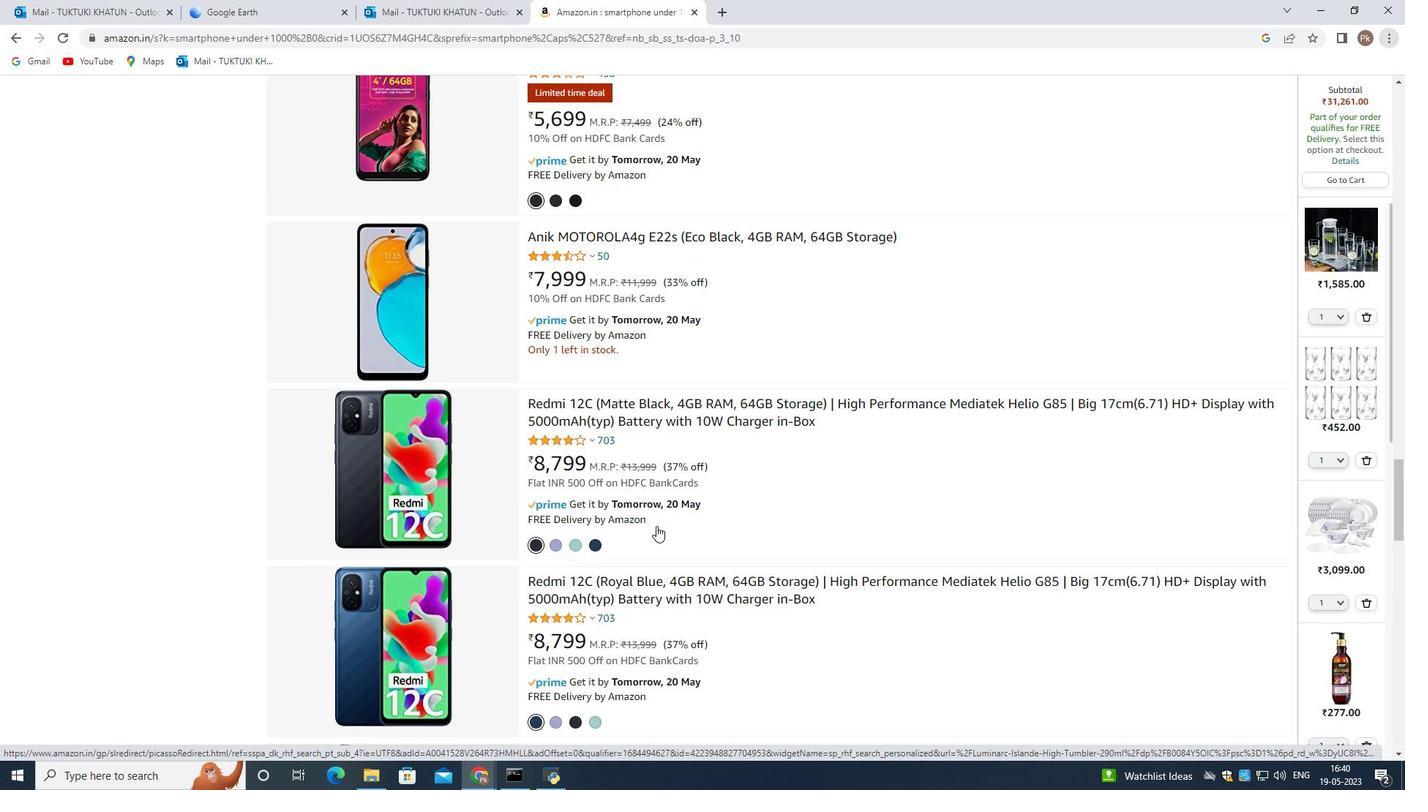 
Action: Mouse scrolled (656, 526) with delta (0, 0)
Screenshot: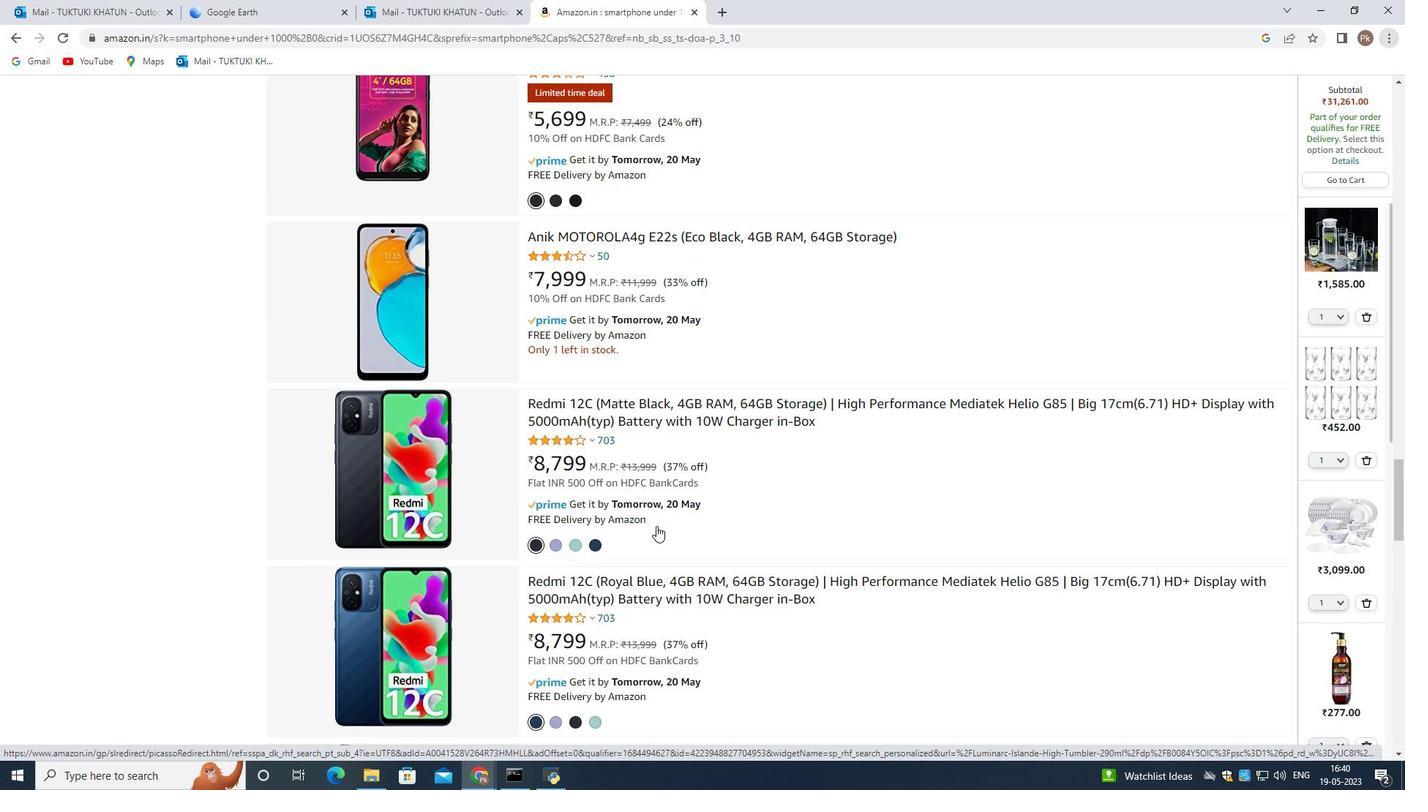 
Action: Mouse scrolled (656, 526) with delta (0, 0)
Screenshot: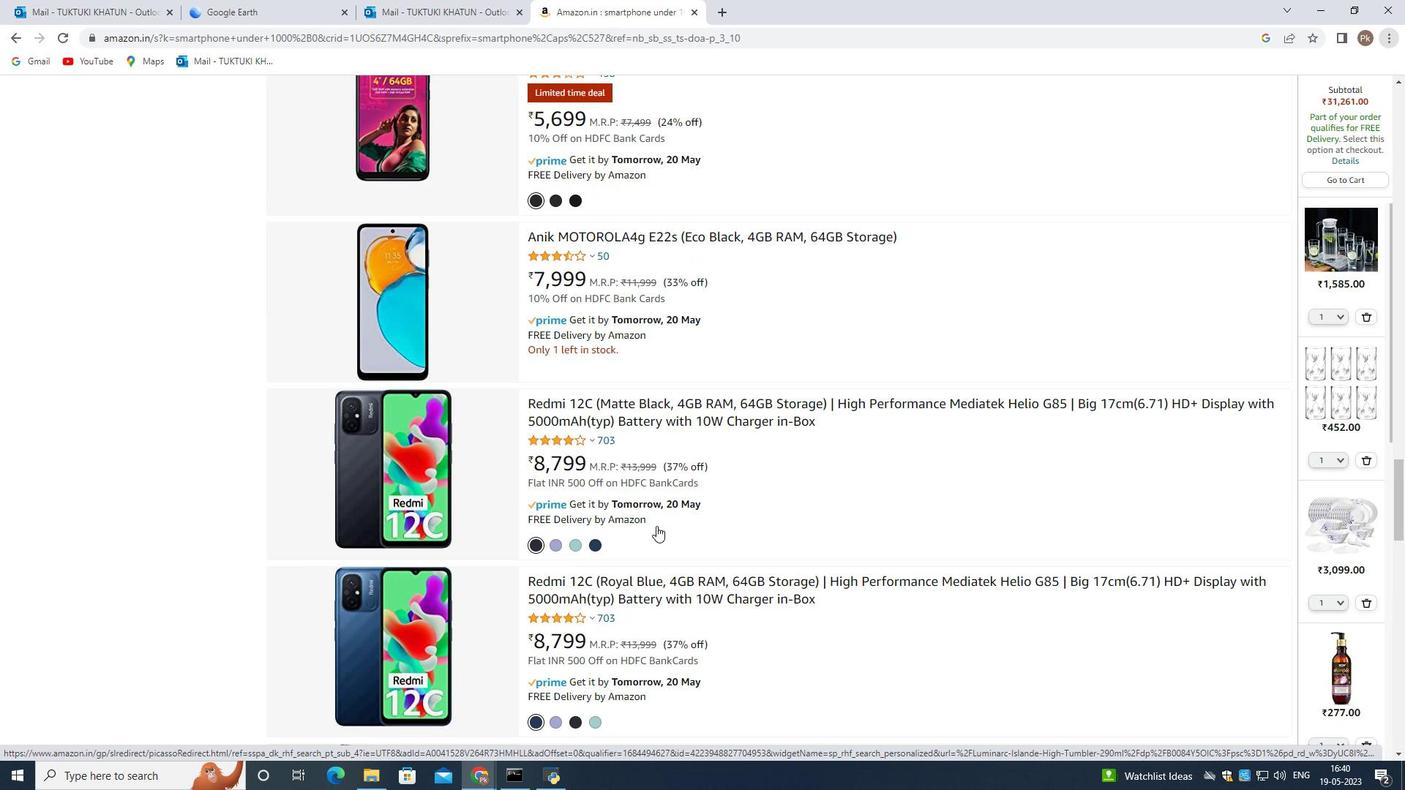 
Action: Mouse moved to (656, 526)
Screenshot: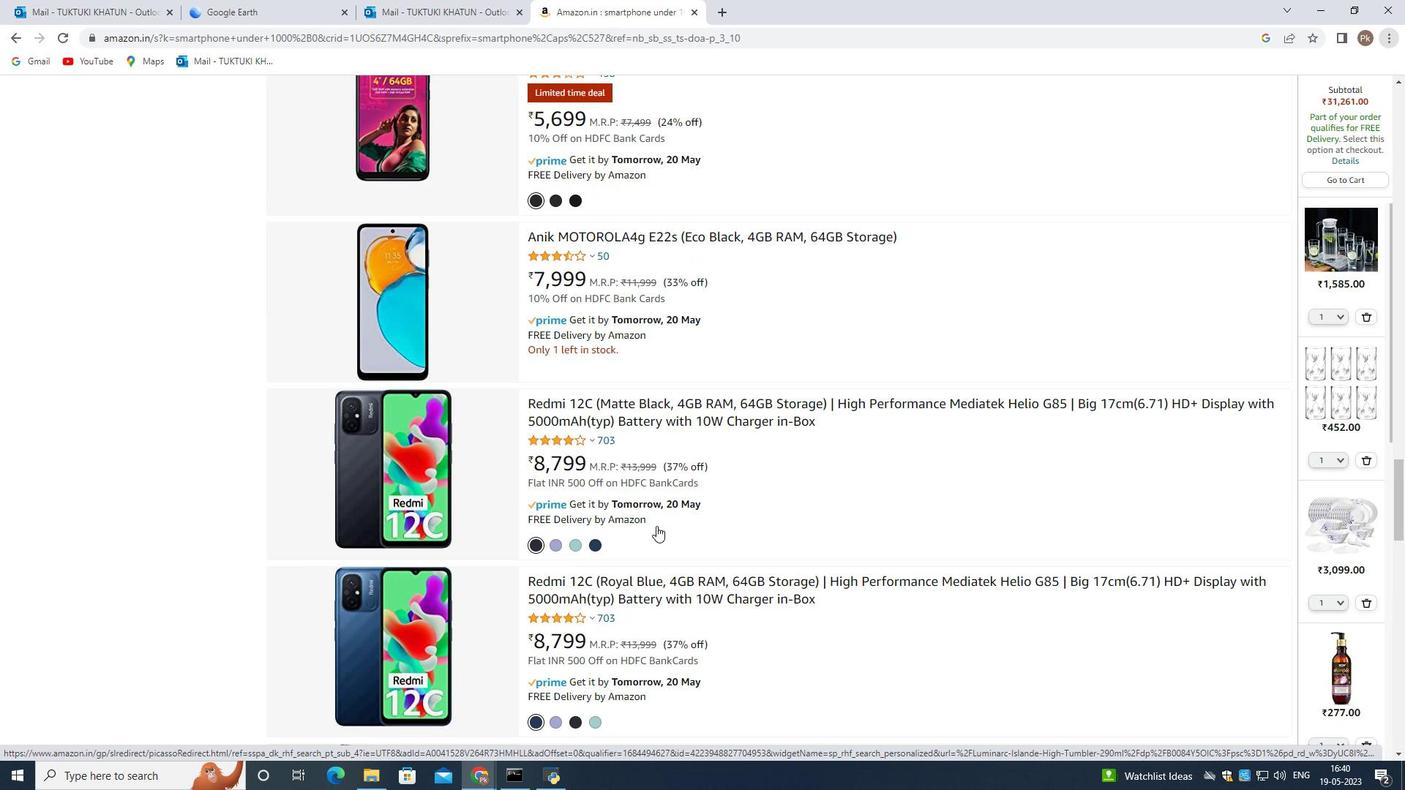 
Action: Mouse scrolled (656, 526) with delta (0, 0)
